 Task: Explore Airbnb cabins in Hilton Head Island. 
Action: Mouse moved to (605, 87)
Screenshot: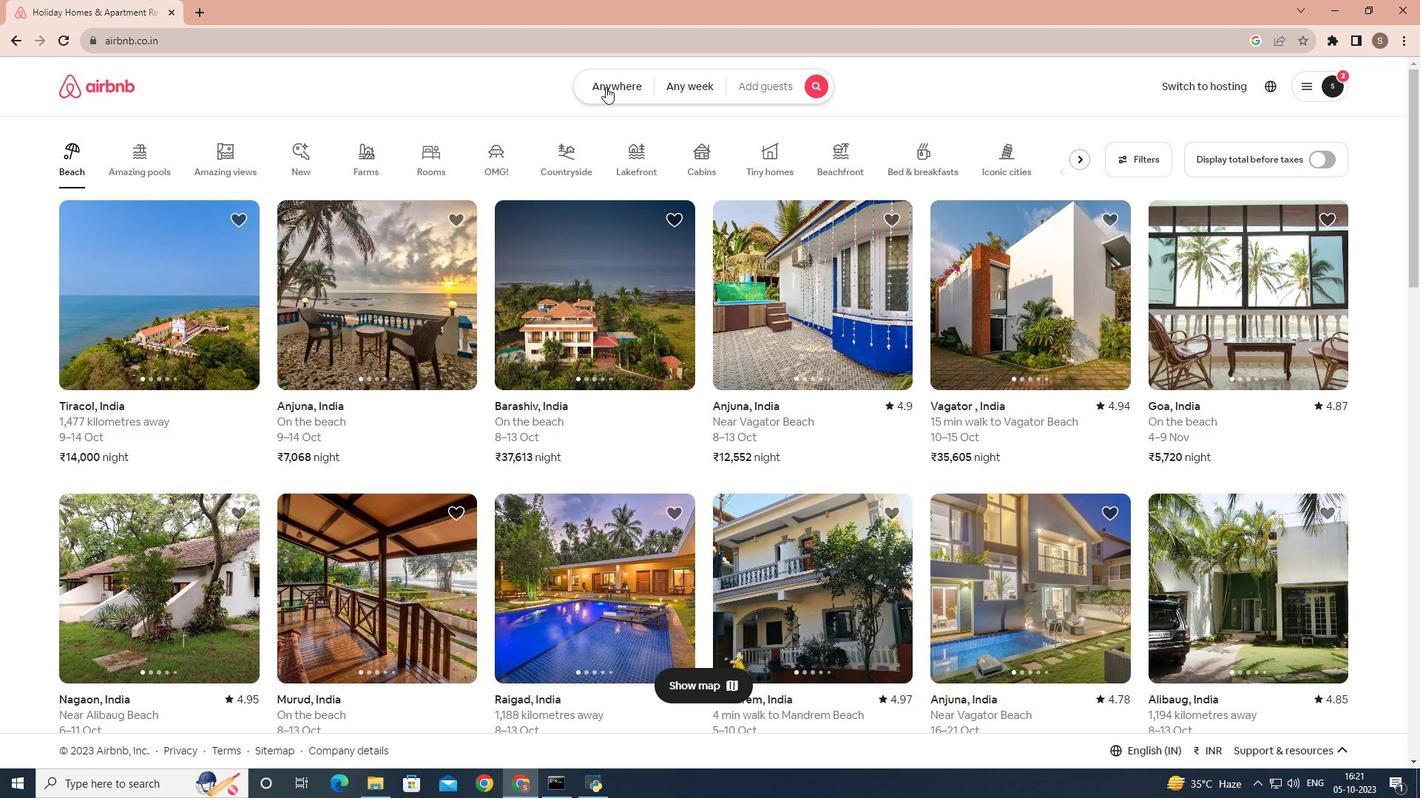 
Action: Mouse pressed left at (605, 87)
Screenshot: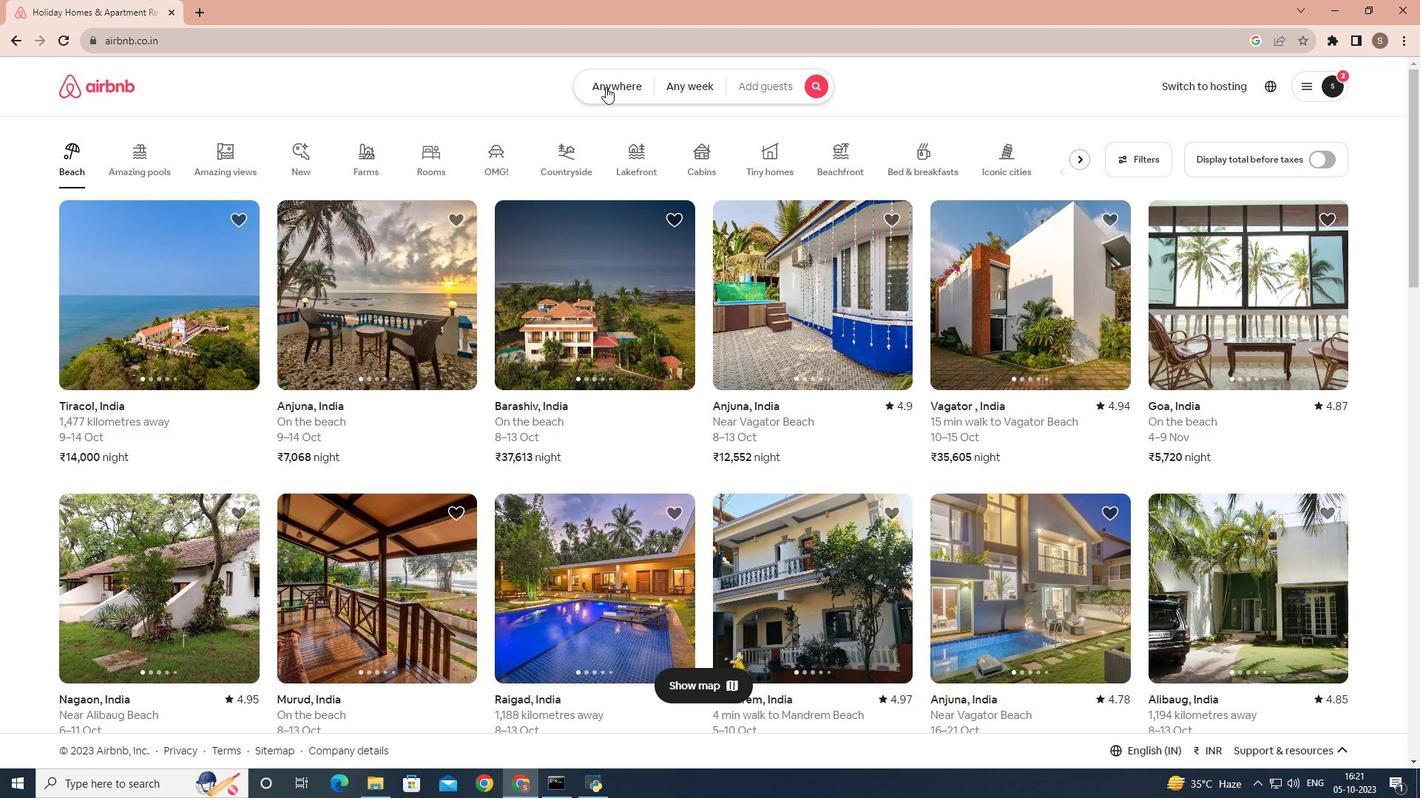 
Action: Mouse moved to (538, 133)
Screenshot: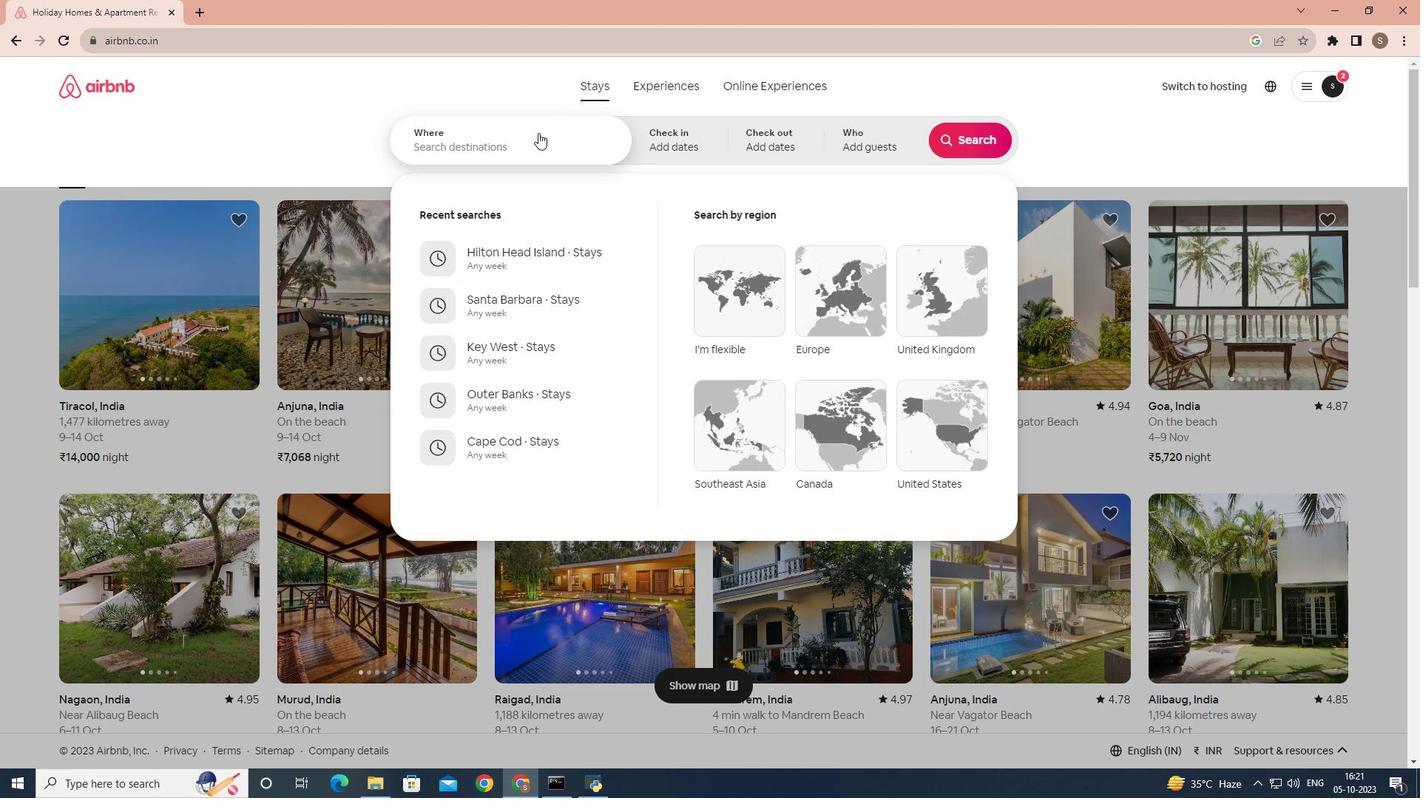 
Action: Mouse pressed left at (538, 133)
Screenshot: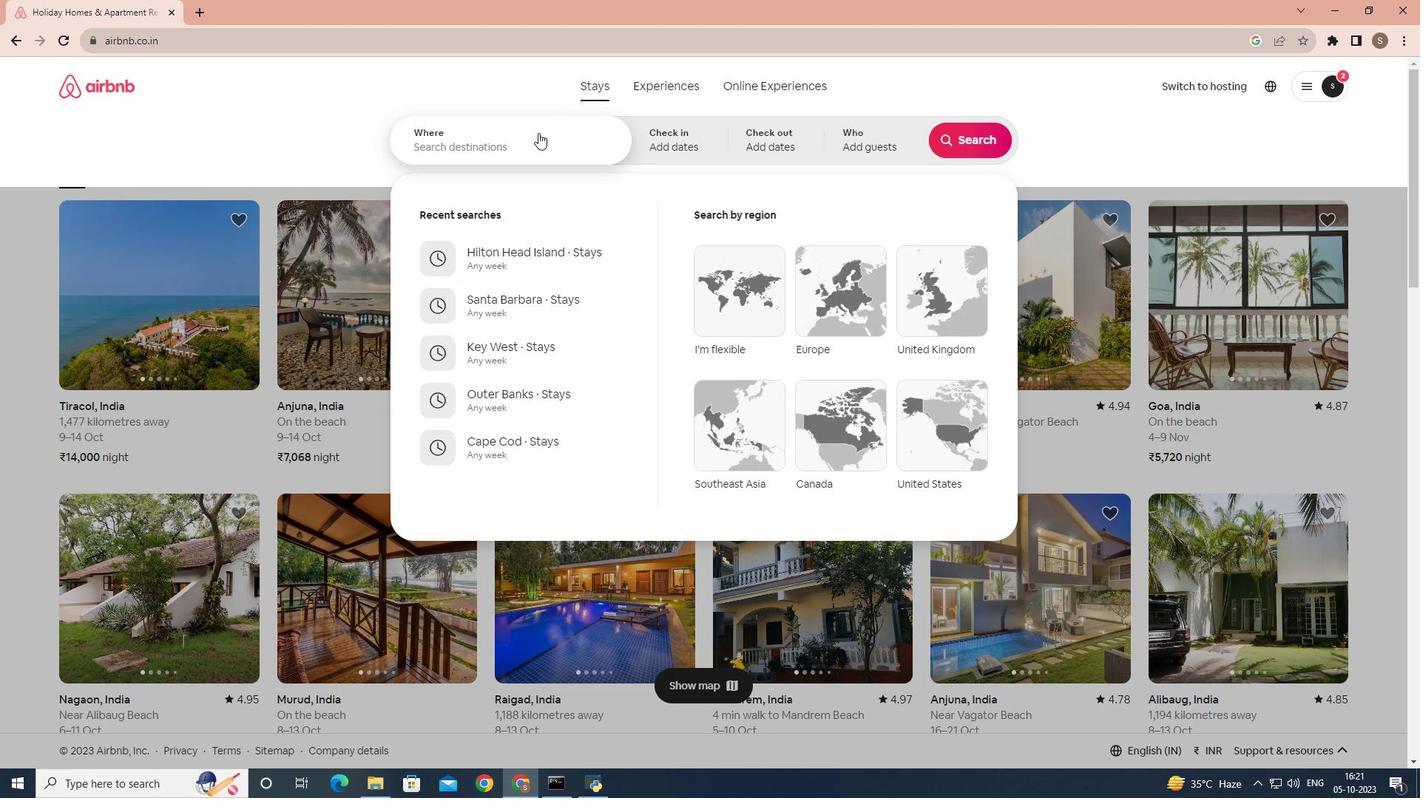 
Action: Mouse moved to (536, 136)
Screenshot: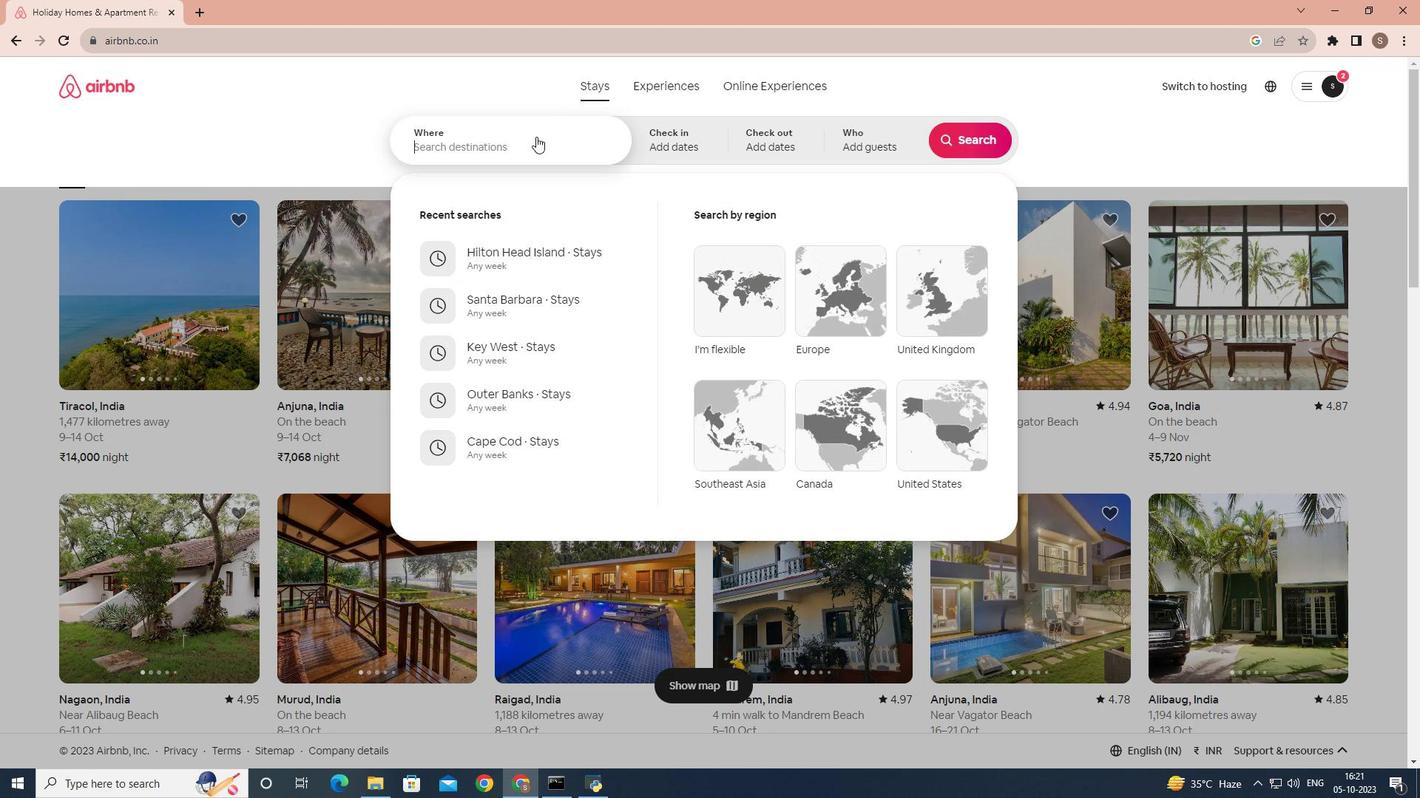 
Action: Key pressed <Key.shift_r>H
Screenshot: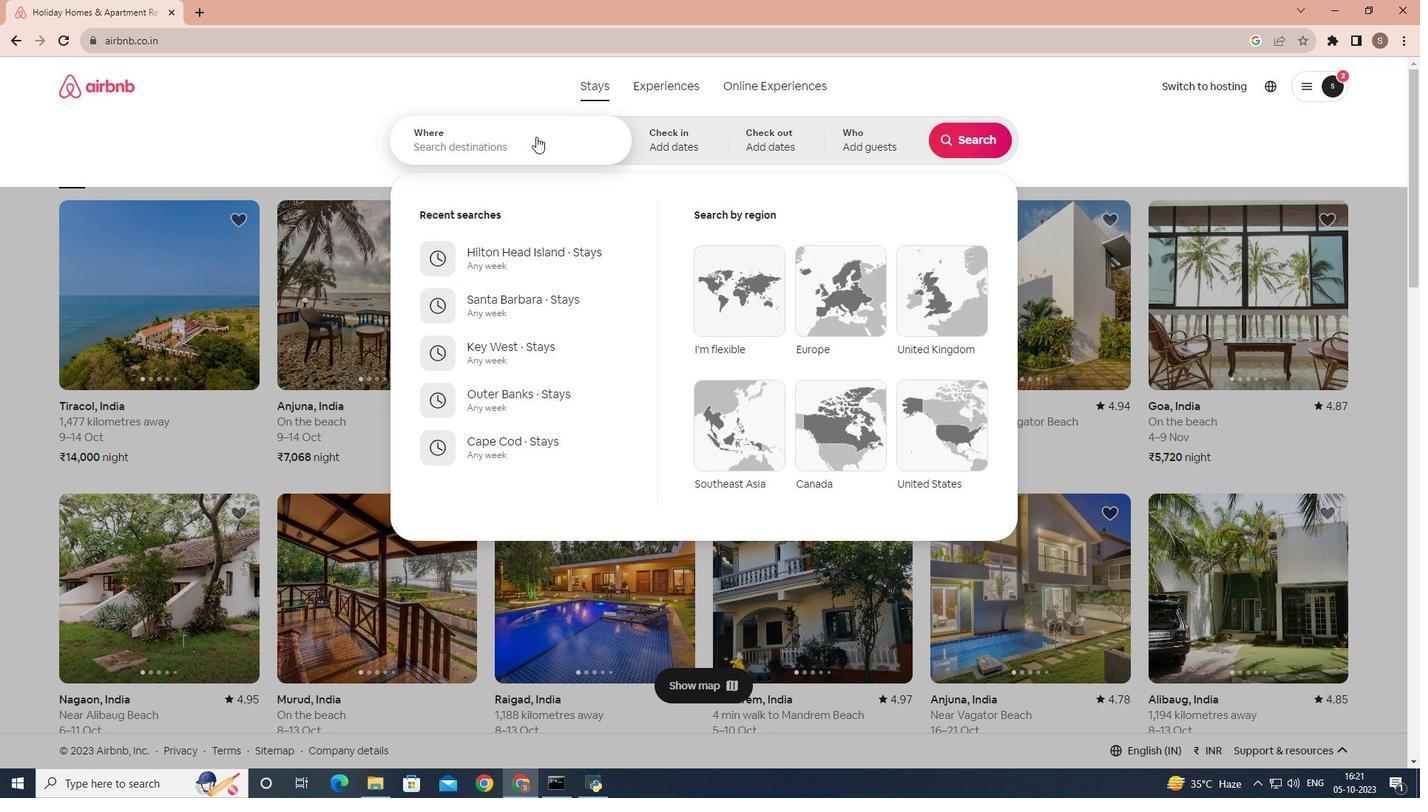 
Action: Mouse moved to (535, 137)
Screenshot: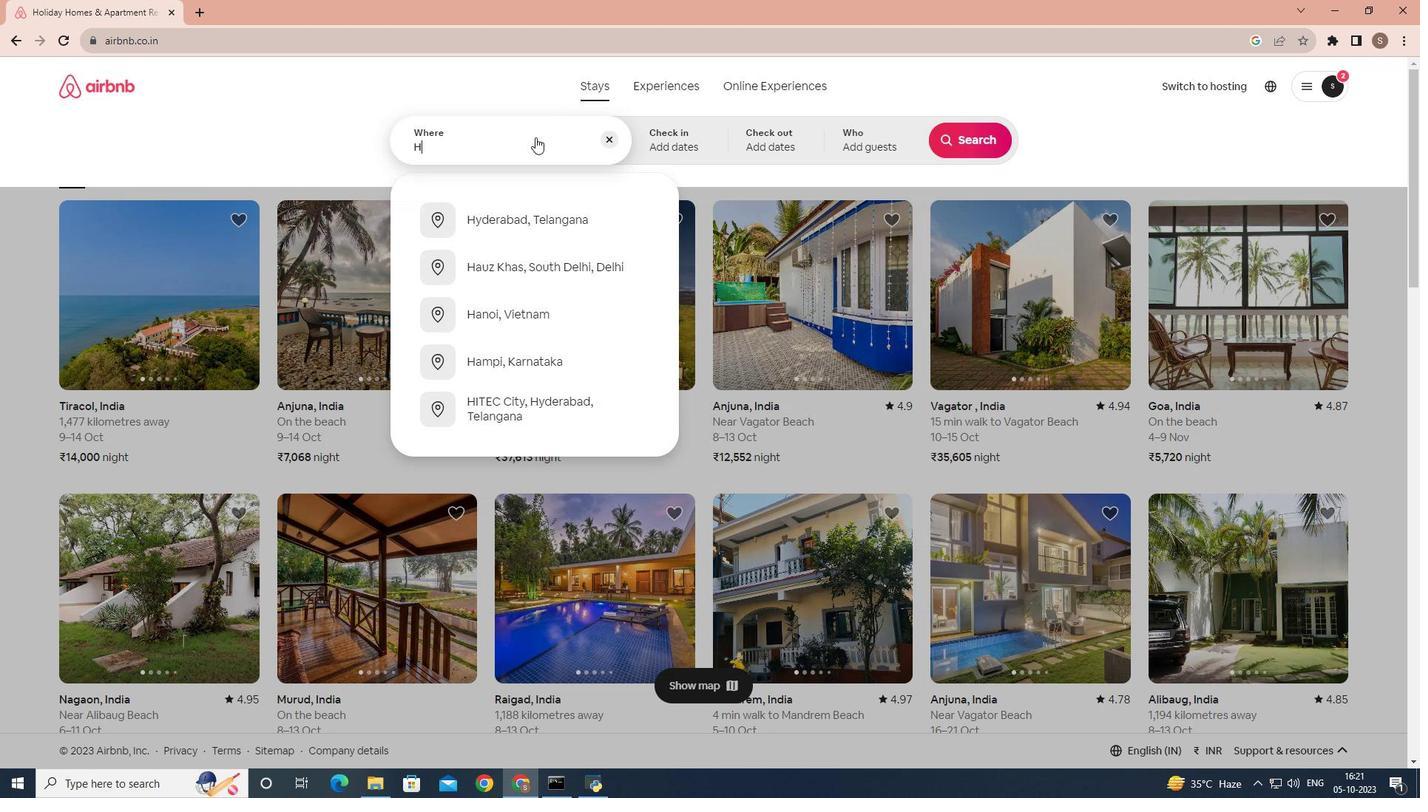 
Action: Key pressed ilton<Key.space>
Screenshot: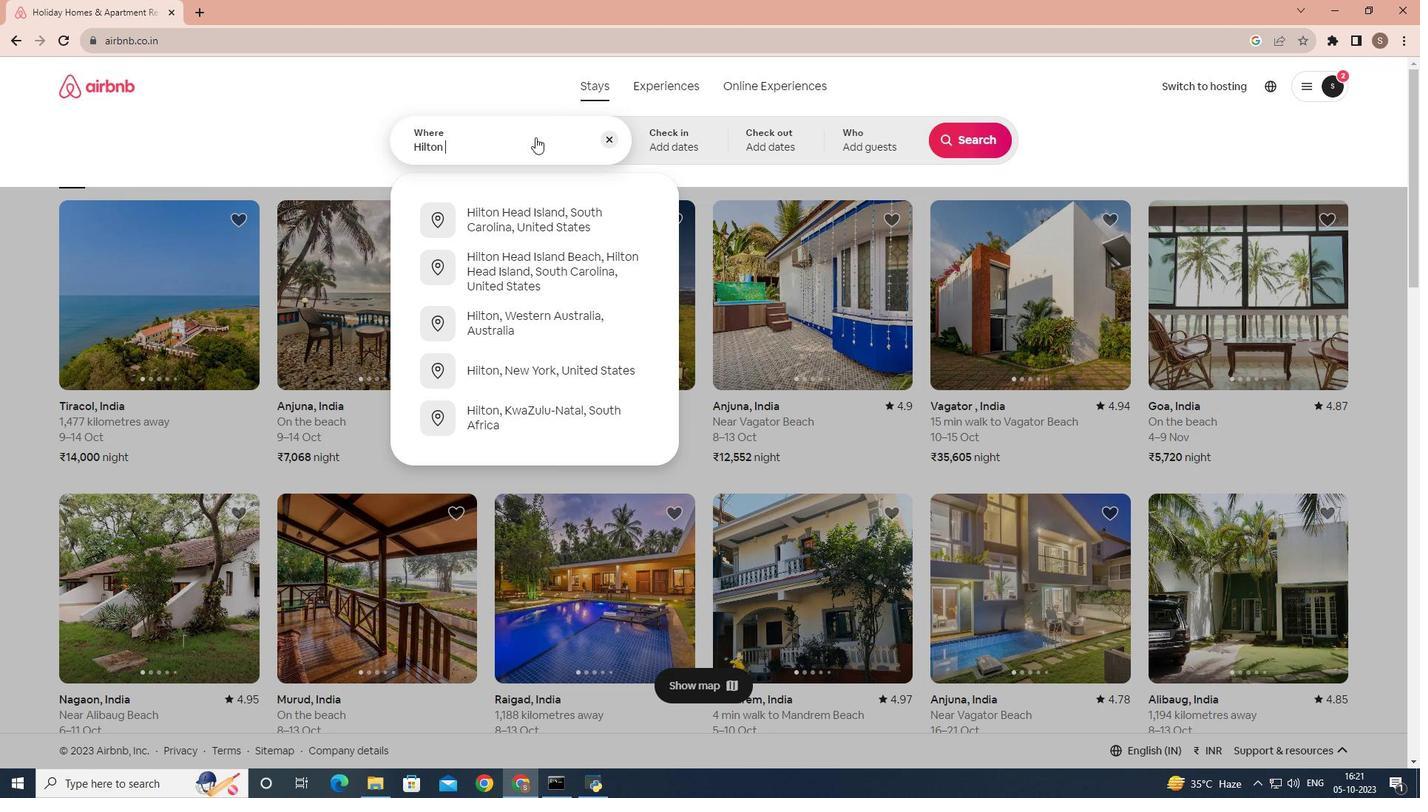 
Action: Mouse moved to (535, 137)
Screenshot: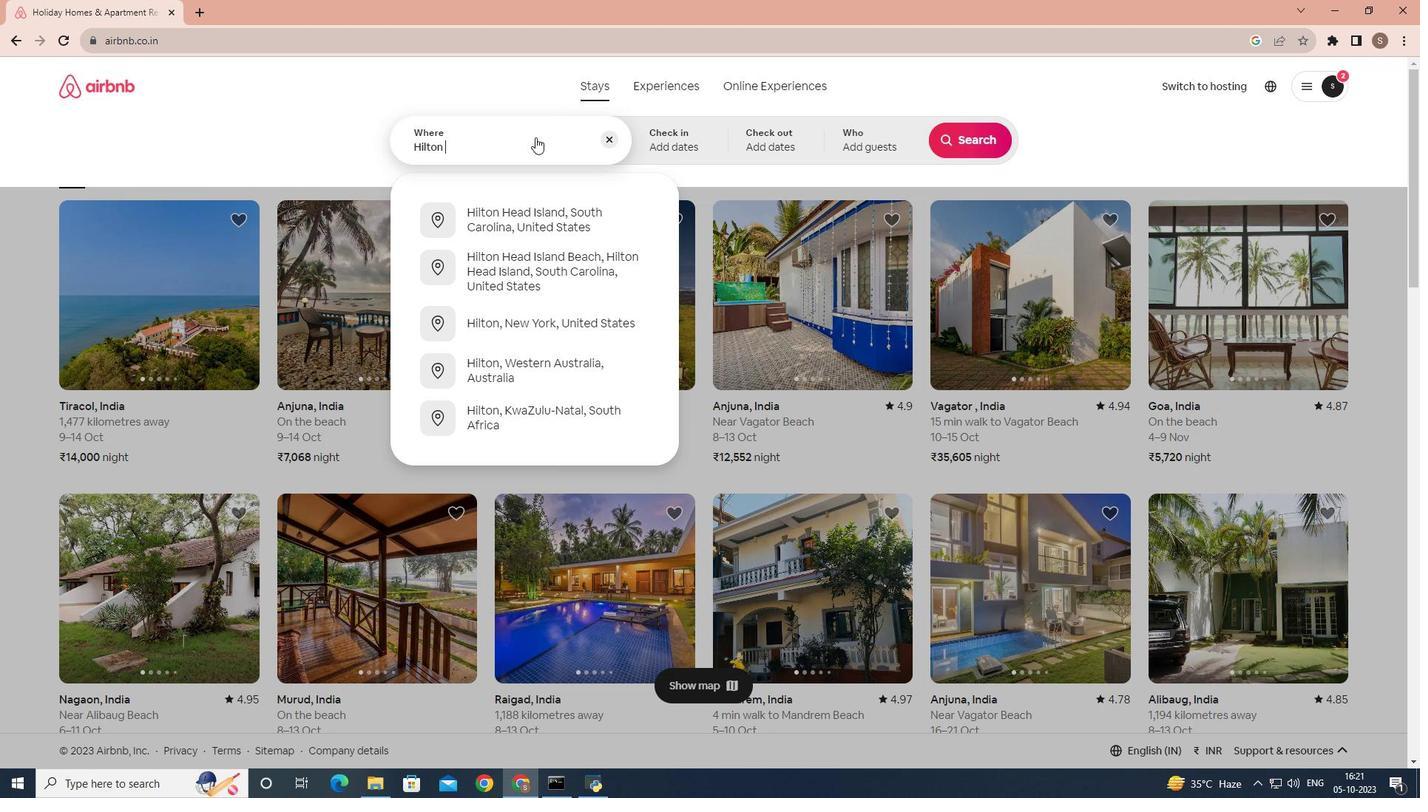 
Action: Key pressed <Key.shift>head<Key.space><Key.shift>island<Key.enter>
Screenshot: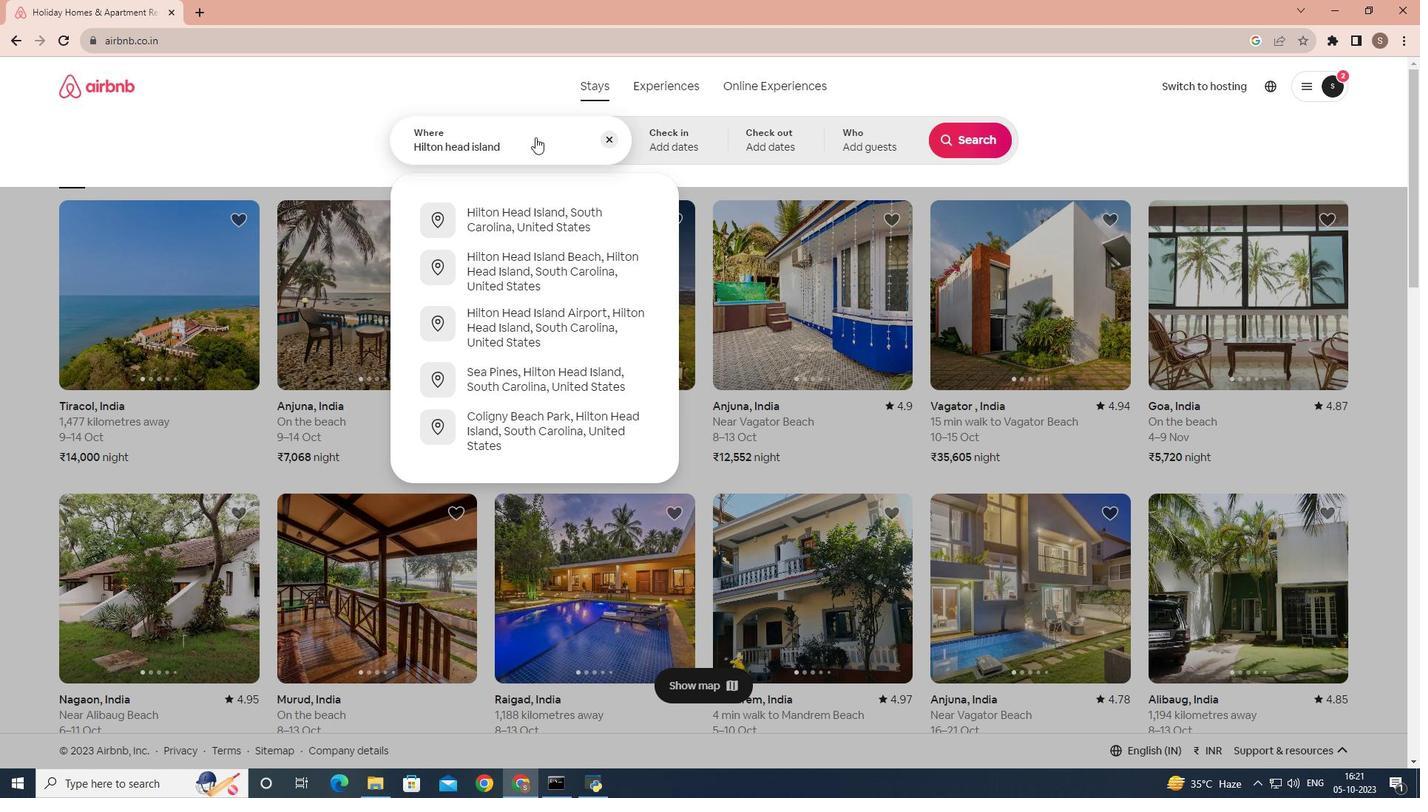 
Action: Mouse moved to (980, 141)
Screenshot: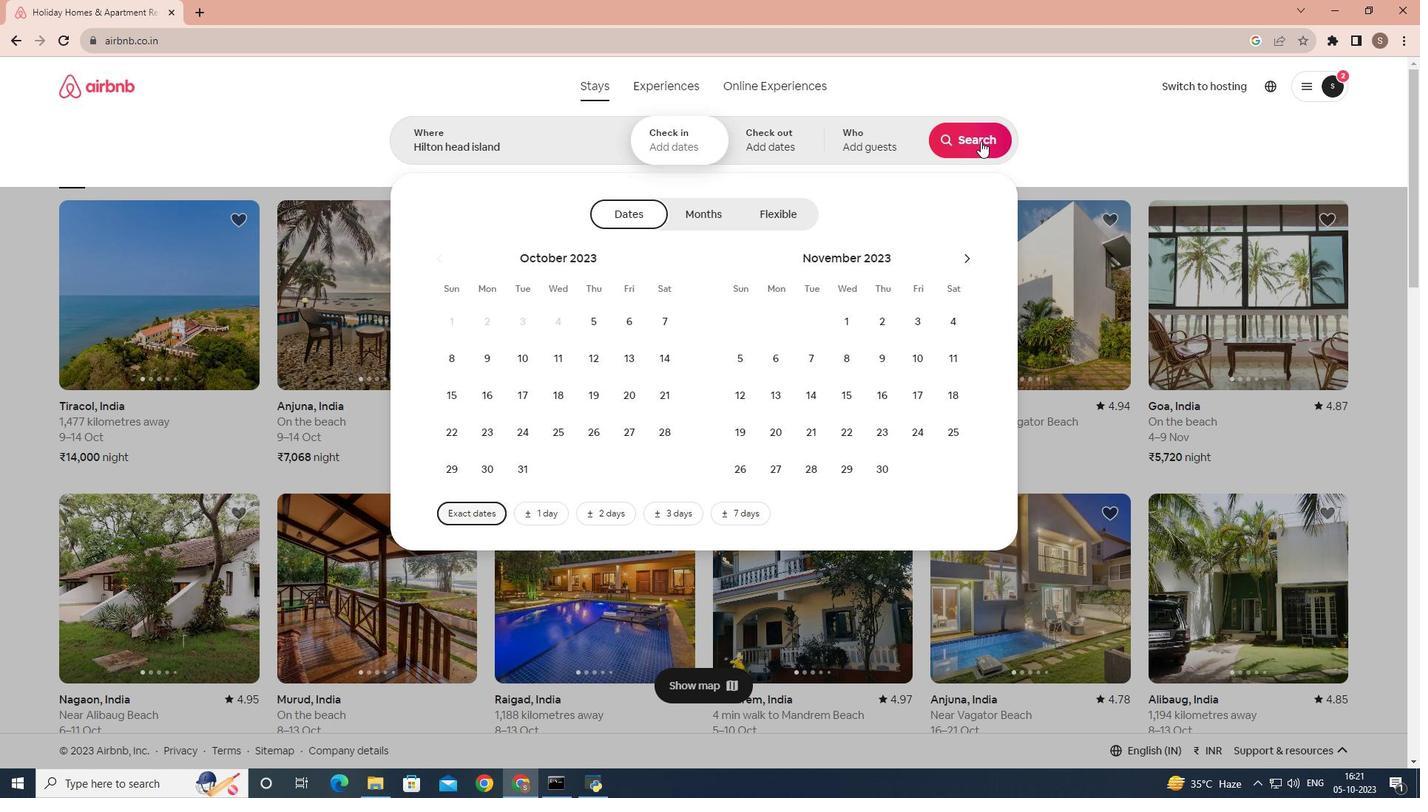 
Action: Mouse pressed left at (980, 141)
Screenshot: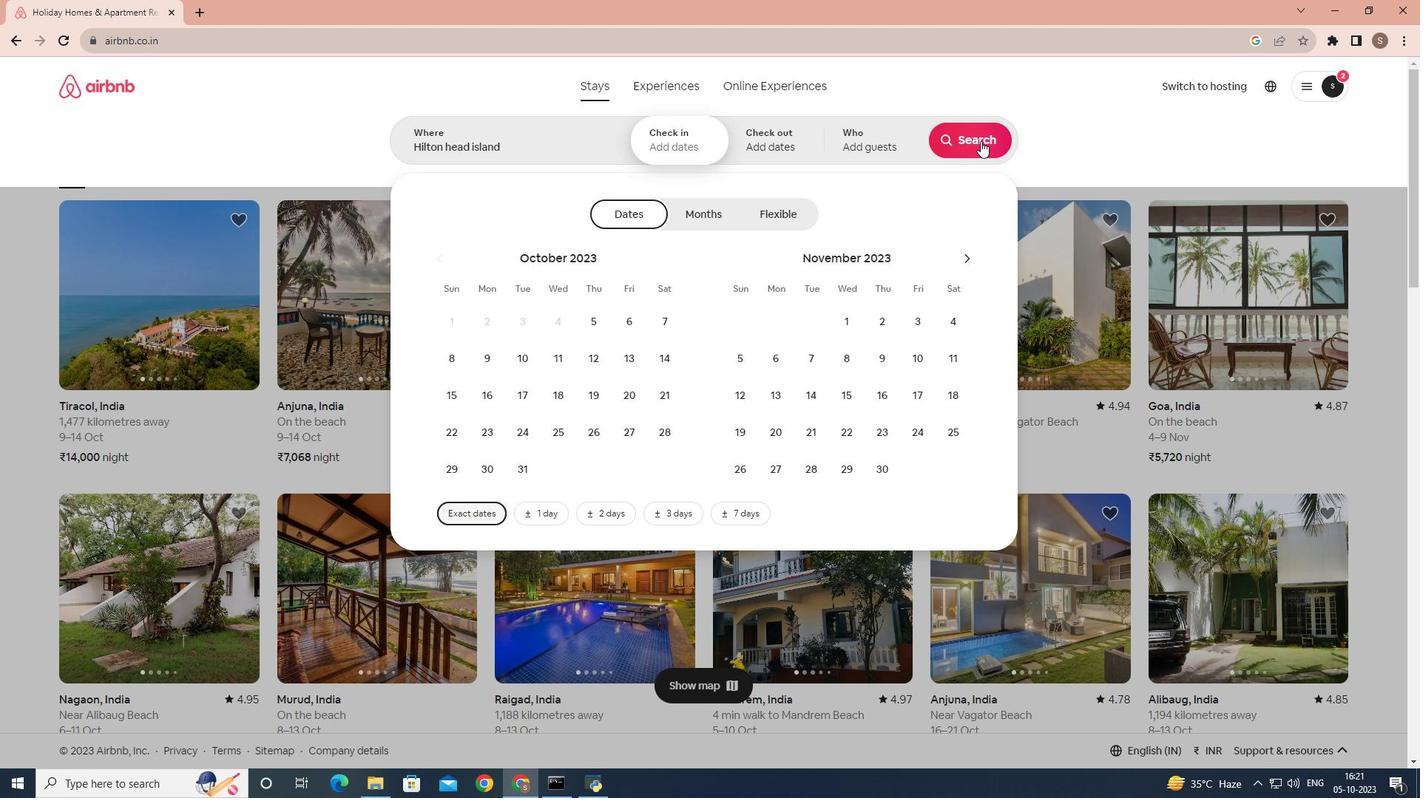 
Action: Mouse moved to (676, 153)
Screenshot: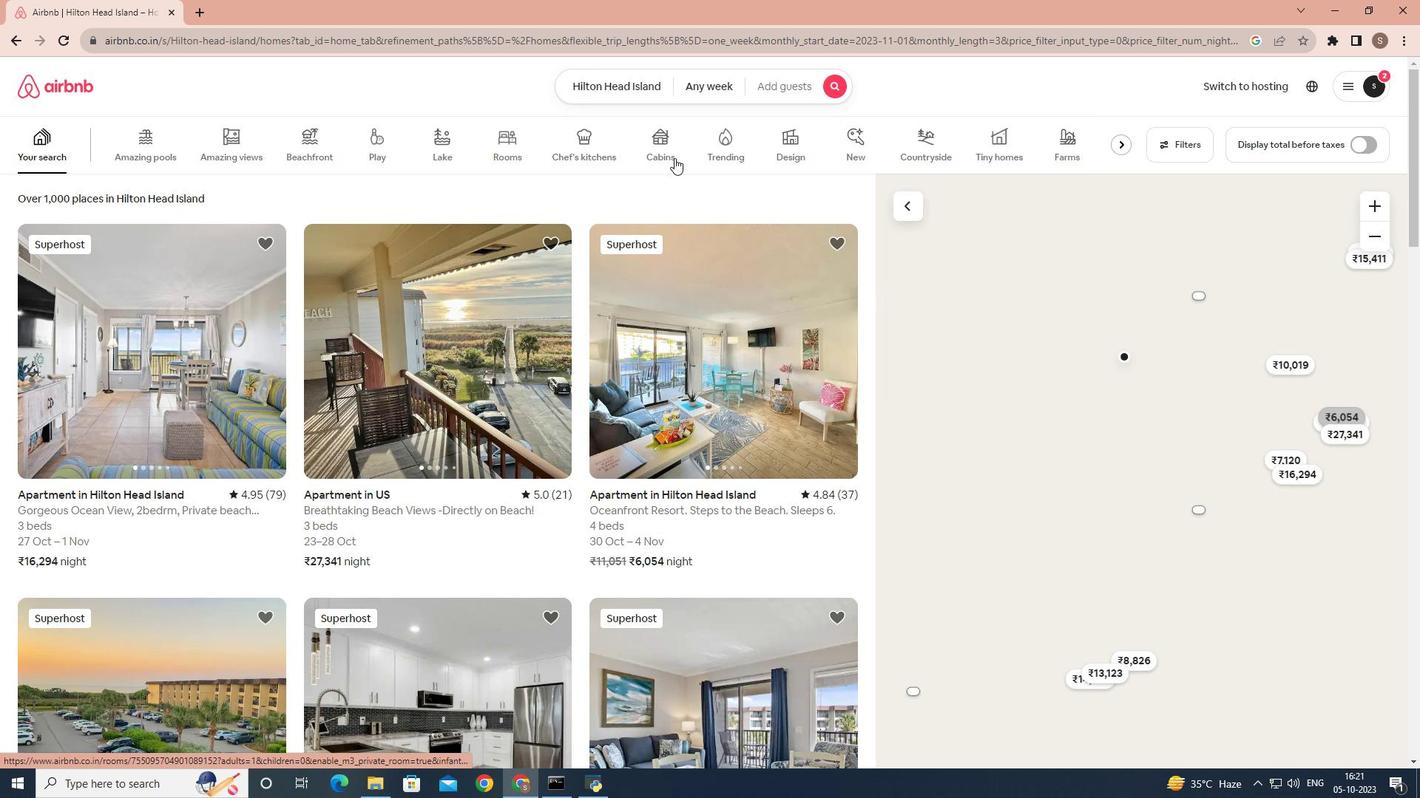 
Action: Mouse pressed left at (676, 153)
Screenshot: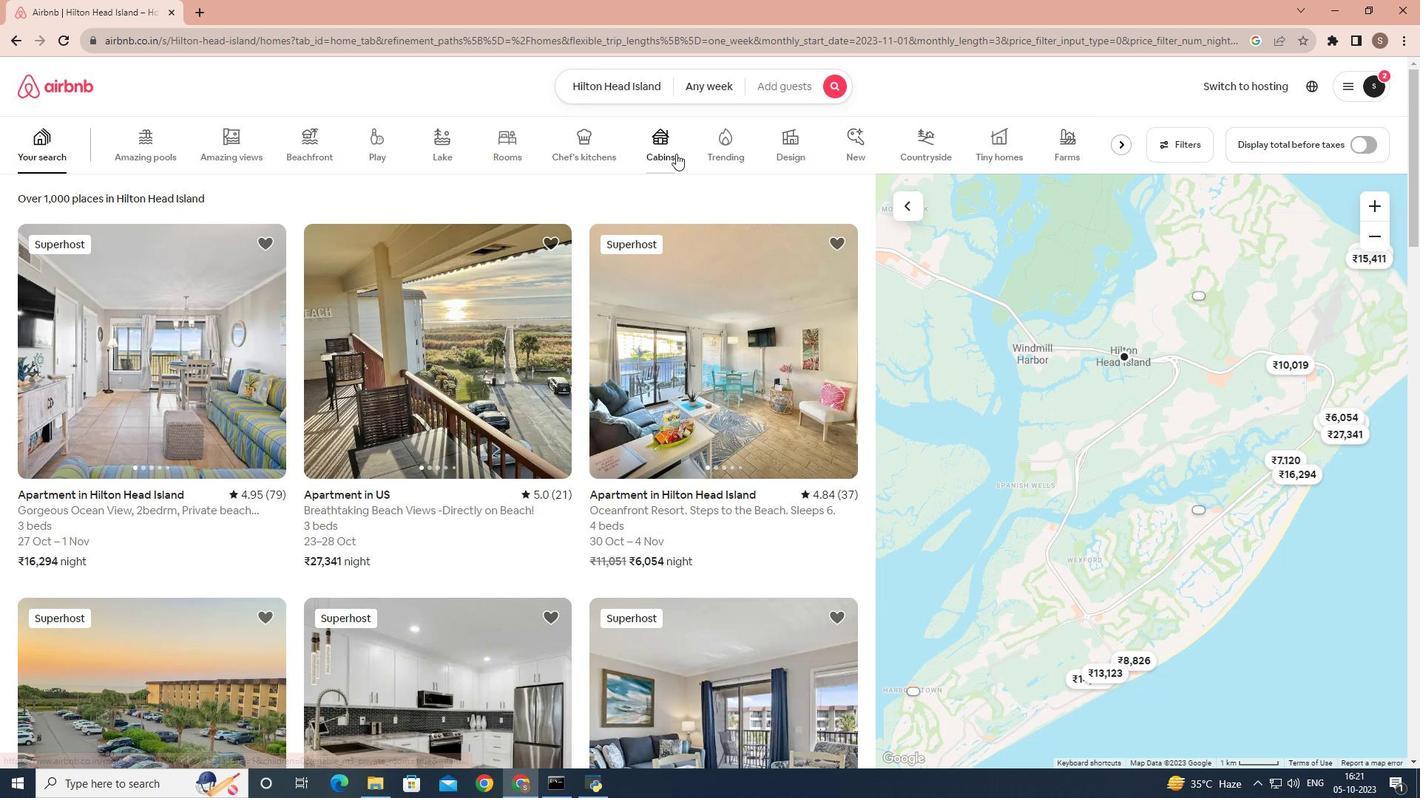 
Action: Mouse moved to (382, 358)
Screenshot: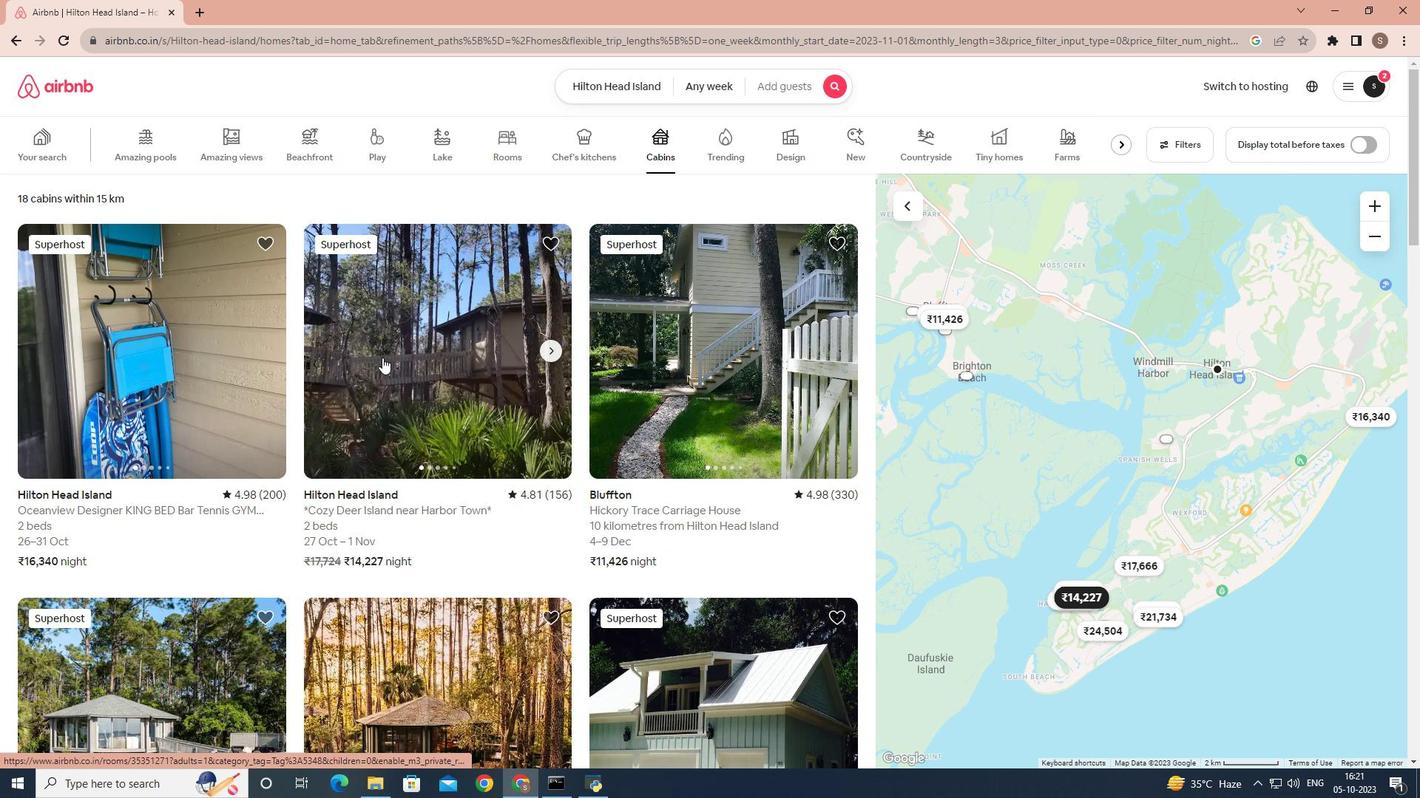 
Action: Mouse scrolled (382, 357) with delta (0, 0)
Screenshot: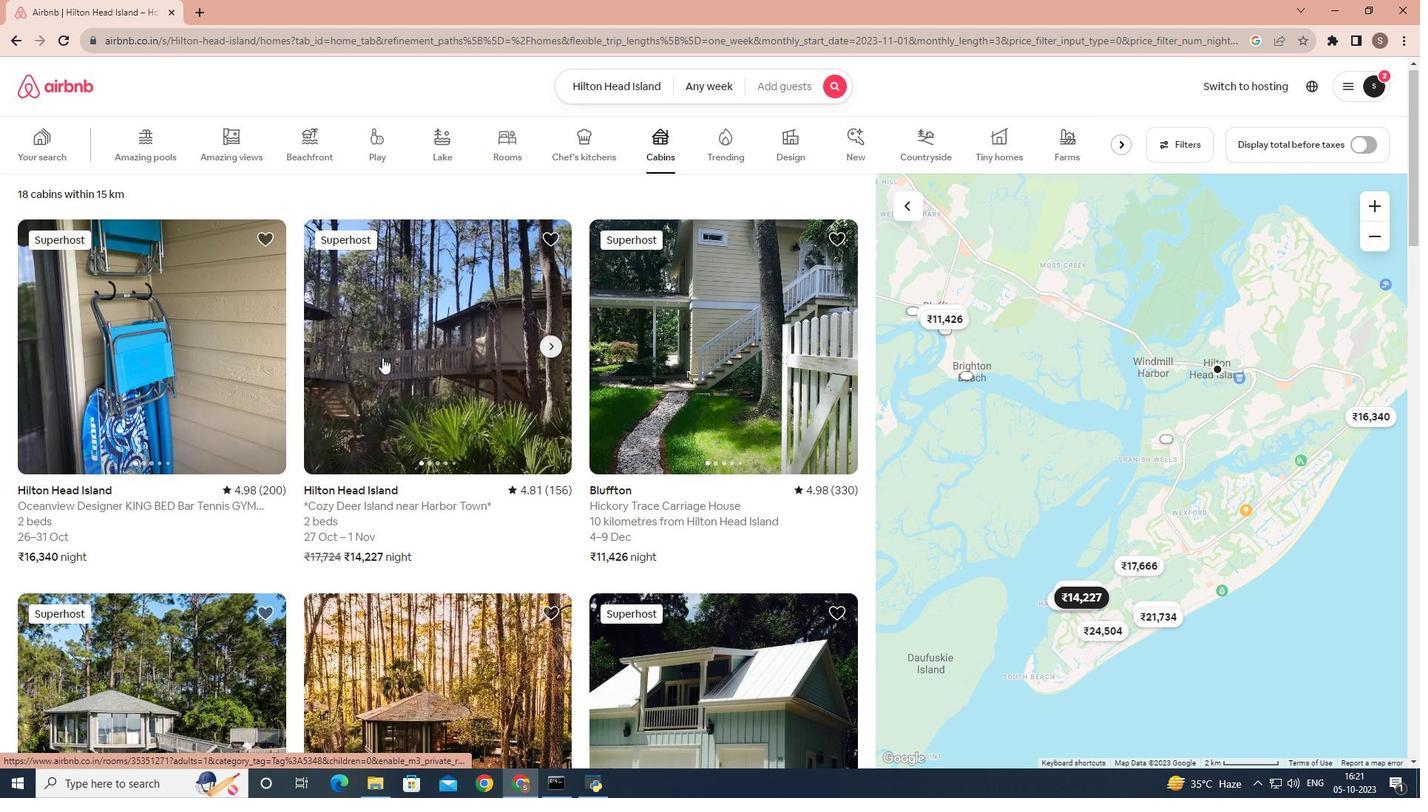 
Action: Mouse moved to (427, 315)
Screenshot: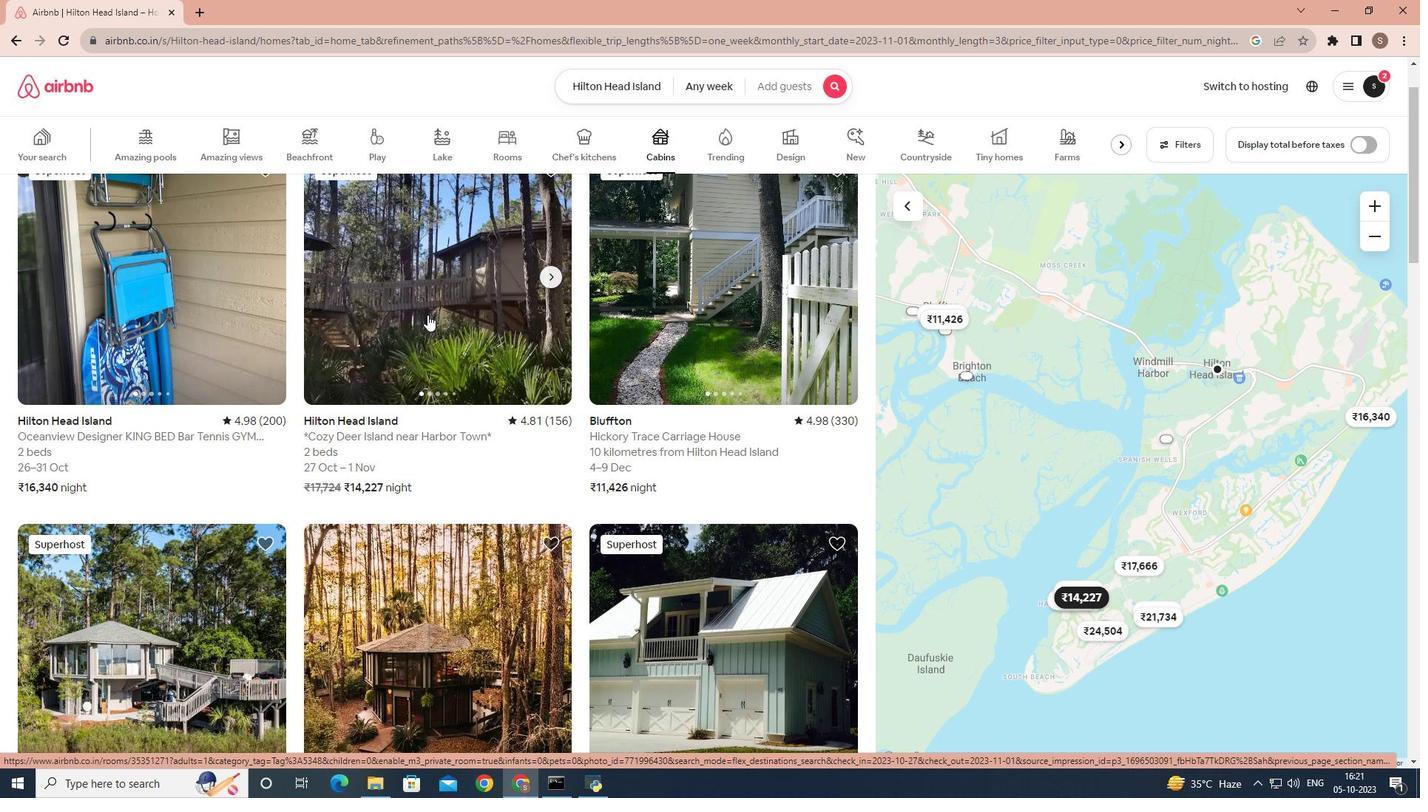 
Action: Mouse pressed left at (427, 315)
Screenshot: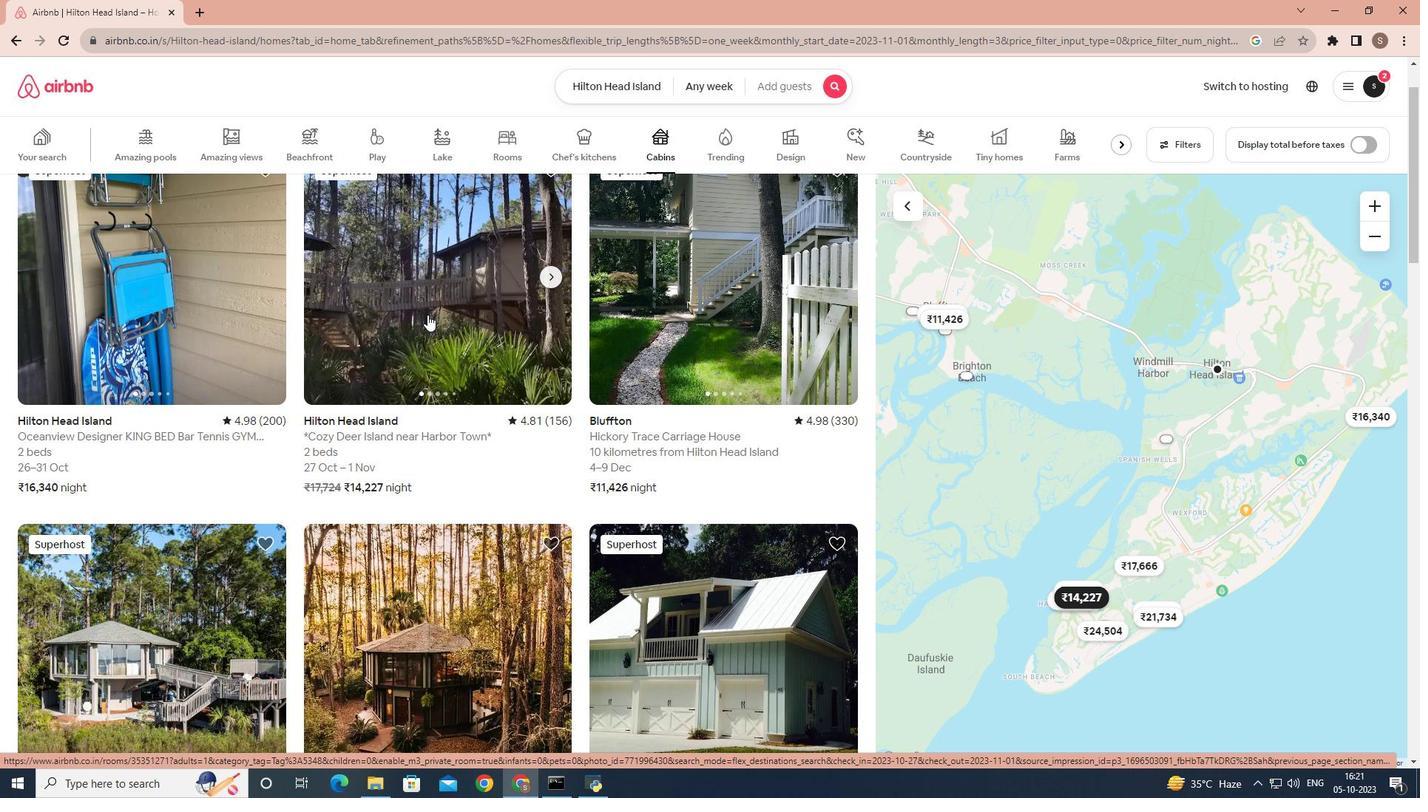 
Action: Mouse moved to (1058, 542)
Screenshot: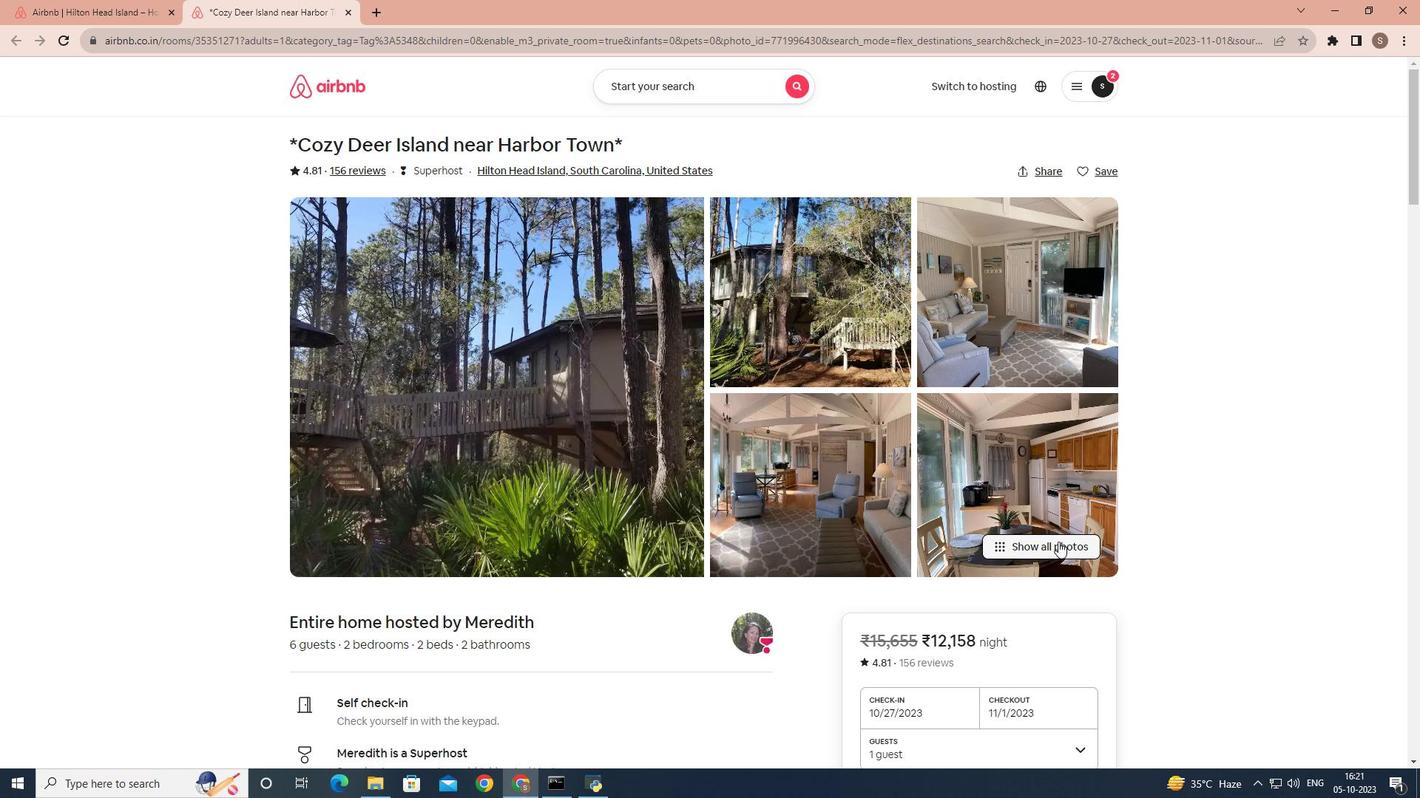 
Action: Mouse pressed left at (1058, 542)
Screenshot: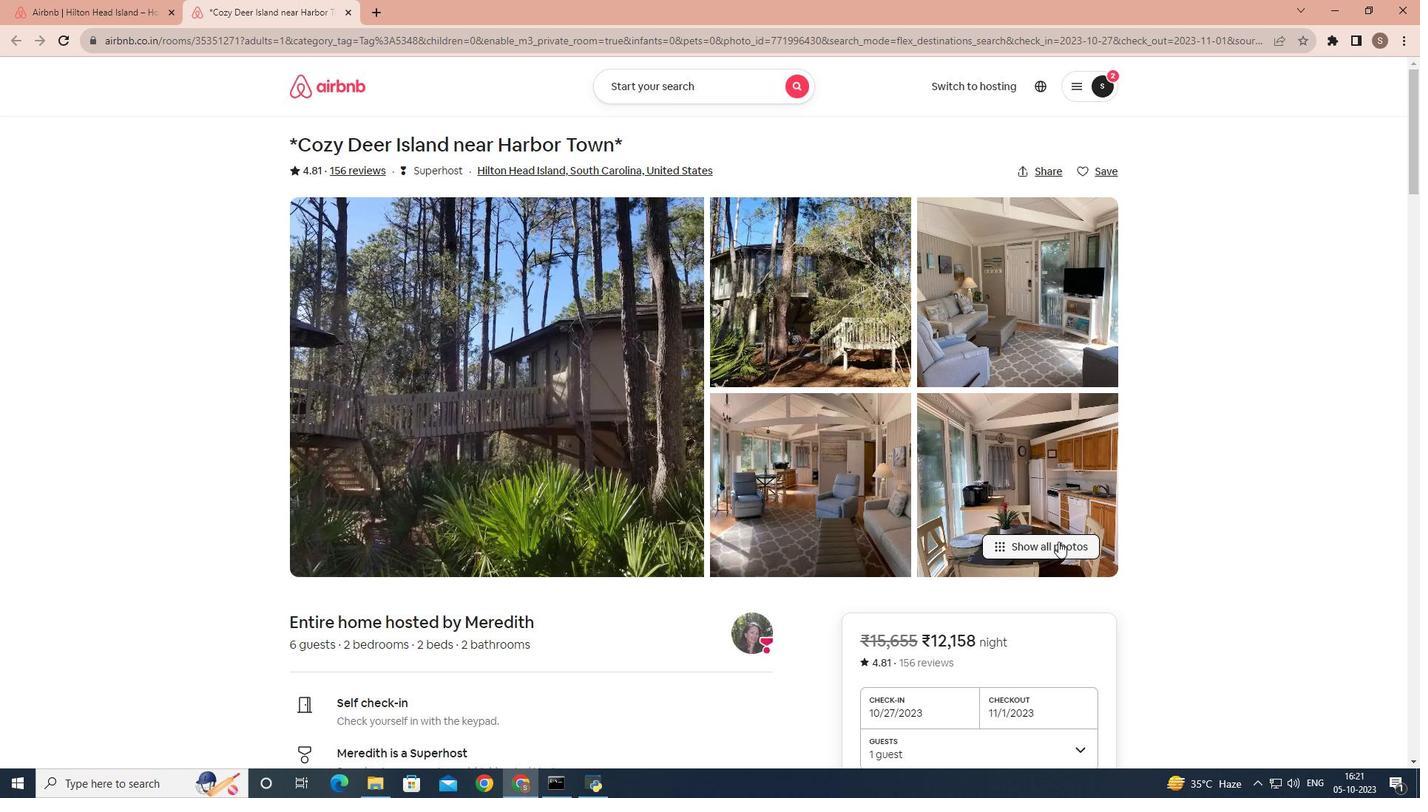 
Action: Mouse moved to (1057, 497)
Screenshot: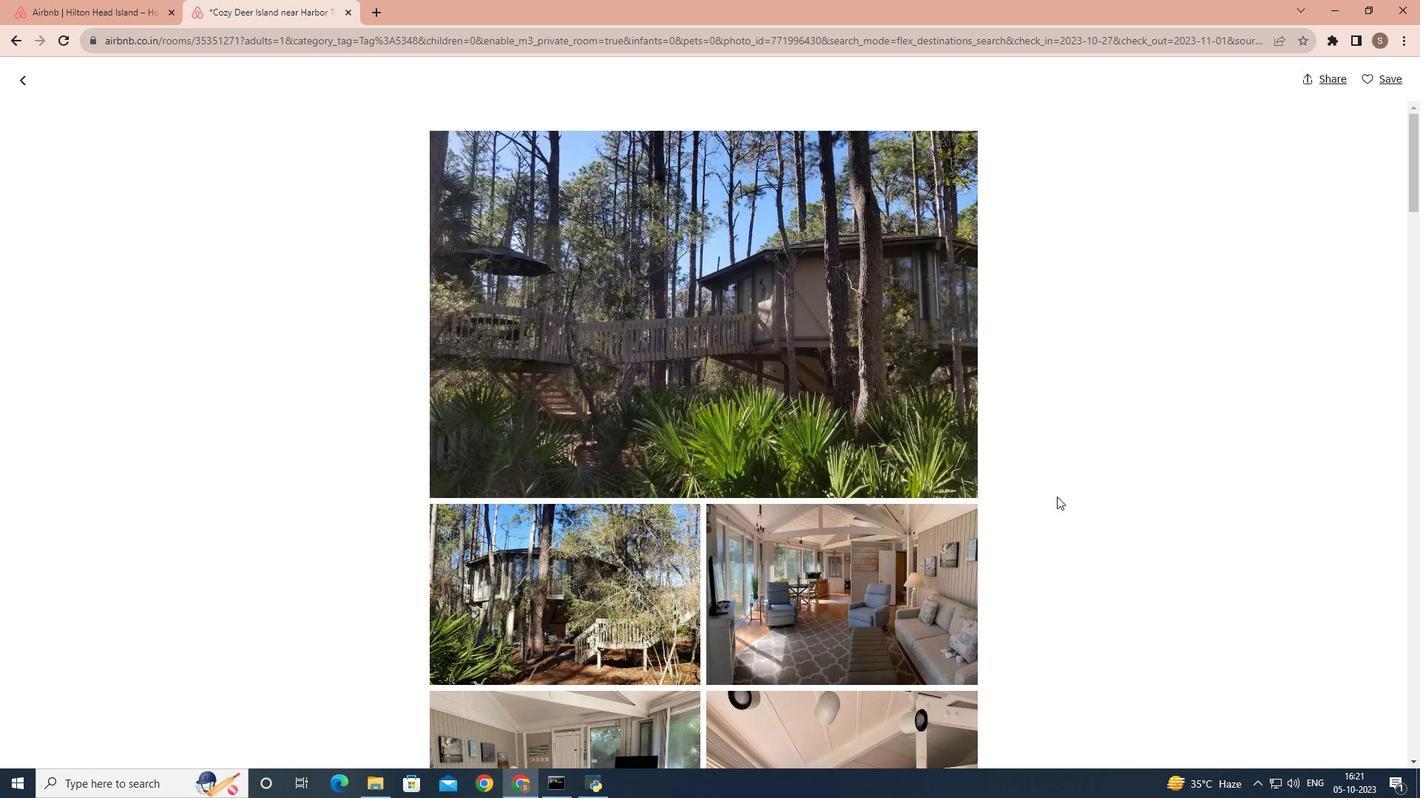 
Action: Mouse scrolled (1057, 496) with delta (0, 0)
Screenshot: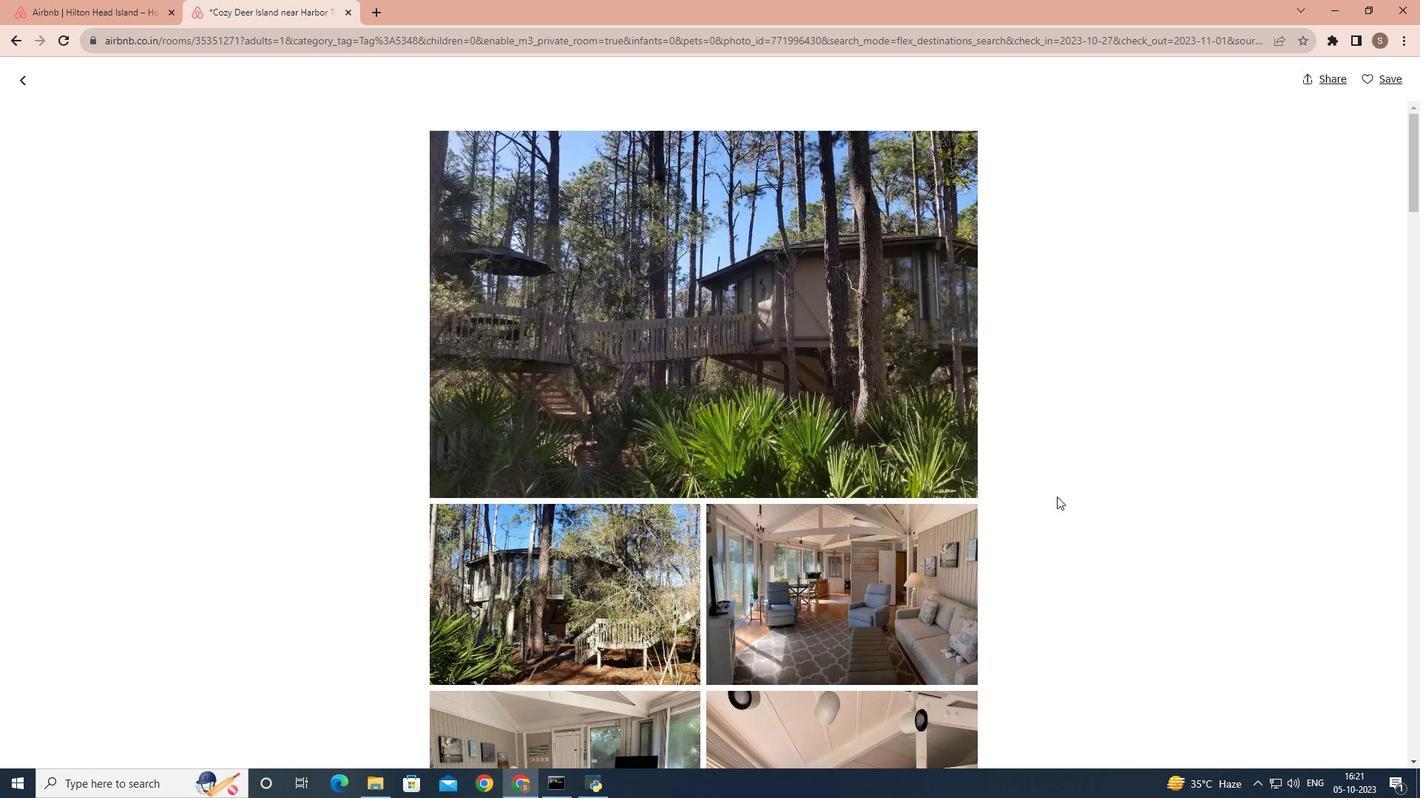 
Action: Mouse scrolled (1057, 496) with delta (0, 0)
Screenshot: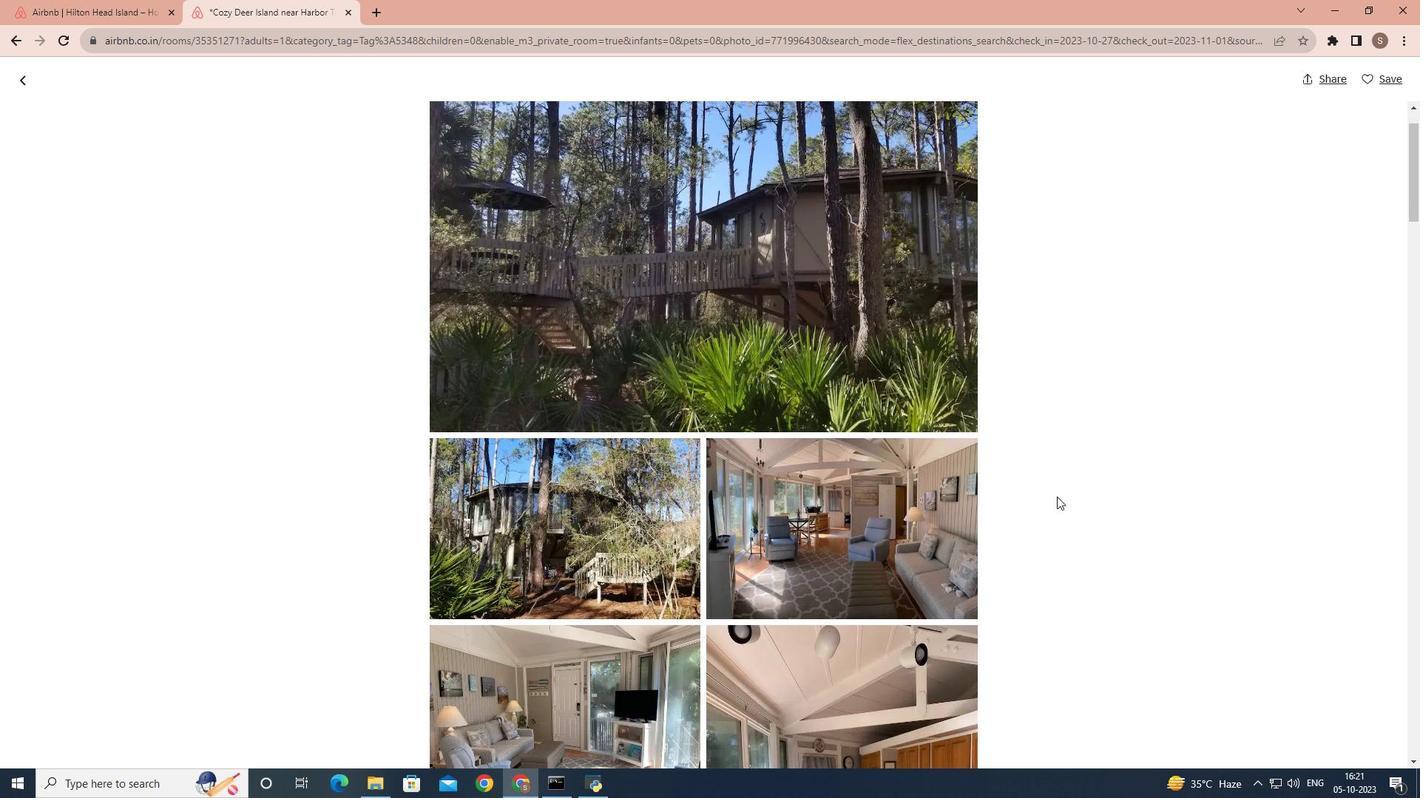 
Action: Mouse scrolled (1057, 496) with delta (0, 0)
Screenshot: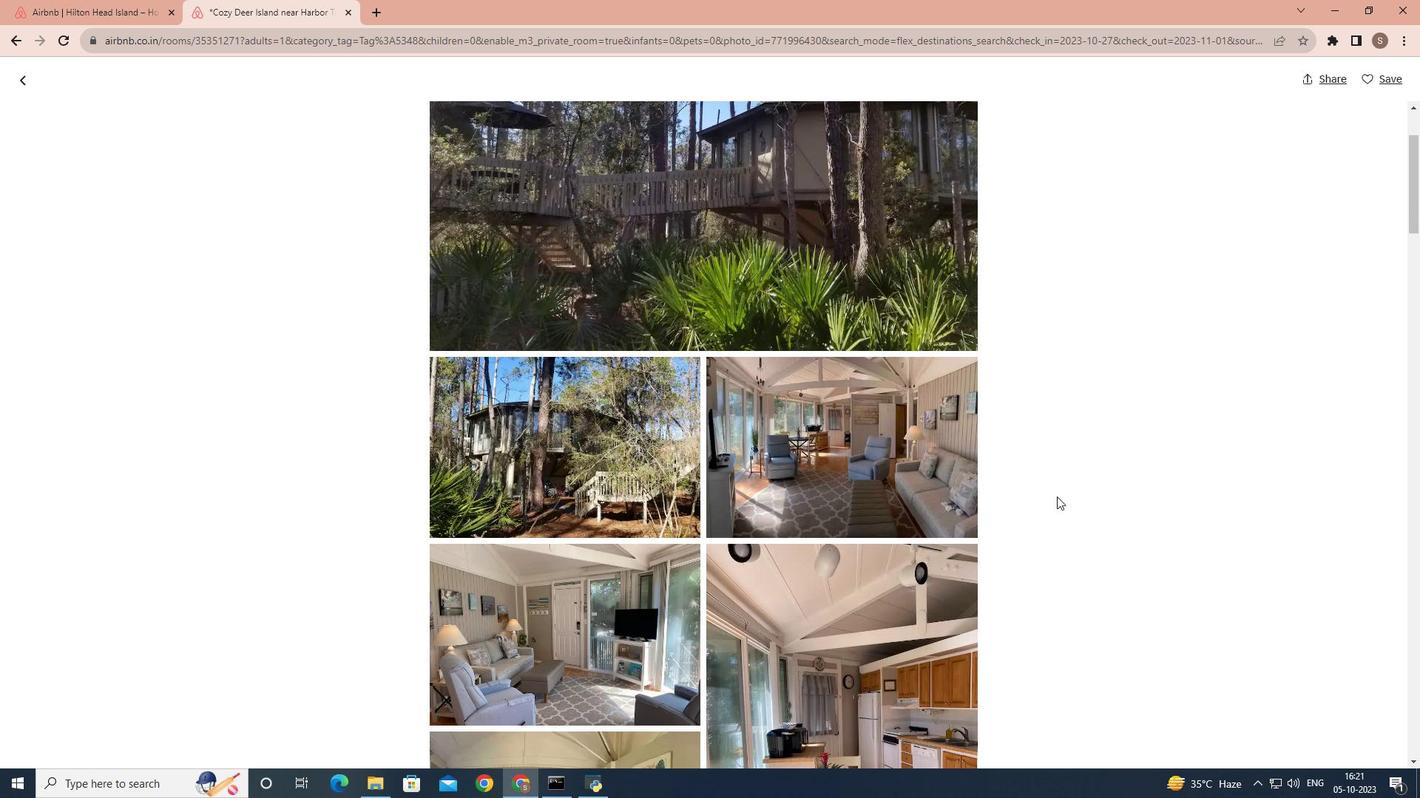 
Action: Mouse scrolled (1057, 496) with delta (0, 0)
Screenshot: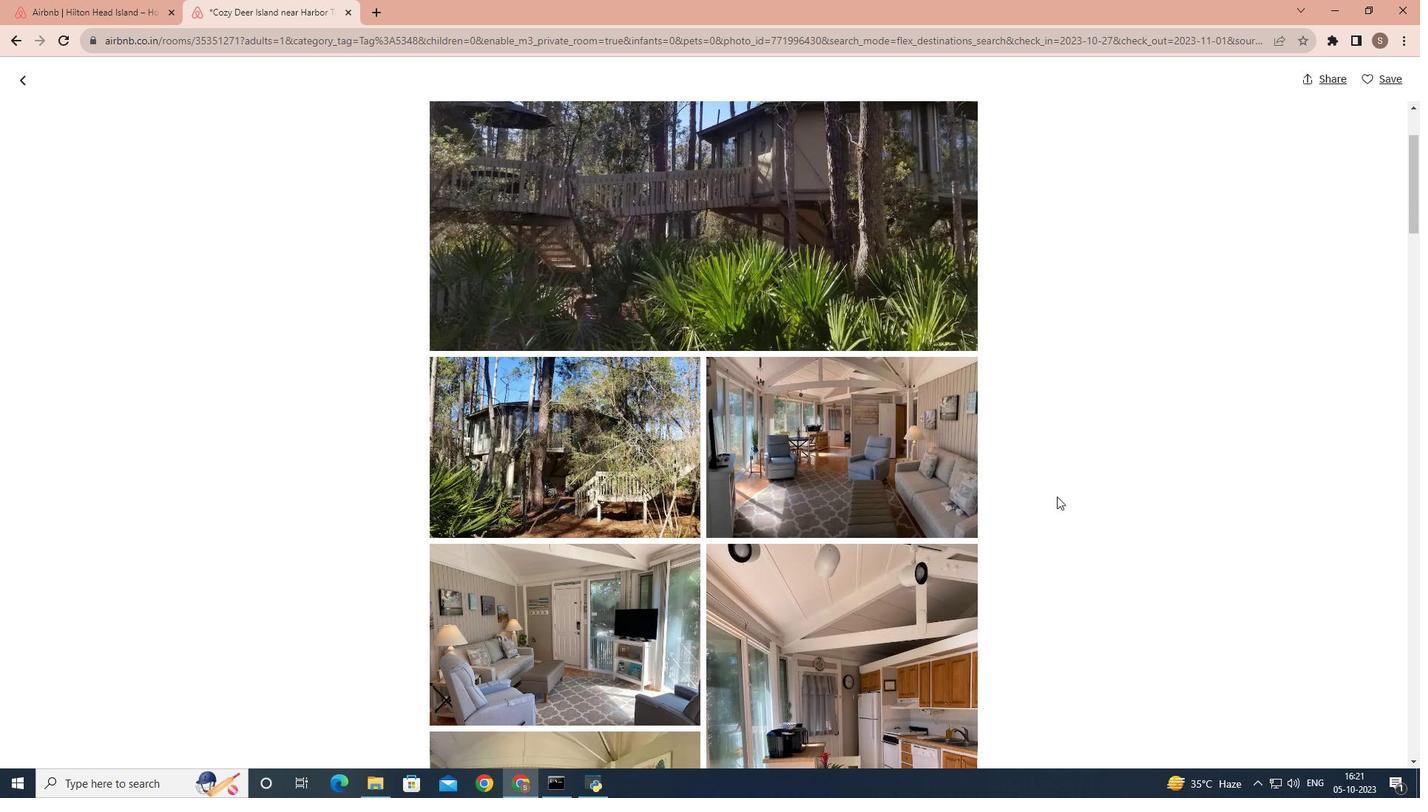 
Action: Mouse scrolled (1057, 496) with delta (0, 0)
Screenshot: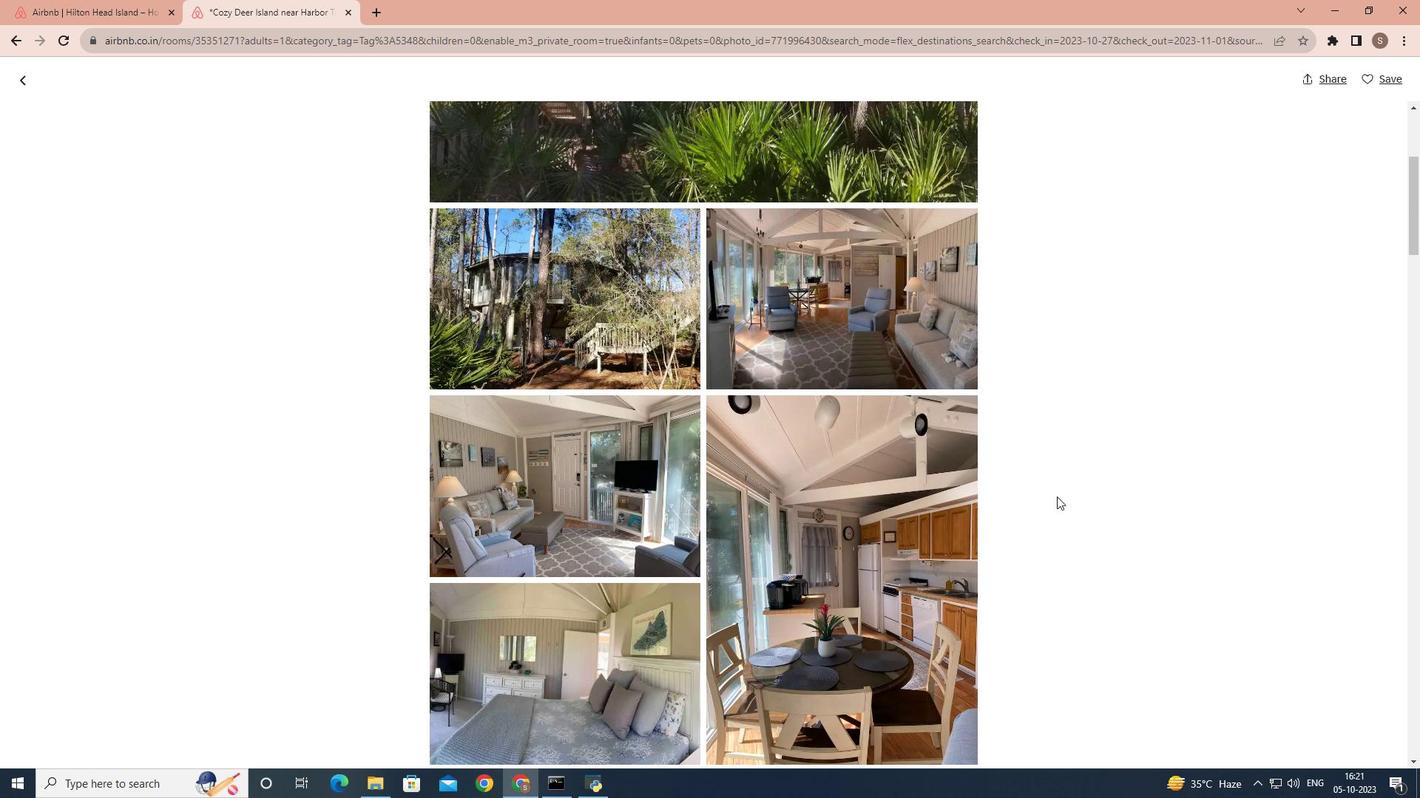 
Action: Mouse scrolled (1057, 496) with delta (0, 0)
Screenshot: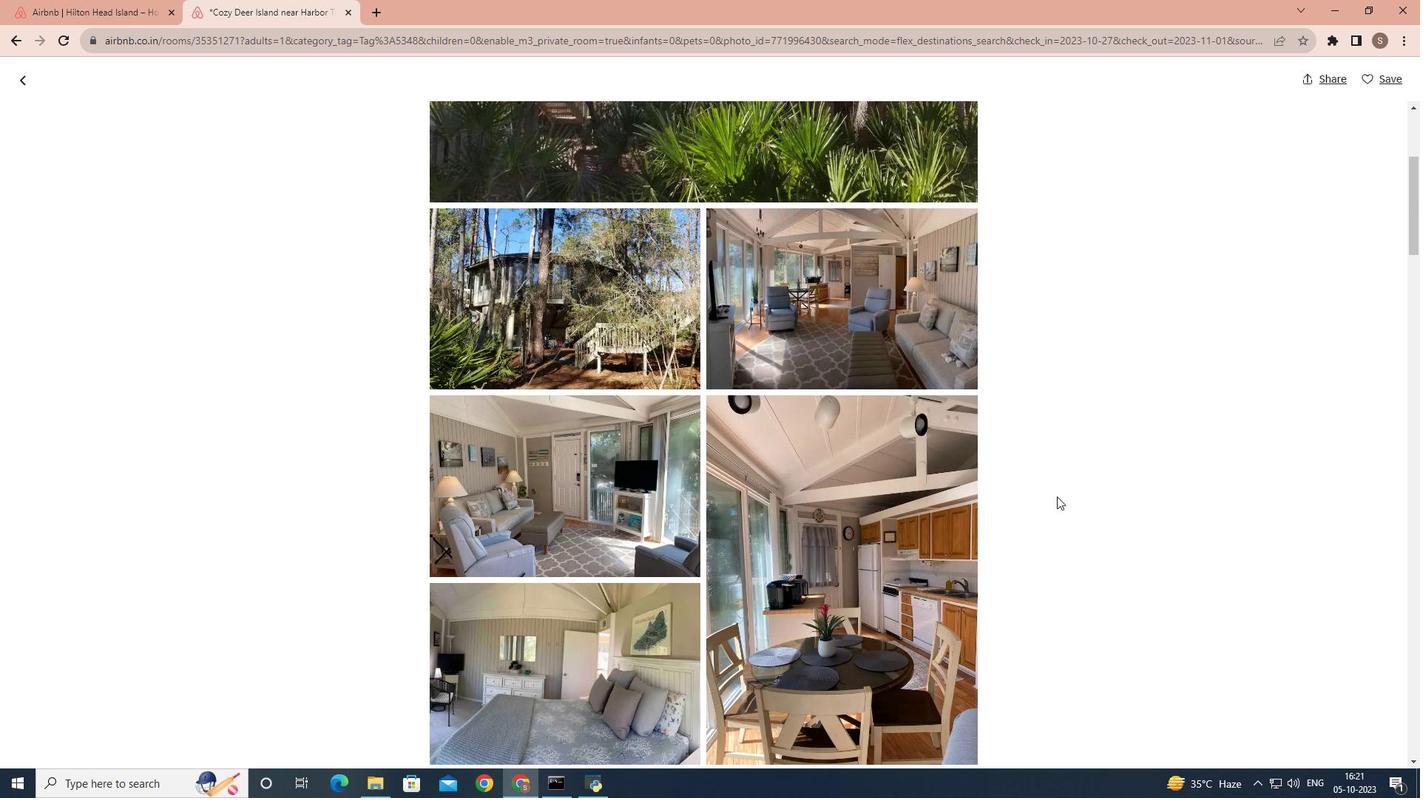 
Action: Mouse scrolled (1057, 496) with delta (0, 0)
Screenshot: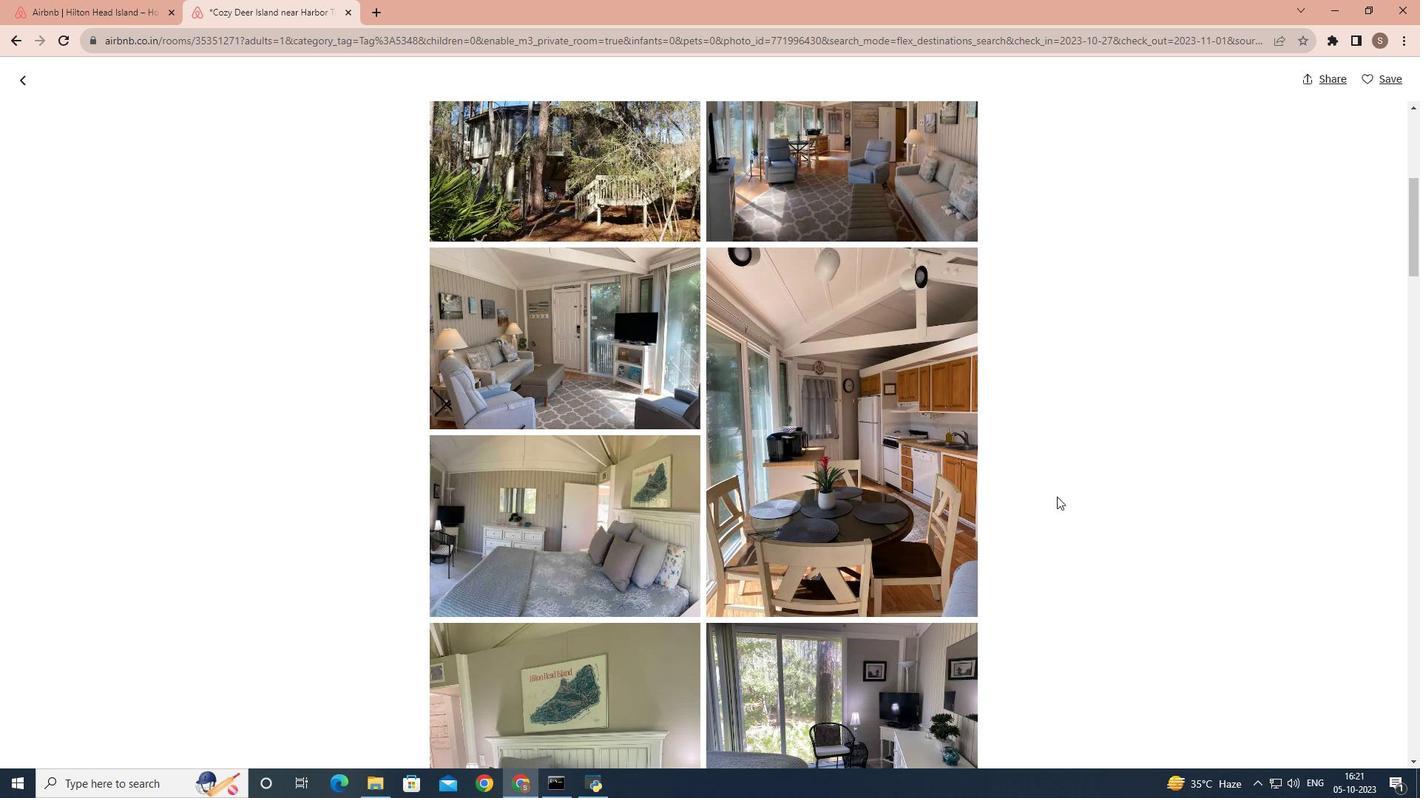 
Action: Mouse scrolled (1057, 496) with delta (0, 0)
Screenshot: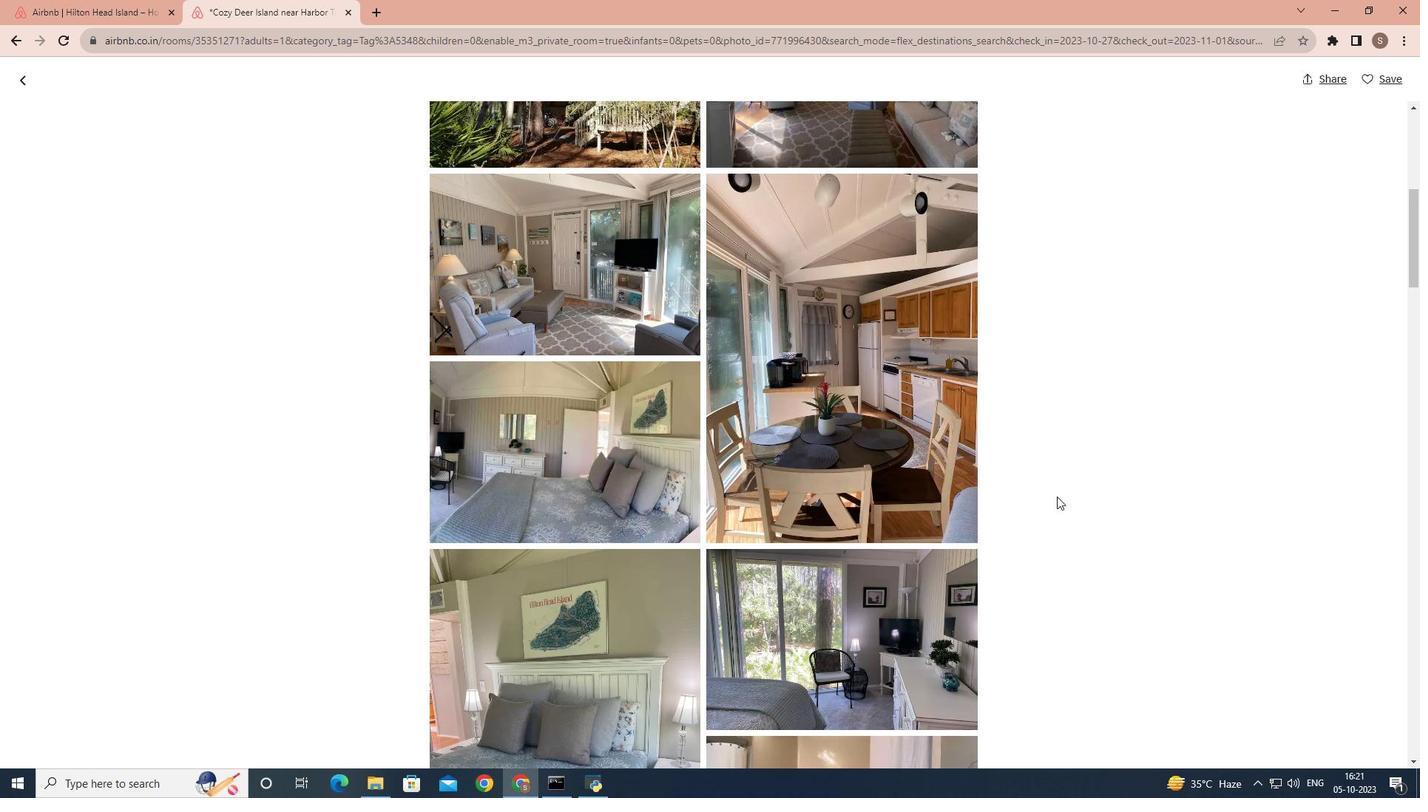 
Action: Mouse scrolled (1057, 496) with delta (0, 0)
Screenshot: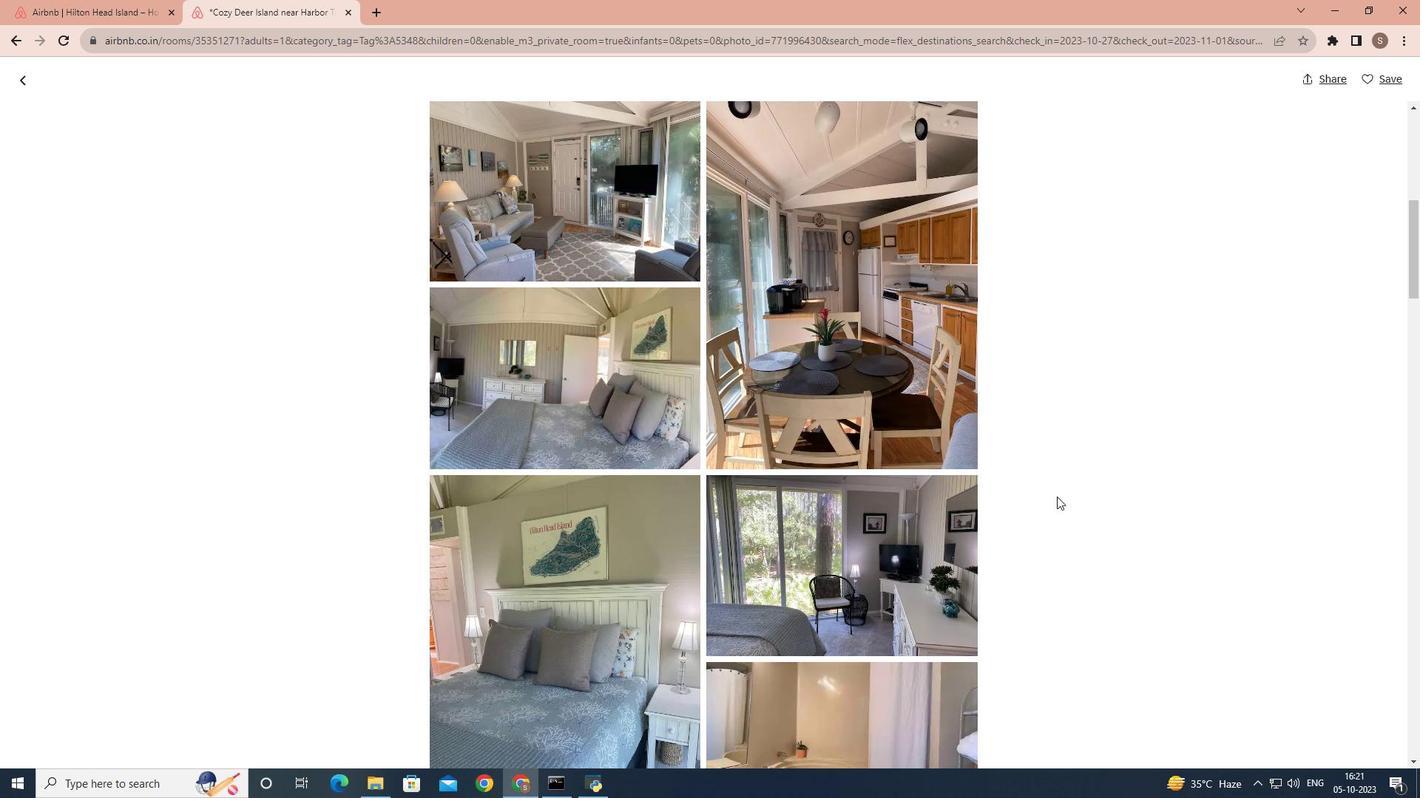 
Action: Mouse scrolled (1057, 496) with delta (0, 0)
Screenshot: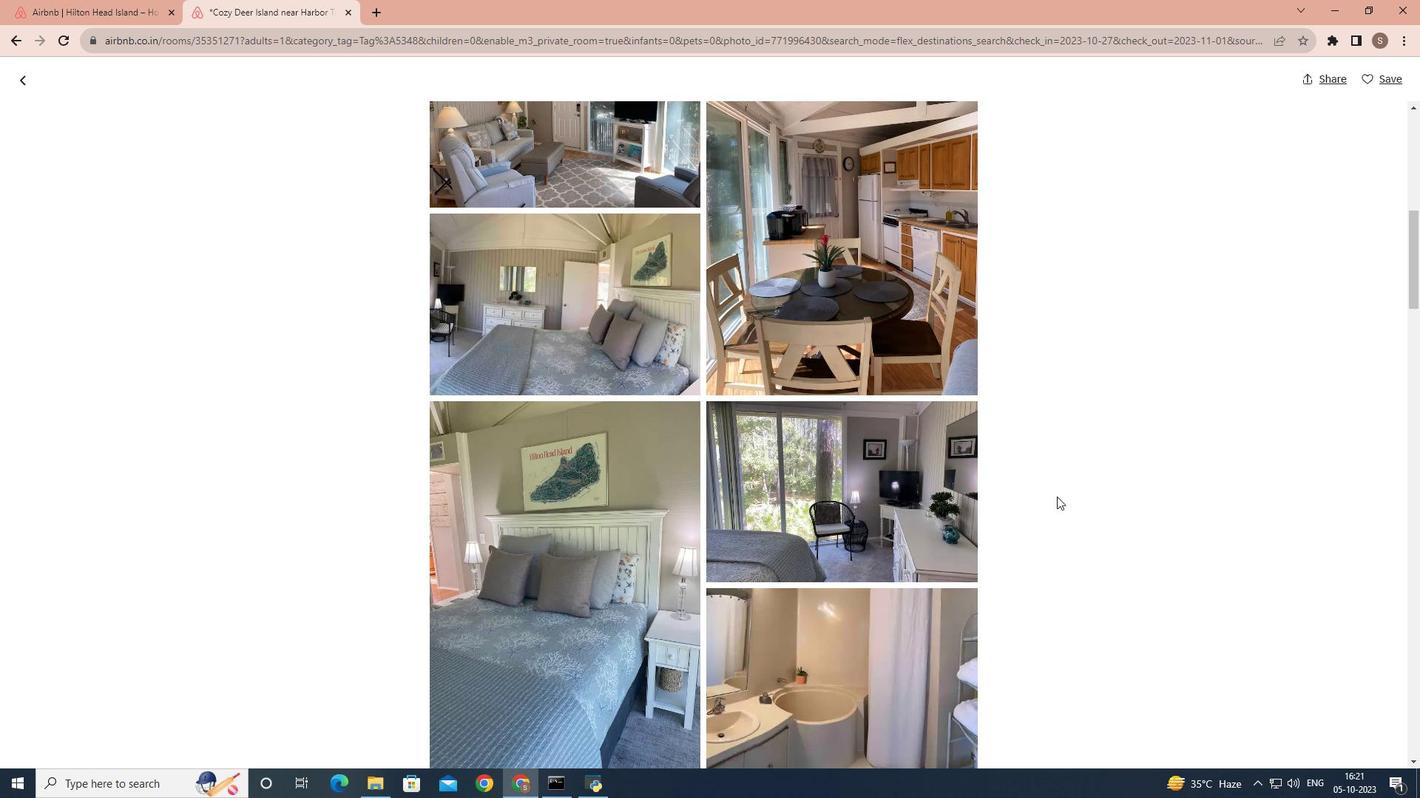
Action: Mouse scrolled (1057, 496) with delta (0, 0)
Screenshot: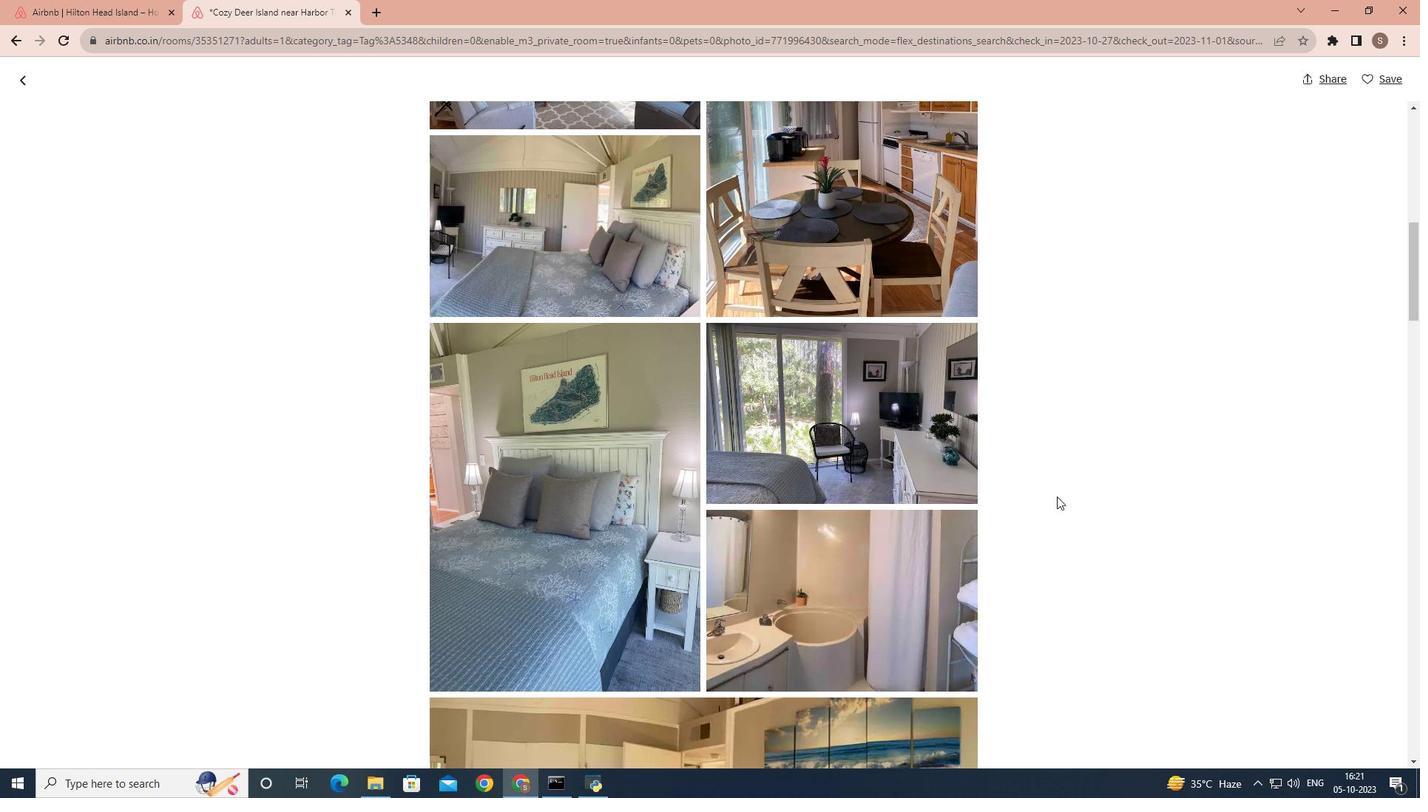 
Action: Mouse scrolled (1057, 496) with delta (0, 0)
Screenshot: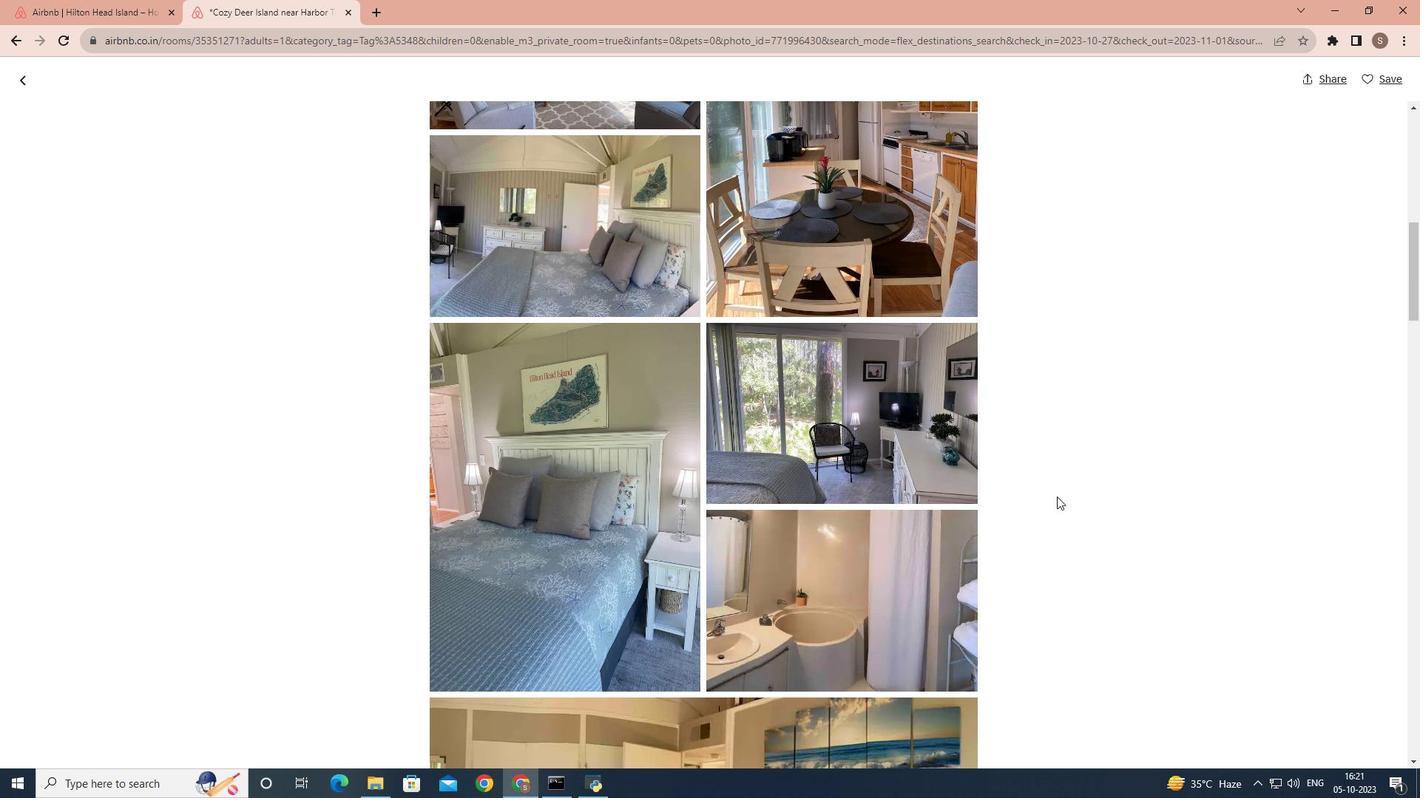 
Action: Mouse scrolled (1057, 496) with delta (0, 0)
Screenshot: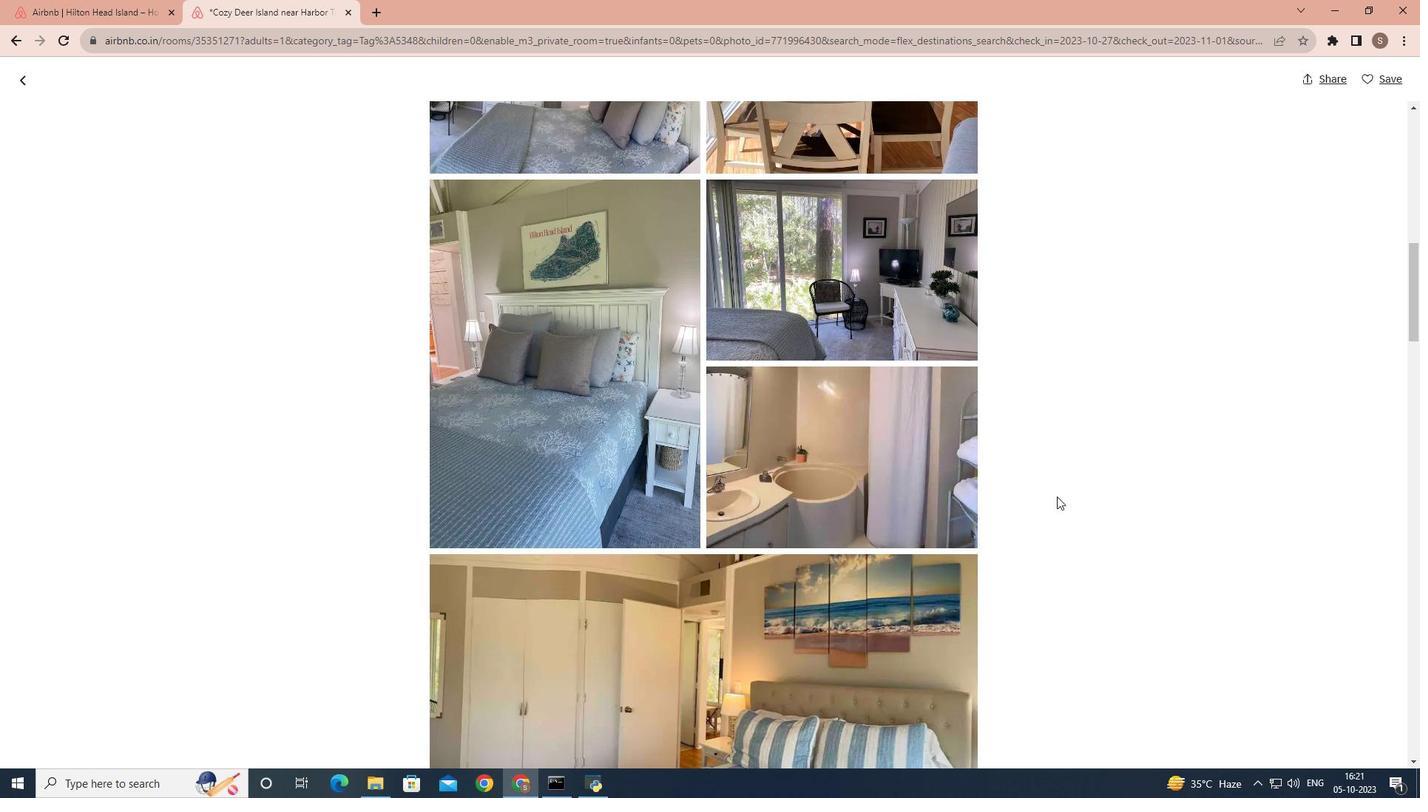 
Action: Mouse scrolled (1057, 496) with delta (0, 0)
Screenshot: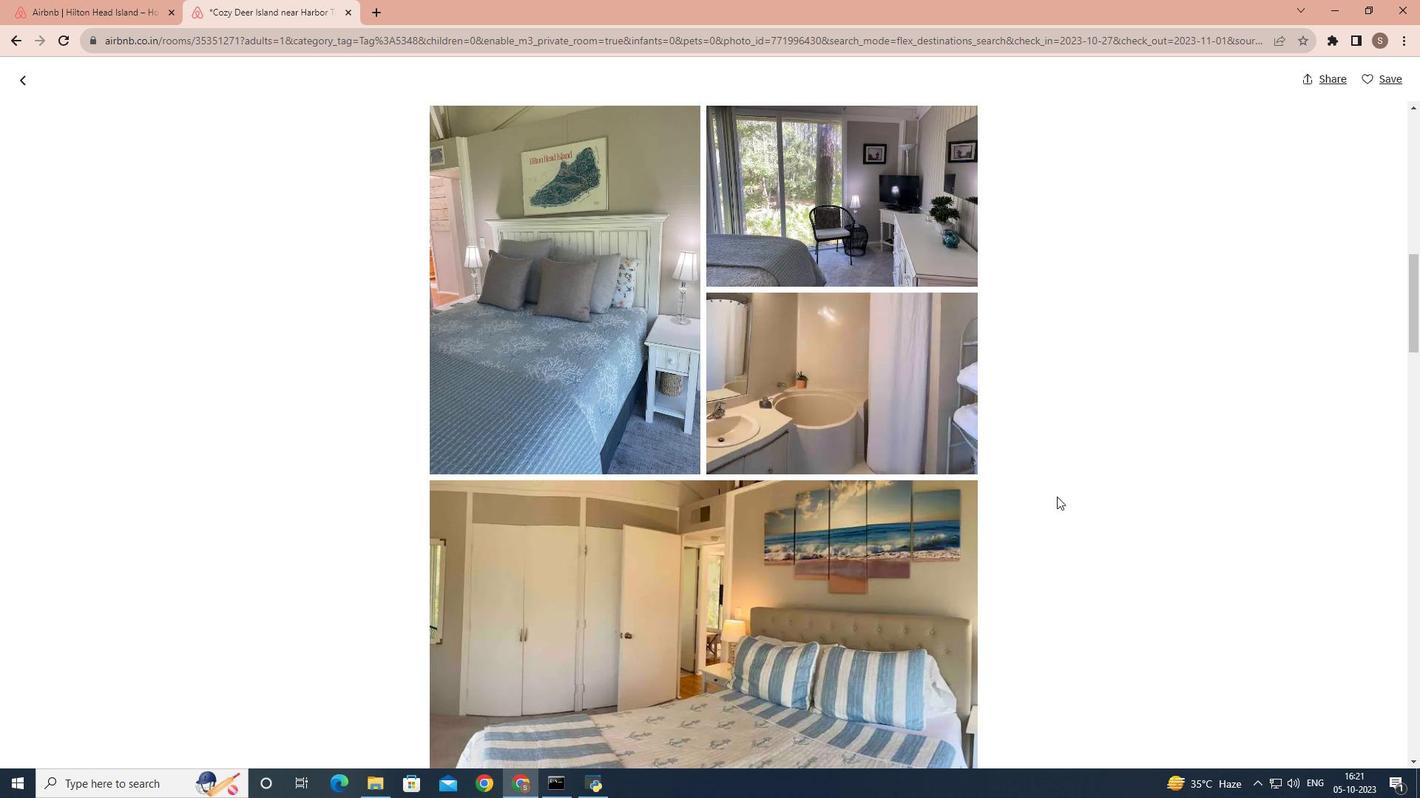 
Action: Mouse scrolled (1057, 496) with delta (0, 0)
Screenshot: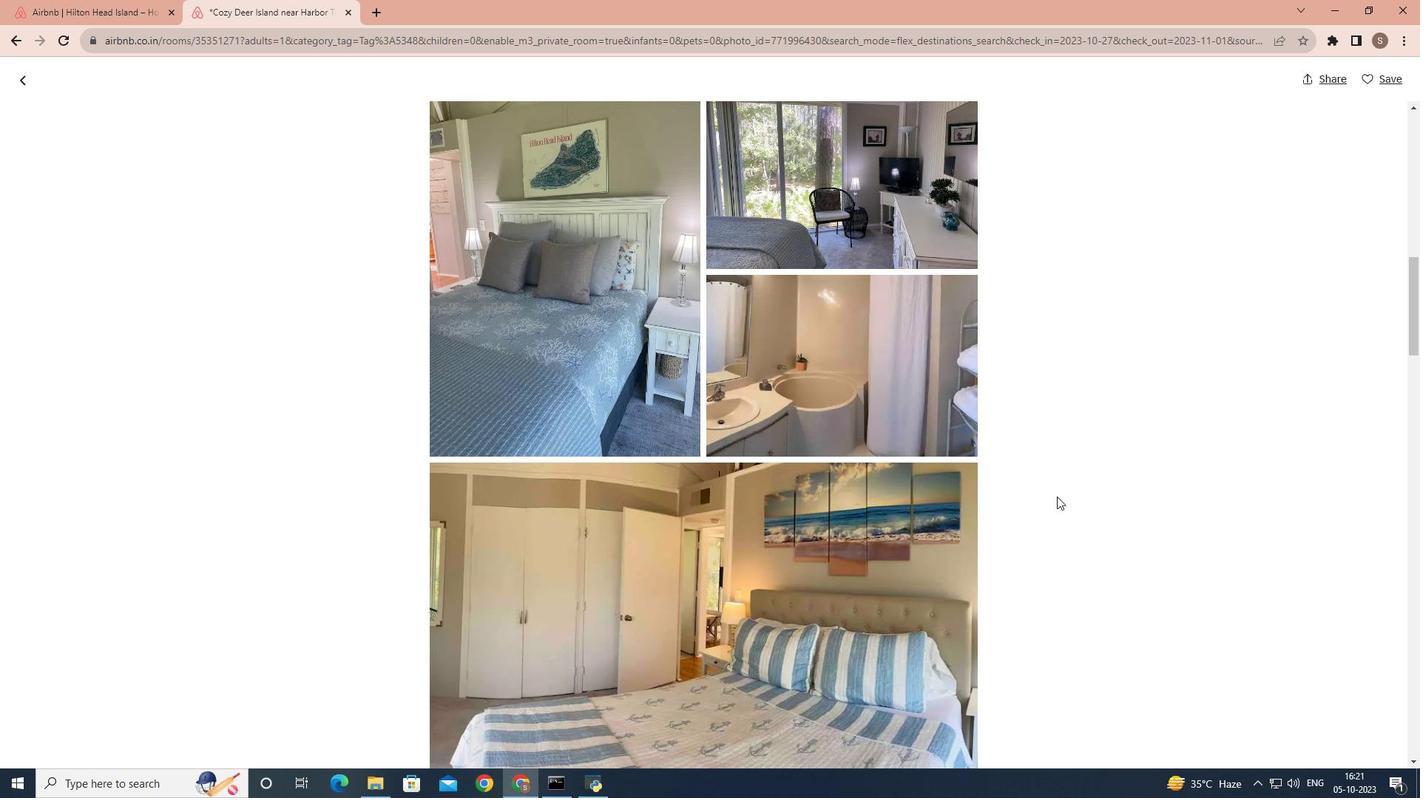 
Action: Mouse scrolled (1057, 496) with delta (0, 0)
Screenshot: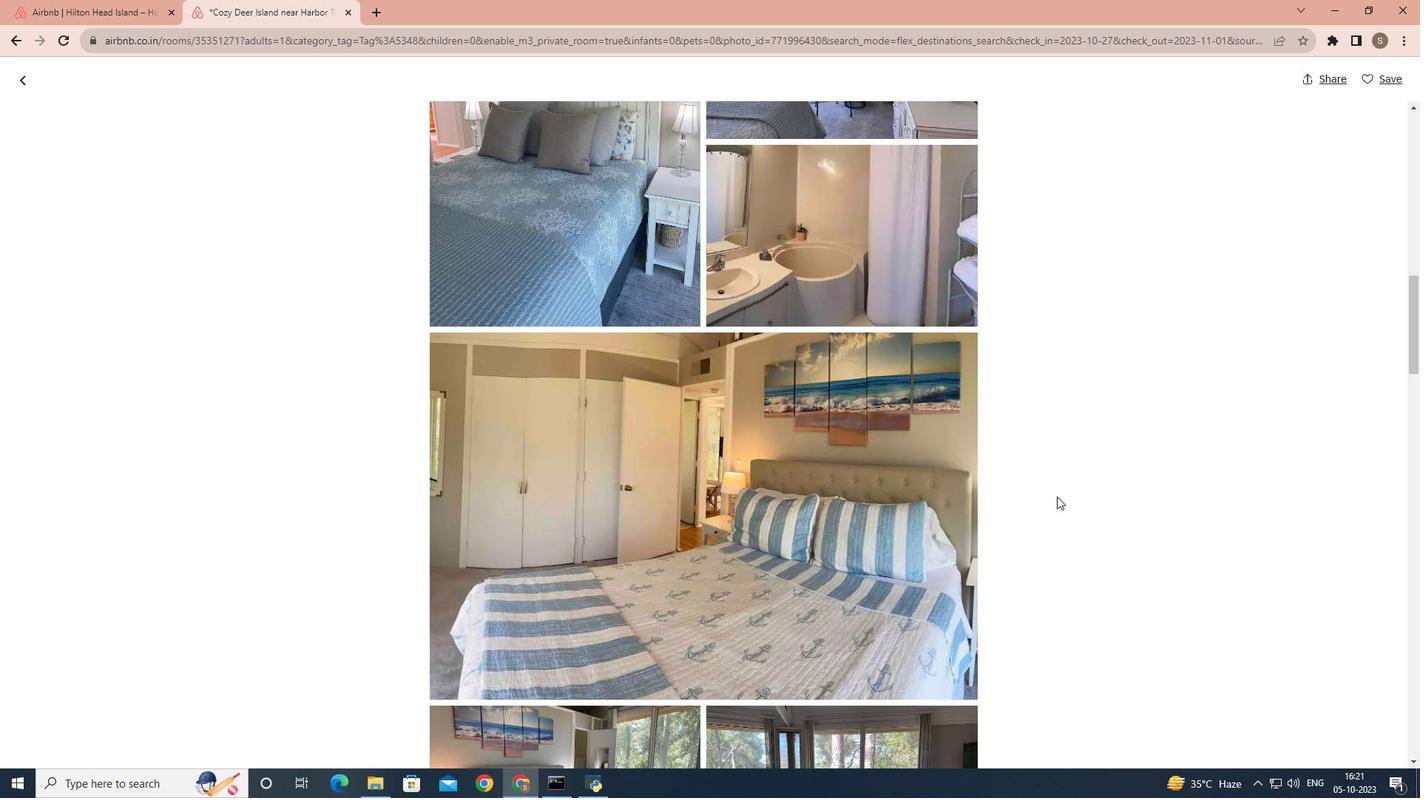 
Action: Mouse scrolled (1057, 496) with delta (0, 0)
Screenshot: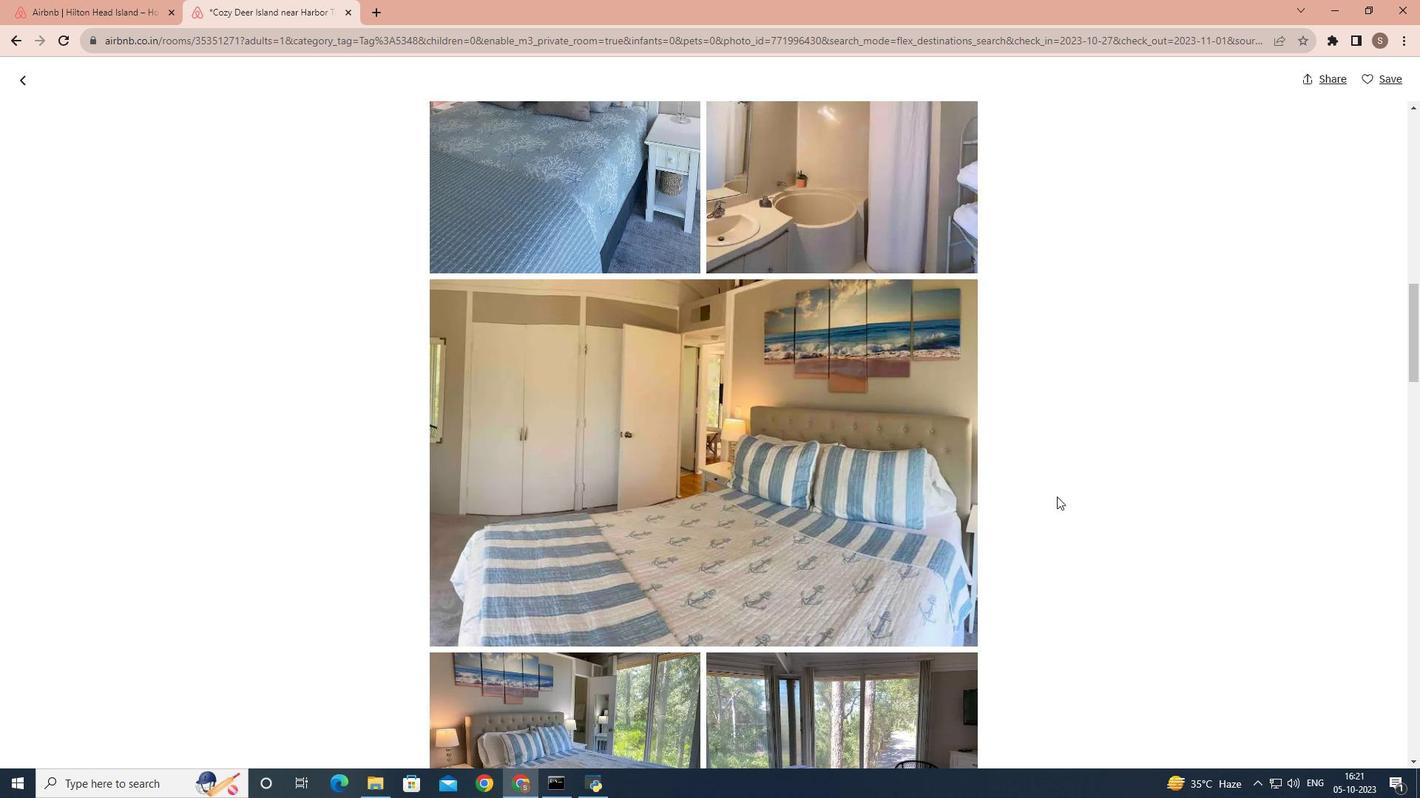 
Action: Mouse scrolled (1057, 496) with delta (0, 0)
Screenshot: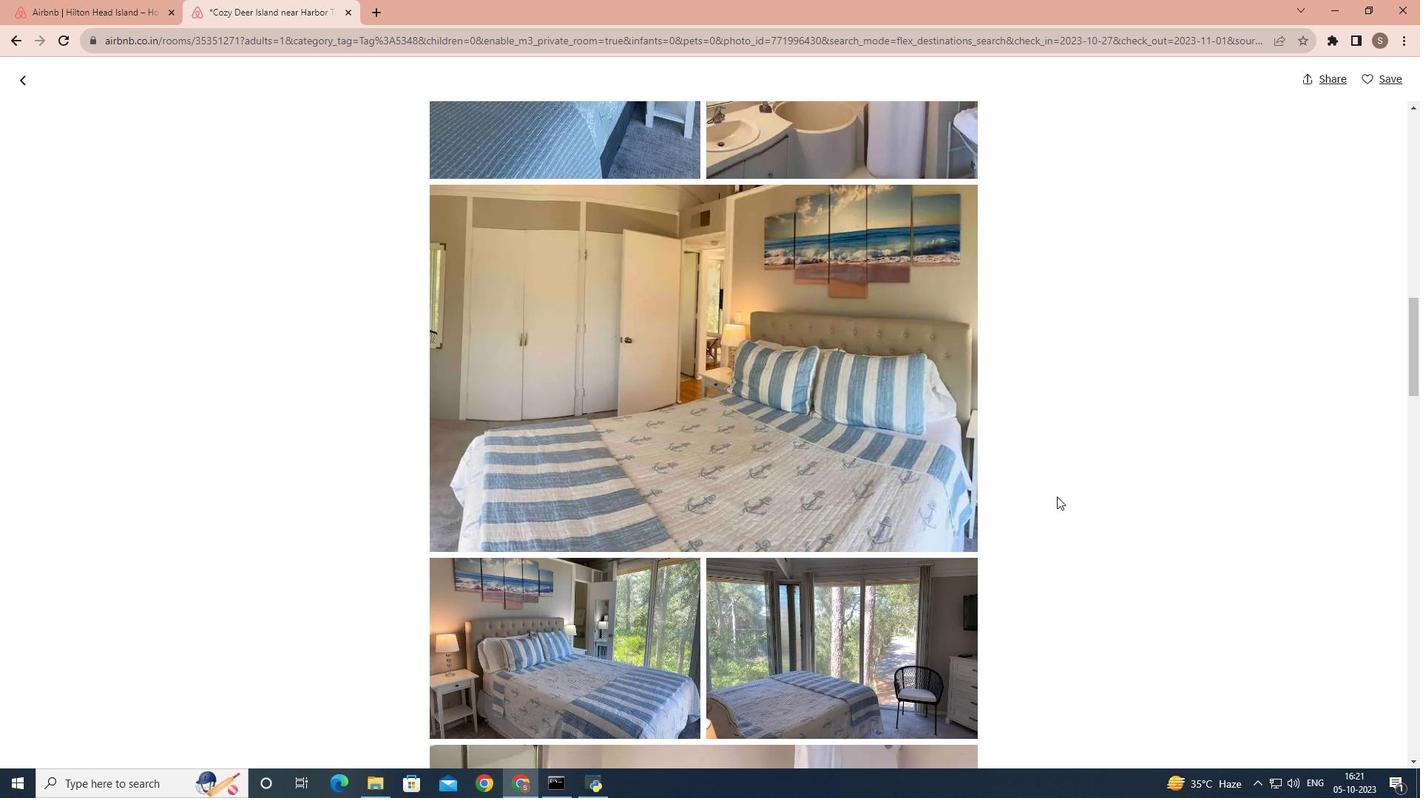 
Action: Mouse scrolled (1057, 496) with delta (0, 0)
Screenshot: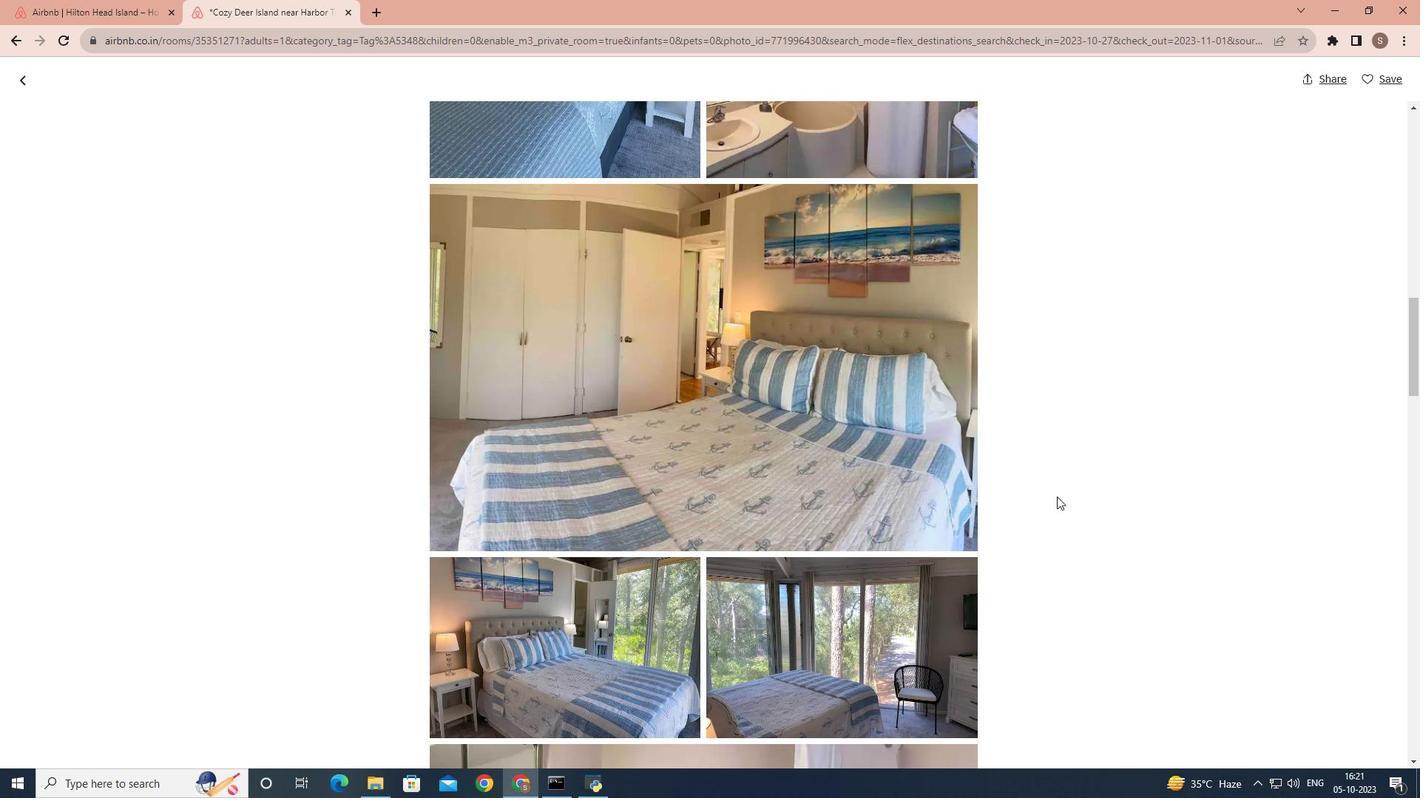 
Action: Mouse scrolled (1057, 496) with delta (0, 0)
Screenshot: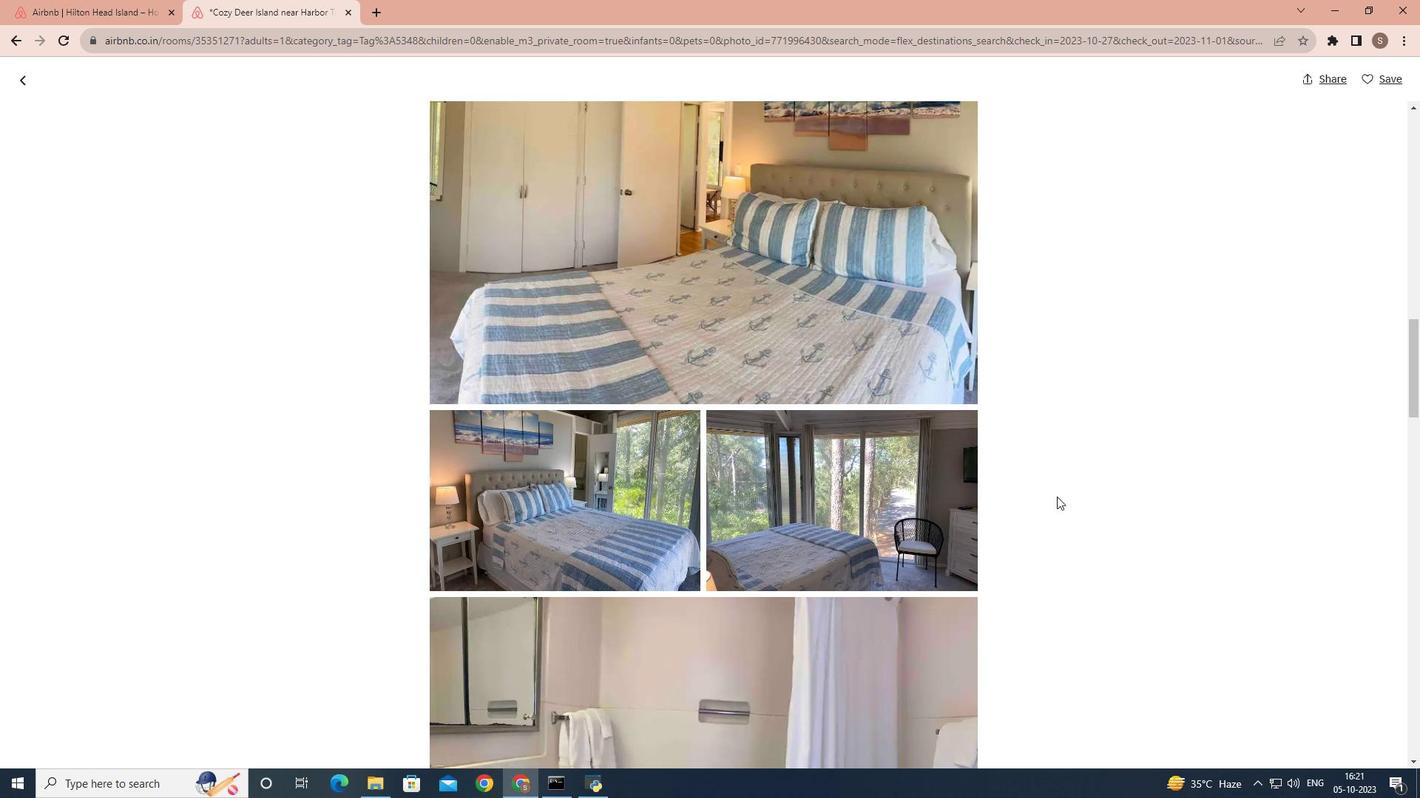 
Action: Mouse scrolled (1057, 496) with delta (0, 0)
Screenshot: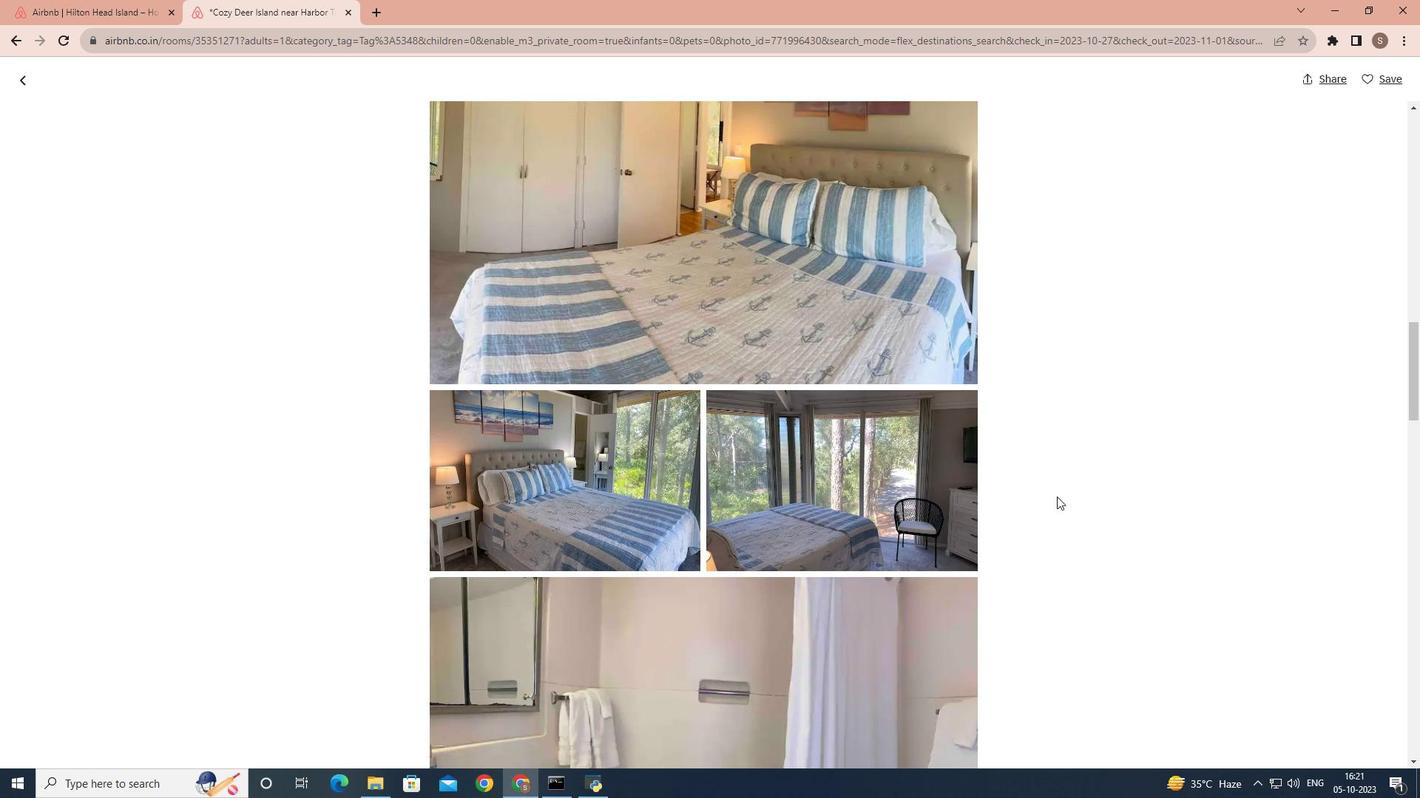 
Action: Mouse scrolled (1057, 496) with delta (0, 0)
Screenshot: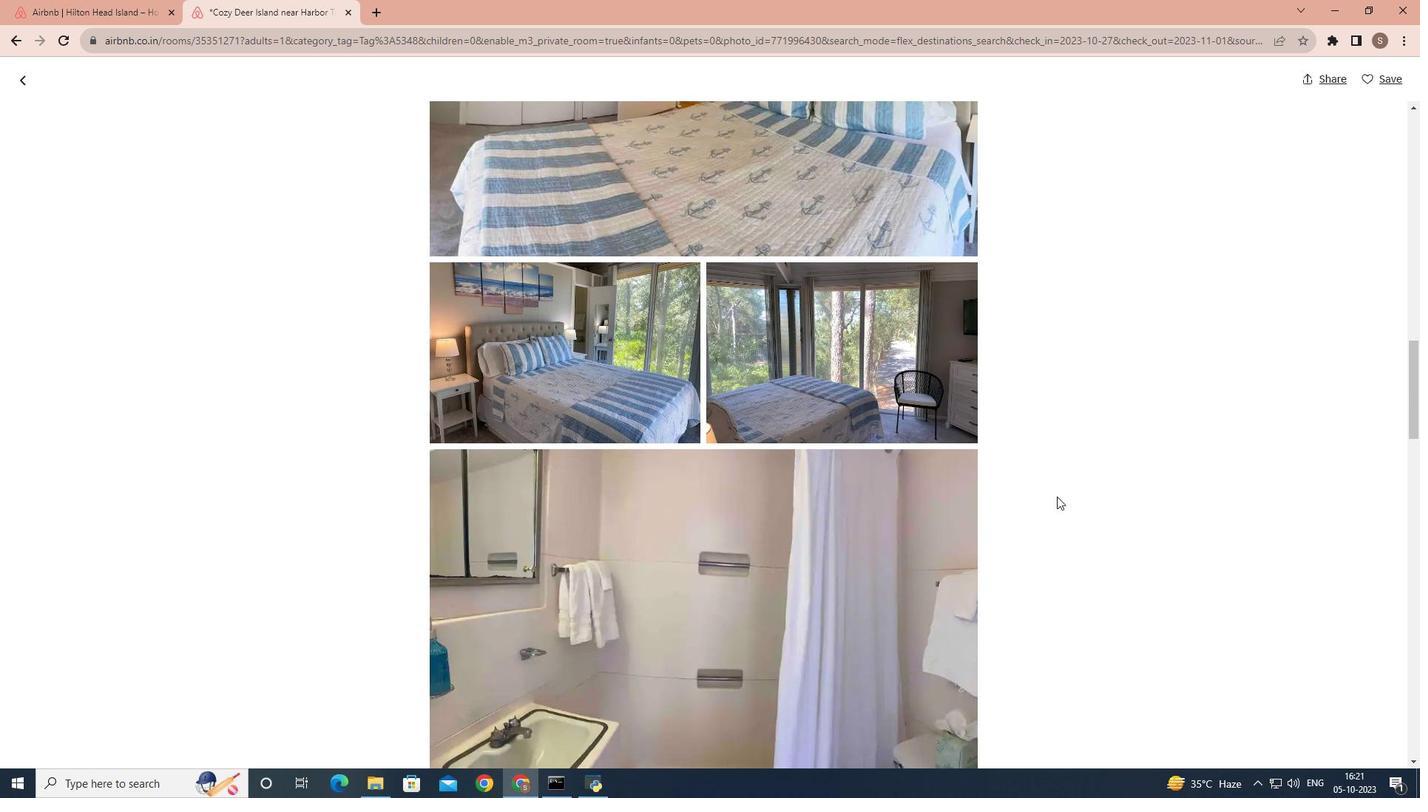
Action: Mouse scrolled (1057, 496) with delta (0, 0)
Screenshot: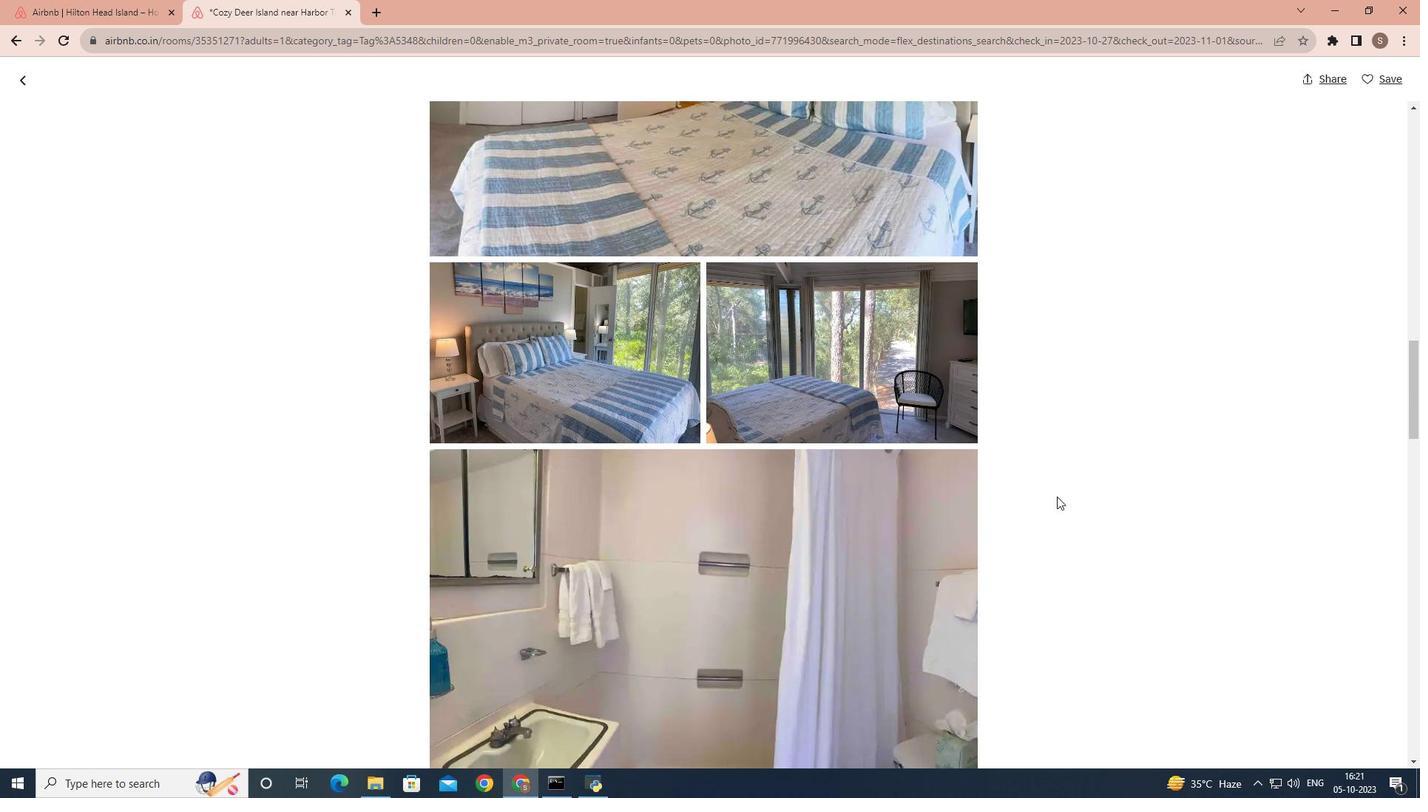
Action: Mouse scrolled (1057, 496) with delta (0, 0)
Screenshot: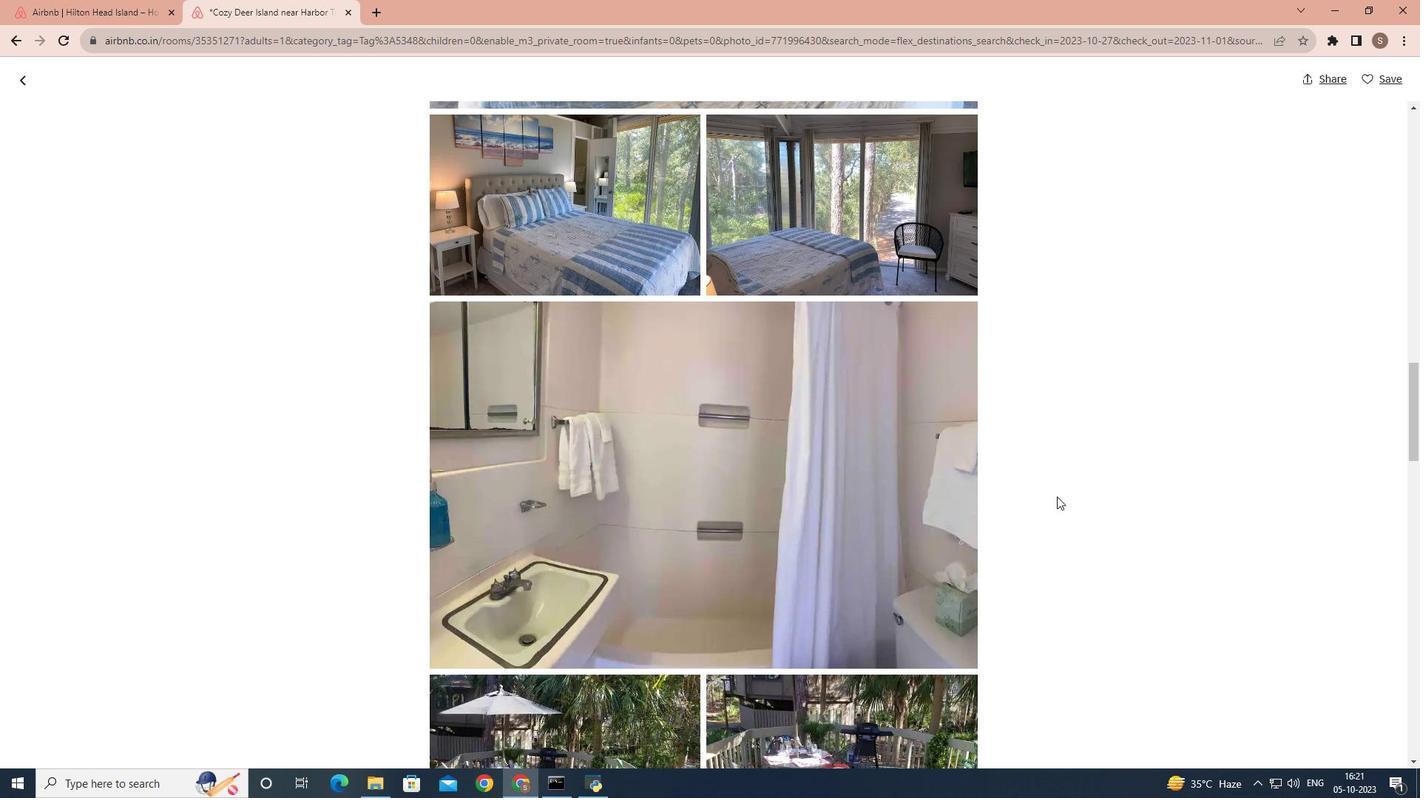 
Action: Mouse scrolled (1057, 496) with delta (0, 0)
Screenshot: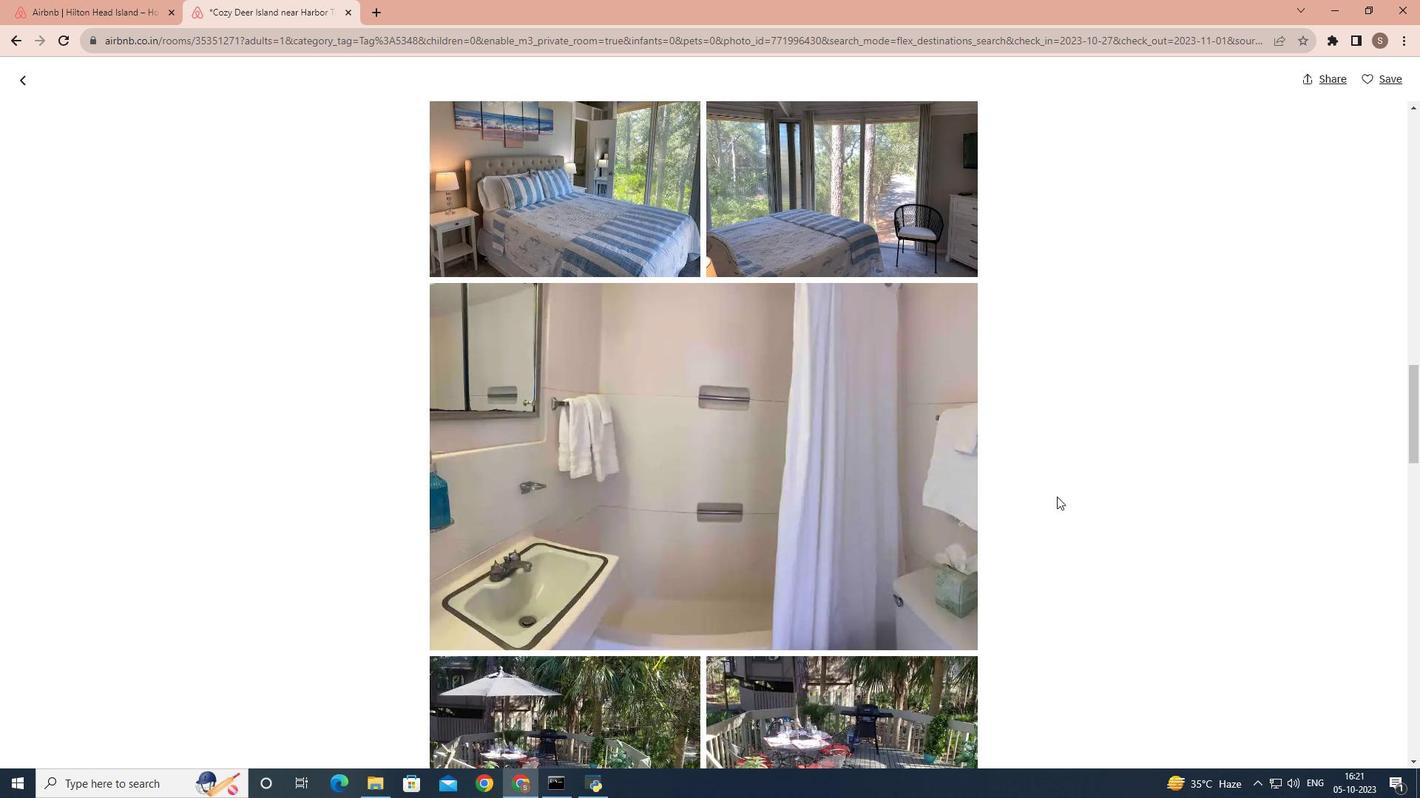 
Action: Mouse scrolled (1057, 496) with delta (0, 0)
Screenshot: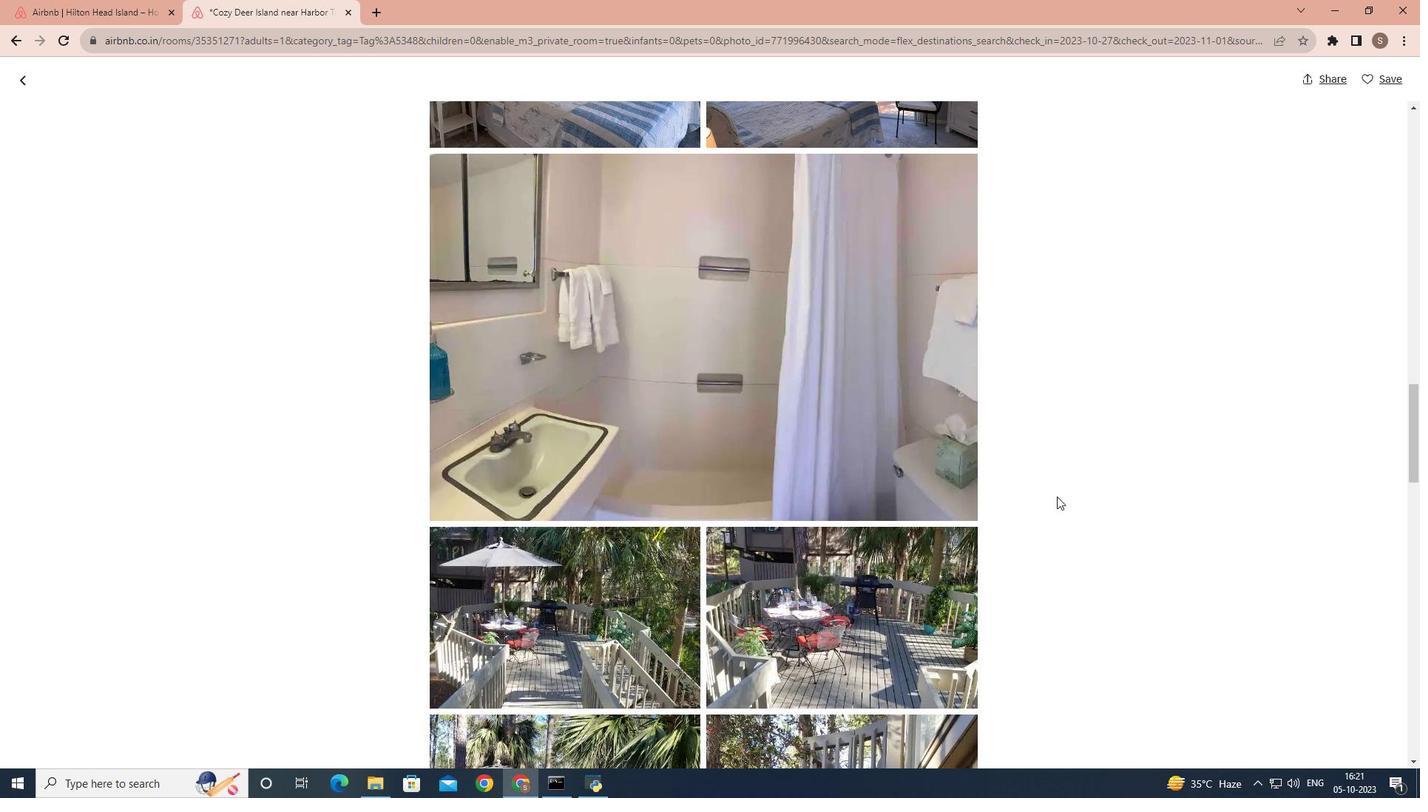 
Action: Mouse scrolled (1057, 496) with delta (0, 0)
Screenshot: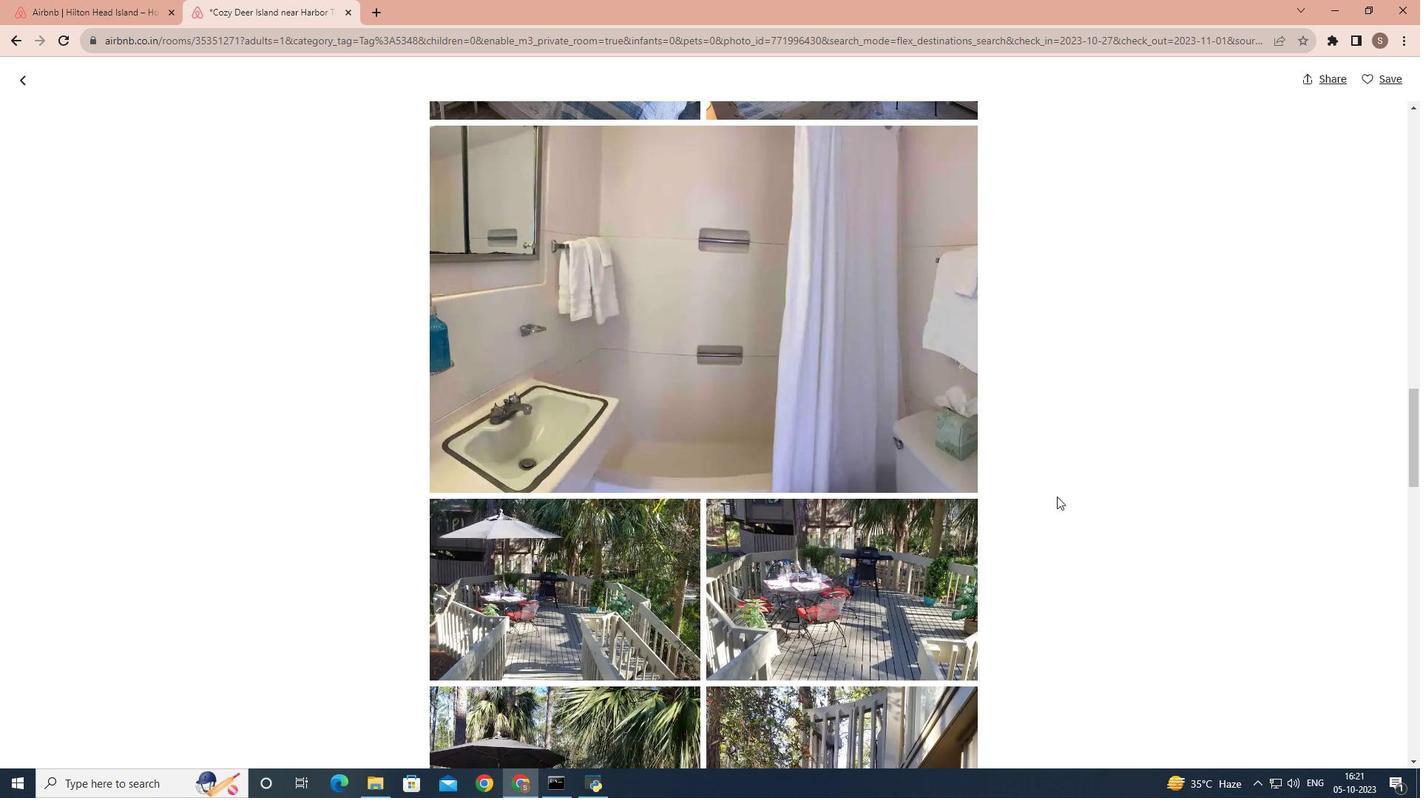 
Action: Mouse scrolled (1057, 496) with delta (0, 0)
Screenshot: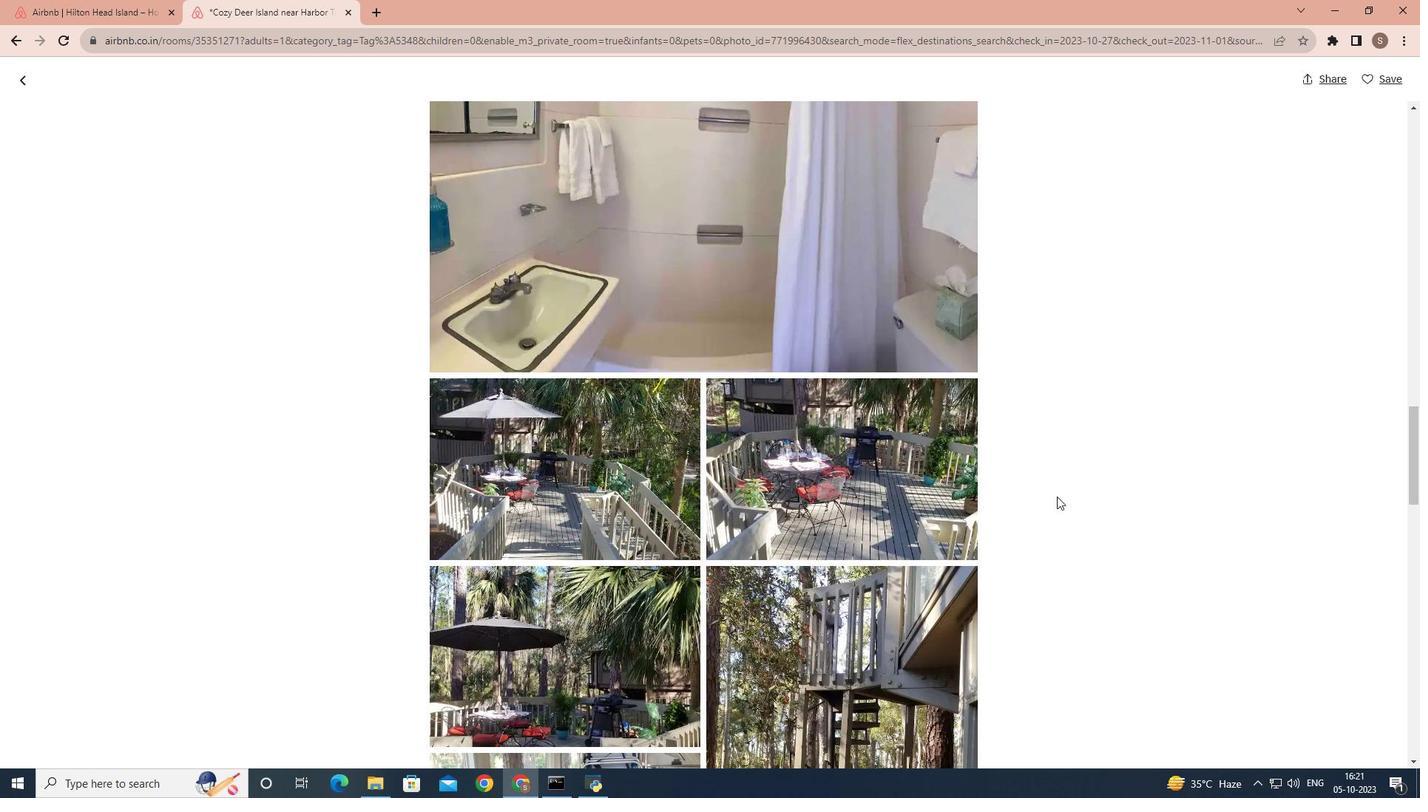 
Action: Mouse scrolled (1057, 496) with delta (0, 0)
Screenshot: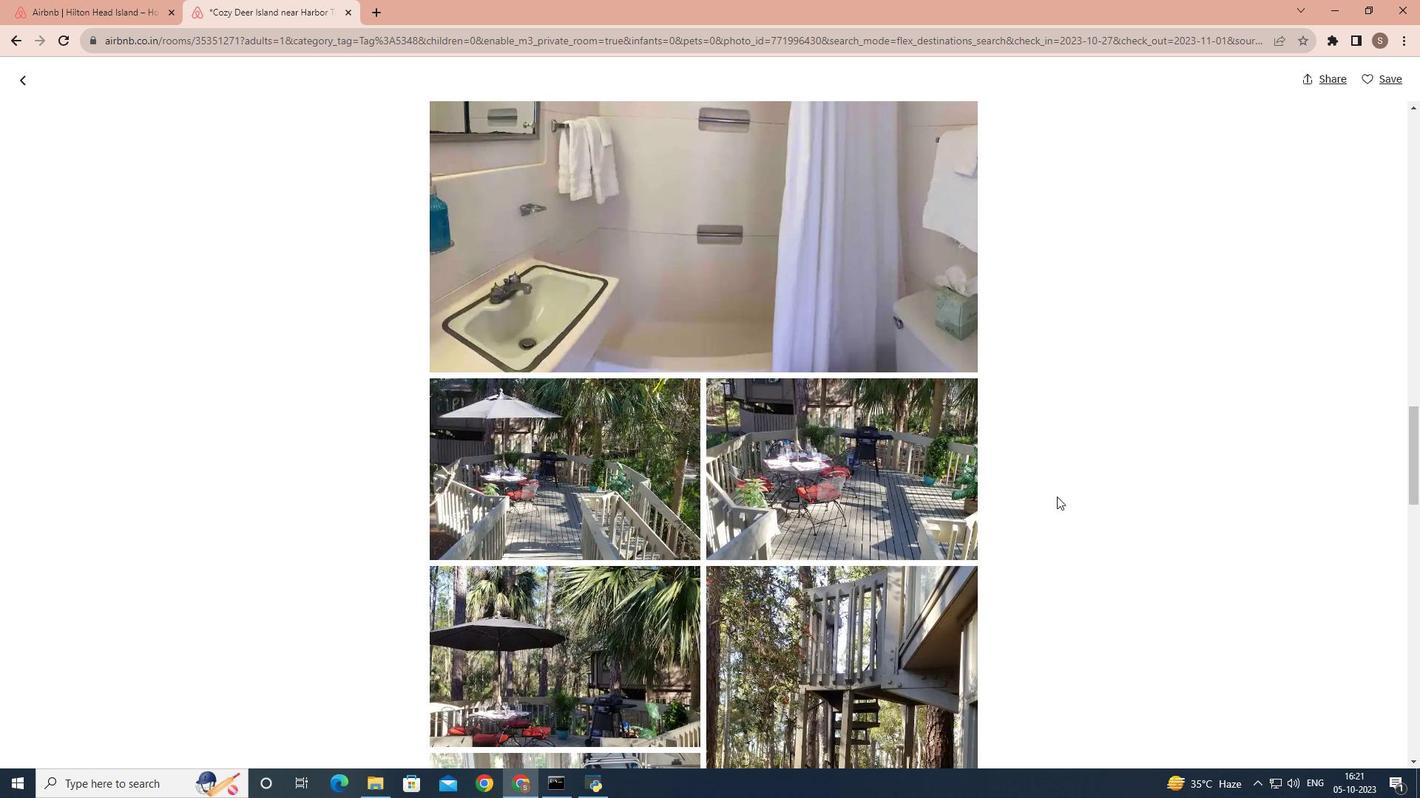 
Action: Mouse scrolled (1057, 496) with delta (0, 0)
Screenshot: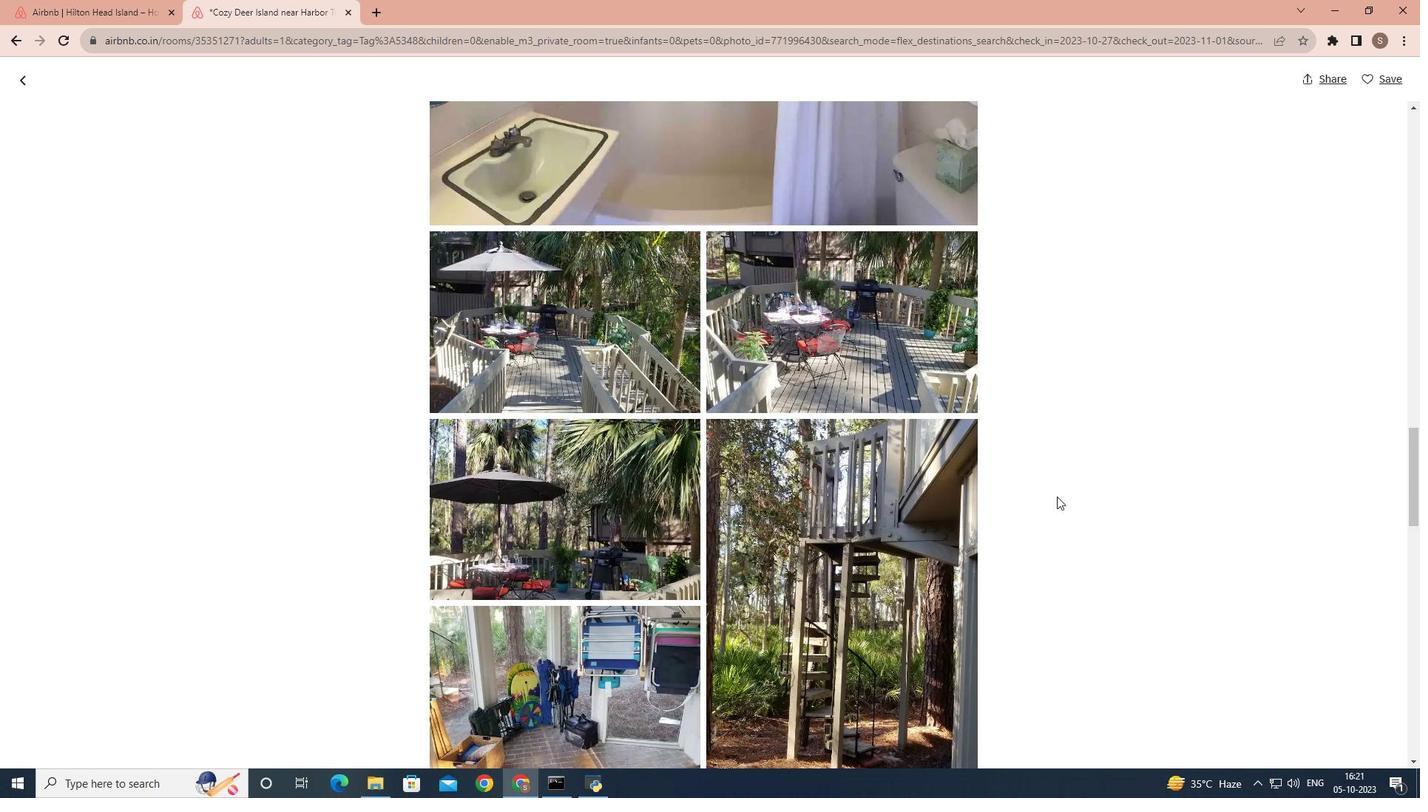 
Action: Mouse scrolled (1057, 496) with delta (0, 0)
Screenshot: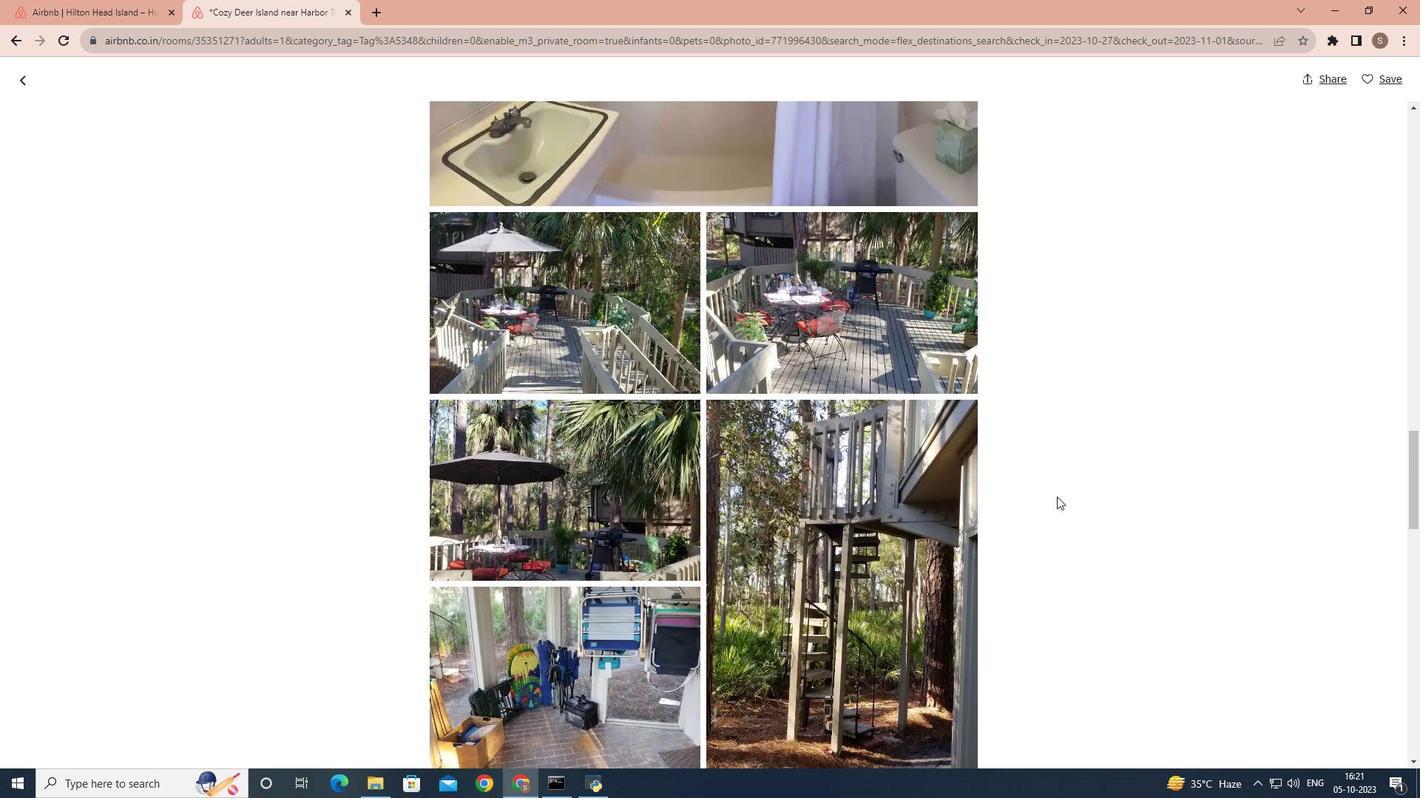 
Action: Mouse scrolled (1057, 496) with delta (0, 0)
Screenshot: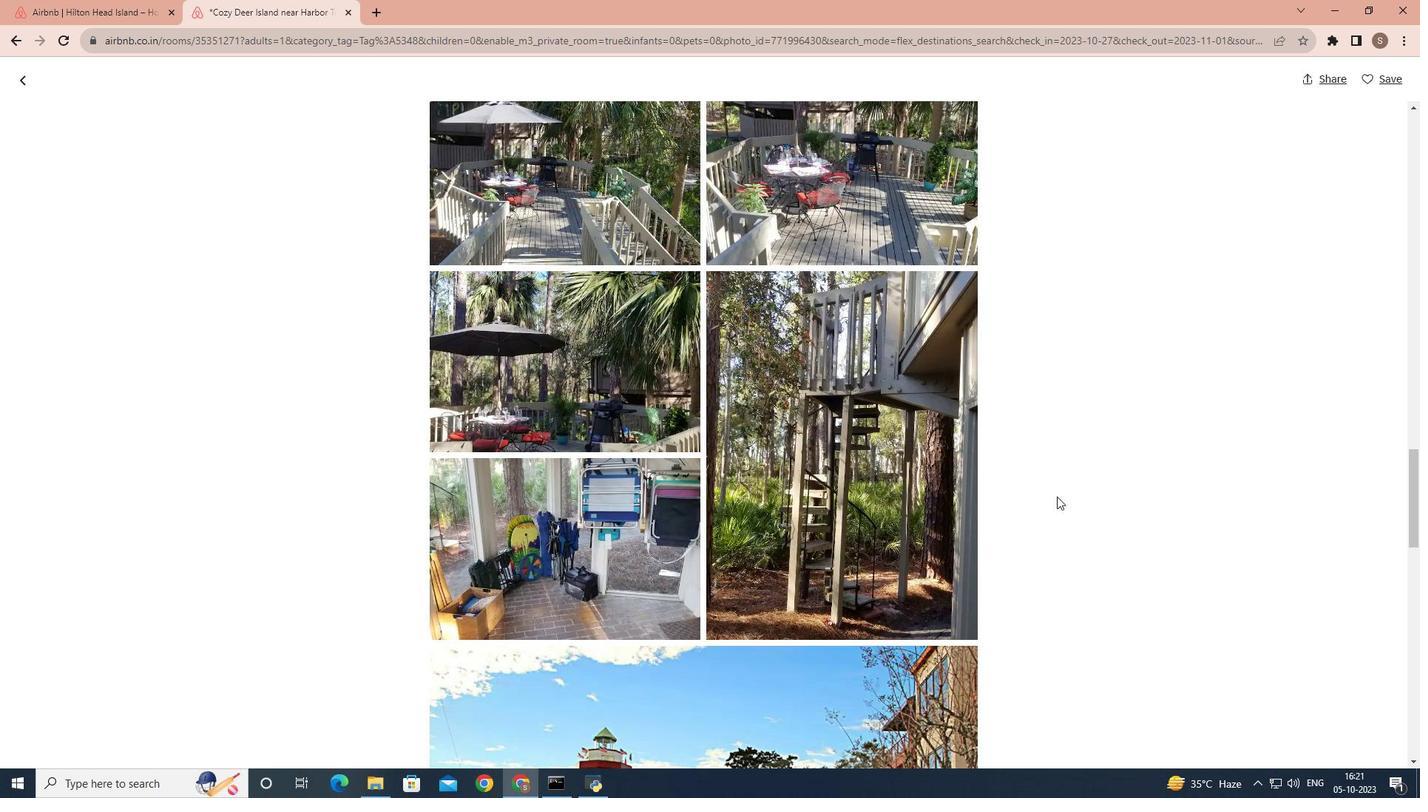 
Action: Mouse scrolled (1057, 496) with delta (0, 0)
Screenshot: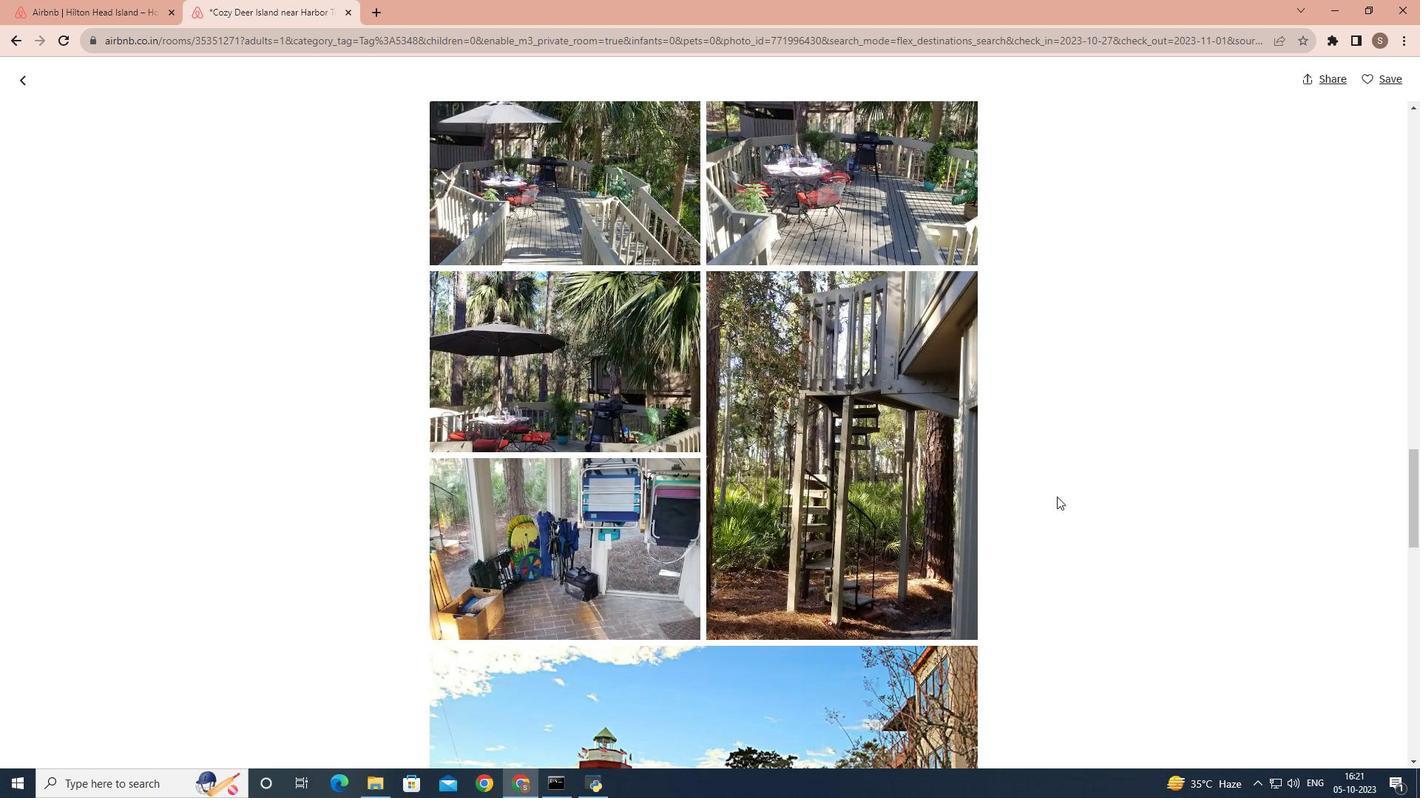 
Action: Mouse scrolled (1057, 496) with delta (0, 0)
Screenshot: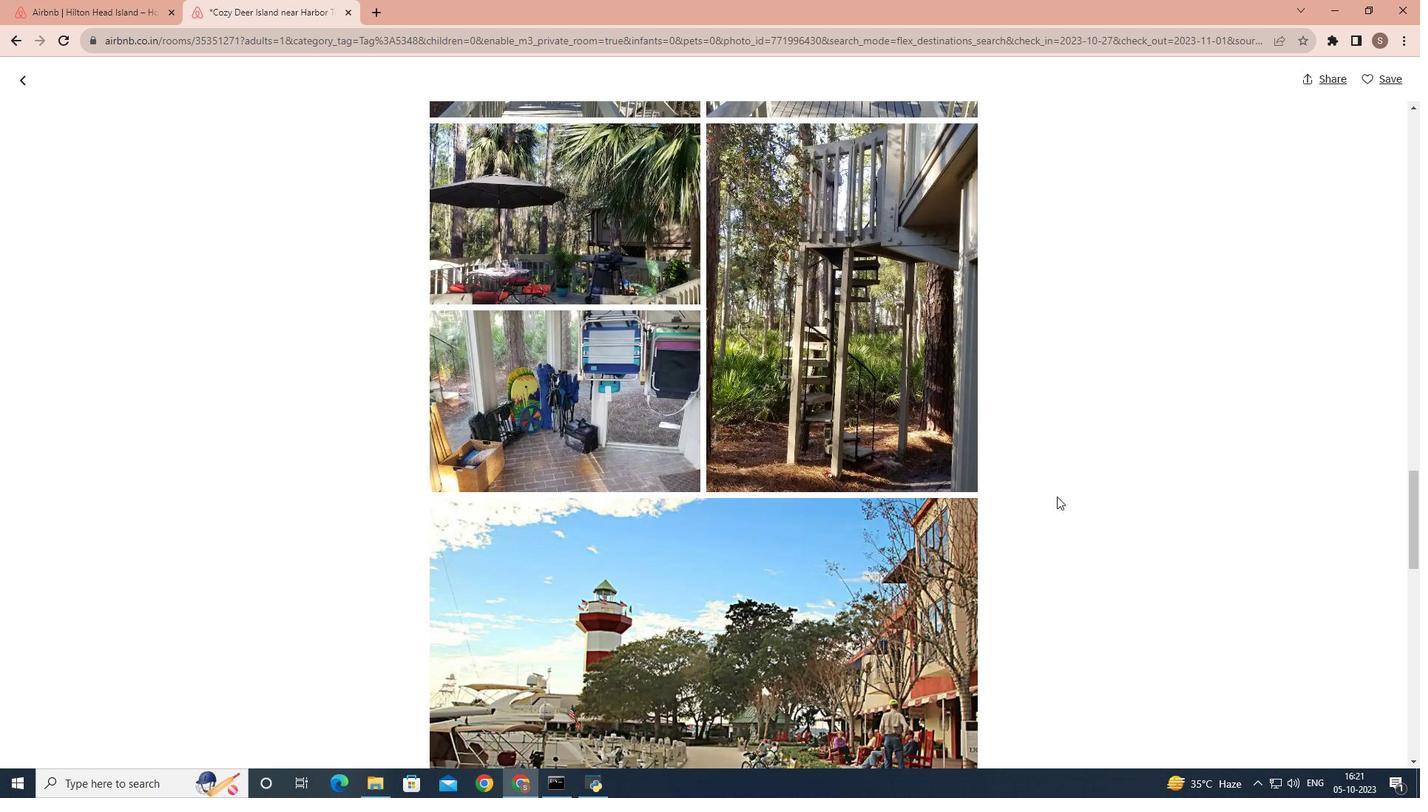 
Action: Mouse scrolled (1057, 496) with delta (0, 0)
Screenshot: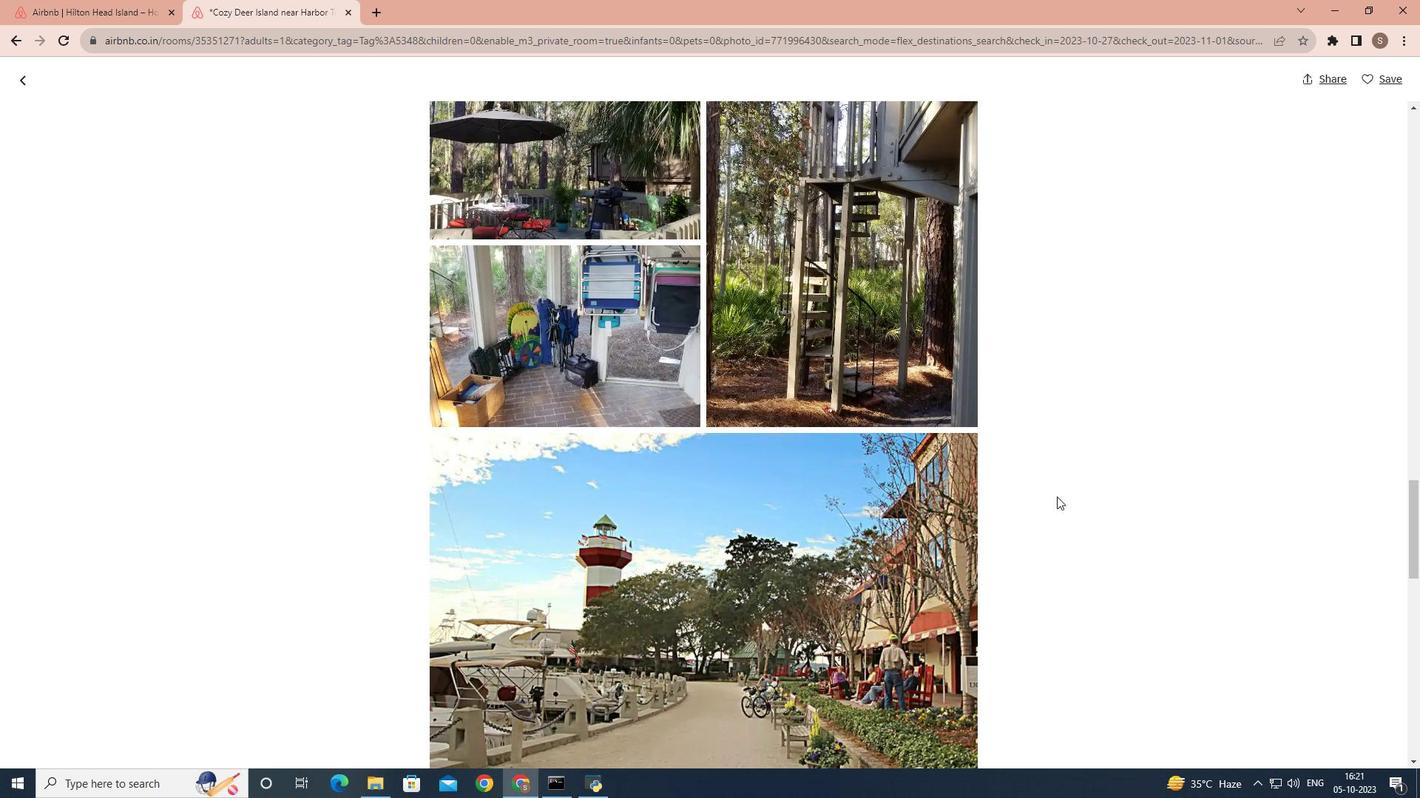 
Action: Mouse scrolled (1057, 496) with delta (0, 0)
Screenshot: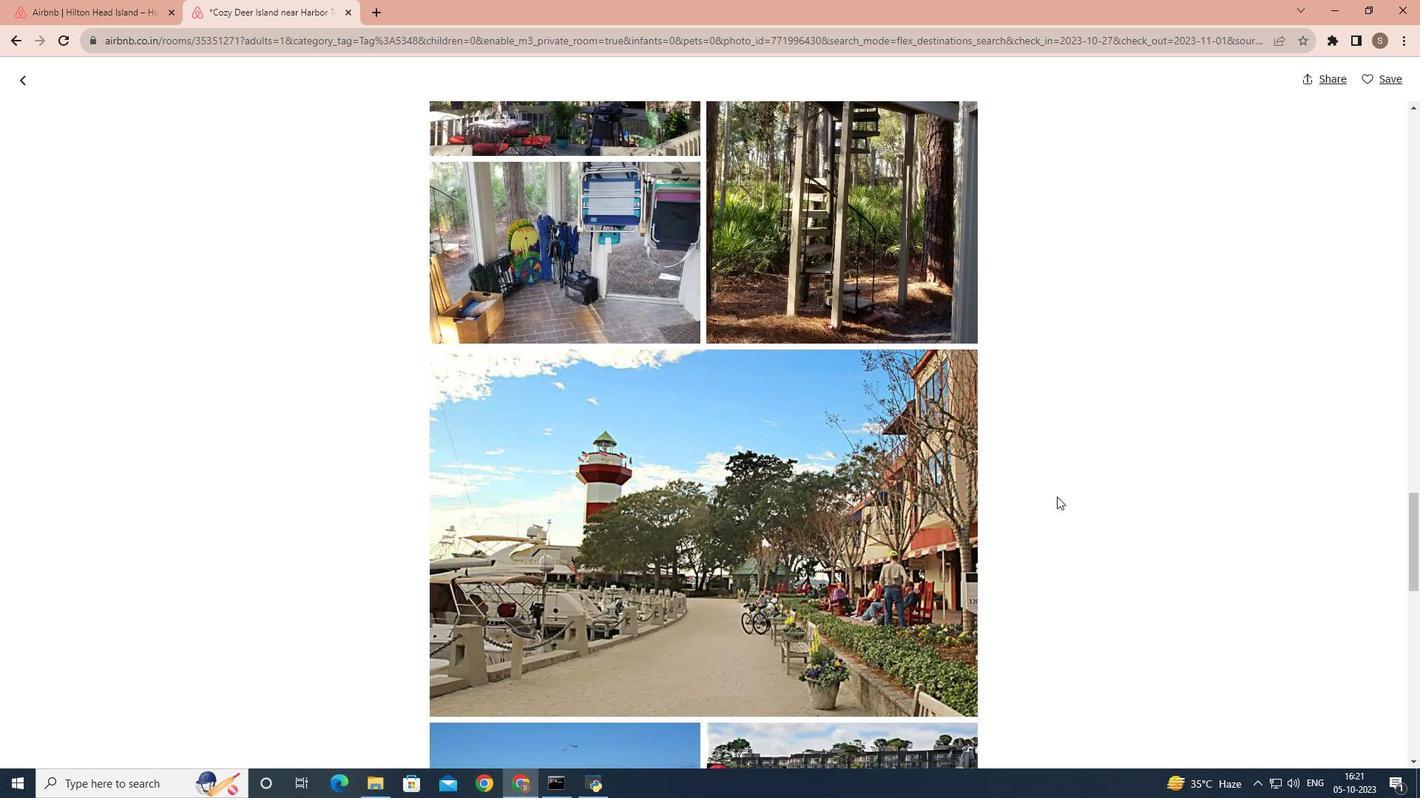 
Action: Mouse scrolled (1057, 496) with delta (0, 0)
Screenshot: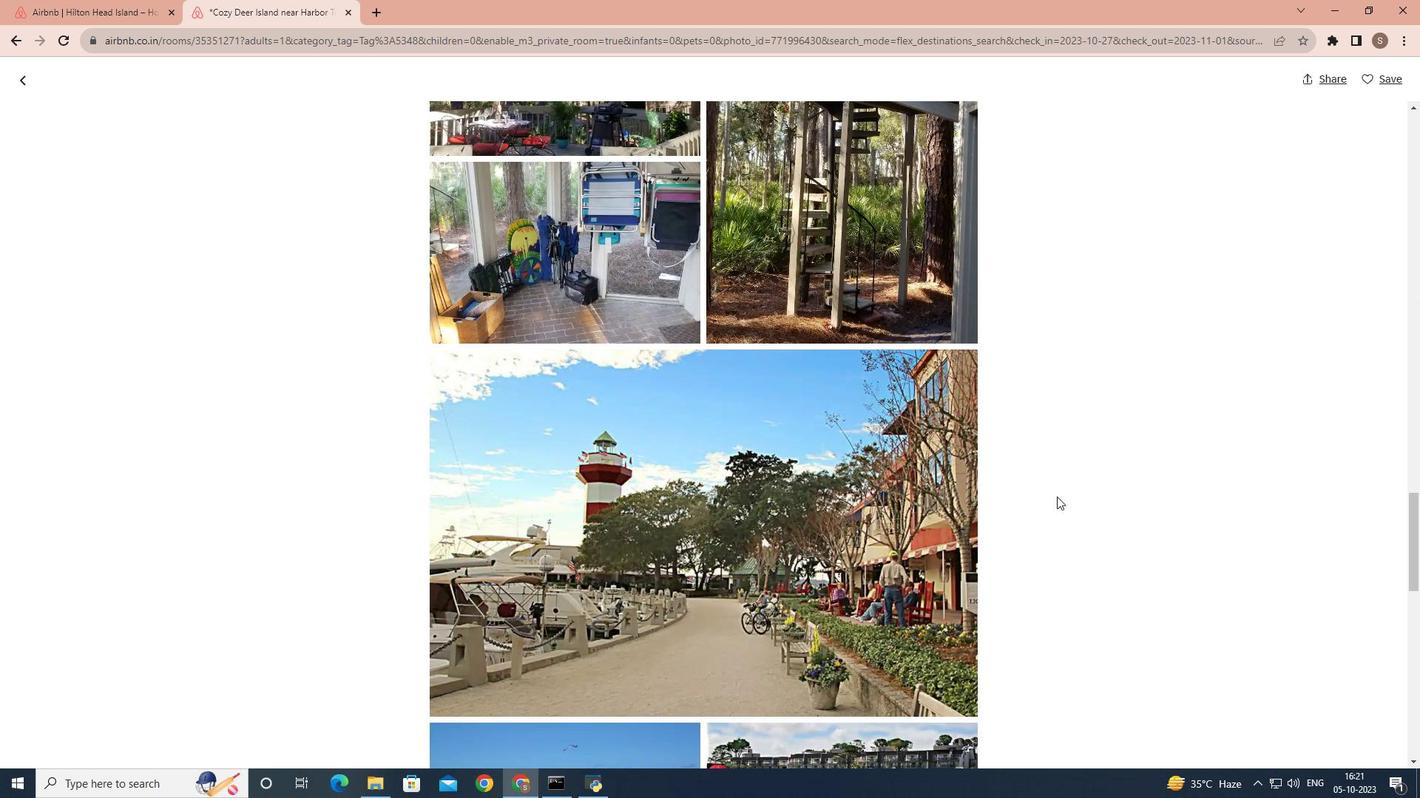 
Action: Mouse scrolled (1057, 496) with delta (0, 0)
Screenshot: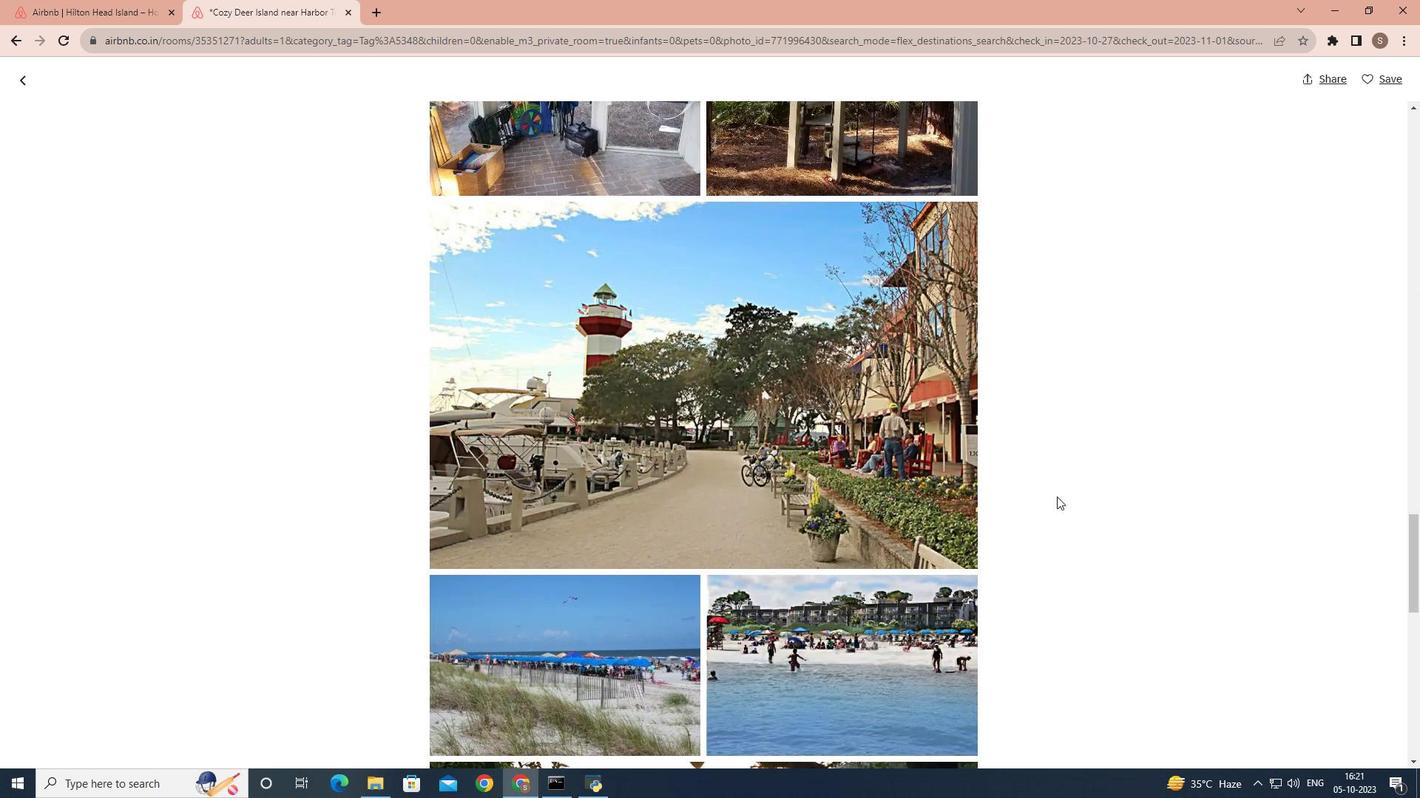 
Action: Mouse scrolled (1057, 496) with delta (0, 0)
Screenshot: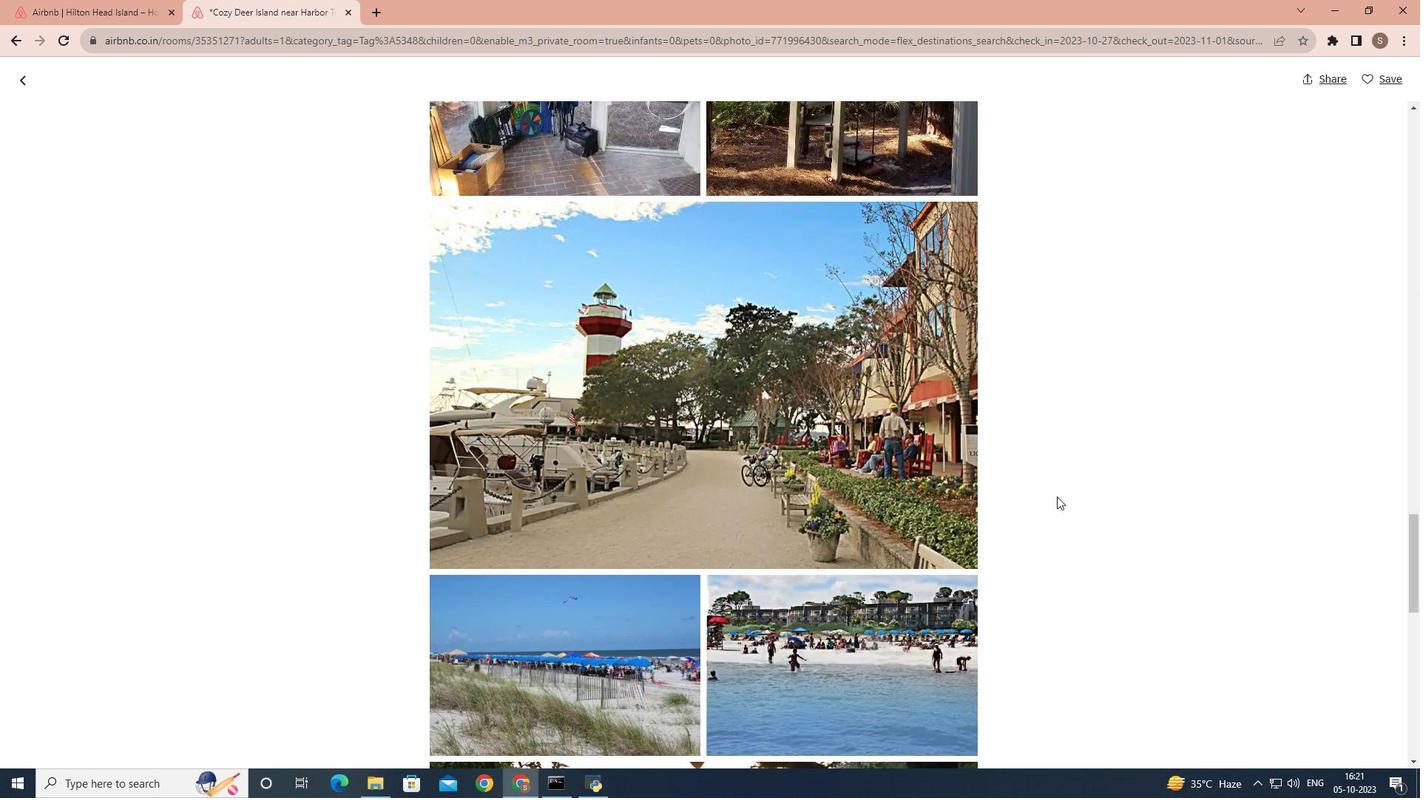 
Action: Mouse scrolled (1057, 496) with delta (0, 0)
Screenshot: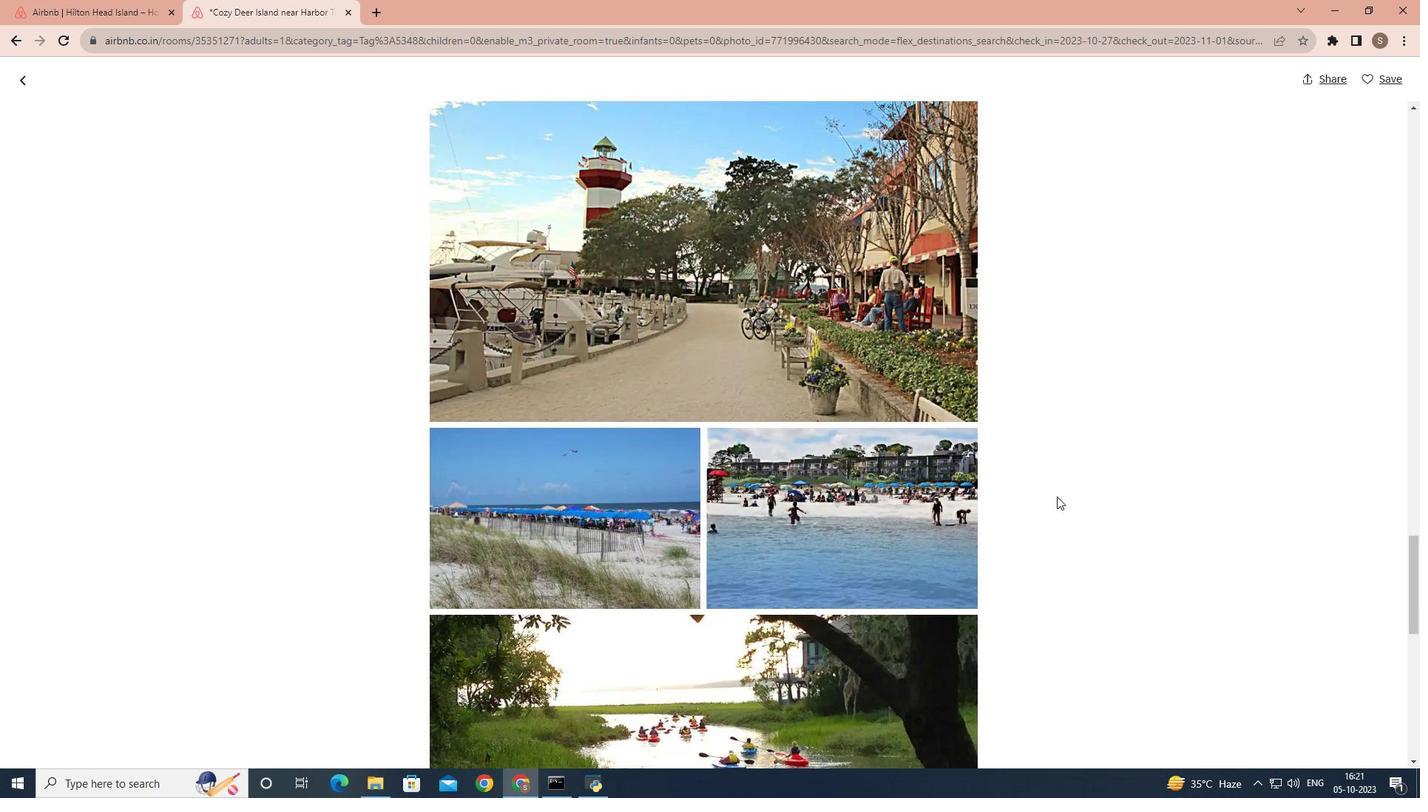 
Action: Mouse scrolled (1057, 496) with delta (0, 0)
Screenshot: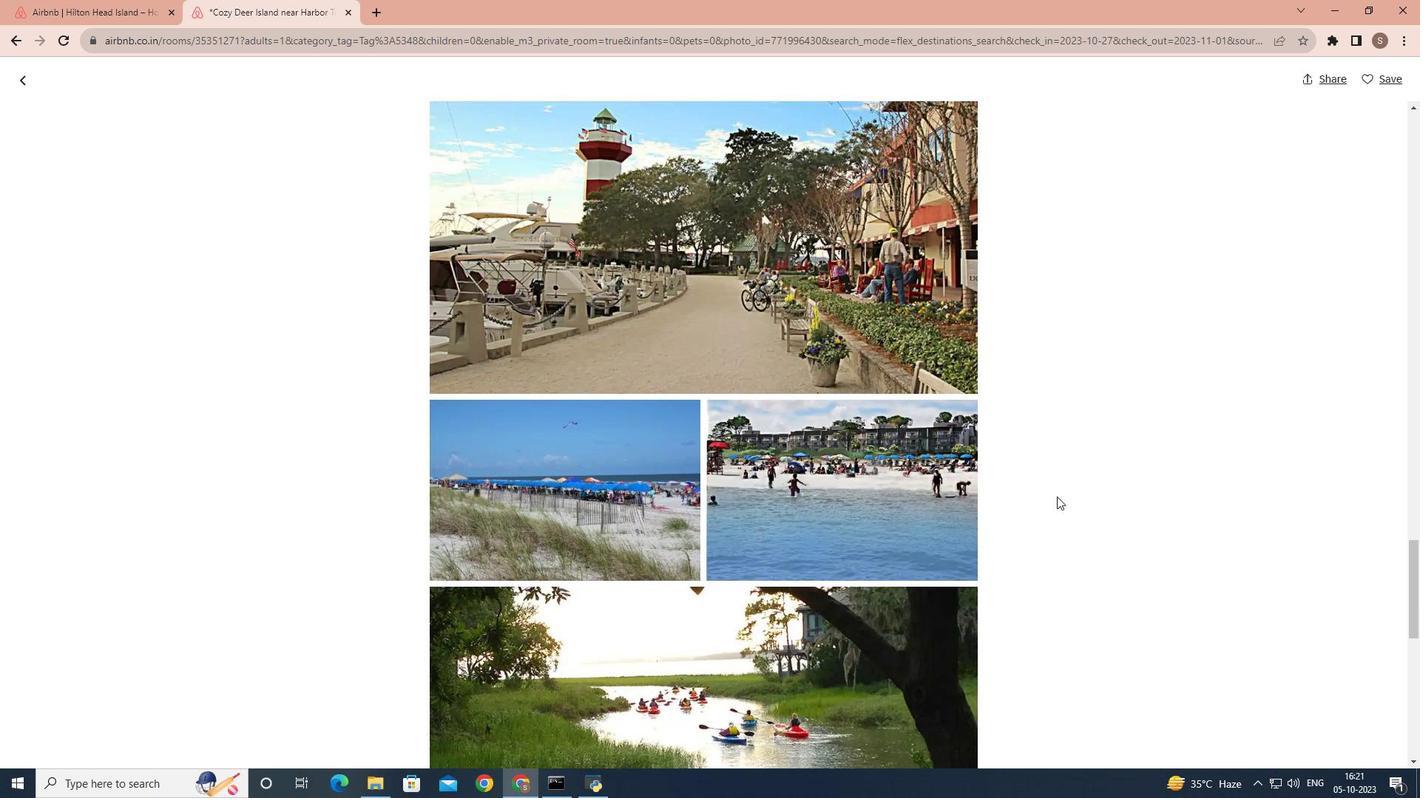 
Action: Mouse scrolled (1057, 496) with delta (0, 0)
Screenshot: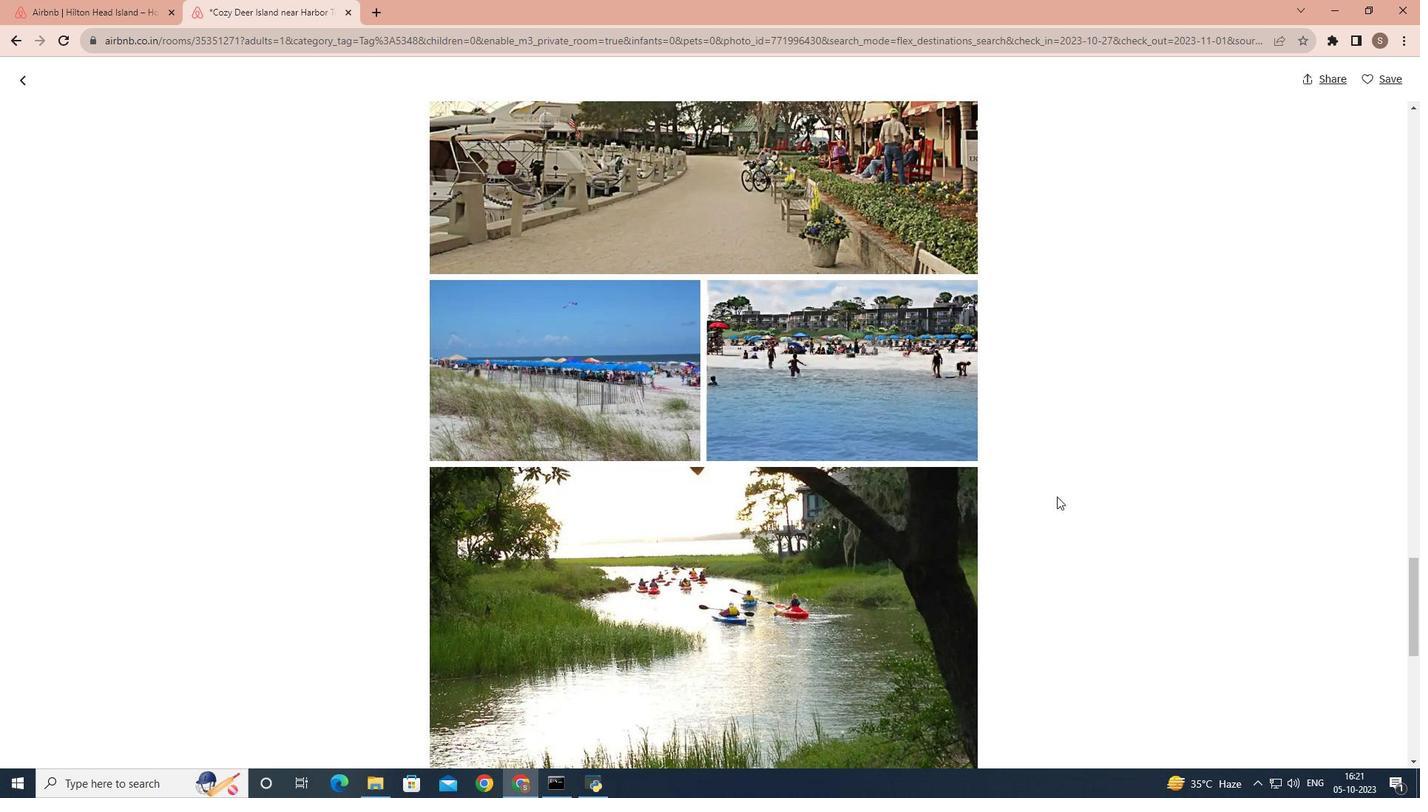 
Action: Mouse scrolled (1057, 496) with delta (0, 0)
Screenshot: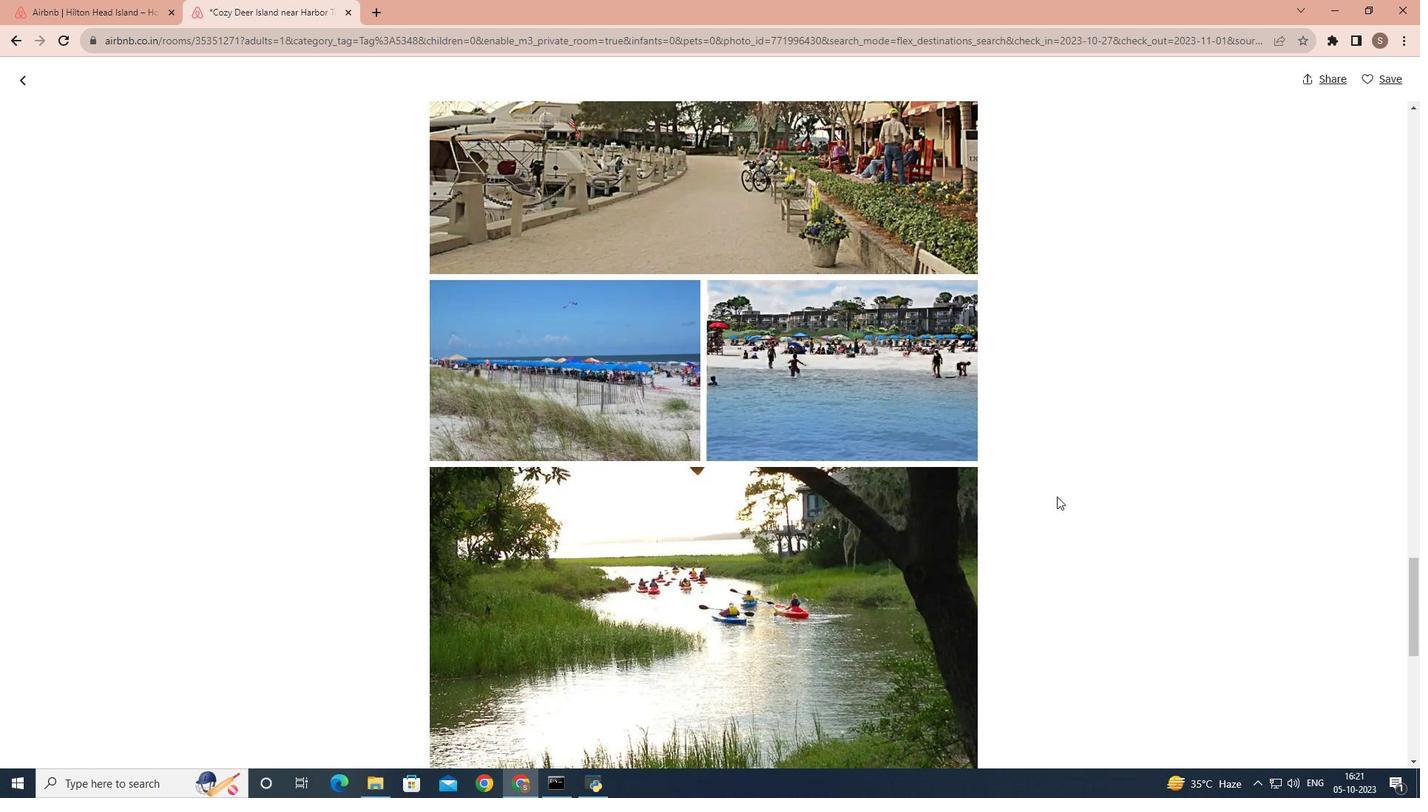 
Action: Mouse scrolled (1057, 496) with delta (0, 0)
Screenshot: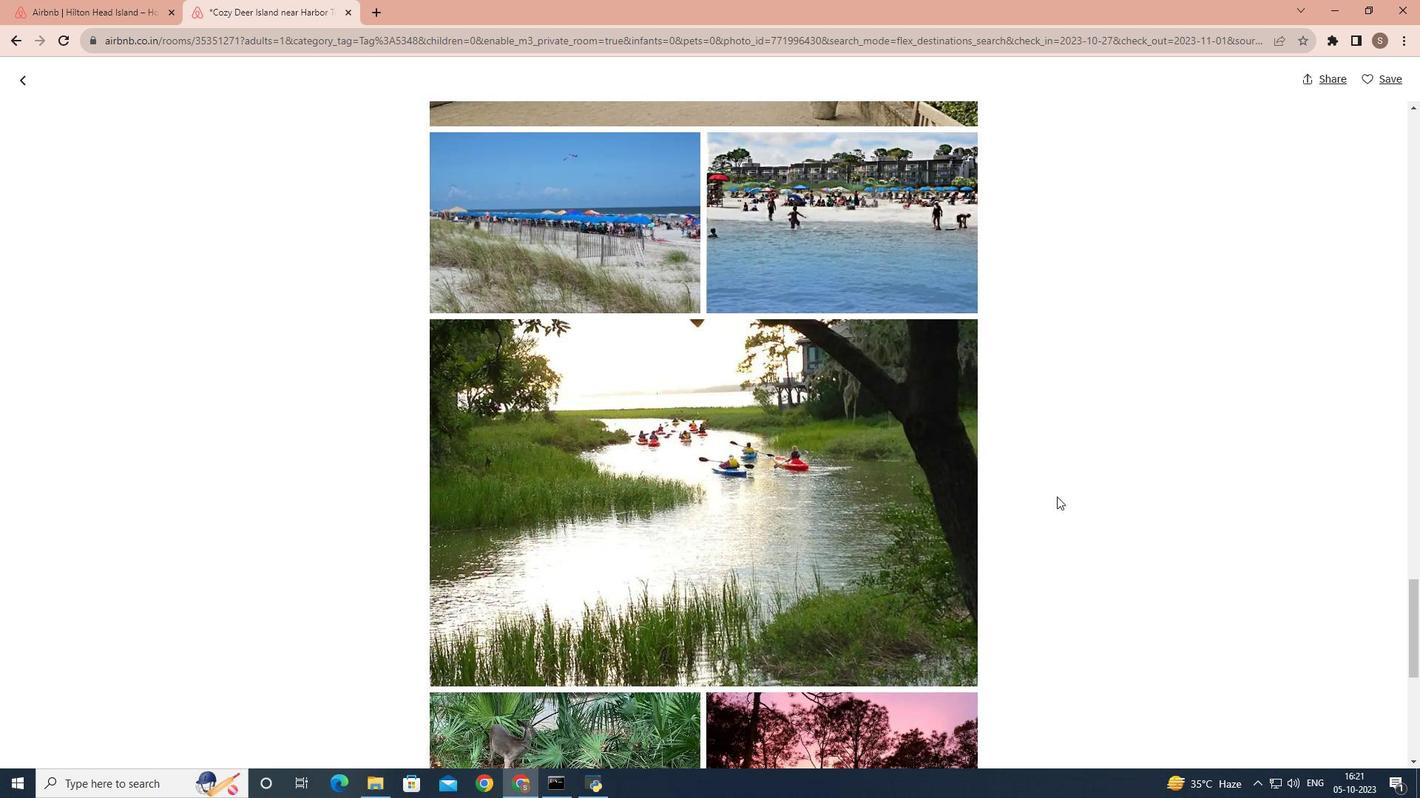 
Action: Mouse scrolled (1057, 496) with delta (0, 0)
Screenshot: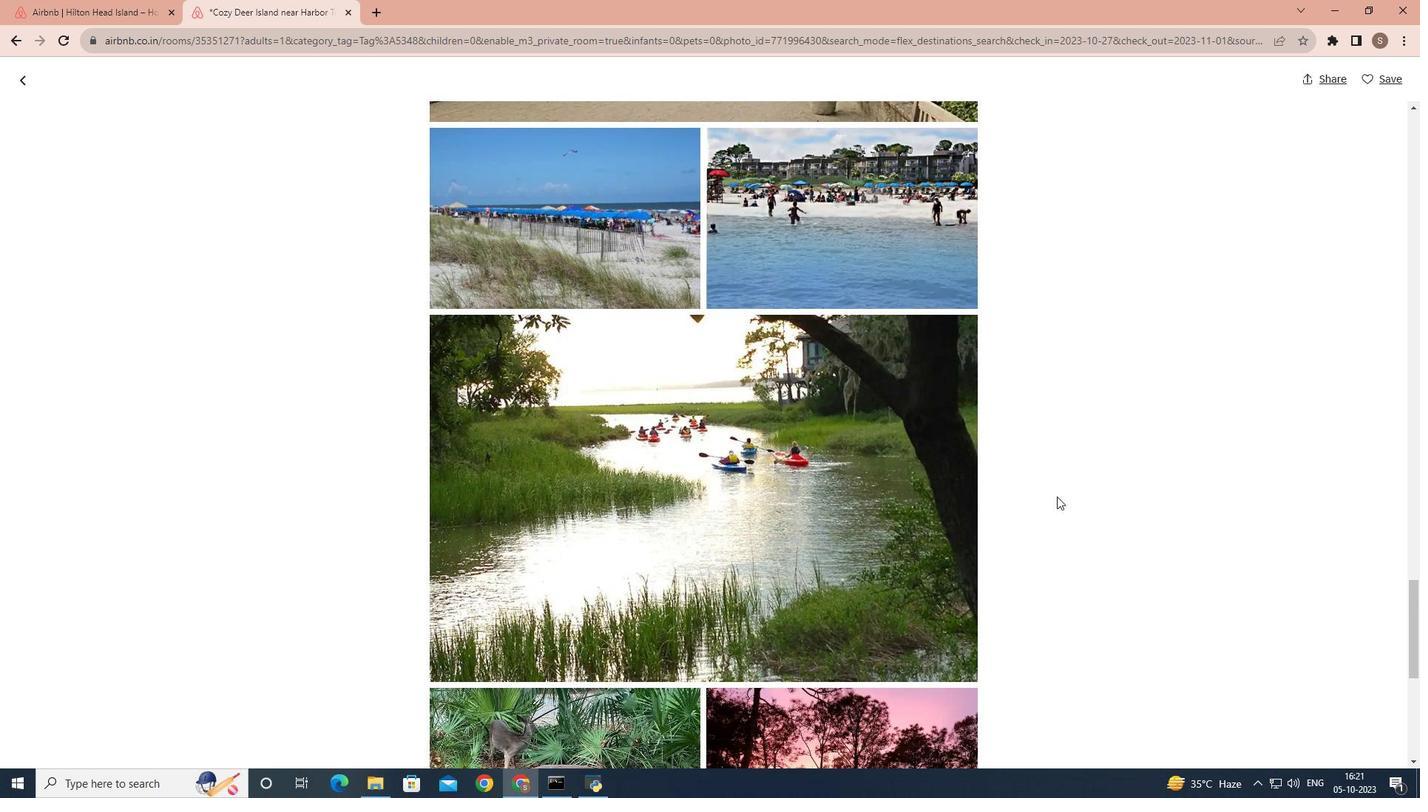 
Action: Mouse scrolled (1057, 496) with delta (0, 0)
Screenshot: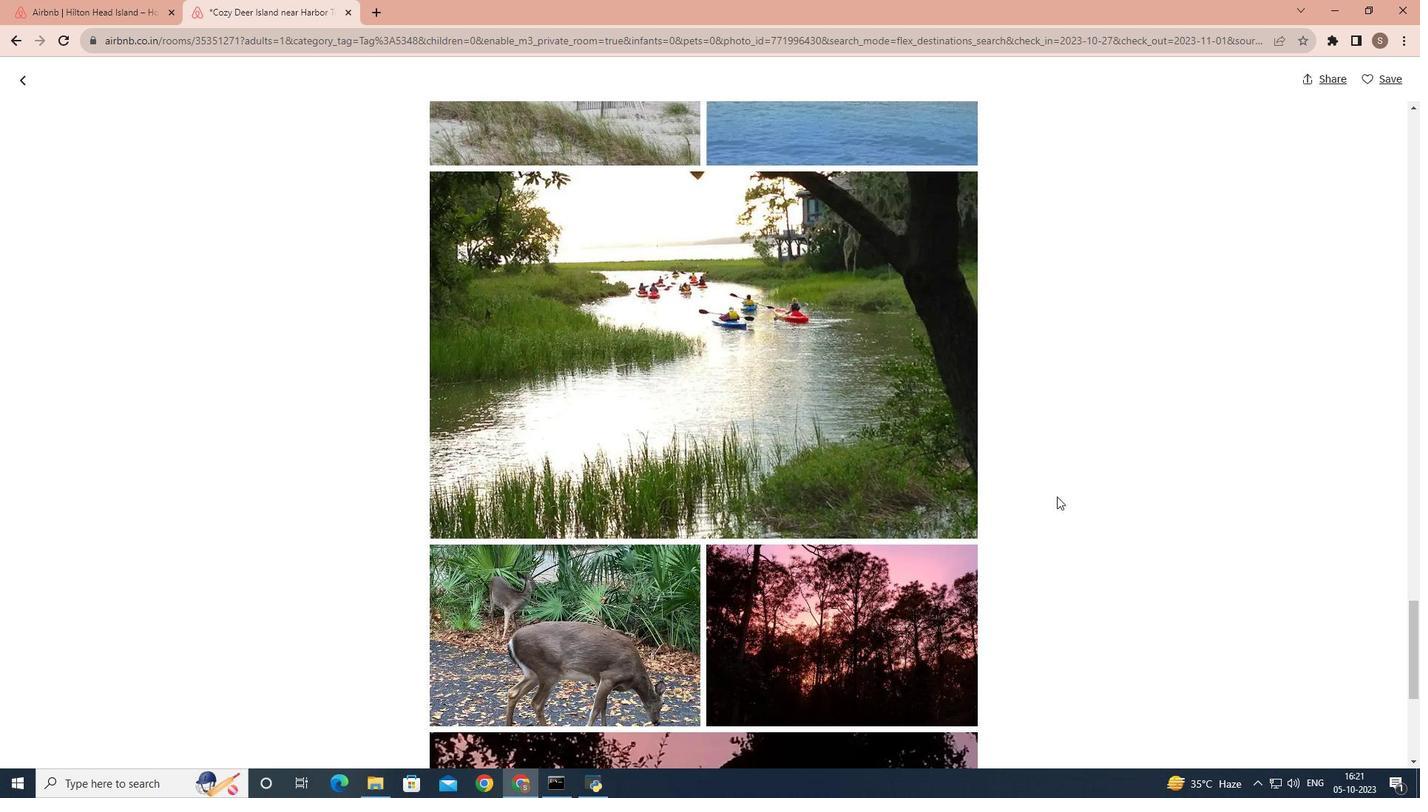
Action: Mouse scrolled (1057, 496) with delta (0, 0)
Screenshot: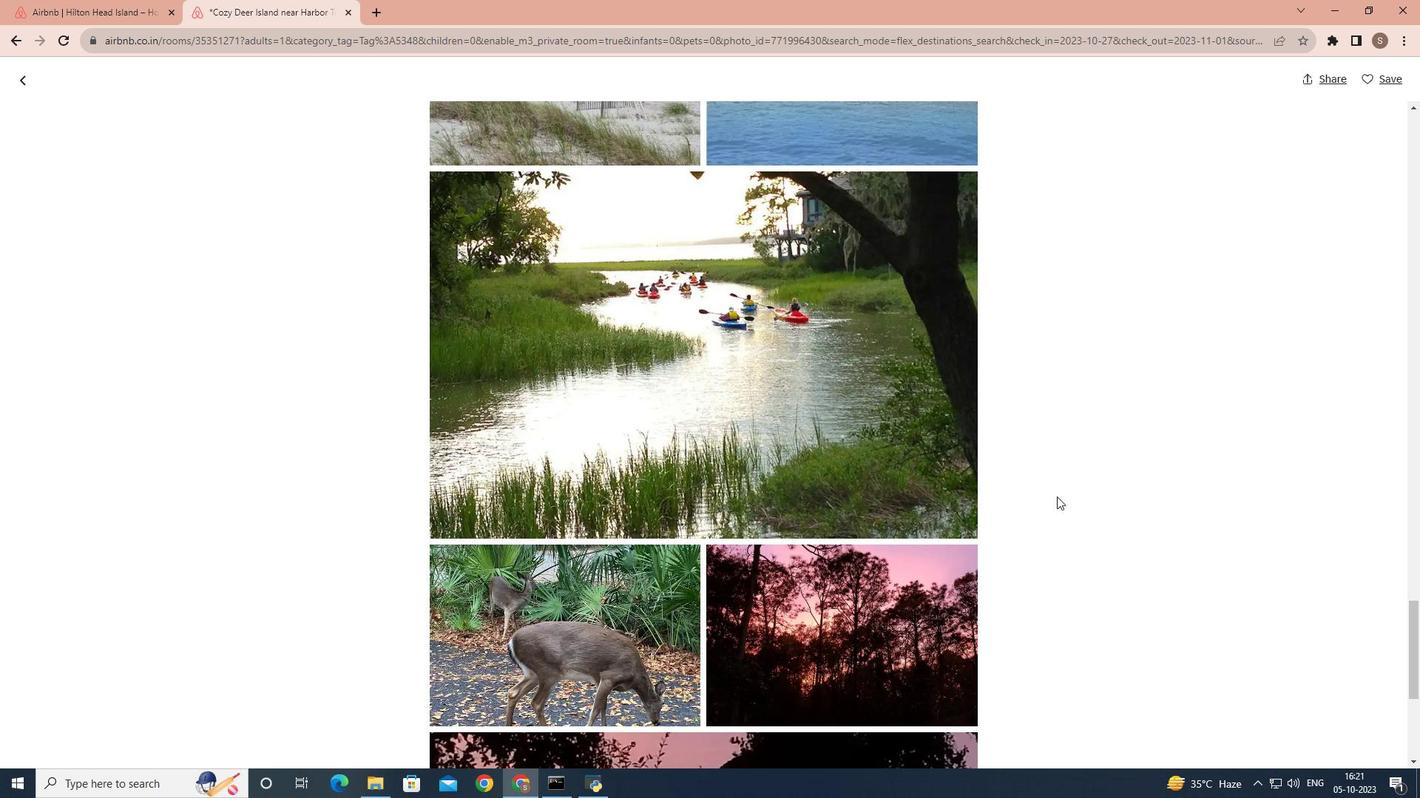 
Action: Mouse scrolled (1057, 496) with delta (0, 0)
Screenshot: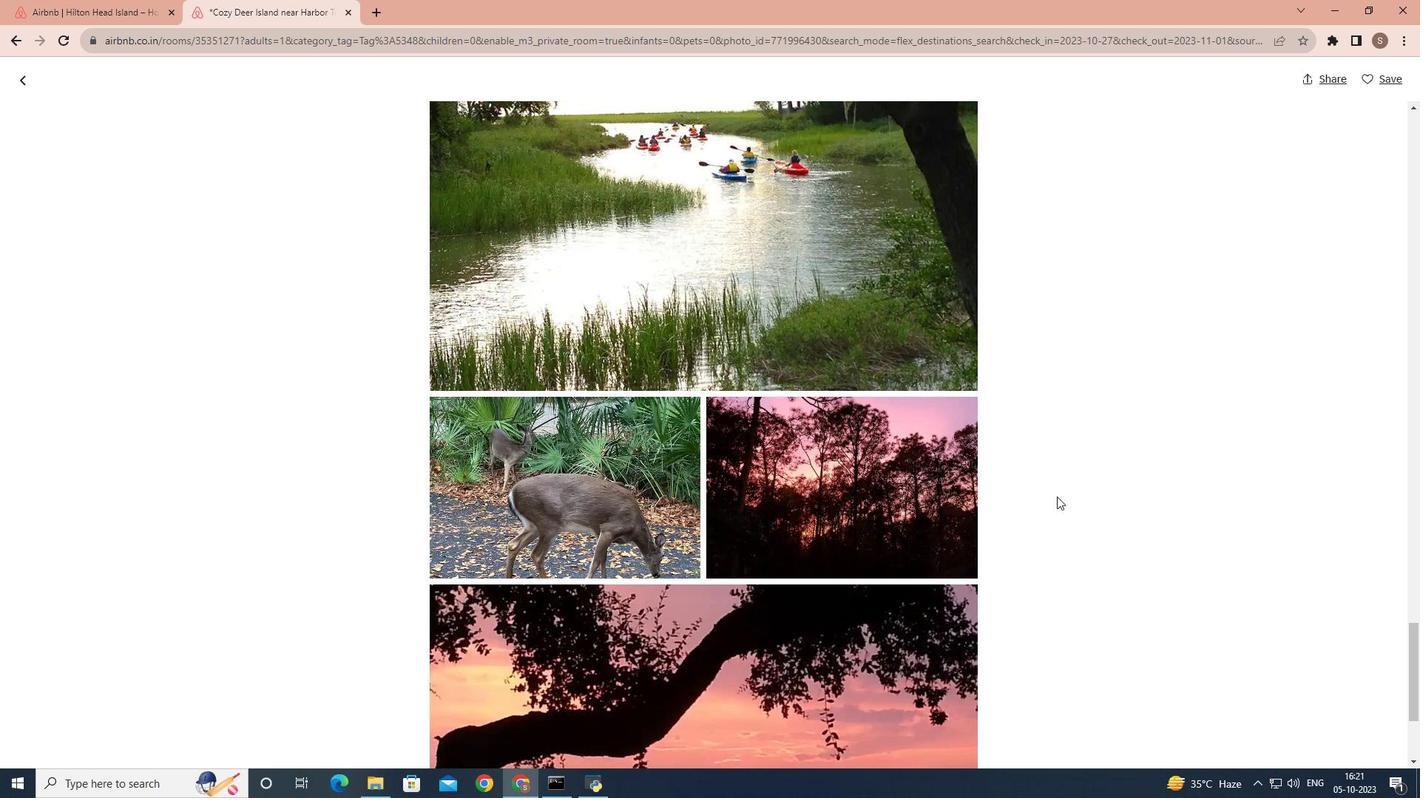 
Action: Mouse scrolled (1057, 496) with delta (0, 0)
Screenshot: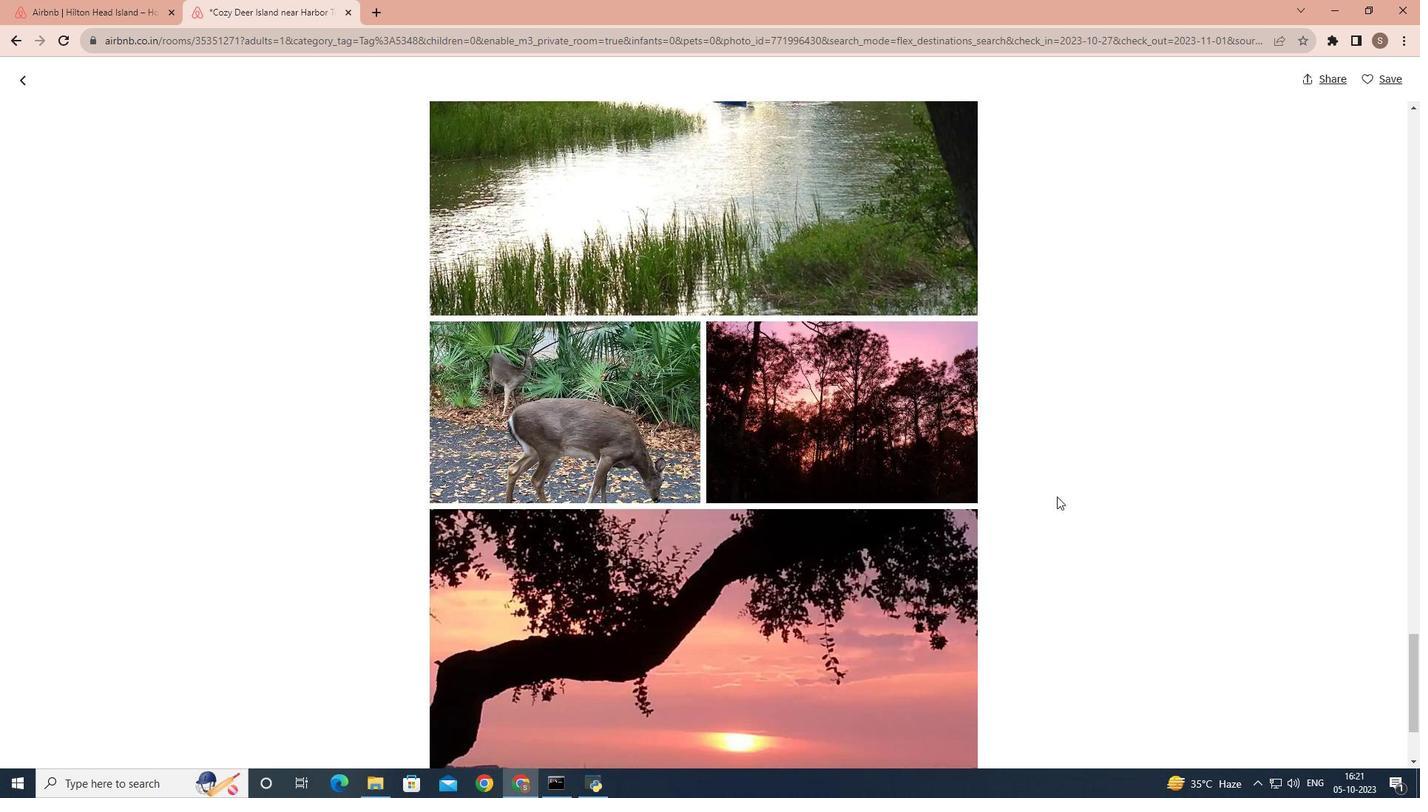 
Action: Mouse scrolled (1057, 496) with delta (0, 0)
Screenshot: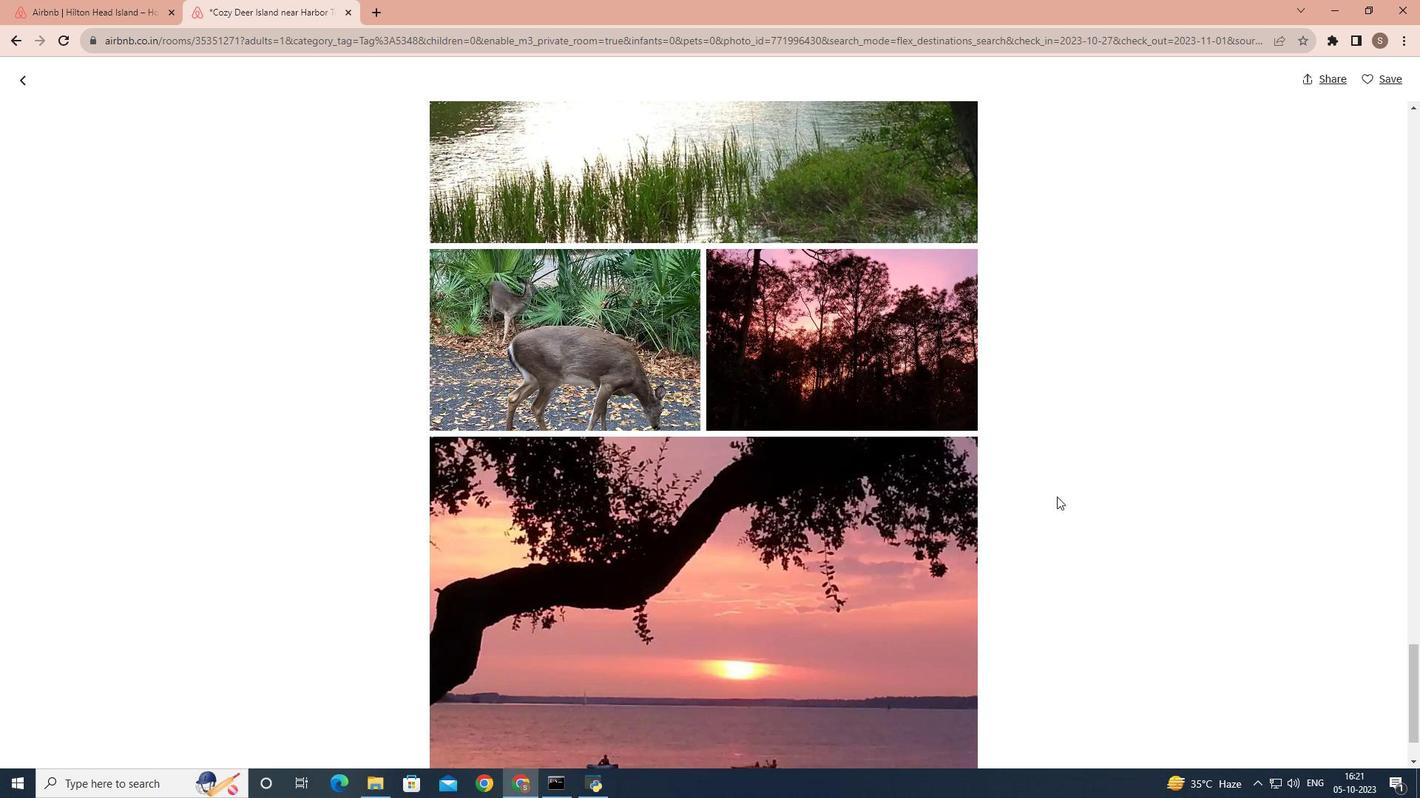 
Action: Mouse scrolled (1057, 496) with delta (0, 0)
Screenshot: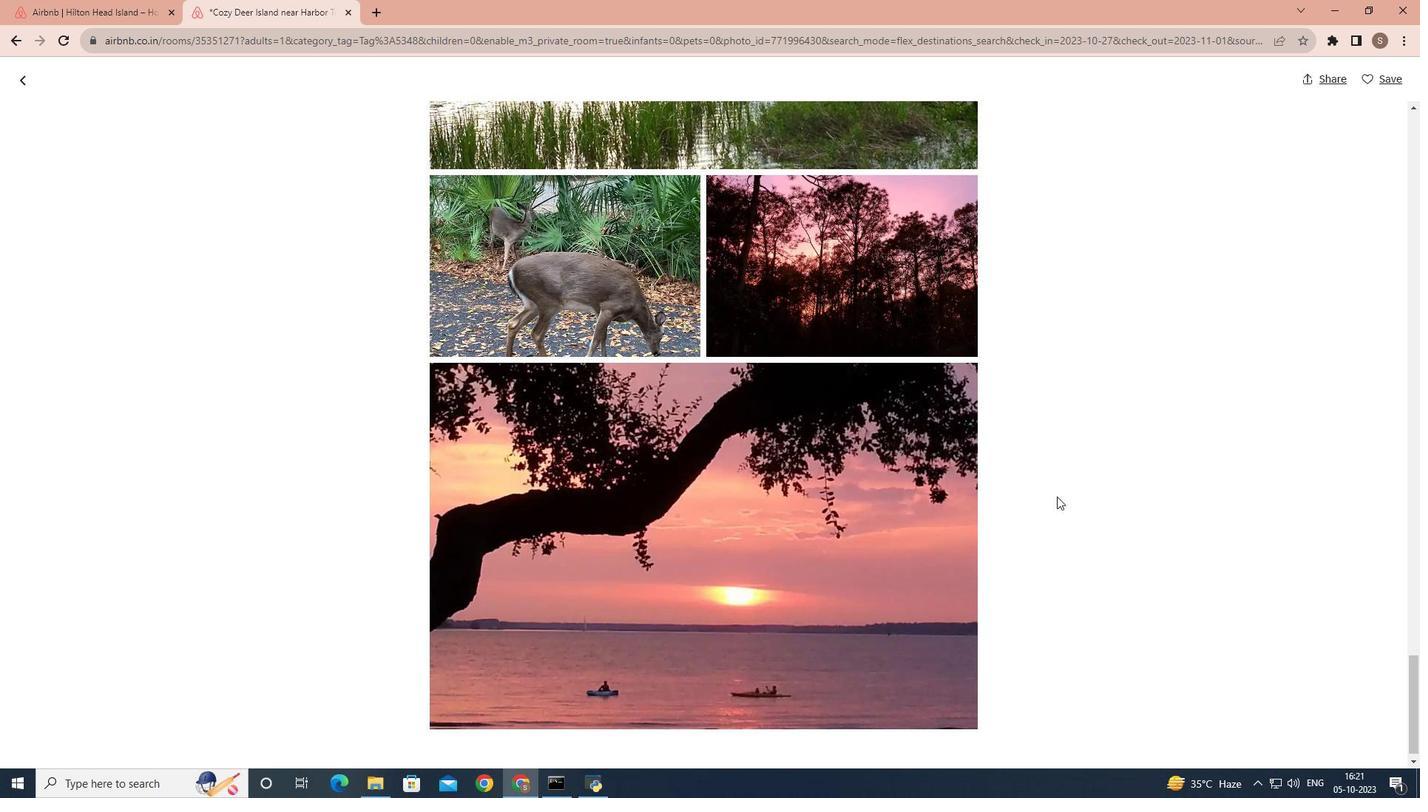 
Action: Mouse scrolled (1057, 496) with delta (0, 0)
Screenshot: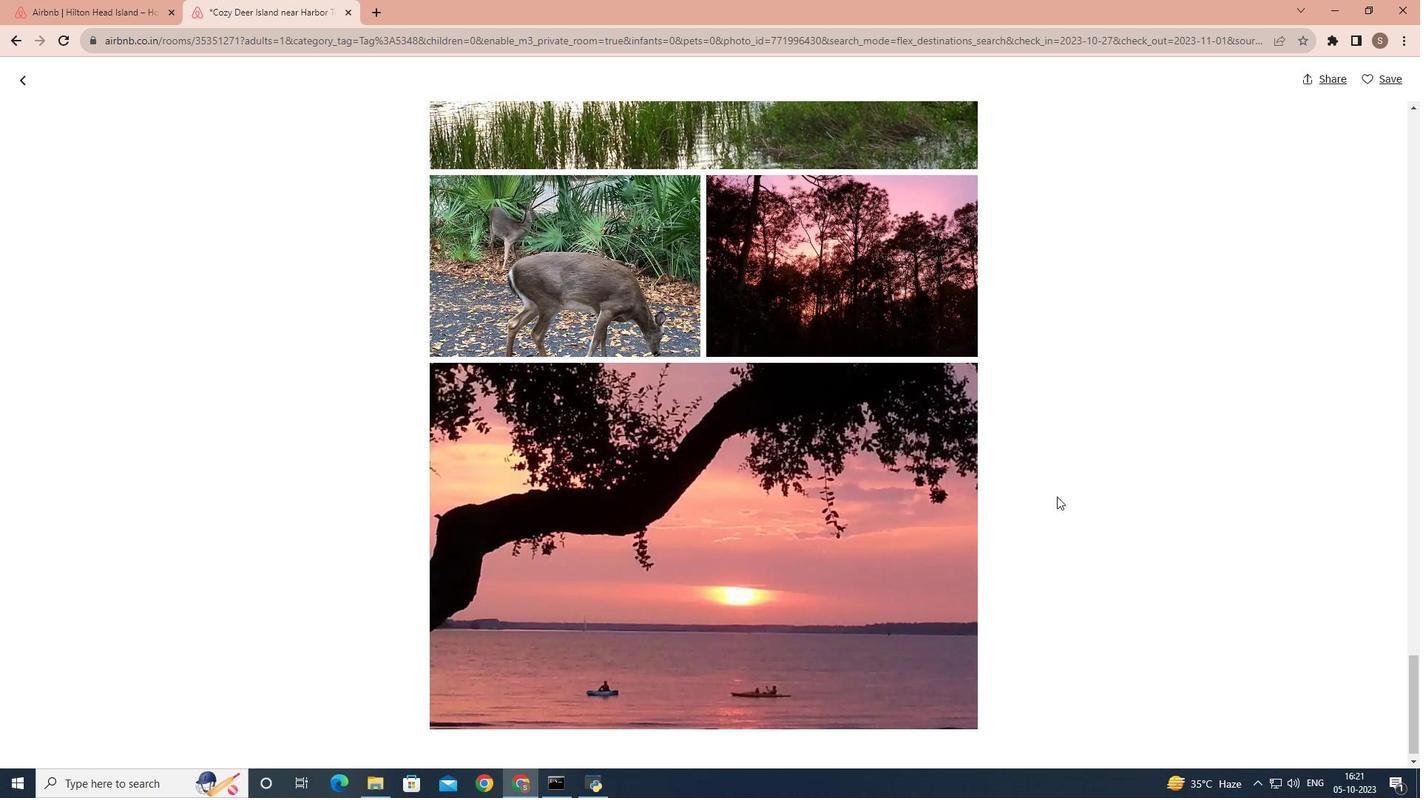 
Action: Mouse scrolled (1057, 496) with delta (0, 0)
Screenshot: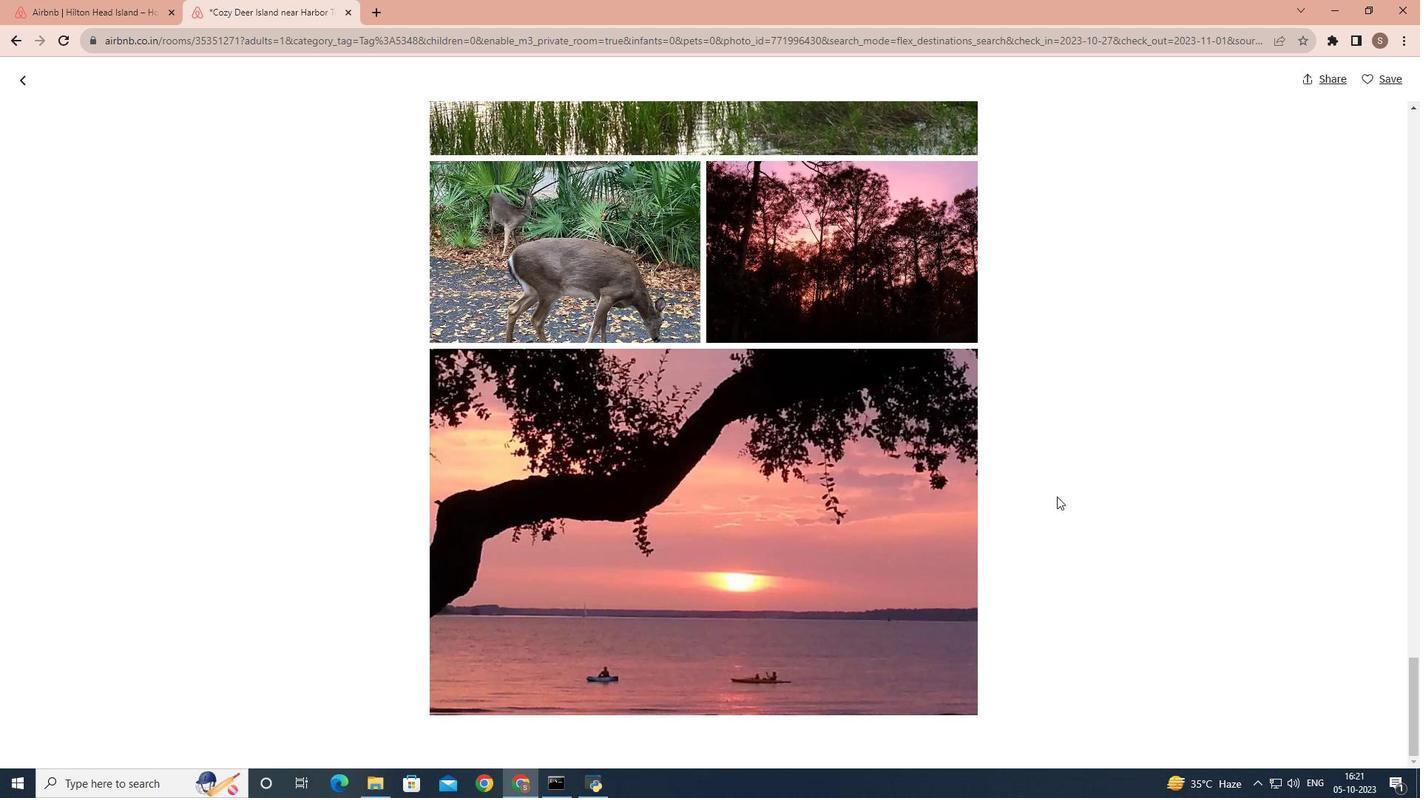 
Action: Mouse scrolled (1057, 496) with delta (0, 0)
Screenshot: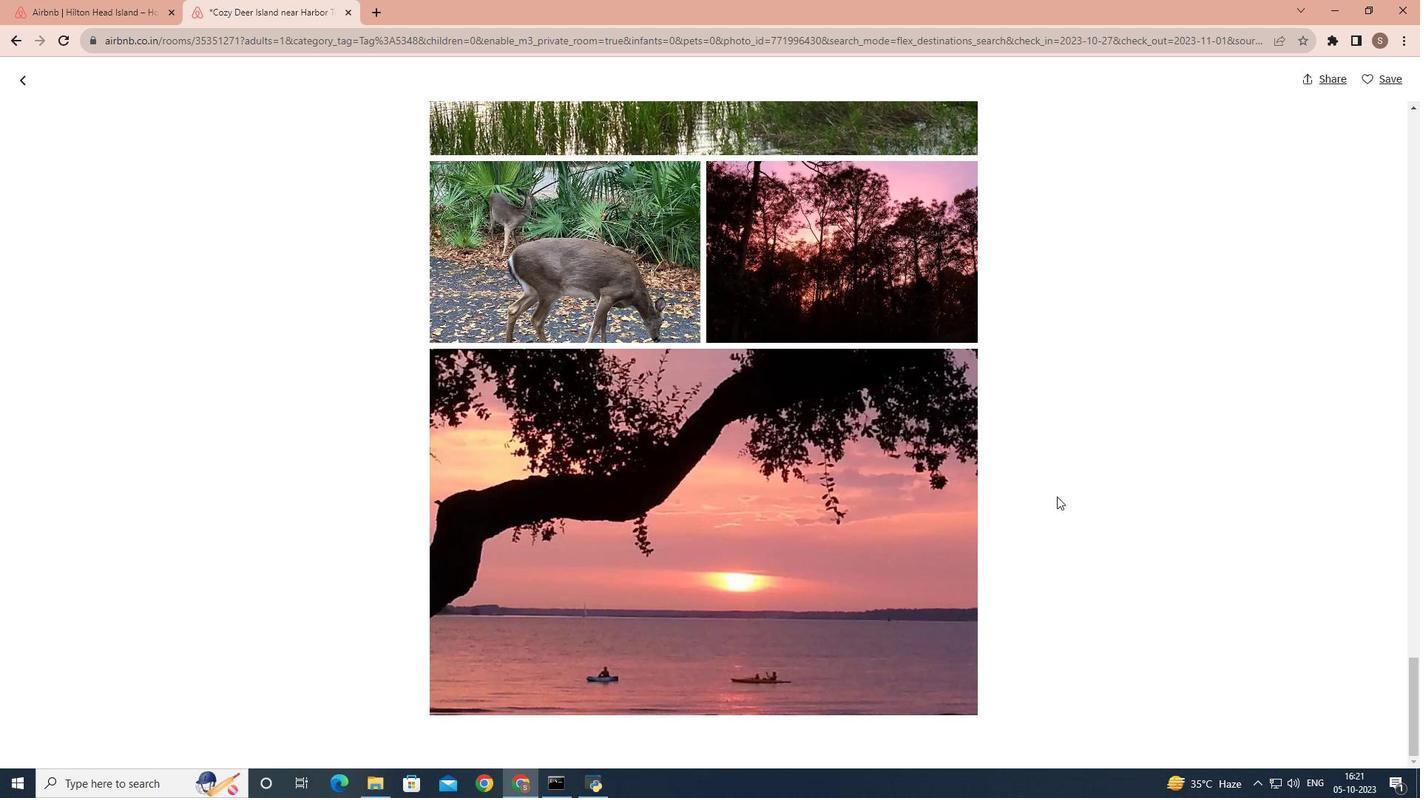 
Action: Mouse moved to (25, 78)
Screenshot: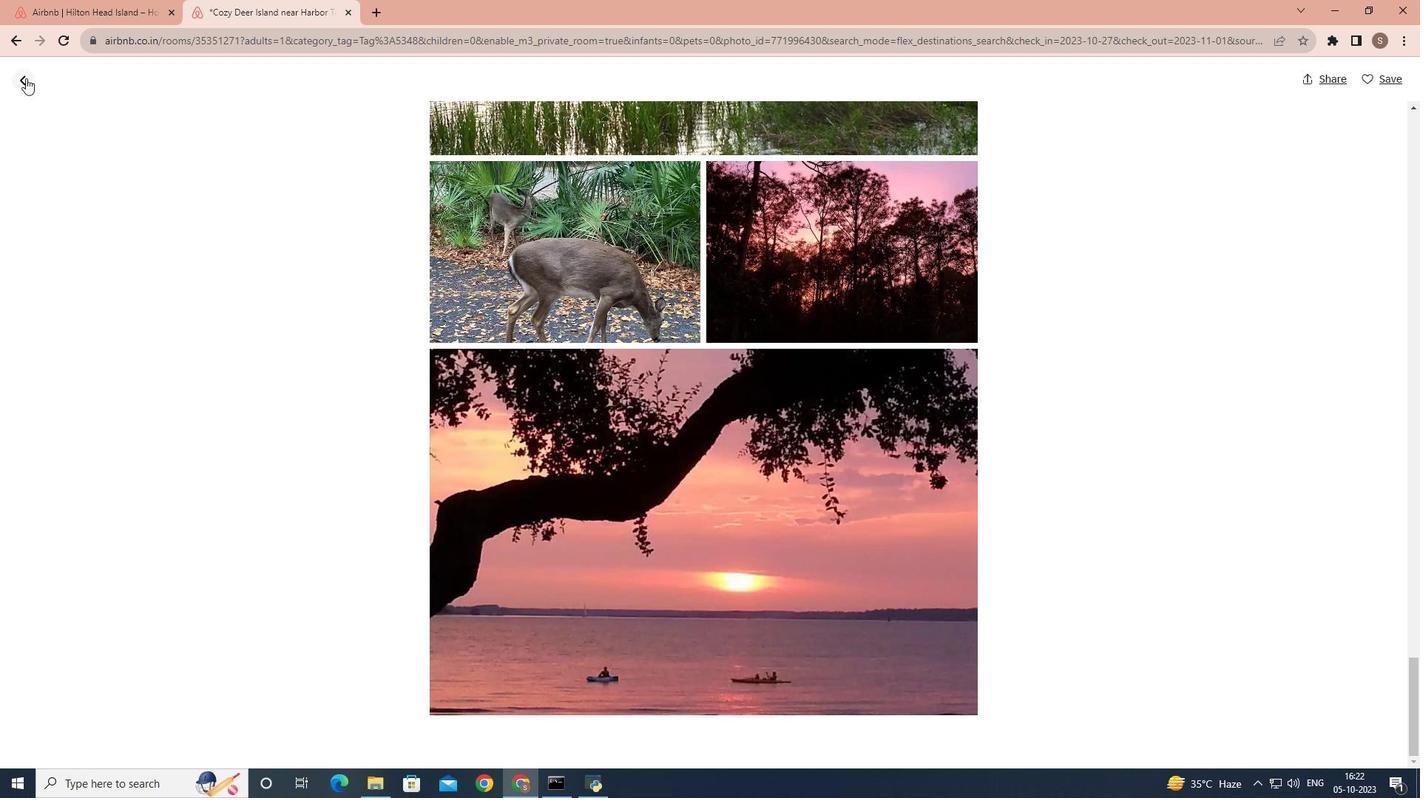 
Action: Mouse pressed left at (25, 78)
Screenshot: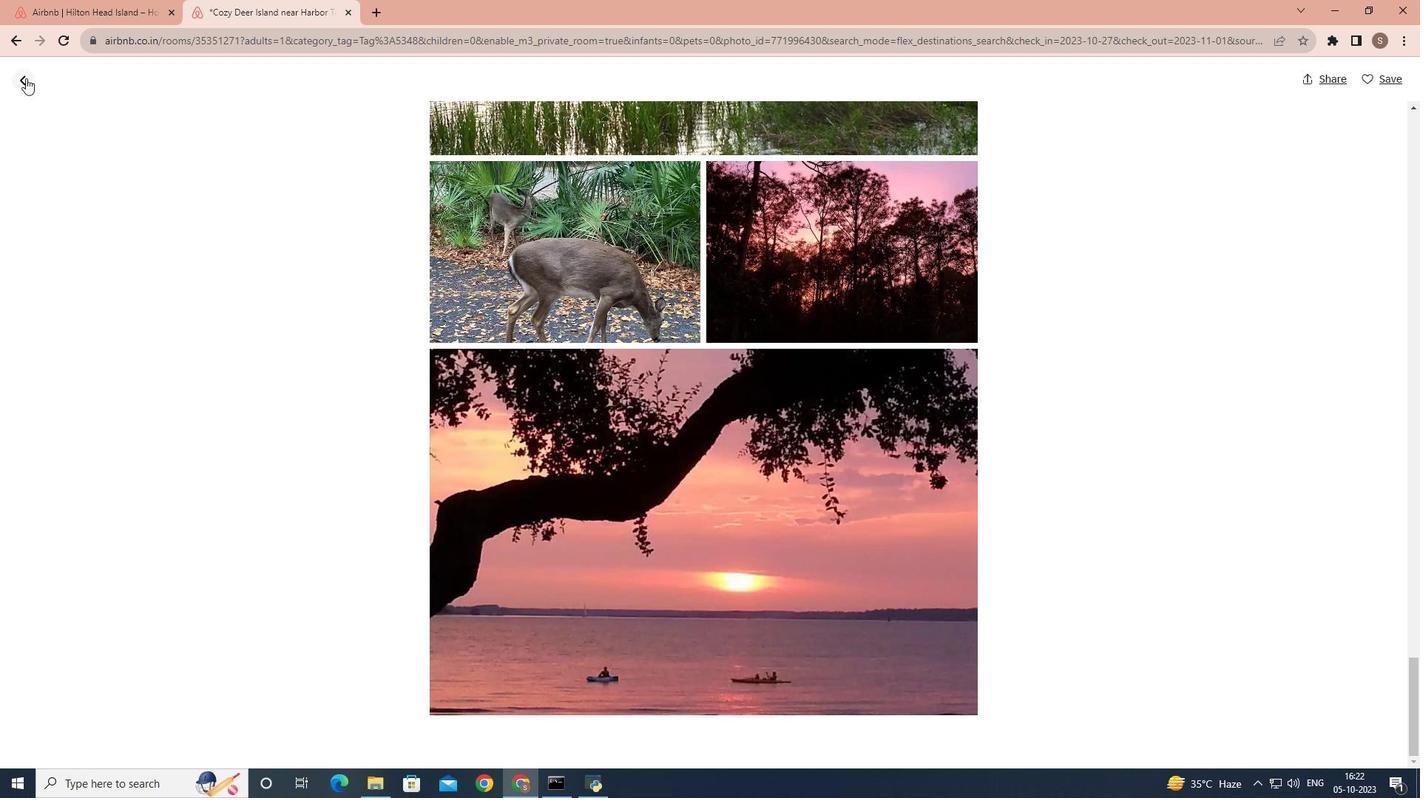 
Action: Mouse moved to (575, 281)
Screenshot: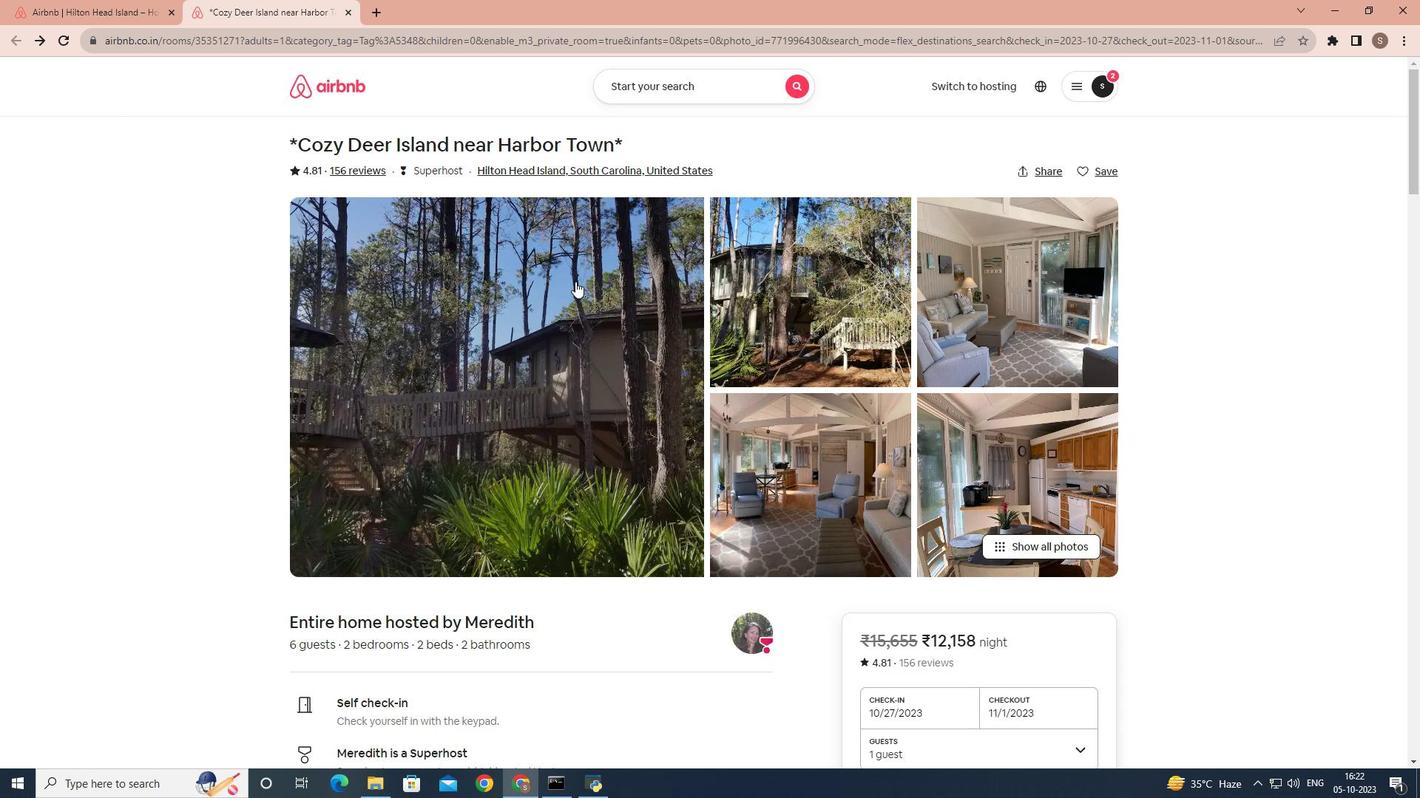 
Action: Mouse scrolled (575, 281) with delta (0, 0)
Screenshot: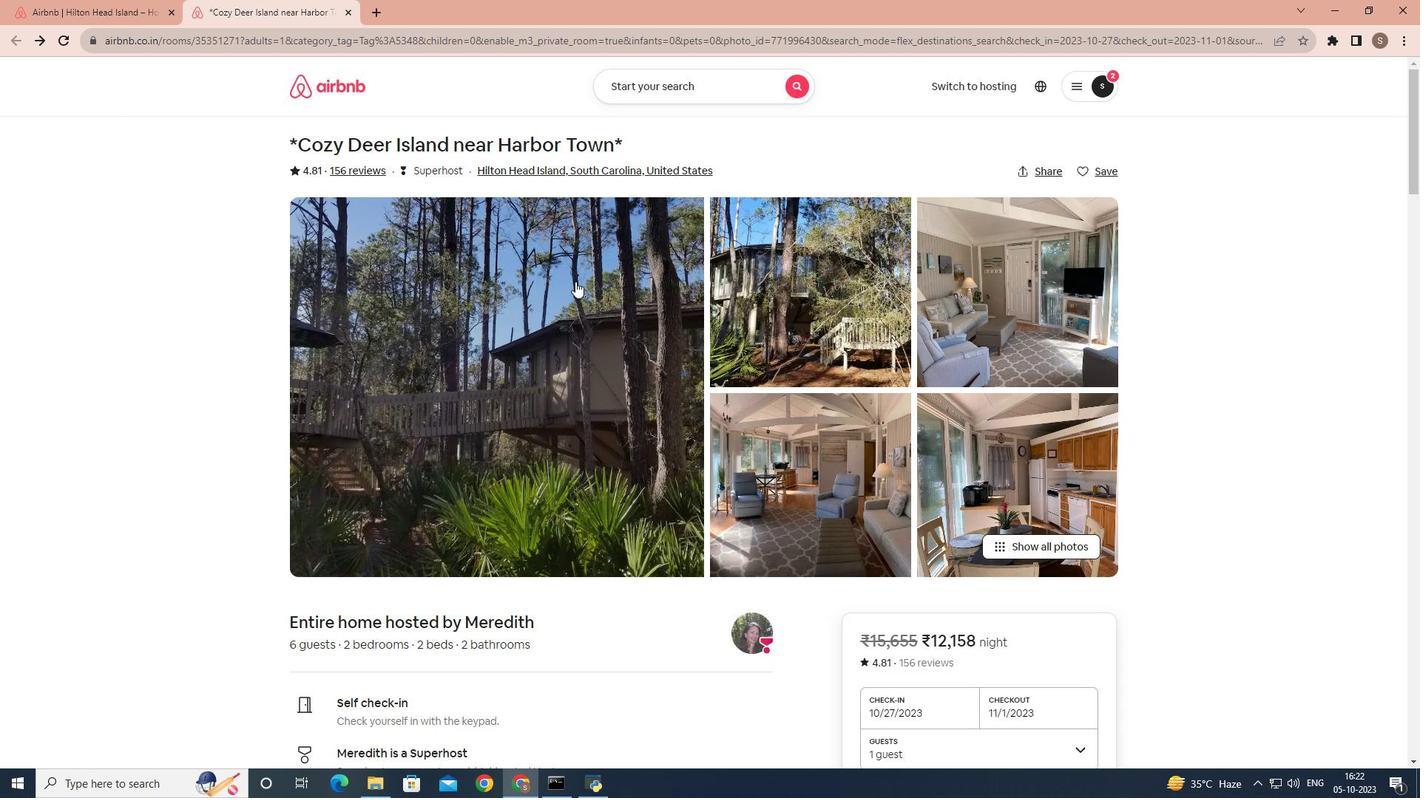 
Action: Mouse scrolled (575, 281) with delta (0, 0)
Screenshot: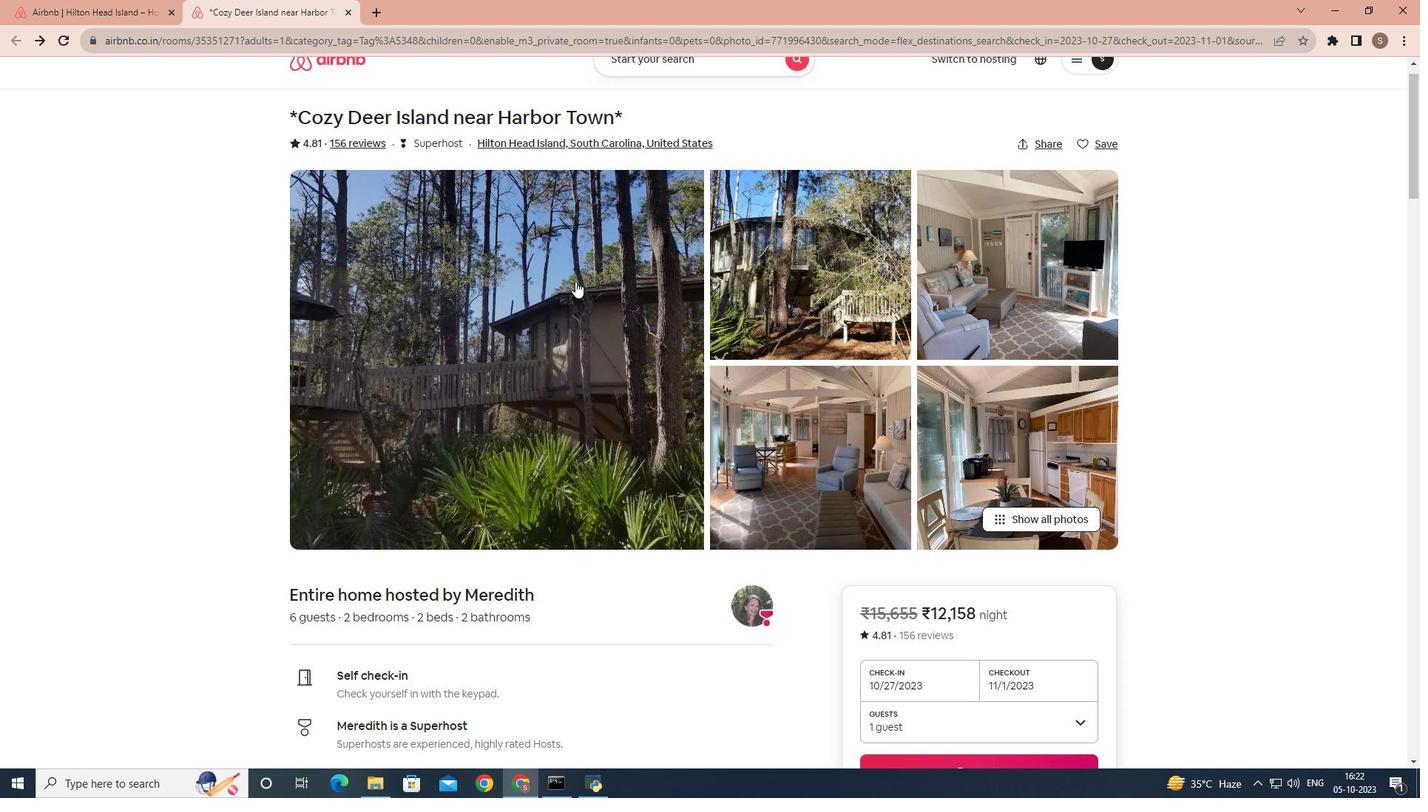 
Action: Mouse scrolled (575, 281) with delta (0, 0)
Screenshot: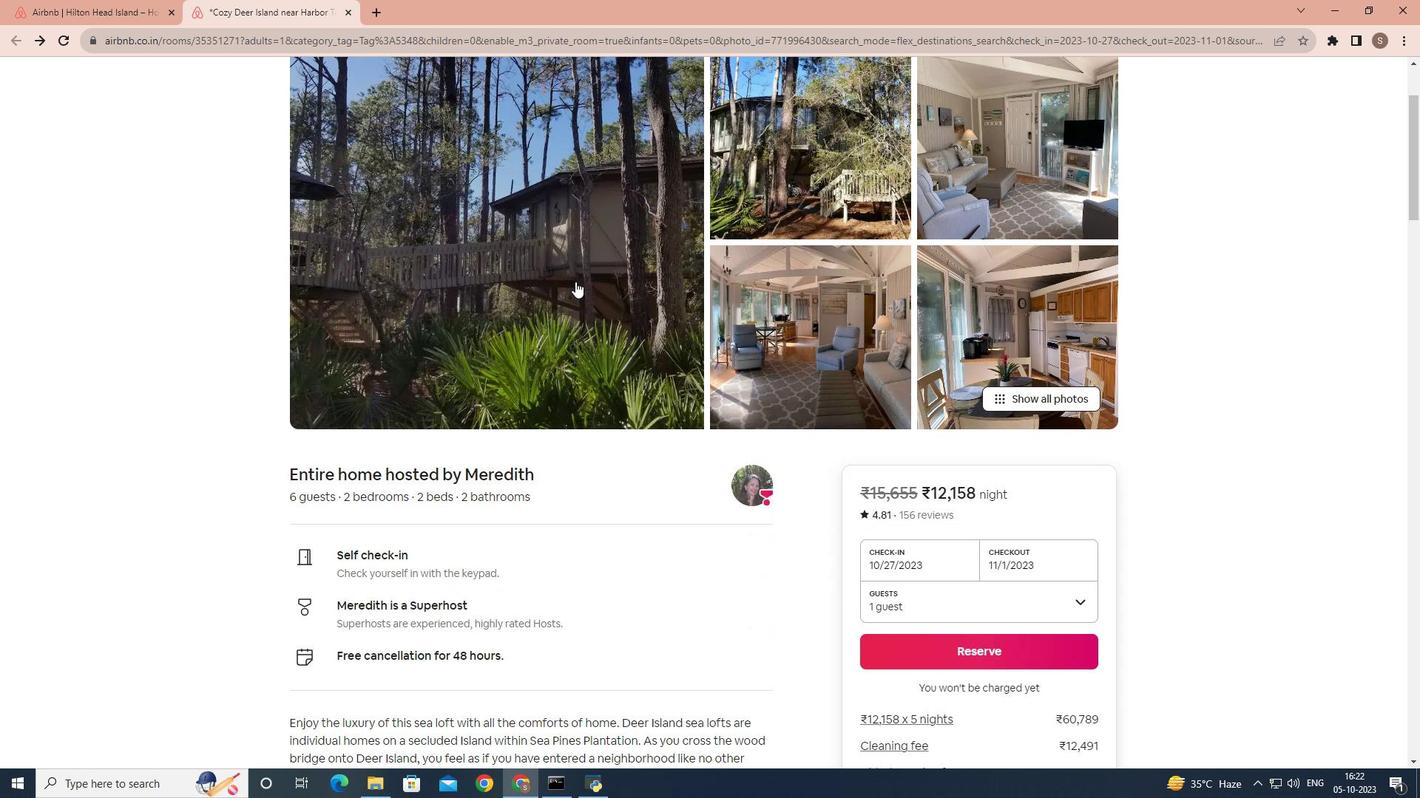 
Action: Mouse scrolled (575, 281) with delta (0, 0)
Screenshot: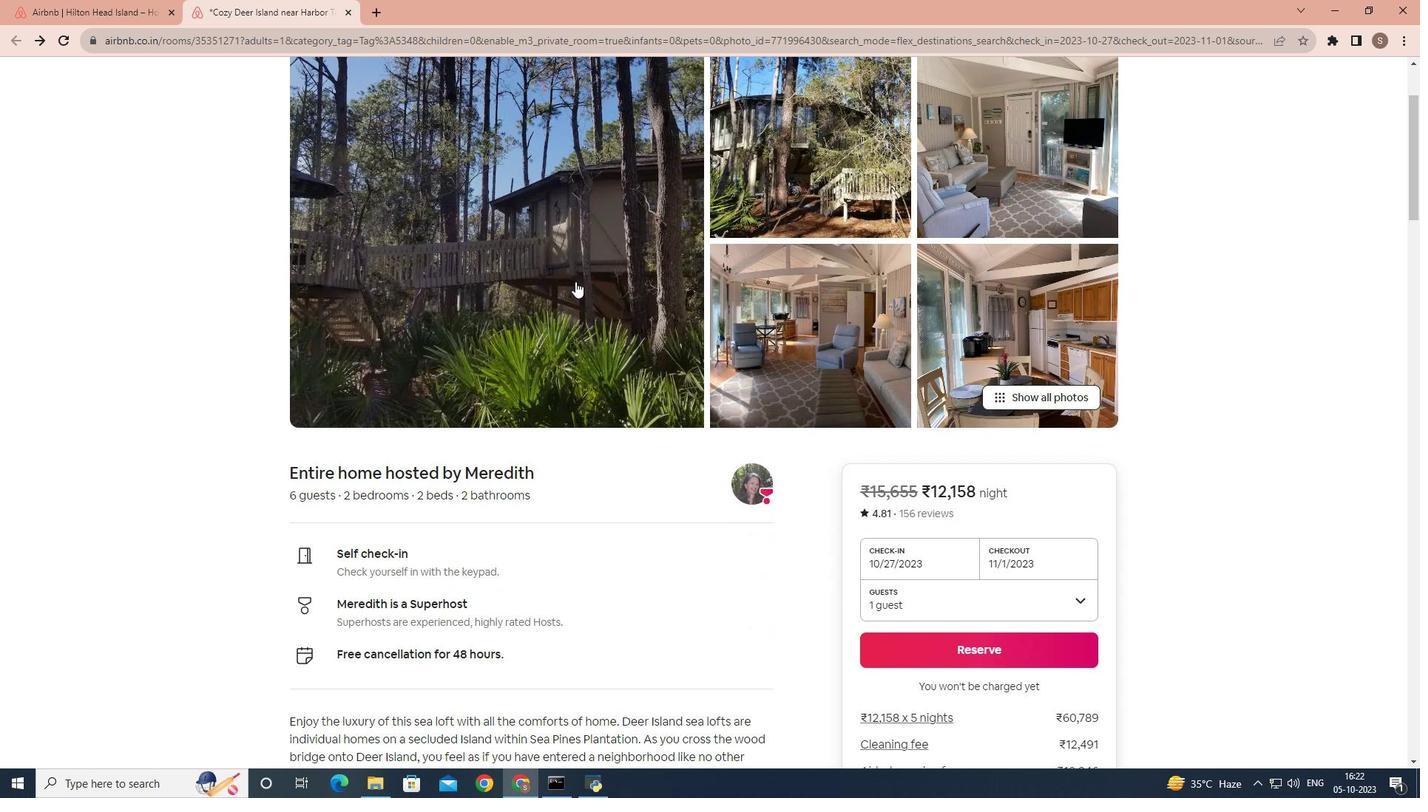 
Action: Mouse scrolled (575, 281) with delta (0, 0)
Screenshot: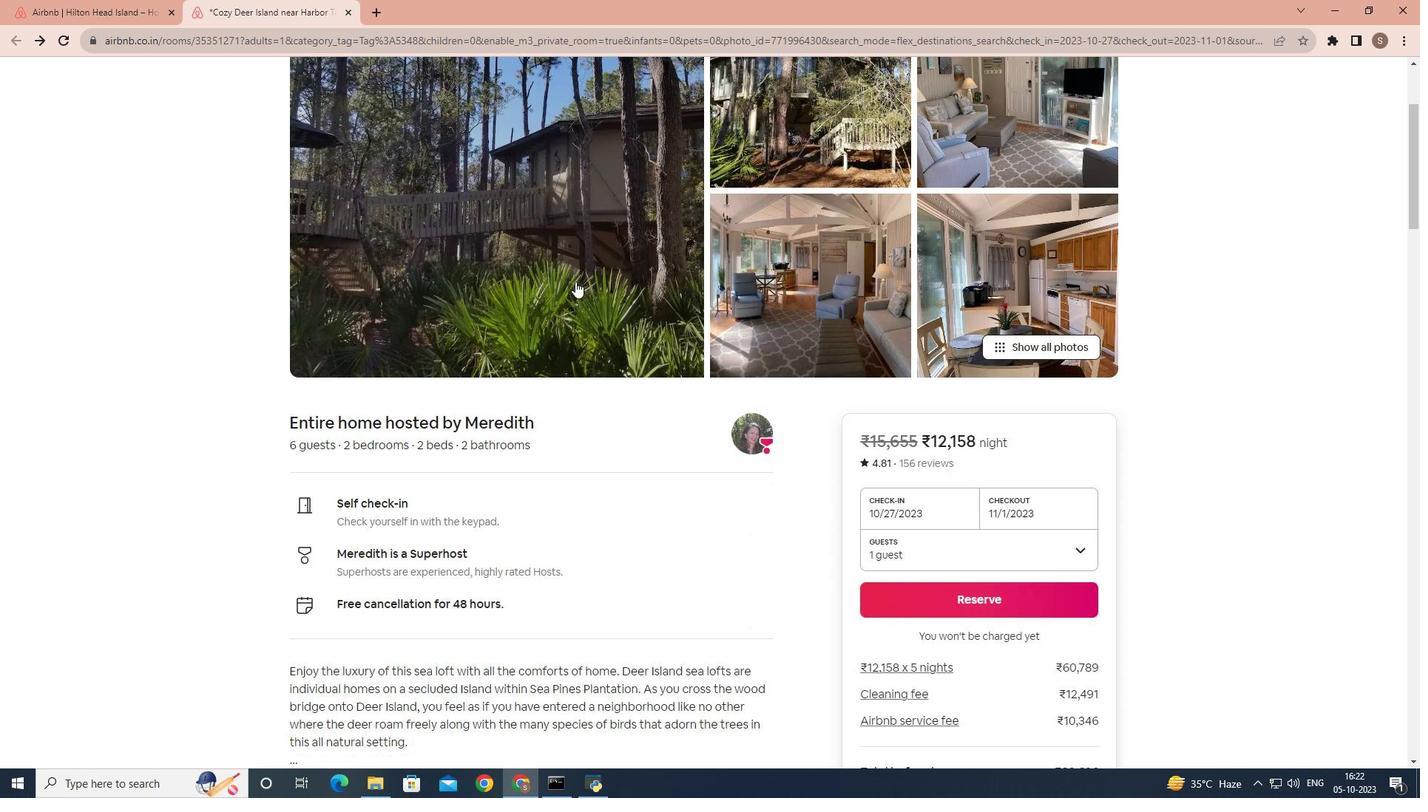 
Action: Mouse scrolled (575, 281) with delta (0, 0)
Screenshot: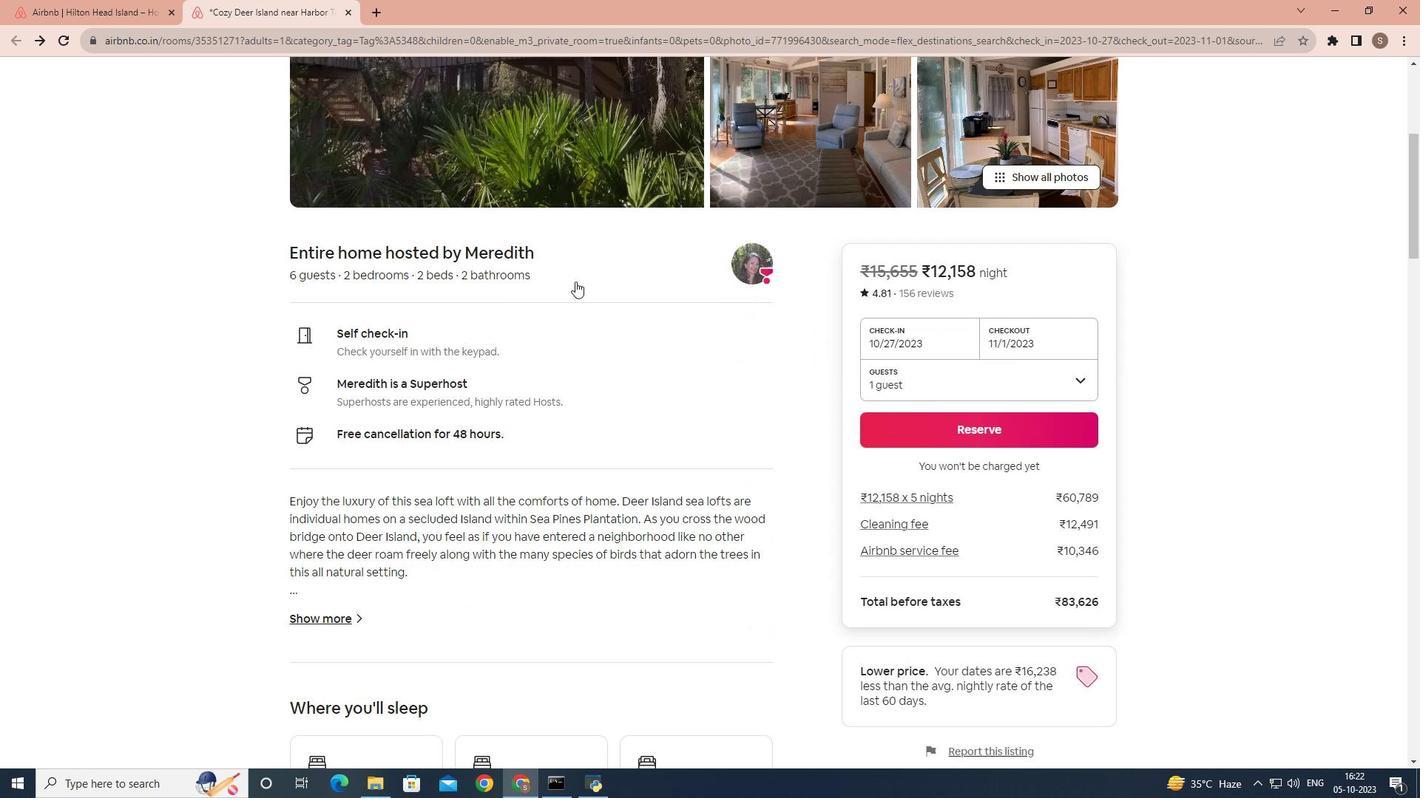 
Action: Mouse scrolled (575, 281) with delta (0, 0)
Screenshot: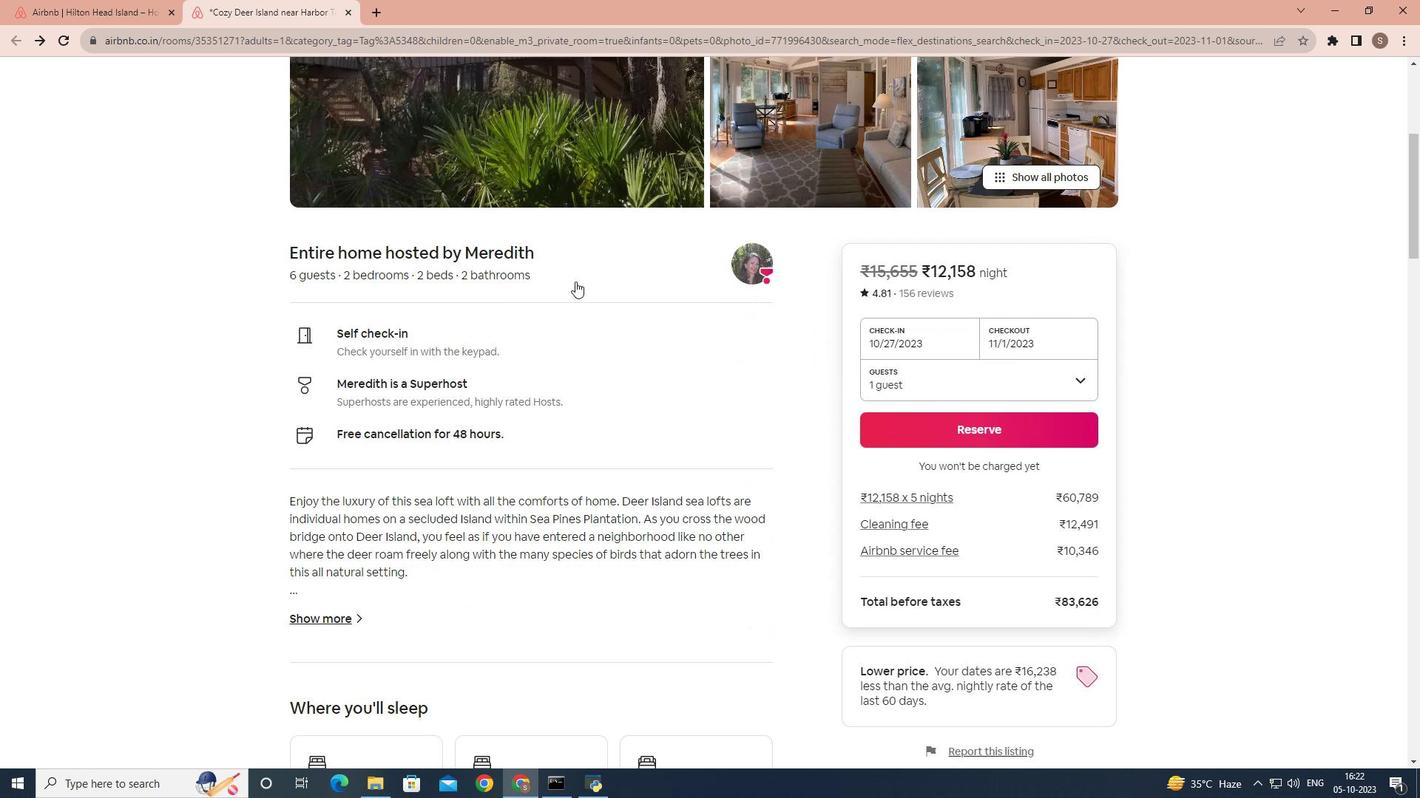 
Action: Mouse scrolled (575, 281) with delta (0, 0)
Screenshot: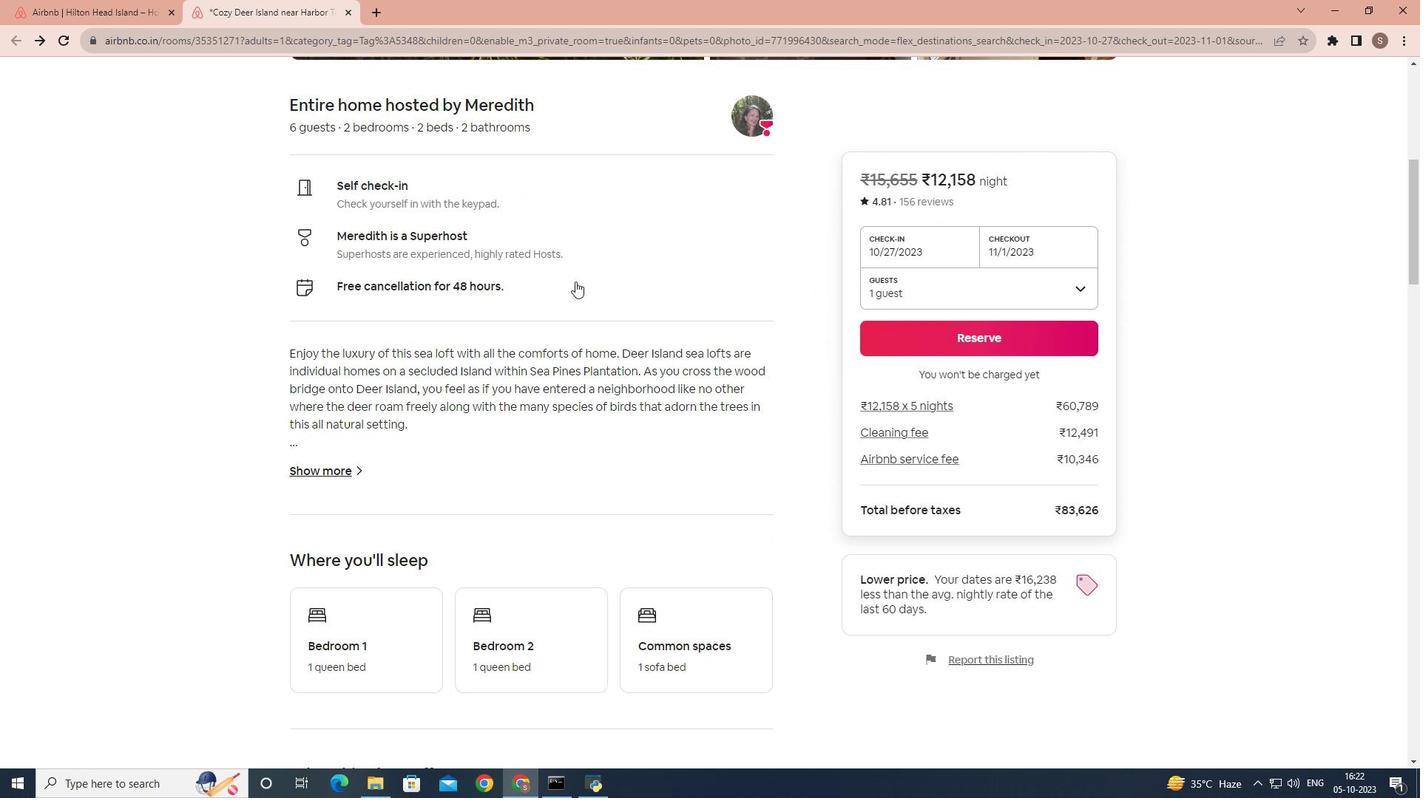 
Action: Mouse scrolled (575, 281) with delta (0, 0)
Screenshot: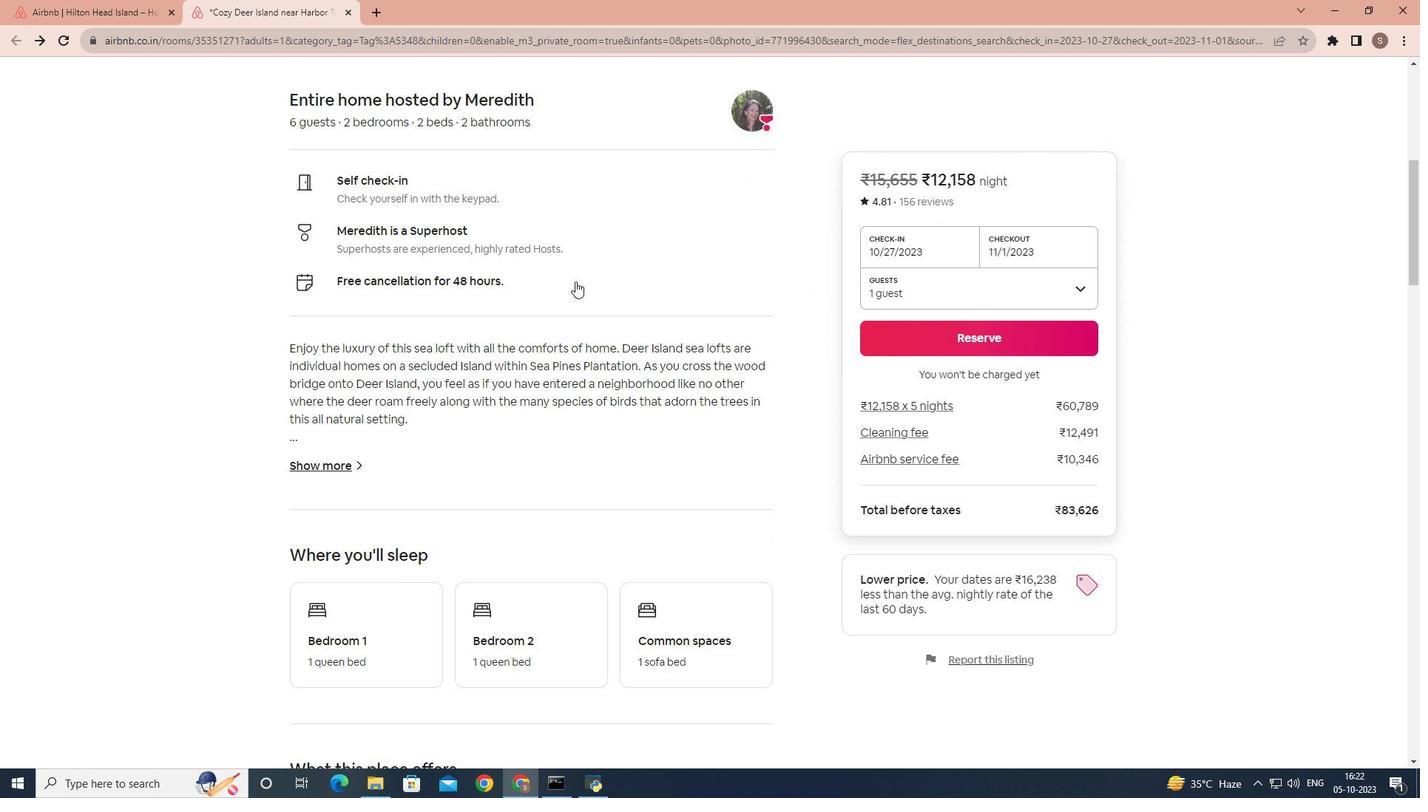 
Action: Mouse moved to (340, 319)
Screenshot: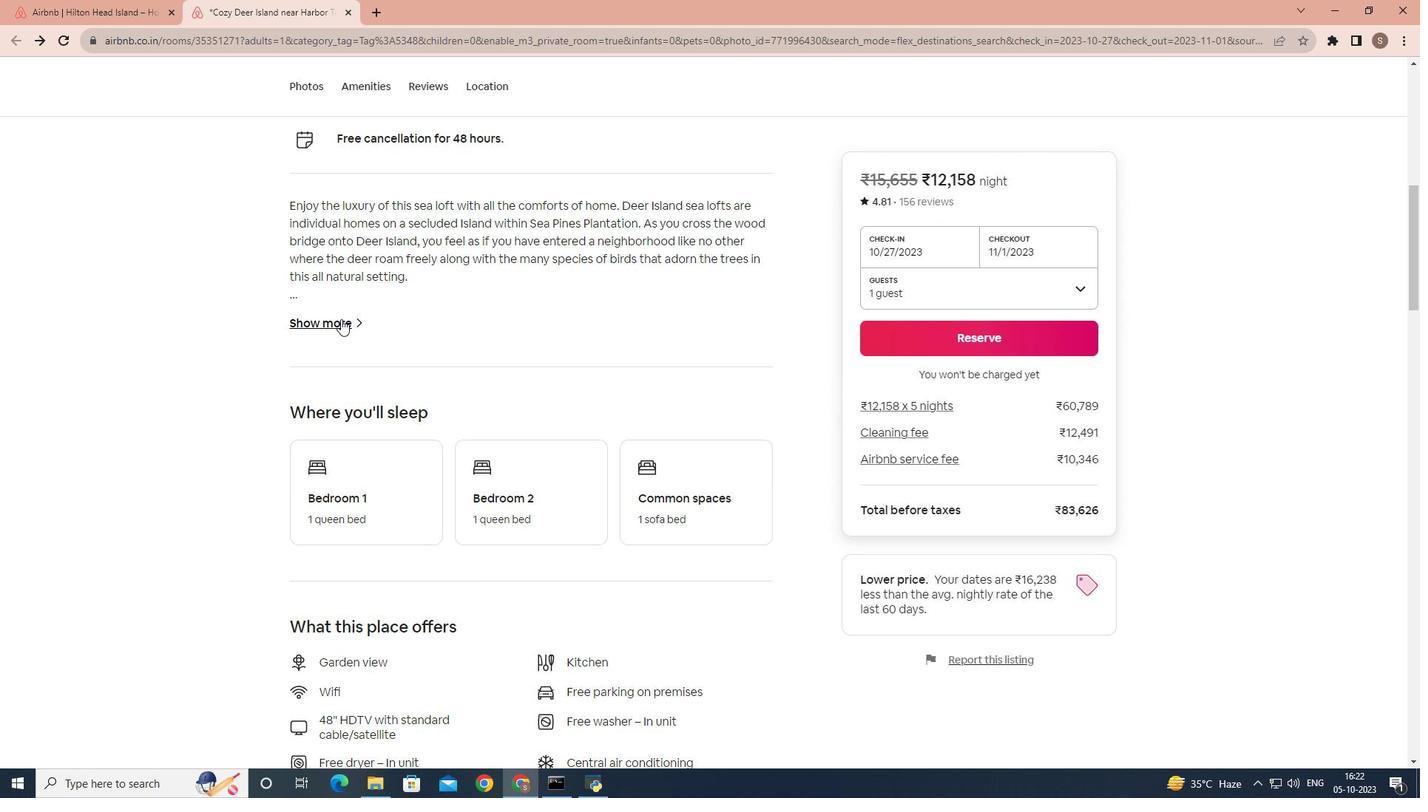 
Action: Mouse pressed left at (340, 319)
Screenshot: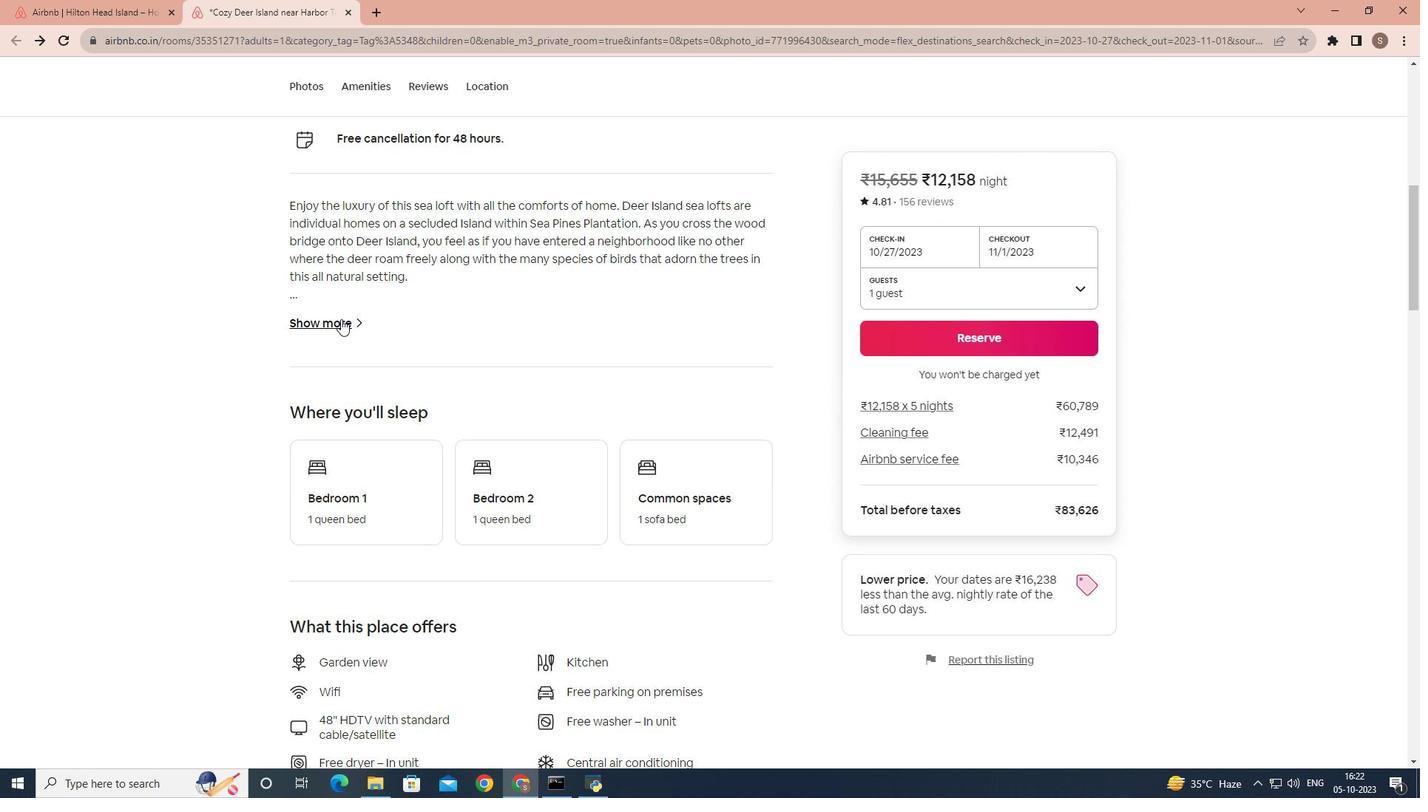
Action: Mouse moved to (581, 330)
Screenshot: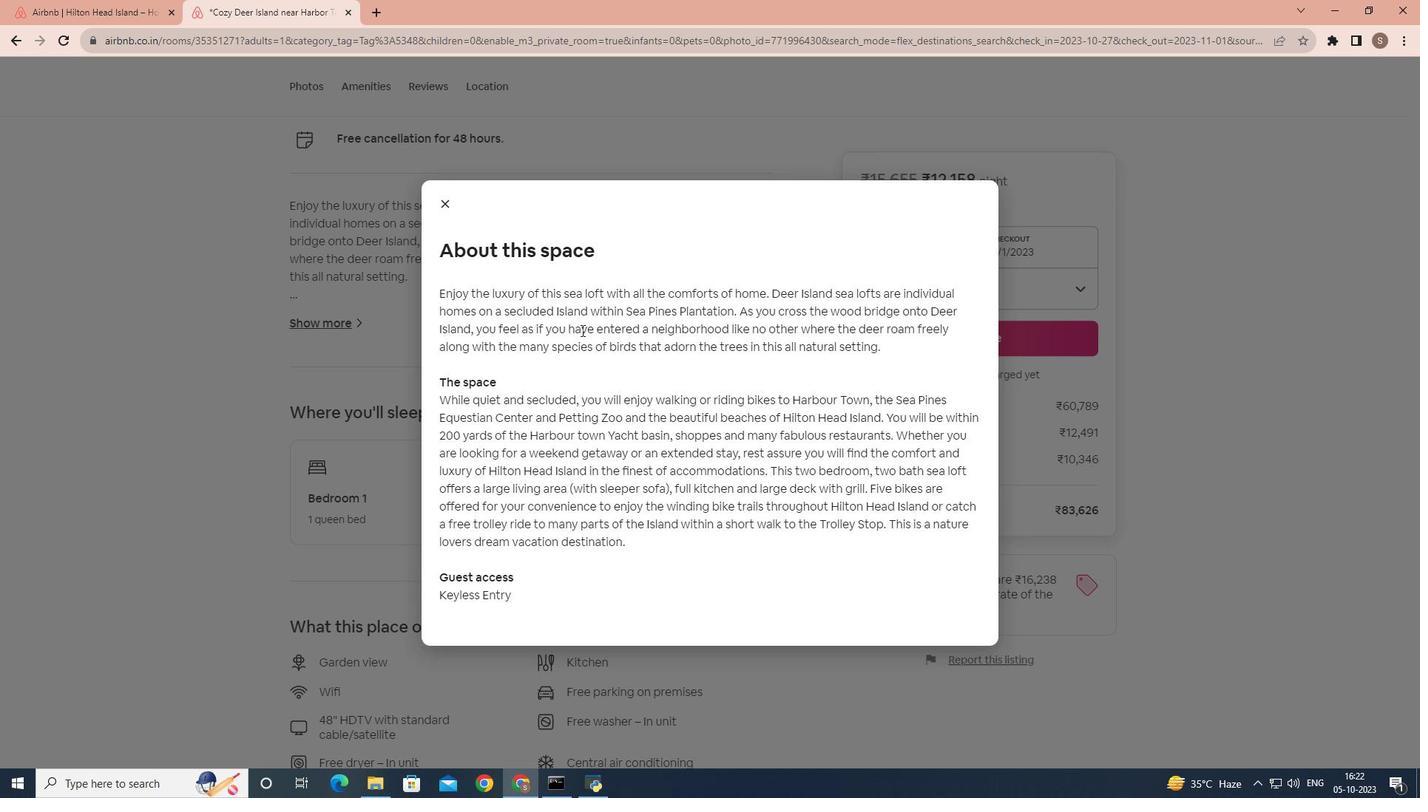 
Action: Mouse scrolled (581, 329) with delta (0, 0)
Screenshot: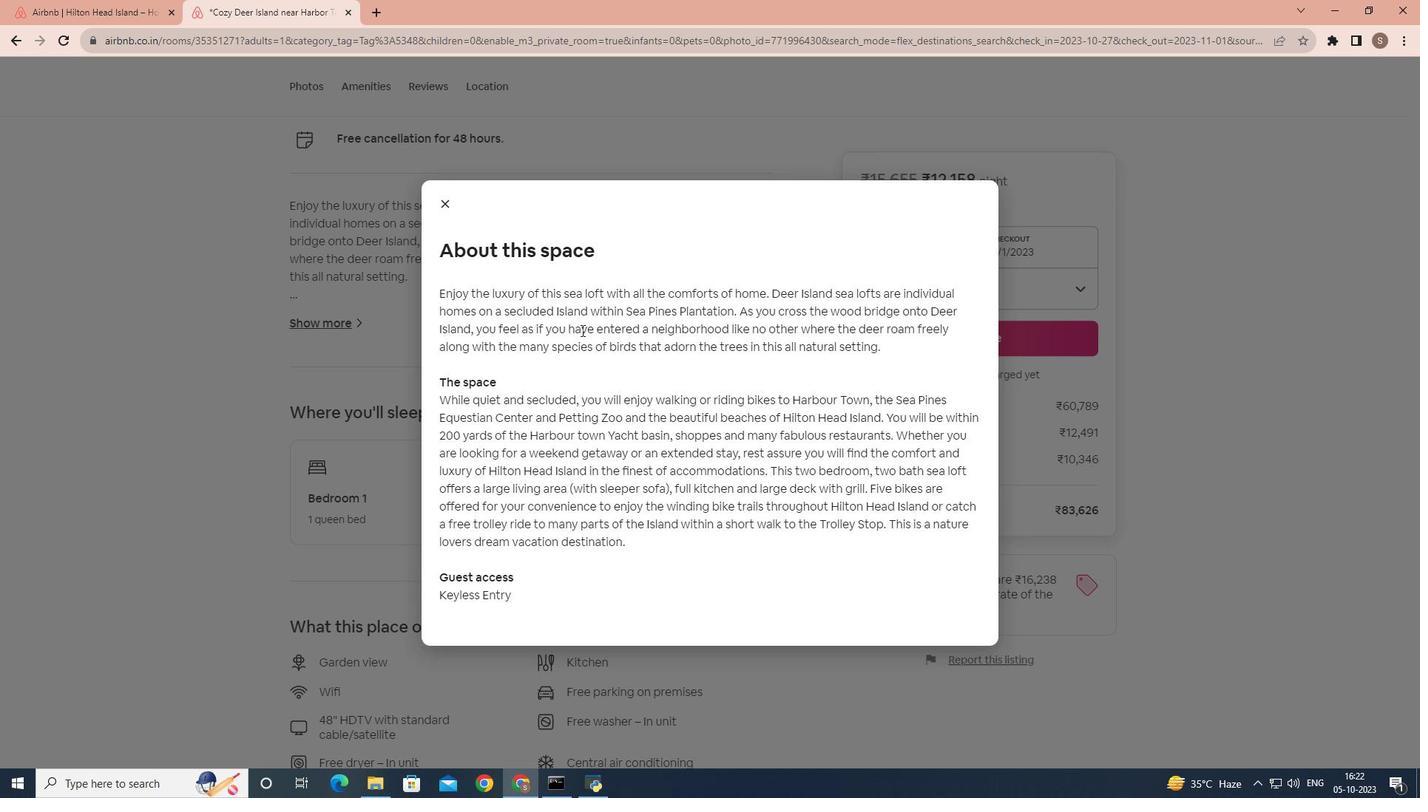 
Action: Mouse scrolled (581, 329) with delta (0, 0)
Screenshot: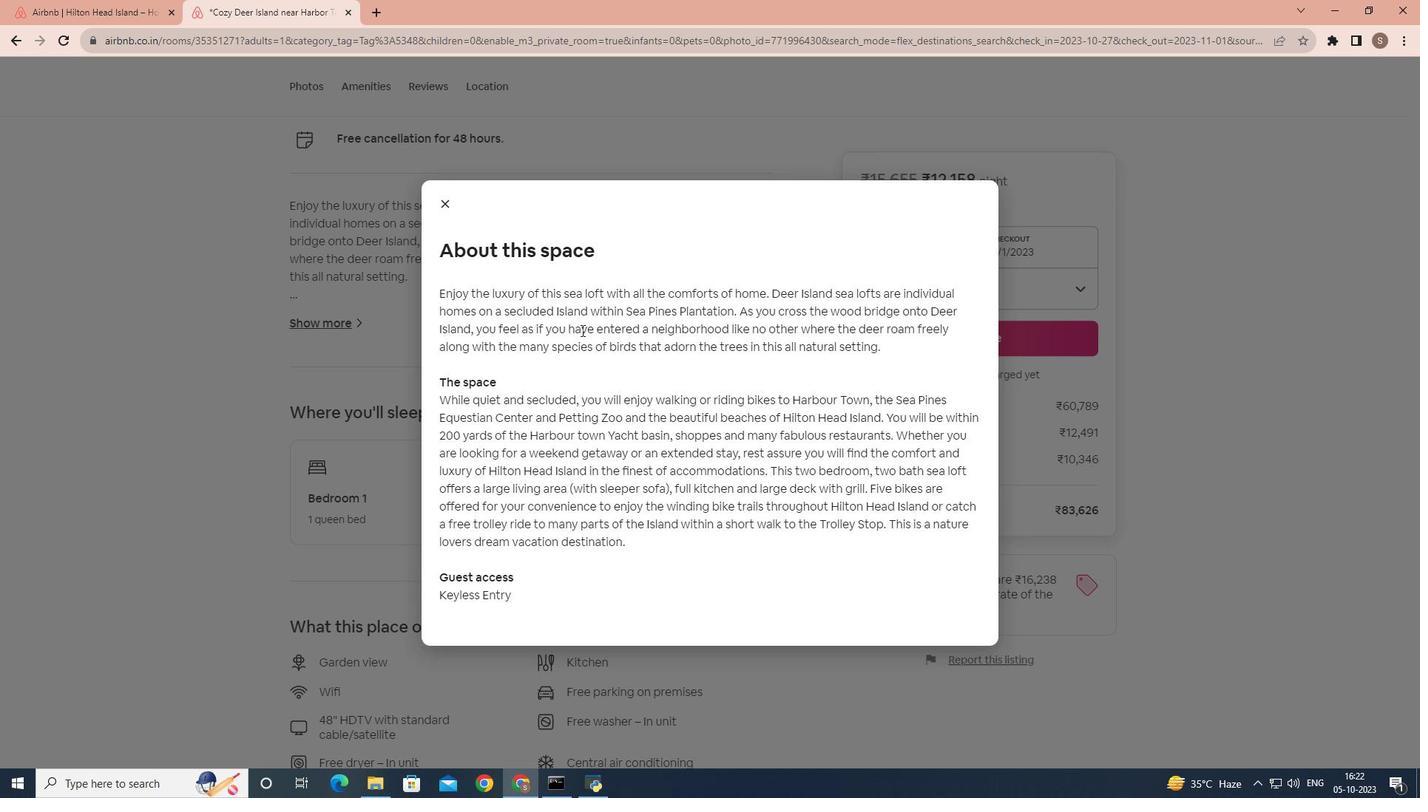 
Action: Mouse moved to (446, 206)
Screenshot: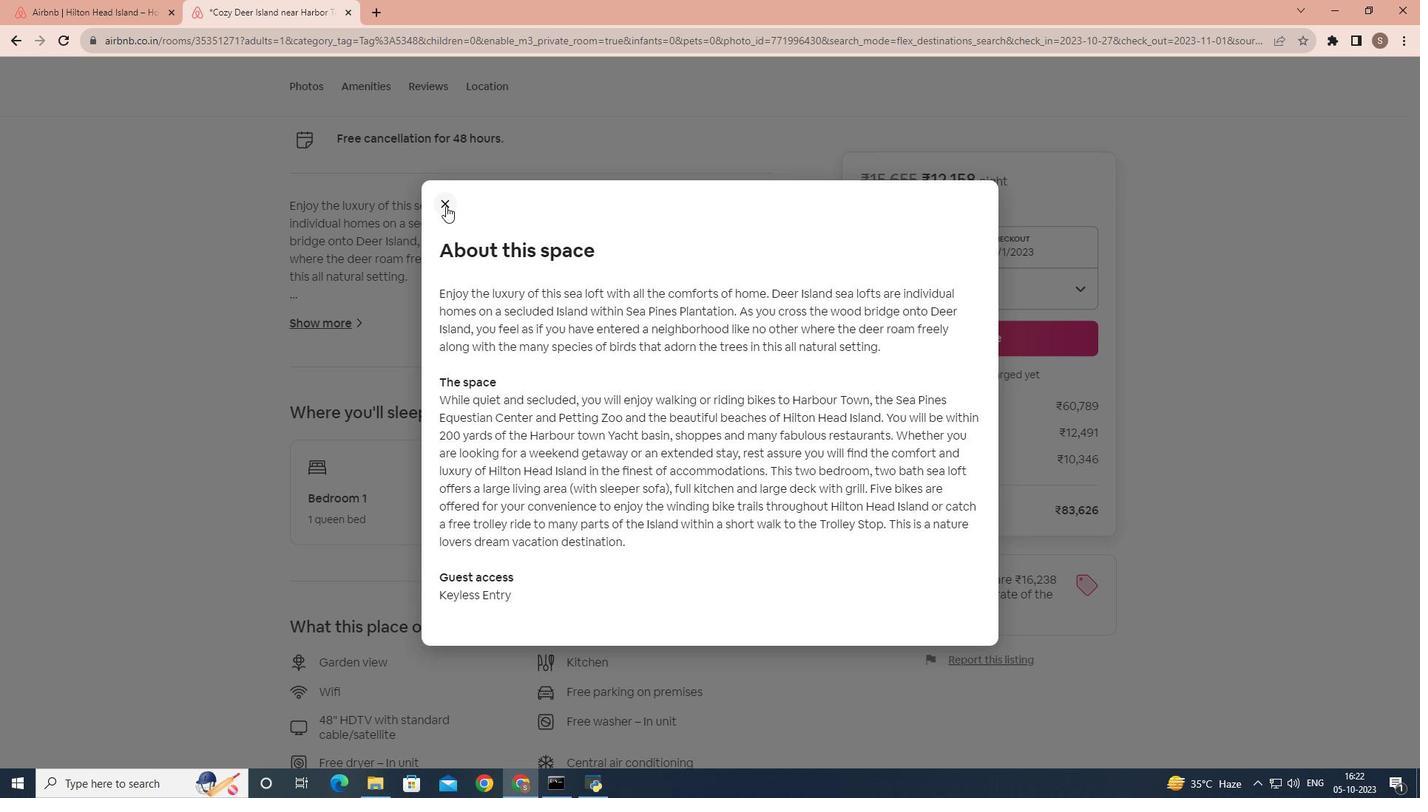
Action: Mouse pressed left at (446, 206)
Screenshot: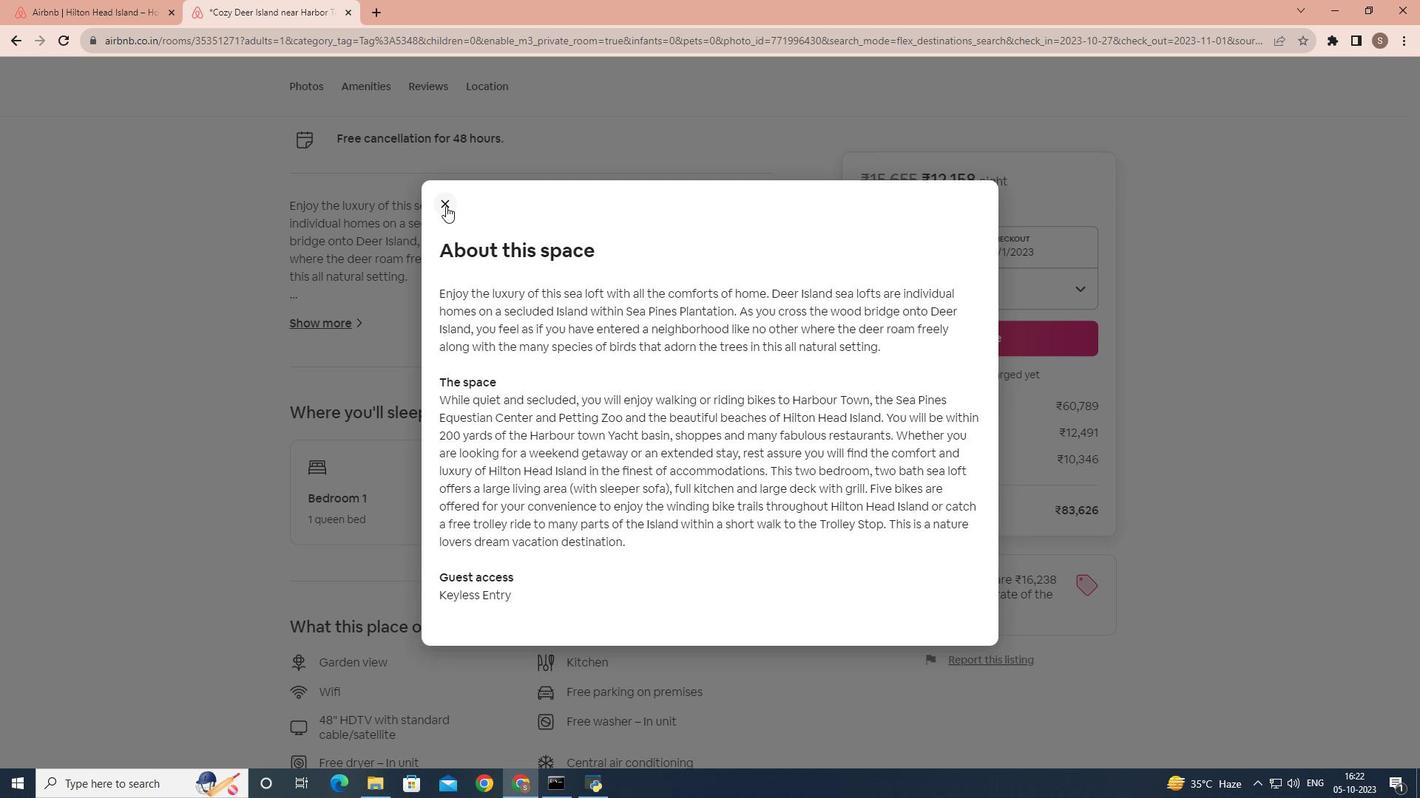 
Action: Mouse moved to (471, 298)
Screenshot: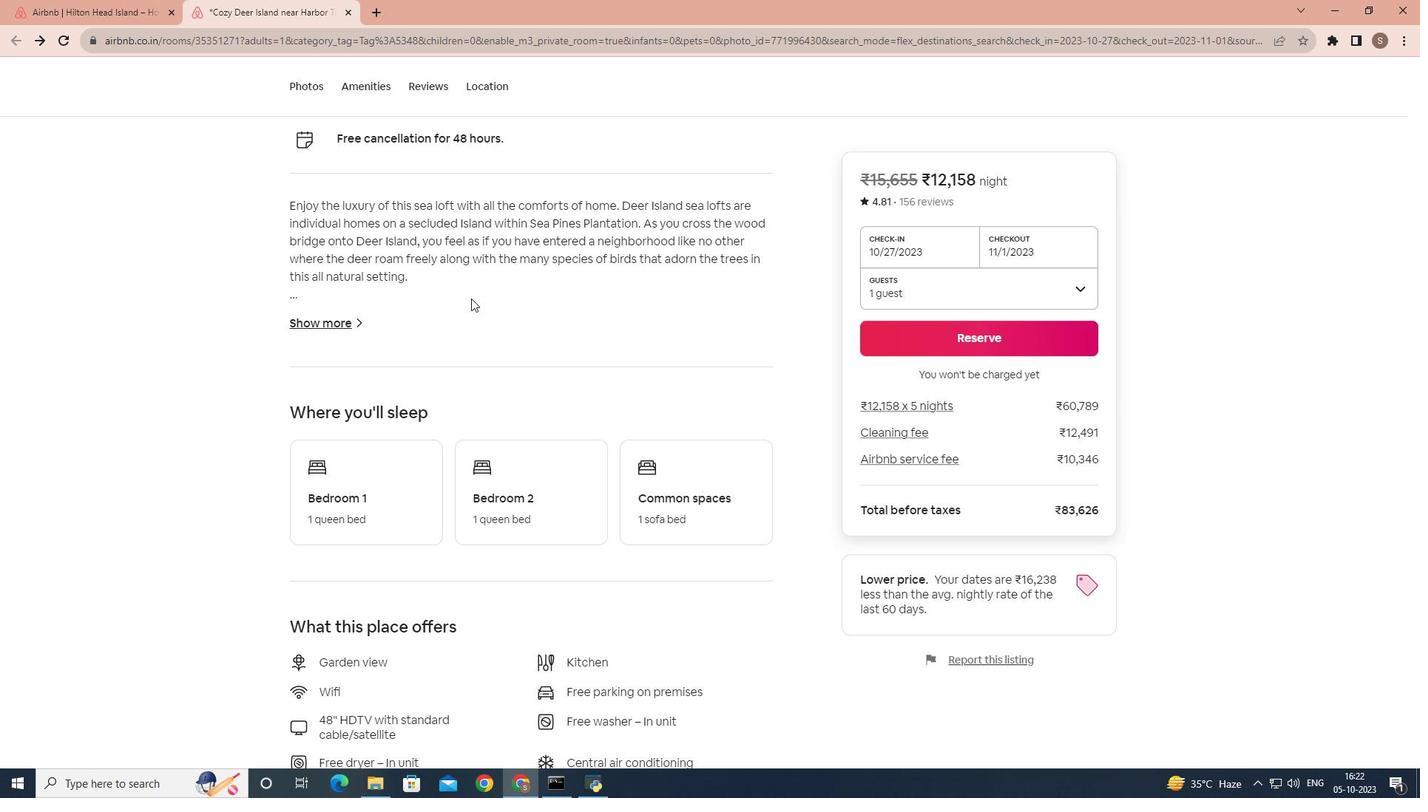 
Action: Mouse scrolled (471, 298) with delta (0, 0)
Screenshot: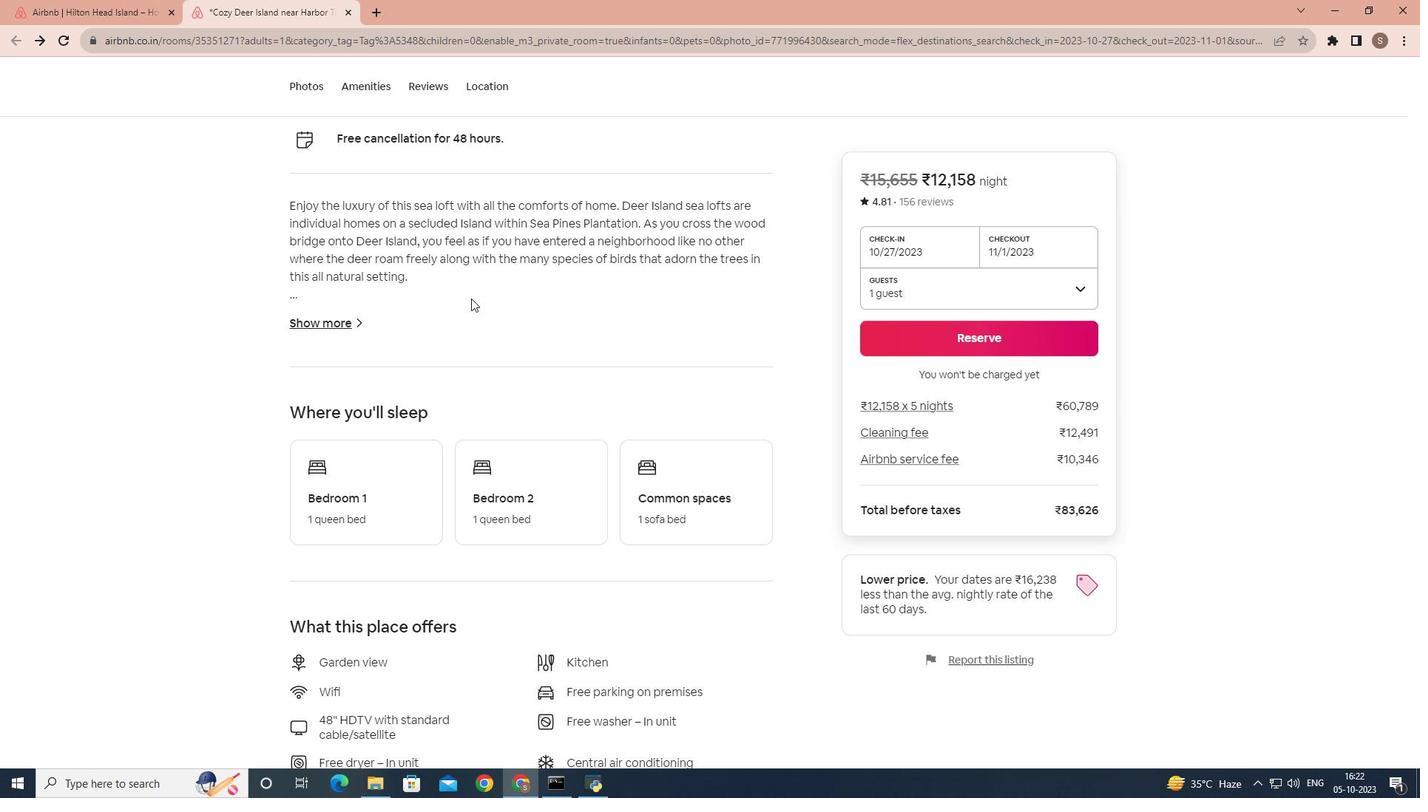 
Action: Mouse moved to (471, 299)
Screenshot: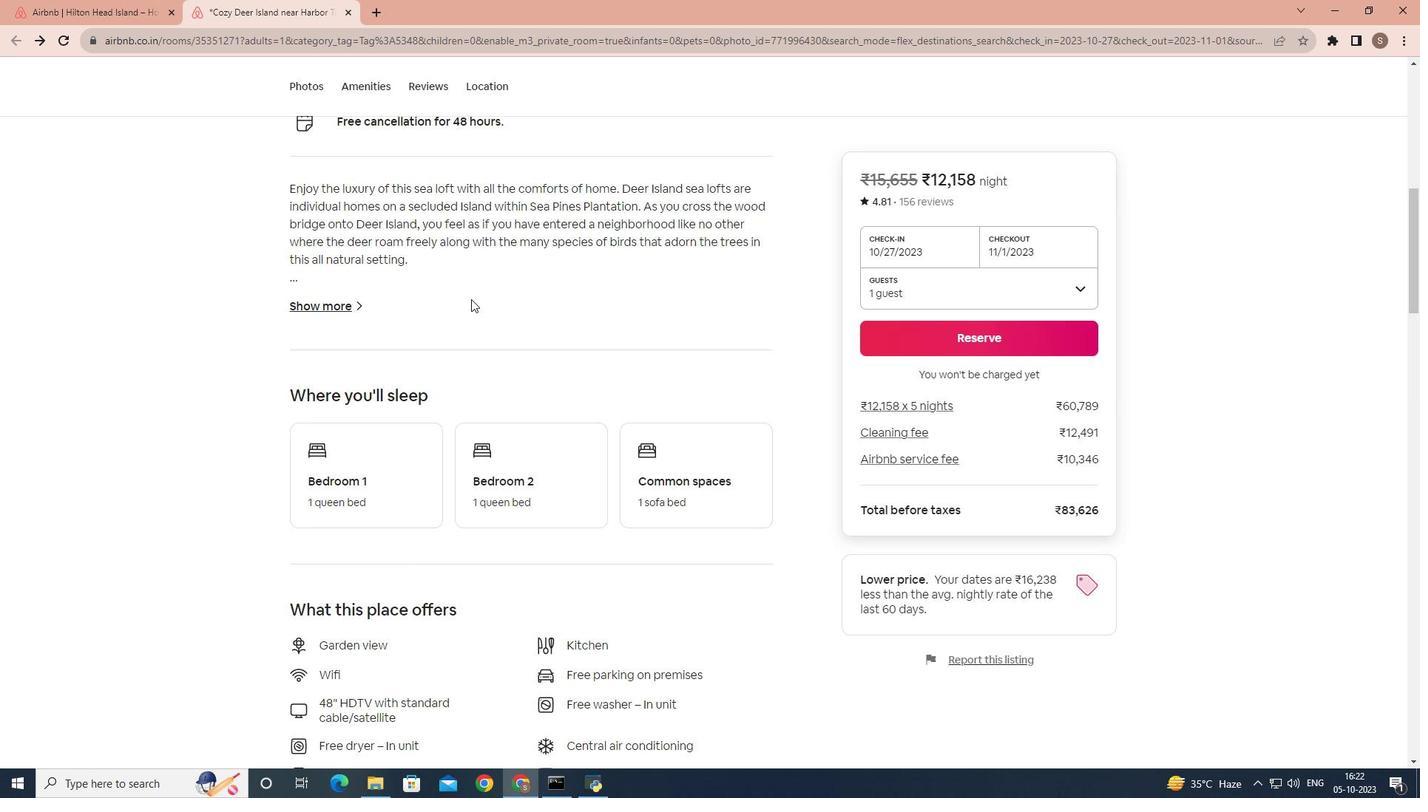 
Action: Mouse scrolled (471, 298) with delta (0, 0)
Screenshot: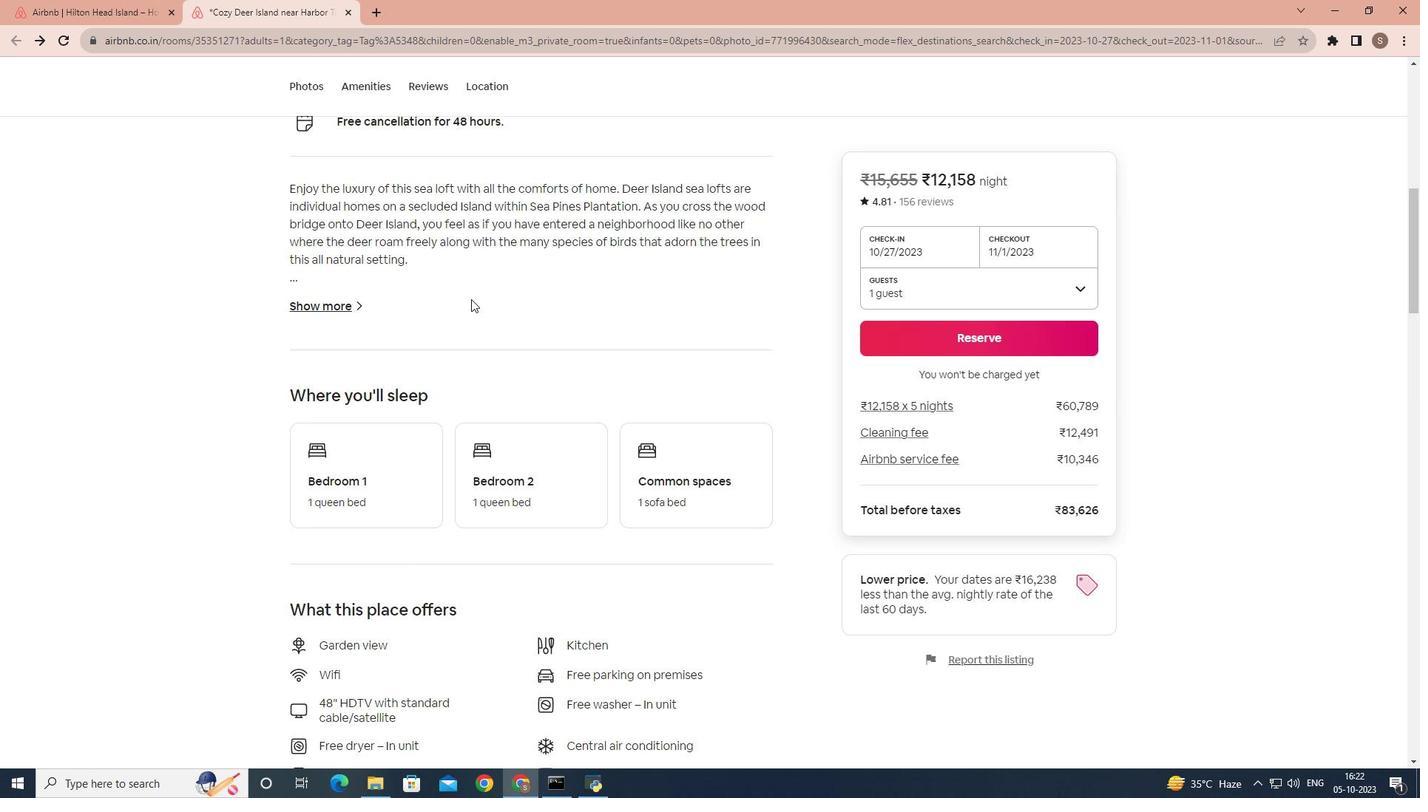 
Action: Mouse scrolled (471, 298) with delta (0, 0)
Screenshot: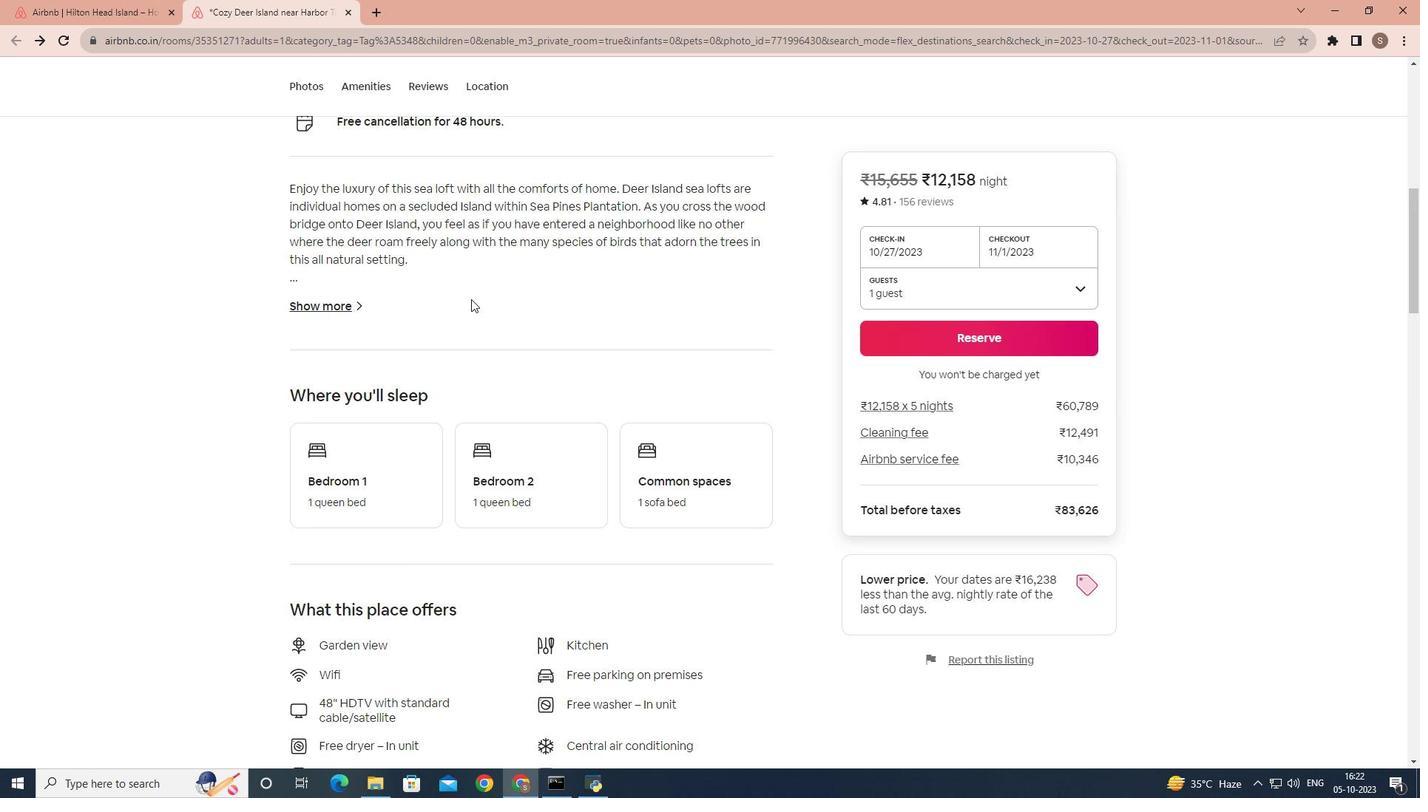 
Action: Mouse moved to (471, 299)
Screenshot: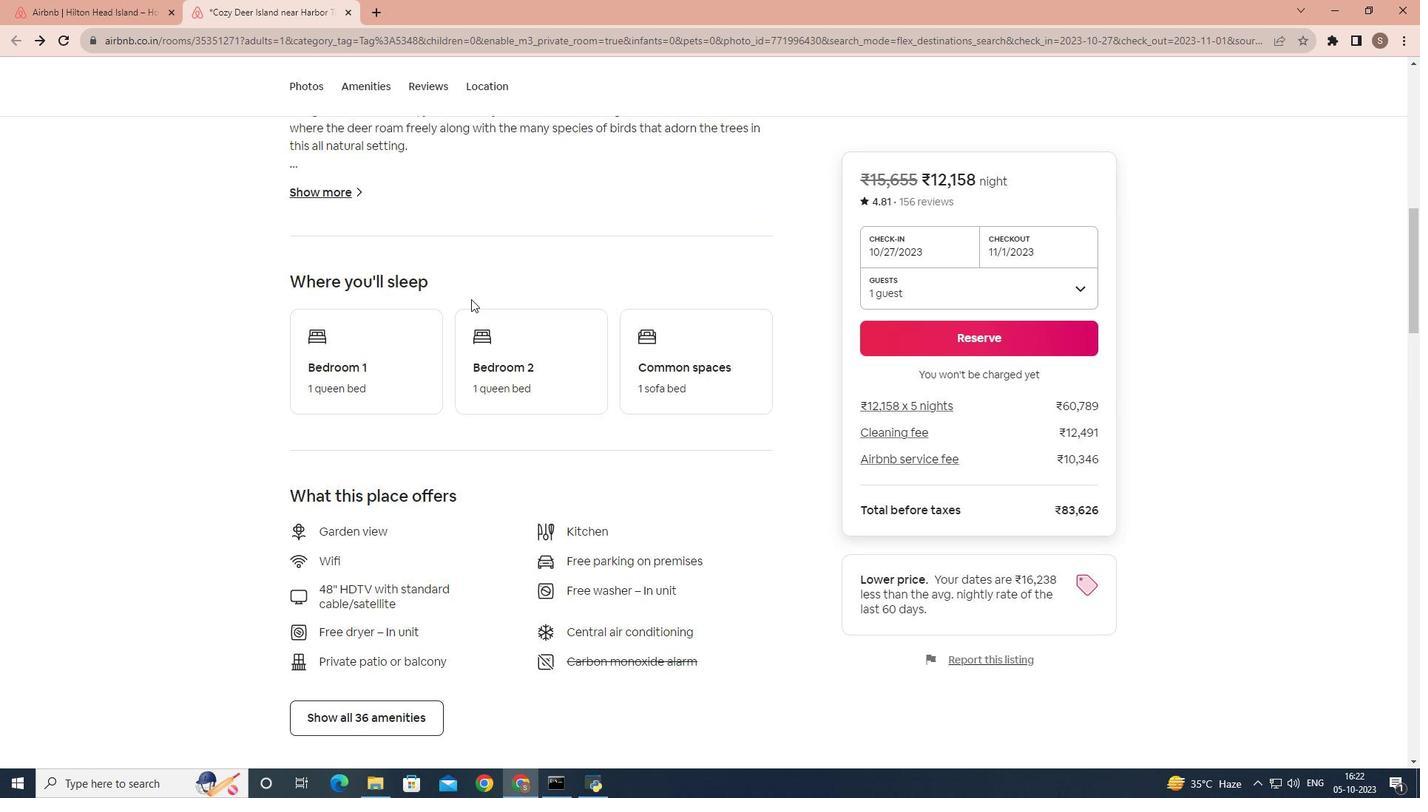 
Action: Mouse scrolled (471, 298) with delta (0, 0)
Screenshot: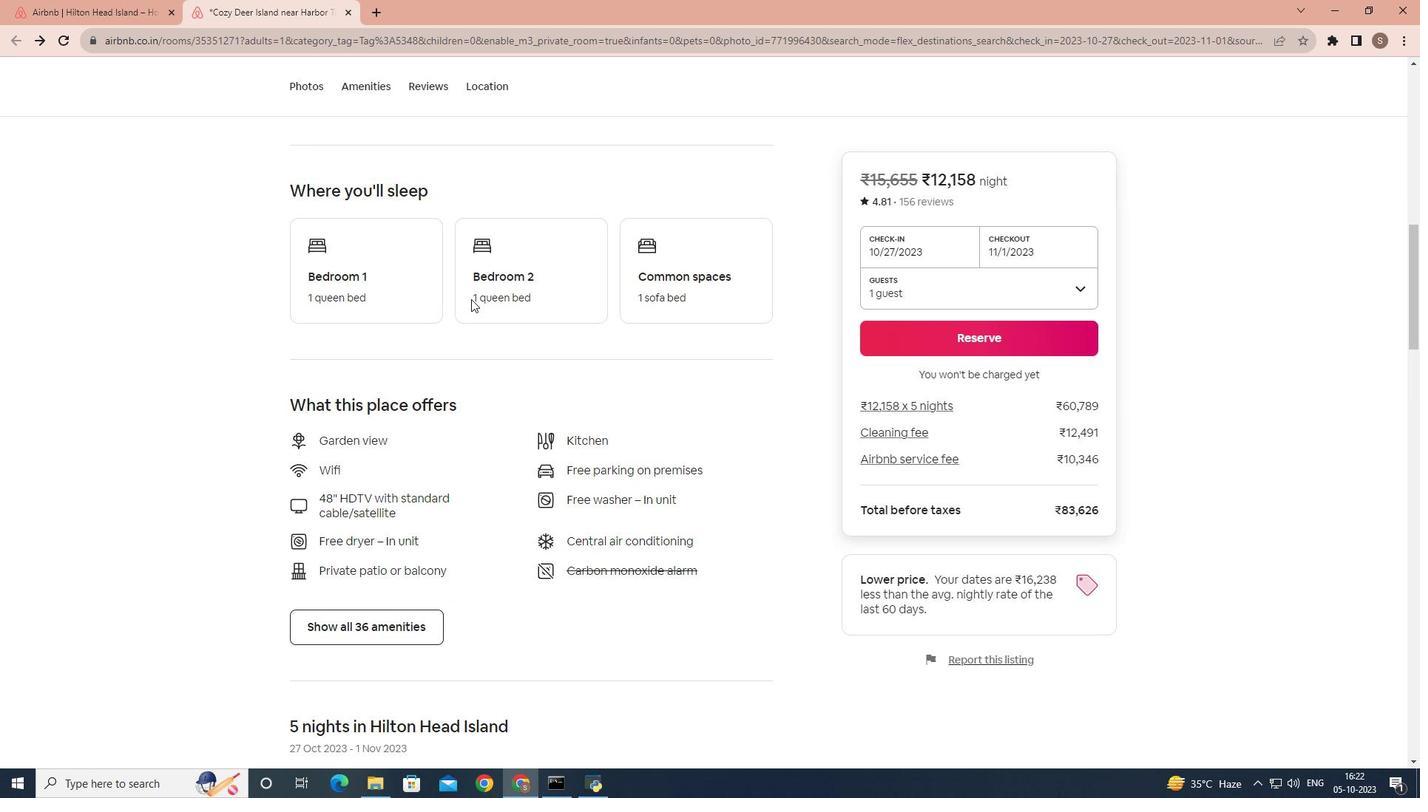 
Action: Mouse scrolled (471, 298) with delta (0, 0)
Screenshot: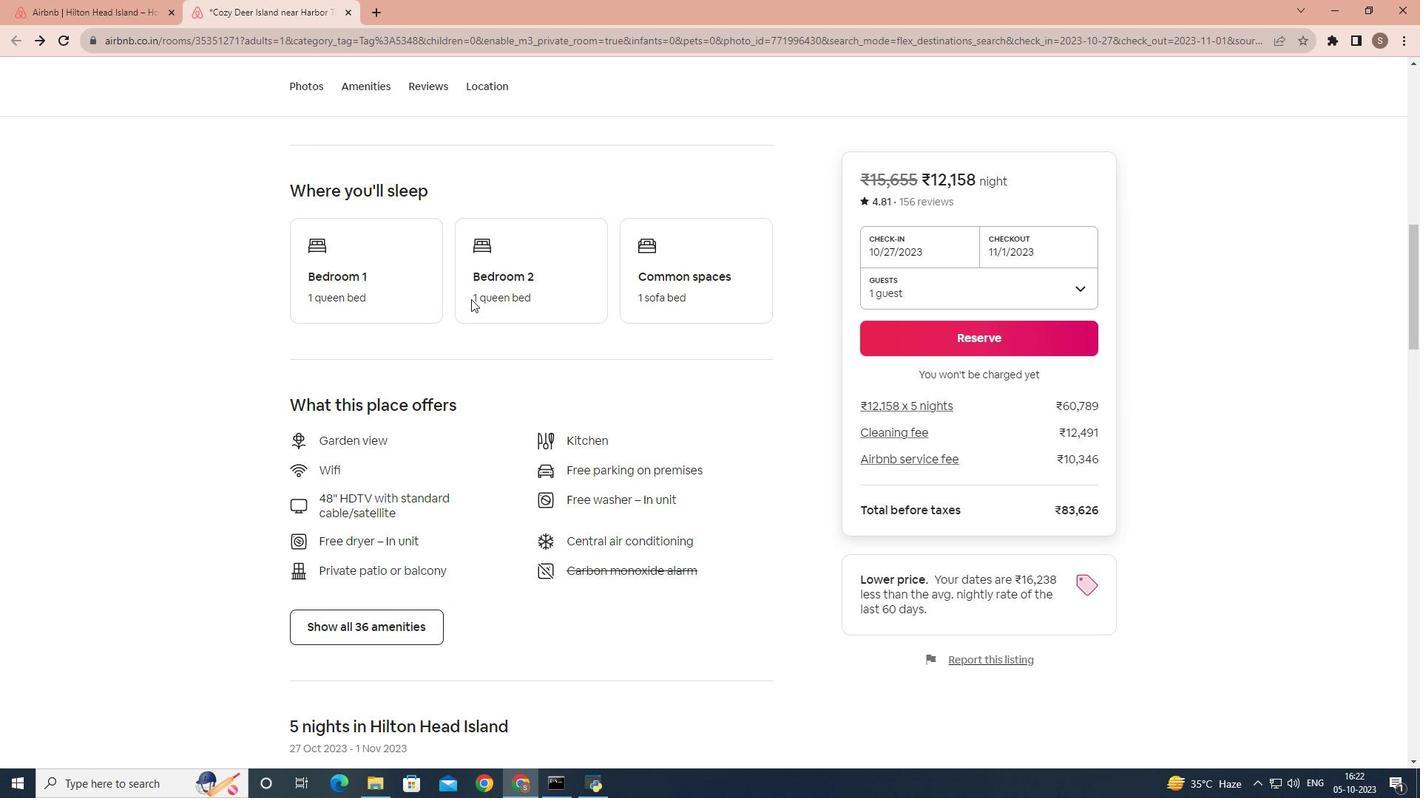 
Action: Mouse scrolled (471, 298) with delta (0, 0)
Screenshot: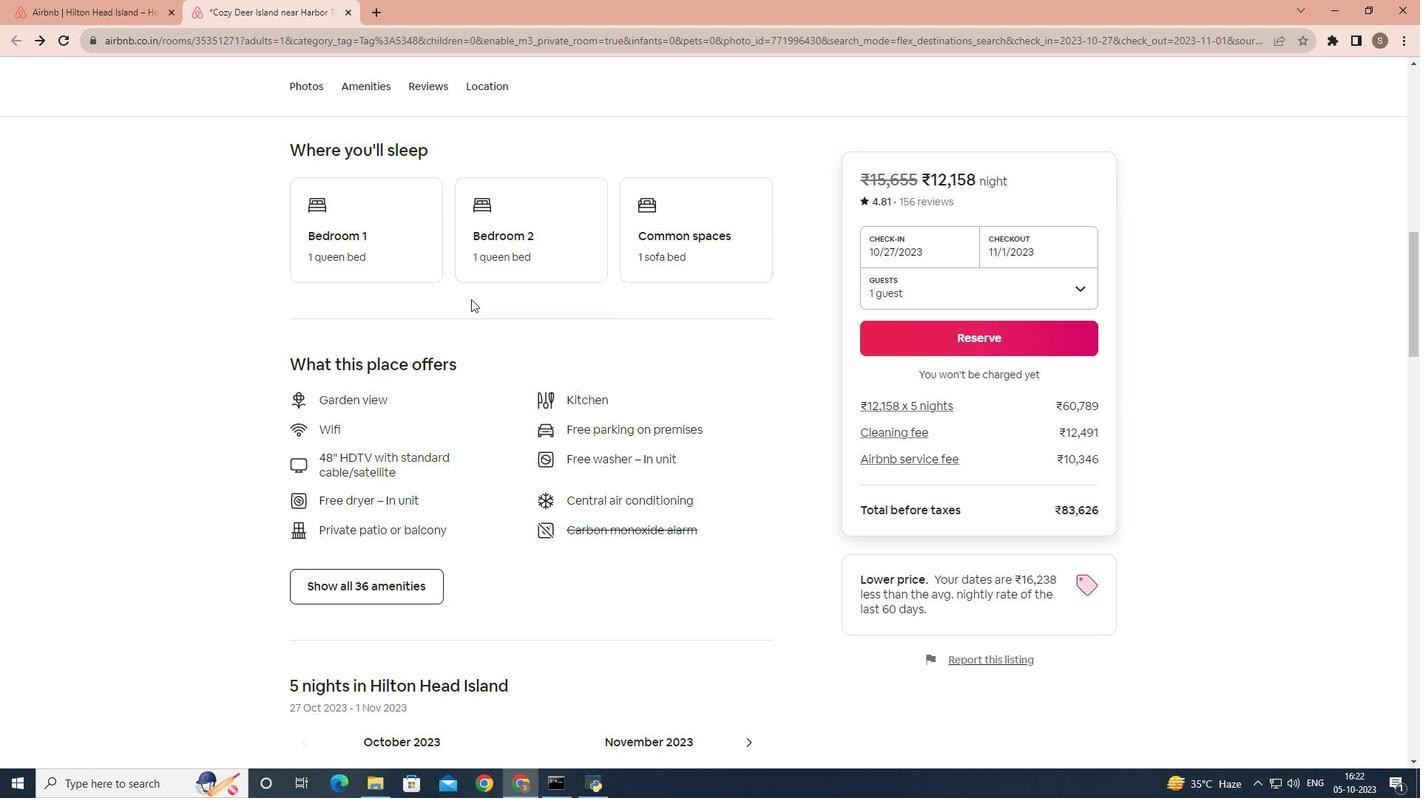 
Action: Mouse moved to (403, 398)
Screenshot: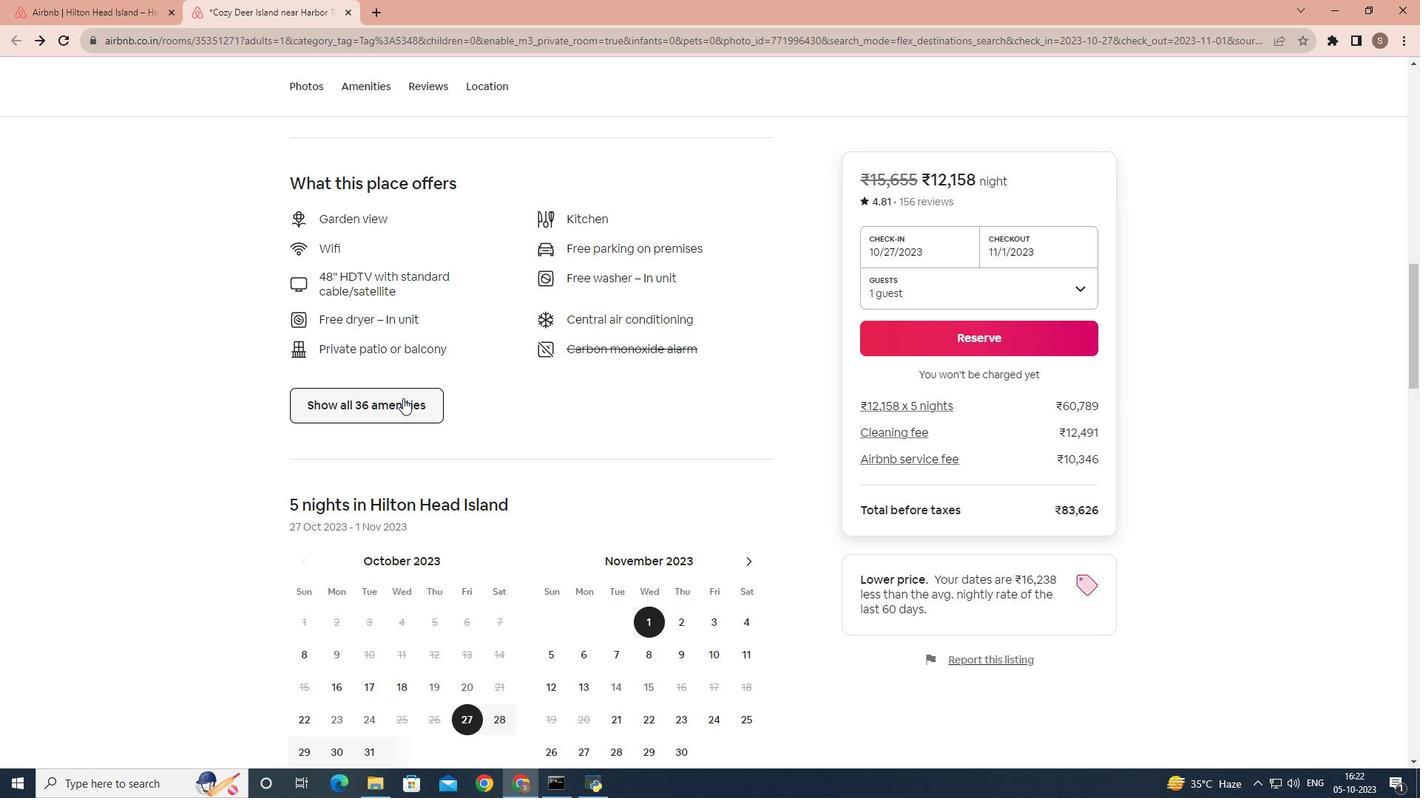 
Action: Mouse pressed left at (403, 398)
Screenshot: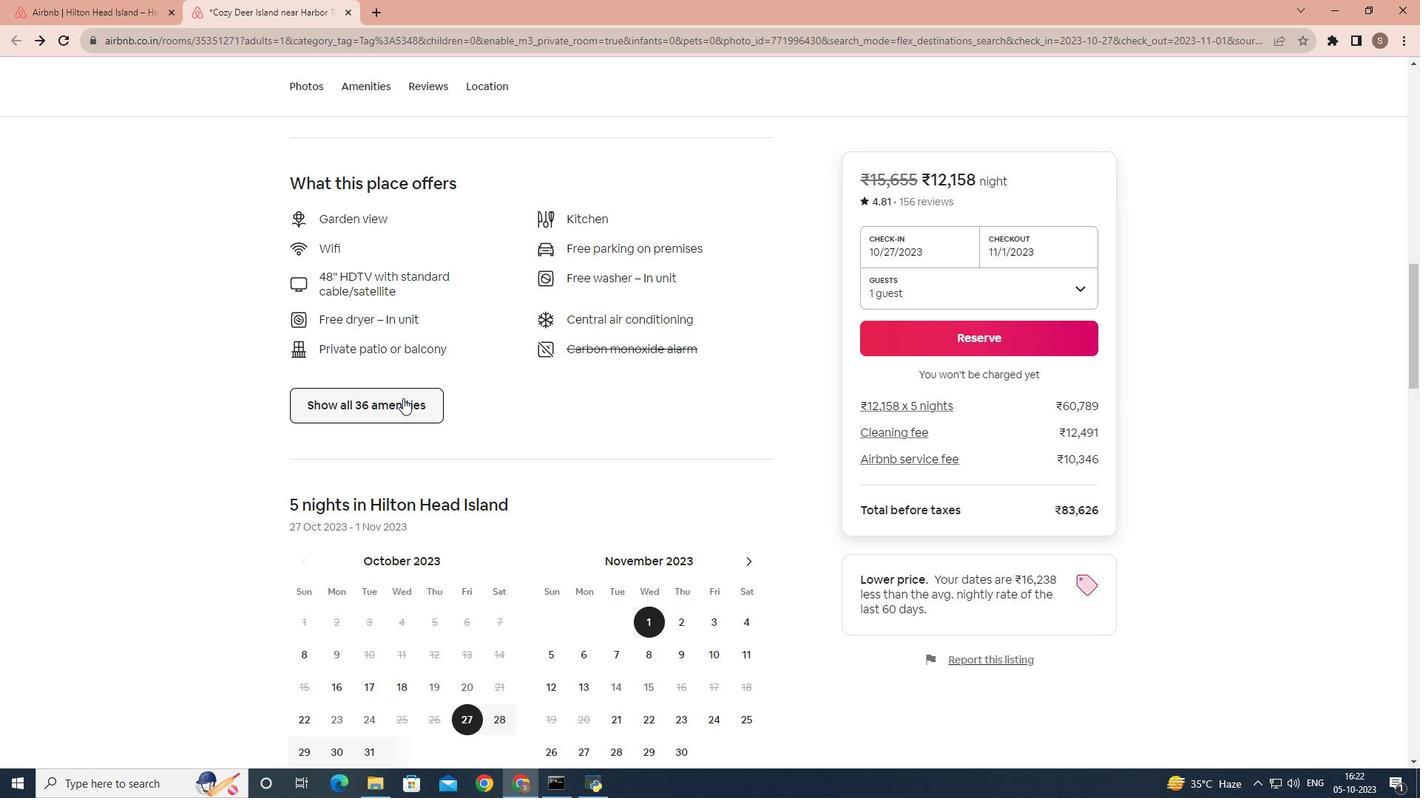 
Action: Mouse moved to (585, 381)
Screenshot: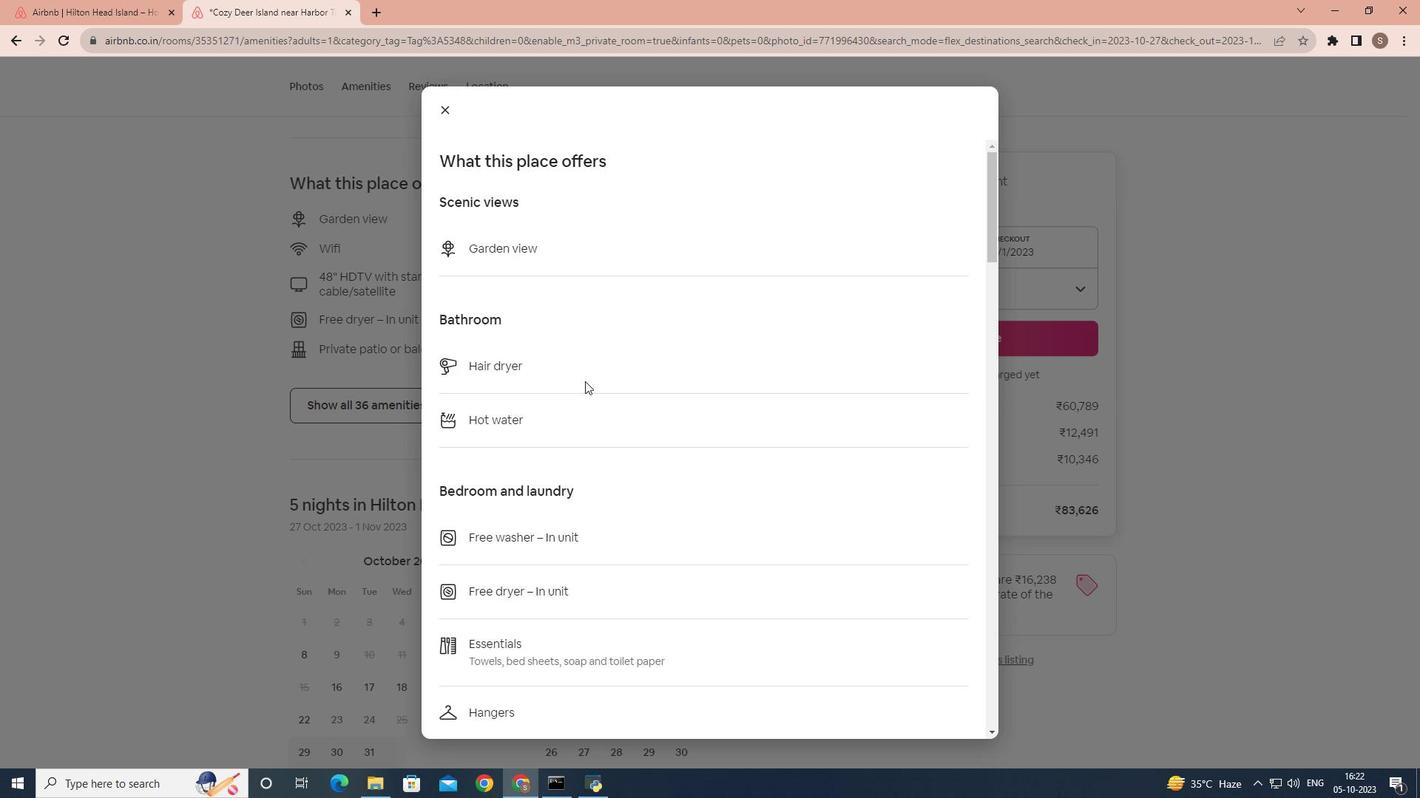 
Action: Mouse scrolled (585, 380) with delta (0, 0)
Screenshot: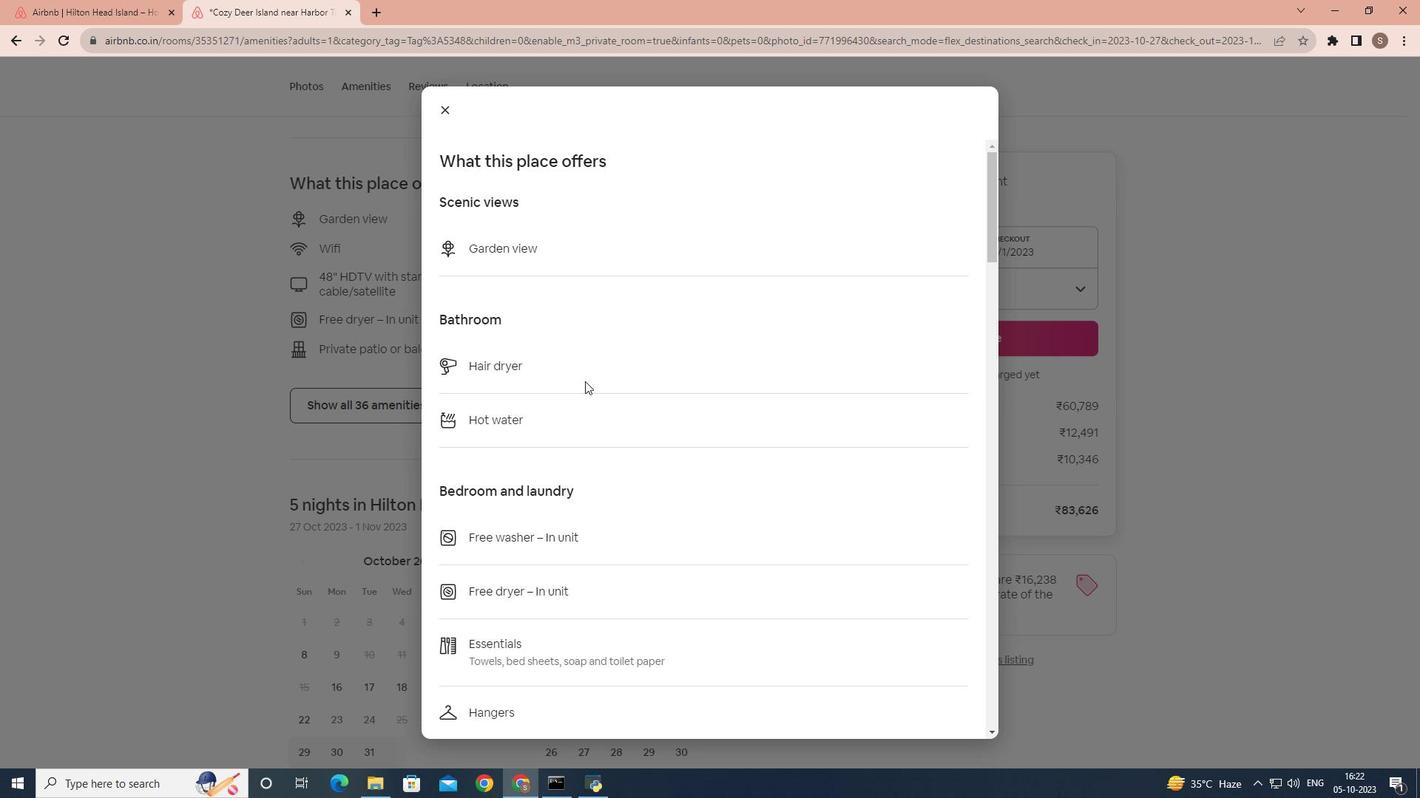 
Action: Mouse scrolled (585, 380) with delta (0, 0)
Screenshot: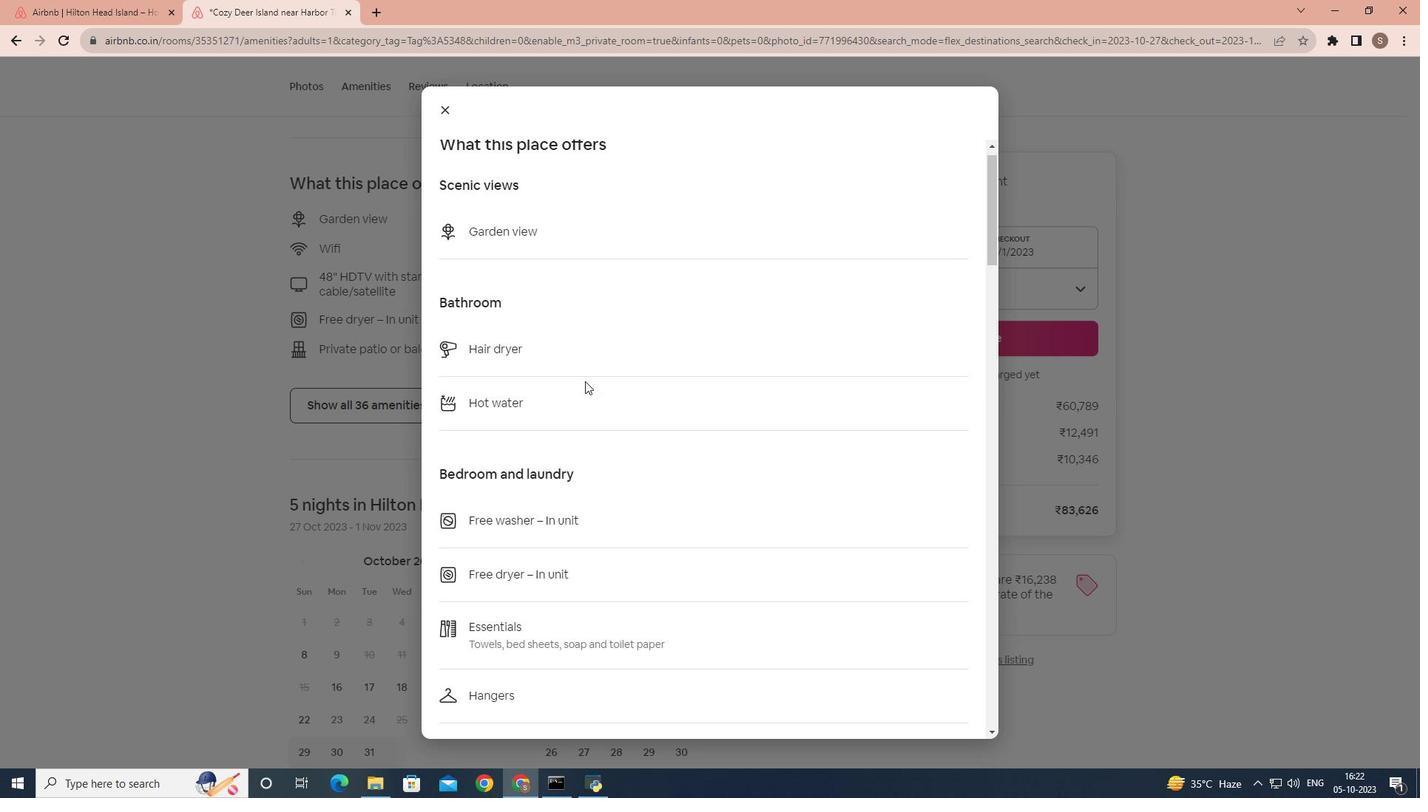 
Action: Mouse scrolled (585, 380) with delta (0, 0)
Screenshot: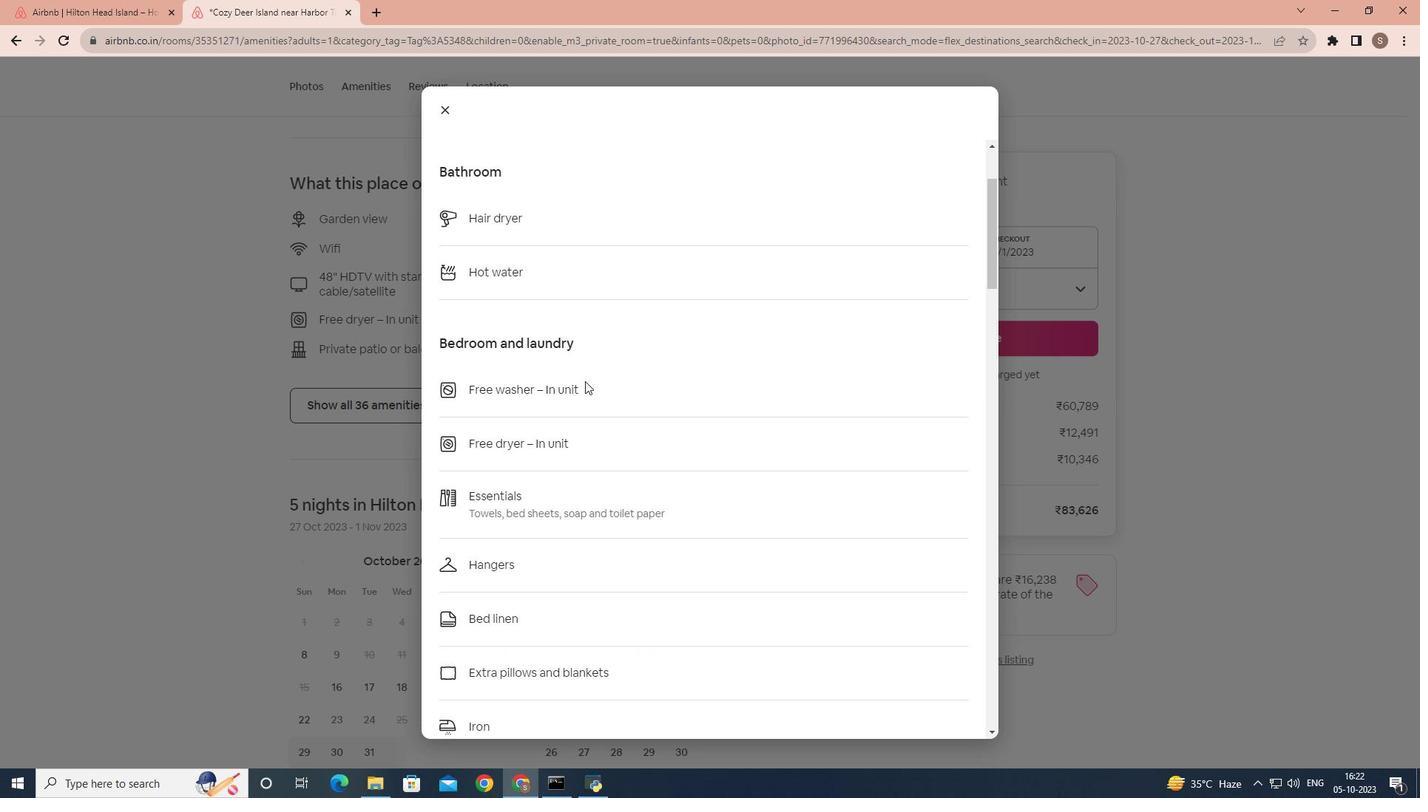 
Action: Mouse scrolled (585, 380) with delta (0, 0)
Screenshot: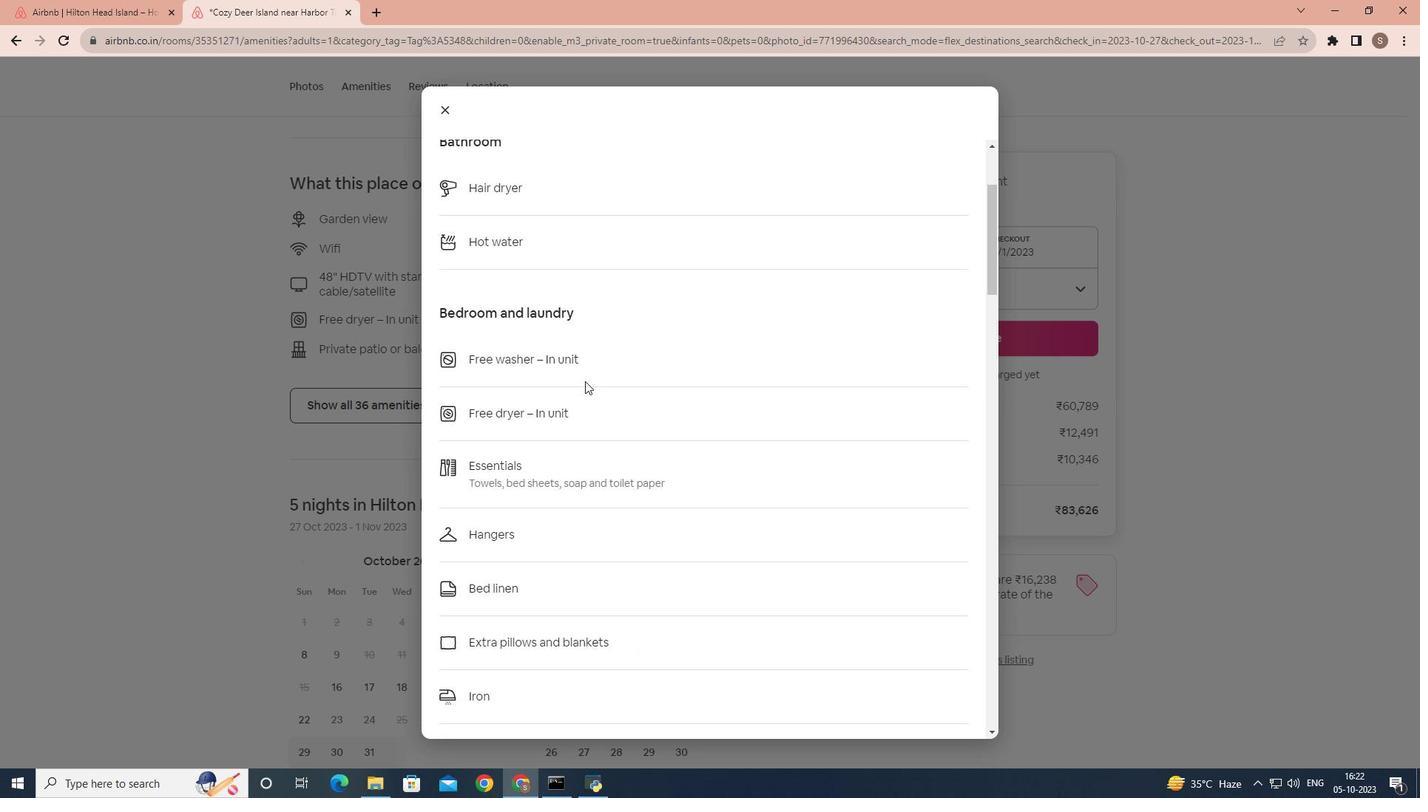 
Action: Mouse scrolled (585, 380) with delta (0, 0)
Screenshot: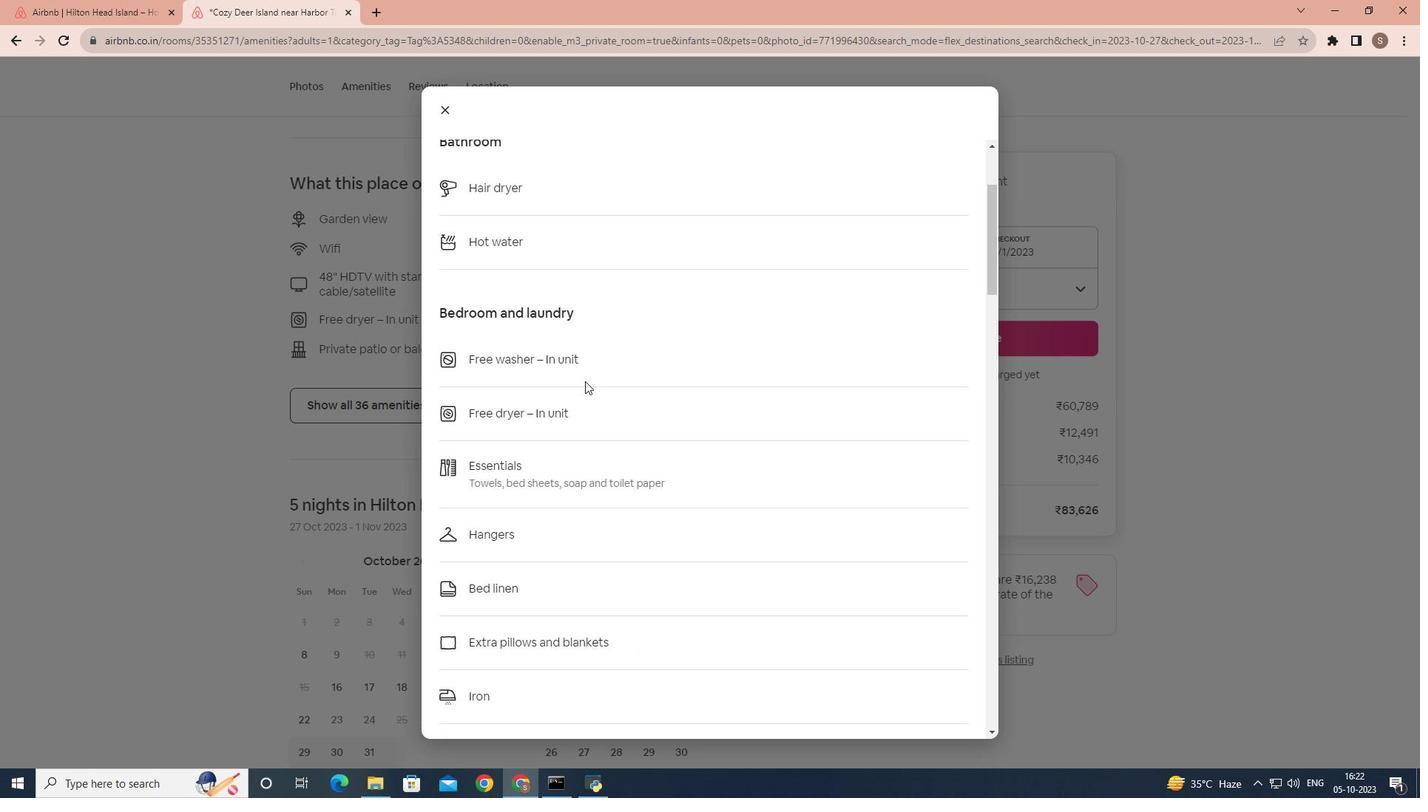 
Action: Mouse scrolled (585, 380) with delta (0, 0)
Screenshot: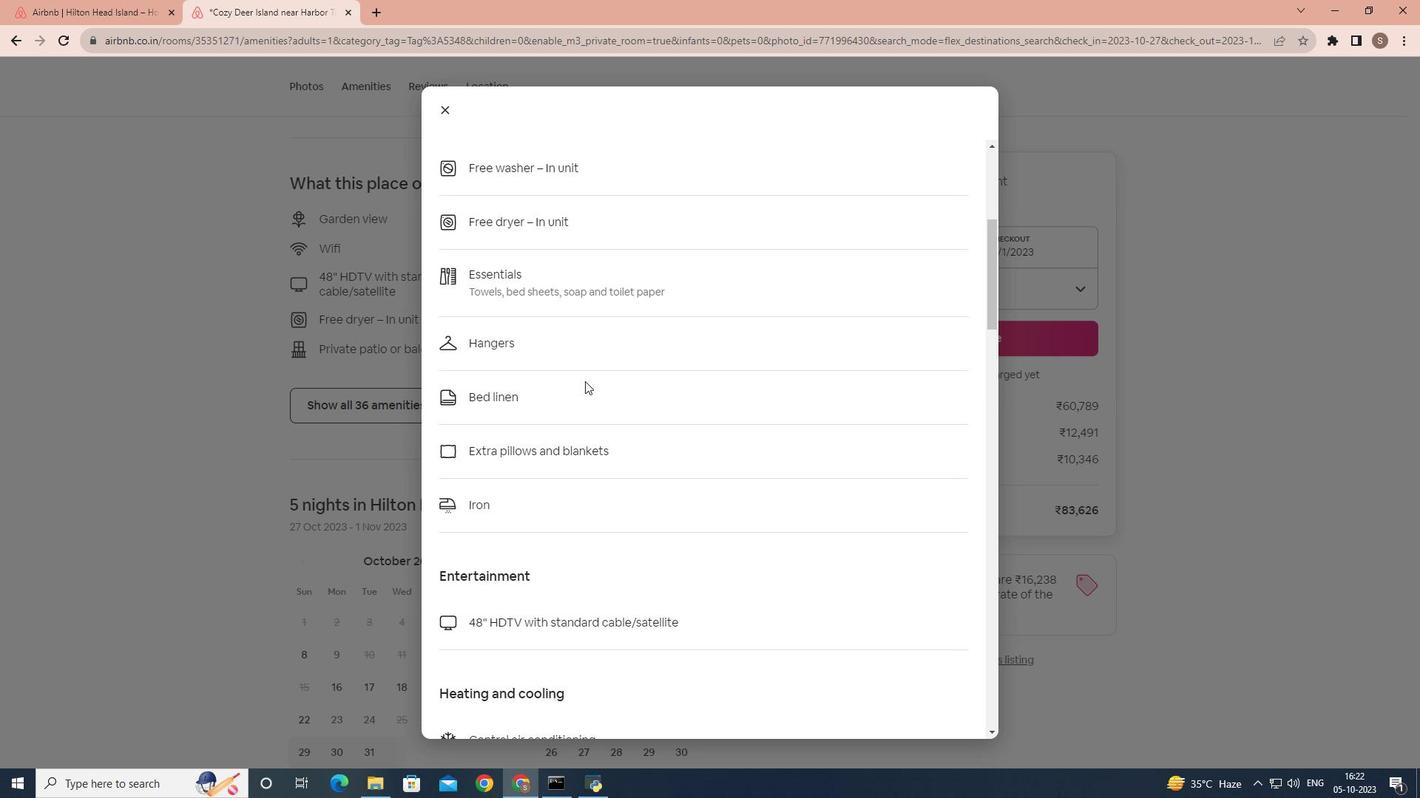 
Action: Mouse scrolled (585, 380) with delta (0, 0)
Screenshot: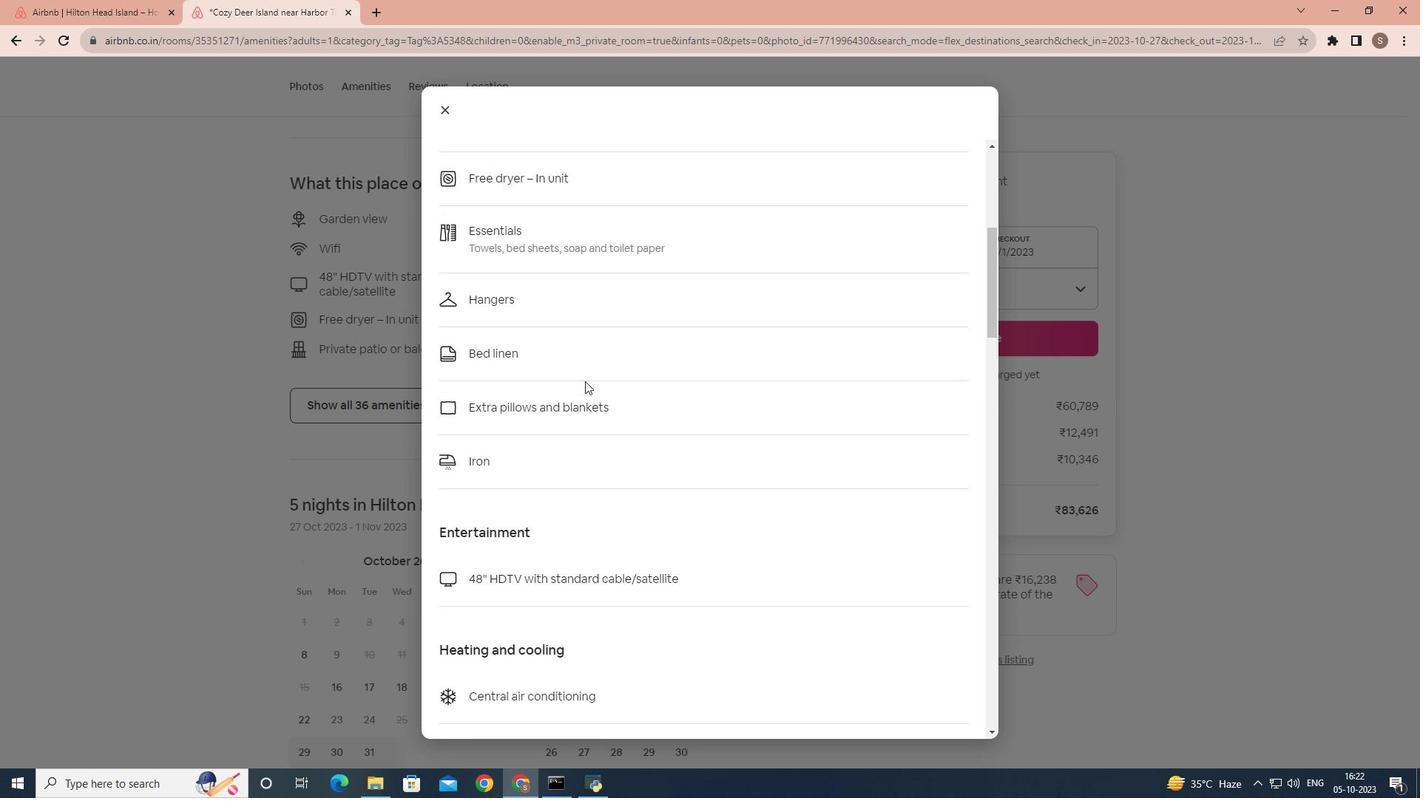 
Action: Mouse scrolled (585, 380) with delta (0, 0)
Screenshot: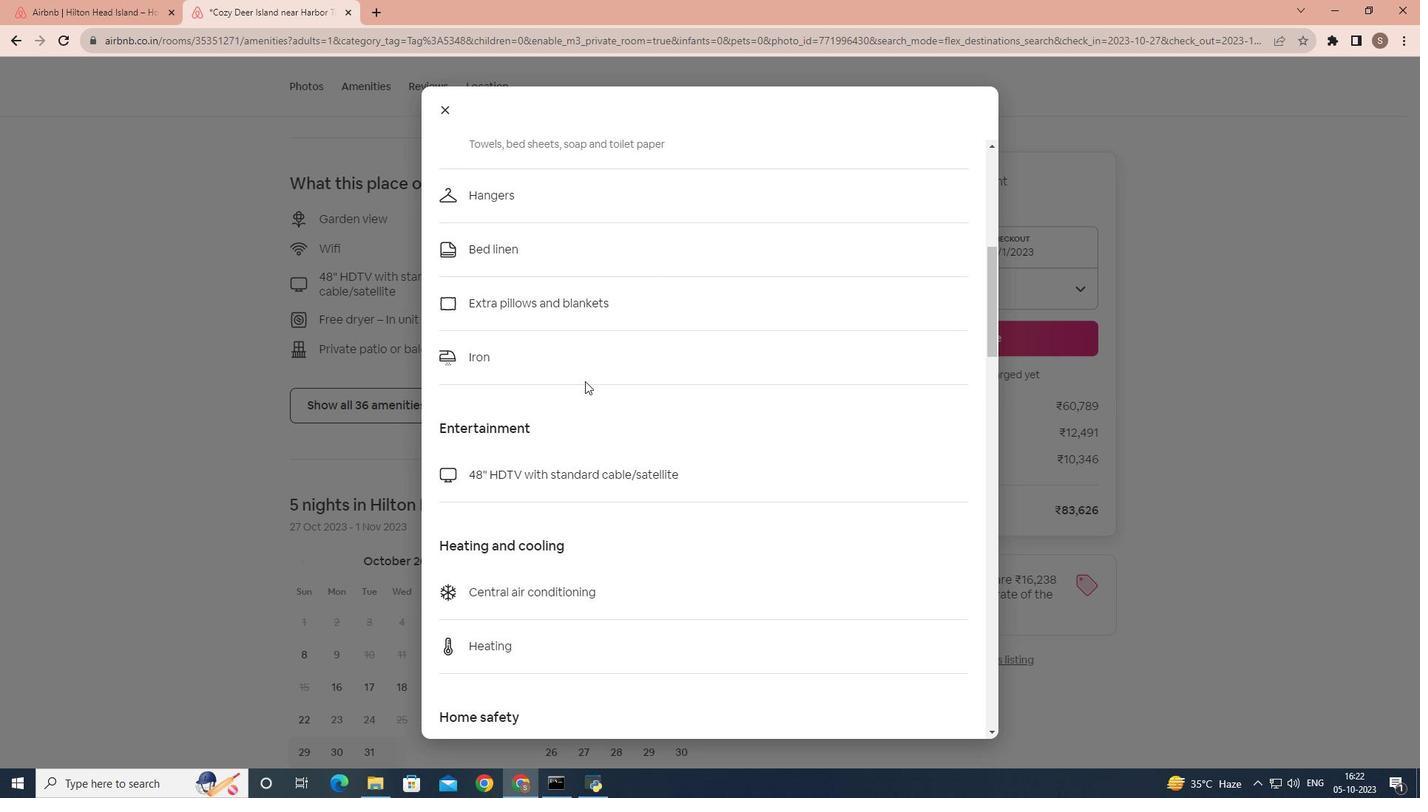 
Action: Mouse scrolled (585, 380) with delta (0, 0)
Screenshot: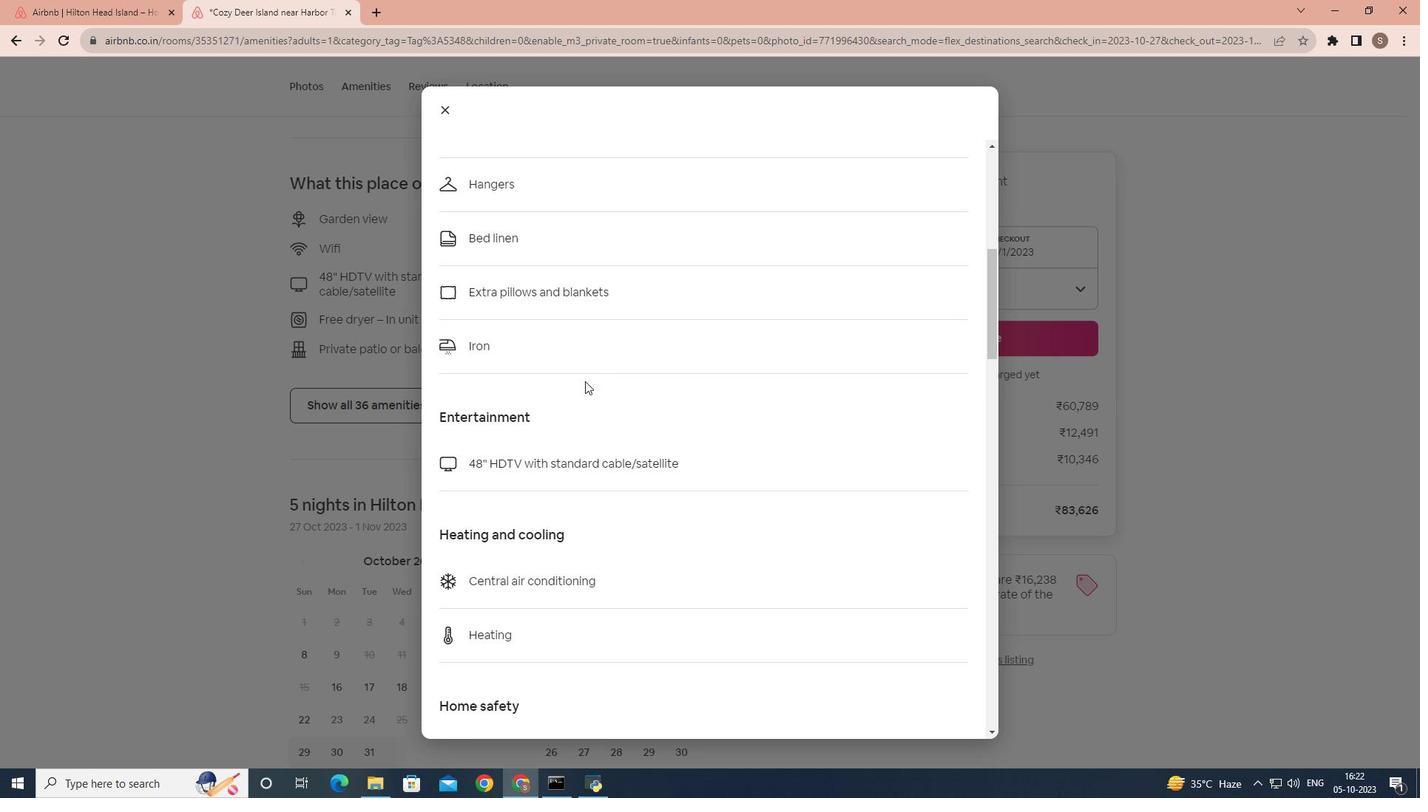 
Action: Mouse scrolled (585, 380) with delta (0, 0)
Screenshot: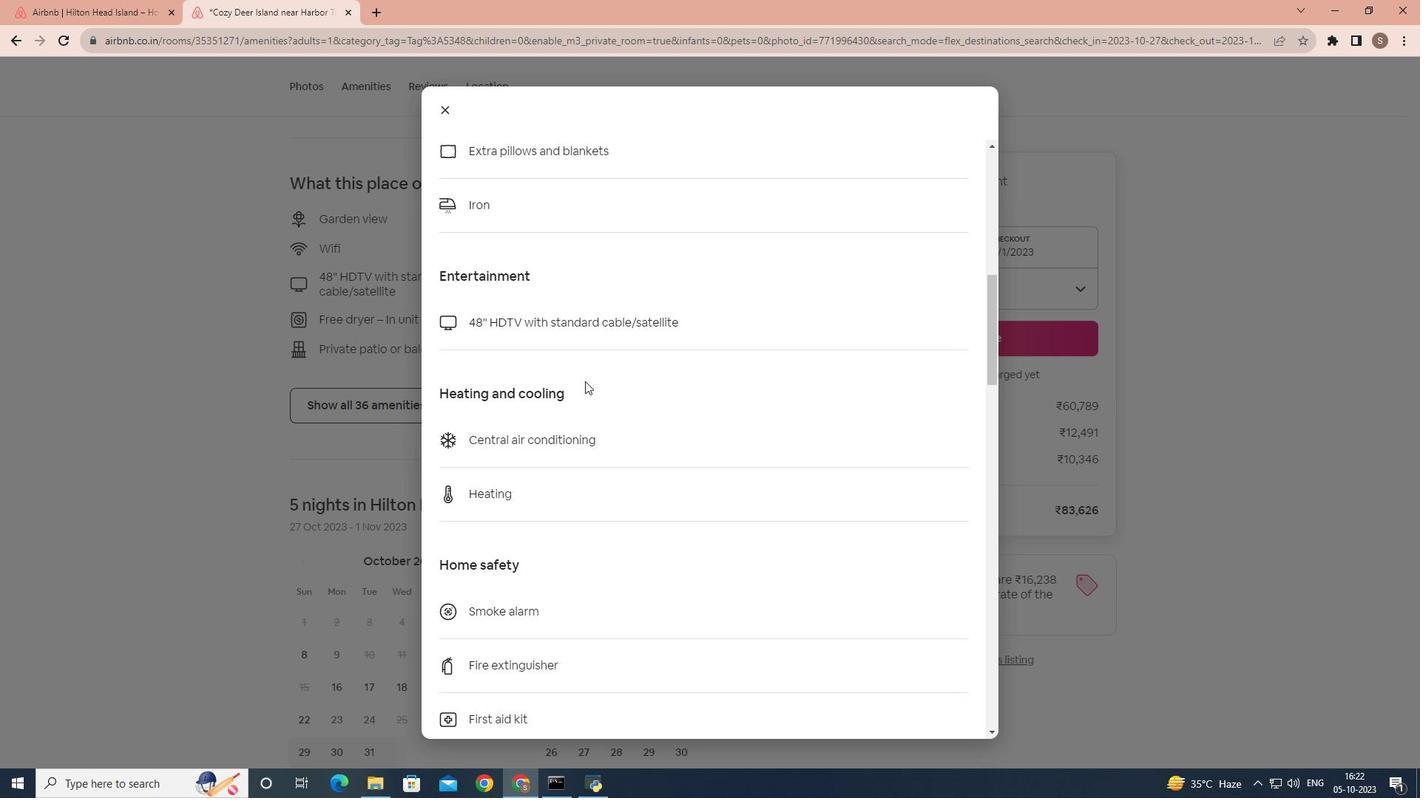 
Action: Mouse scrolled (585, 380) with delta (0, 0)
Screenshot: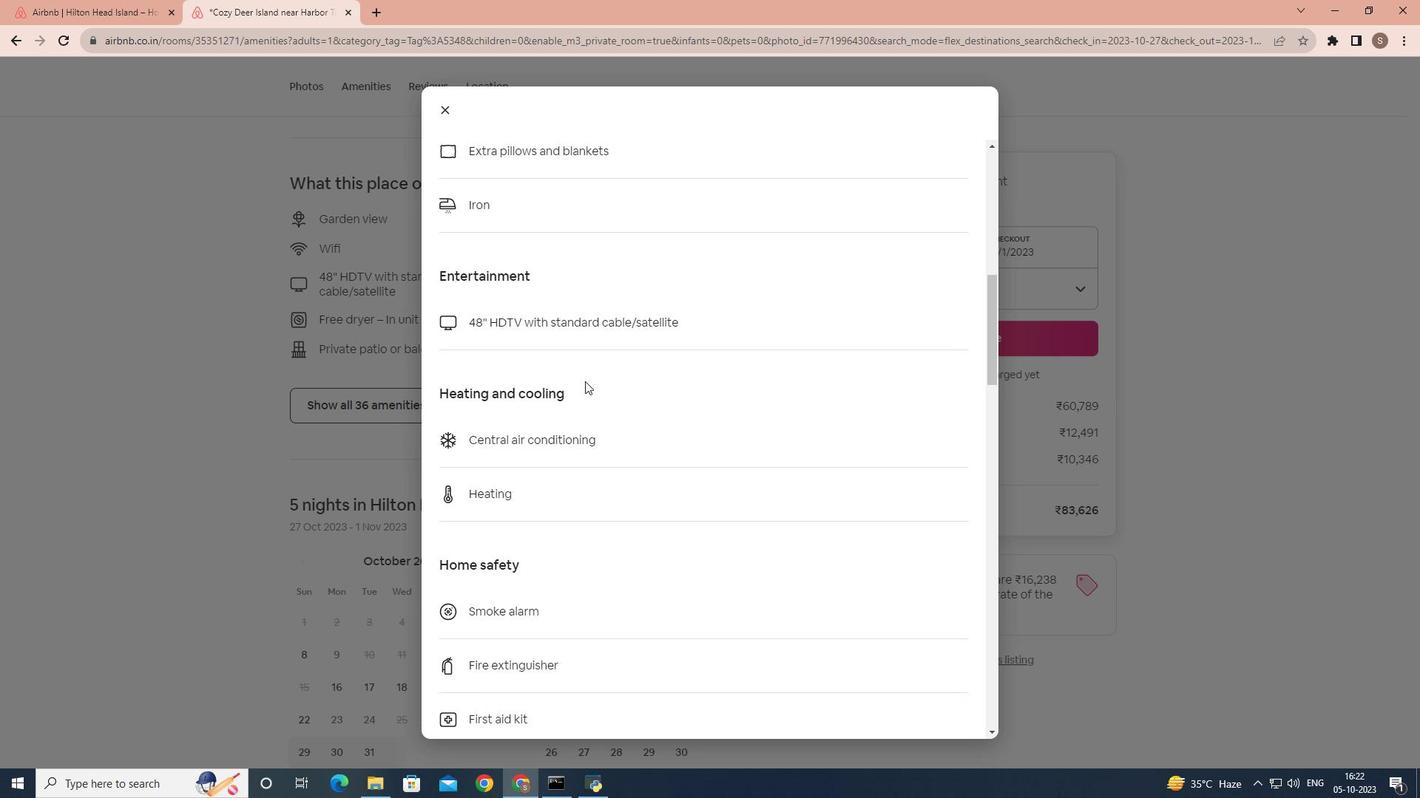 
Action: Mouse scrolled (585, 380) with delta (0, 0)
Screenshot: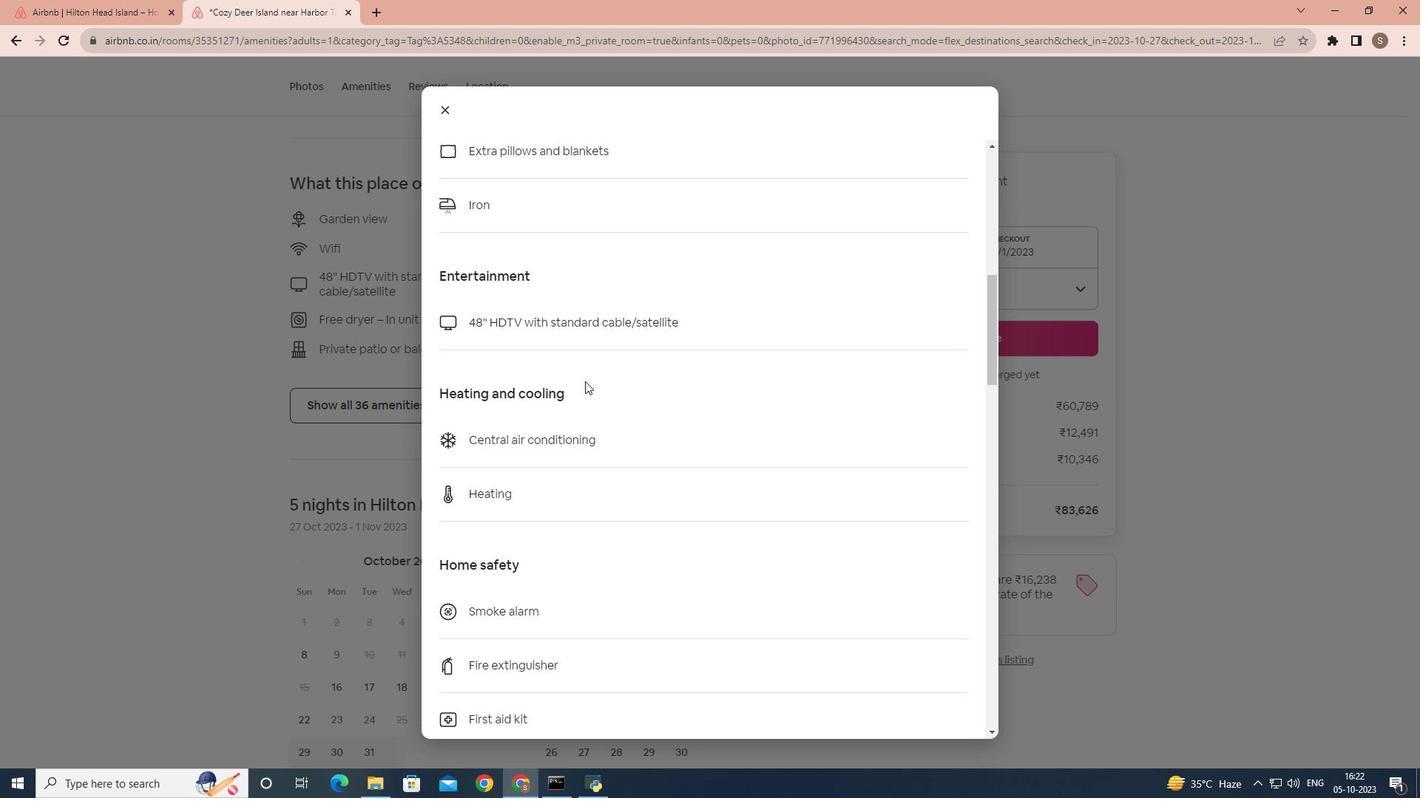 
Action: Mouse scrolled (585, 380) with delta (0, 0)
Screenshot: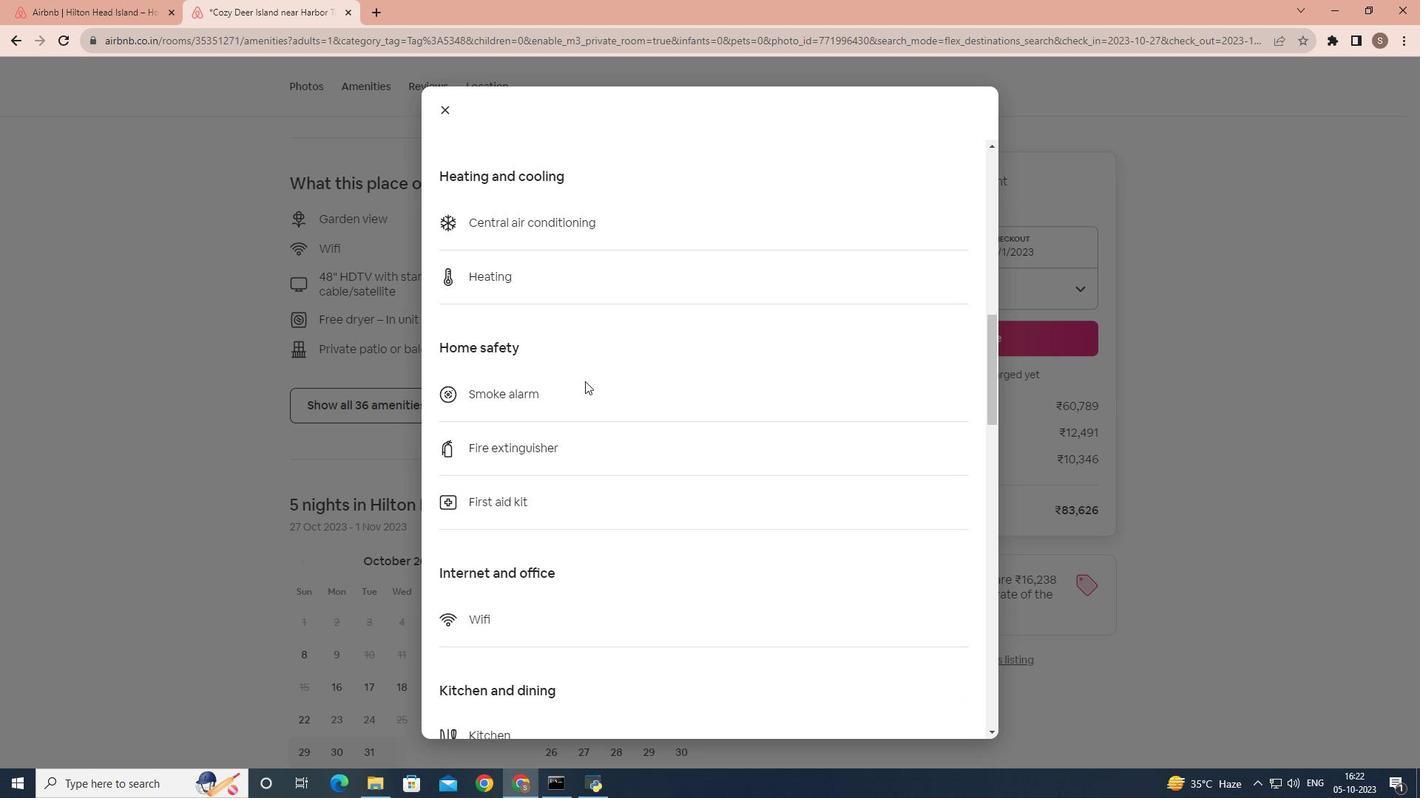 
Action: Mouse scrolled (585, 380) with delta (0, 0)
Screenshot: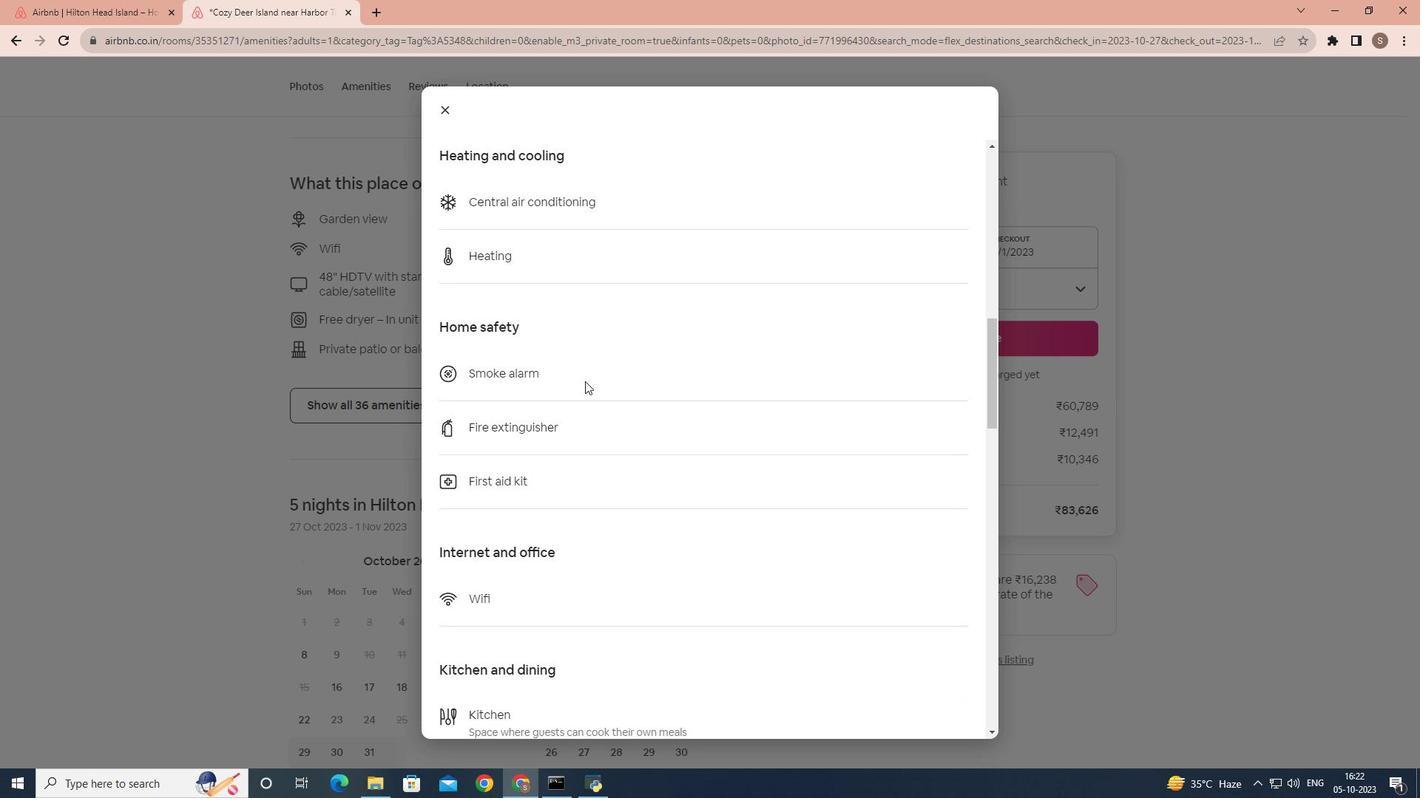 
Action: Mouse scrolled (585, 380) with delta (0, 0)
Screenshot: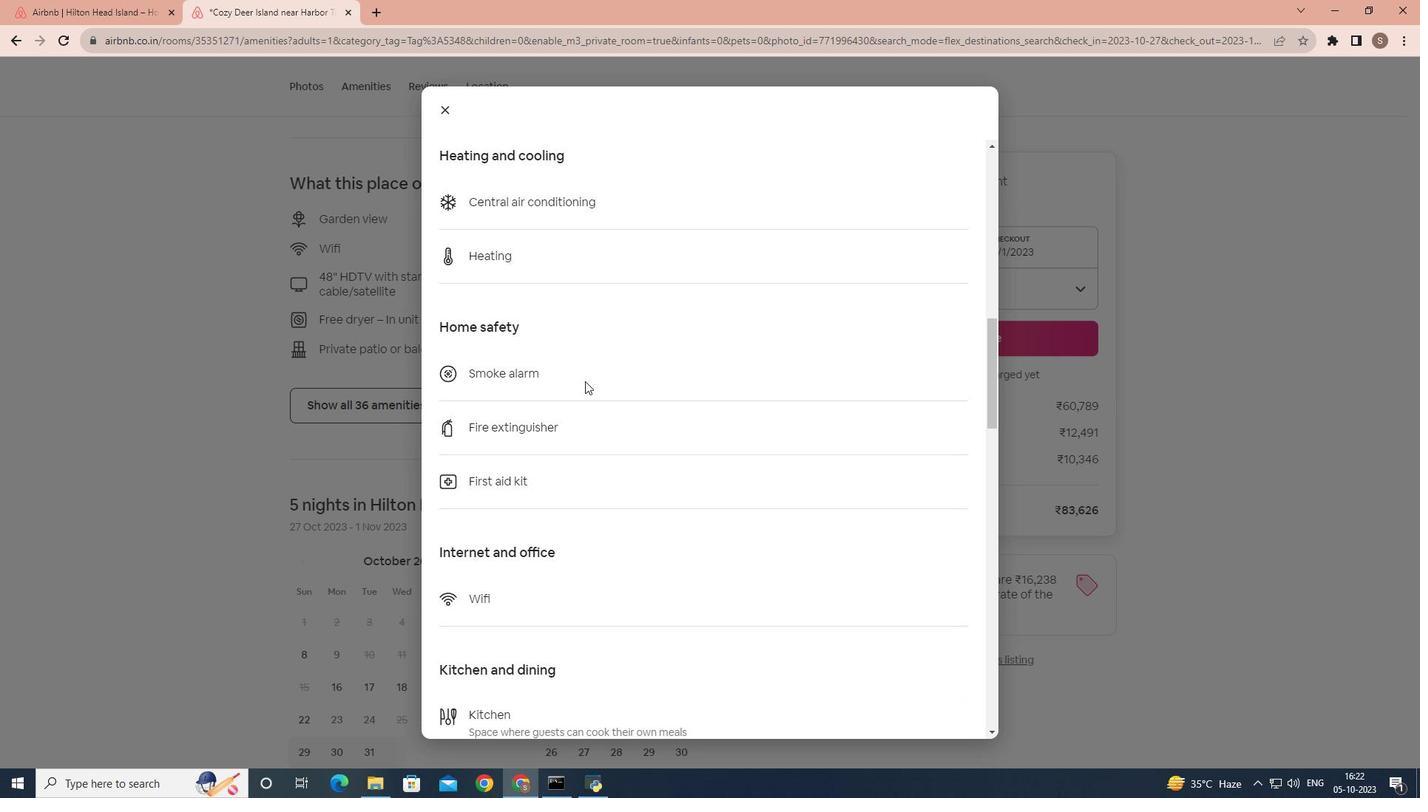 
Action: Mouse scrolled (585, 380) with delta (0, 0)
Screenshot: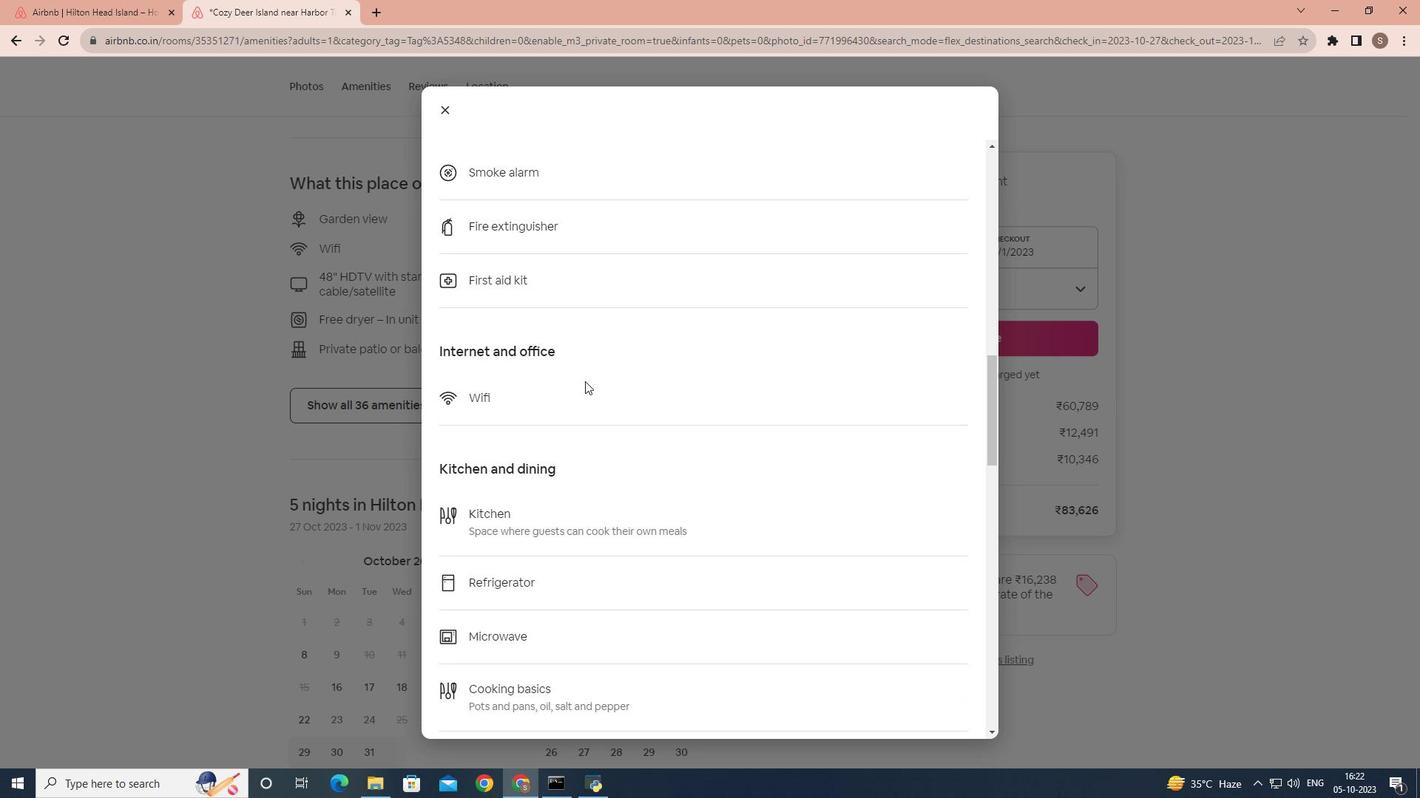 
Action: Mouse scrolled (585, 380) with delta (0, 0)
Screenshot: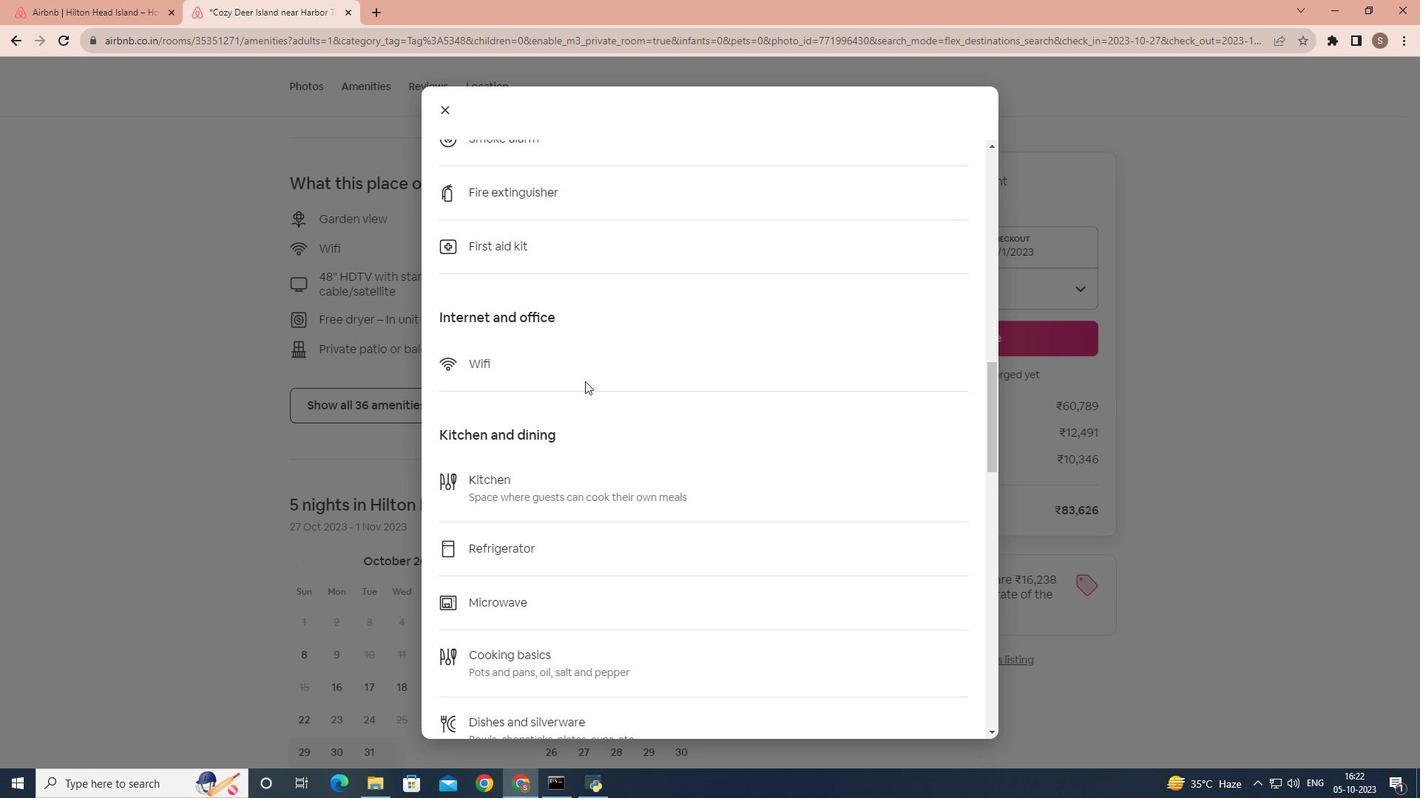 
Action: Mouse scrolled (585, 380) with delta (0, 0)
Screenshot: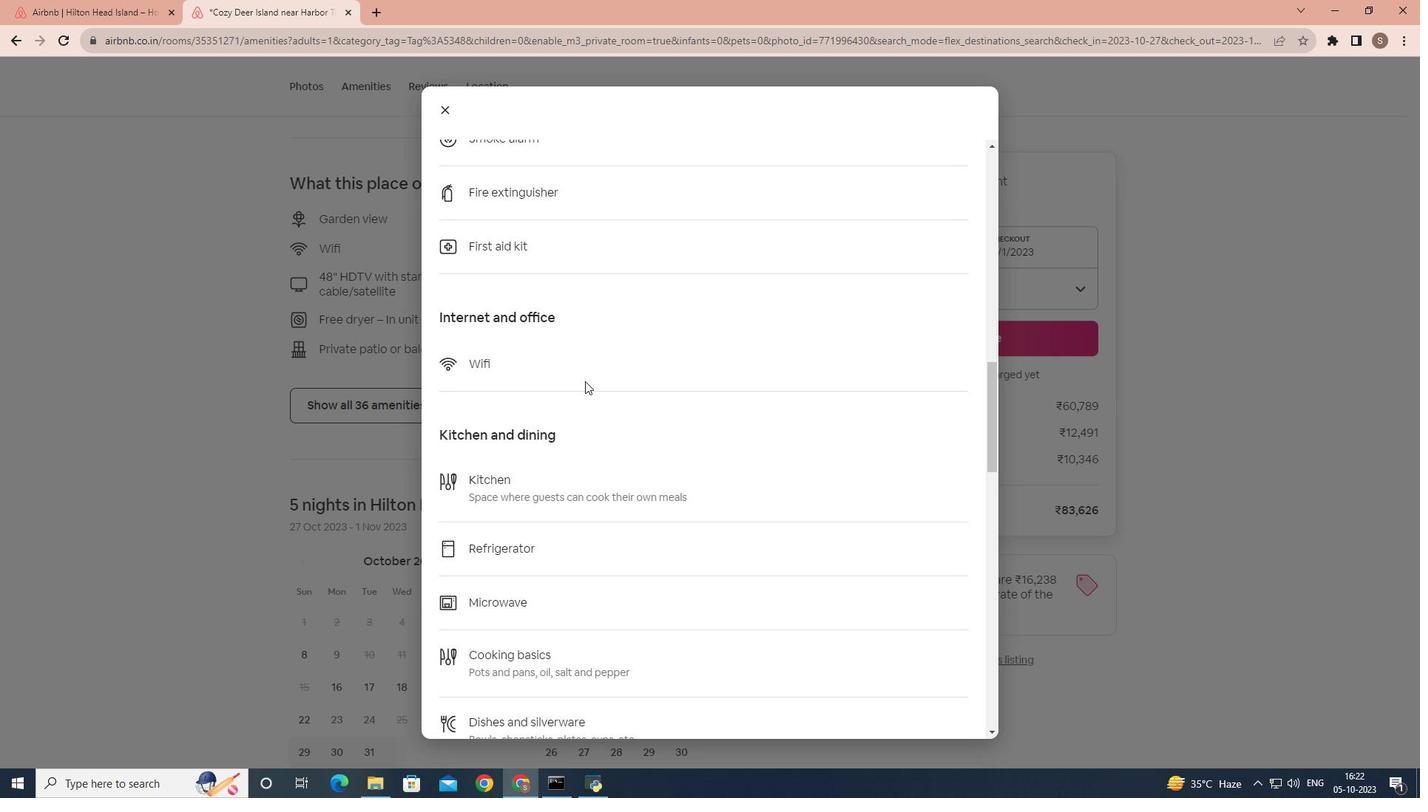 
Action: Mouse scrolled (585, 380) with delta (0, 0)
Screenshot: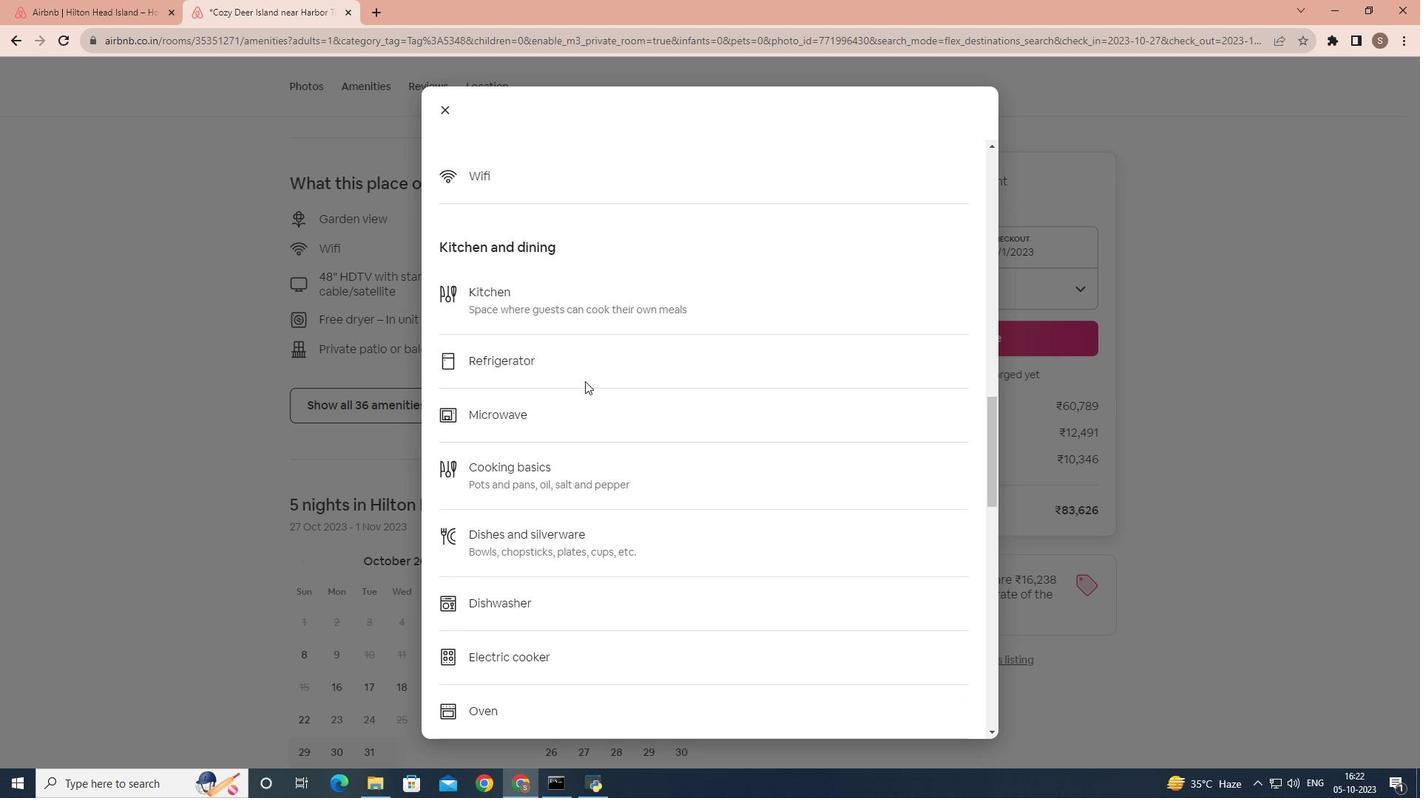 
Action: Mouse scrolled (585, 380) with delta (0, 0)
Screenshot: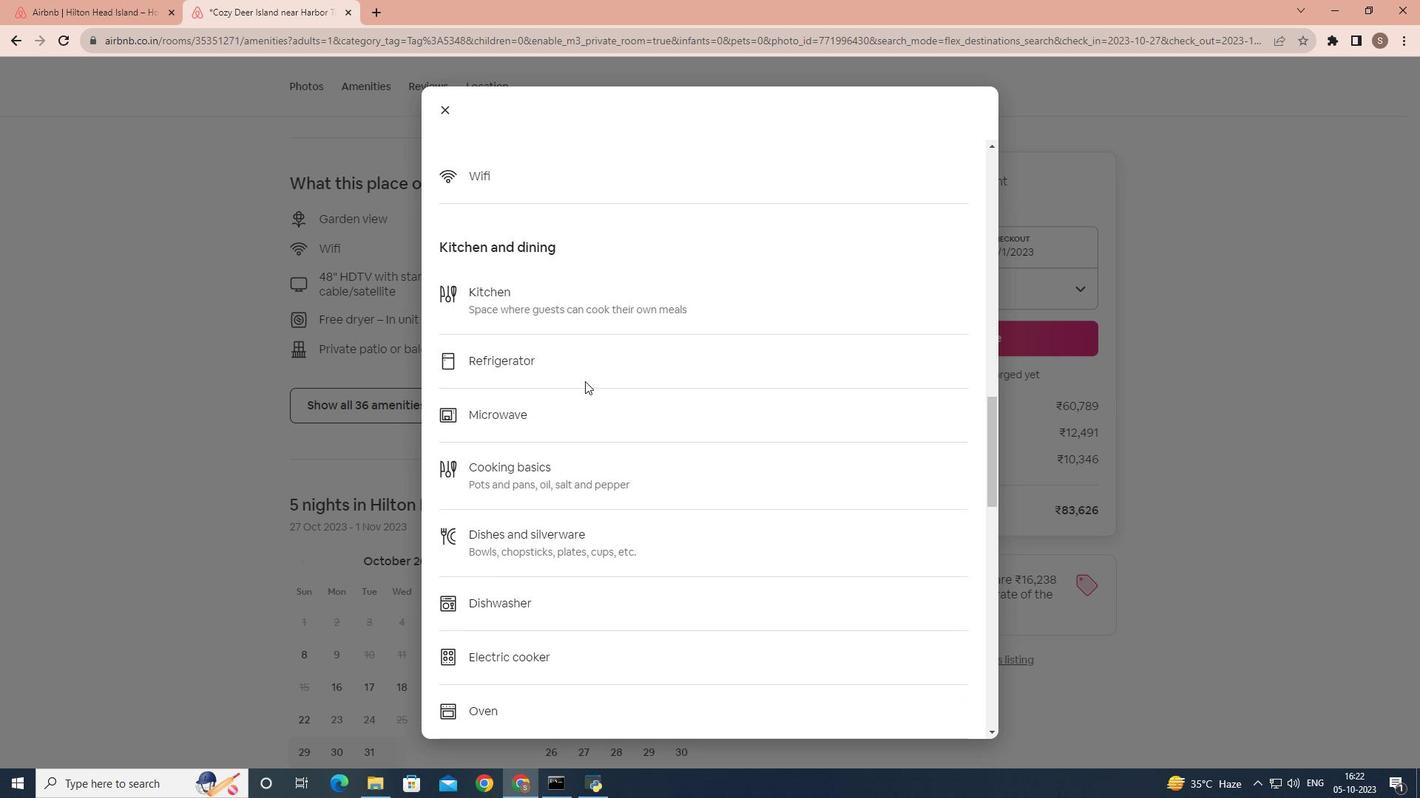 
Action: Mouse scrolled (585, 380) with delta (0, 0)
Screenshot: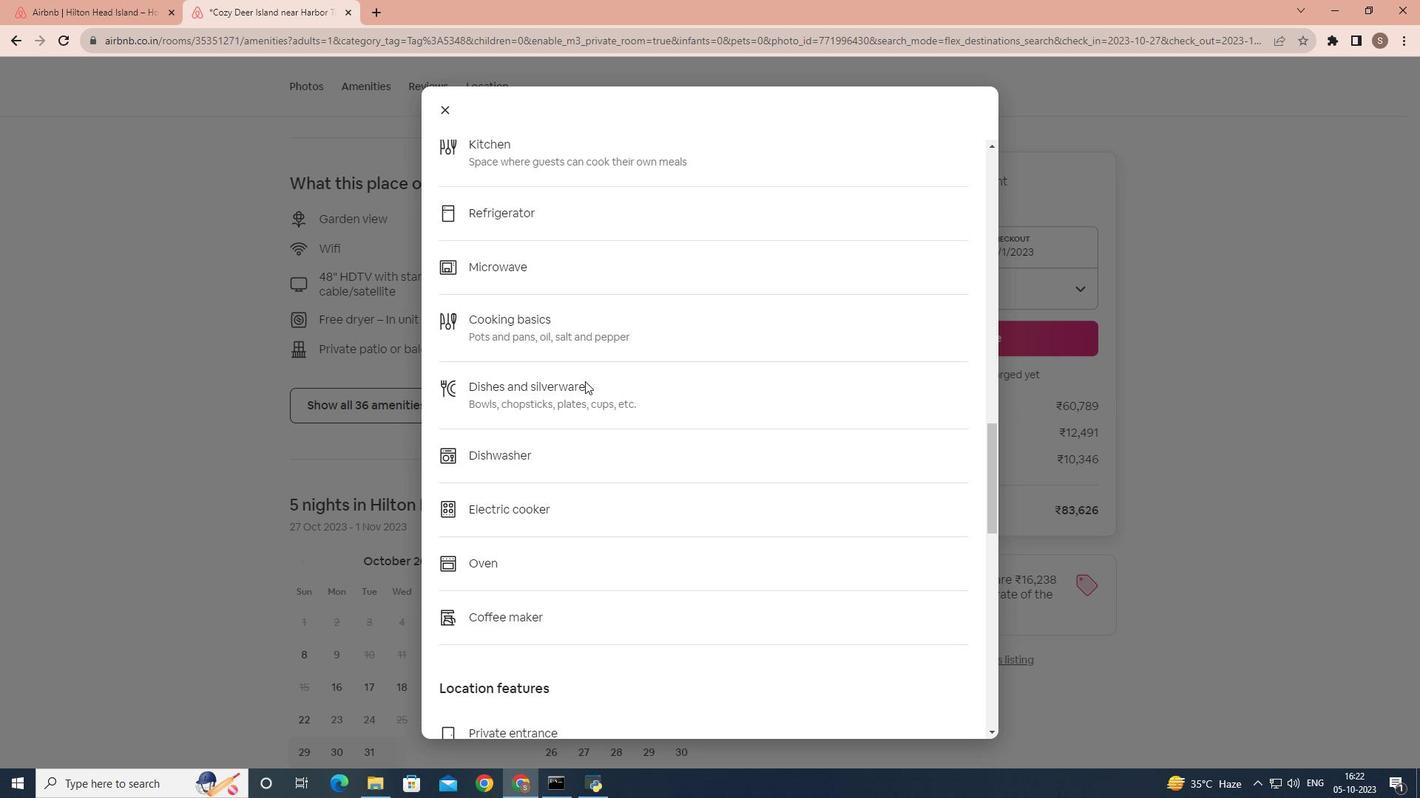 
Action: Mouse scrolled (585, 380) with delta (0, 0)
Screenshot: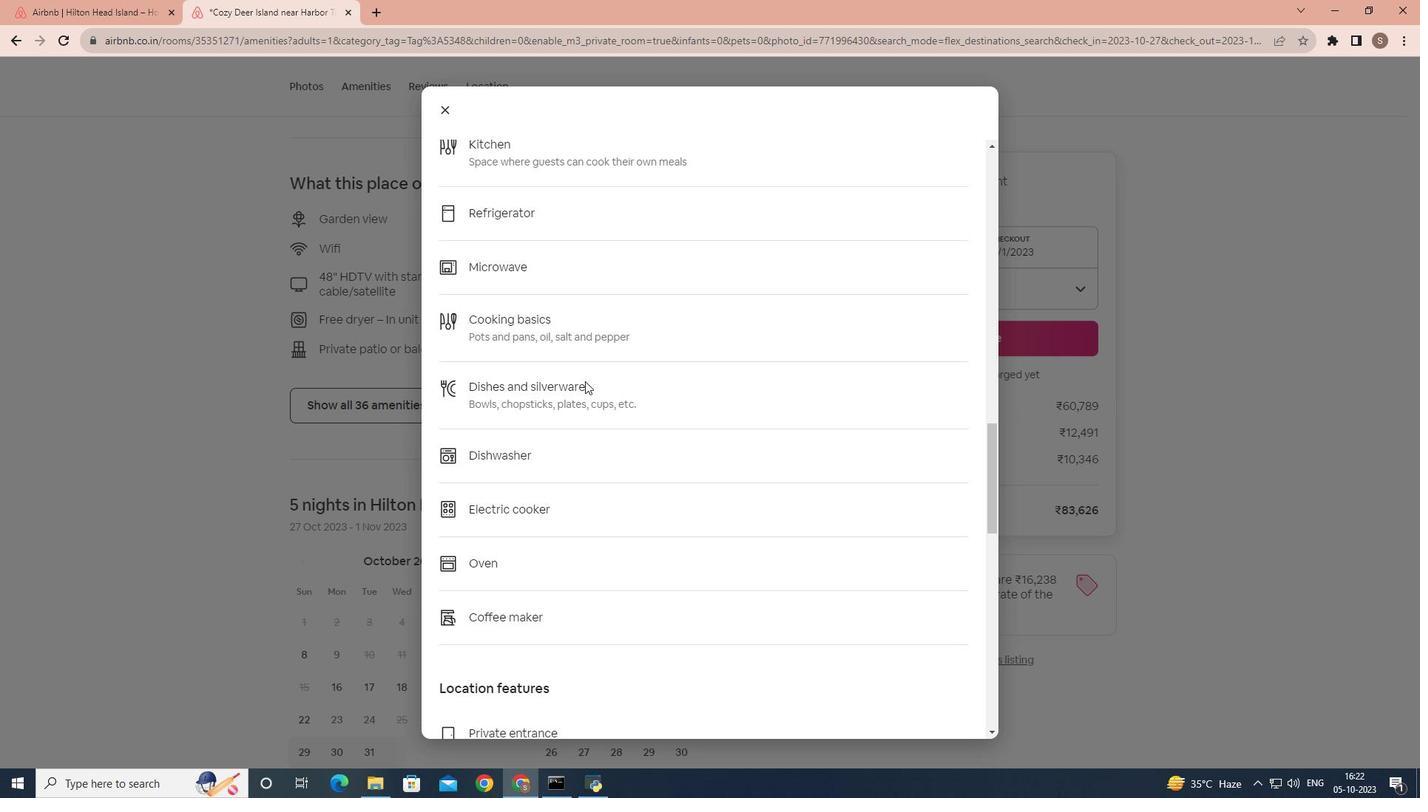 
Action: Mouse scrolled (585, 380) with delta (0, 0)
Screenshot: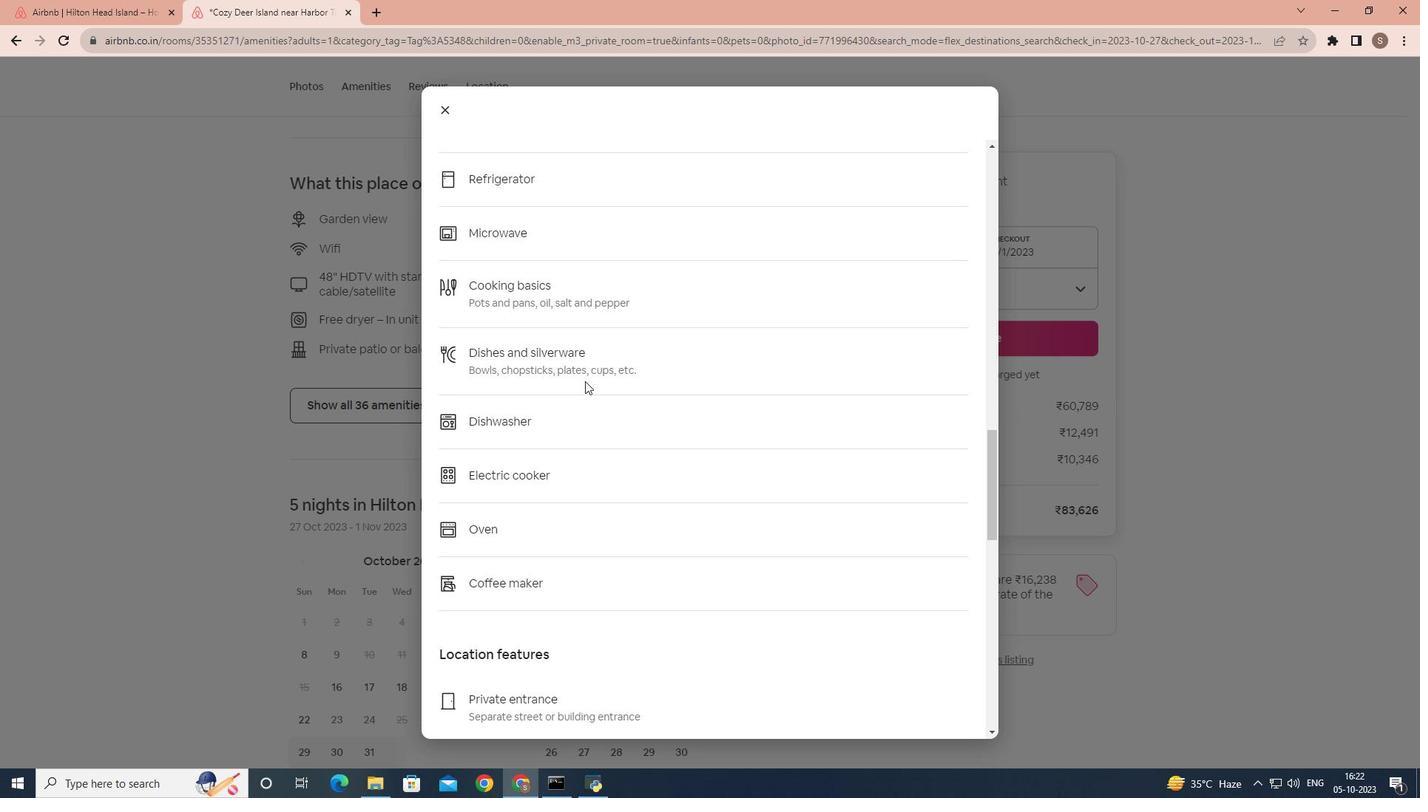 
Action: Mouse scrolled (585, 380) with delta (0, 0)
Screenshot: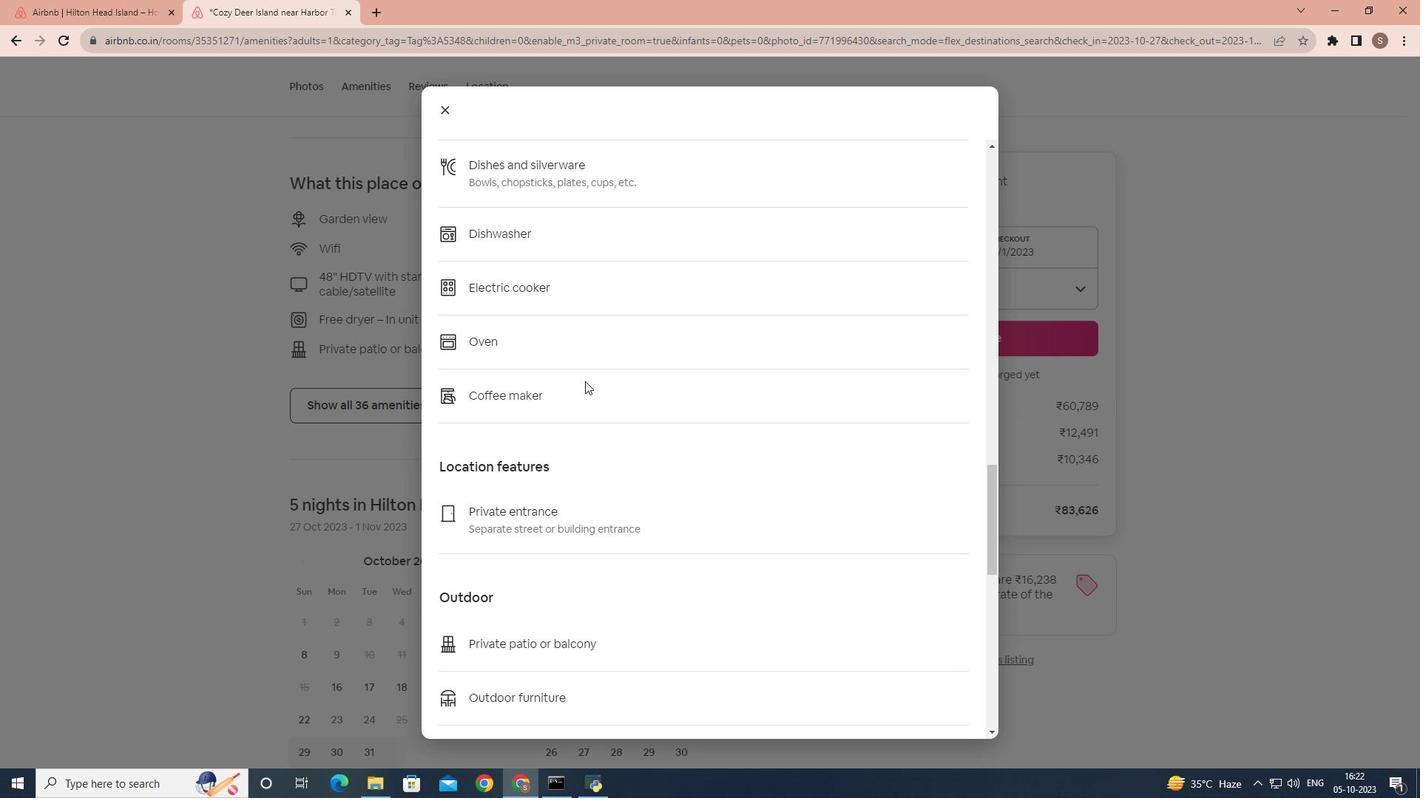 
Action: Mouse scrolled (585, 380) with delta (0, 0)
Screenshot: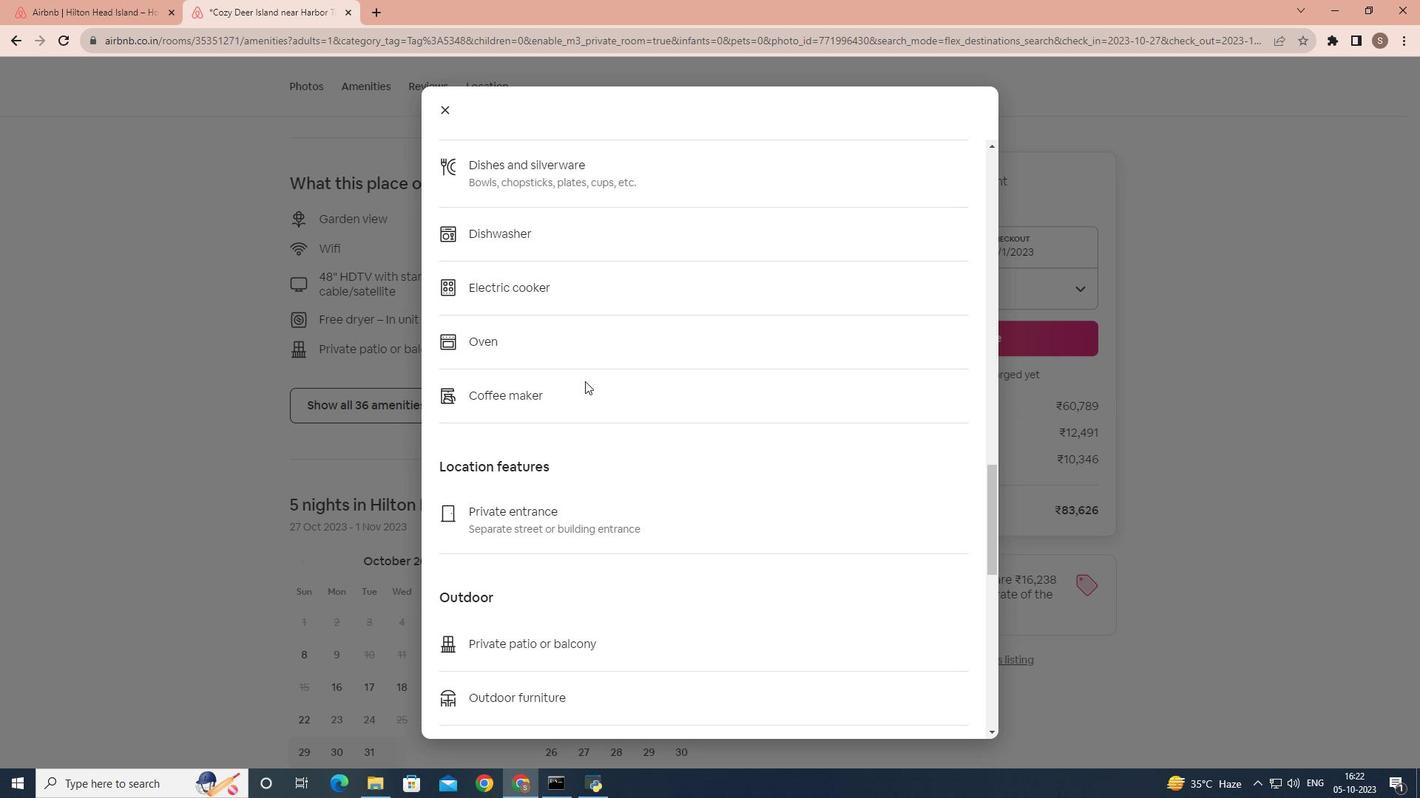 
Action: Mouse moved to (585, 380)
Screenshot: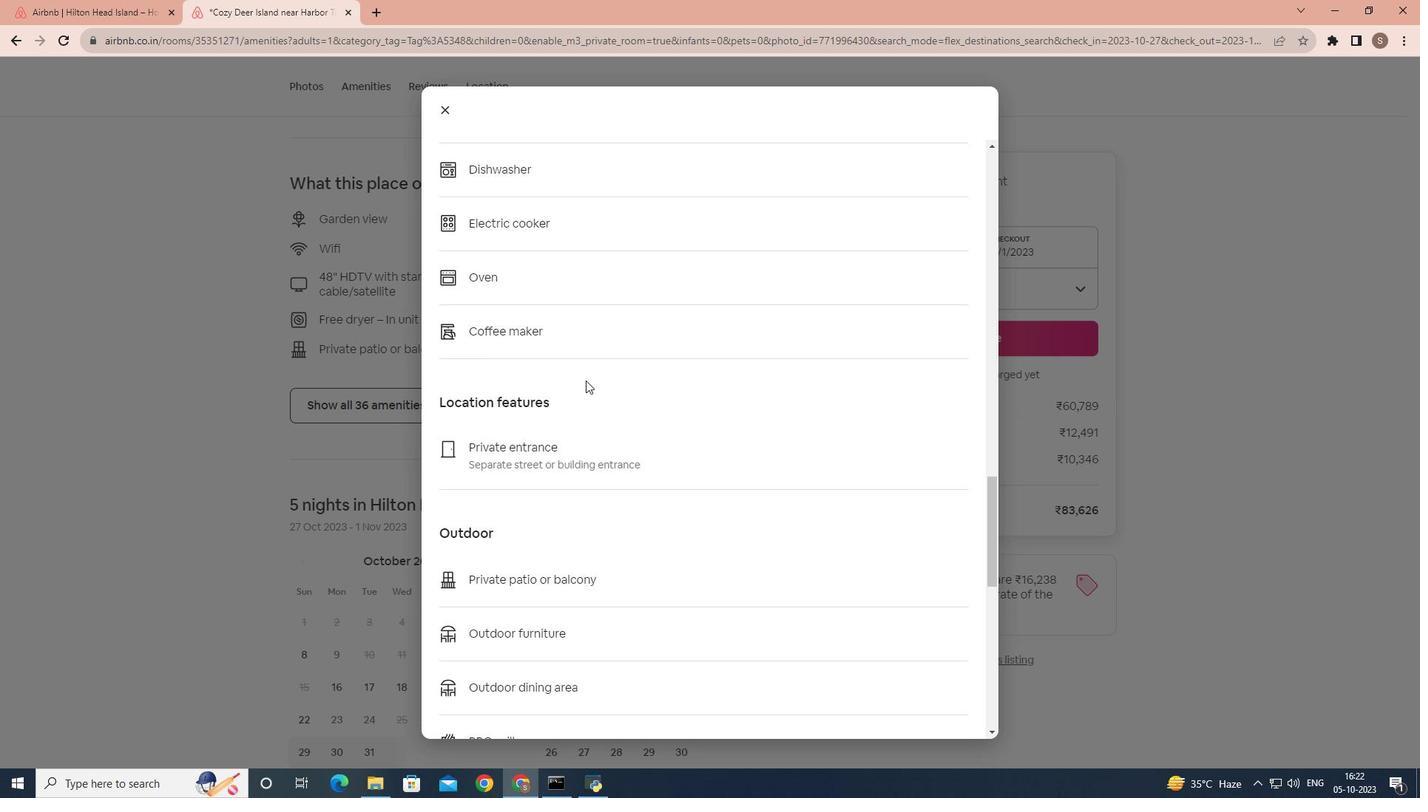 
Action: Mouse scrolled (585, 380) with delta (0, 0)
Screenshot: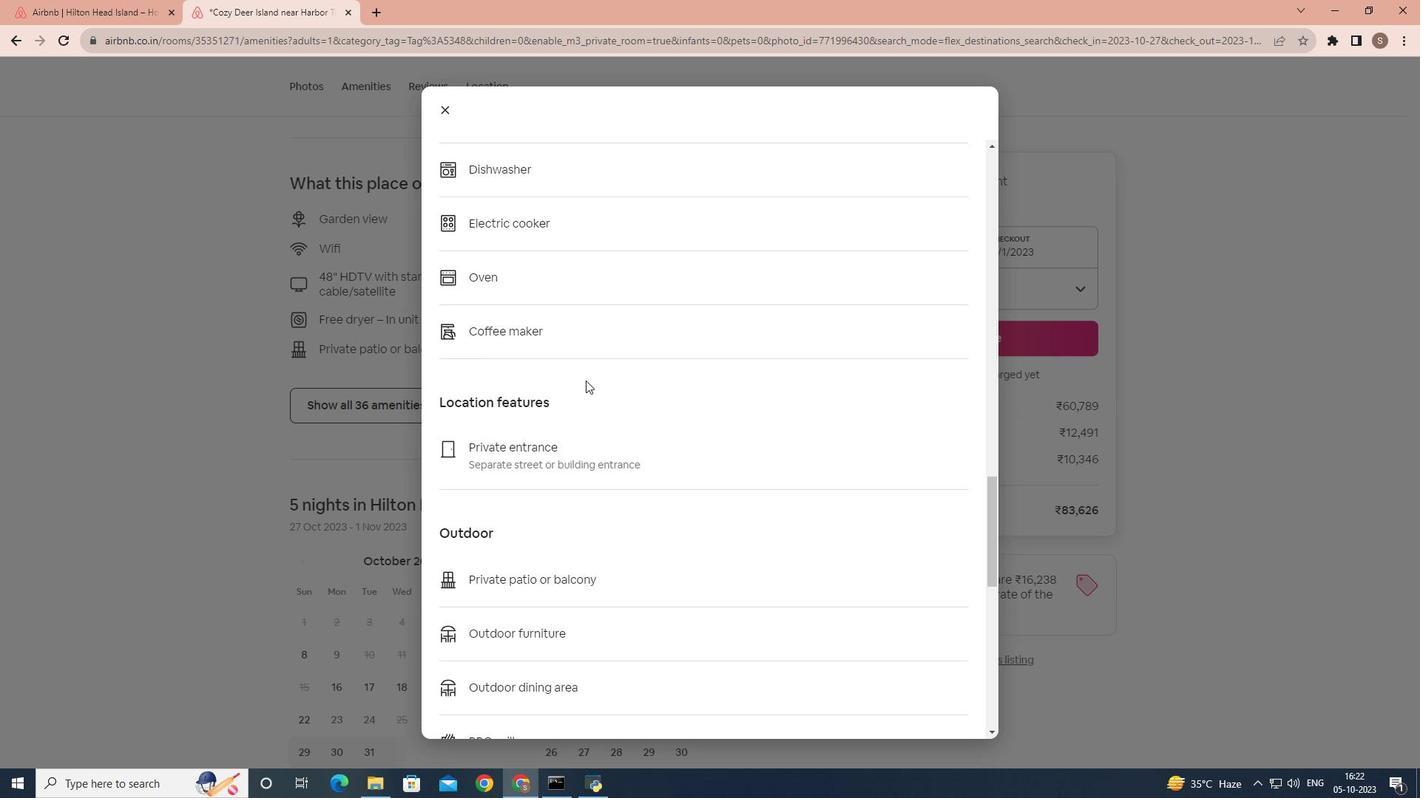 
Action: Mouse moved to (588, 378)
Screenshot: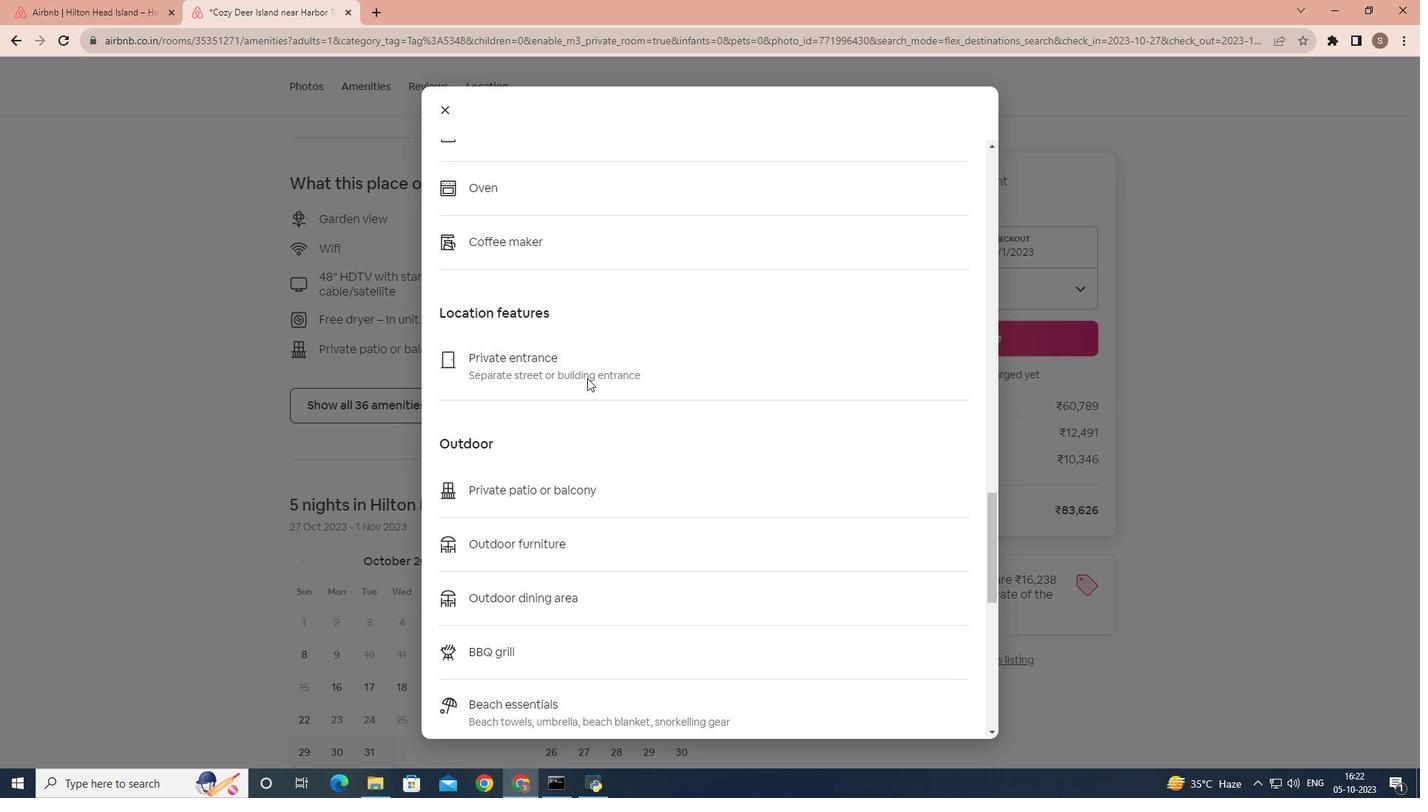 
Action: Mouse scrolled (588, 377) with delta (0, 0)
Screenshot: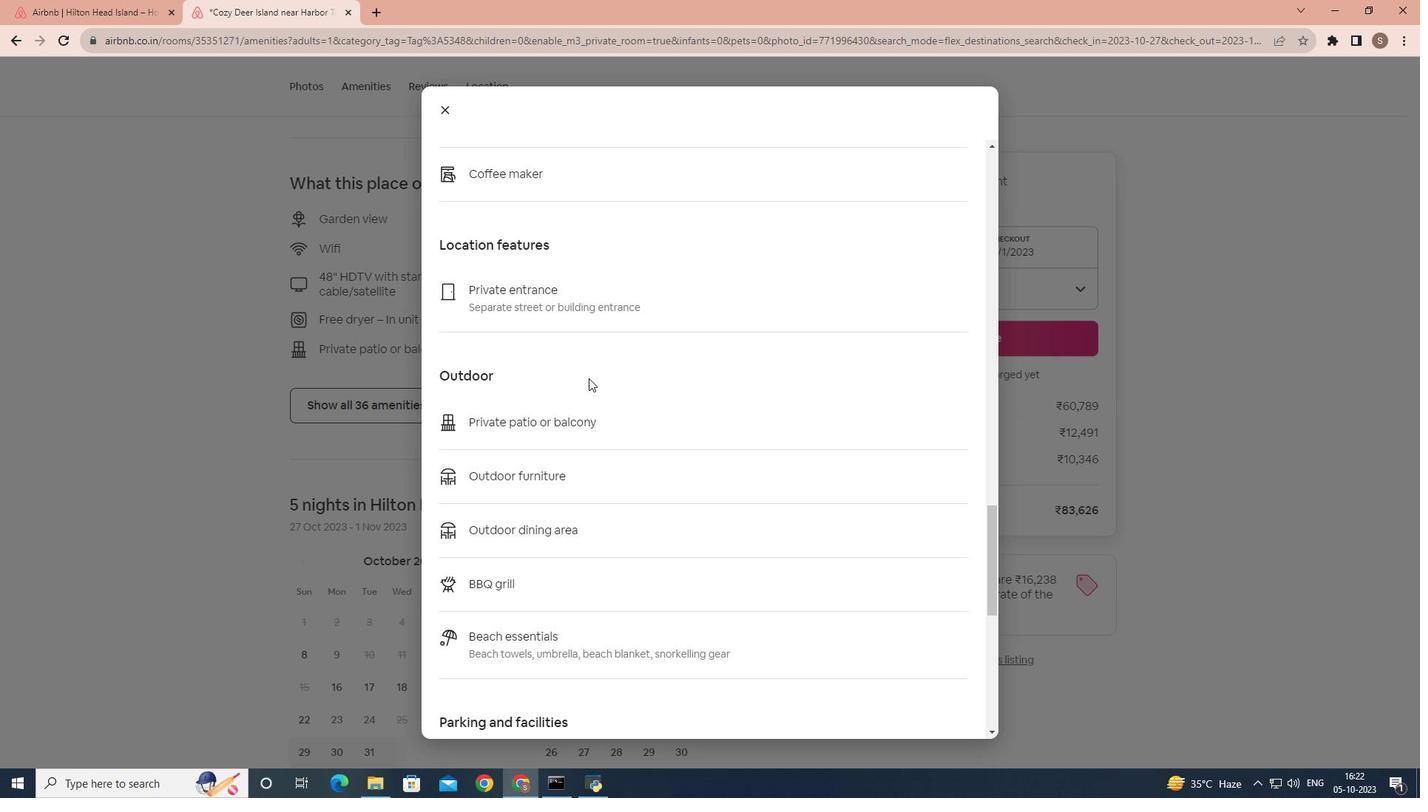 
Action: Mouse scrolled (588, 377) with delta (0, 0)
Screenshot: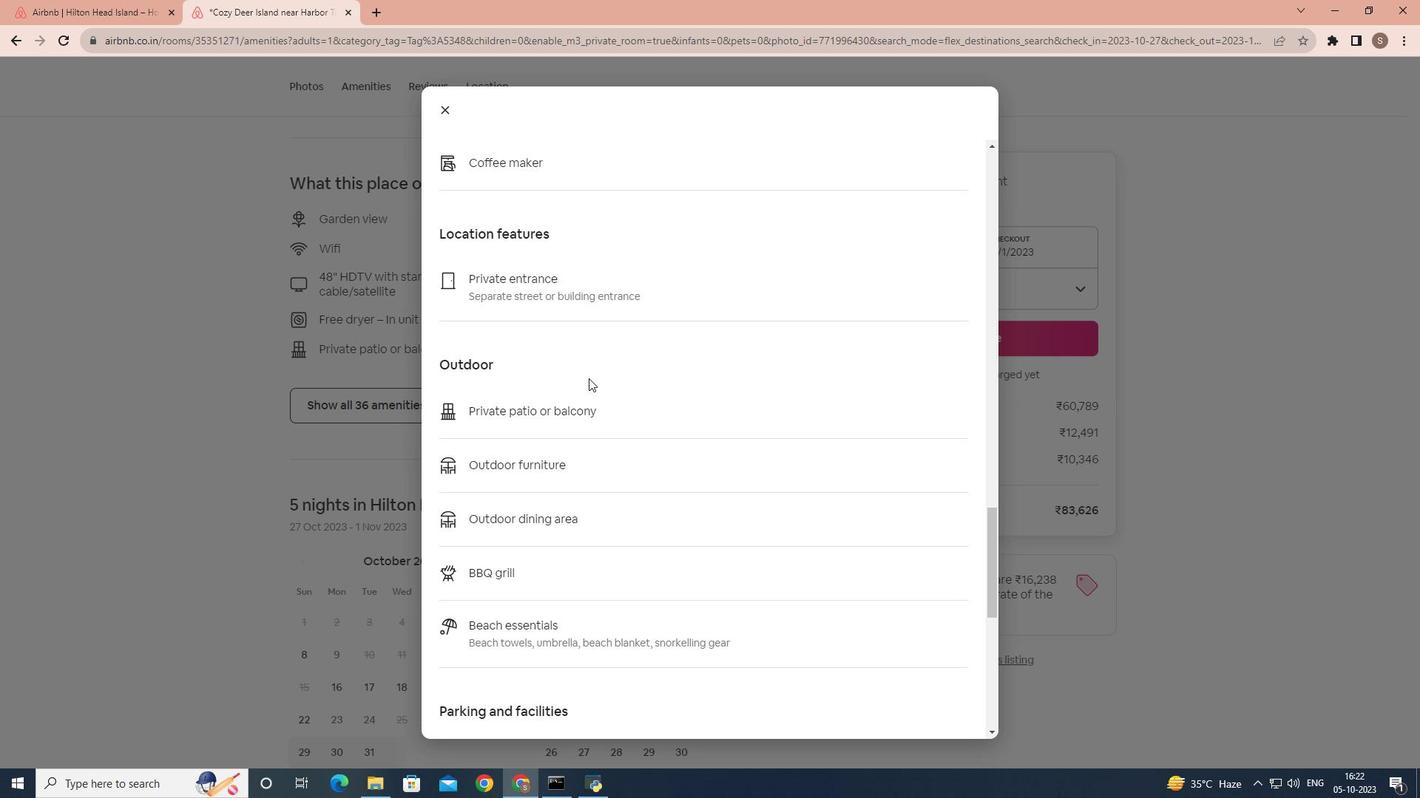 
Action: Mouse scrolled (588, 377) with delta (0, 0)
Screenshot: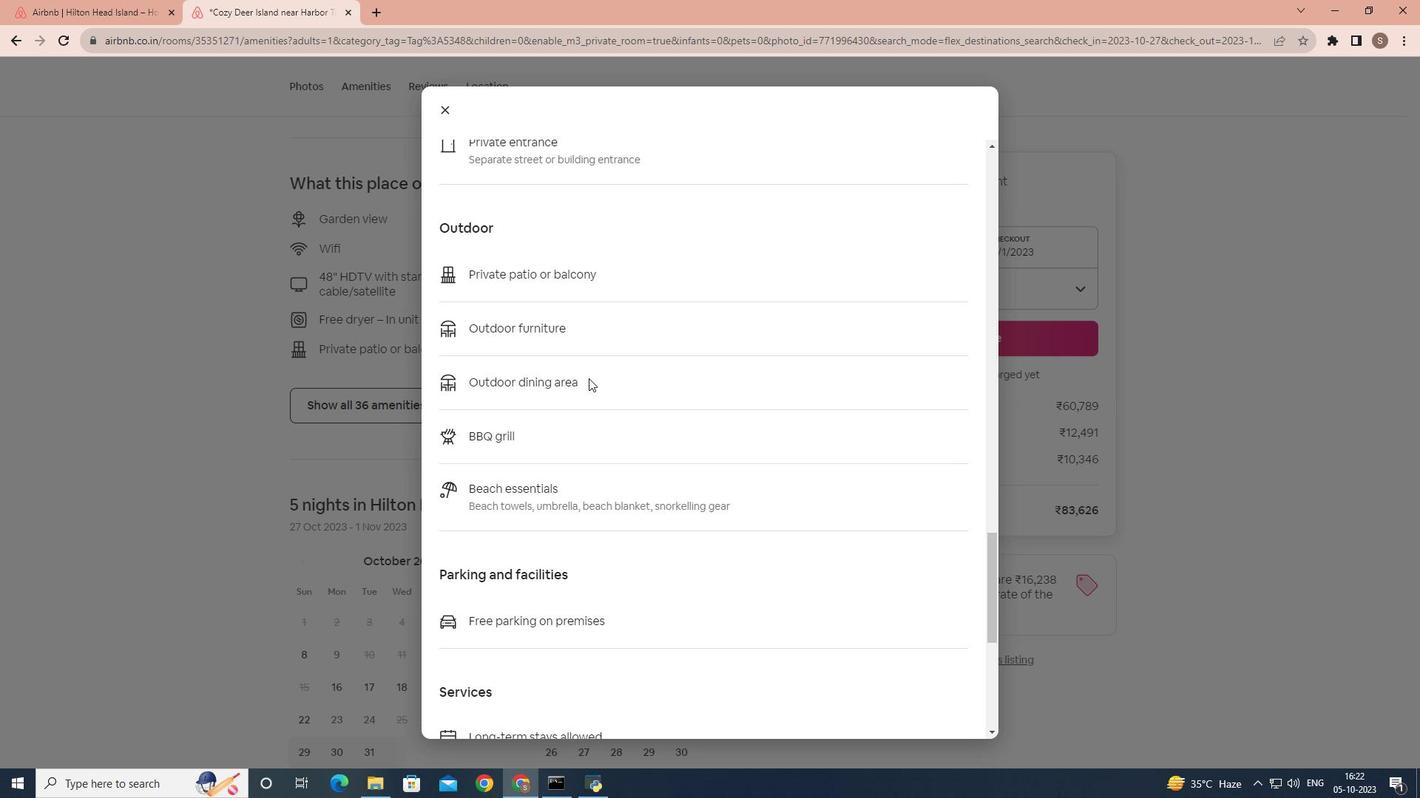 
Action: Mouse scrolled (588, 377) with delta (0, 0)
Screenshot: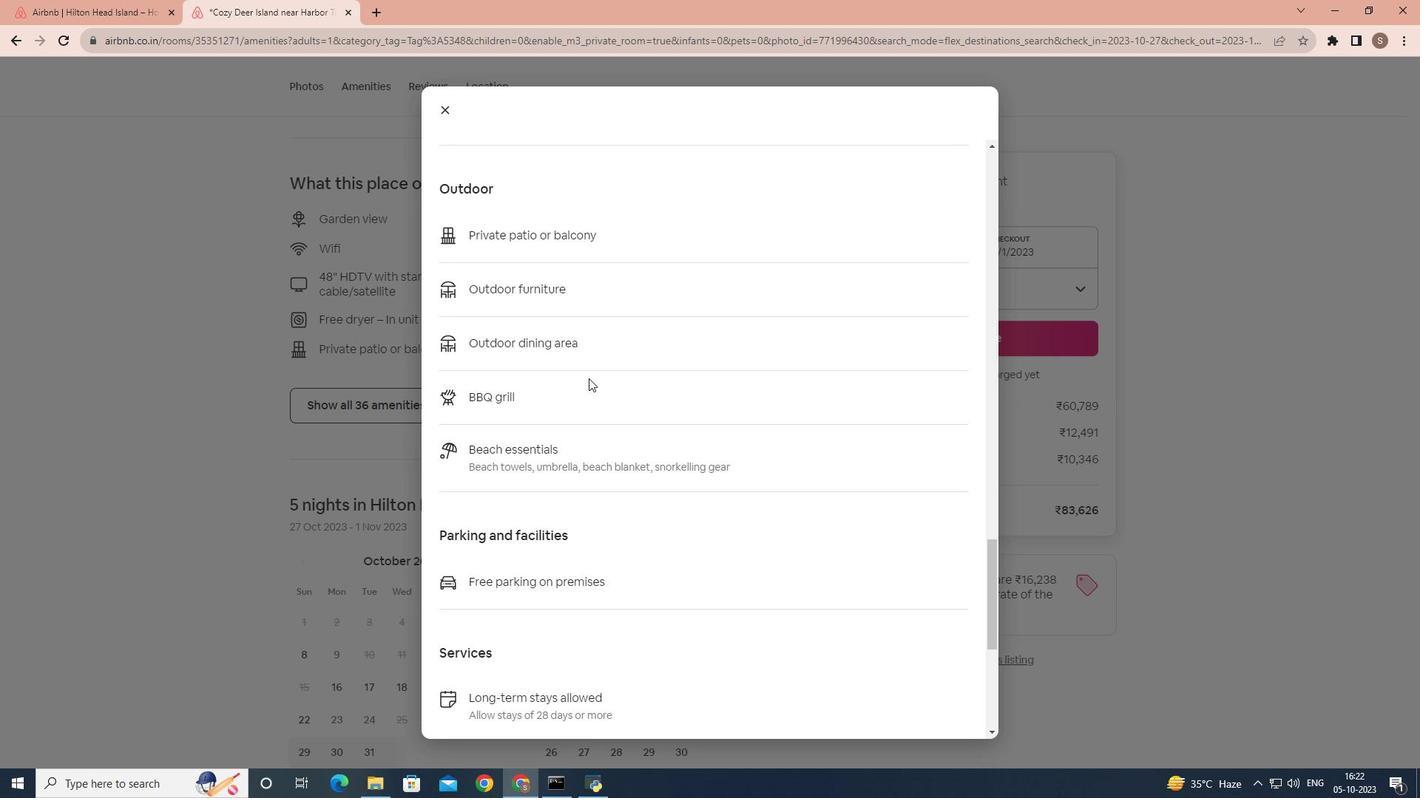 
Action: Mouse scrolled (588, 377) with delta (0, 0)
Screenshot: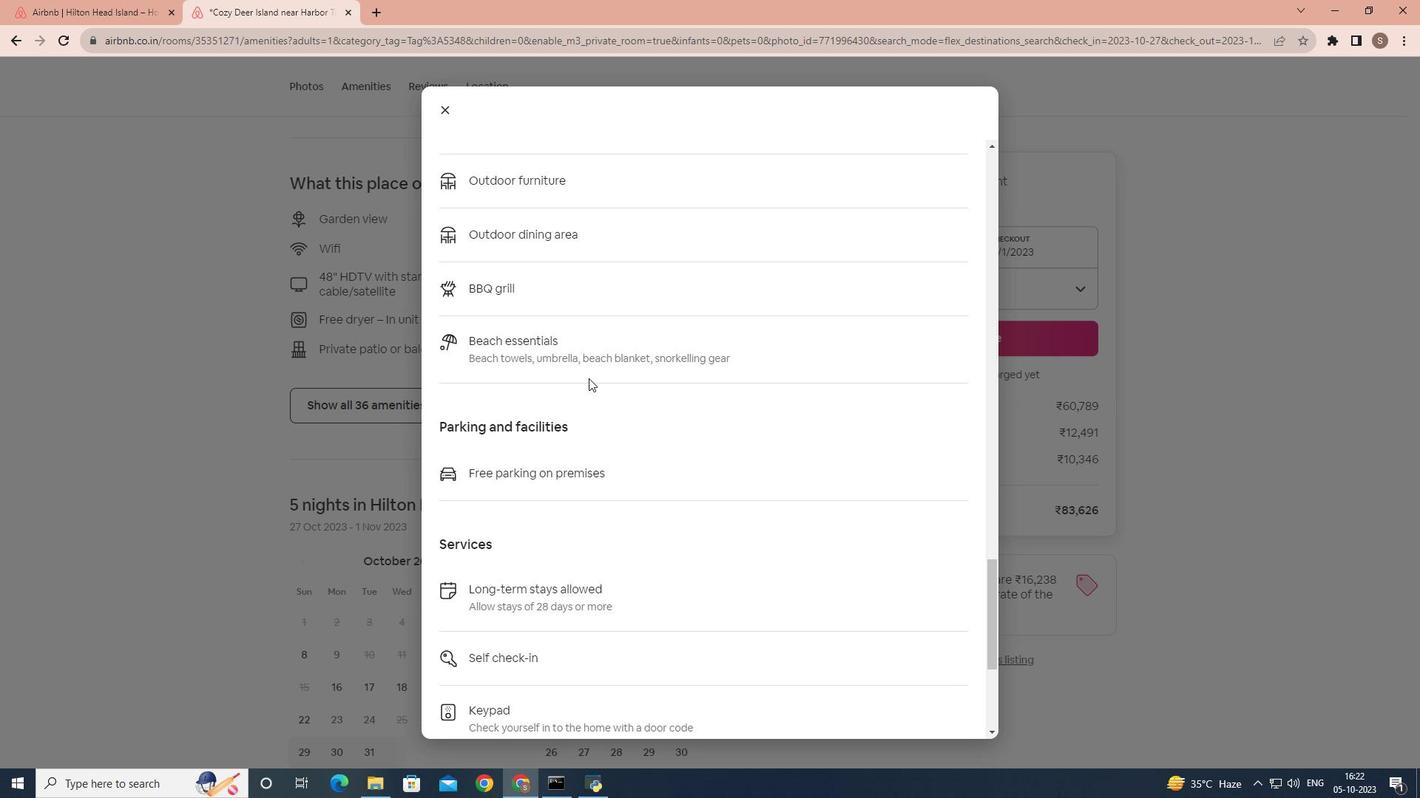 
Action: Mouse scrolled (588, 377) with delta (0, 0)
Screenshot: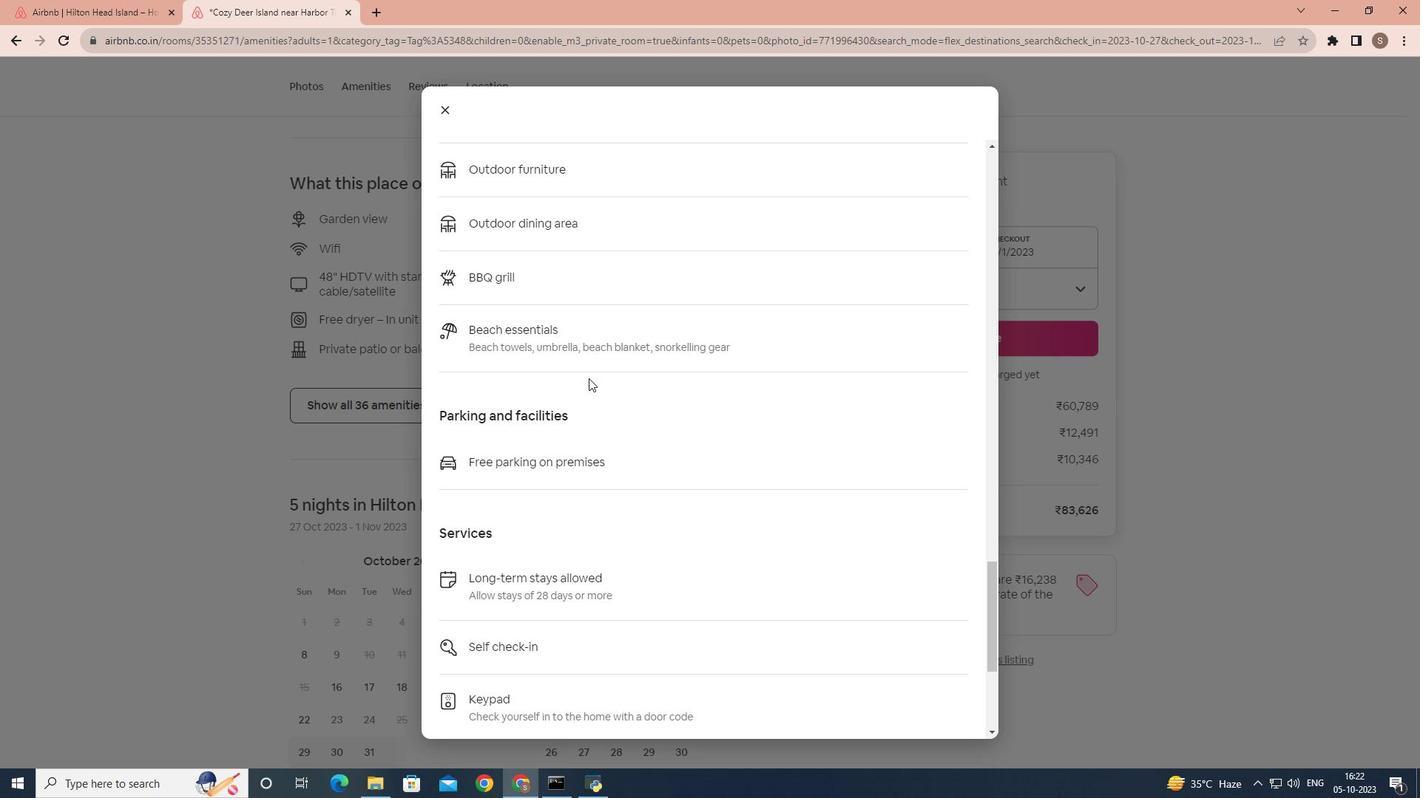 
Action: Mouse scrolled (588, 377) with delta (0, 0)
Screenshot: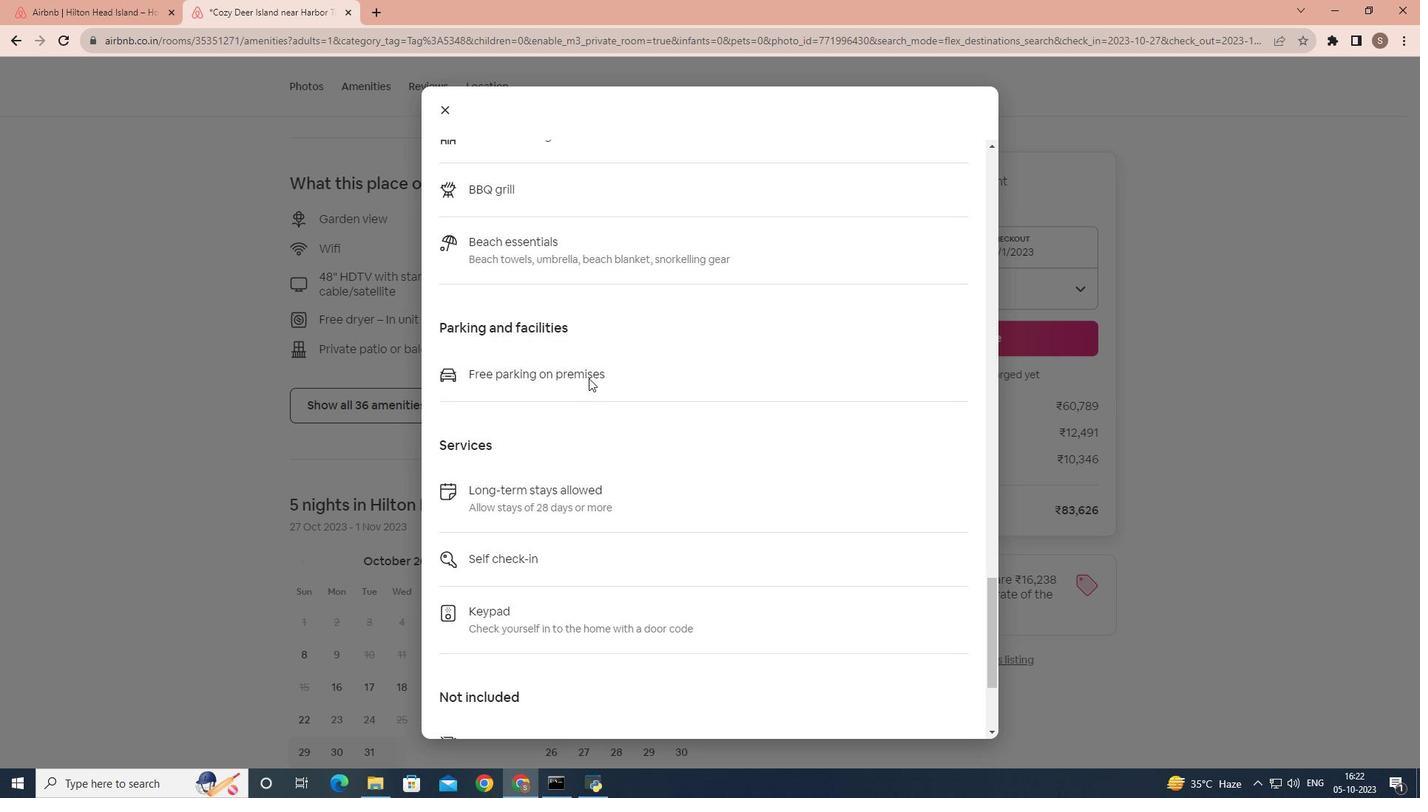 
Action: Mouse scrolled (588, 377) with delta (0, 0)
Screenshot: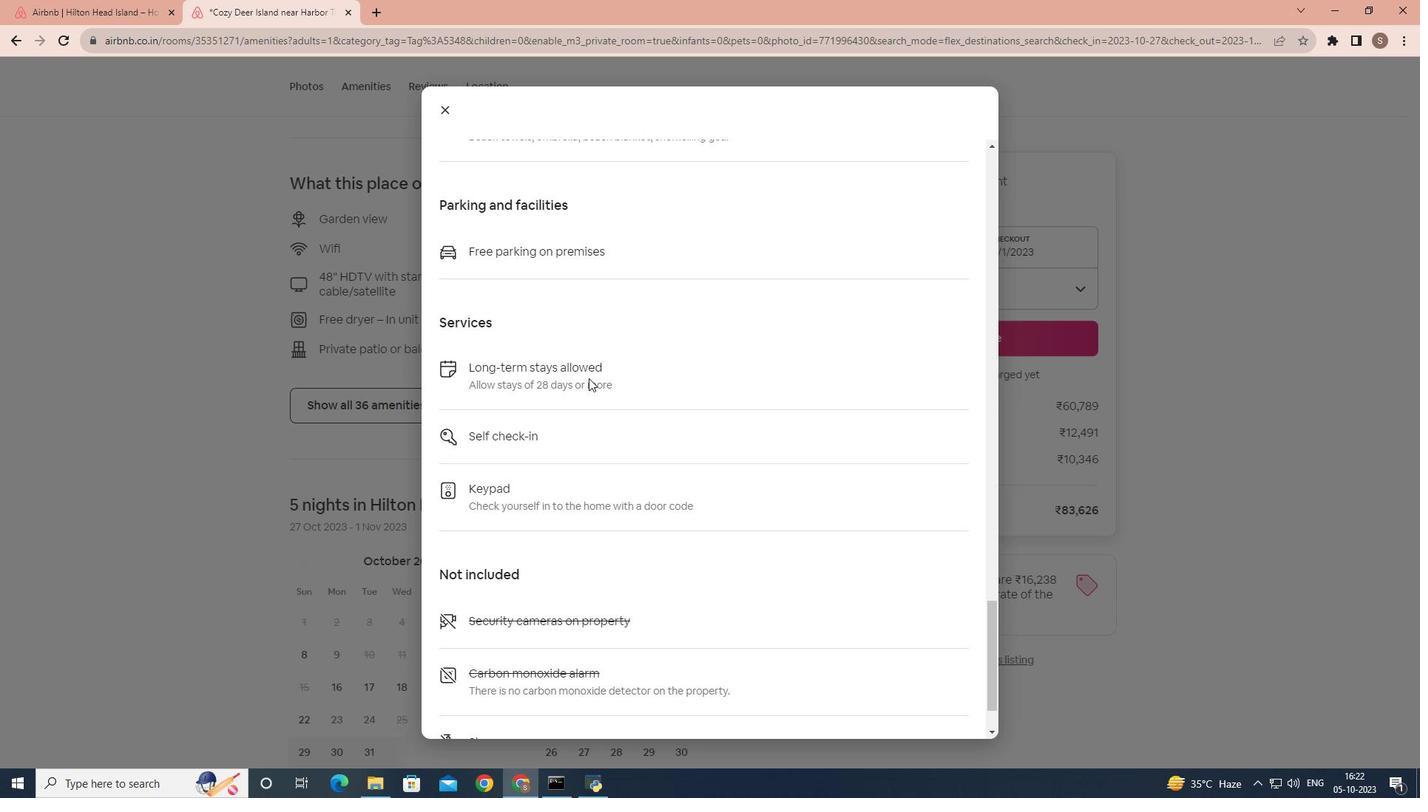 
Action: Mouse scrolled (588, 377) with delta (0, 0)
Screenshot: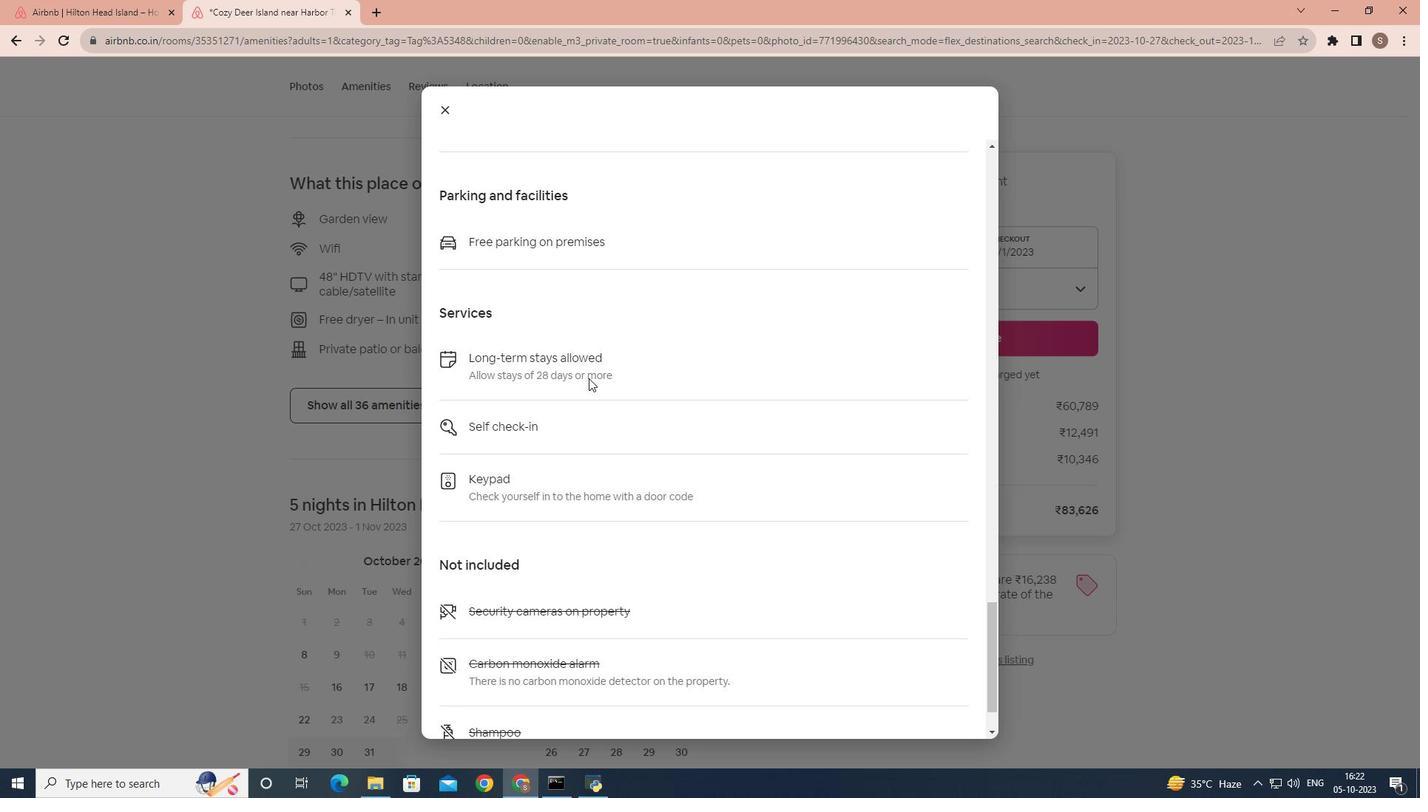 
Action: Mouse scrolled (588, 377) with delta (0, 0)
Screenshot: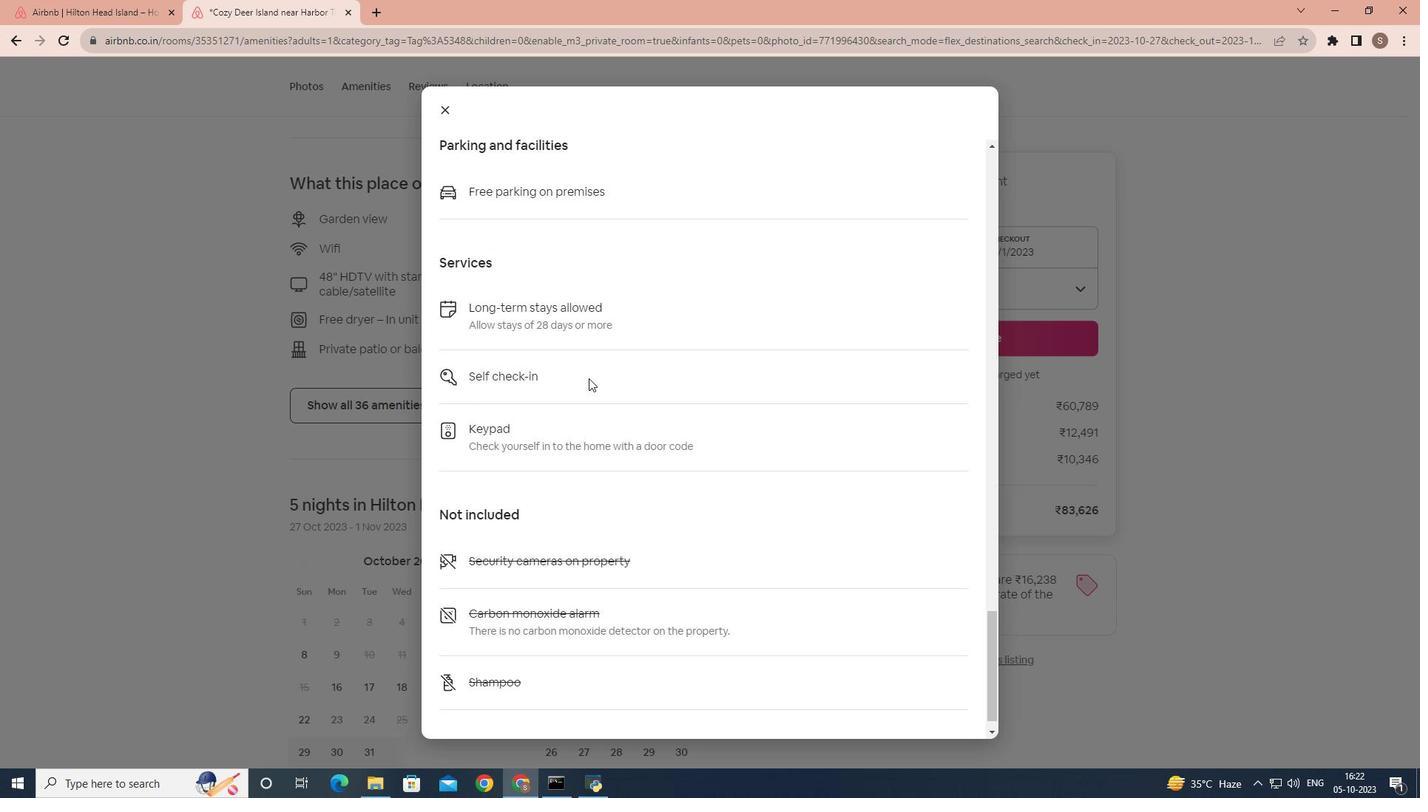 
Action: Mouse moved to (588, 377)
Screenshot: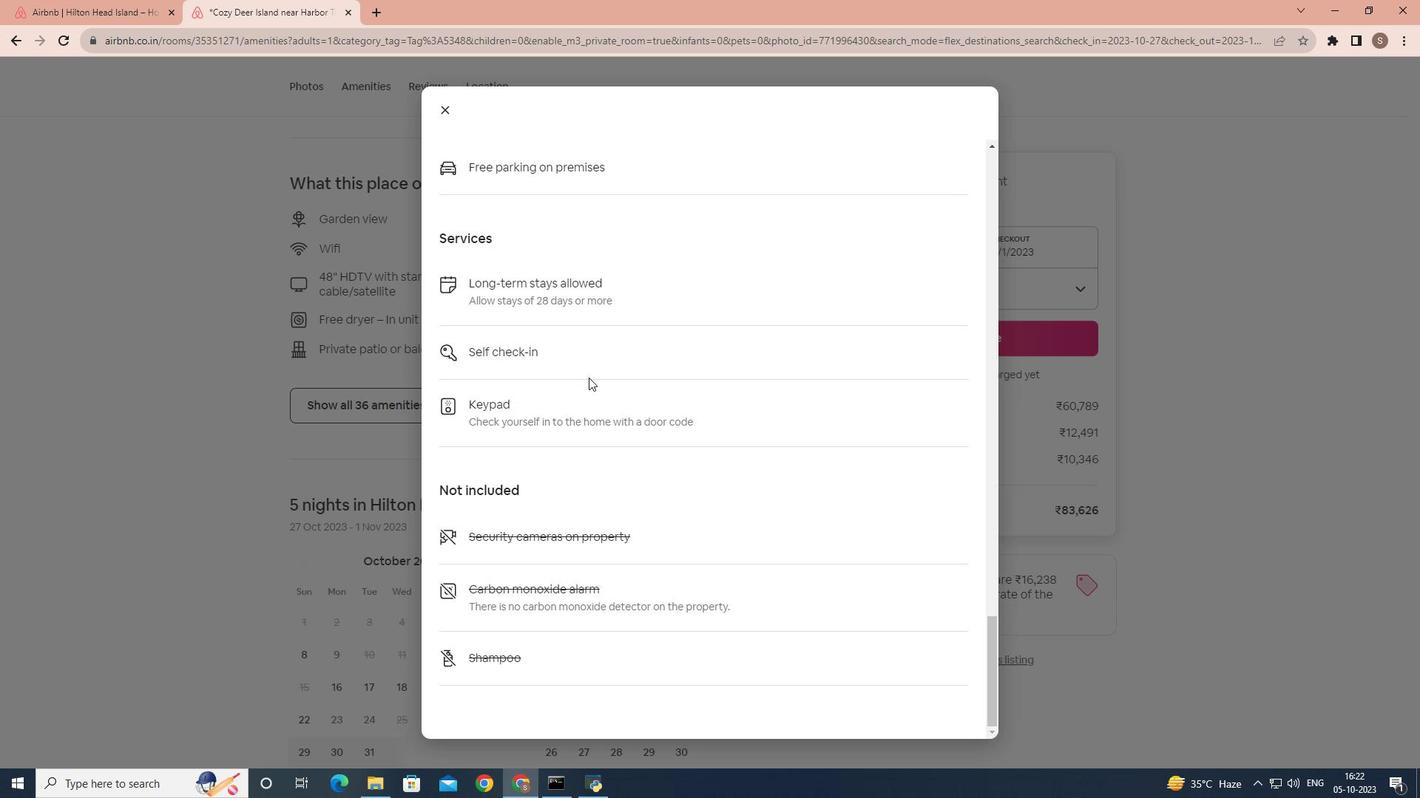 
Action: Mouse scrolled (588, 377) with delta (0, 0)
Screenshot: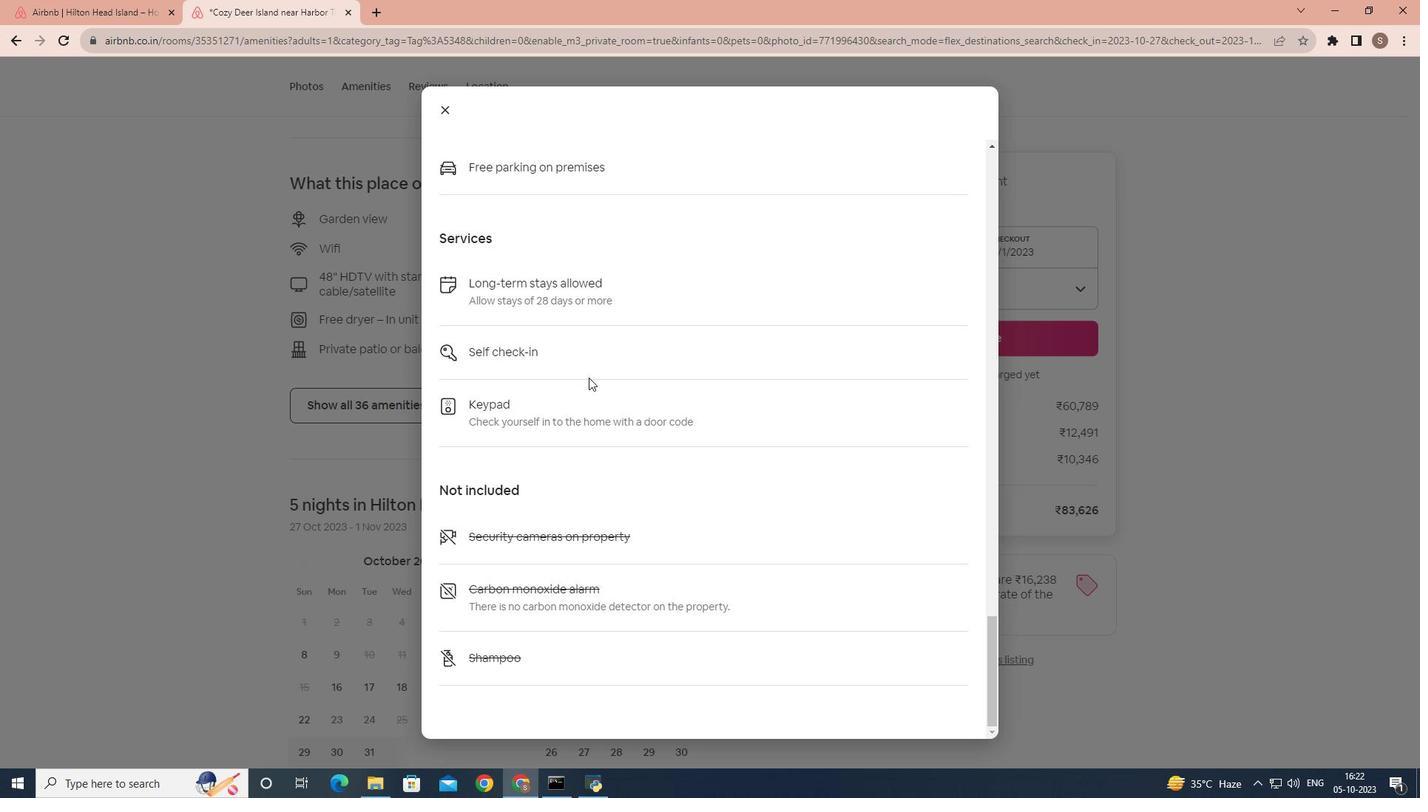 
Action: Mouse scrolled (588, 377) with delta (0, 0)
Screenshot: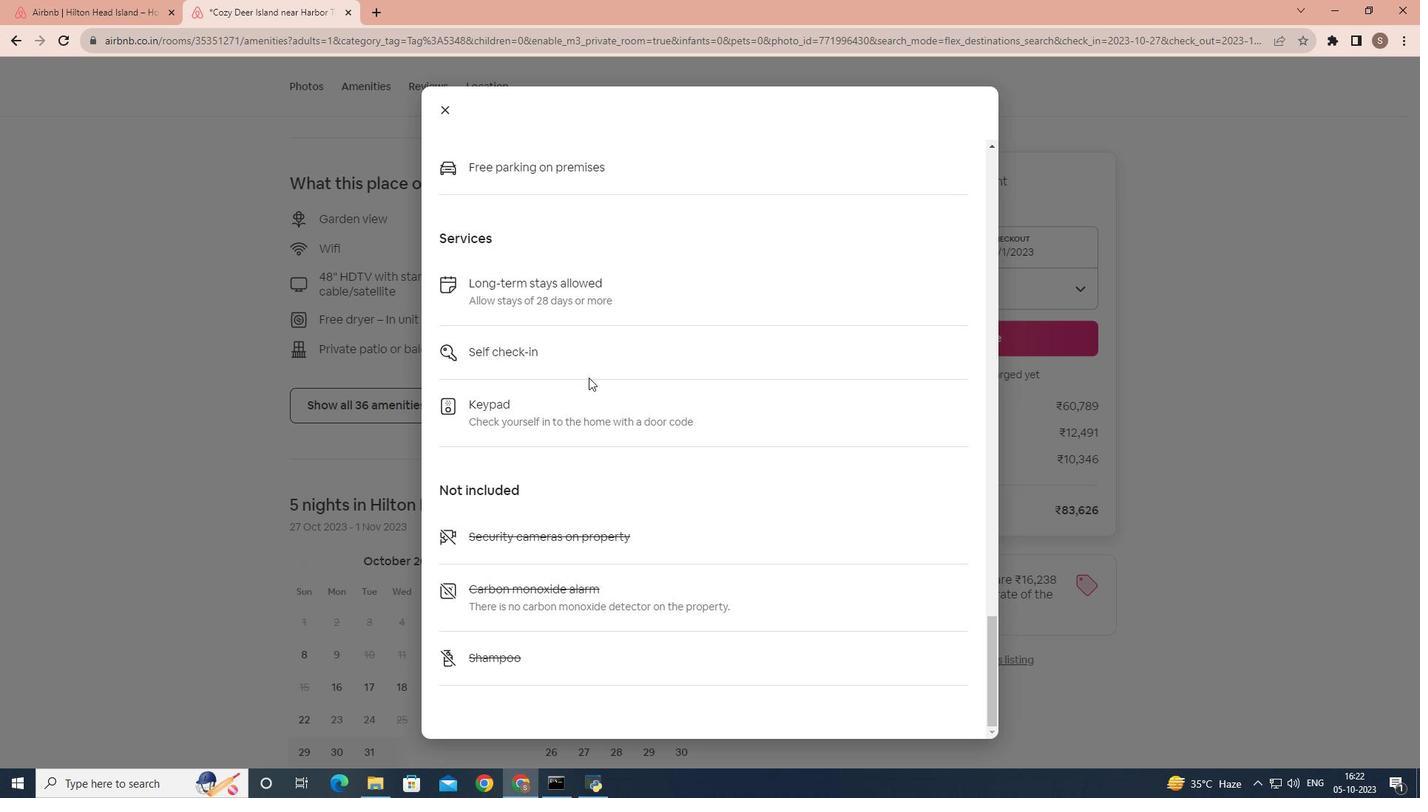 
Action: Mouse scrolled (588, 377) with delta (0, 0)
Screenshot: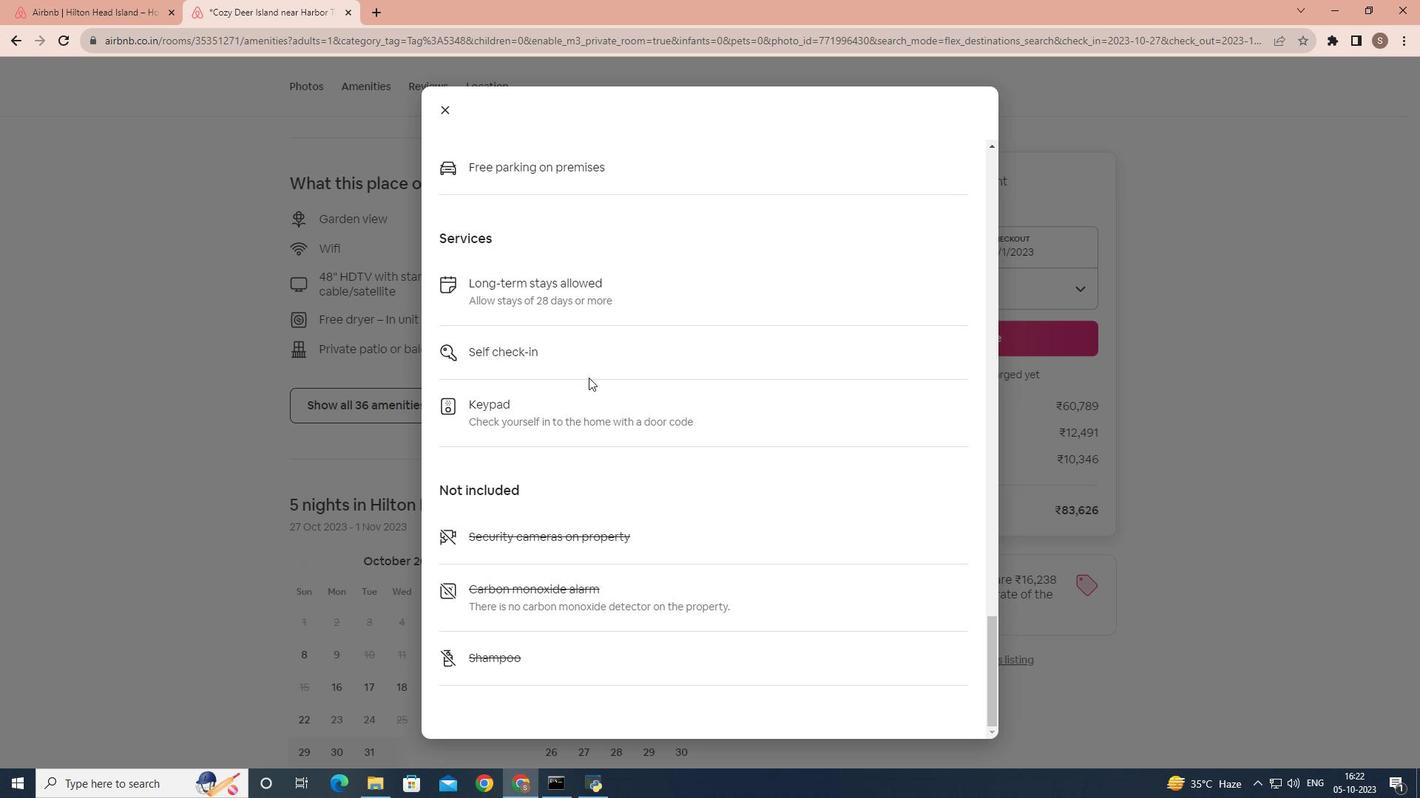 
Action: Mouse scrolled (588, 377) with delta (0, 0)
Screenshot: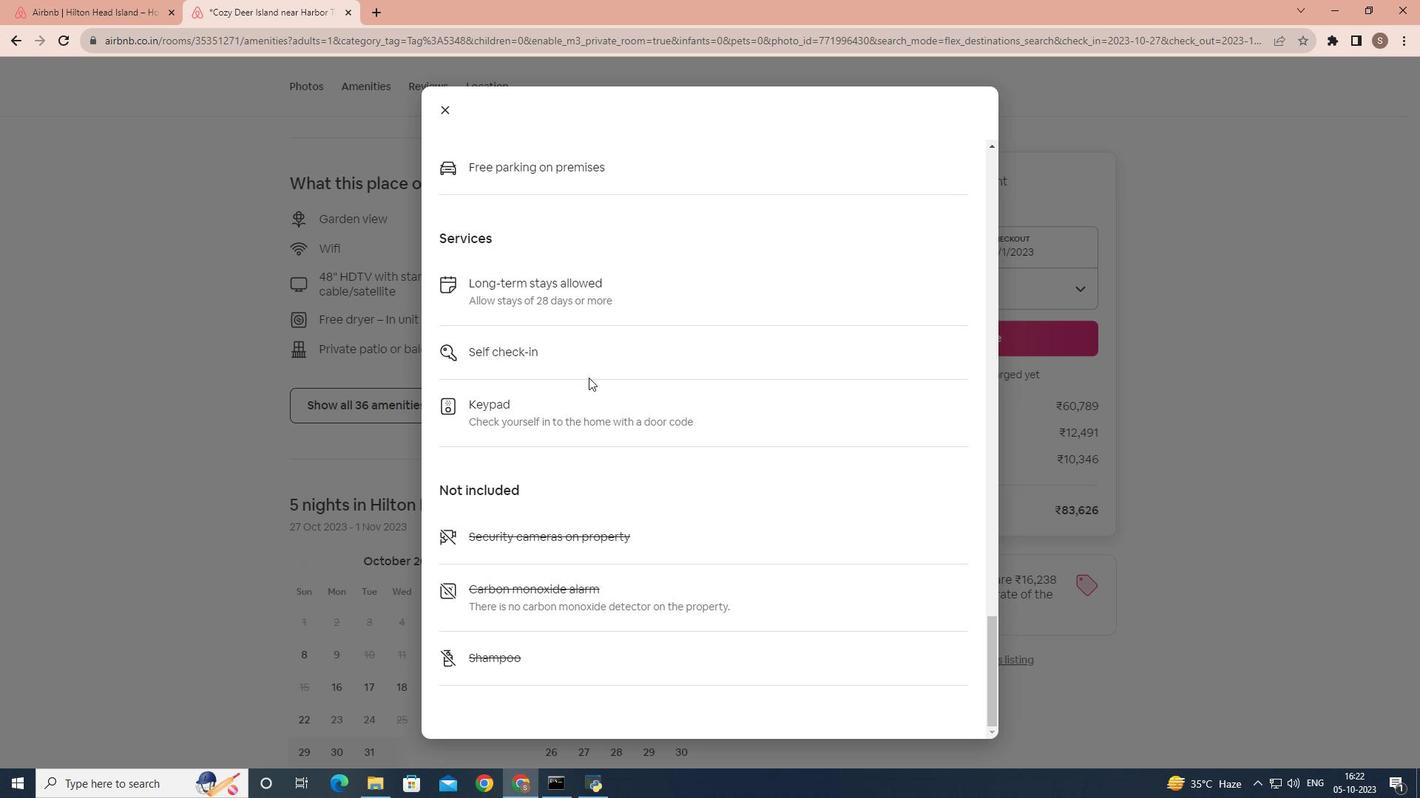 
Action: Mouse moved to (433, 110)
Screenshot: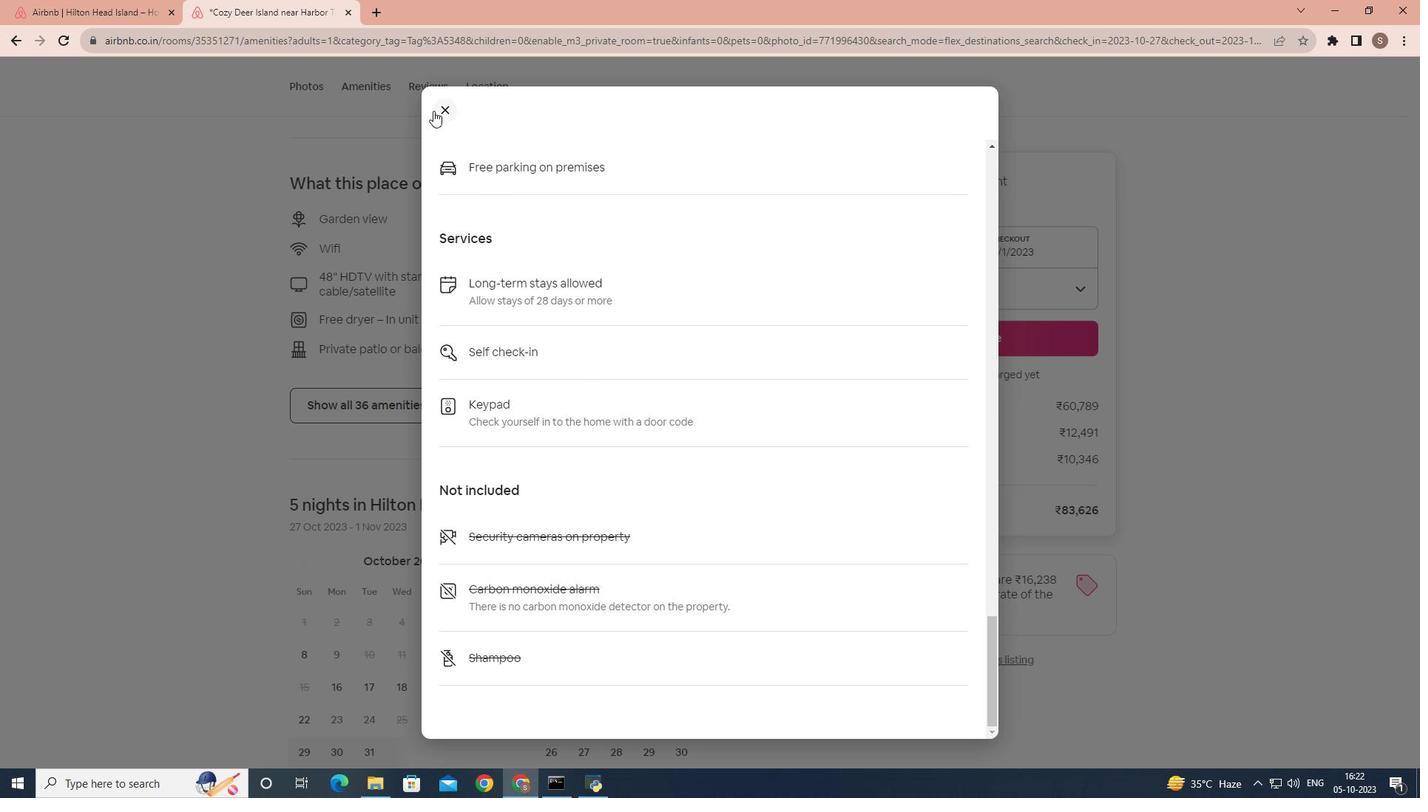 
Action: Mouse pressed left at (433, 110)
Screenshot: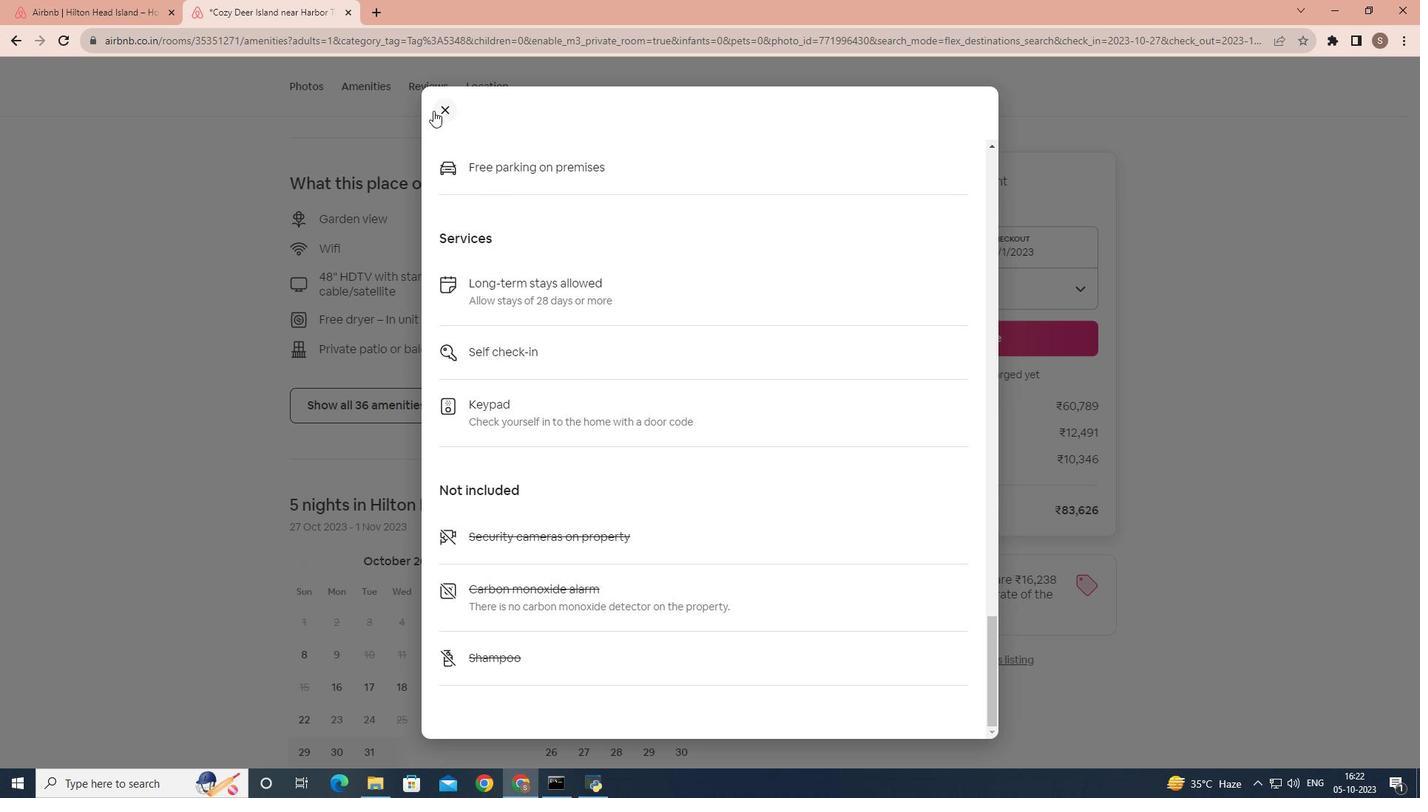 
Action: Mouse moved to (443, 111)
Screenshot: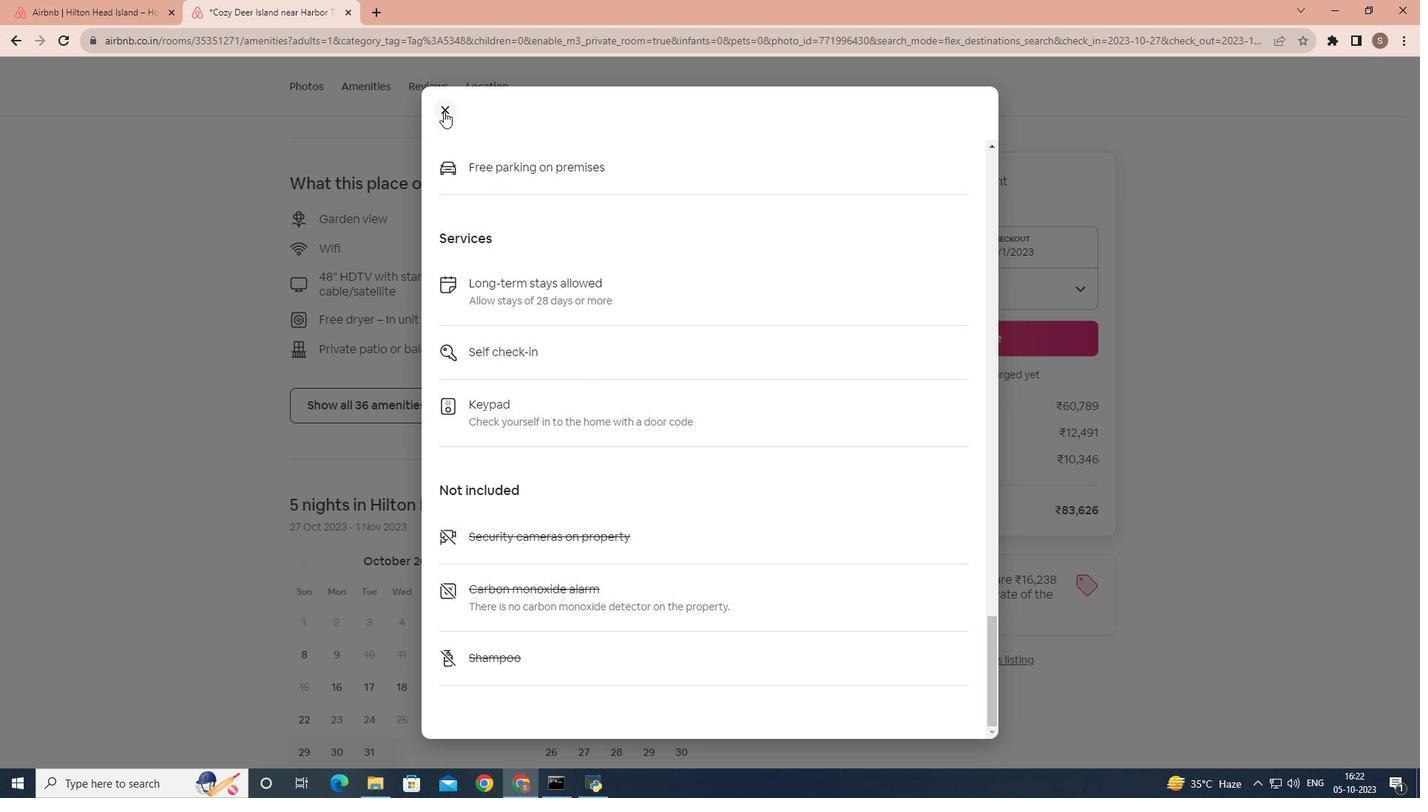 
Action: Mouse pressed left at (443, 111)
Screenshot: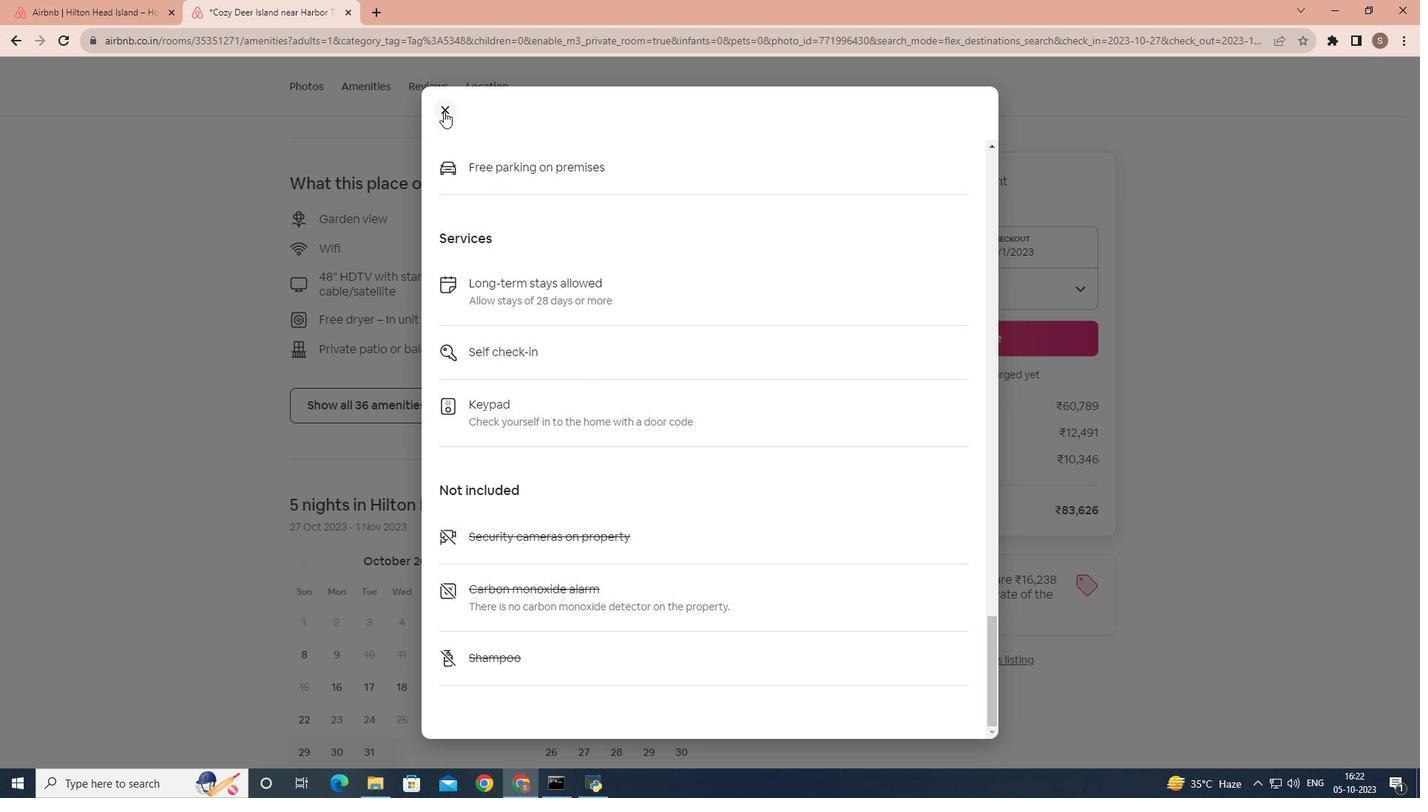 
Action: Mouse moved to (548, 332)
Screenshot: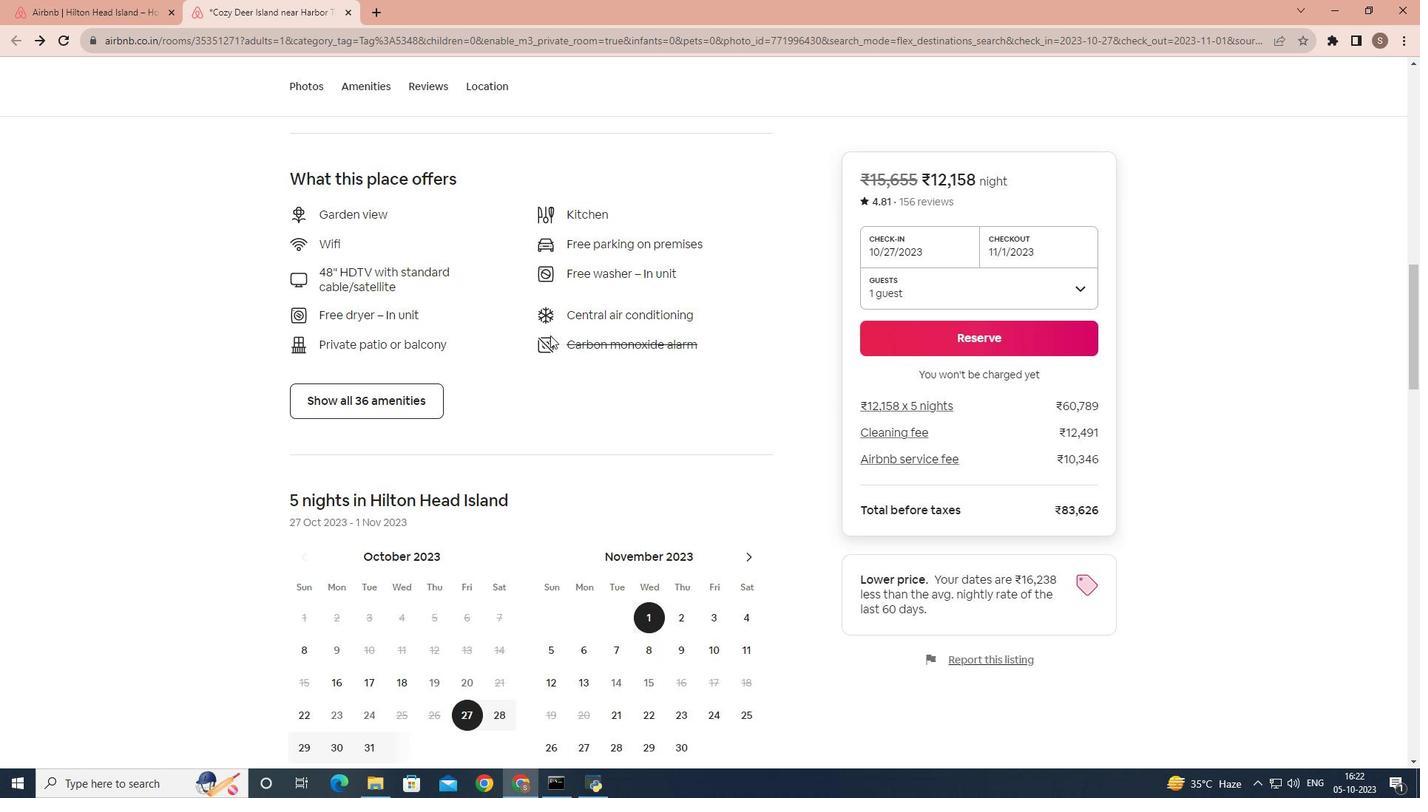 
Action: Mouse scrolled (548, 332) with delta (0, 0)
Screenshot: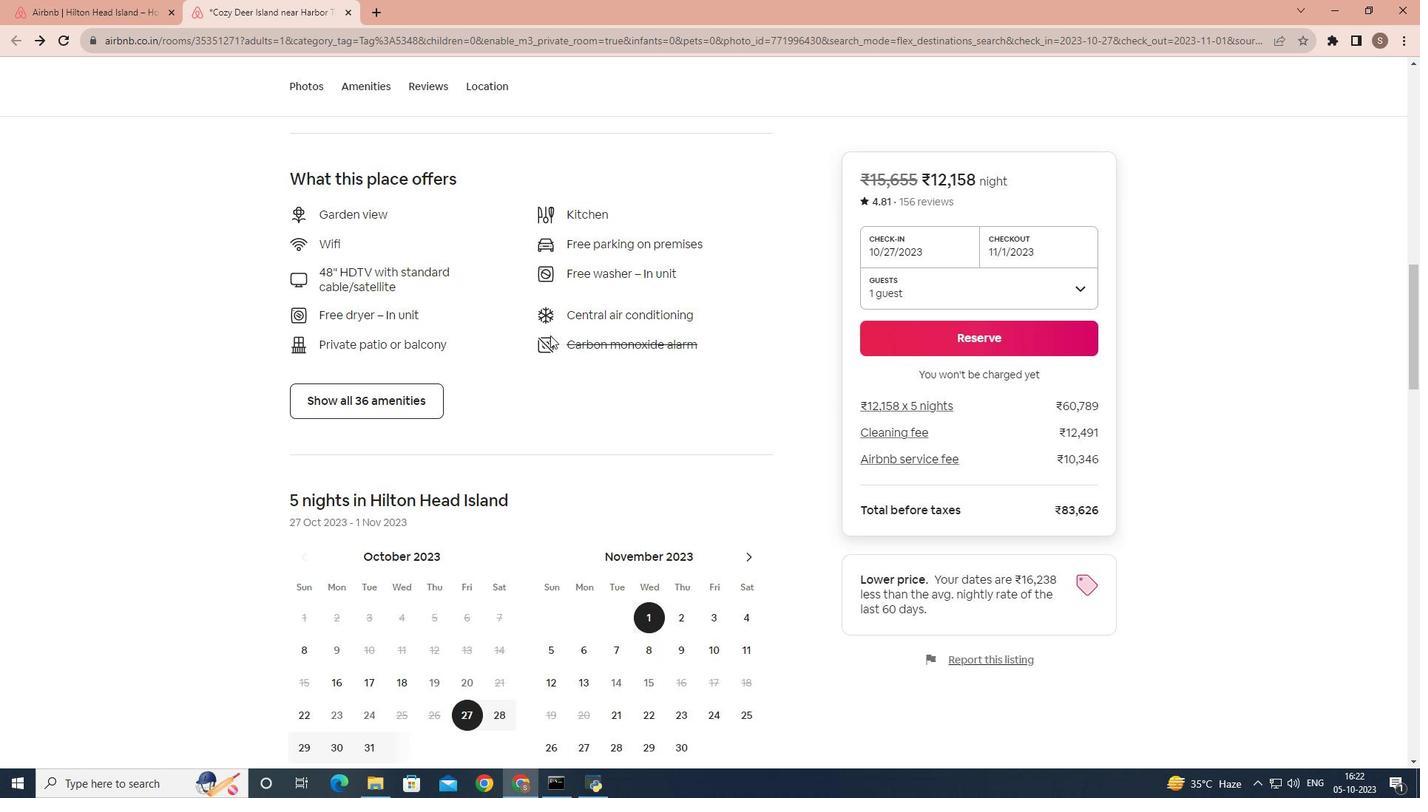 
Action: Mouse moved to (550, 335)
Screenshot: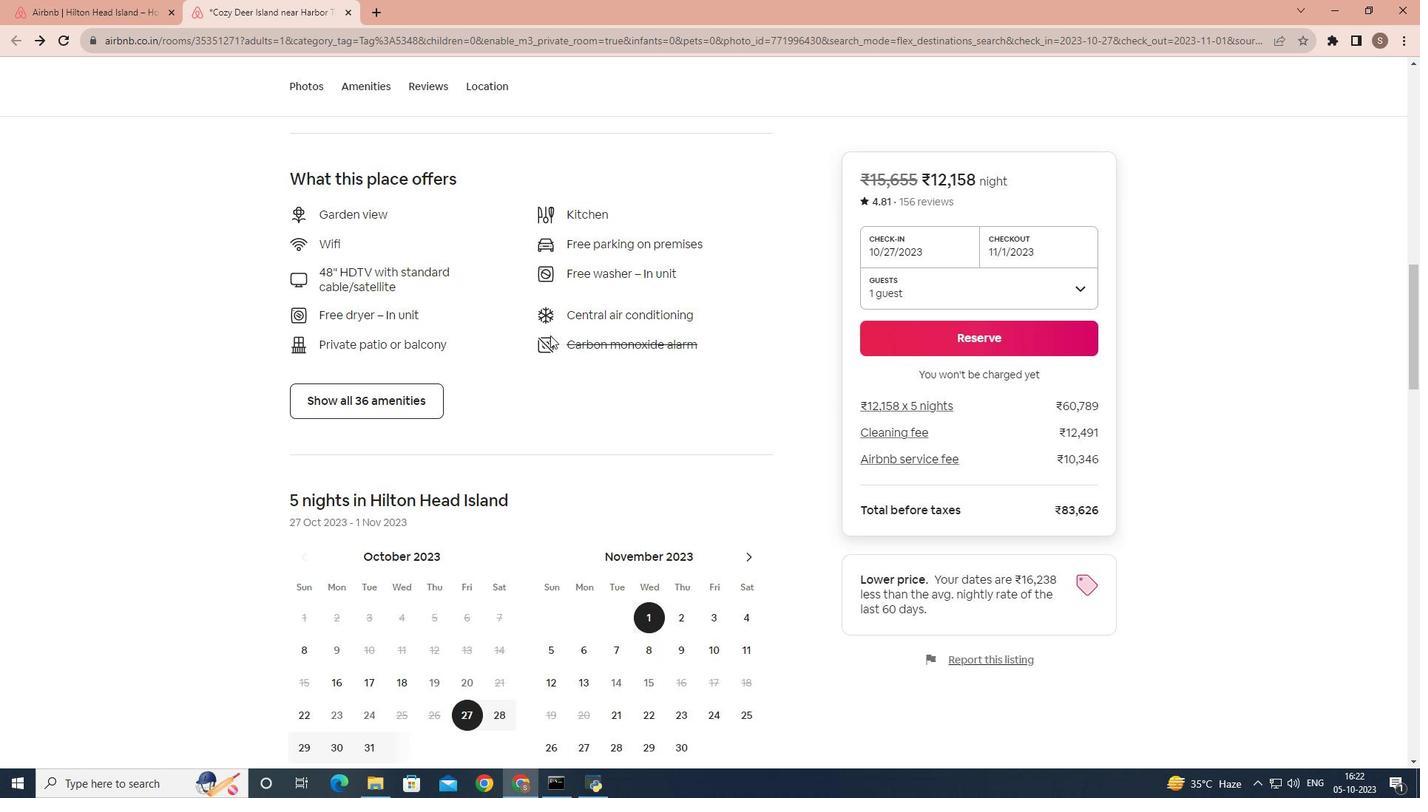 
Action: Mouse scrolled (550, 335) with delta (0, 0)
Screenshot: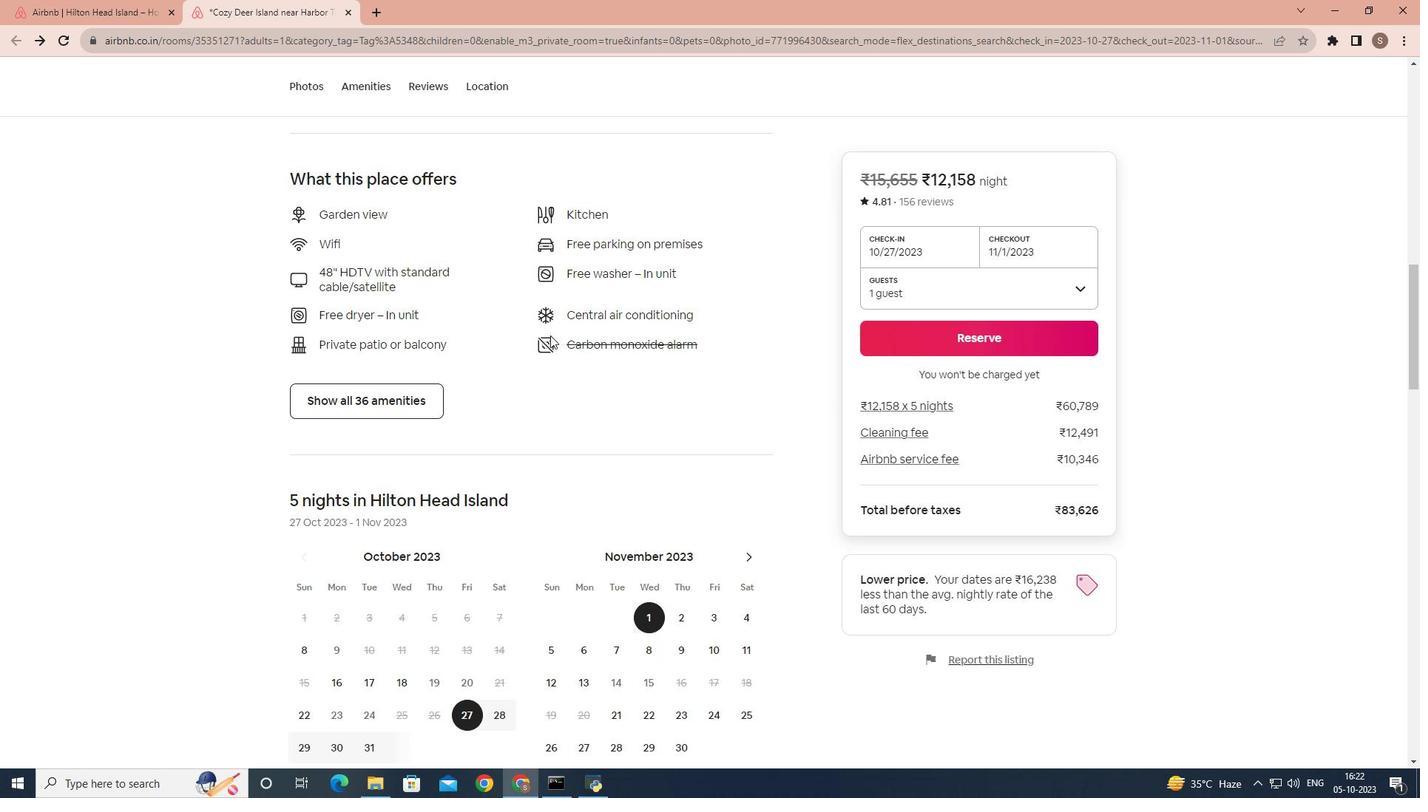 
Action: Mouse scrolled (550, 335) with delta (0, 0)
Screenshot: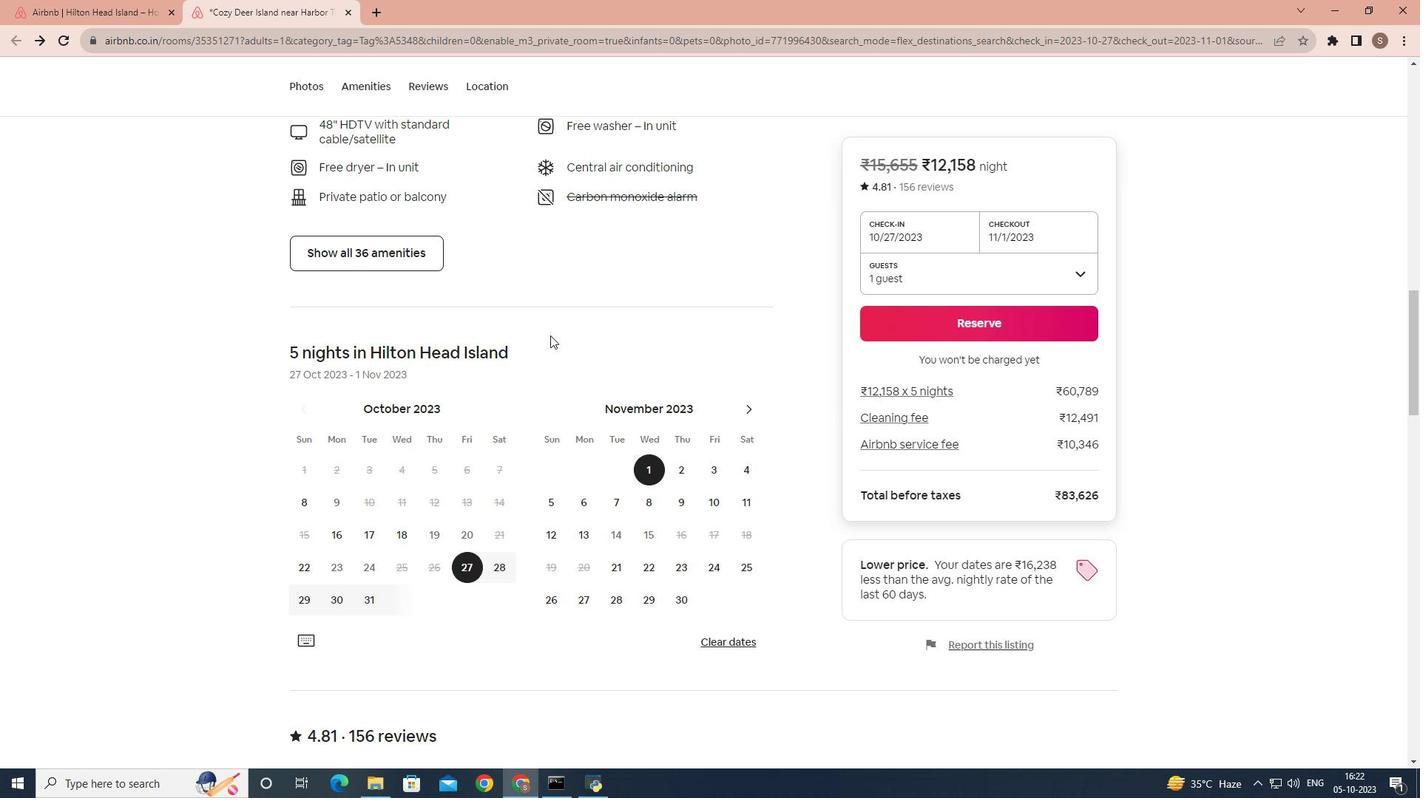 
Action: Mouse scrolled (550, 335) with delta (0, 0)
Screenshot: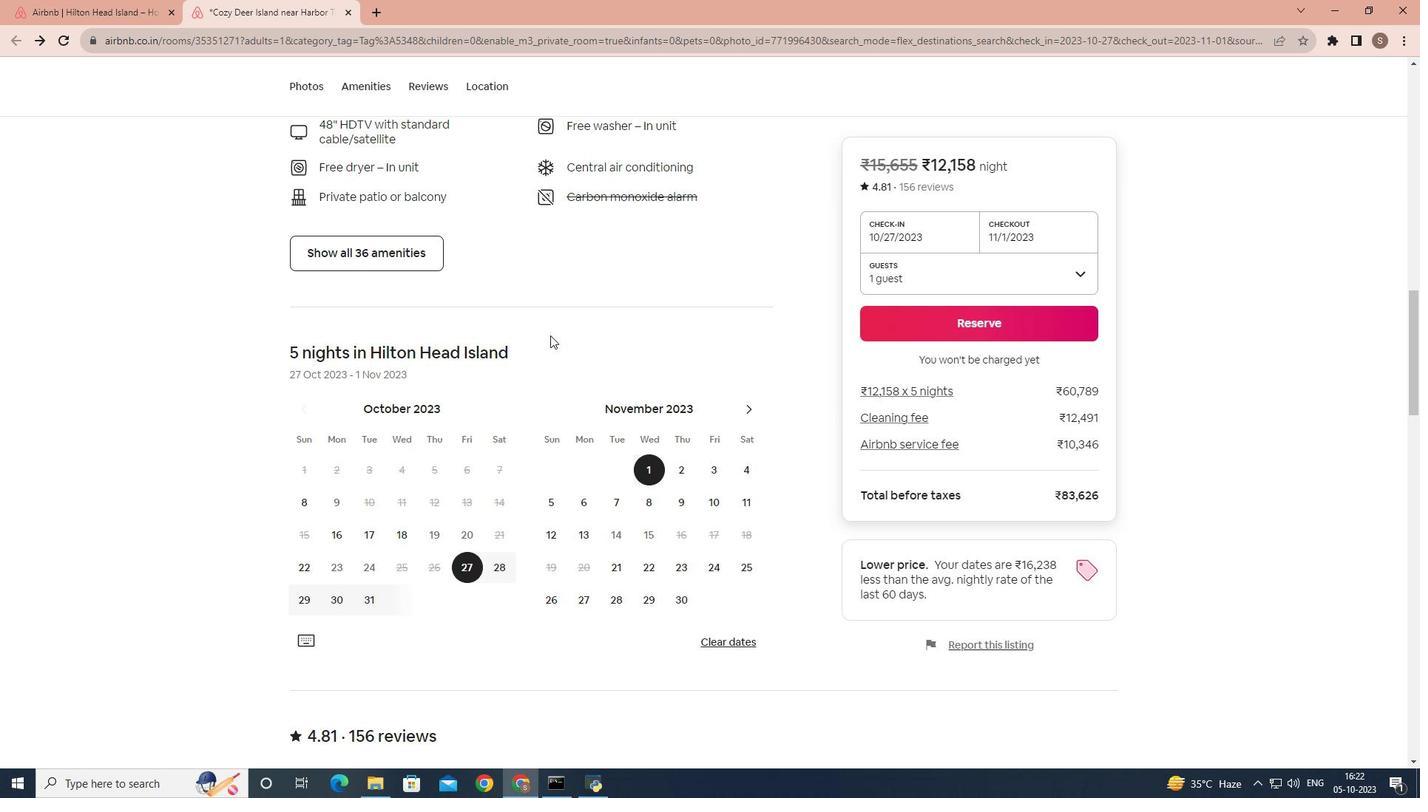 
Action: Mouse scrolled (550, 335) with delta (0, 0)
Screenshot: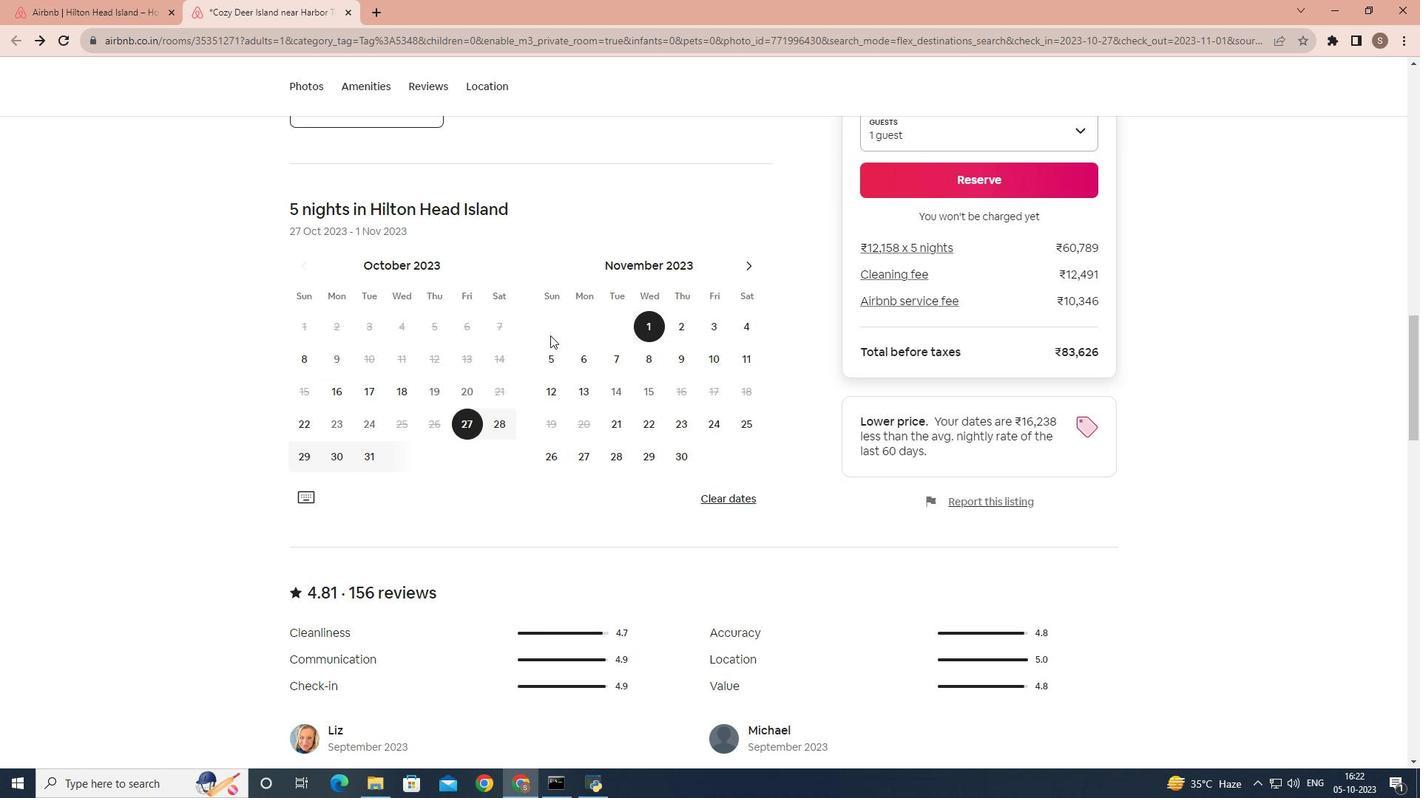 
Action: Mouse scrolled (550, 335) with delta (0, 0)
Screenshot: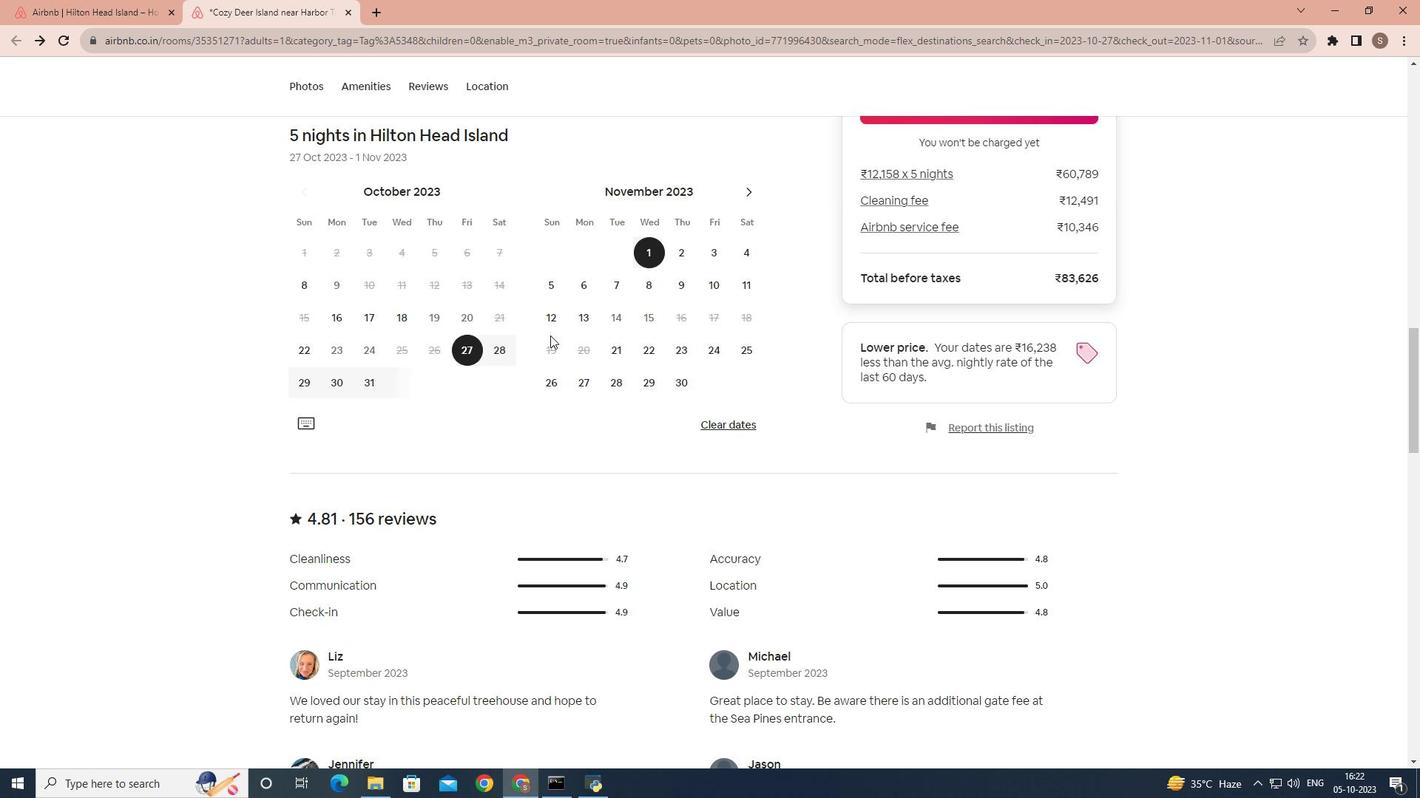 
Action: Mouse scrolled (550, 335) with delta (0, 0)
Screenshot: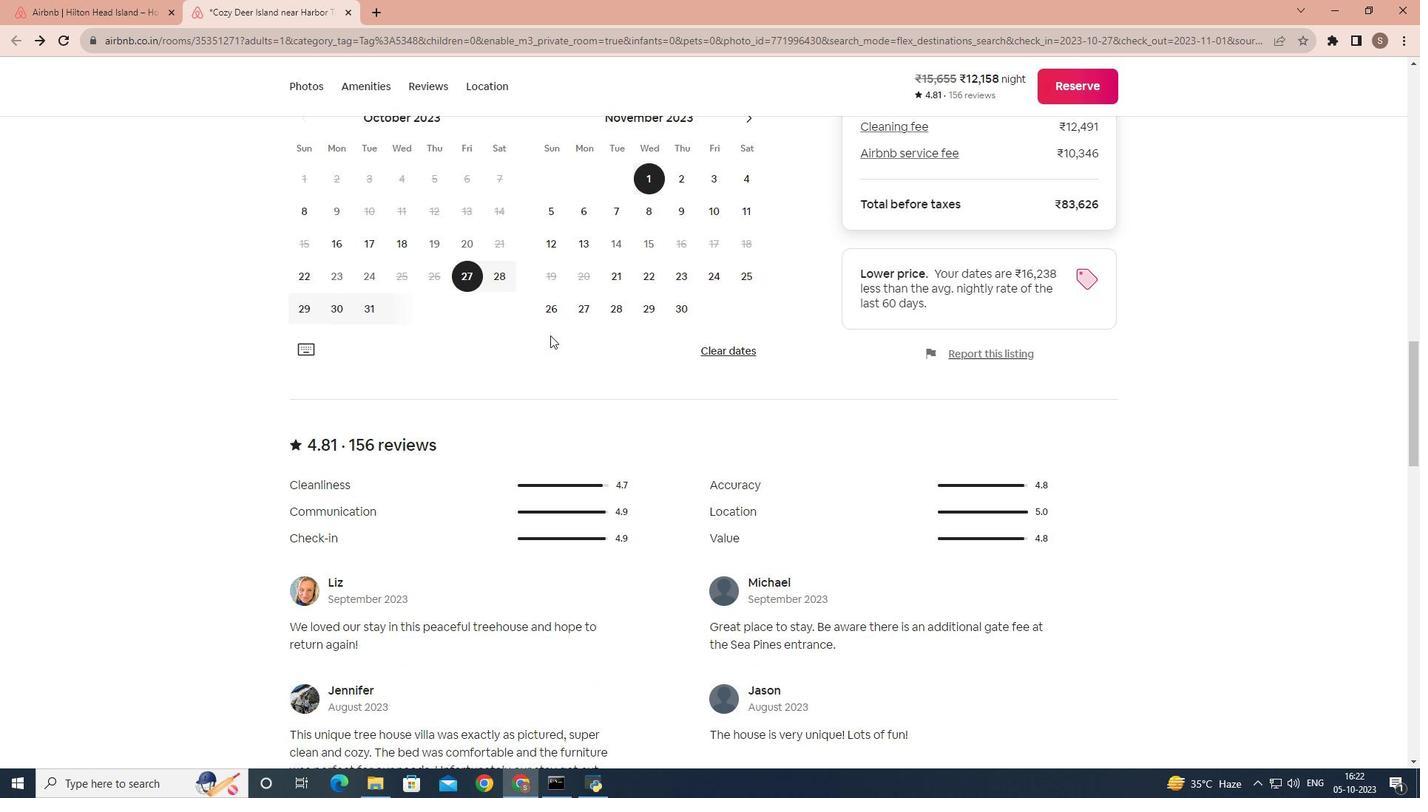
Action: Mouse scrolled (550, 335) with delta (0, 0)
Screenshot: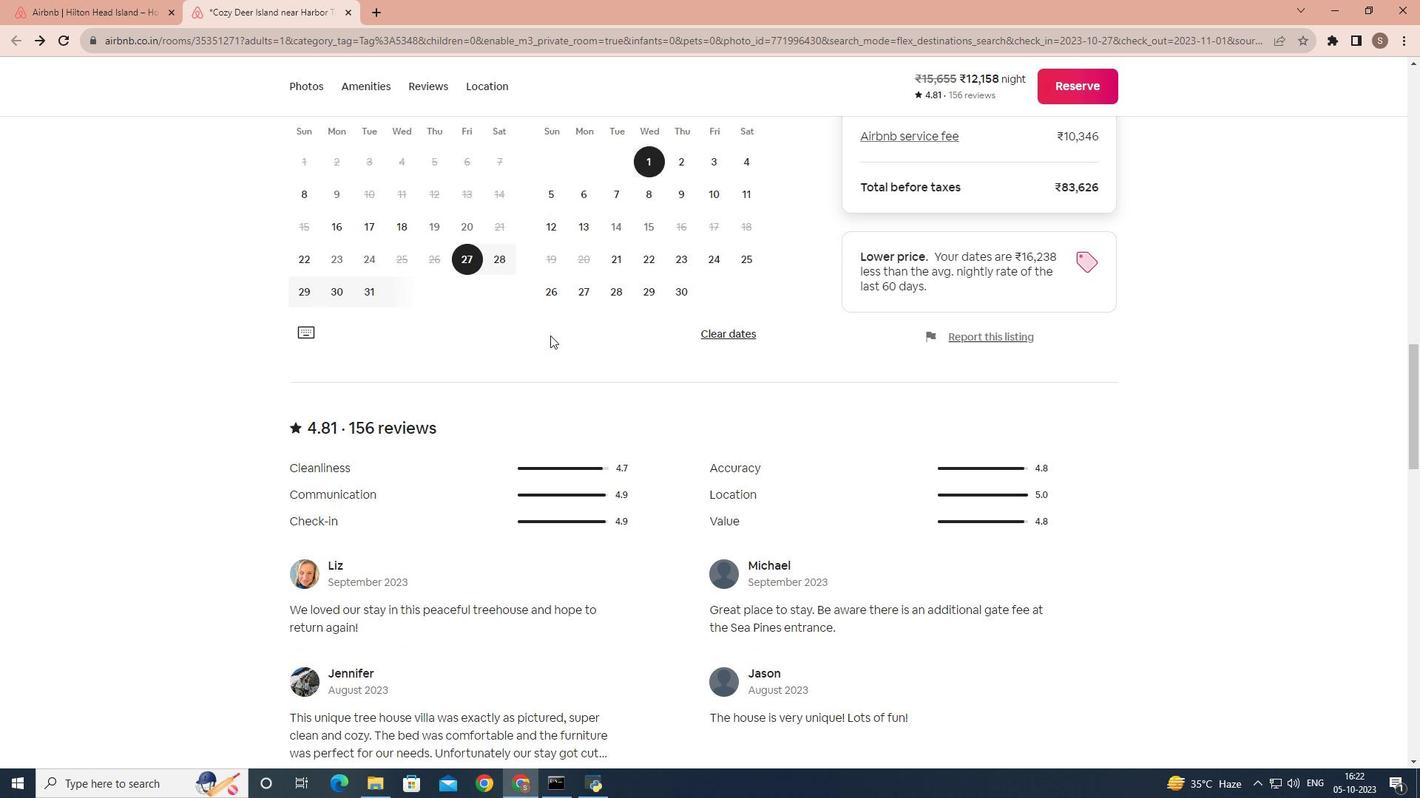 
Action: Mouse scrolled (550, 335) with delta (0, 0)
Screenshot: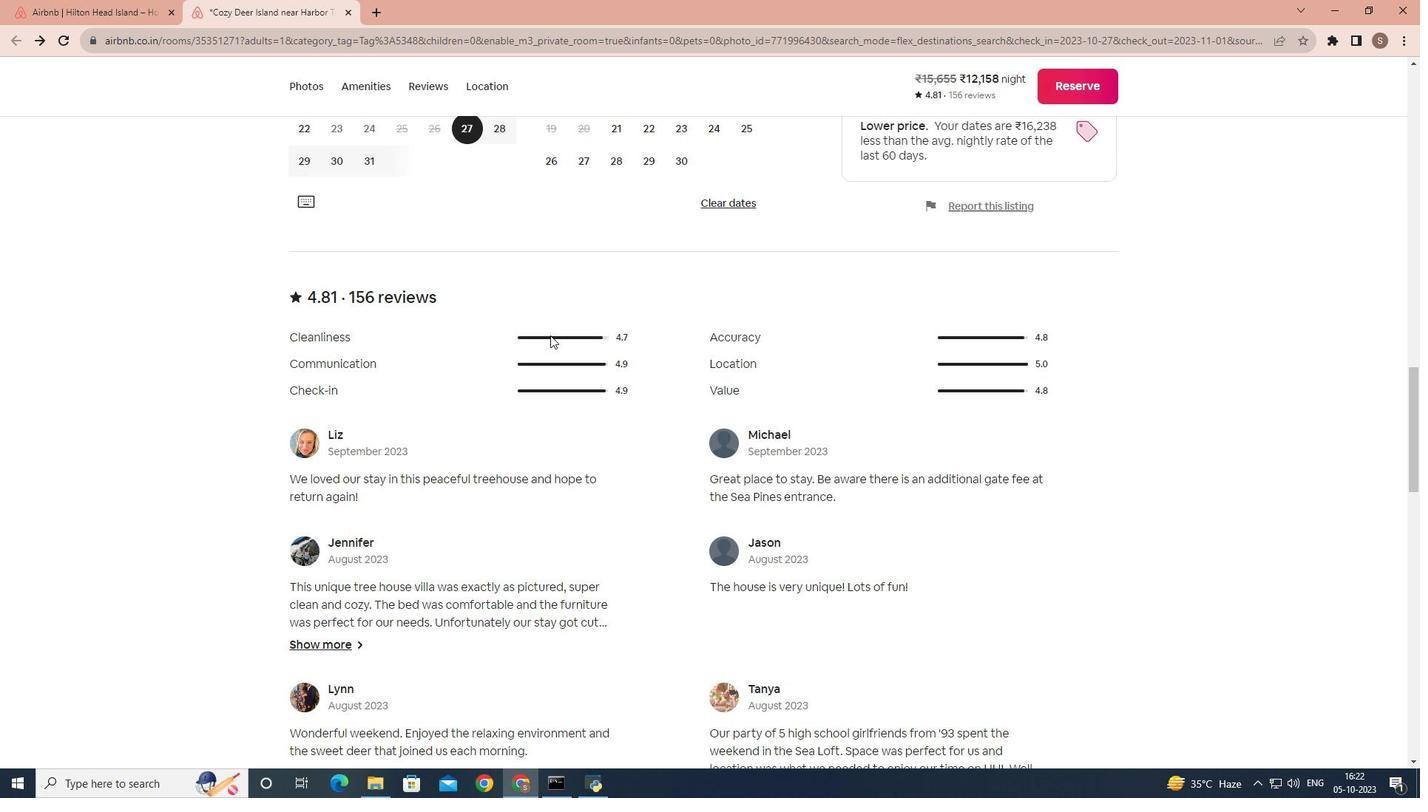 
Action: Mouse scrolled (550, 335) with delta (0, 0)
Screenshot: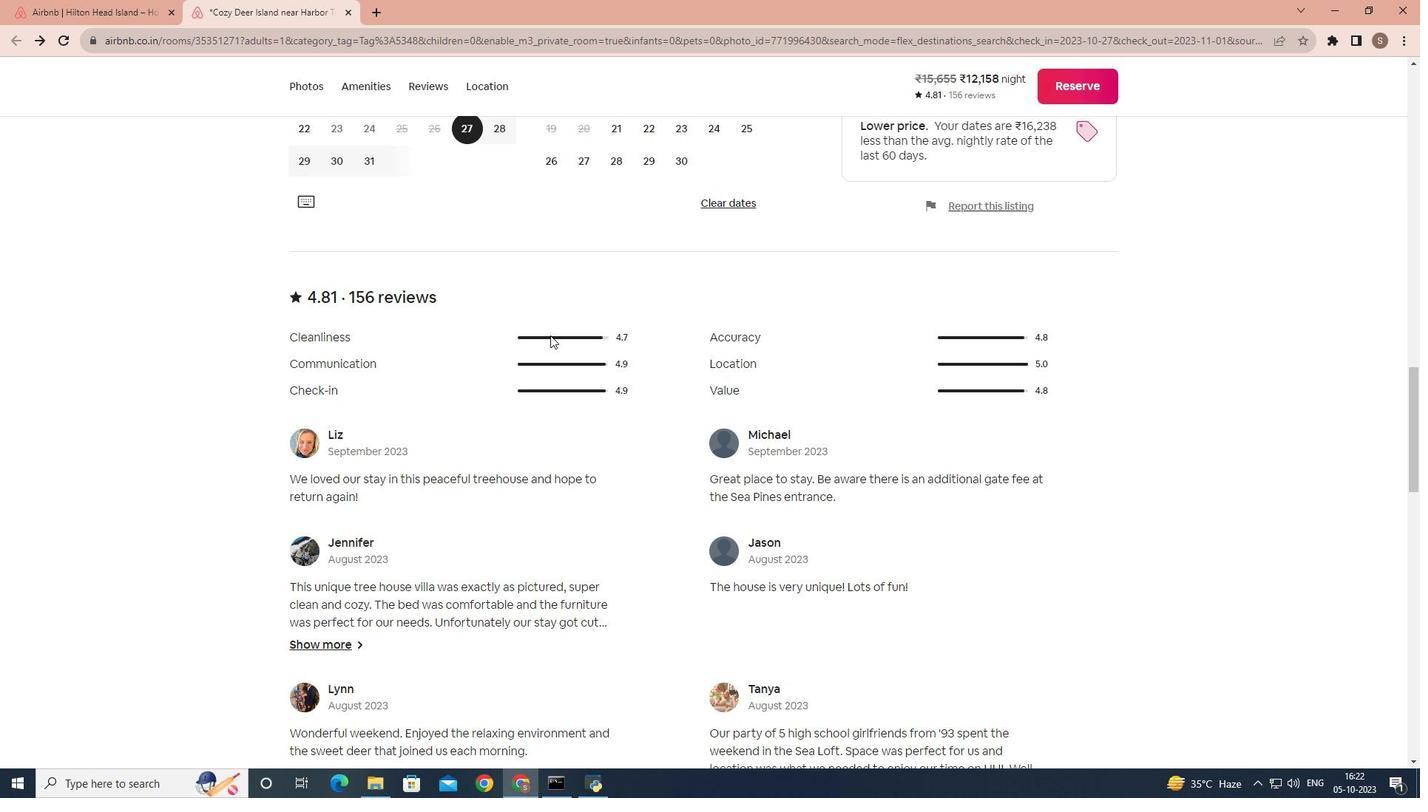 
Action: Mouse scrolled (550, 335) with delta (0, 0)
Screenshot: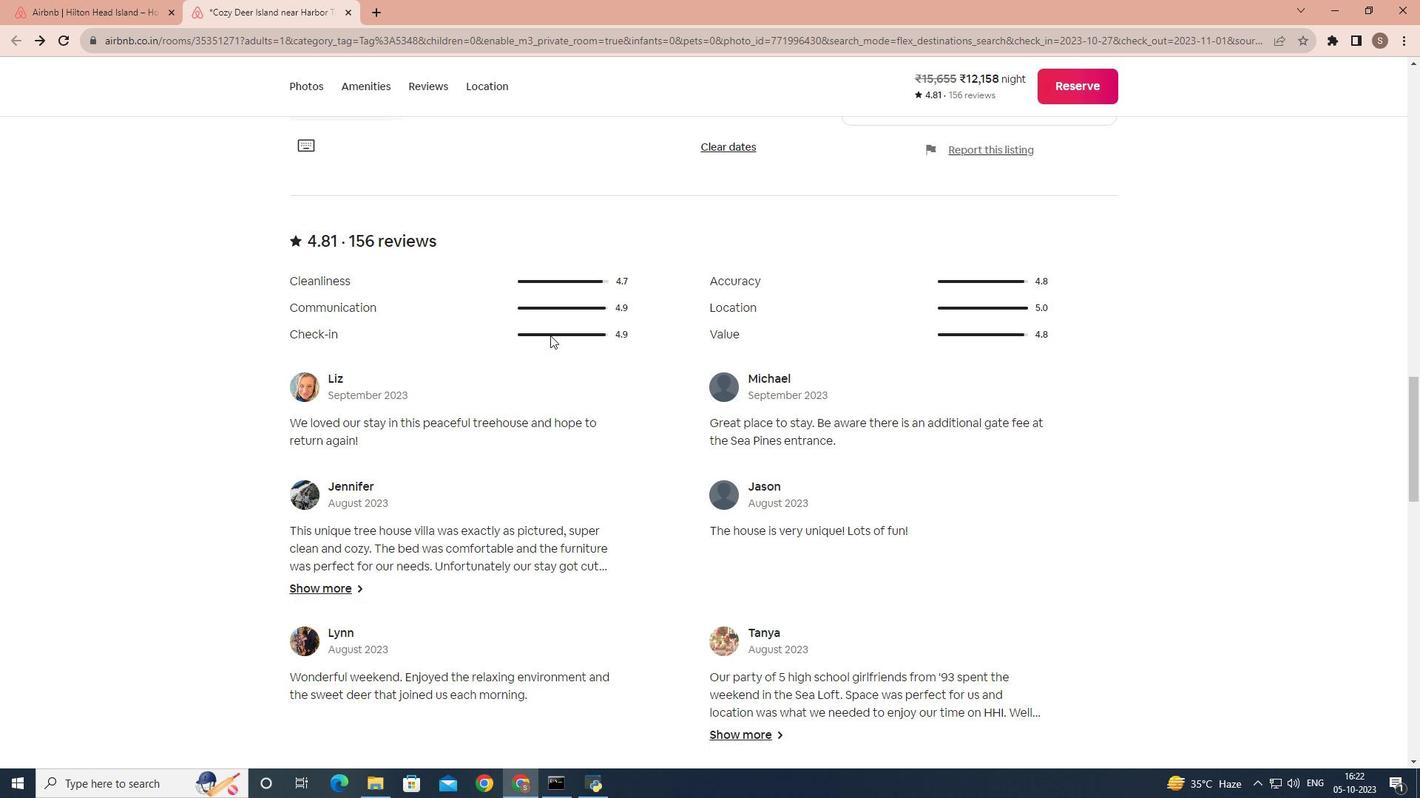 
Action: Mouse scrolled (550, 335) with delta (0, 0)
Screenshot: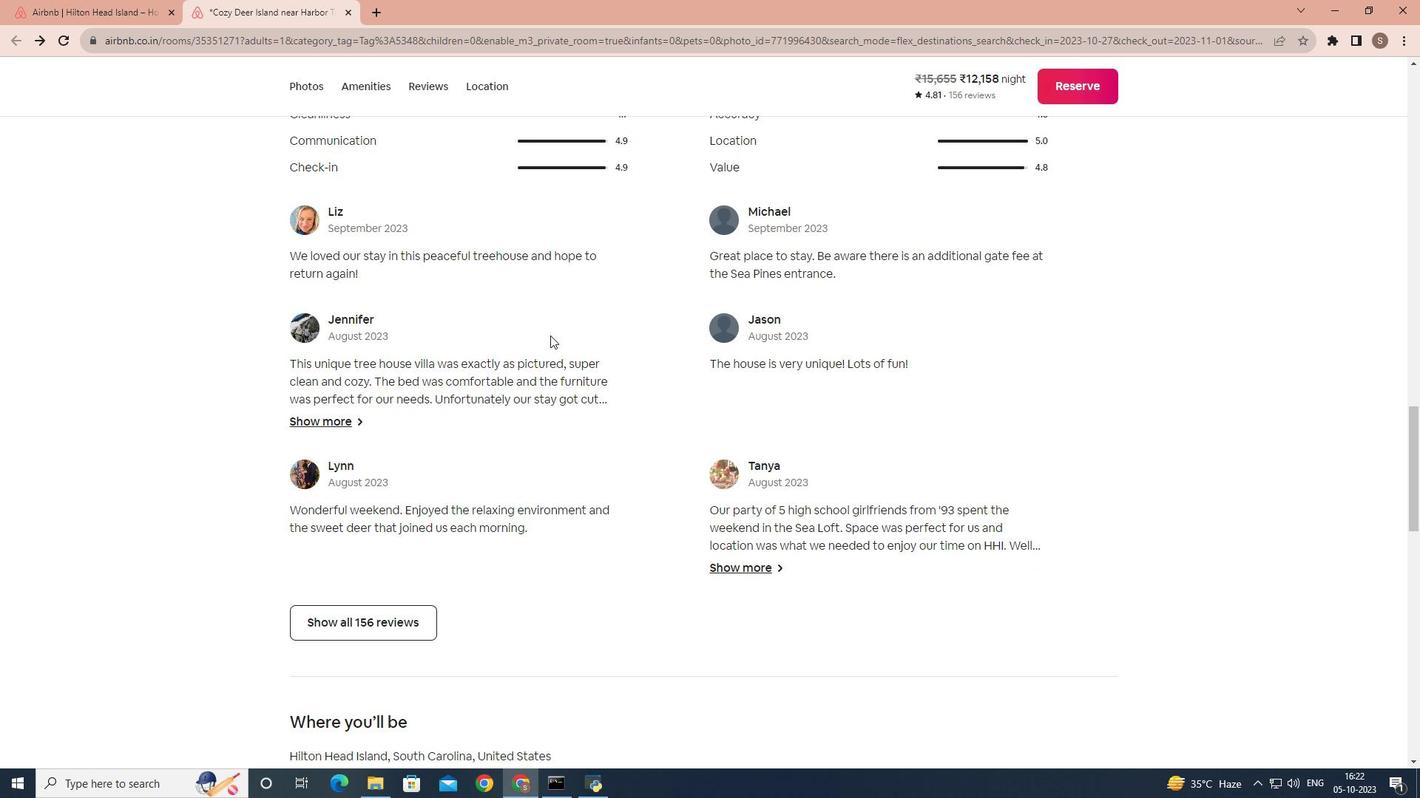 
Action: Mouse scrolled (550, 335) with delta (0, 0)
Screenshot: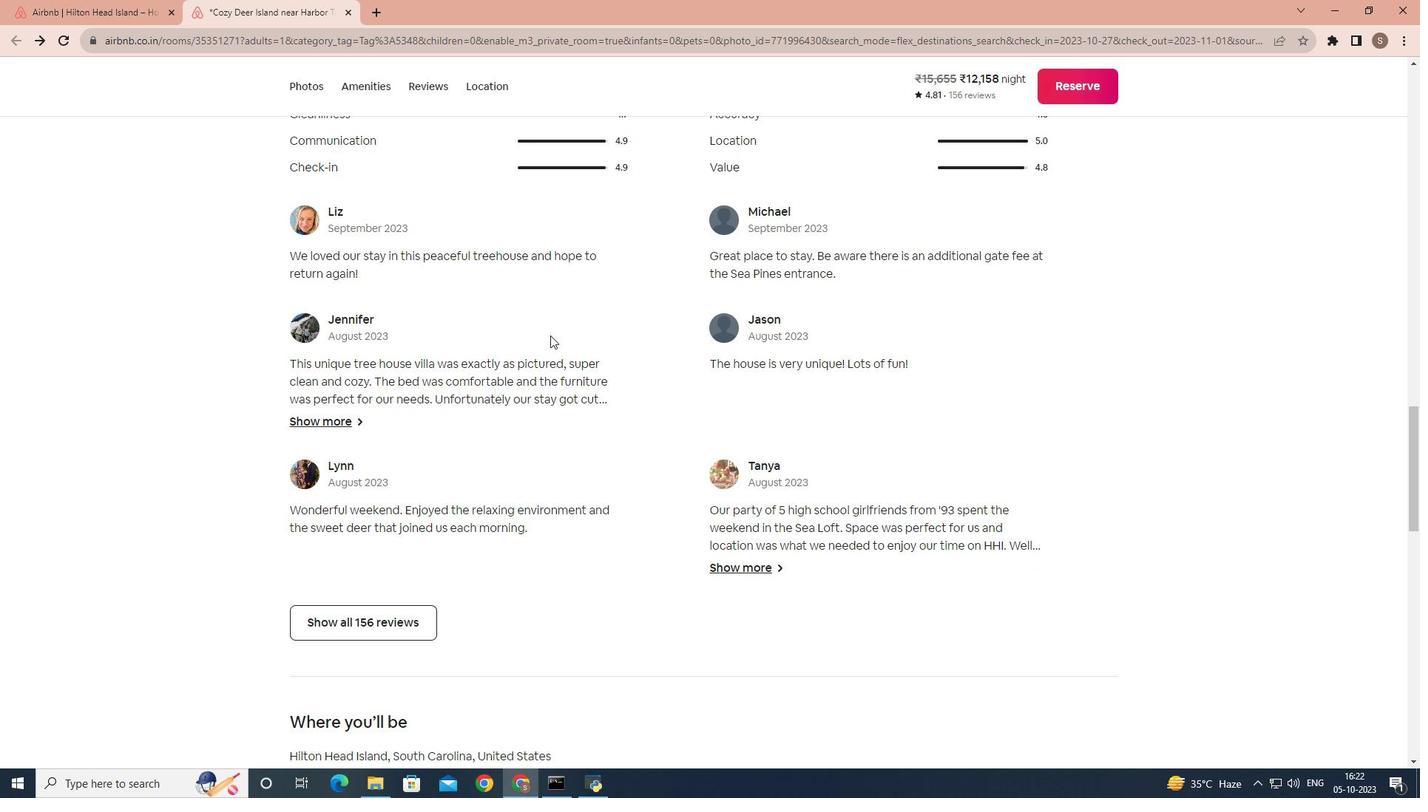 
Action: Mouse moved to (410, 522)
Screenshot: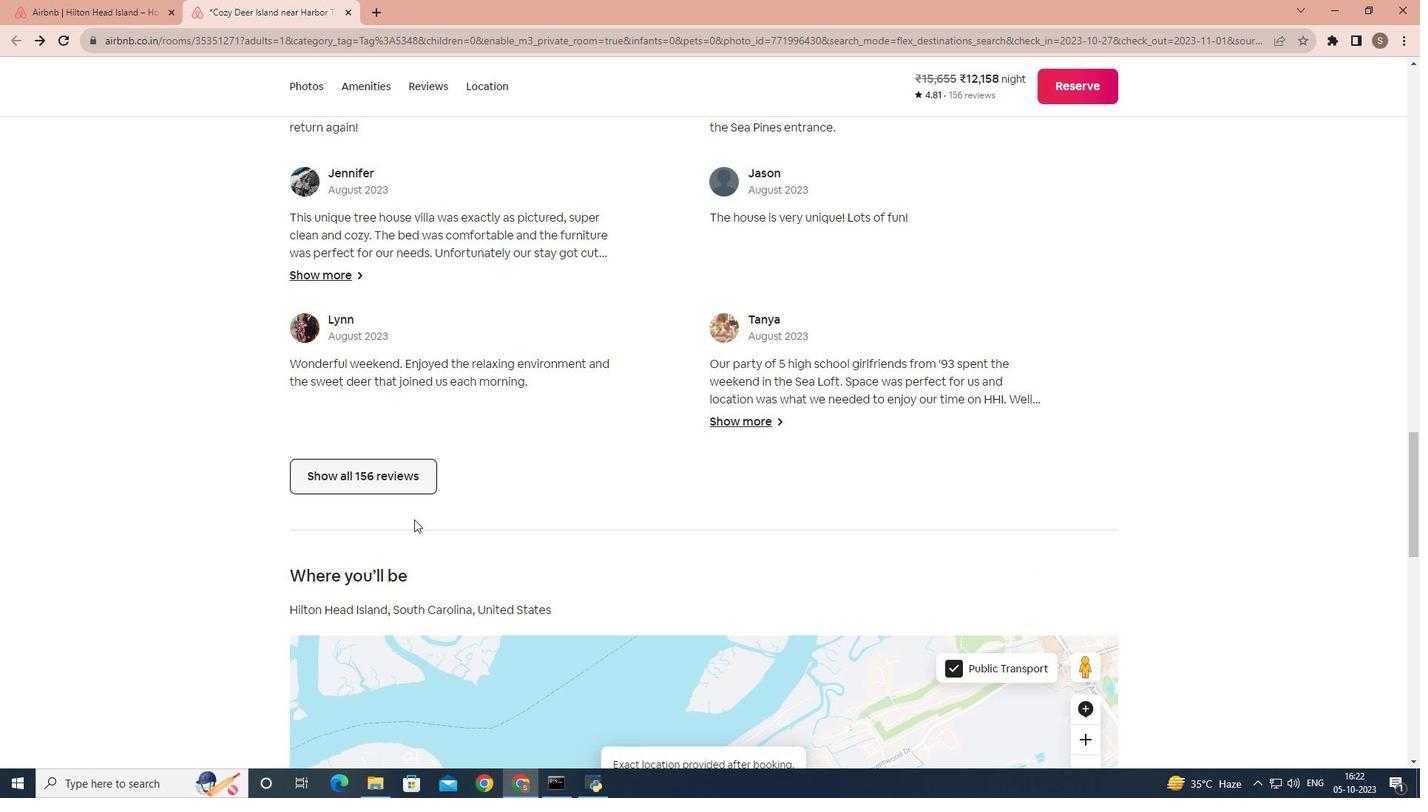 
Action: Mouse pressed left at (410, 522)
Screenshot: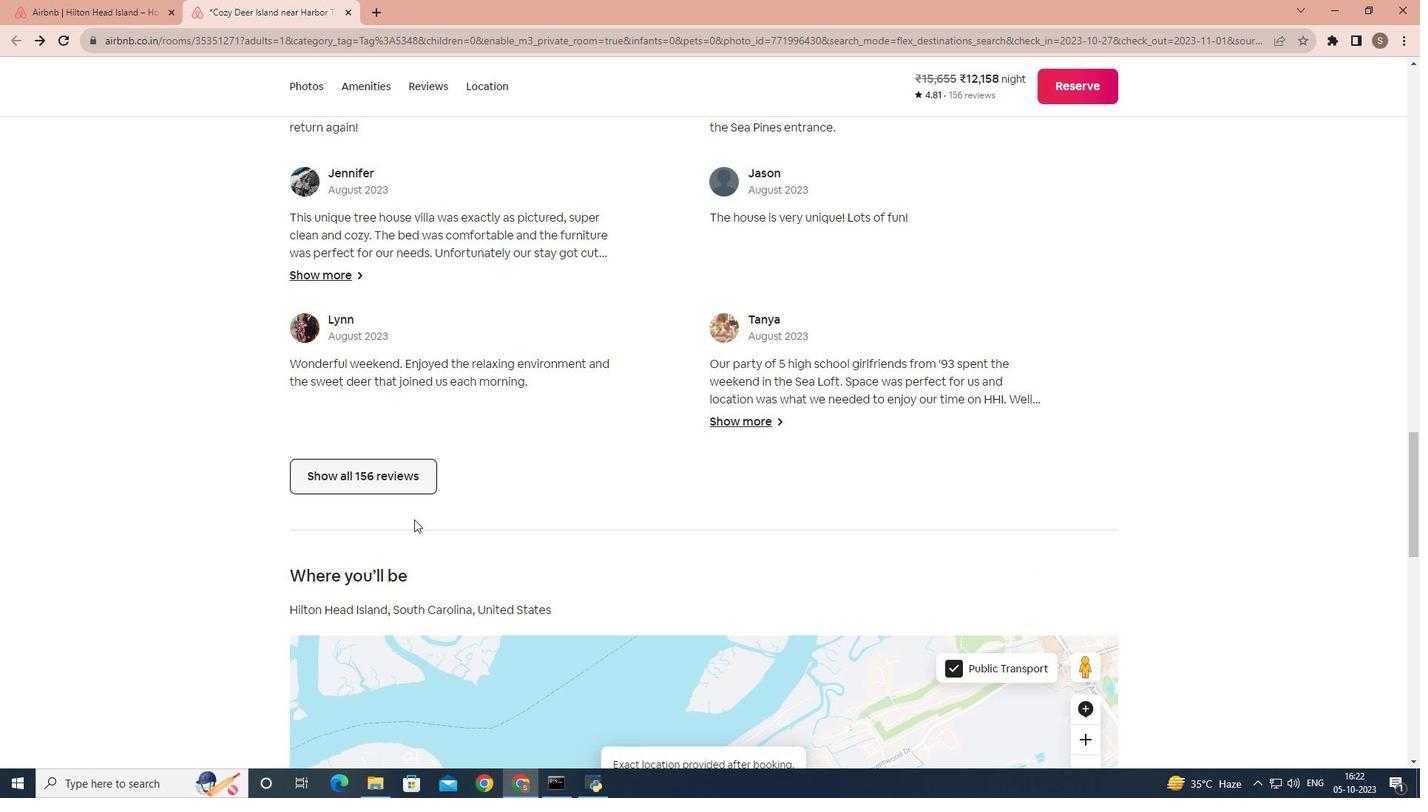 
Action: Mouse moved to (403, 474)
Screenshot: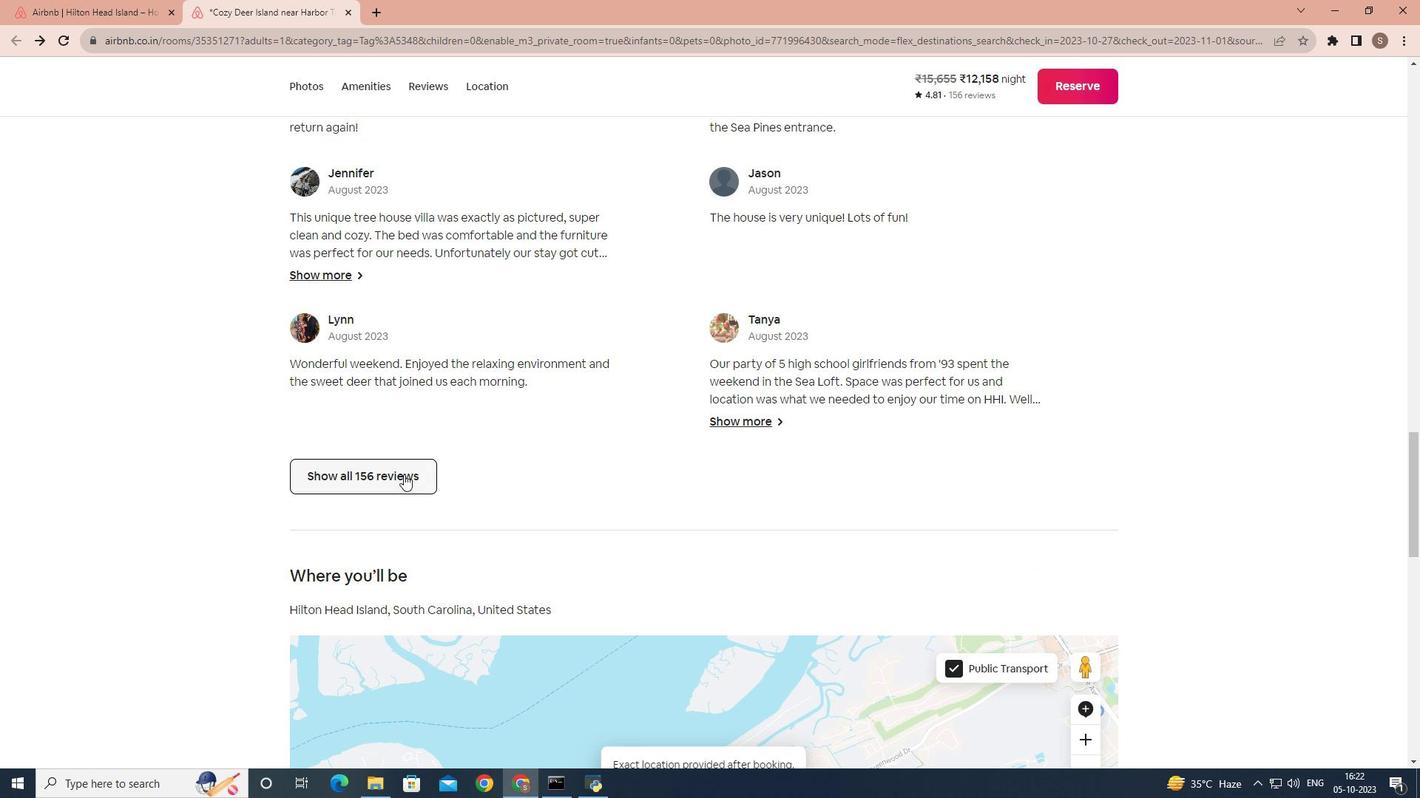 
Action: Mouse pressed left at (403, 474)
Screenshot: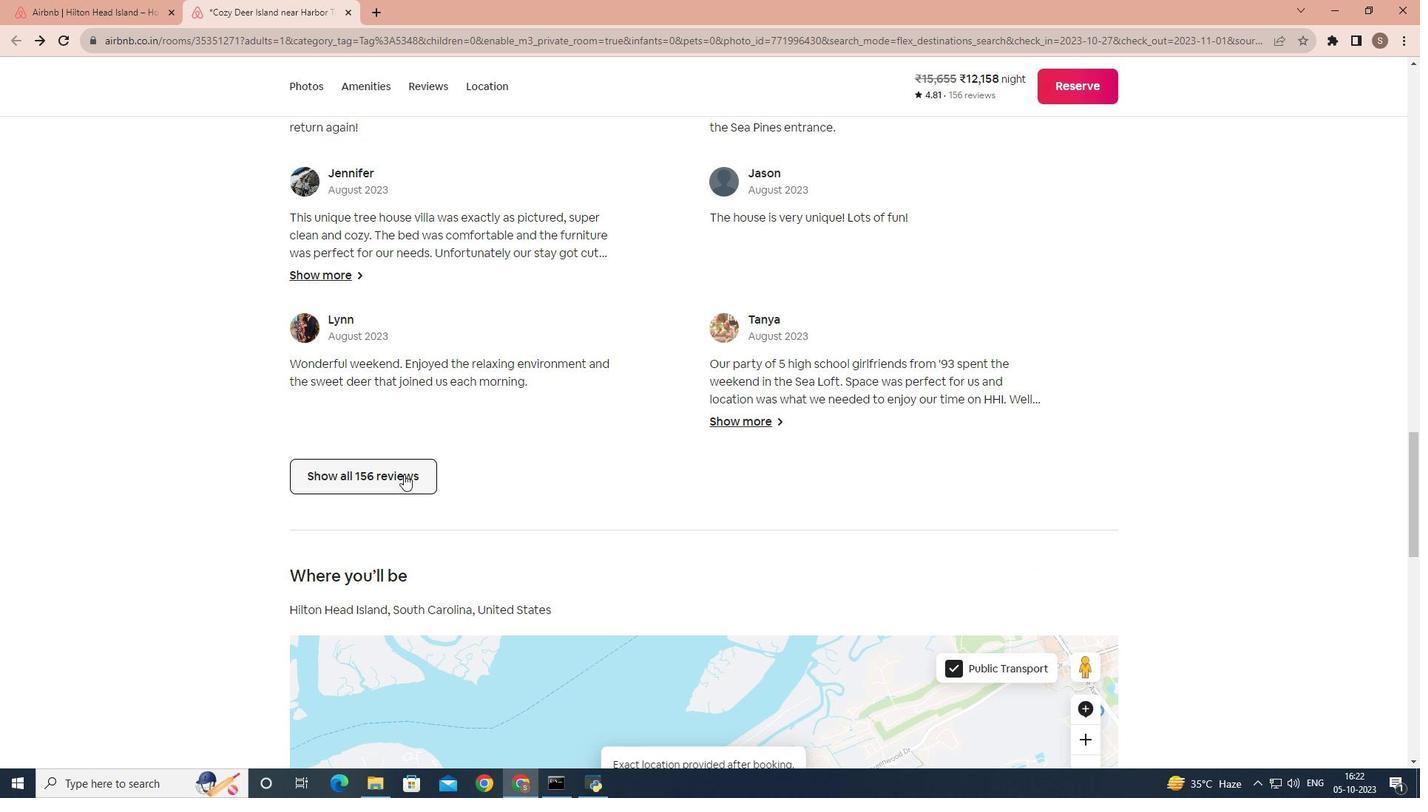 
Action: Mouse moved to (602, 471)
Screenshot: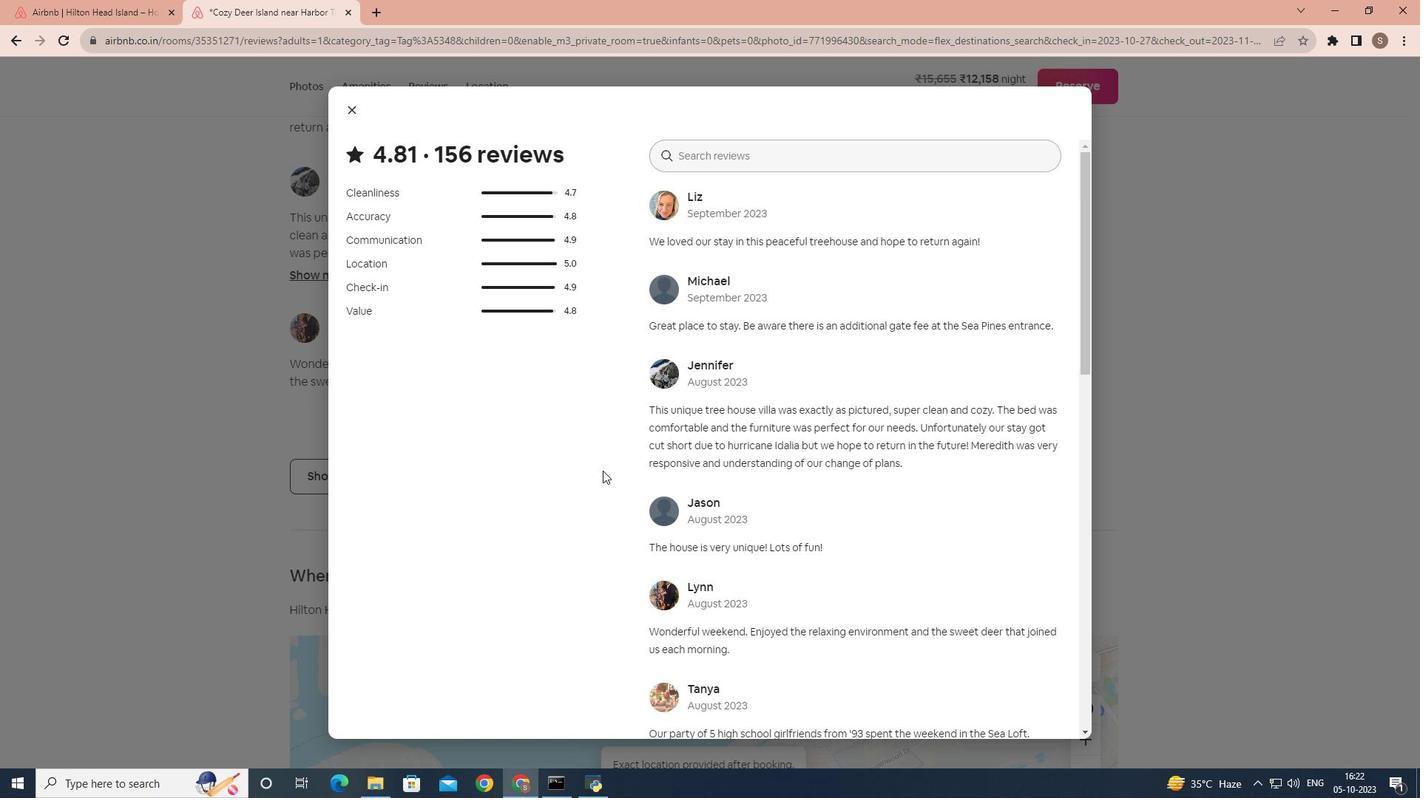 
Action: Mouse scrolled (602, 470) with delta (0, 0)
Screenshot: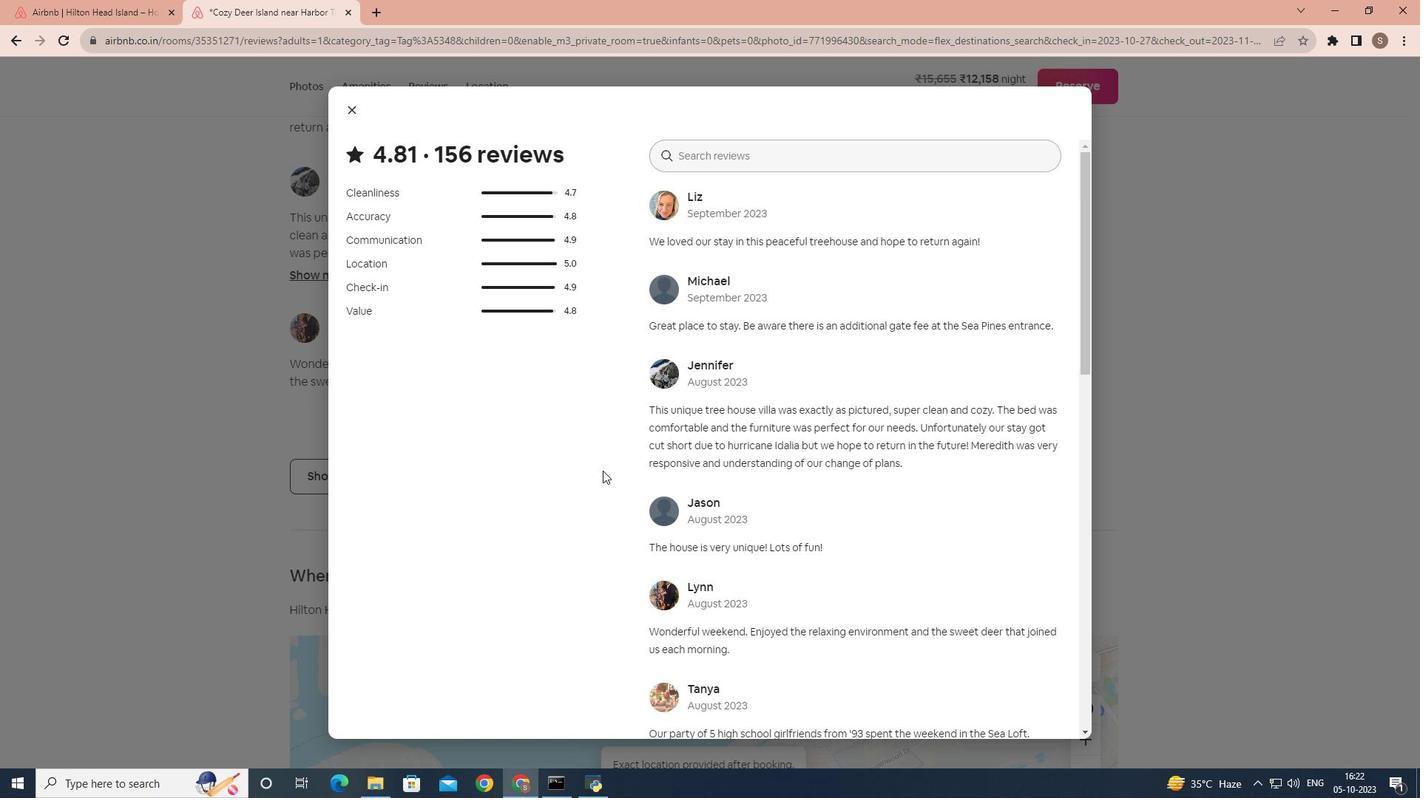 
Action: Mouse scrolled (602, 470) with delta (0, 0)
Screenshot: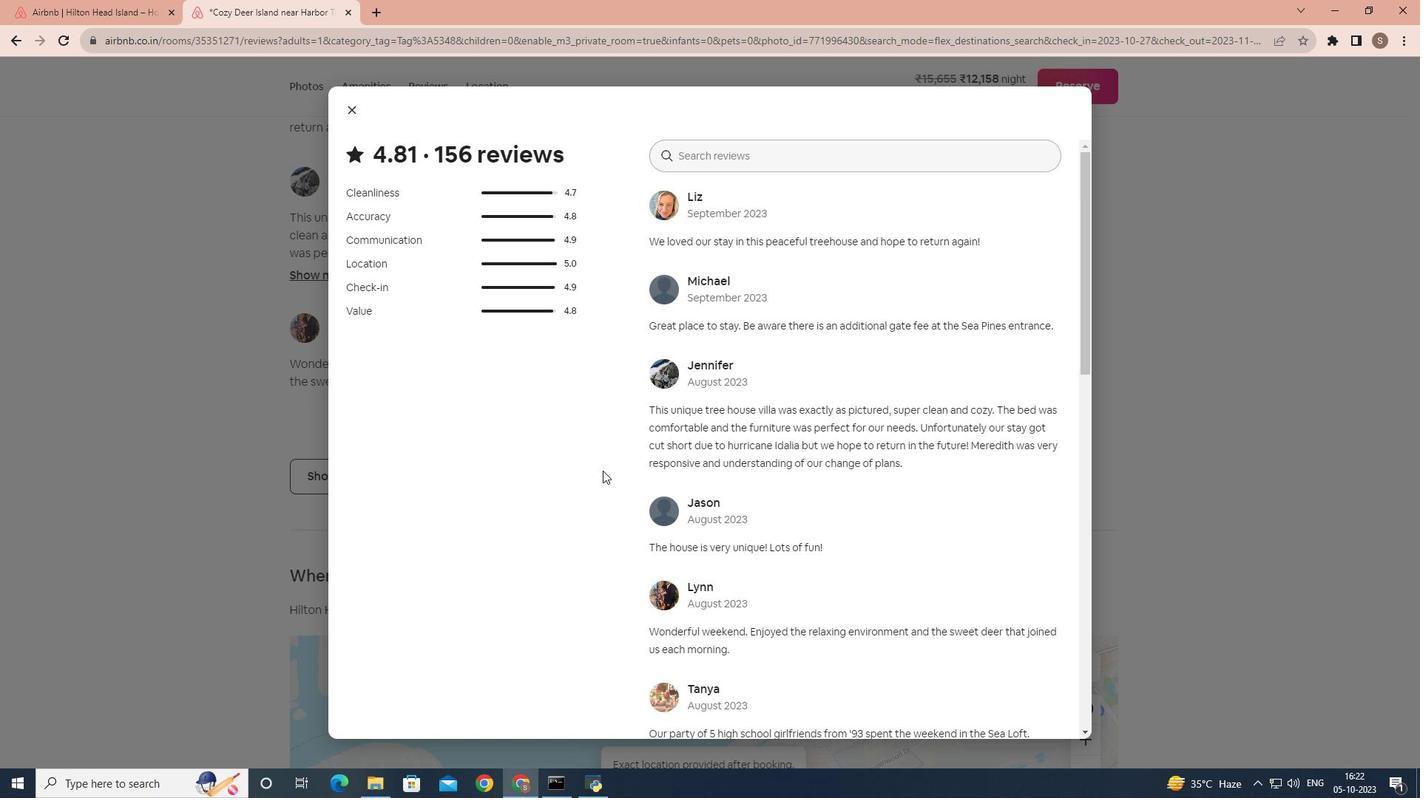 
Action: Mouse moved to (625, 465)
Screenshot: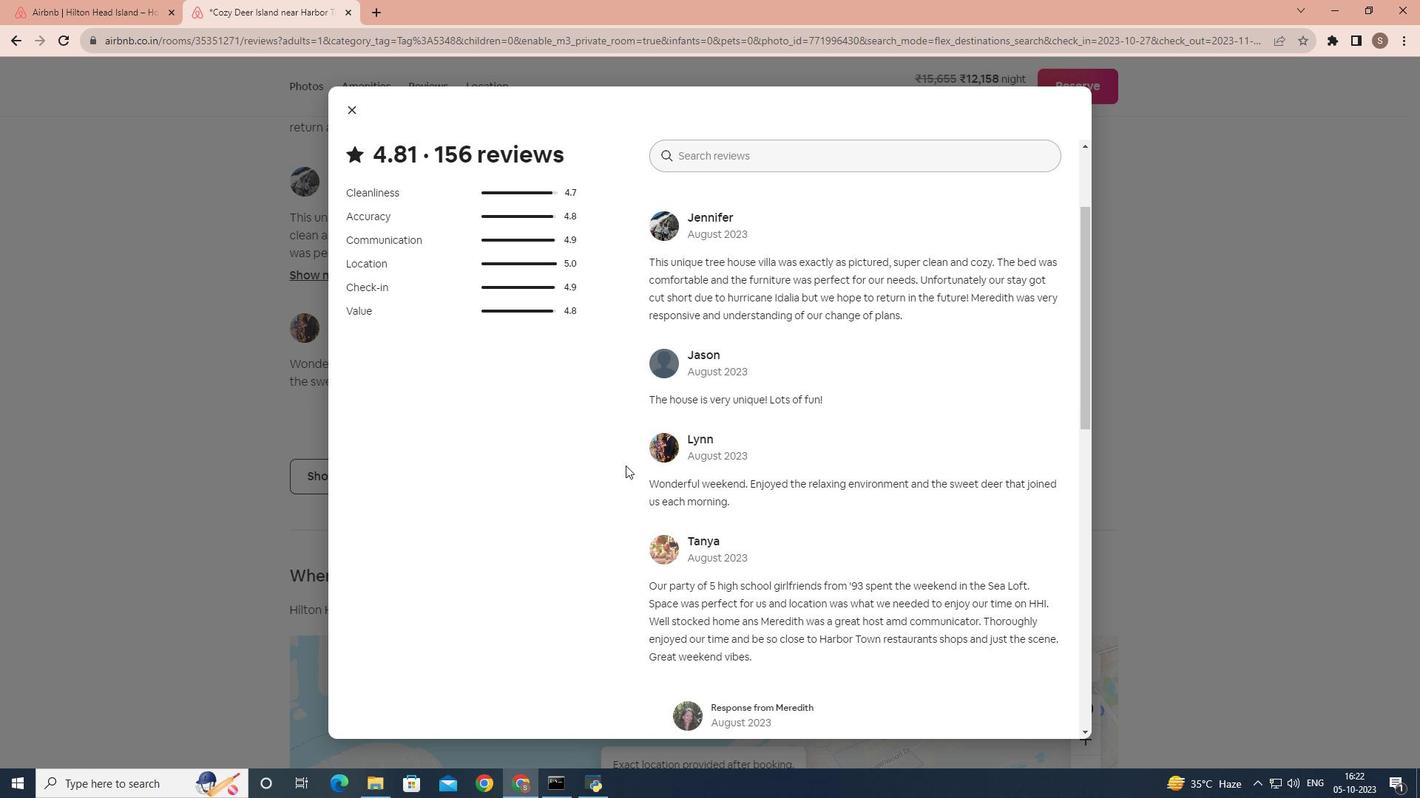 
Action: Mouse scrolled (625, 465) with delta (0, 0)
Screenshot: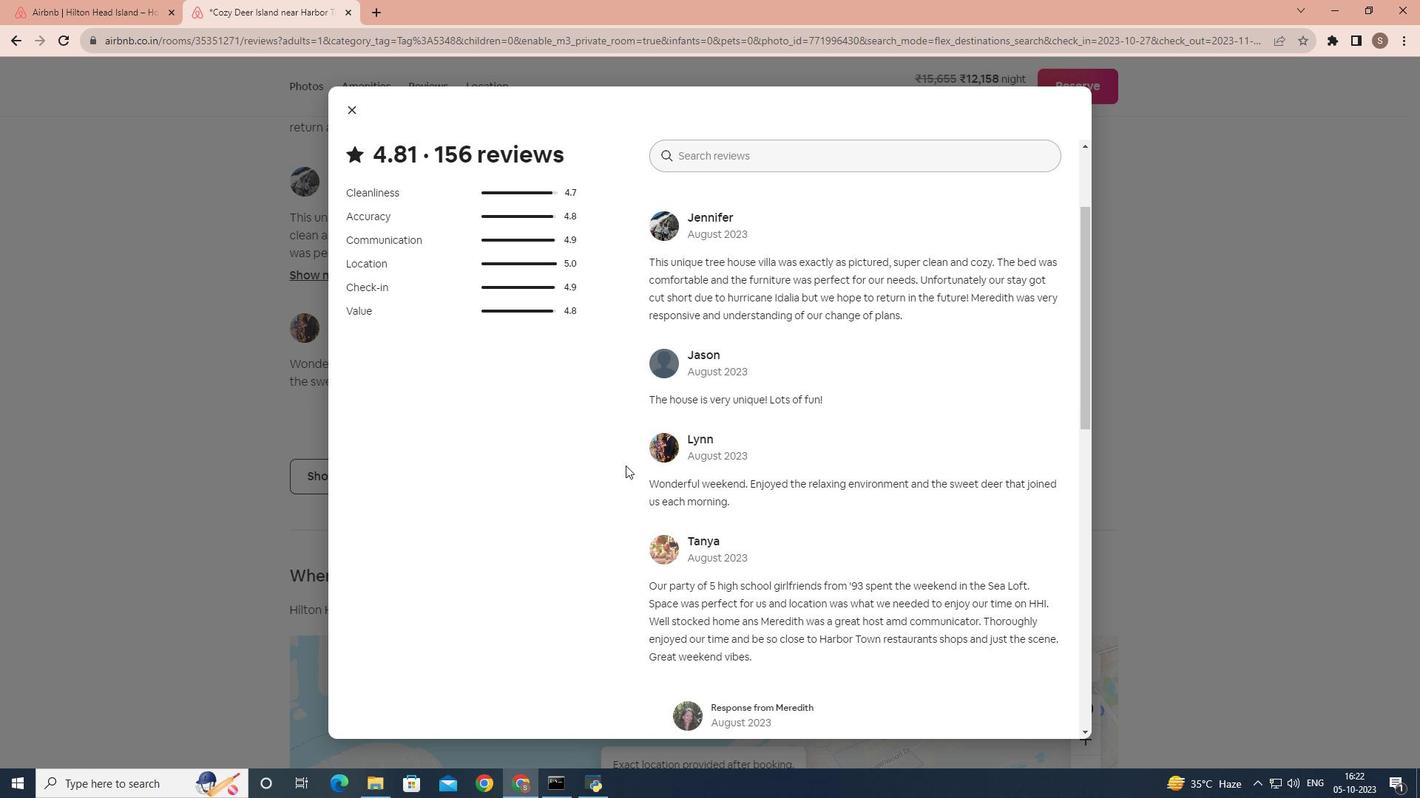 
Action: Mouse scrolled (625, 465) with delta (0, 0)
Screenshot: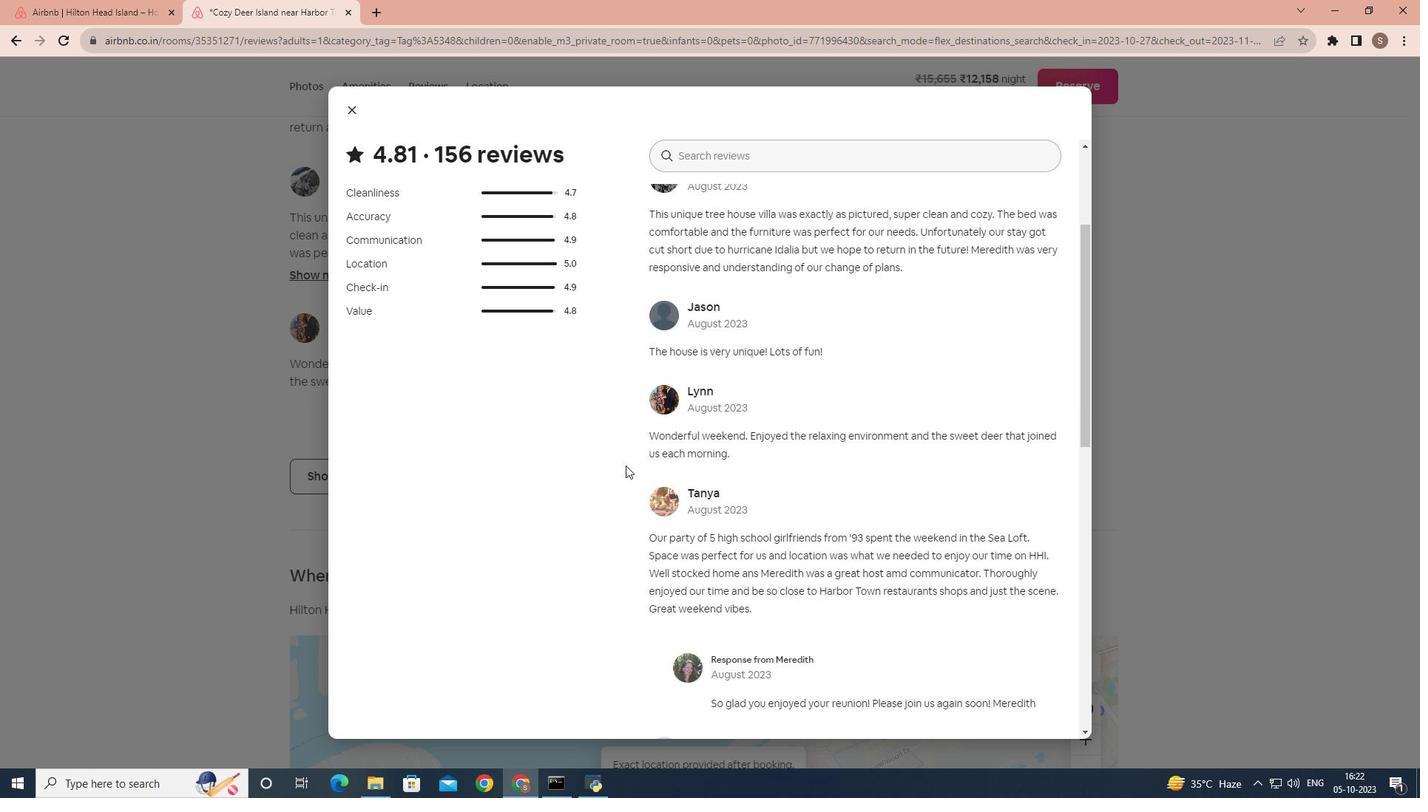 
Action: Mouse scrolled (625, 465) with delta (0, 0)
Screenshot: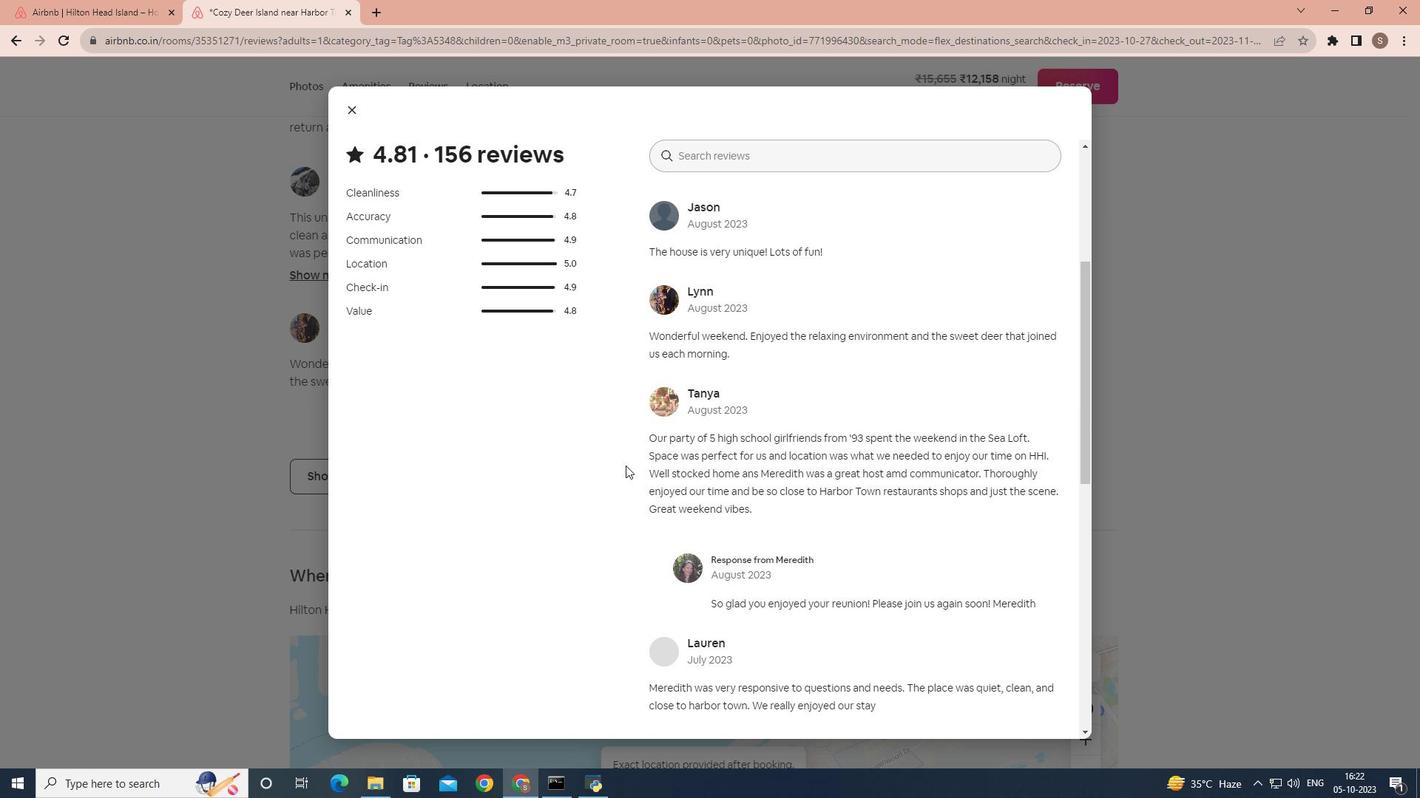 
Action: Mouse moved to (646, 451)
Screenshot: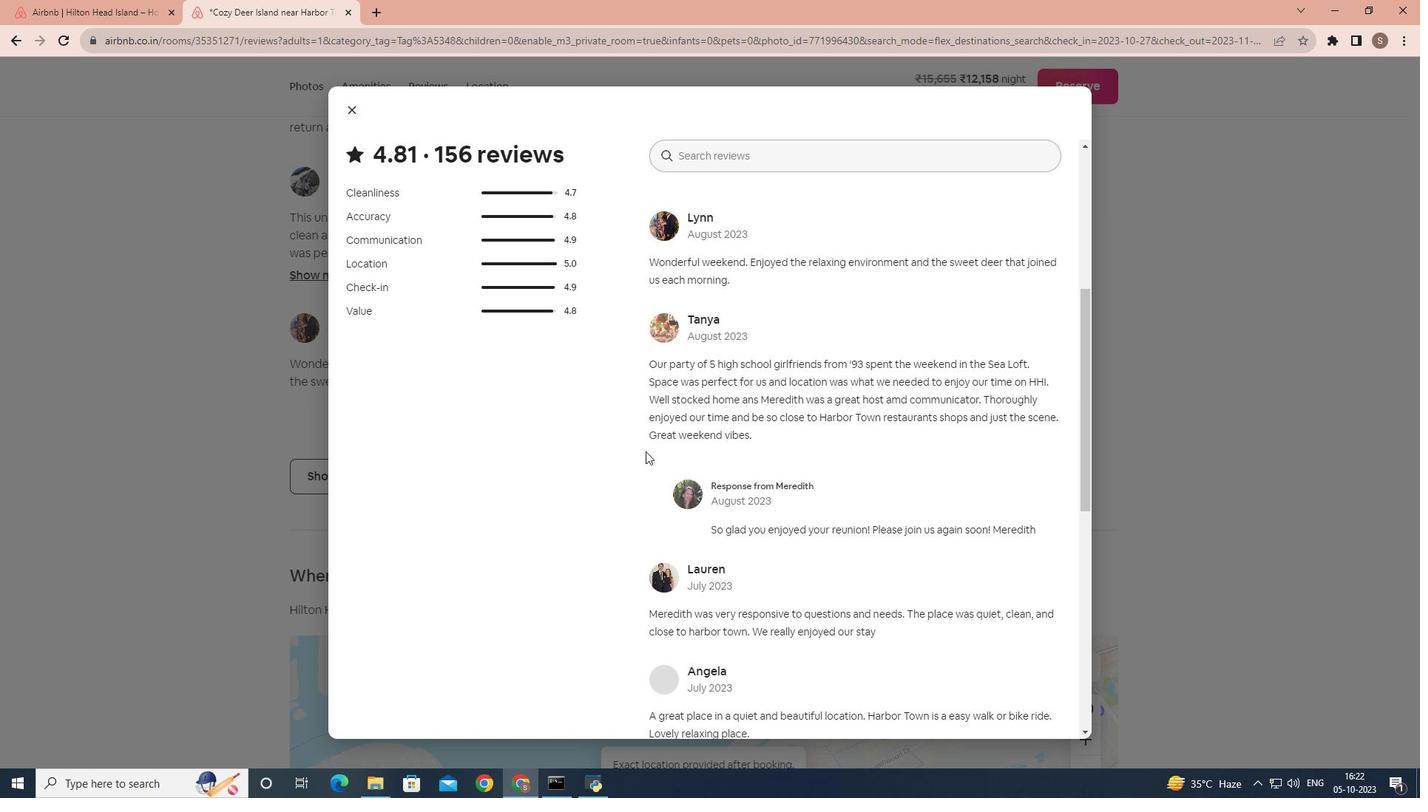 
Action: Mouse scrolled (646, 450) with delta (0, 0)
Screenshot: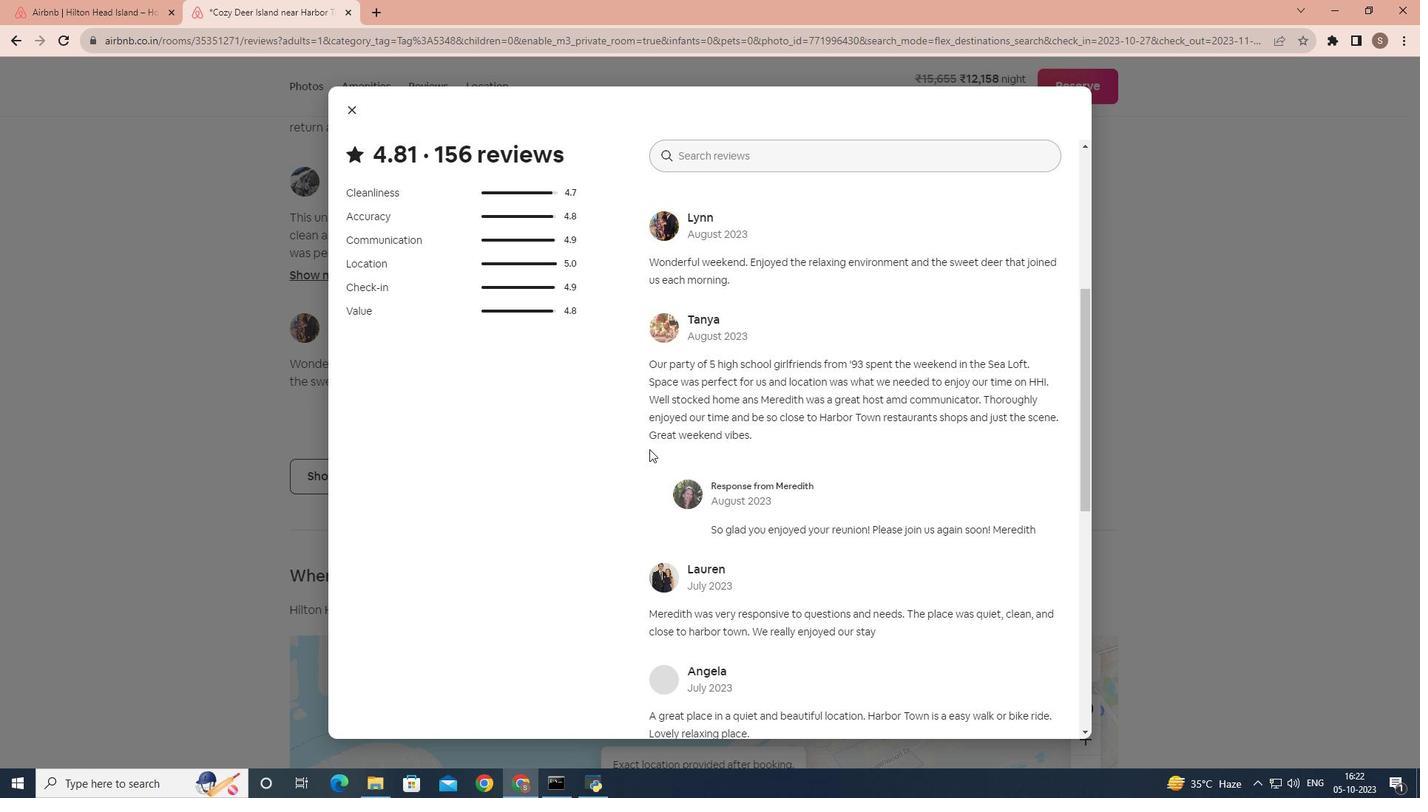 
Action: Mouse moved to (650, 449)
Screenshot: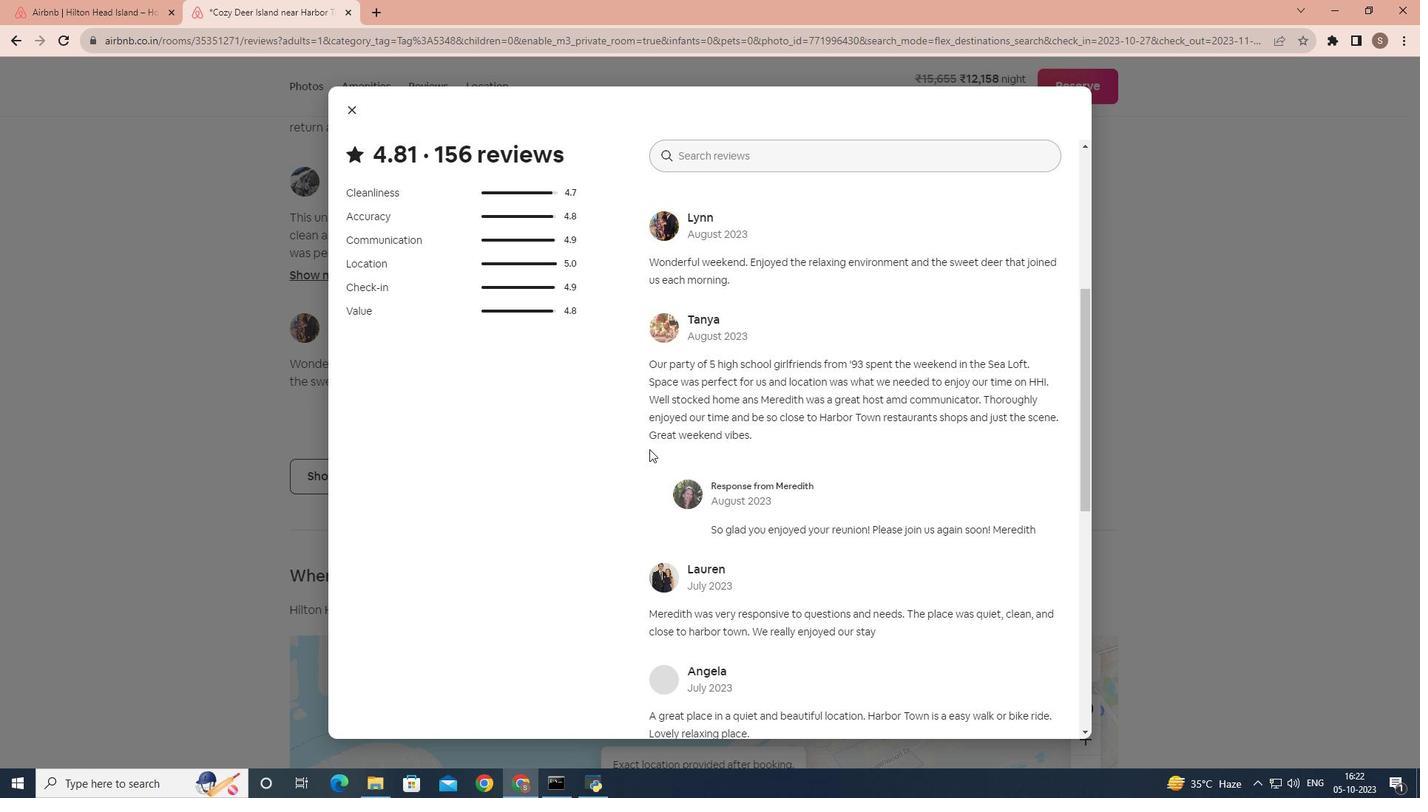 
Action: Mouse scrolled (650, 448) with delta (0, 0)
Screenshot: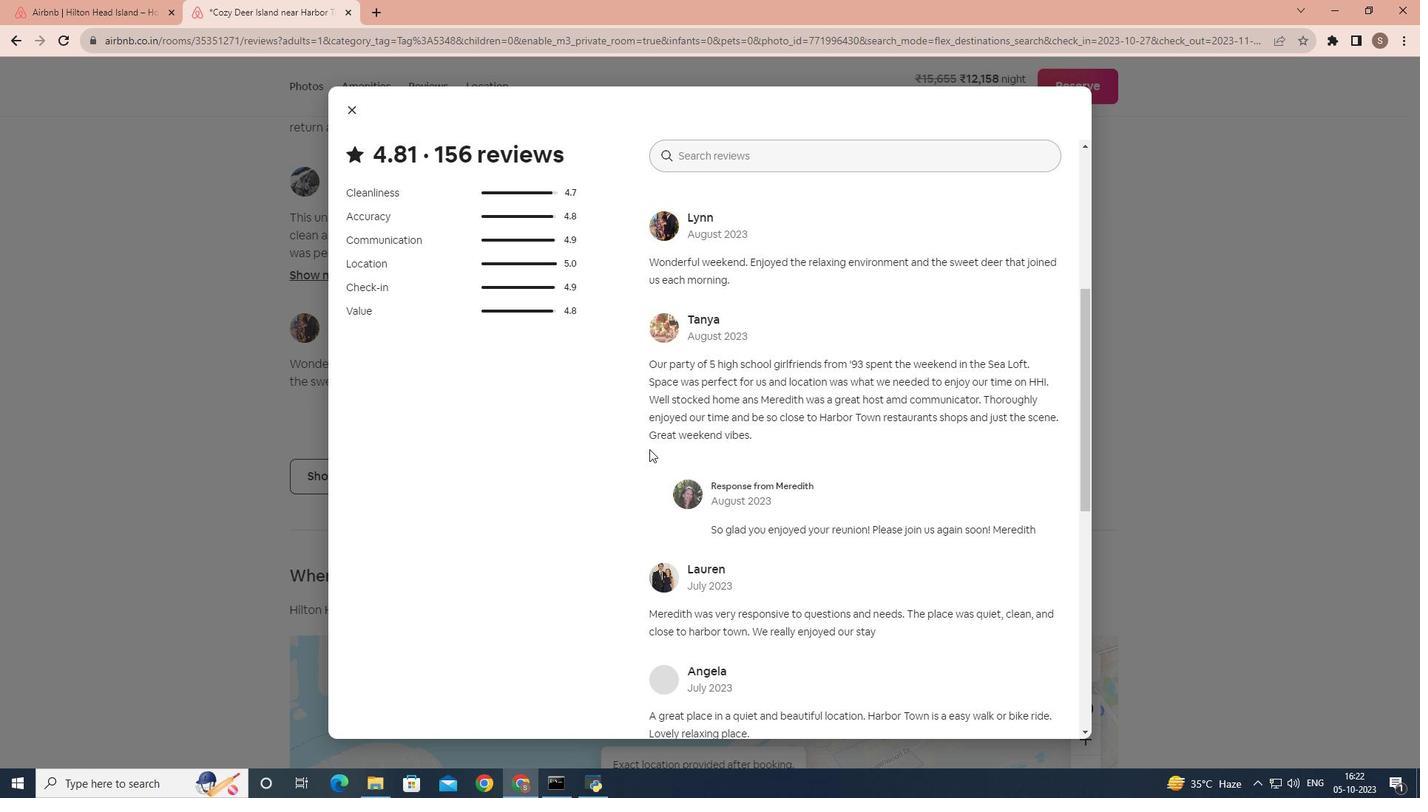 
Action: Mouse moved to (650, 448)
Screenshot: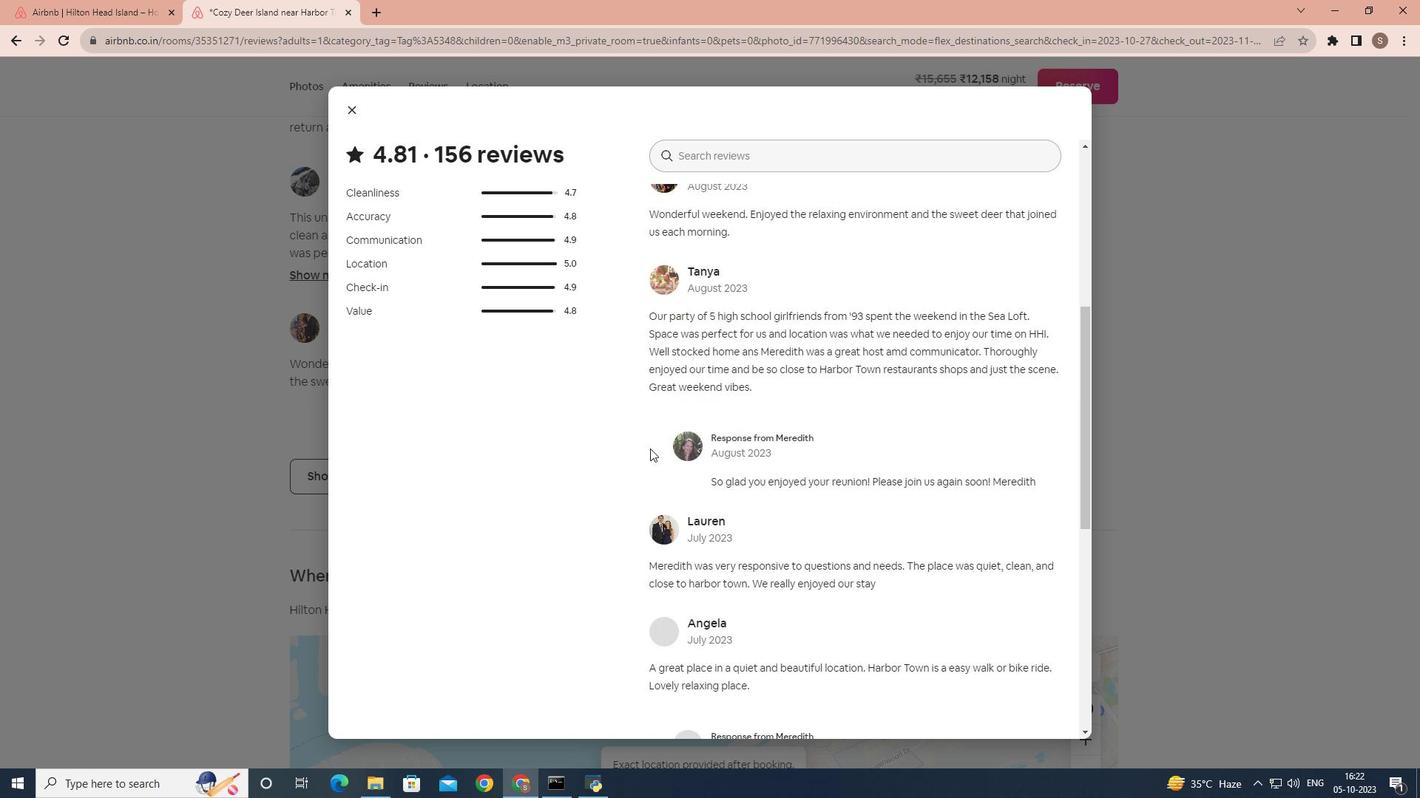 
Action: Mouse scrolled (650, 448) with delta (0, 0)
Screenshot: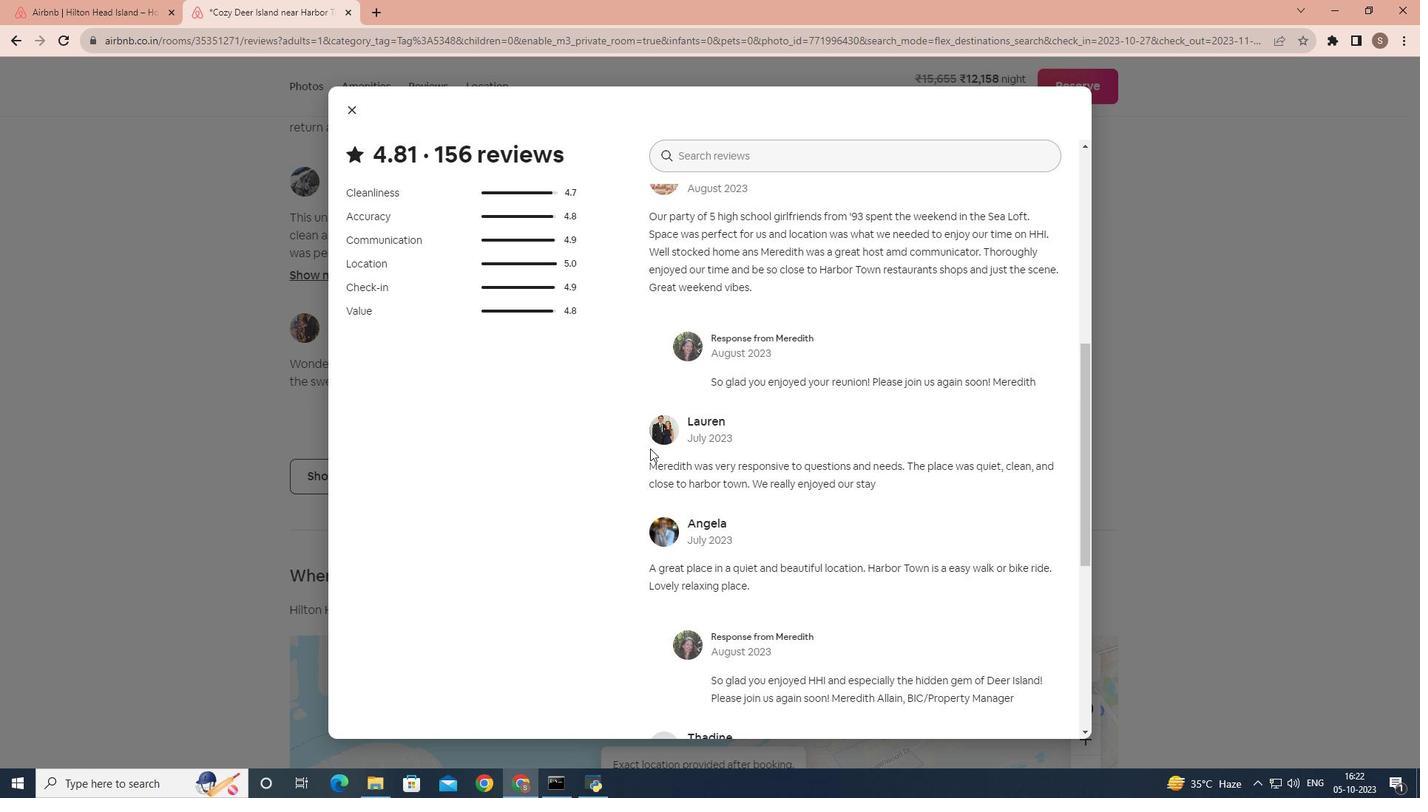 
Action: Mouse moved to (650, 448)
Screenshot: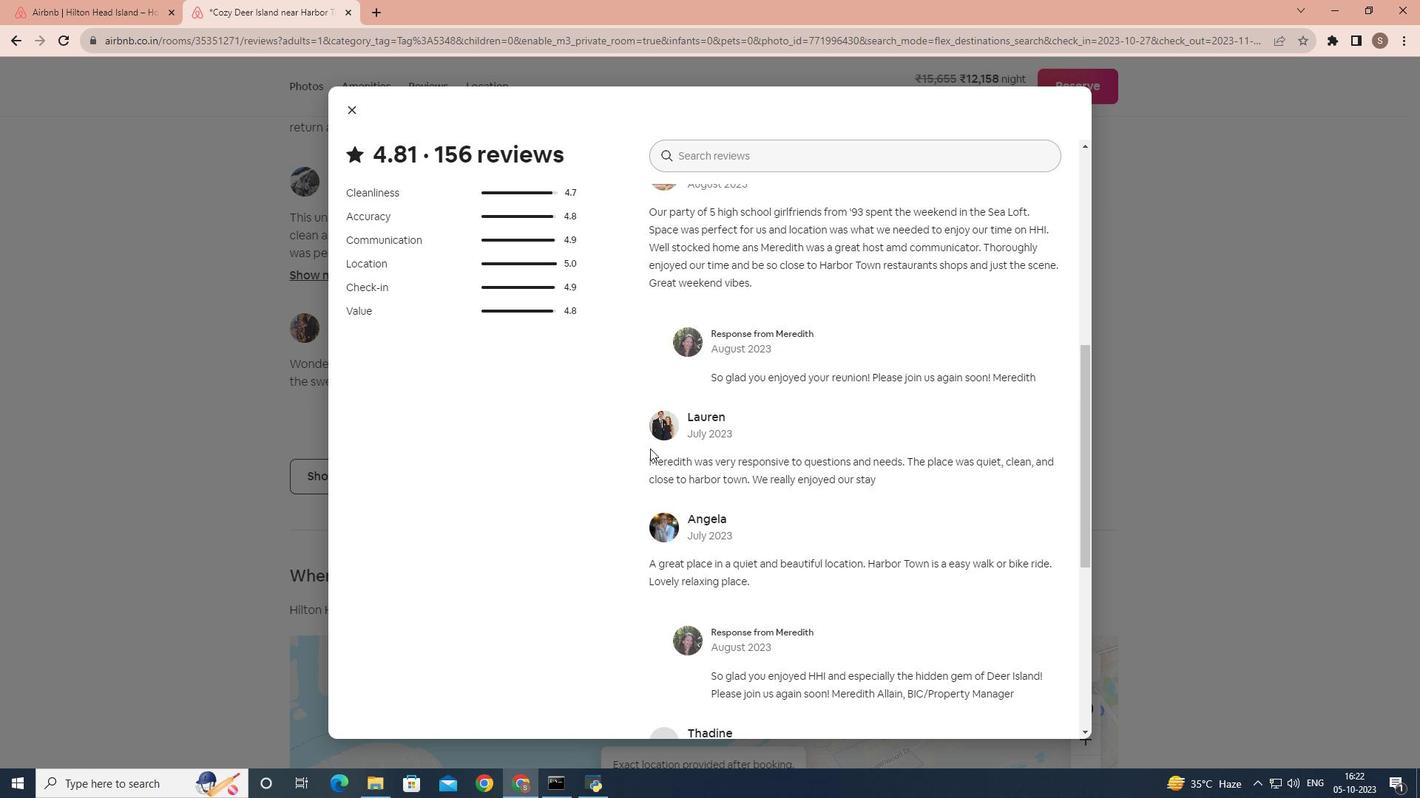 
Action: Mouse scrolled (650, 448) with delta (0, 0)
Screenshot: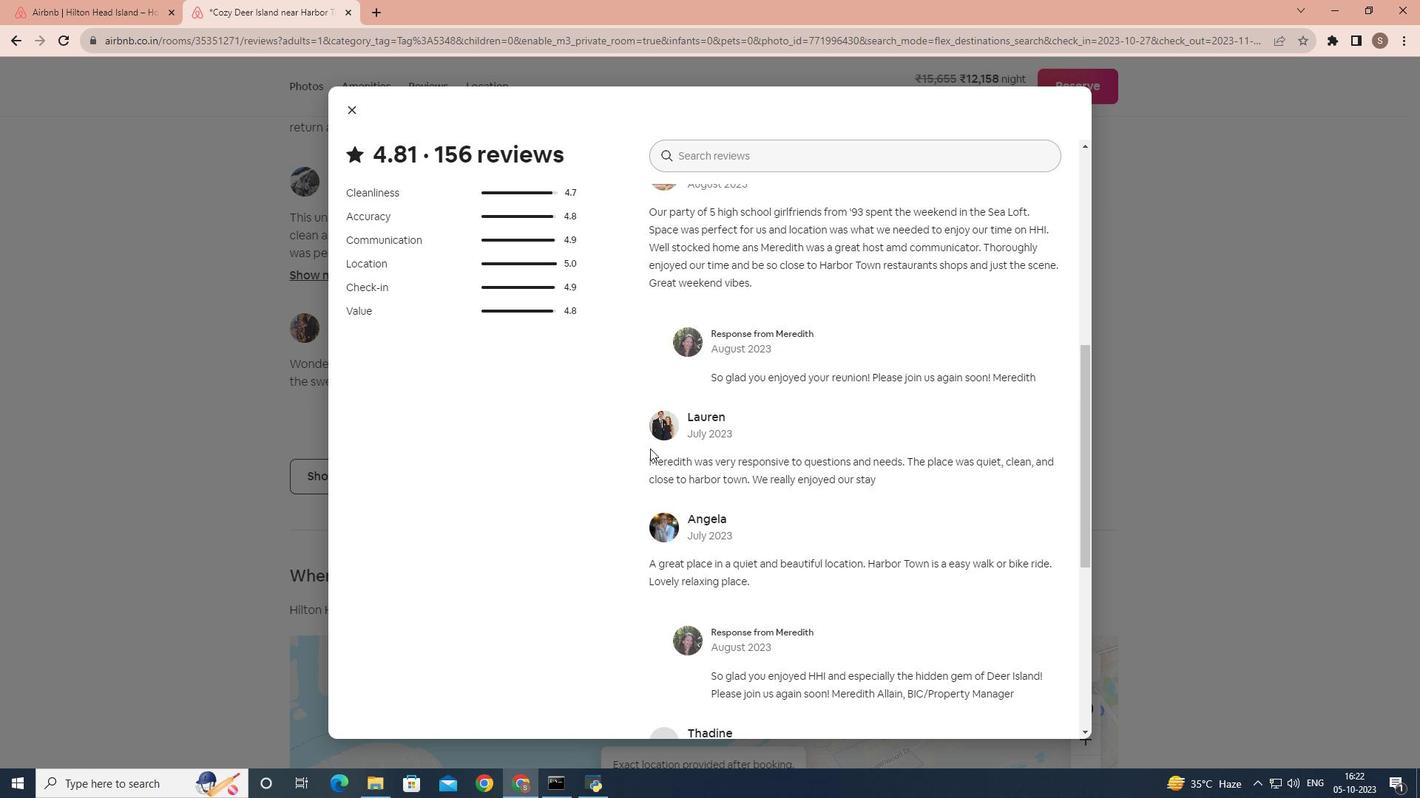 
Action: Mouse scrolled (650, 448) with delta (0, 0)
Screenshot: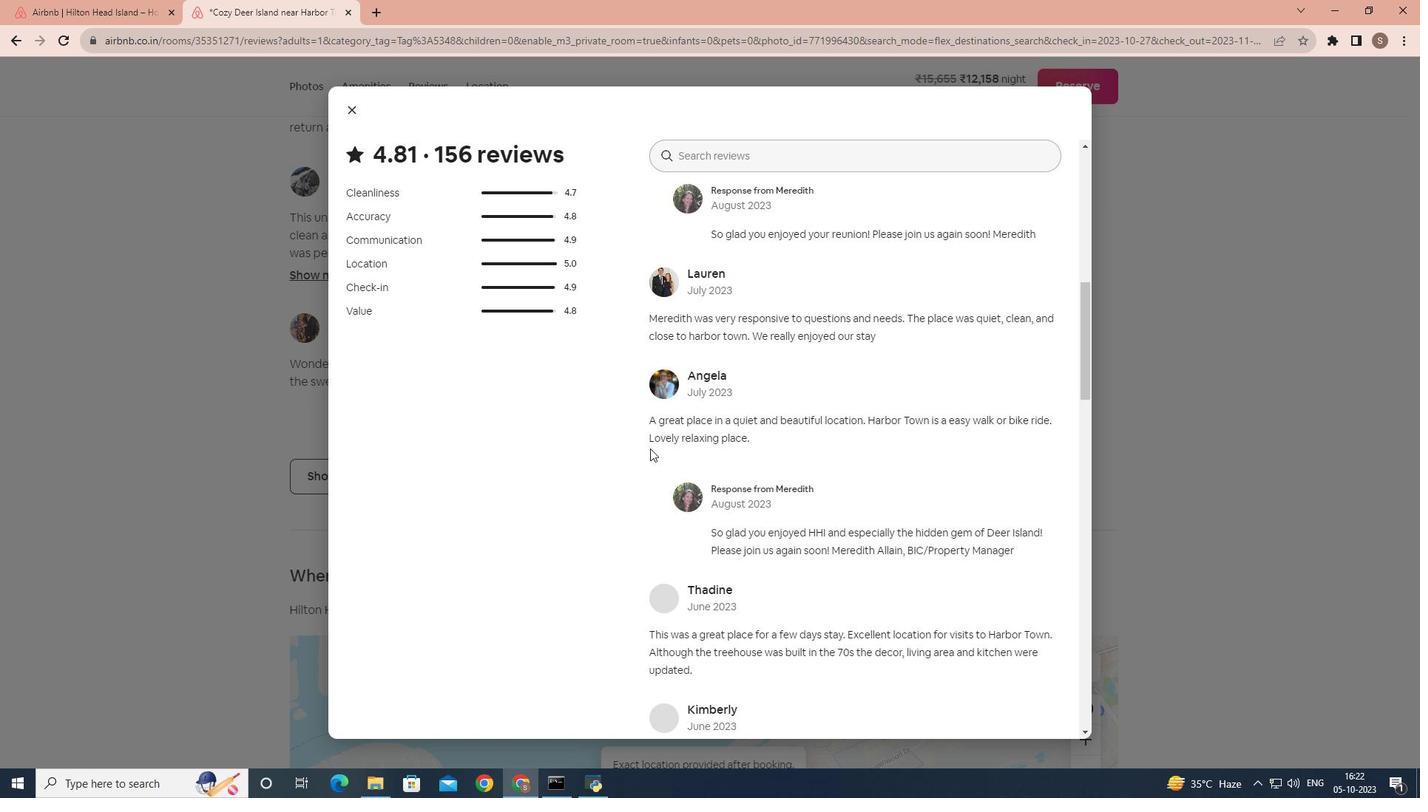 
Action: Mouse scrolled (650, 448) with delta (0, 0)
Screenshot: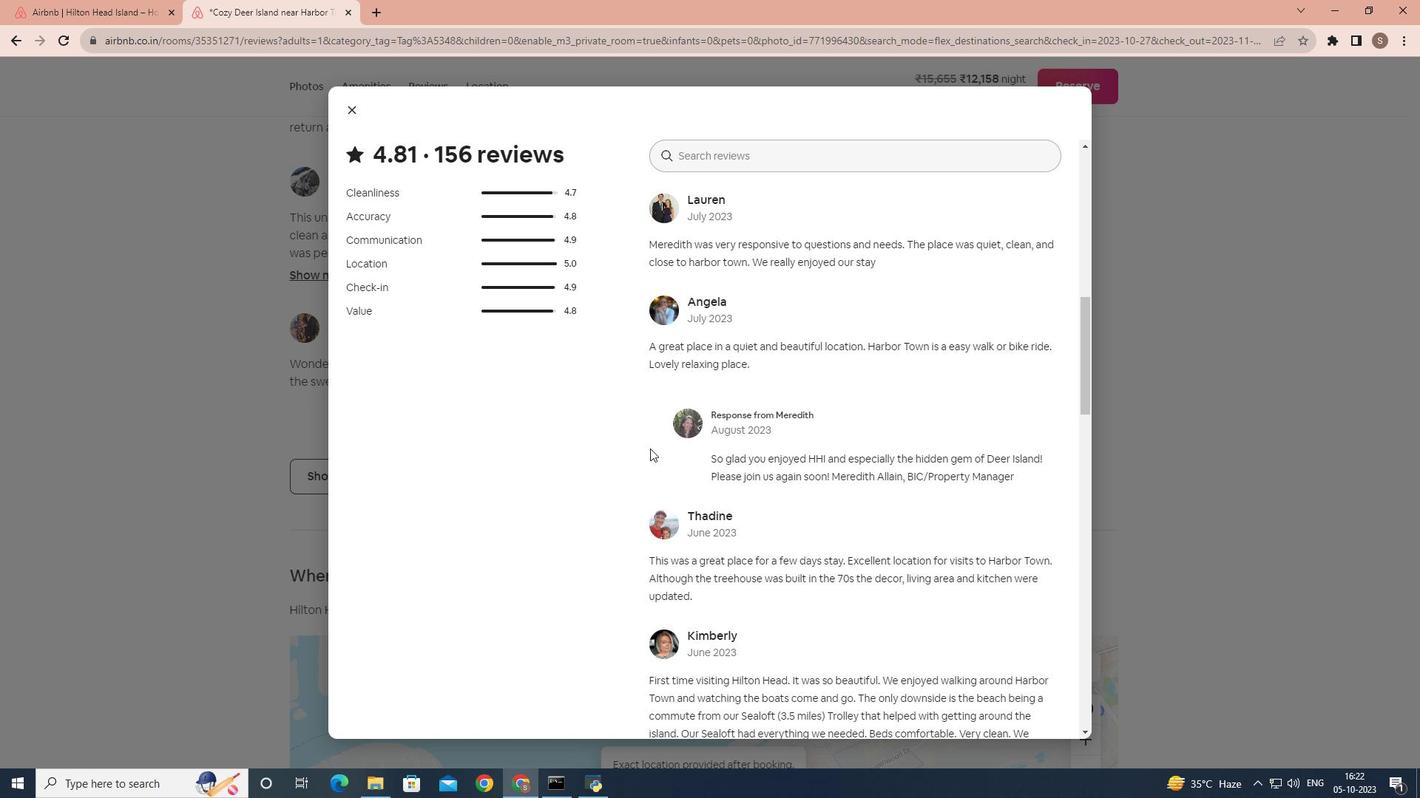 
Action: Mouse moved to (651, 450)
Screenshot: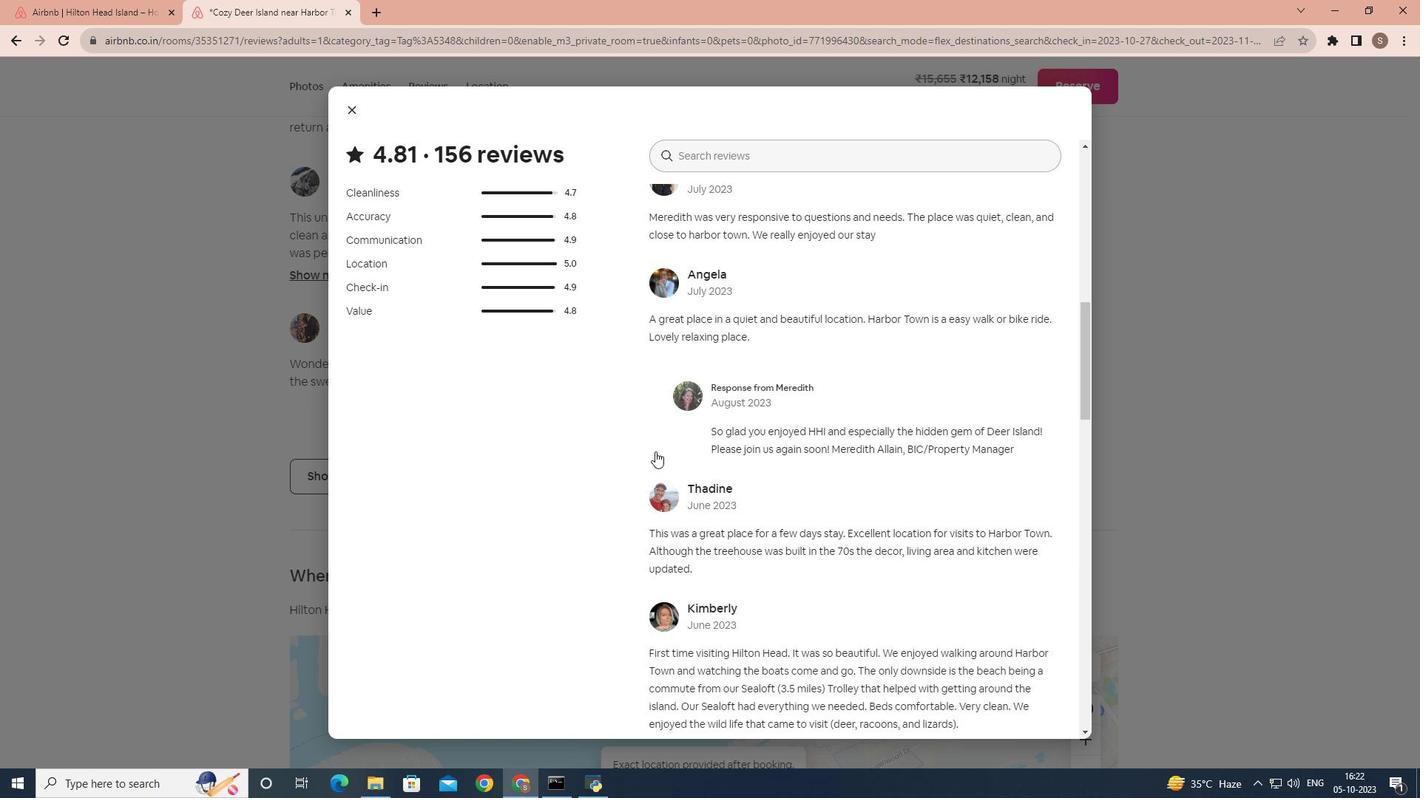 
Action: Mouse scrolled (651, 449) with delta (0, 0)
Screenshot: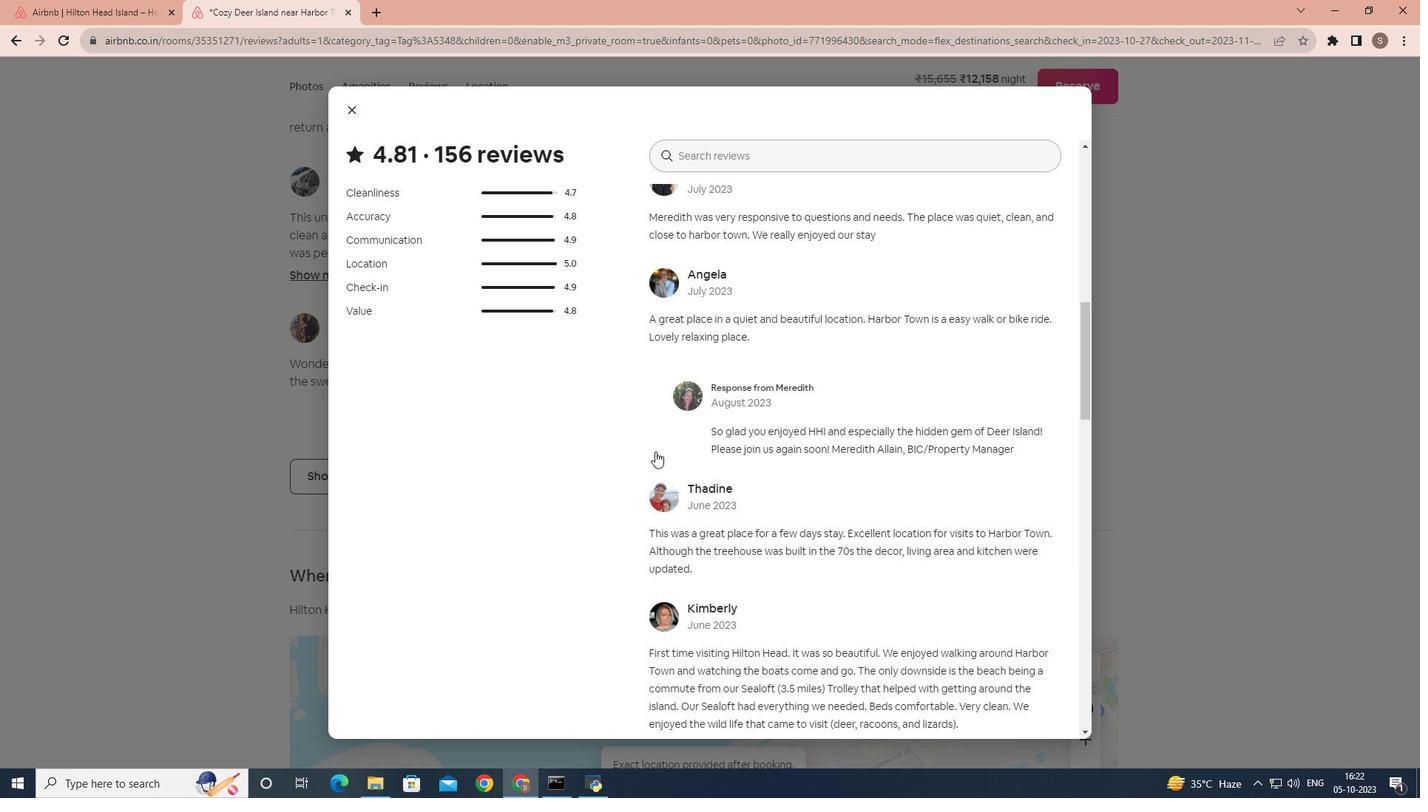 
Action: Mouse moved to (662, 448)
Screenshot: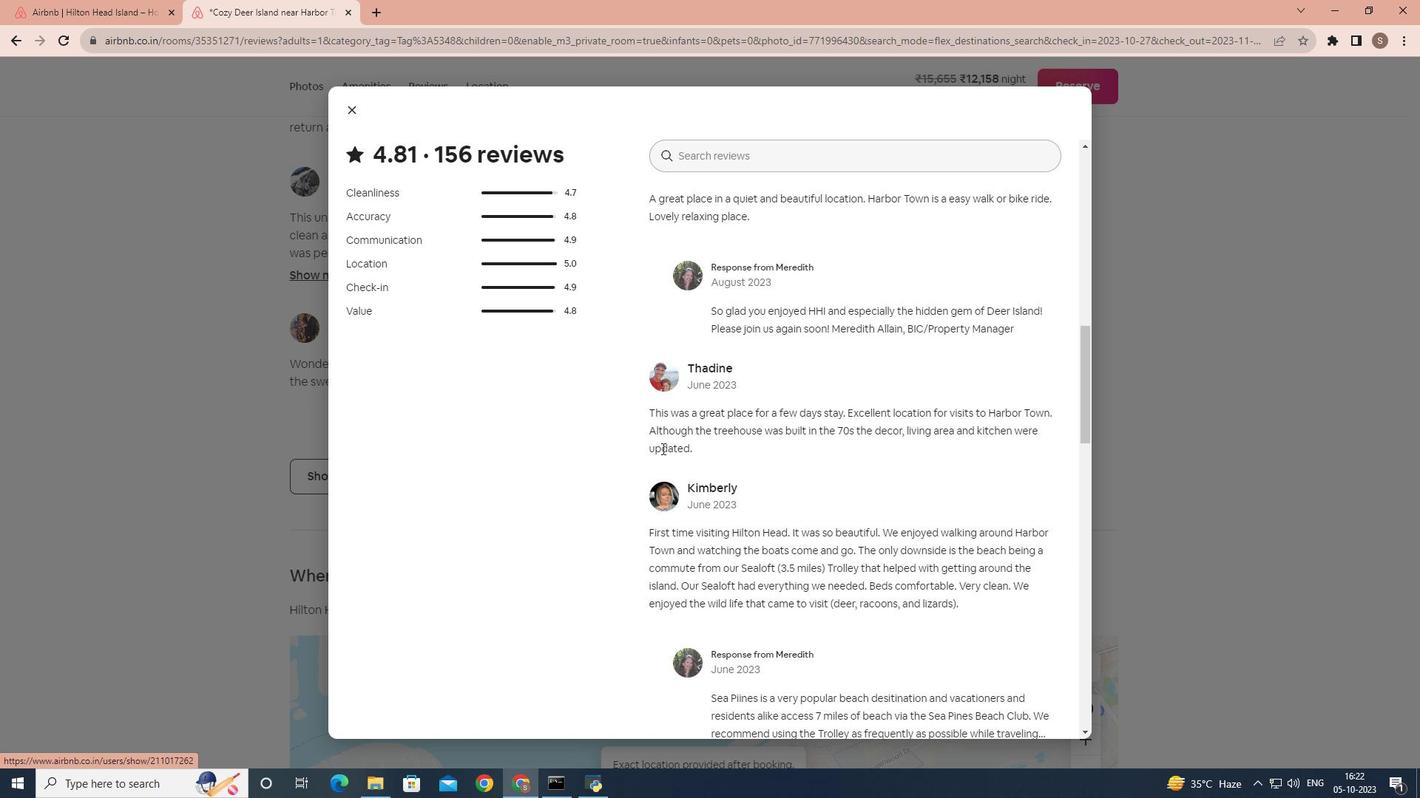 
Action: Mouse scrolled (662, 447) with delta (0, 0)
Screenshot: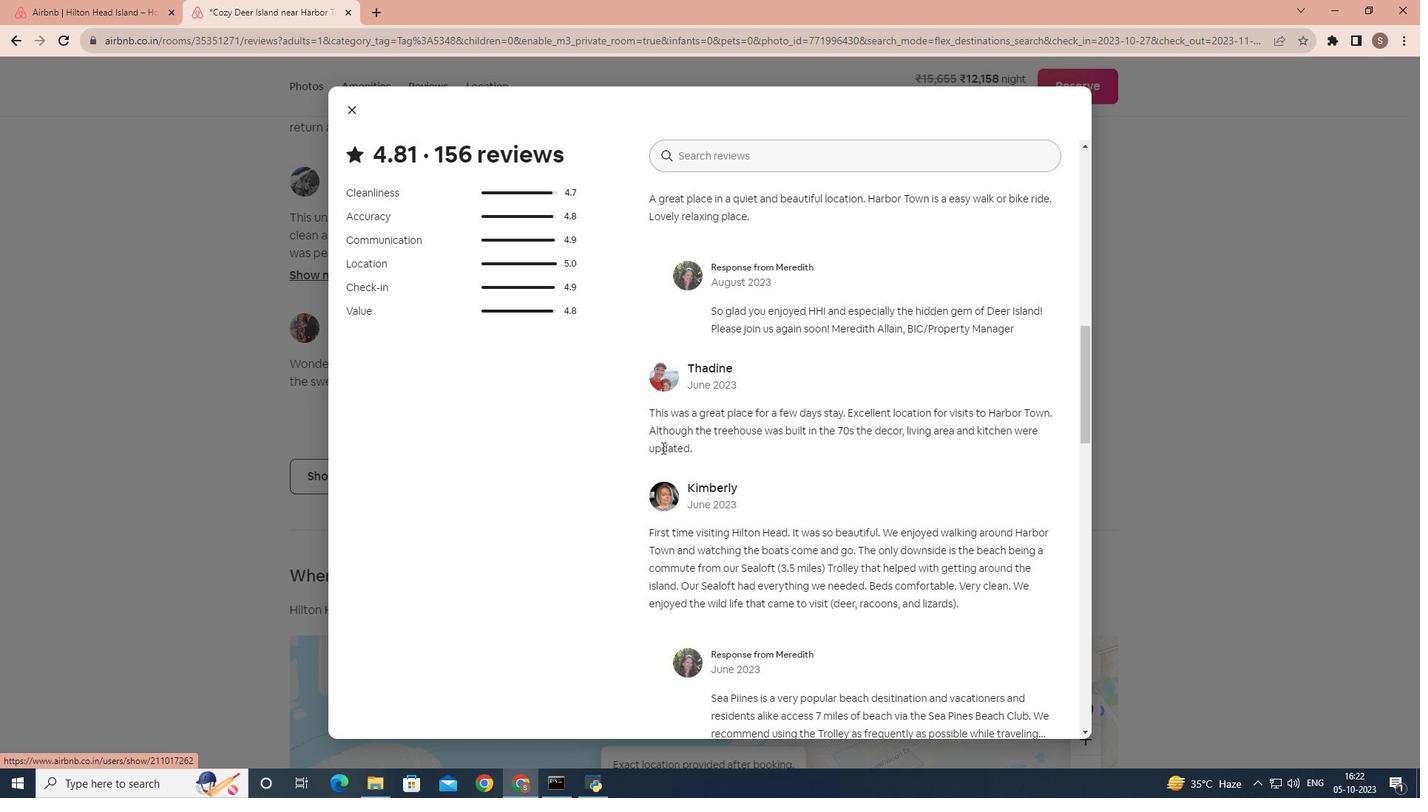 
Action: Mouse scrolled (662, 447) with delta (0, 0)
Screenshot: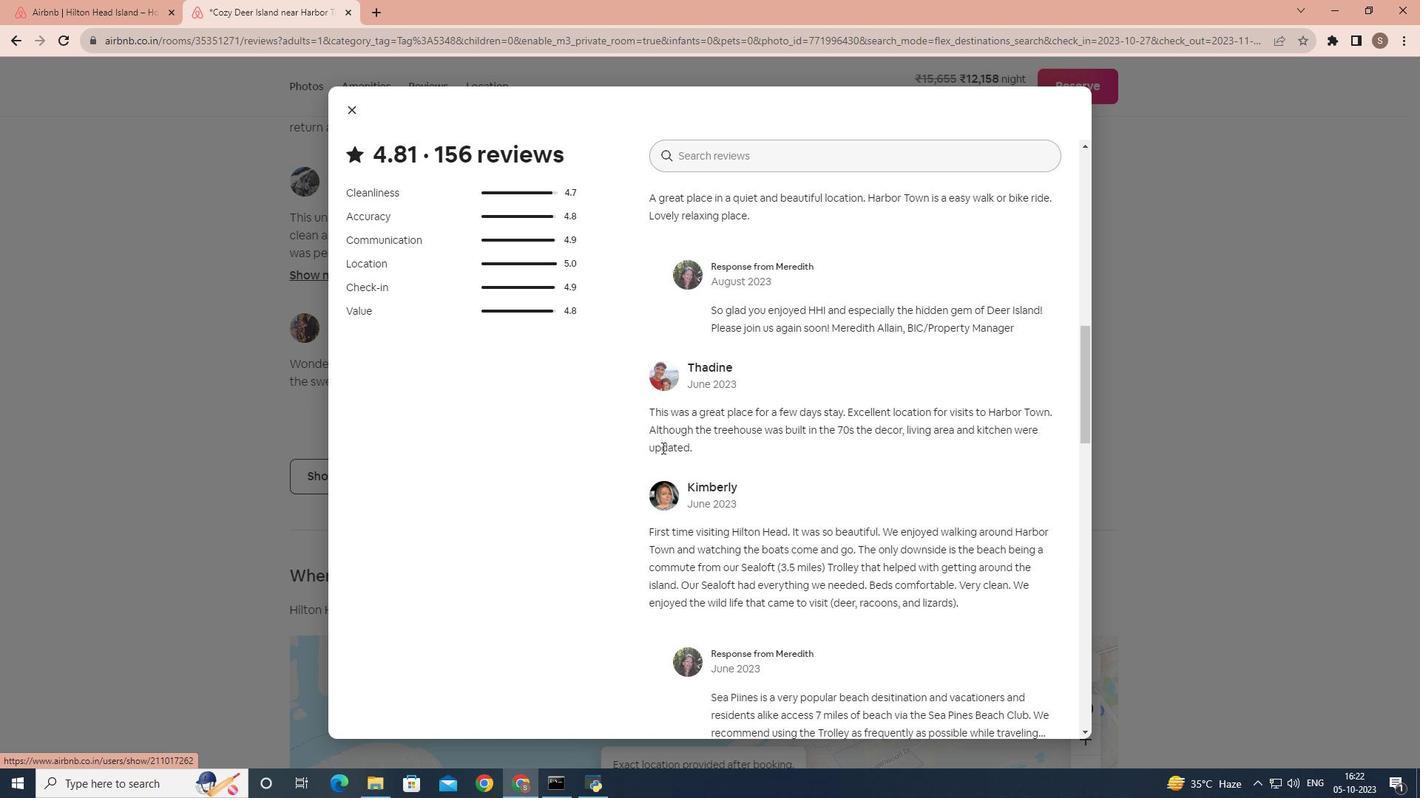 
Action: Mouse scrolled (662, 447) with delta (0, 0)
Screenshot: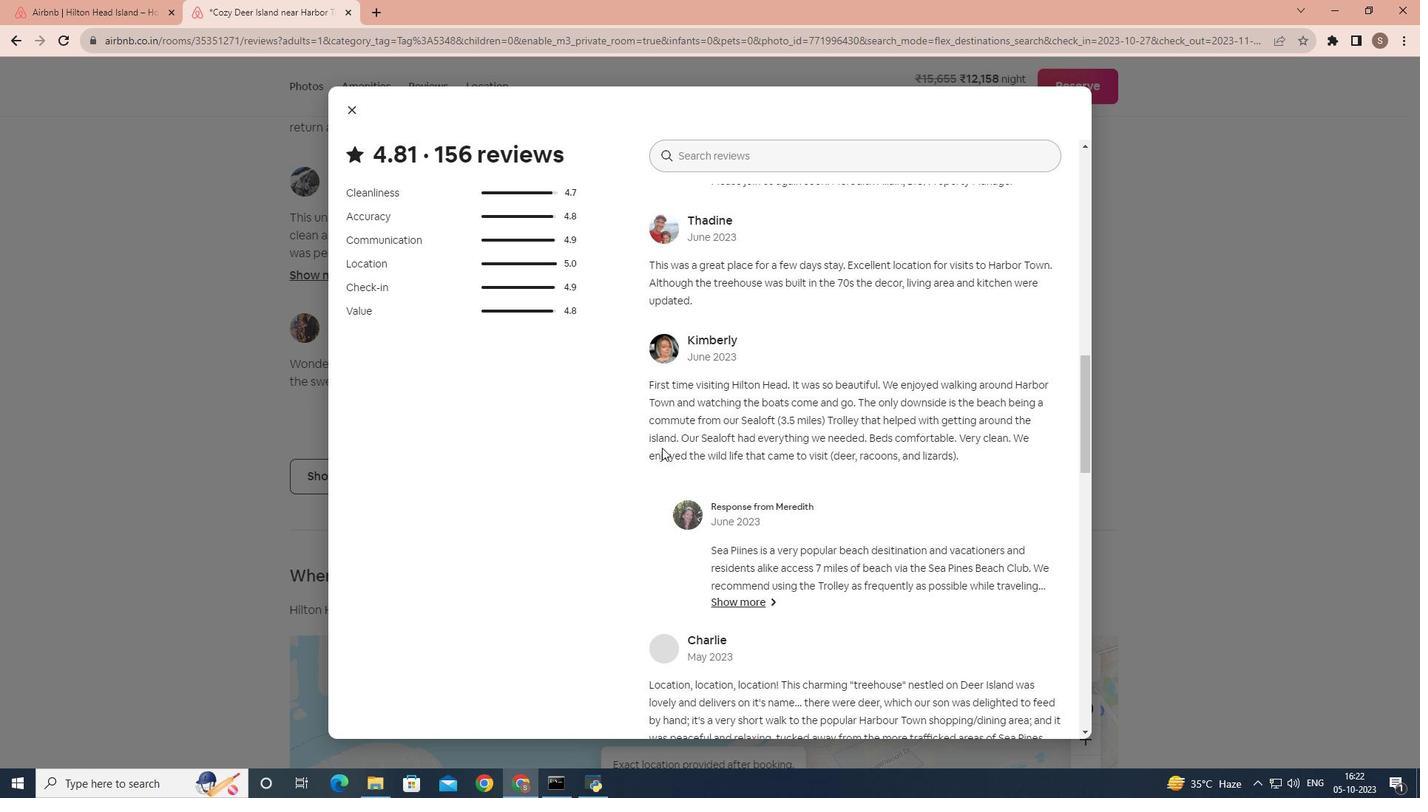 
Action: Mouse scrolled (662, 447) with delta (0, 0)
Screenshot: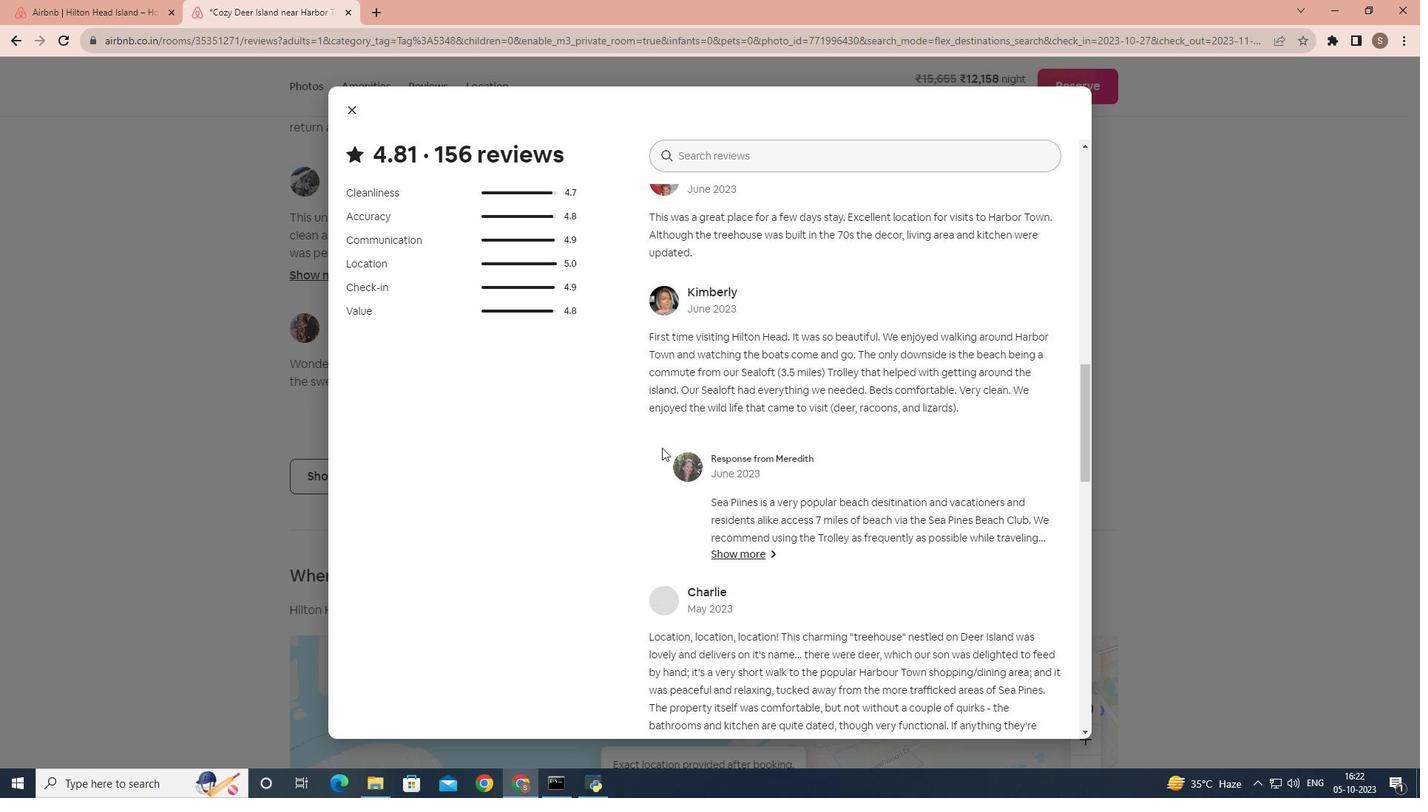 
Action: Mouse scrolled (662, 447) with delta (0, 0)
Screenshot: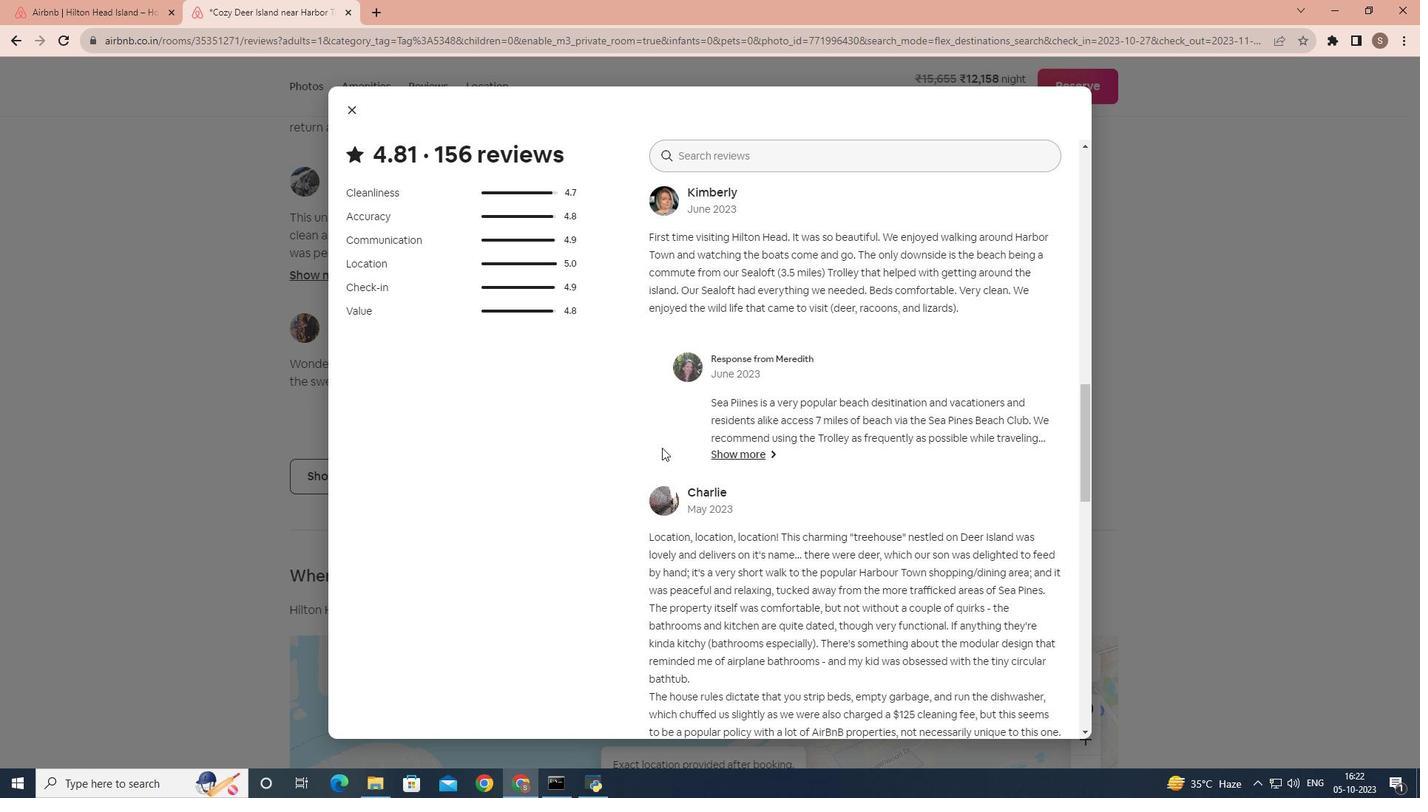 
Action: Mouse scrolled (662, 447) with delta (0, 0)
Screenshot: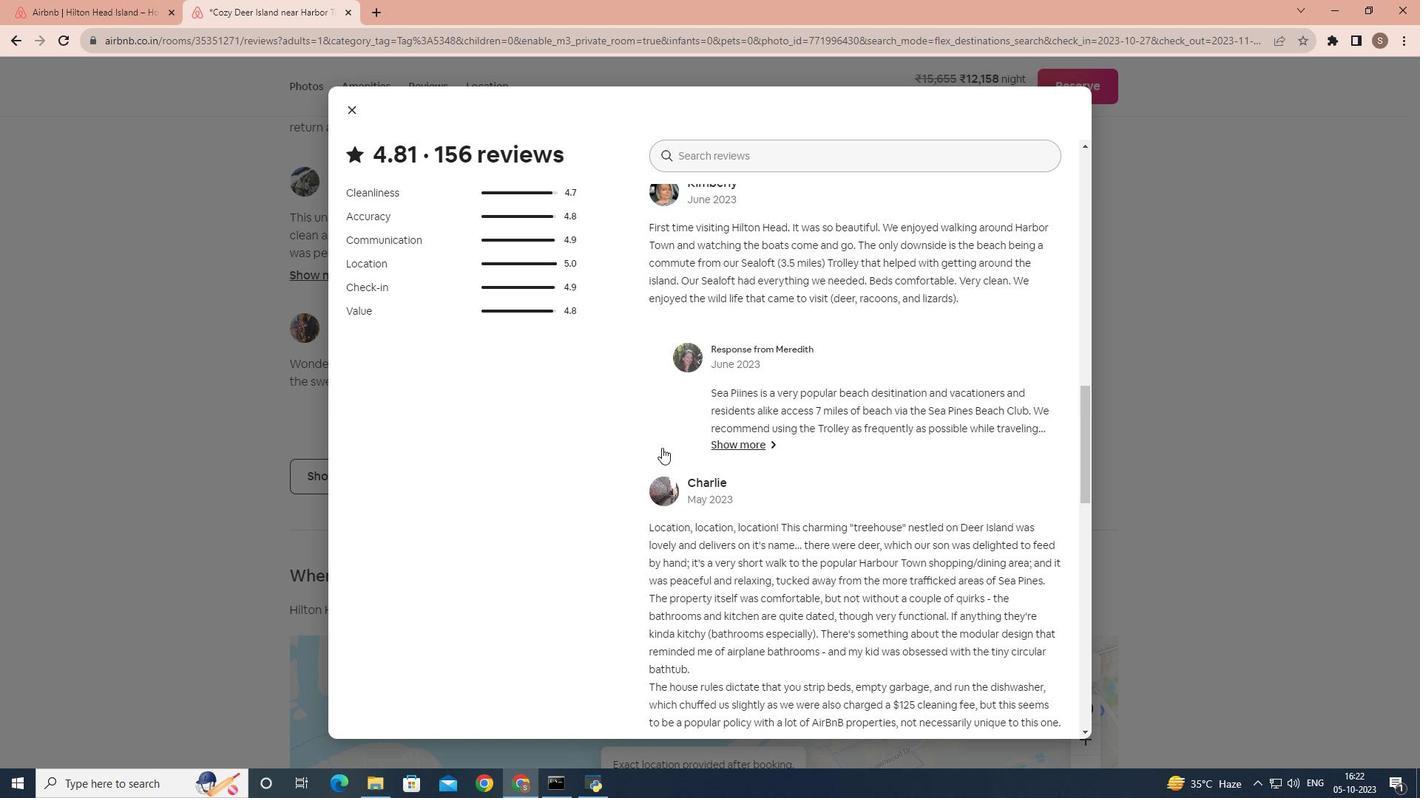
Action: Mouse scrolled (662, 447) with delta (0, 0)
Screenshot: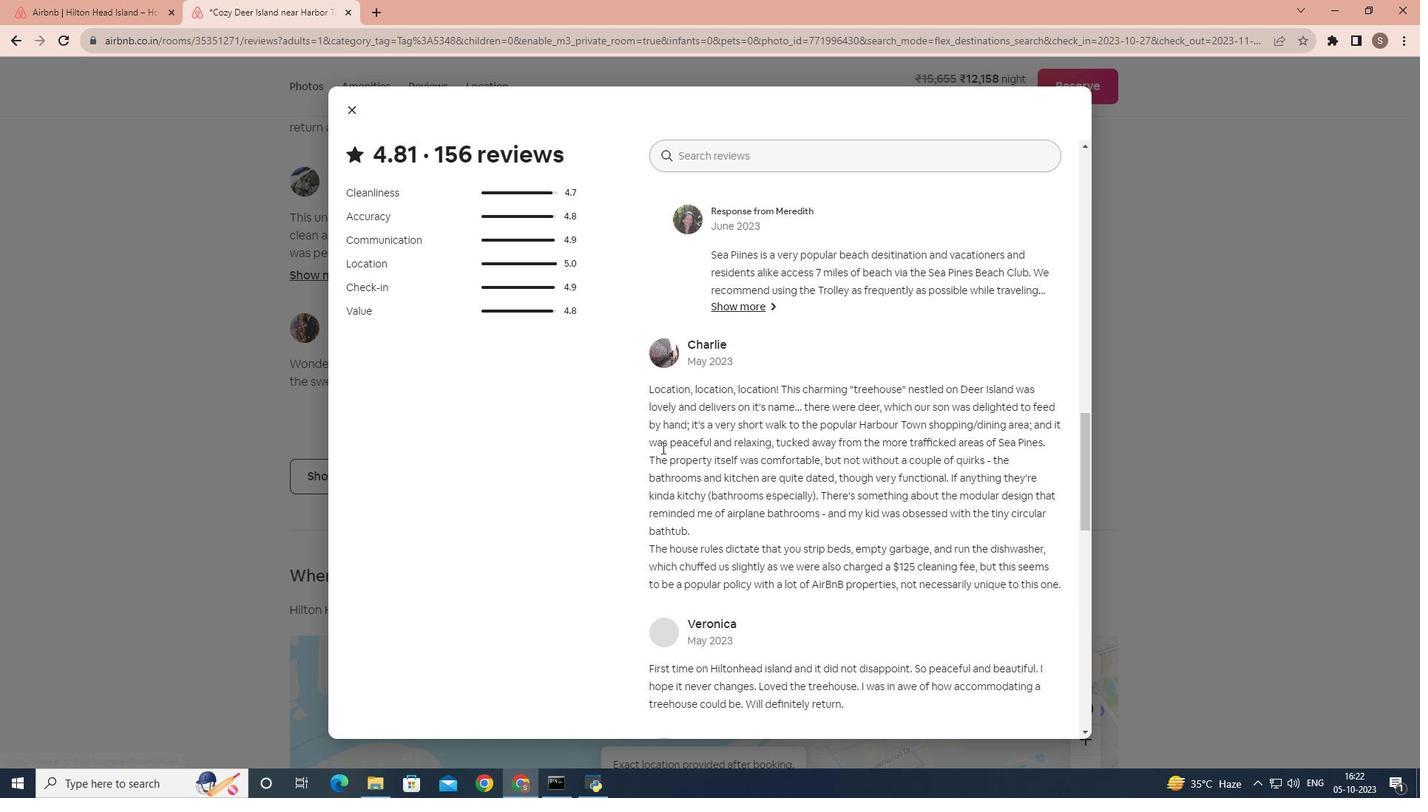 
Action: Mouse scrolled (662, 447) with delta (0, 0)
Screenshot: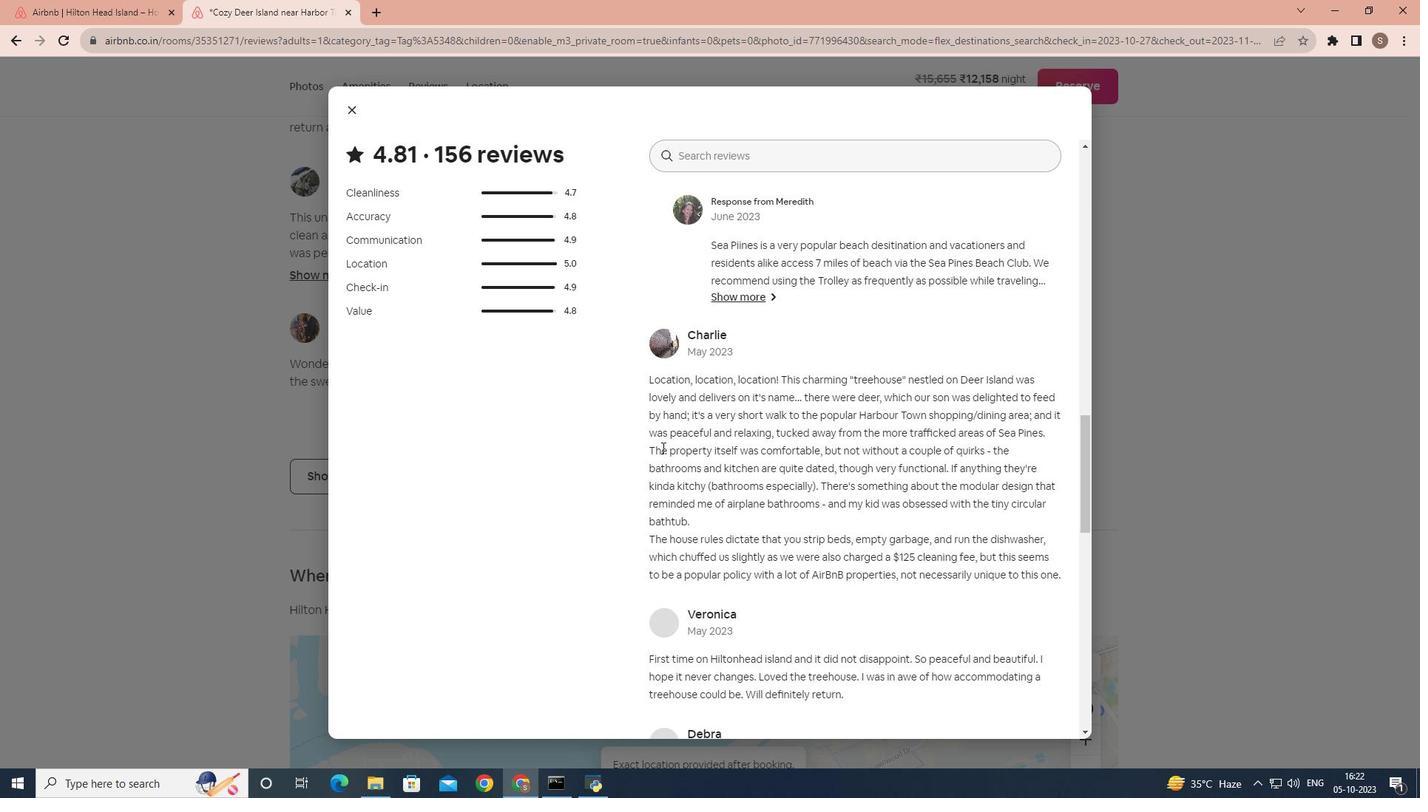 
Action: Mouse scrolled (662, 447) with delta (0, 0)
Screenshot: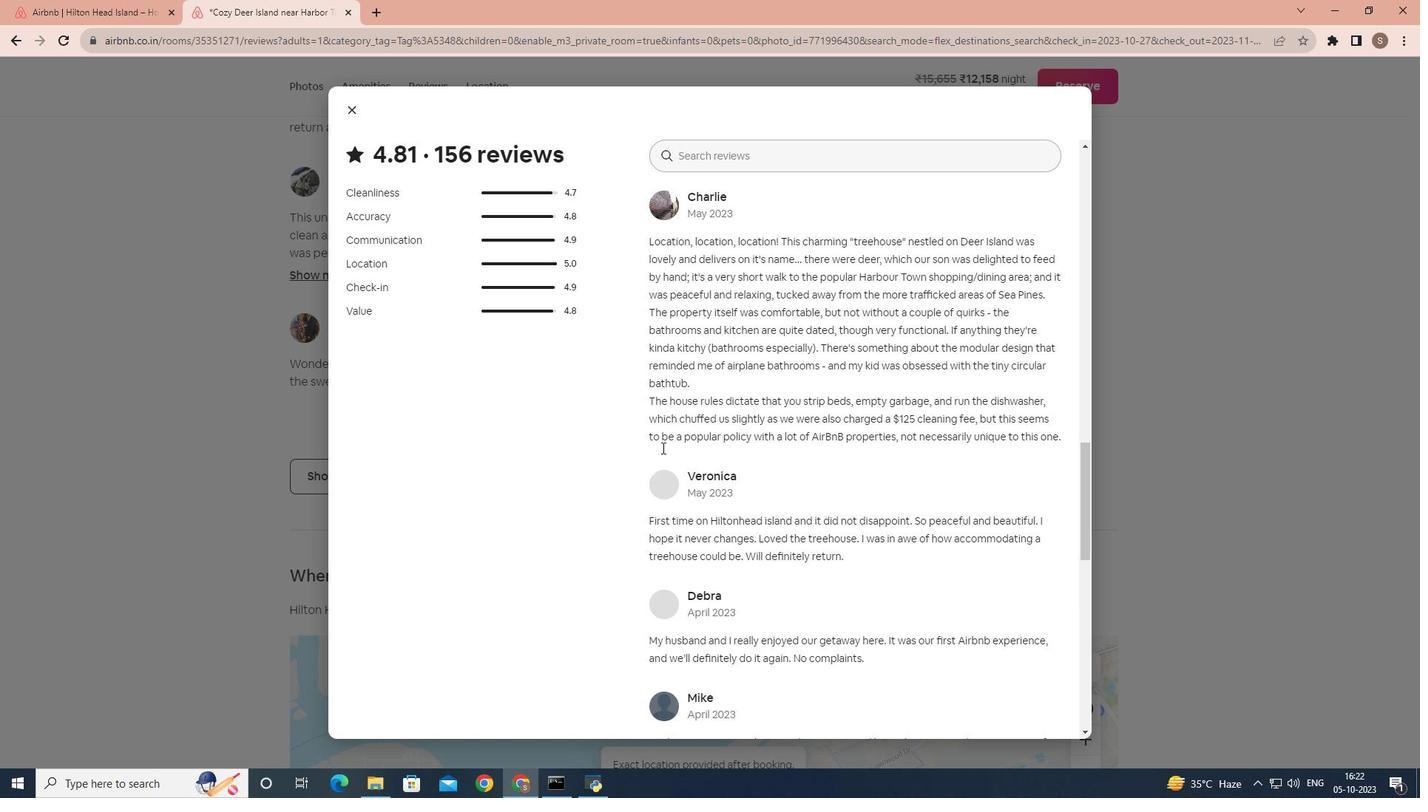 
Action: Mouse scrolled (662, 447) with delta (0, 0)
Screenshot: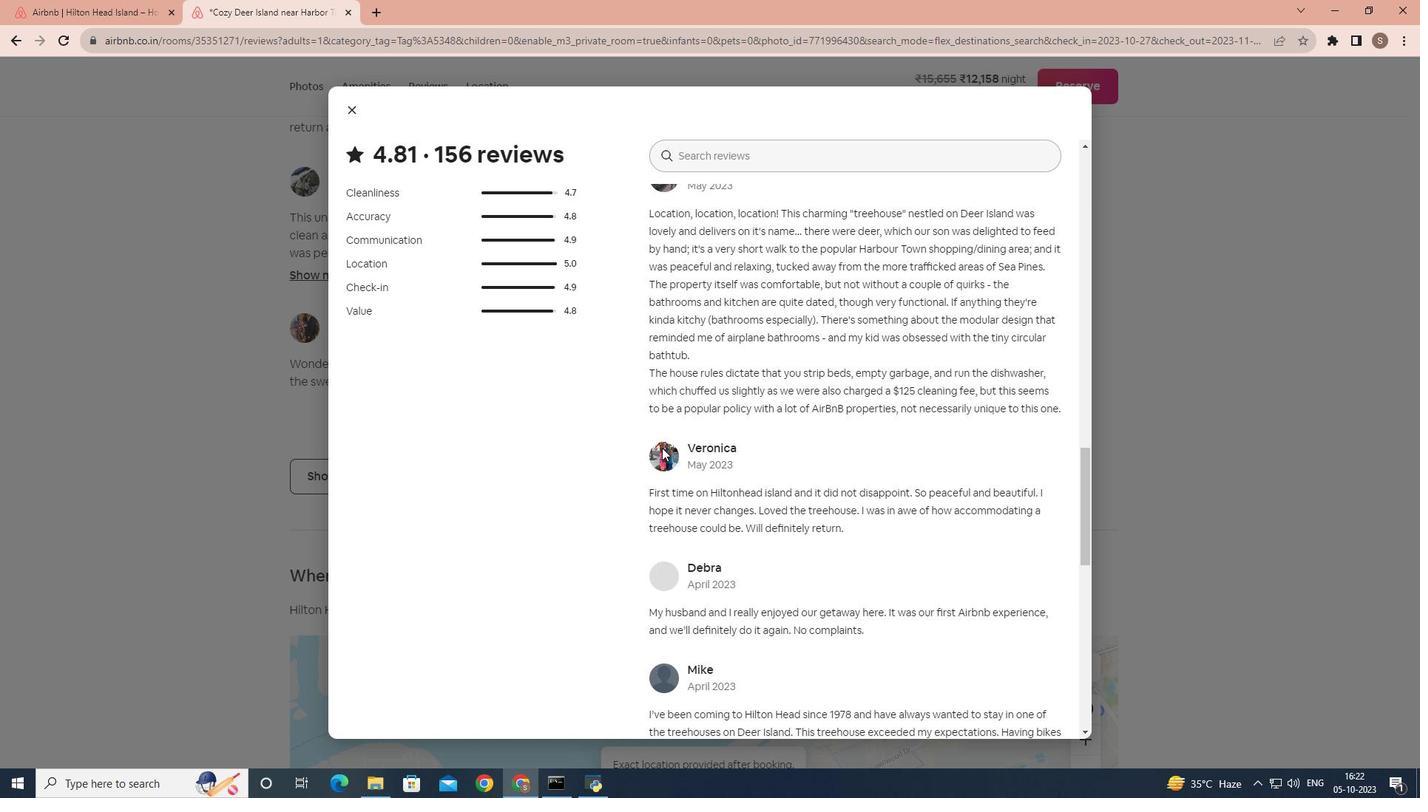 
Action: Mouse scrolled (662, 447) with delta (0, 0)
Screenshot: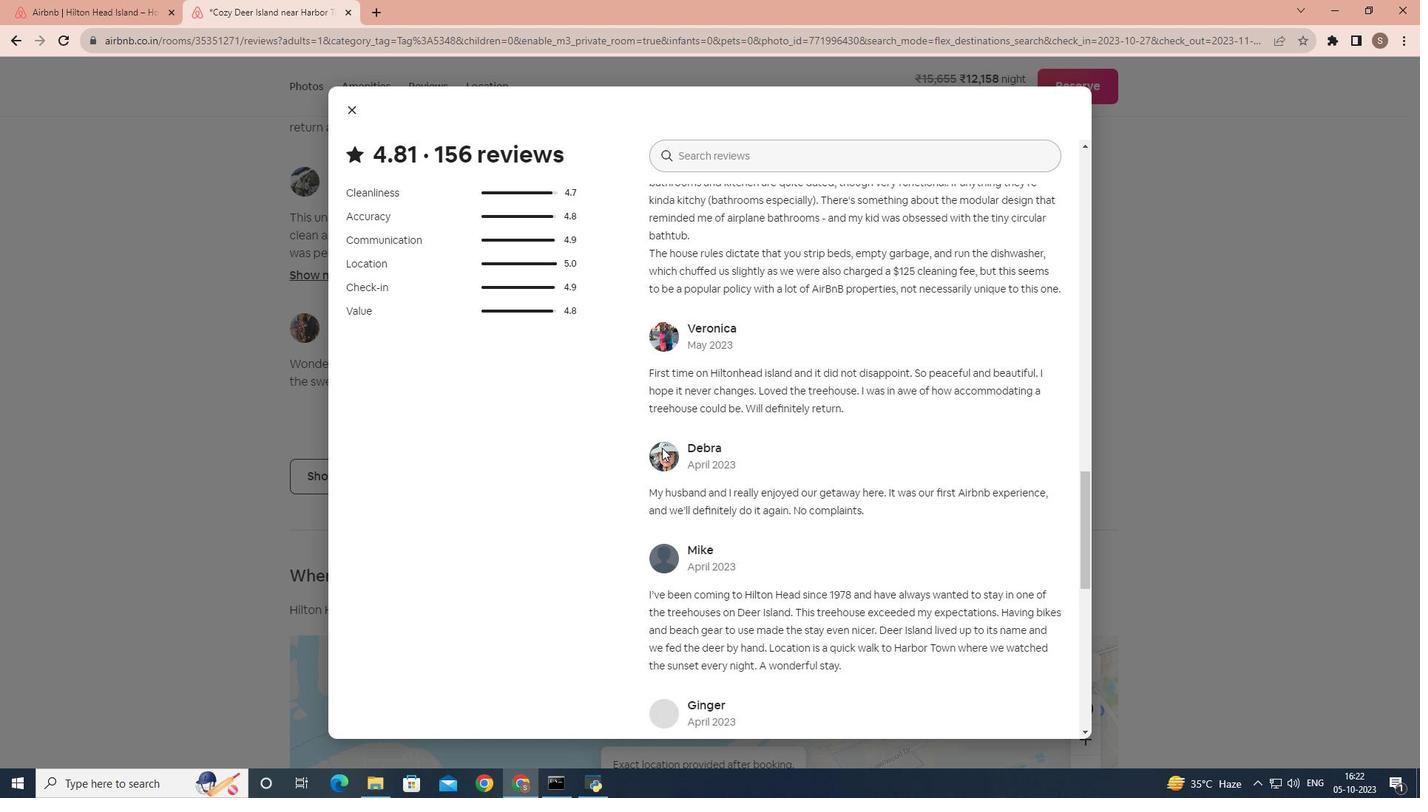 
Action: Mouse scrolled (662, 447) with delta (0, 0)
Screenshot: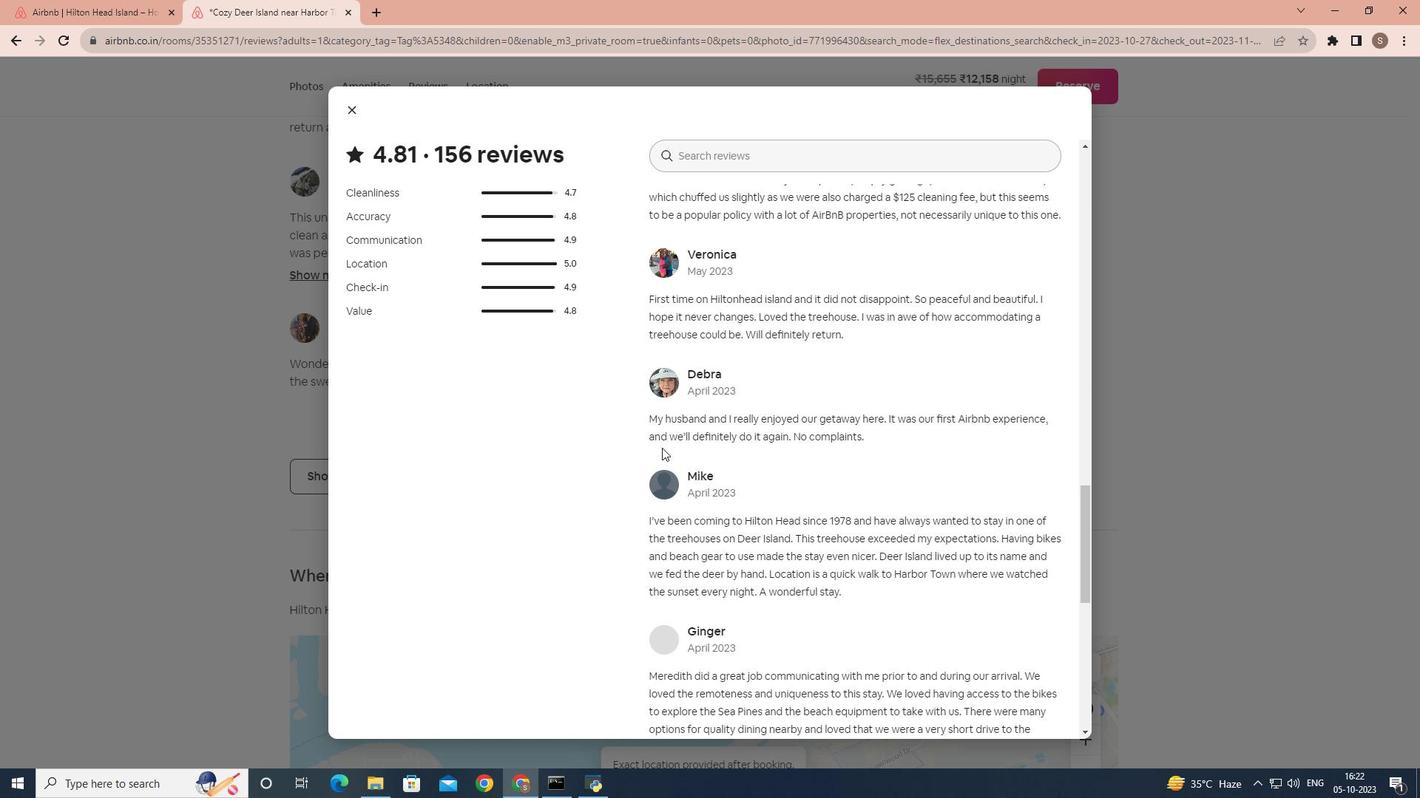 
Action: Mouse scrolled (662, 447) with delta (0, 0)
Screenshot: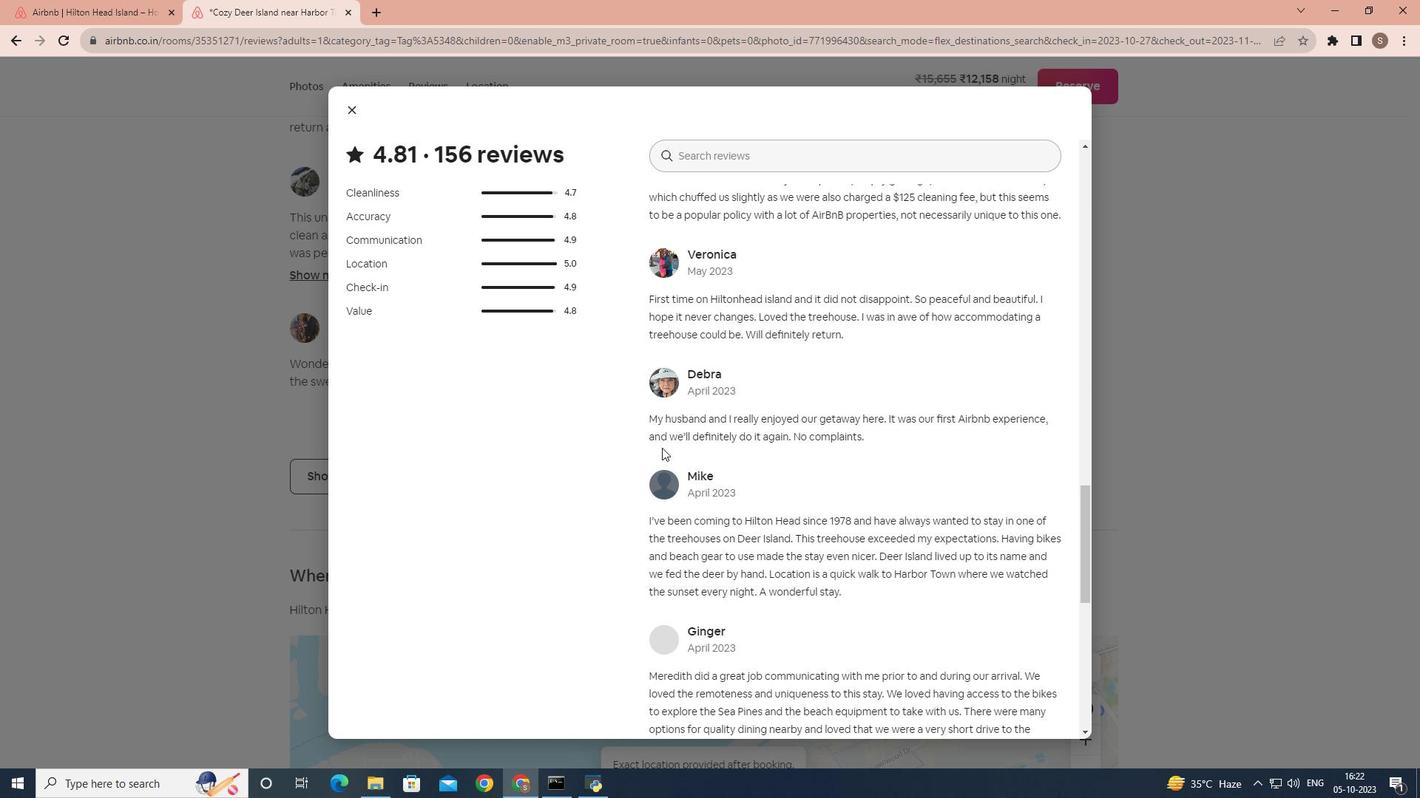 
Action: Mouse scrolled (662, 447) with delta (0, 0)
Screenshot: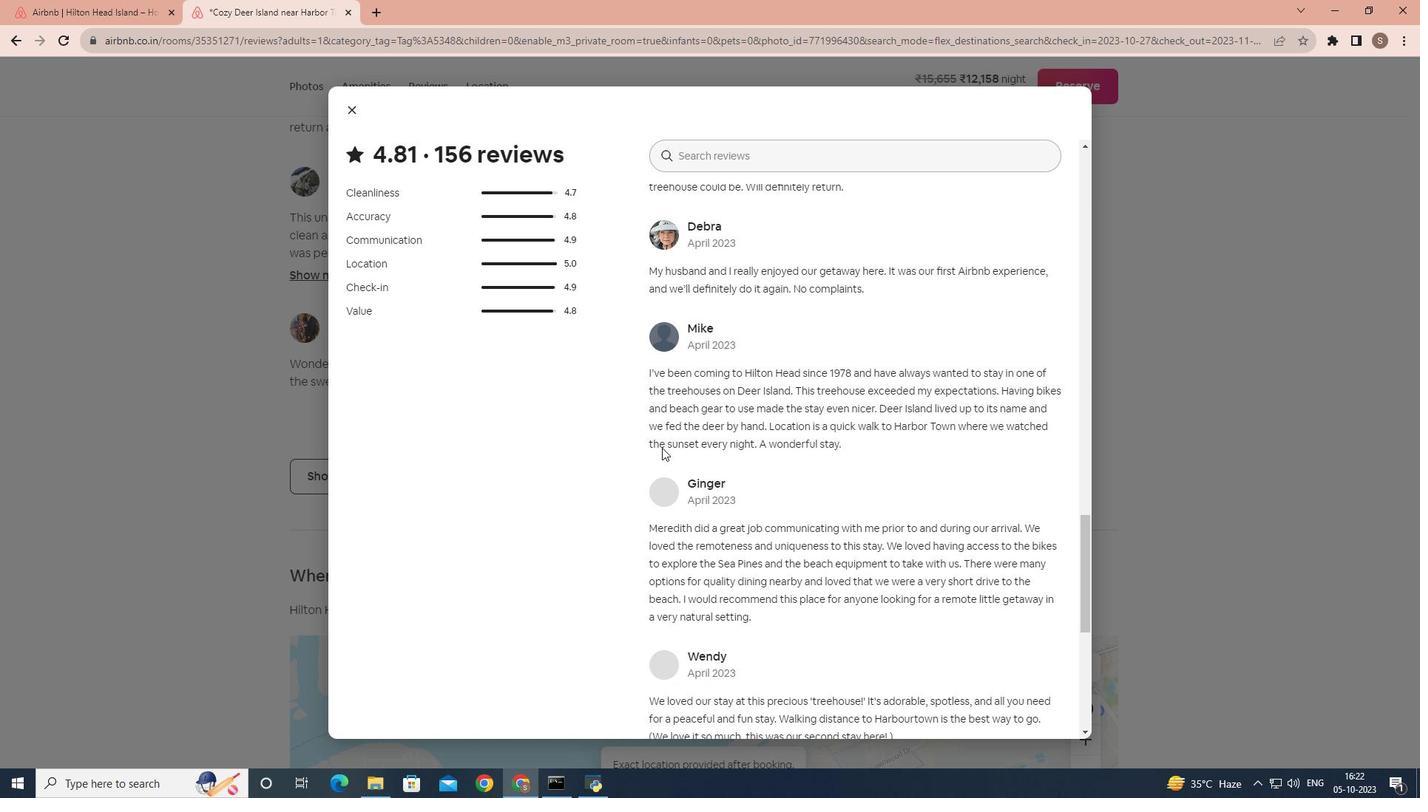 
Action: Mouse scrolled (662, 447) with delta (0, 0)
Screenshot: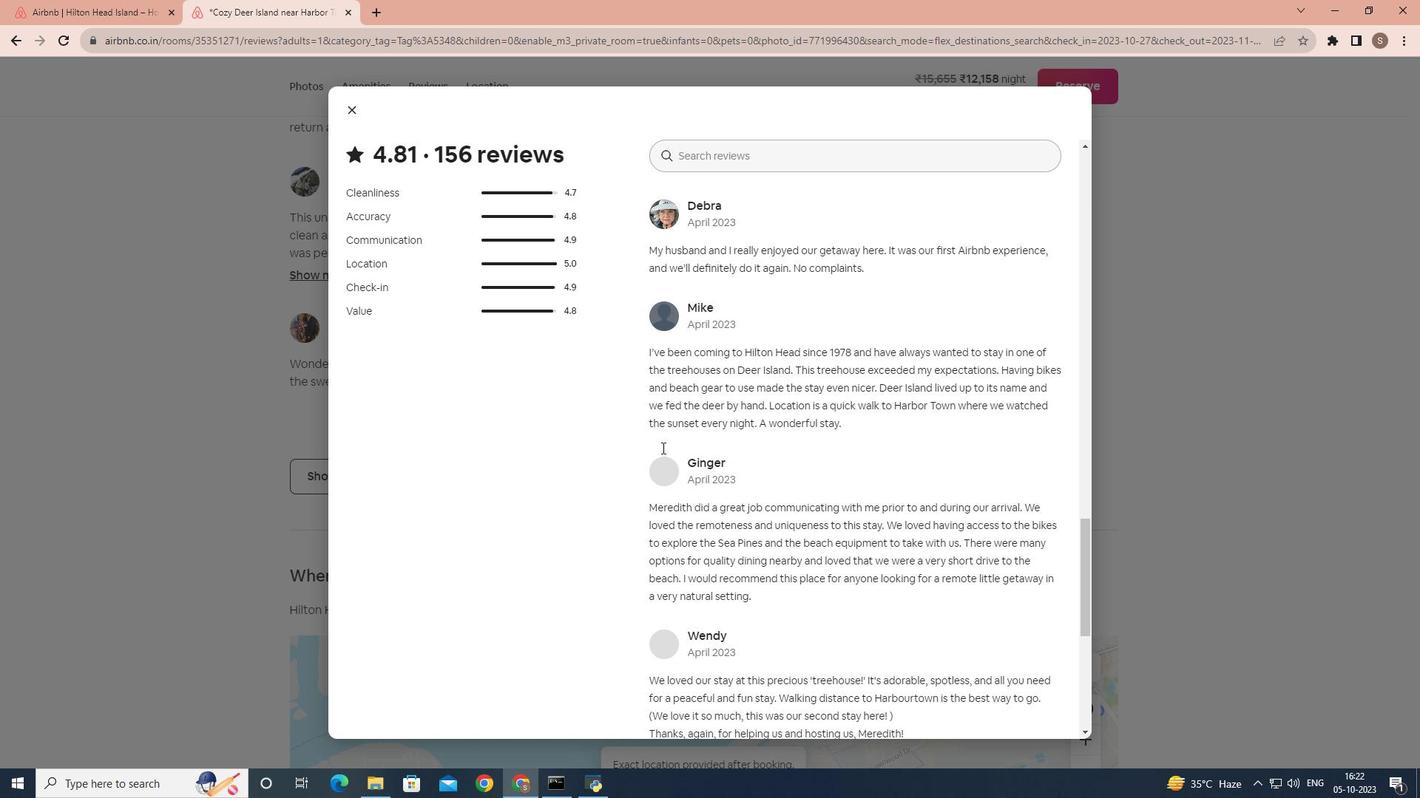 
Action: Mouse scrolled (662, 447) with delta (0, 0)
Screenshot: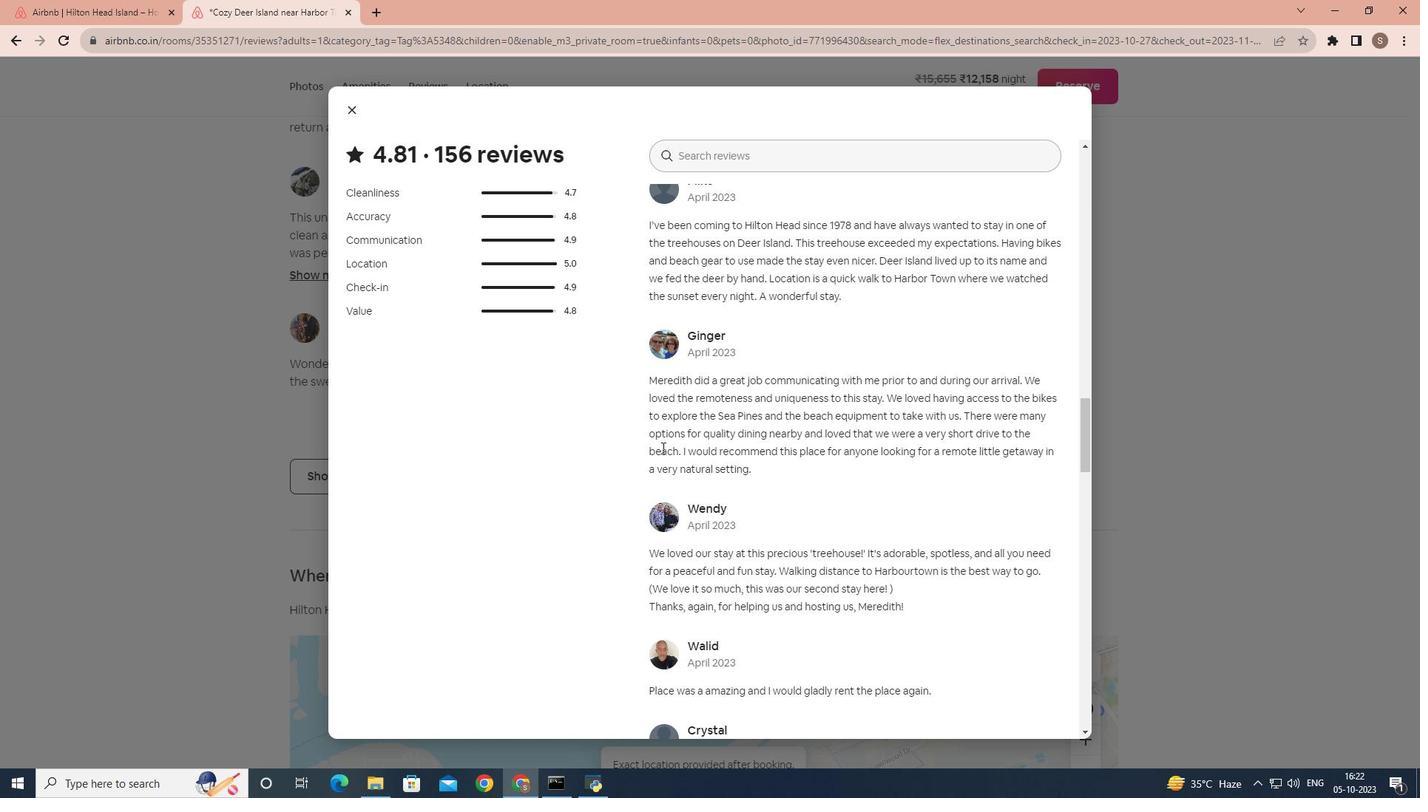 
Action: Mouse scrolled (662, 447) with delta (0, 0)
Screenshot: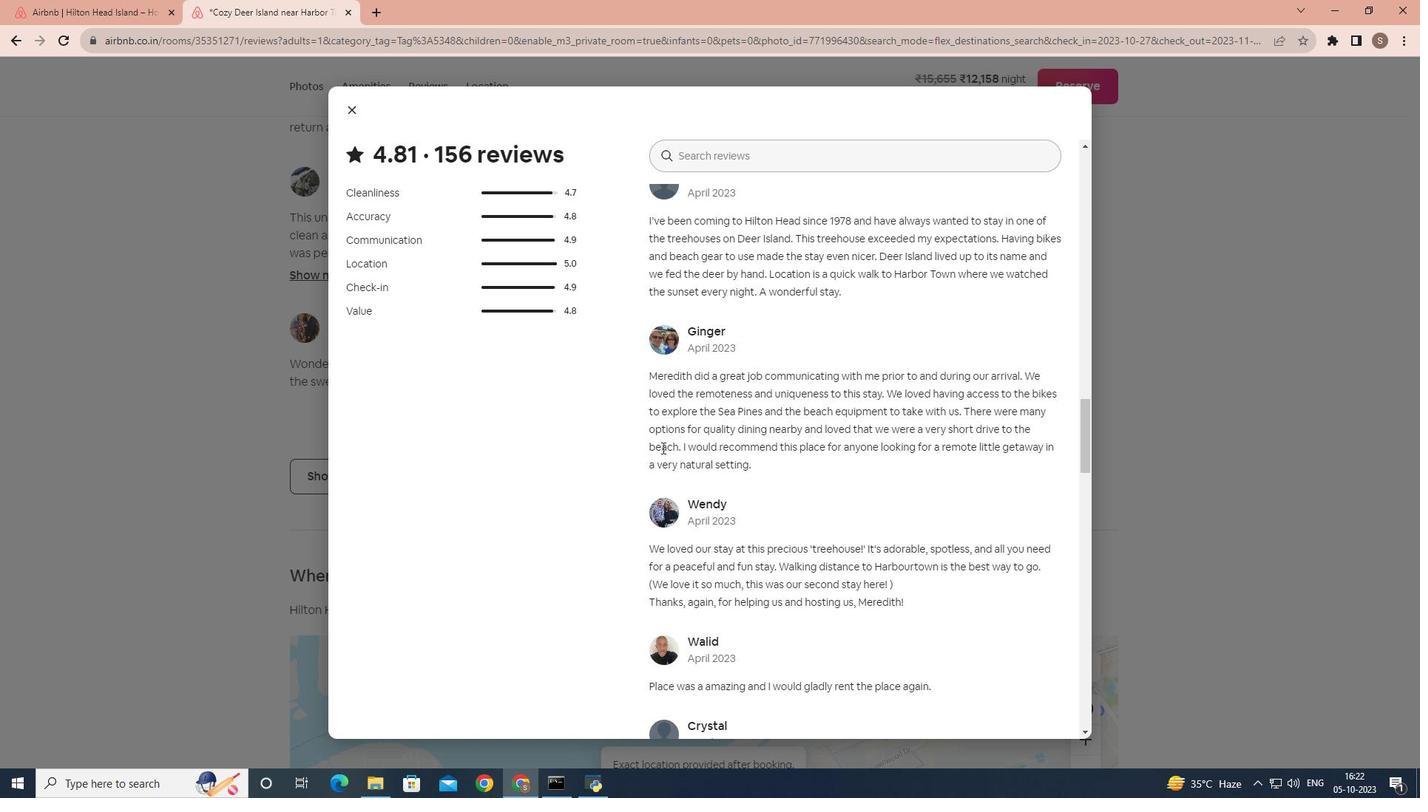 
Action: Mouse scrolled (662, 447) with delta (0, 0)
Screenshot: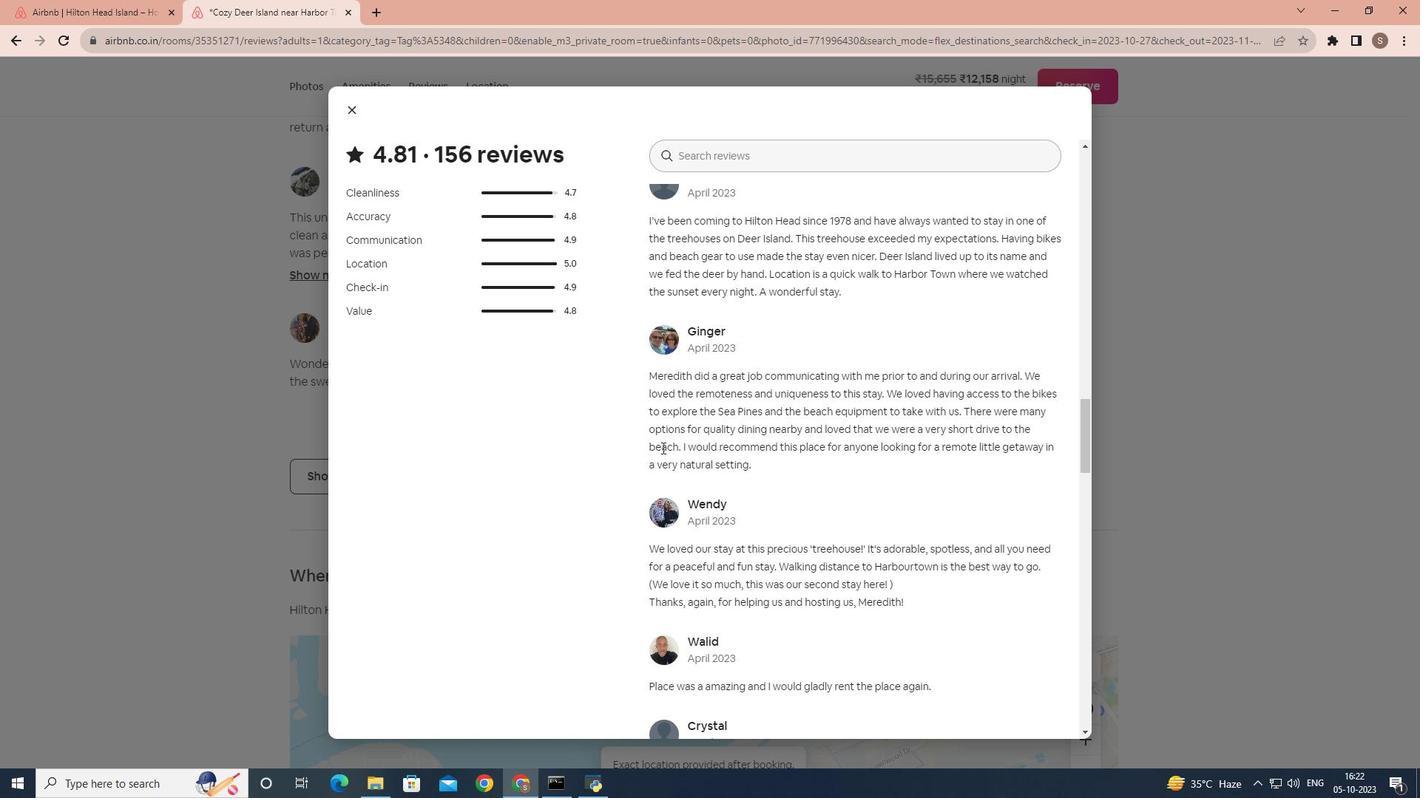 
Action: Mouse scrolled (662, 447) with delta (0, 0)
Screenshot: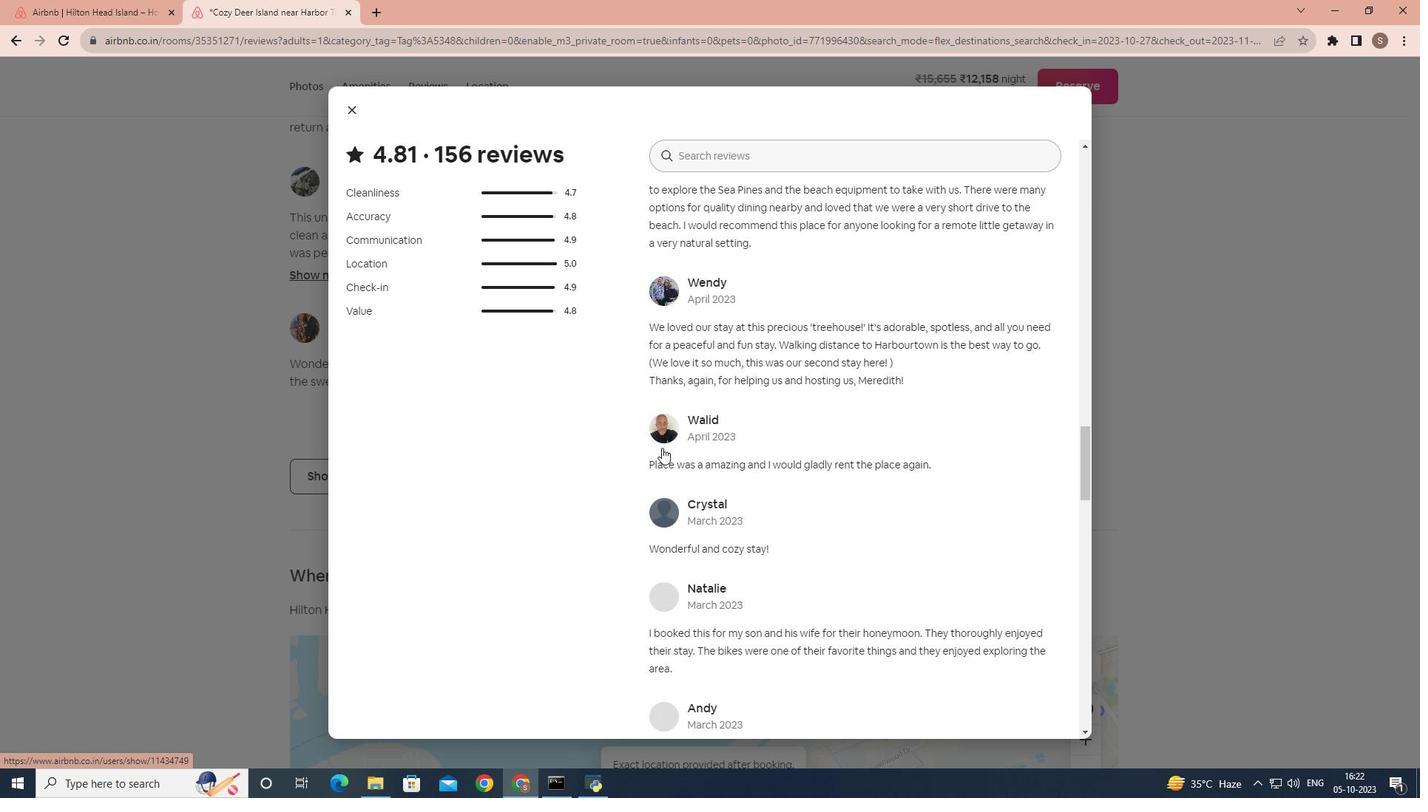 
Action: Mouse scrolled (662, 447) with delta (0, 0)
Screenshot: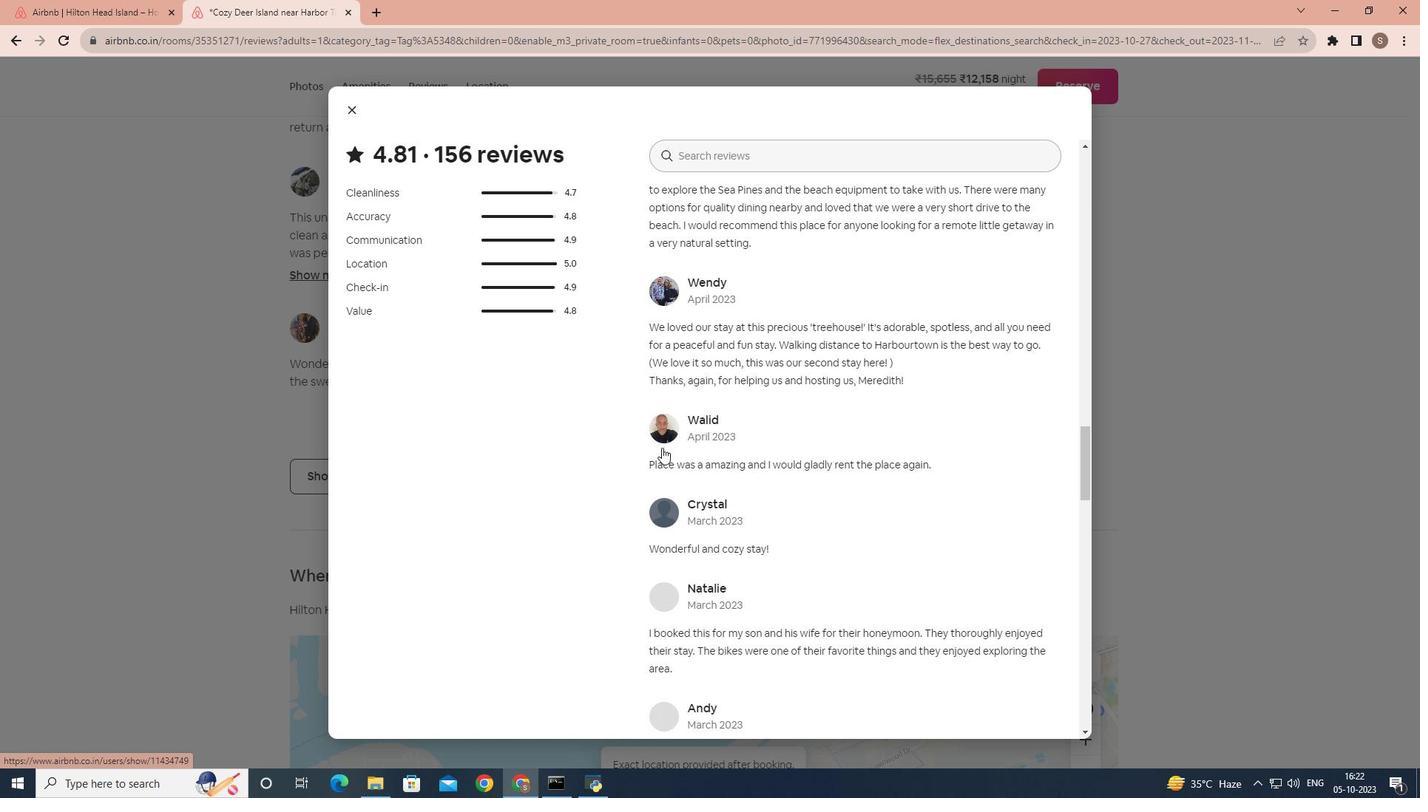 
Action: Mouse scrolled (662, 447) with delta (0, 0)
Screenshot: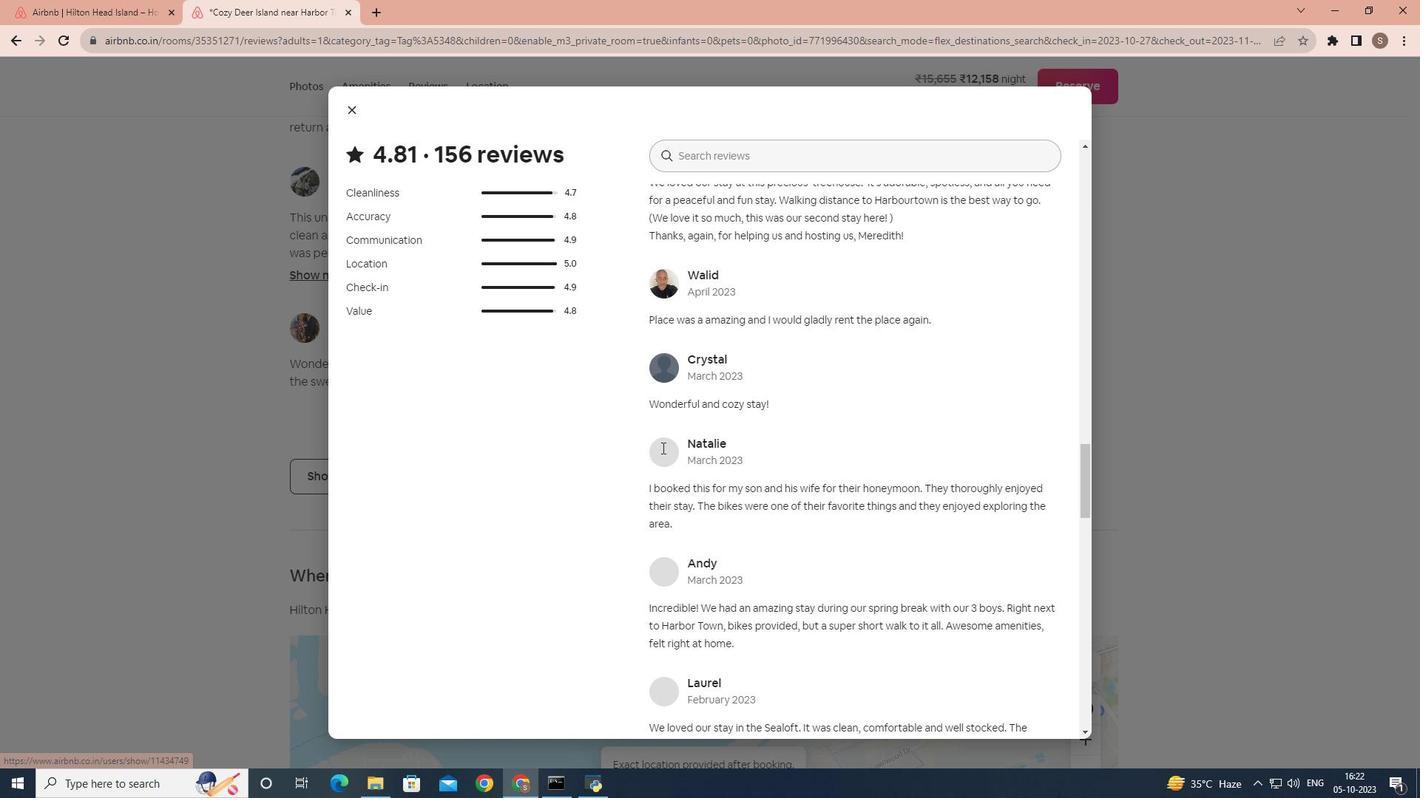 
Action: Mouse scrolled (662, 447) with delta (0, 0)
Screenshot: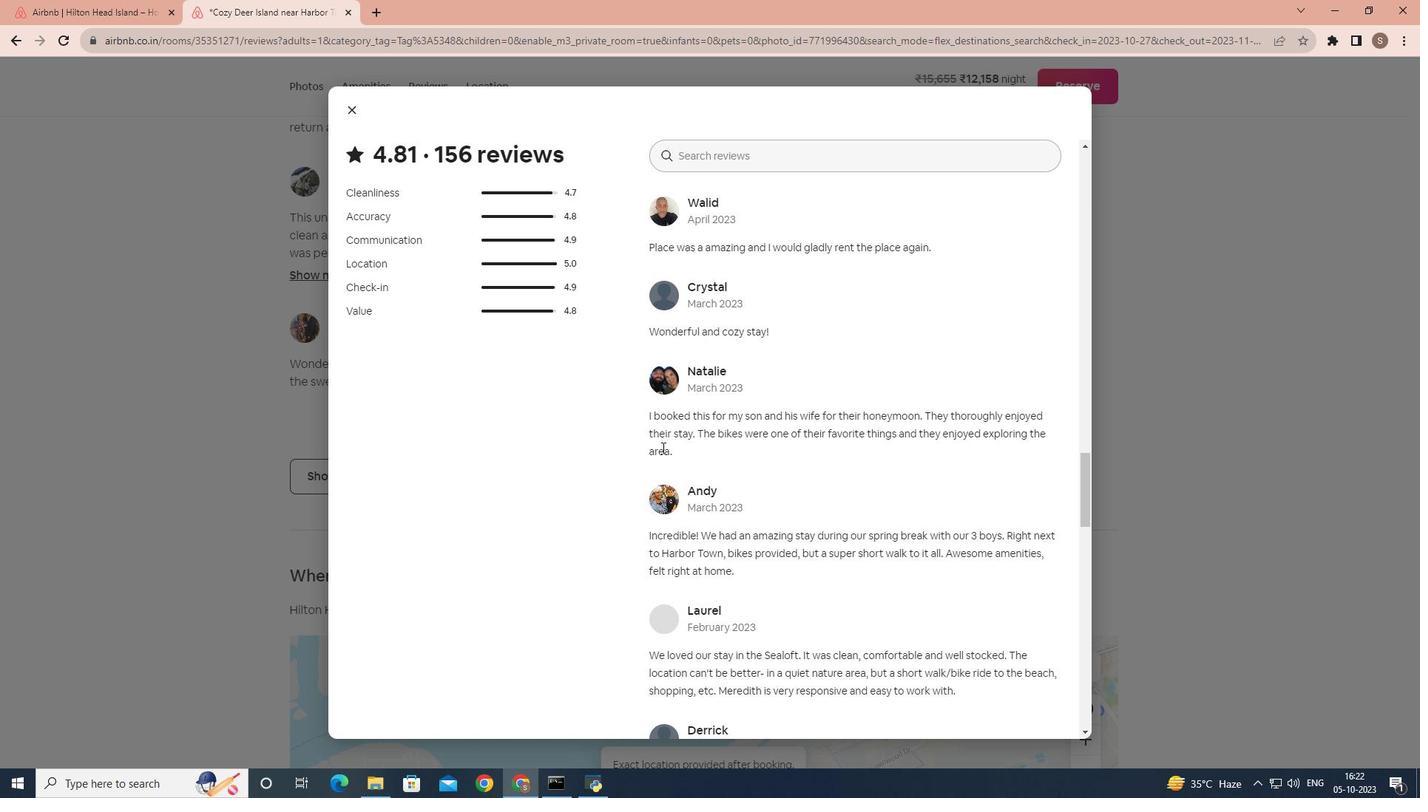 
Action: Mouse scrolled (662, 447) with delta (0, 0)
Screenshot: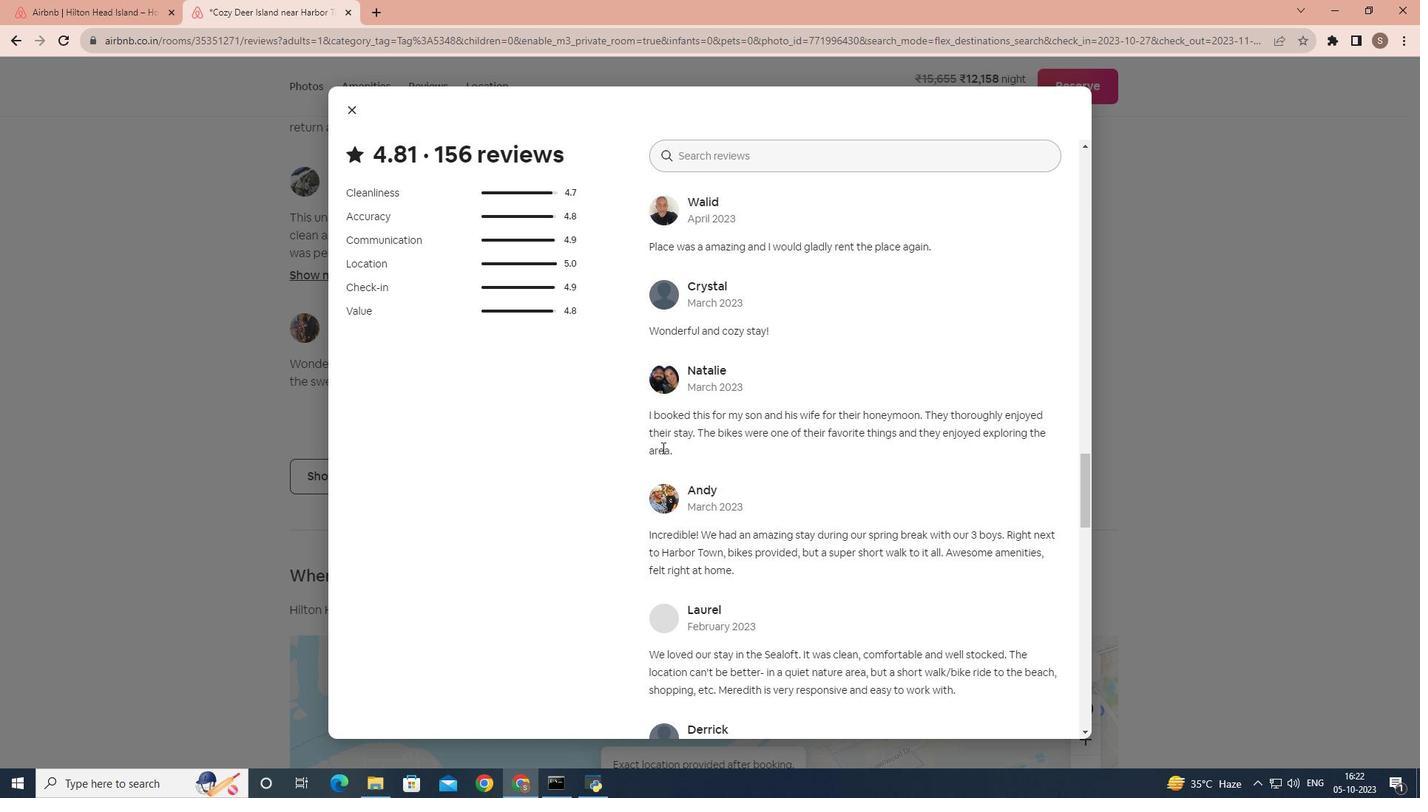 
Action: Mouse scrolled (662, 447) with delta (0, 0)
Screenshot: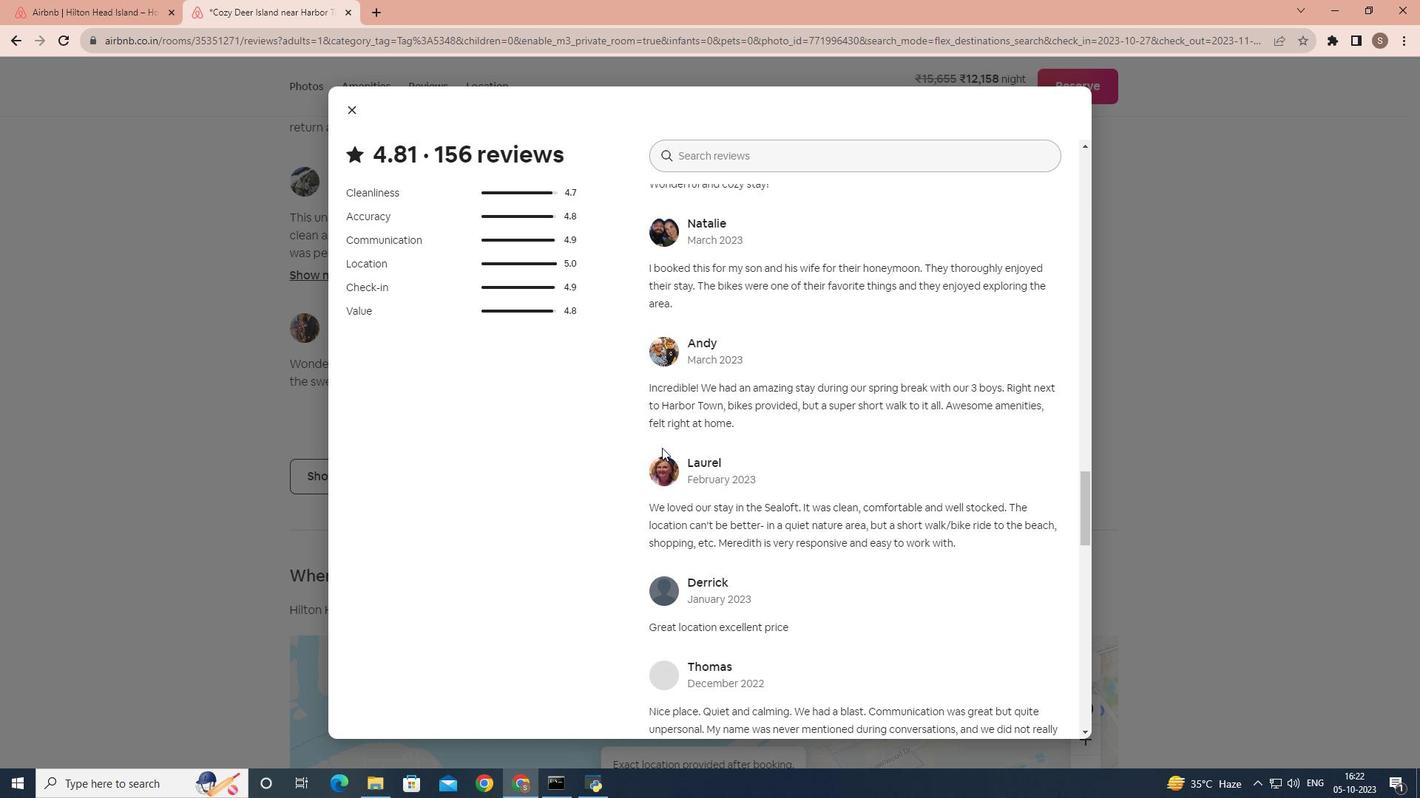 
Action: Mouse scrolled (662, 447) with delta (0, 0)
Screenshot: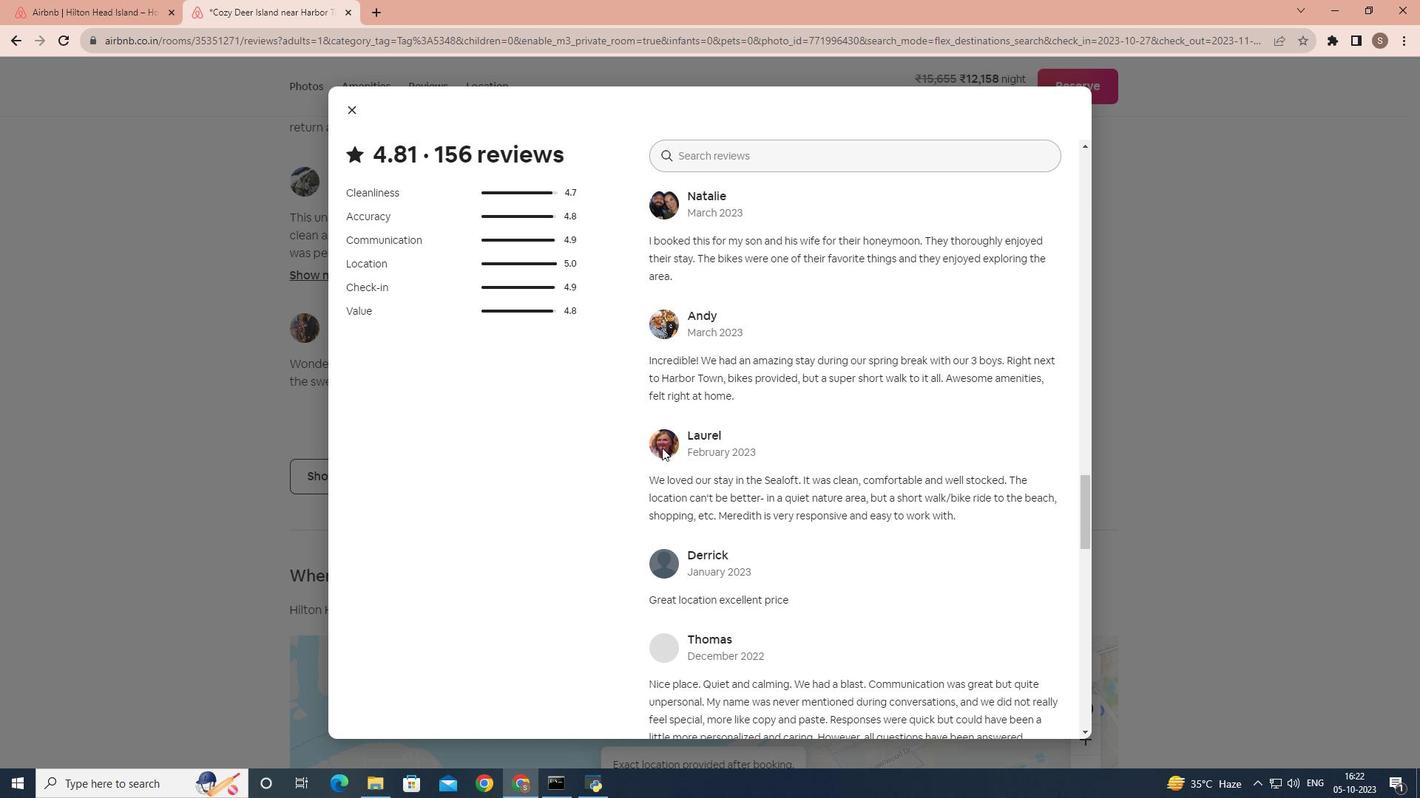 
Action: Mouse scrolled (662, 447) with delta (0, 0)
Screenshot: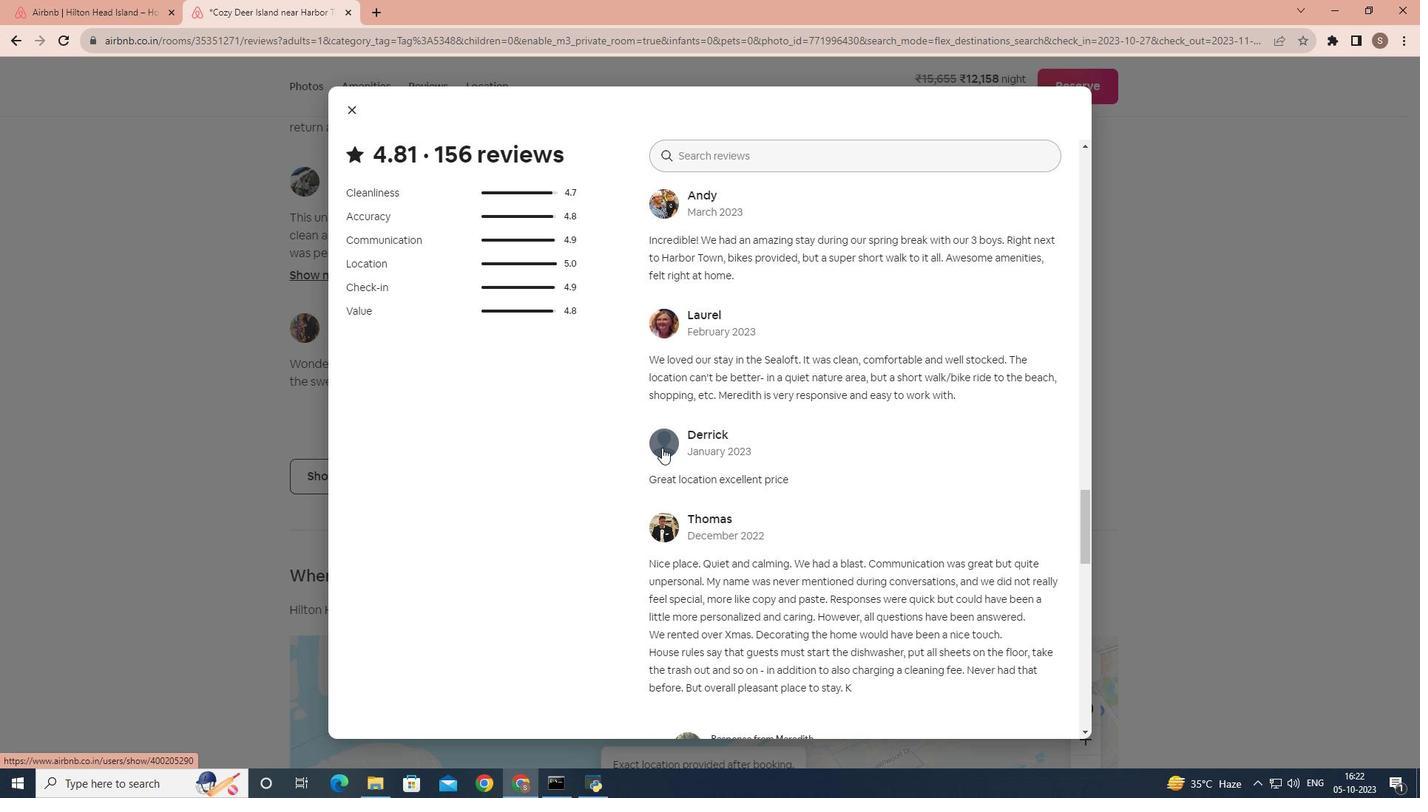 
Action: Mouse scrolled (662, 447) with delta (0, 0)
Screenshot: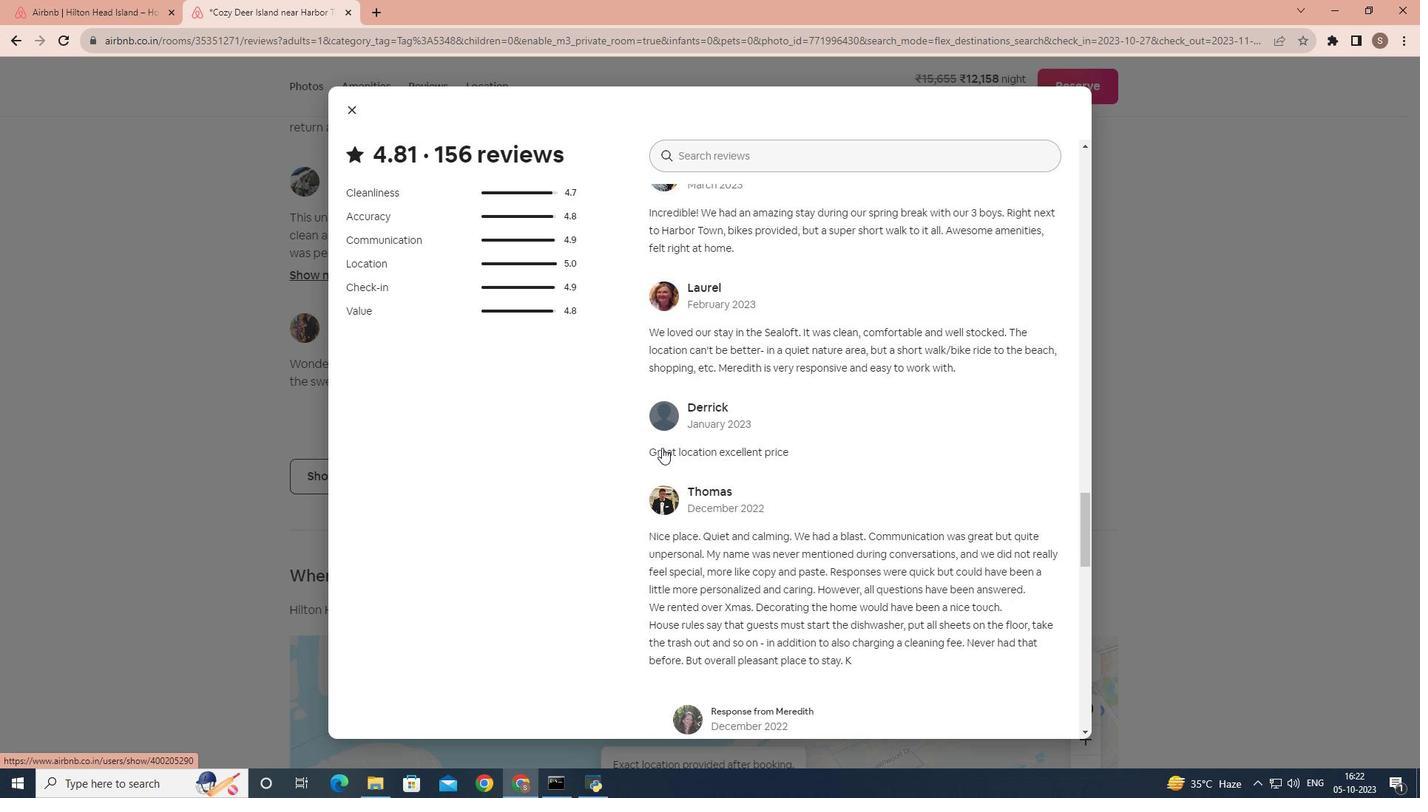 
Action: Mouse scrolled (662, 447) with delta (0, 0)
Screenshot: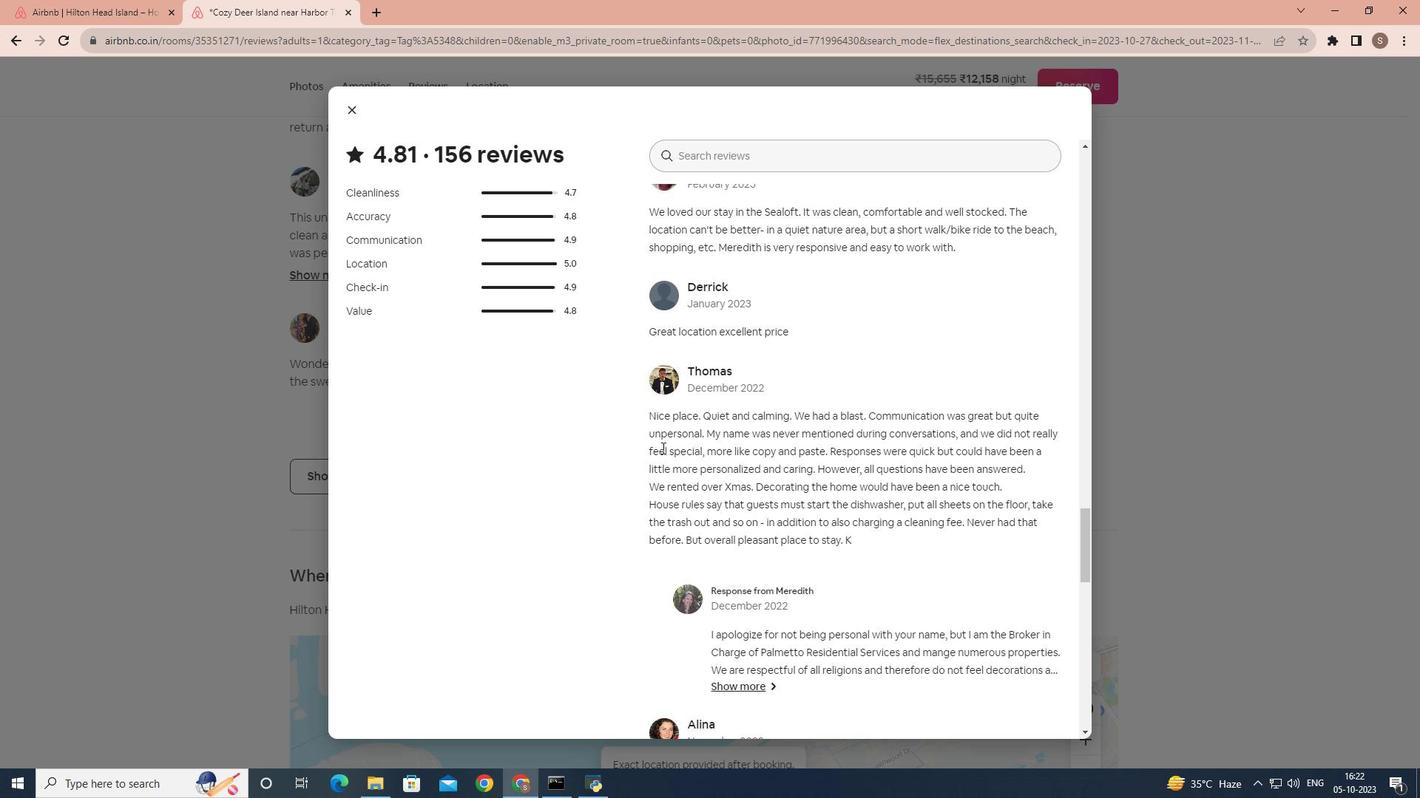 
Action: Mouse scrolled (662, 447) with delta (0, 0)
Screenshot: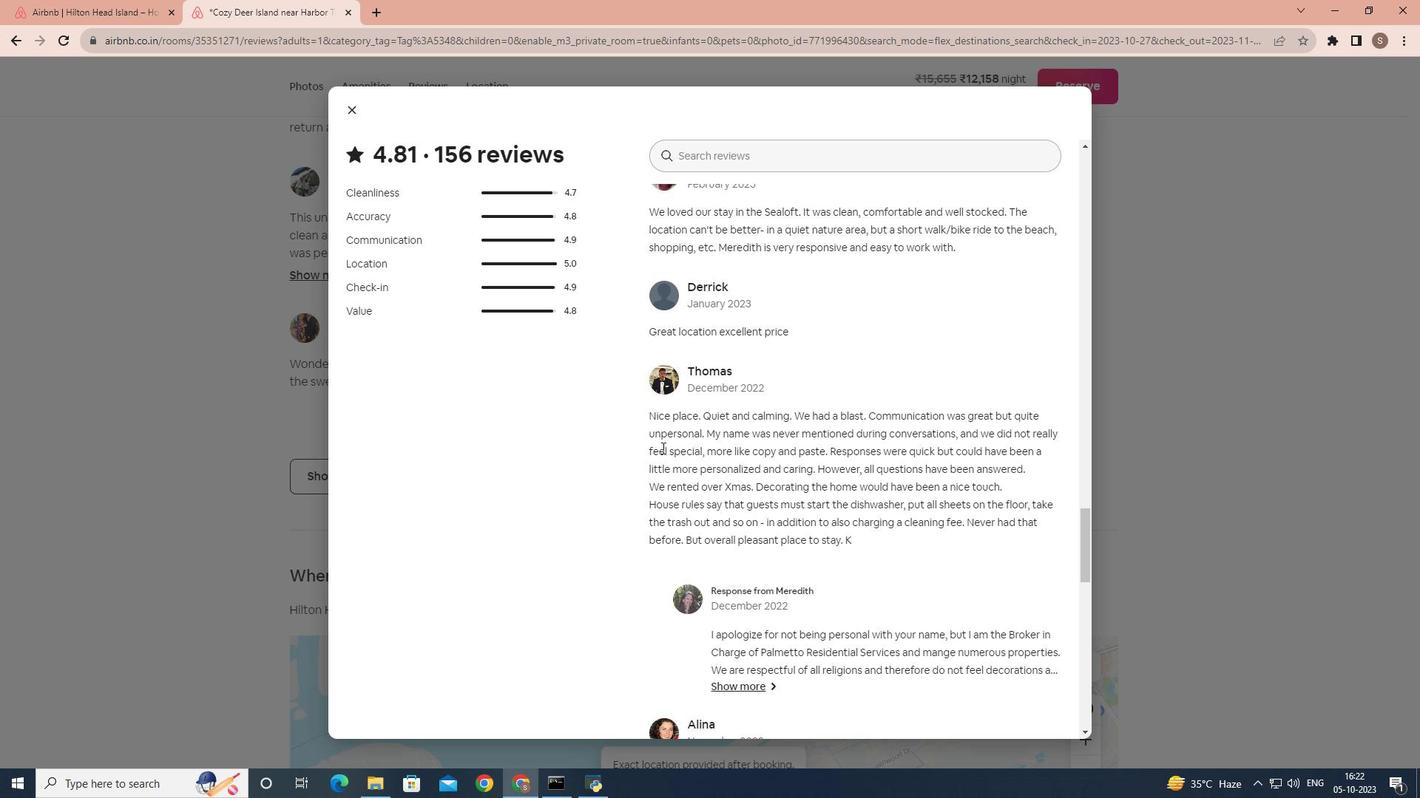 
Action: Mouse scrolled (662, 447) with delta (0, 0)
Screenshot: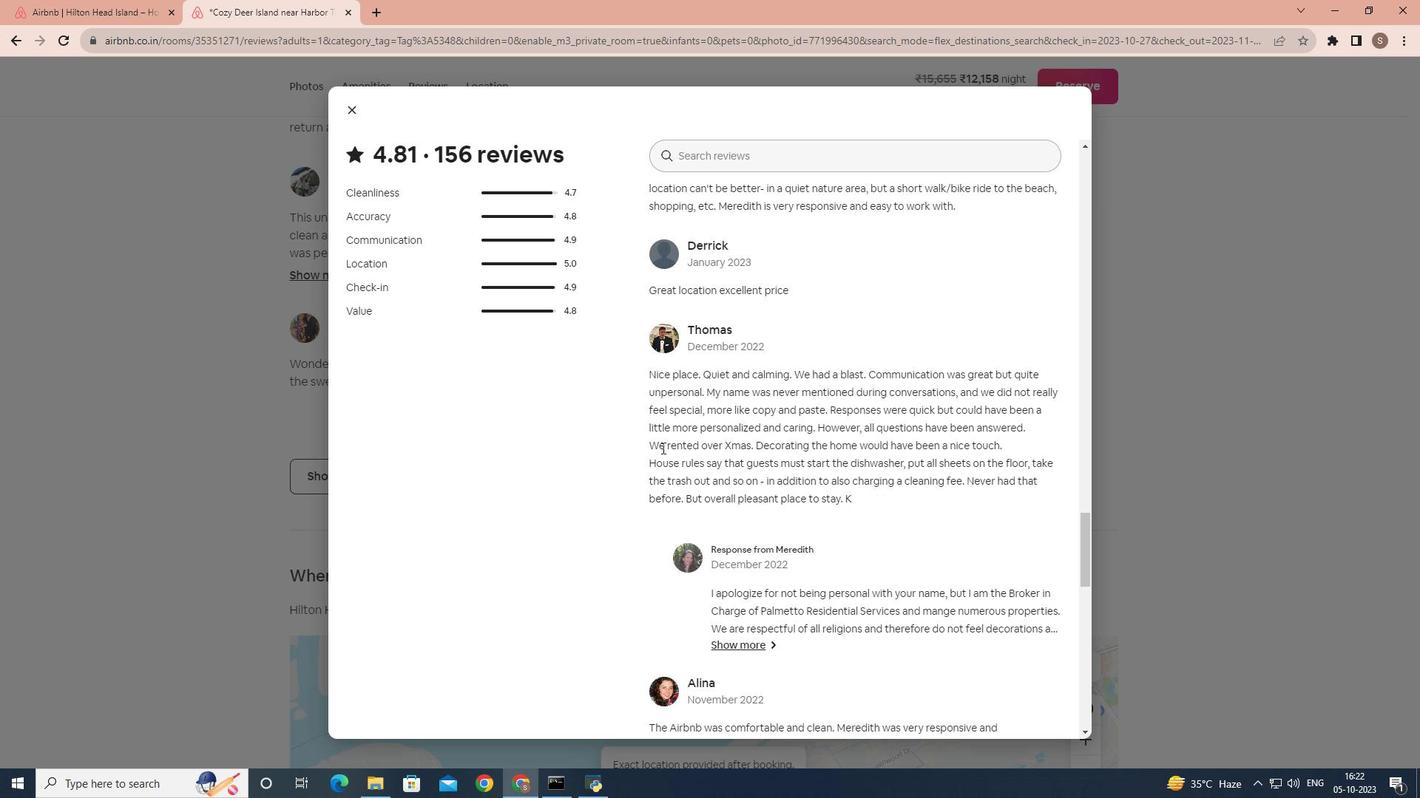 
Action: Mouse scrolled (662, 447) with delta (0, 0)
Screenshot: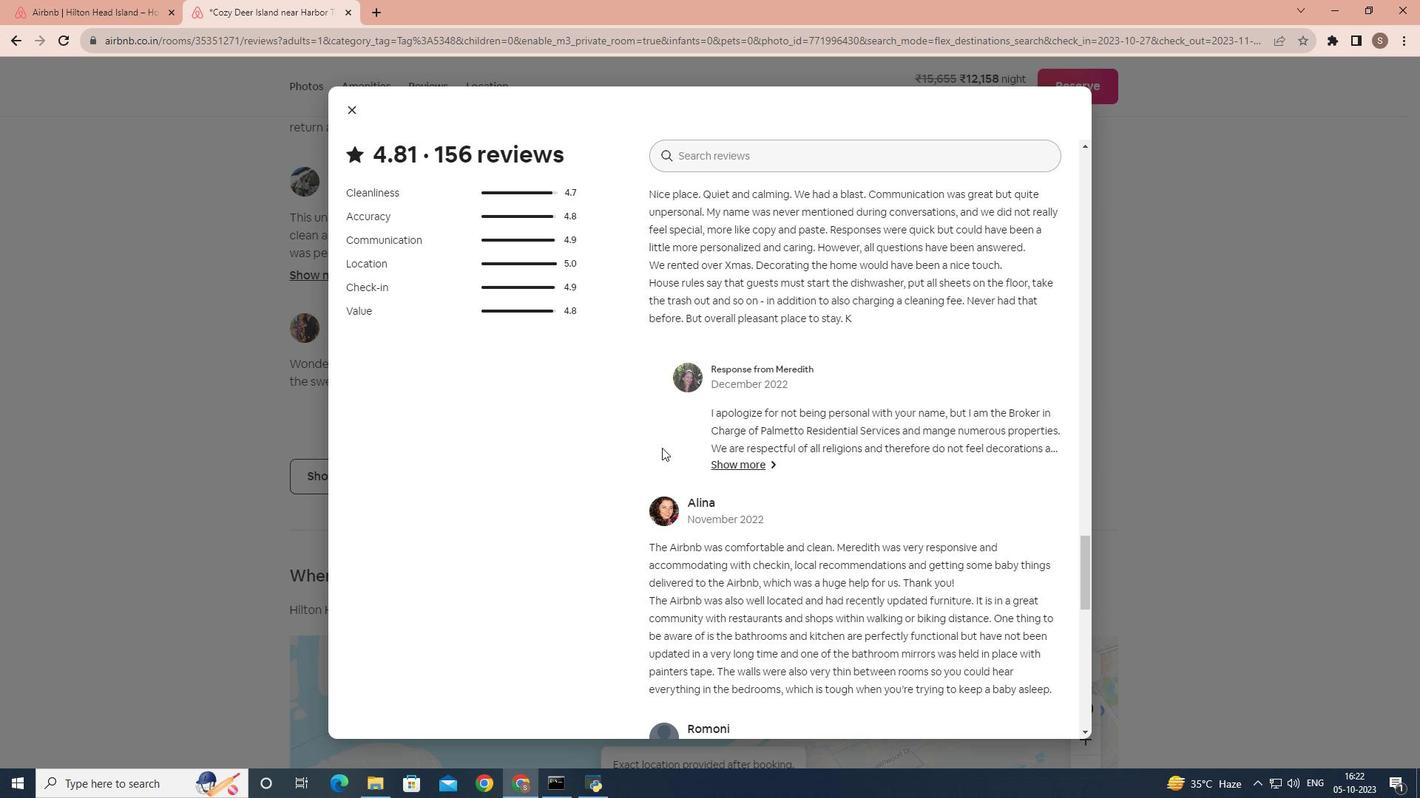 
Action: Mouse scrolled (662, 447) with delta (0, 0)
Screenshot: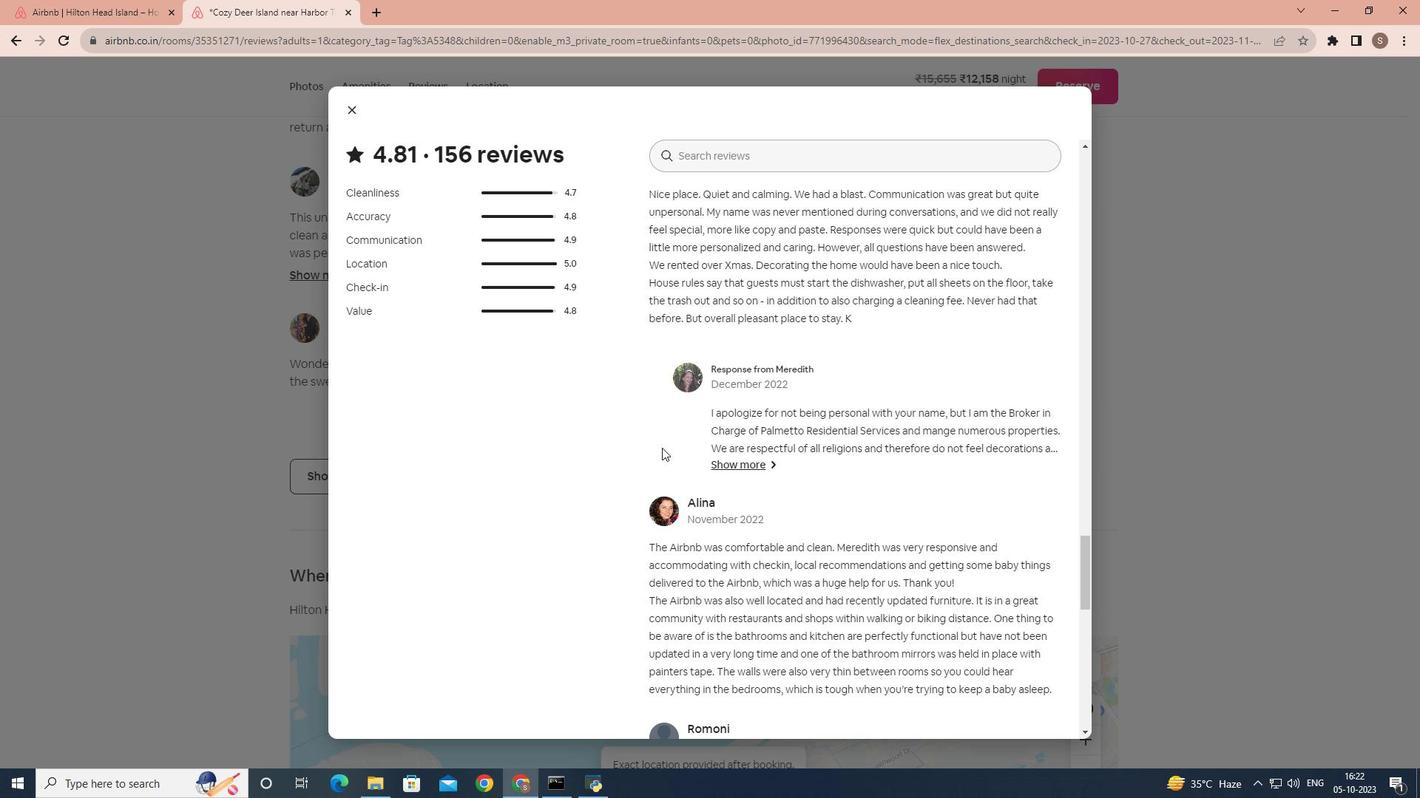 
Action: Mouse scrolled (662, 447) with delta (0, 0)
Screenshot: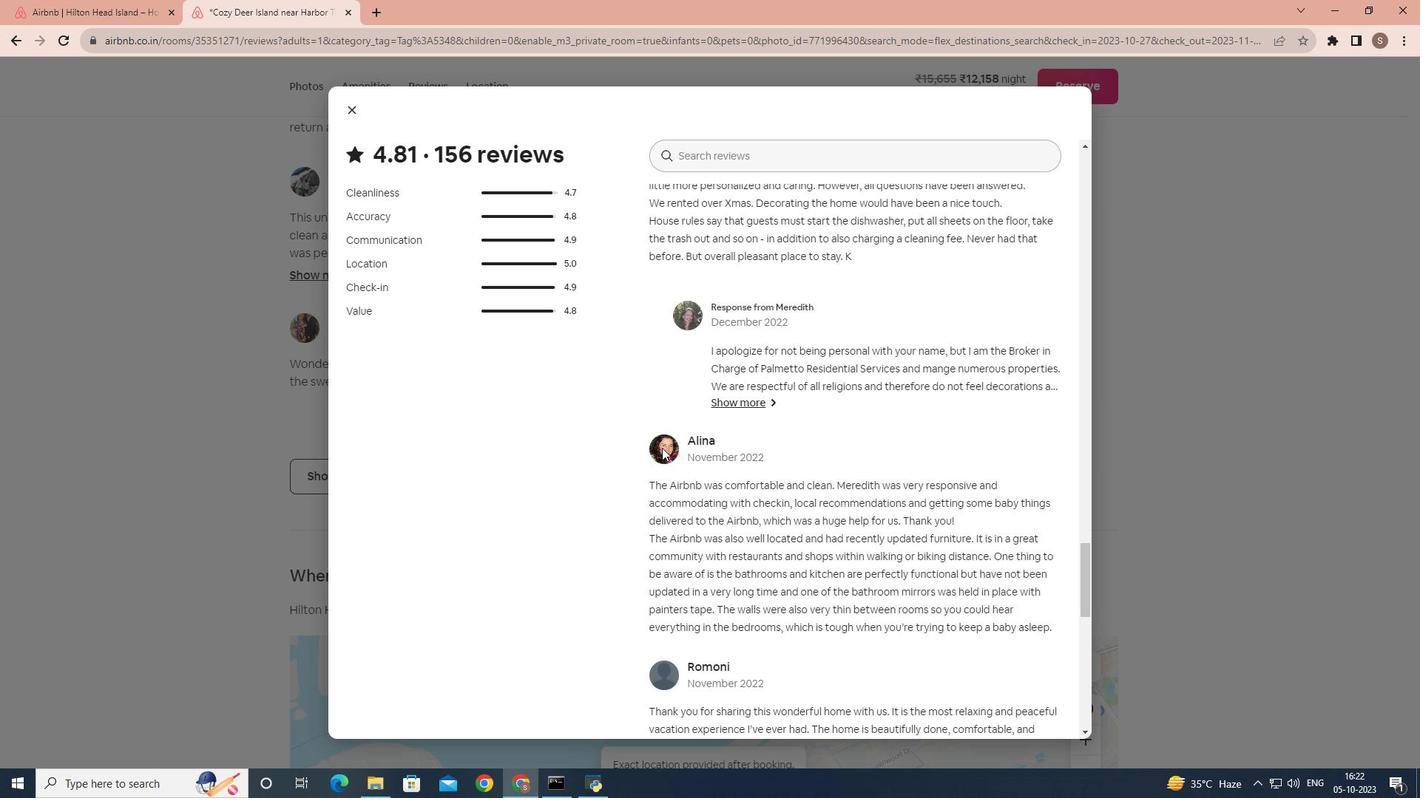
Action: Mouse scrolled (662, 447) with delta (0, 0)
Screenshot: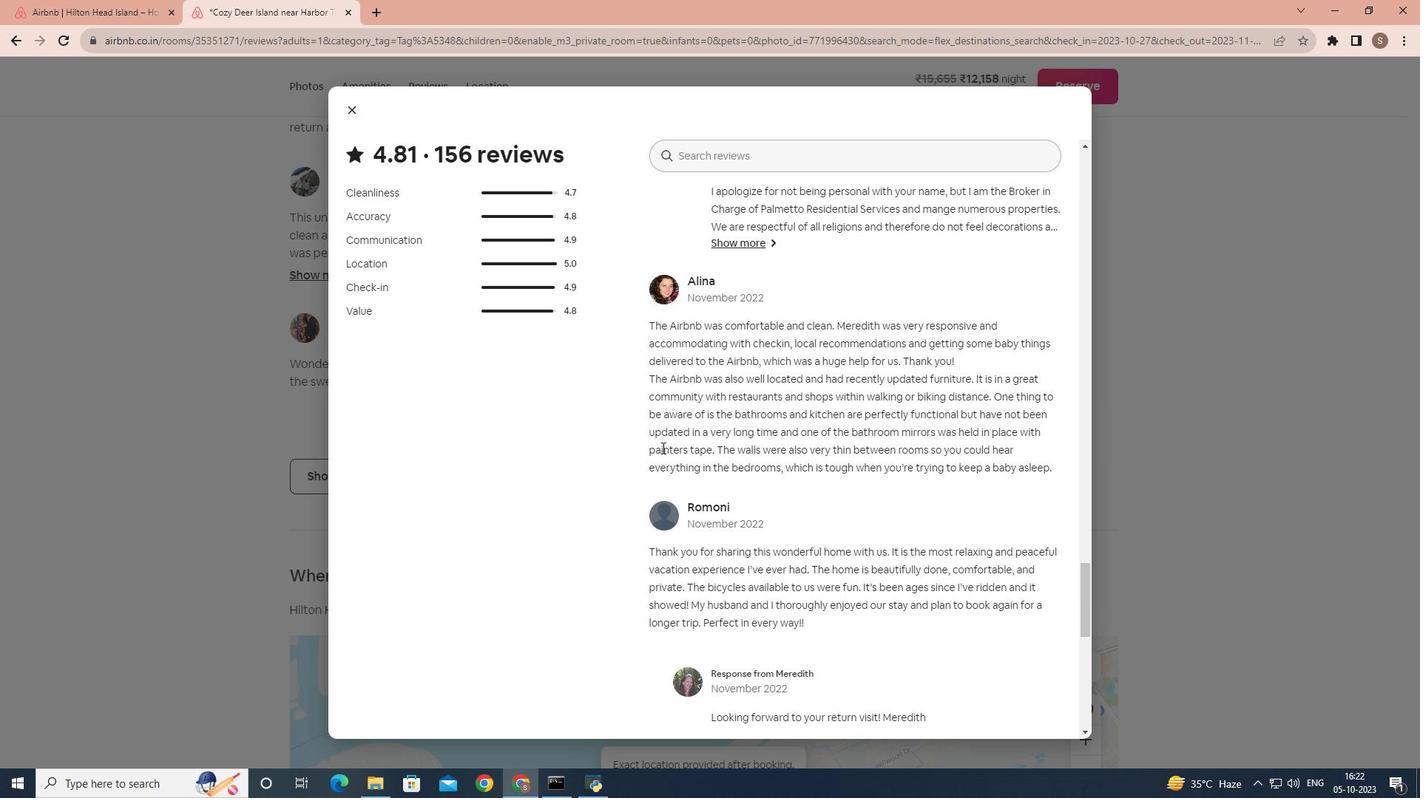 
Action: Mouse scrolled (662, 447) with delta (0, 0)
Screenshot: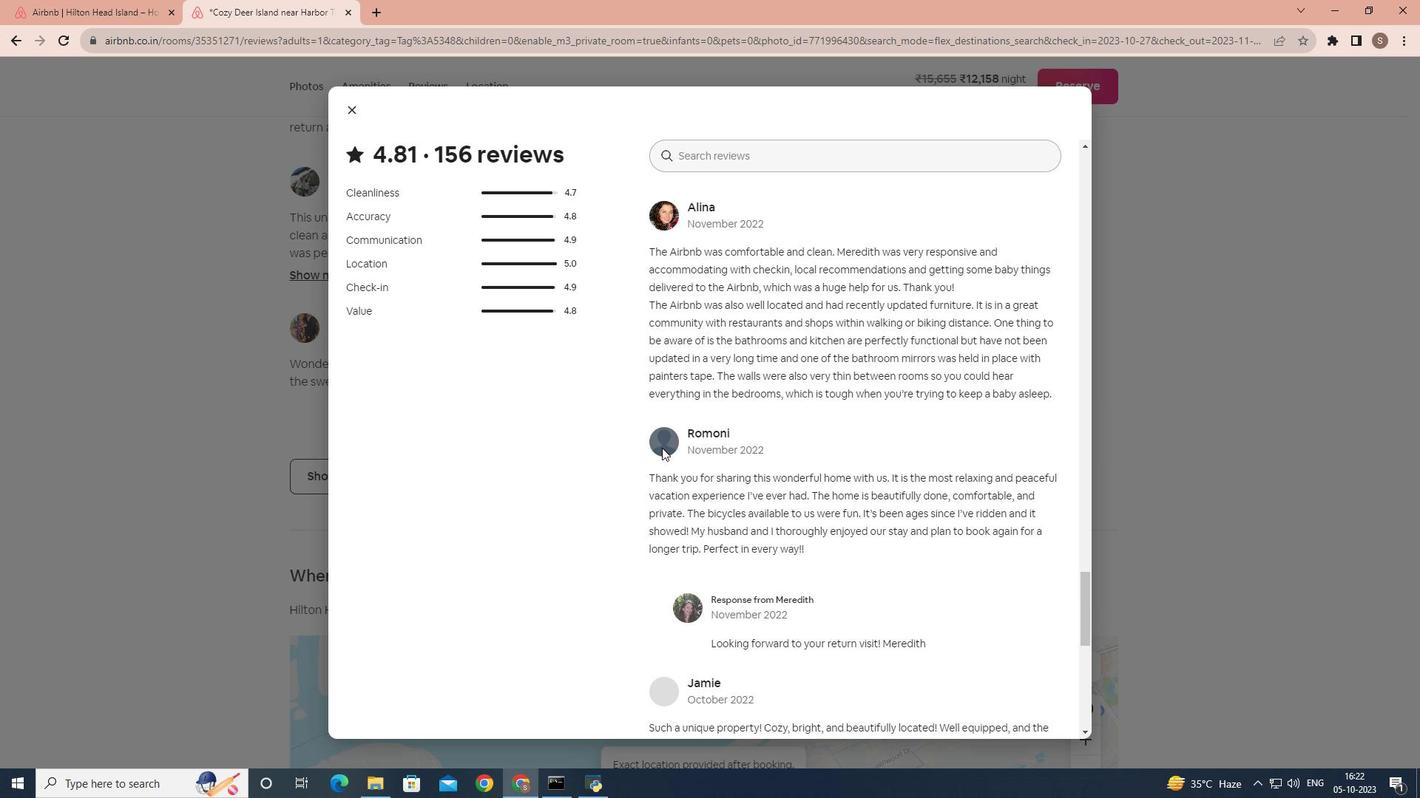 
Action: Mouse scrolled (662, 447) with delta (0, 0)
Screenshot: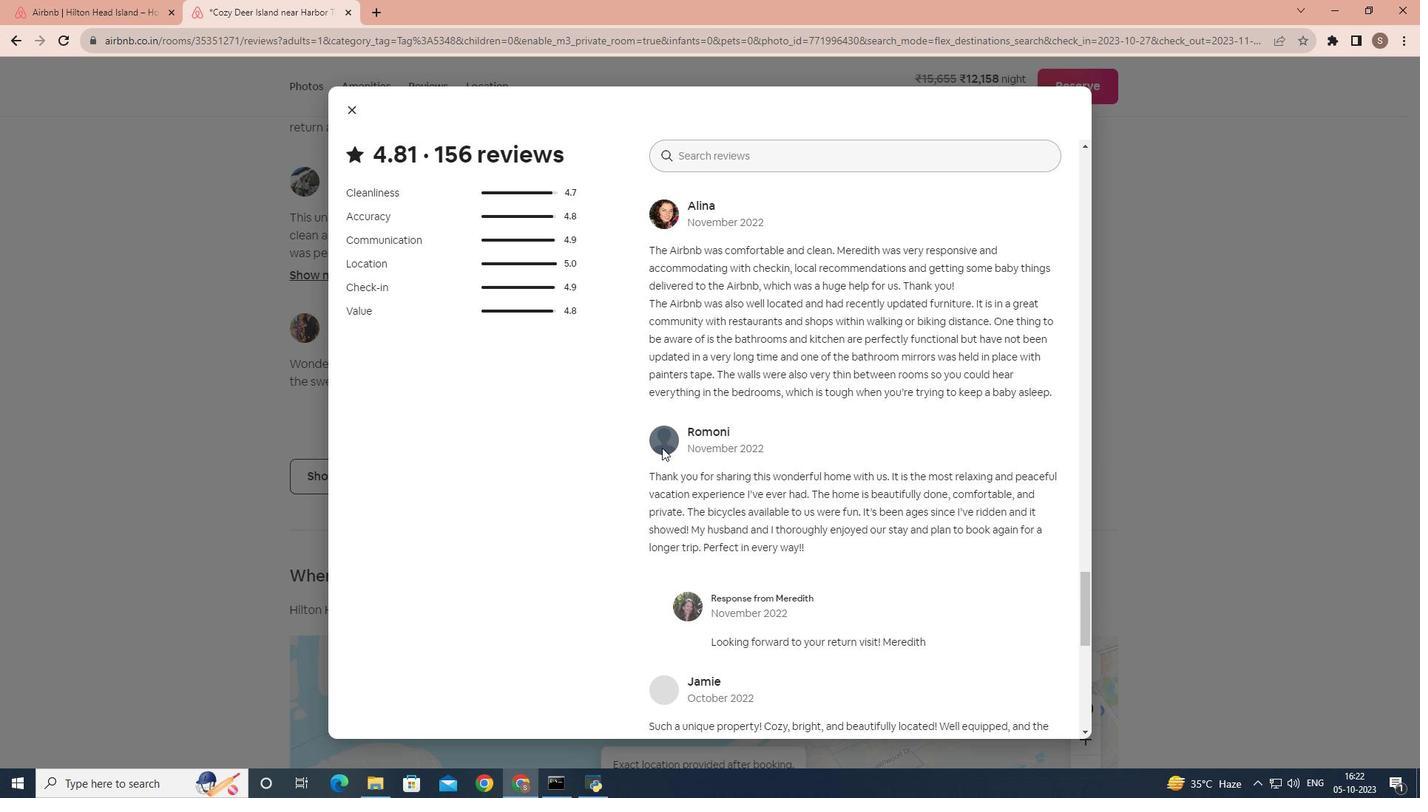 
Action: Mouse moved to (662, 447)
Screenshot: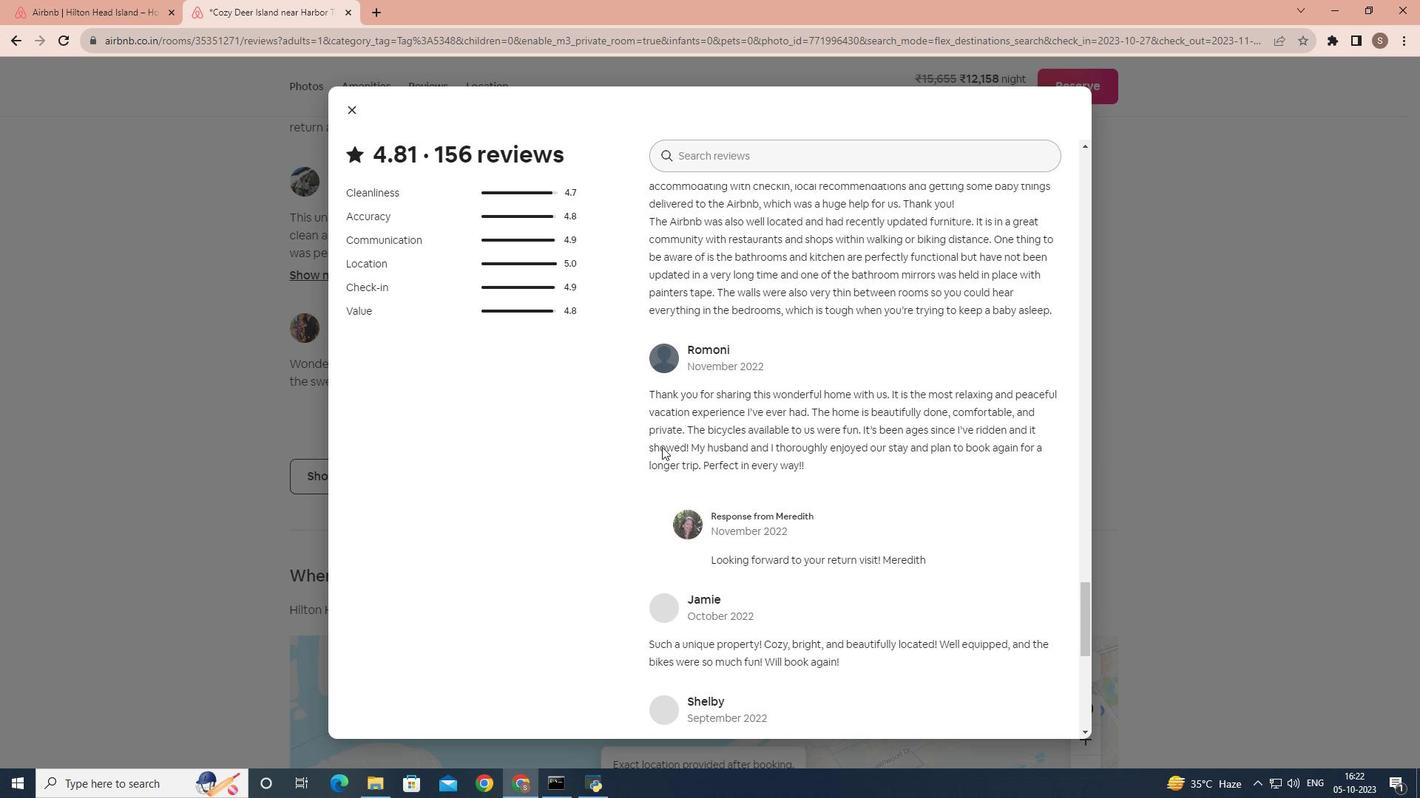 
Action: Mouse scrolled (662, 446) with delta (0, 0)
Screenshot: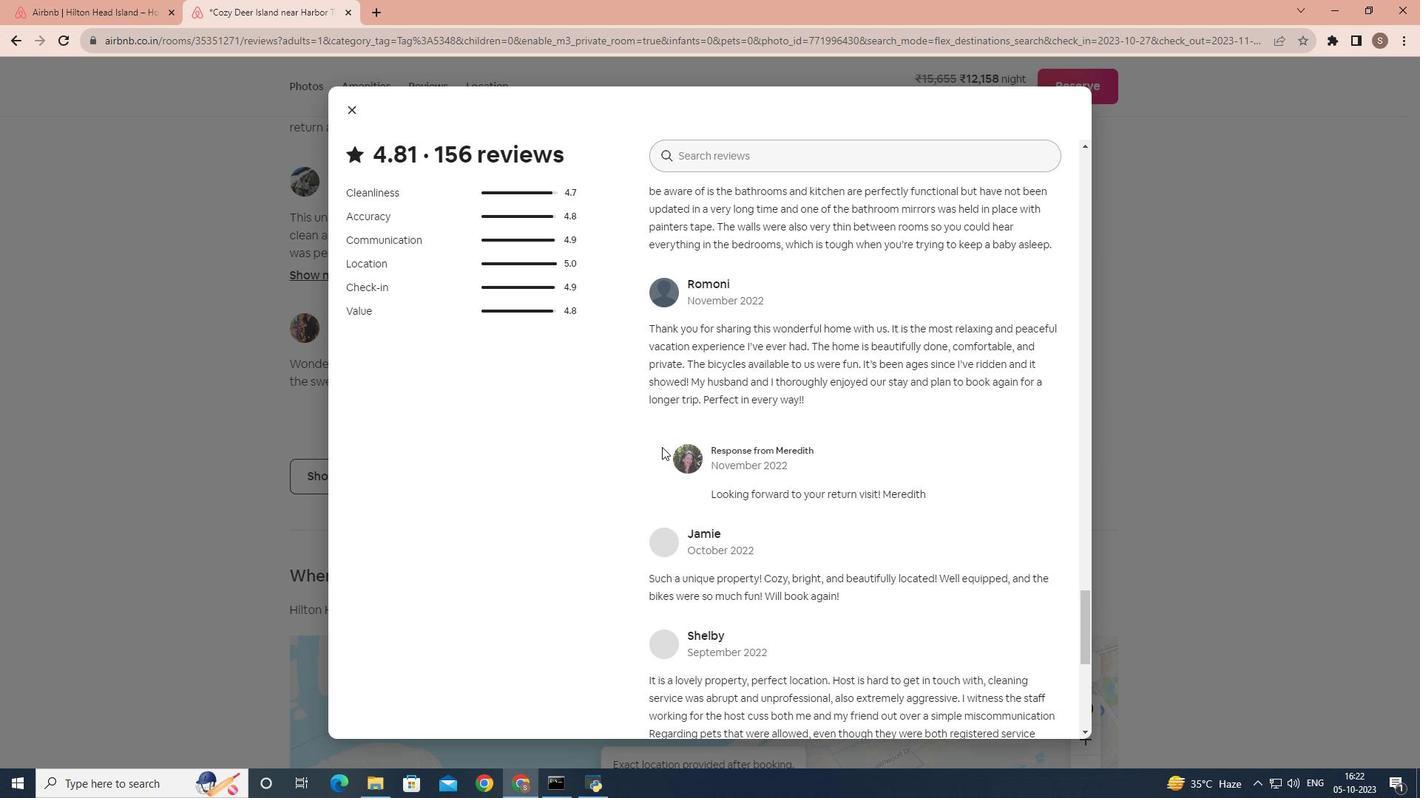 
Action: Mouse scrolled (662, 446) with delta (0, 0)
Screenshot: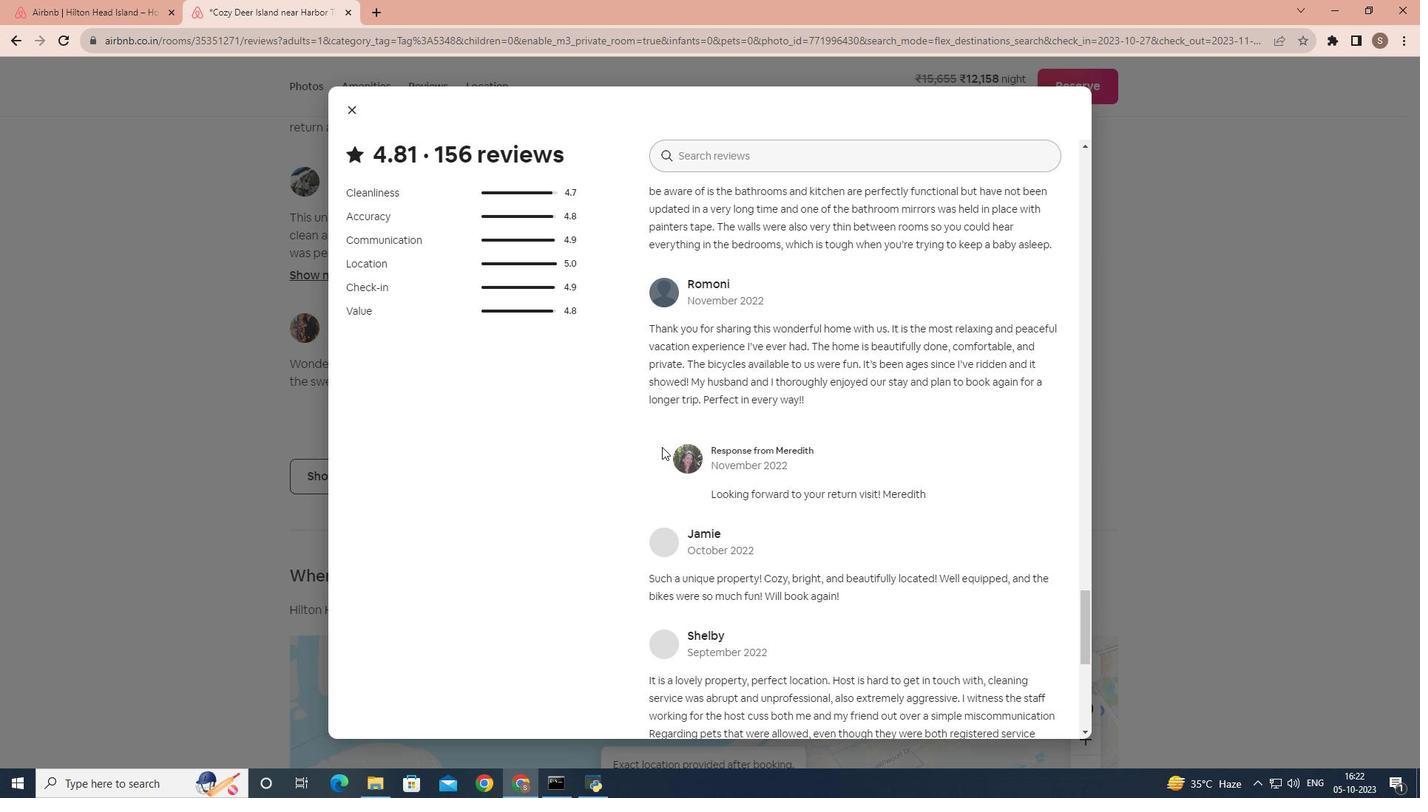 
Action: Mouse scrolled (662, 446) with delta (0, 0)
Screenshot: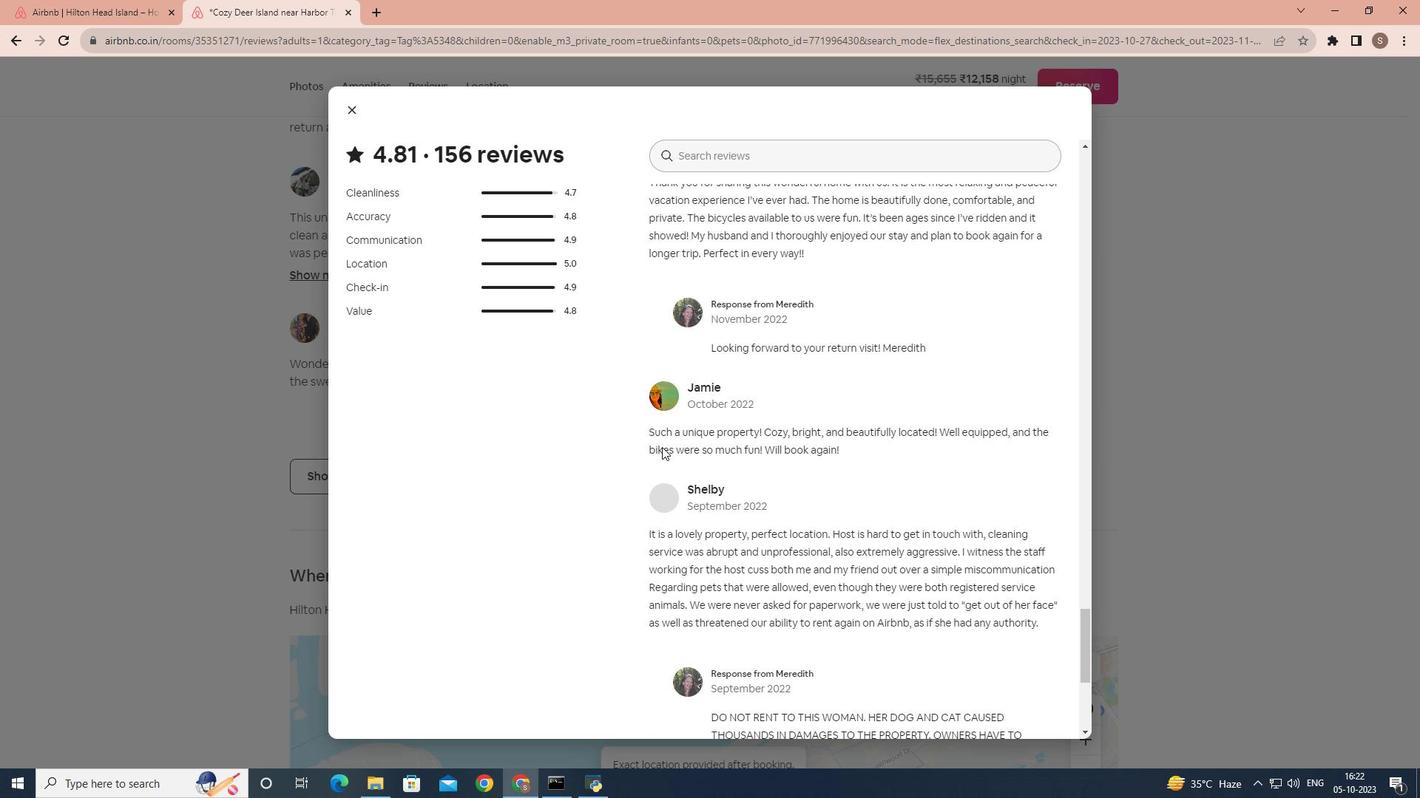 
Action: Mouse scrolled (662, 446) with delta (0, 0)
Screenshot: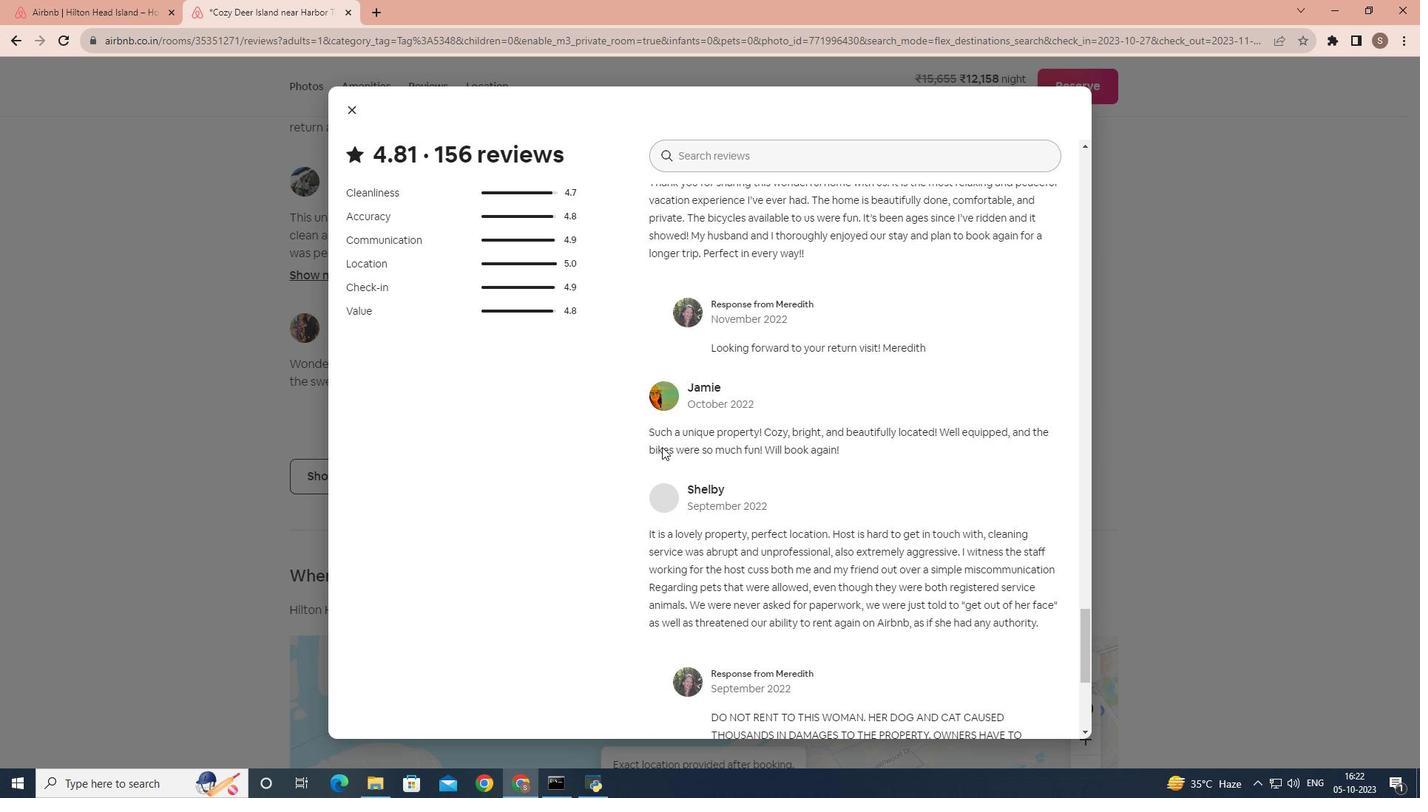 
Action: Mouse scrolled (662, 446) with delta (0, 0)
Screenshot: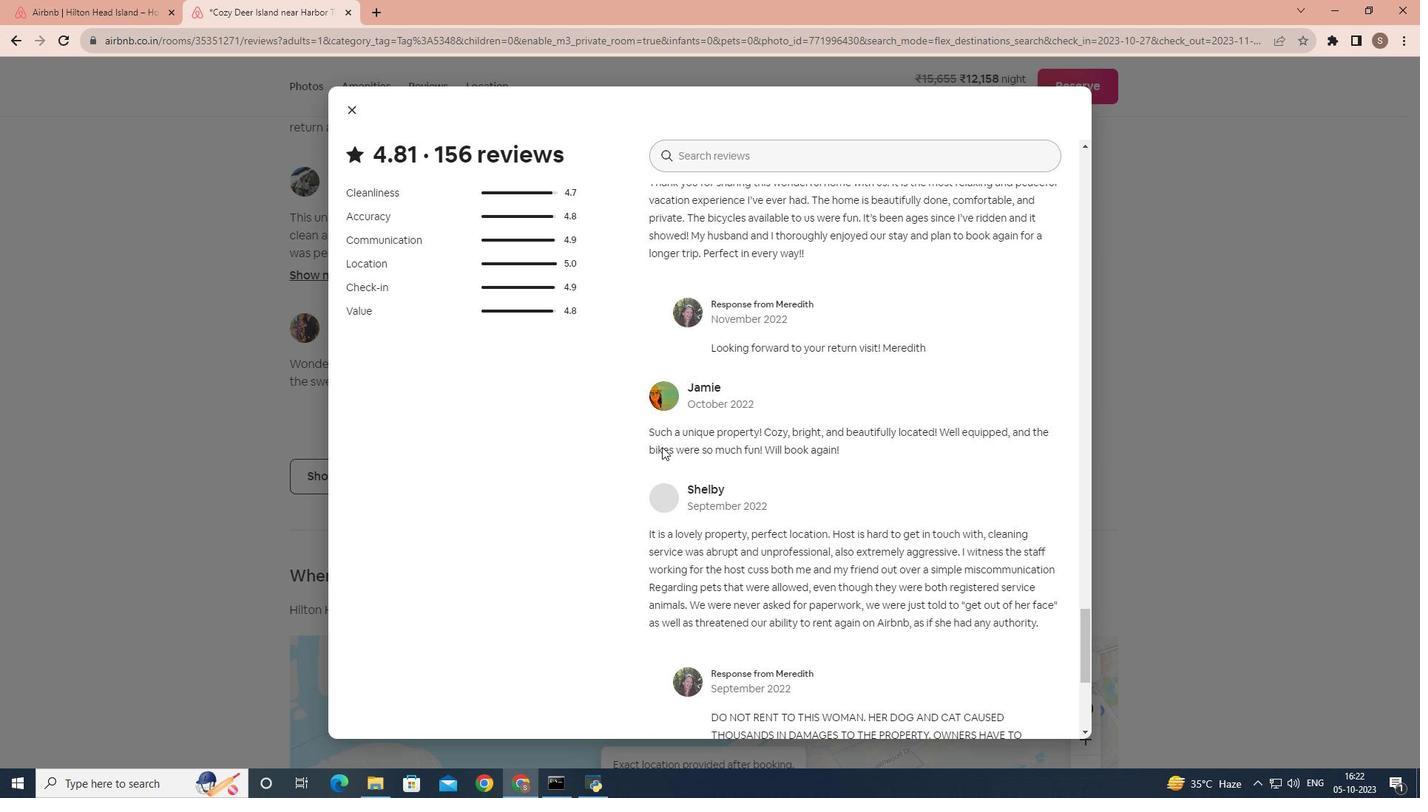 
Action: Mouse scrolled (662, 446) with delta (0, 0)
Screenshot: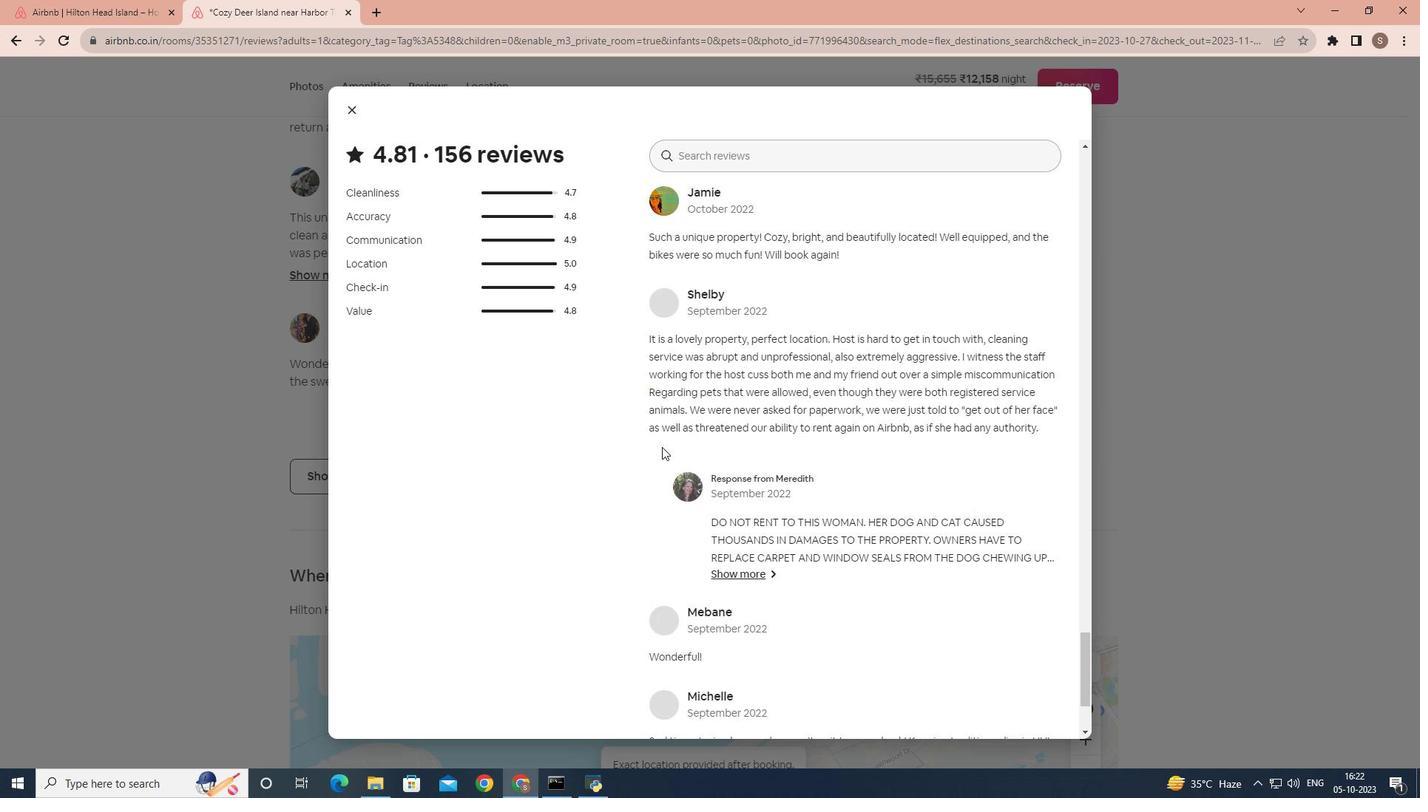 
Action: Mouse scrolled (662, 446) with delta (0, 0)
Screenshot: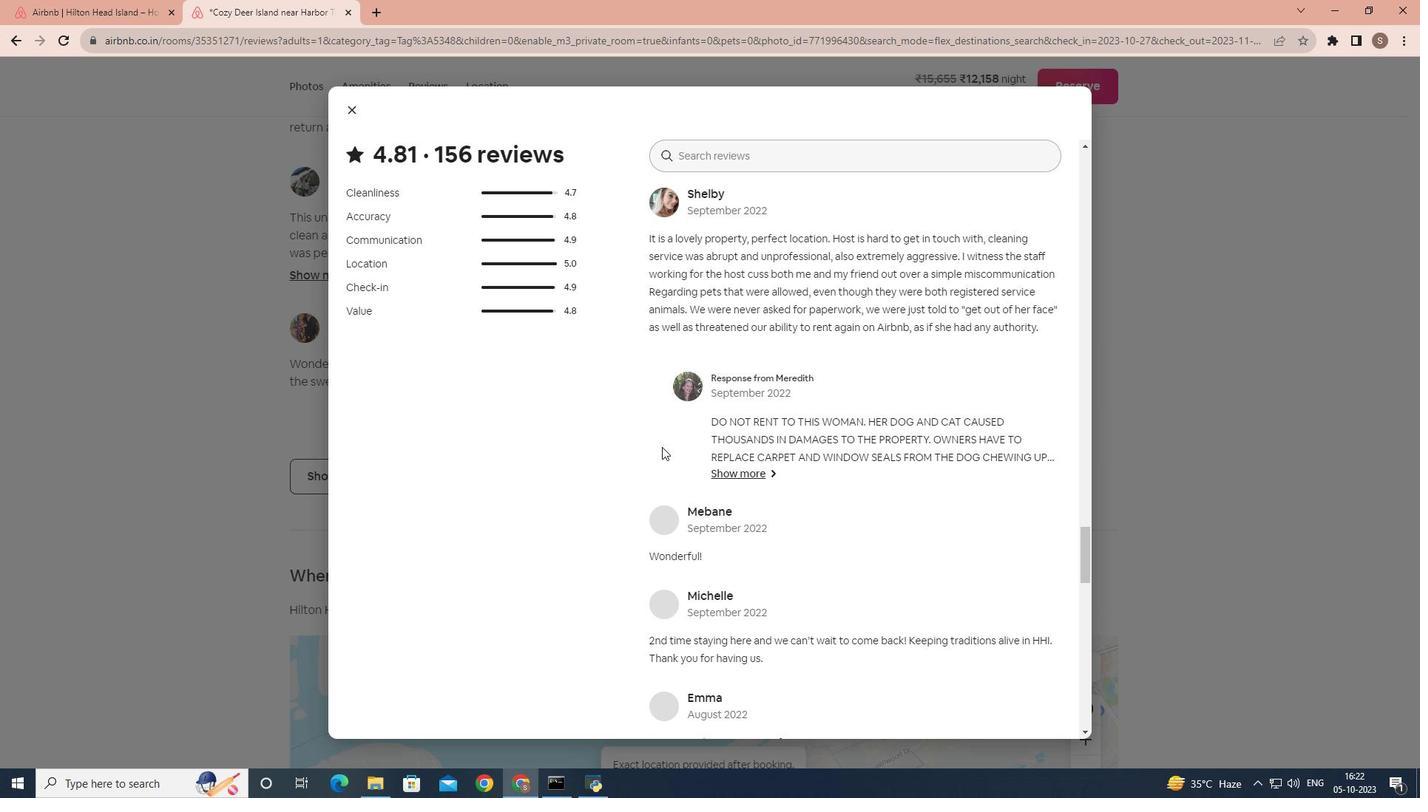 
Action: Mouse scrolled (662, 446) with delta (0, 0)
Screenshot: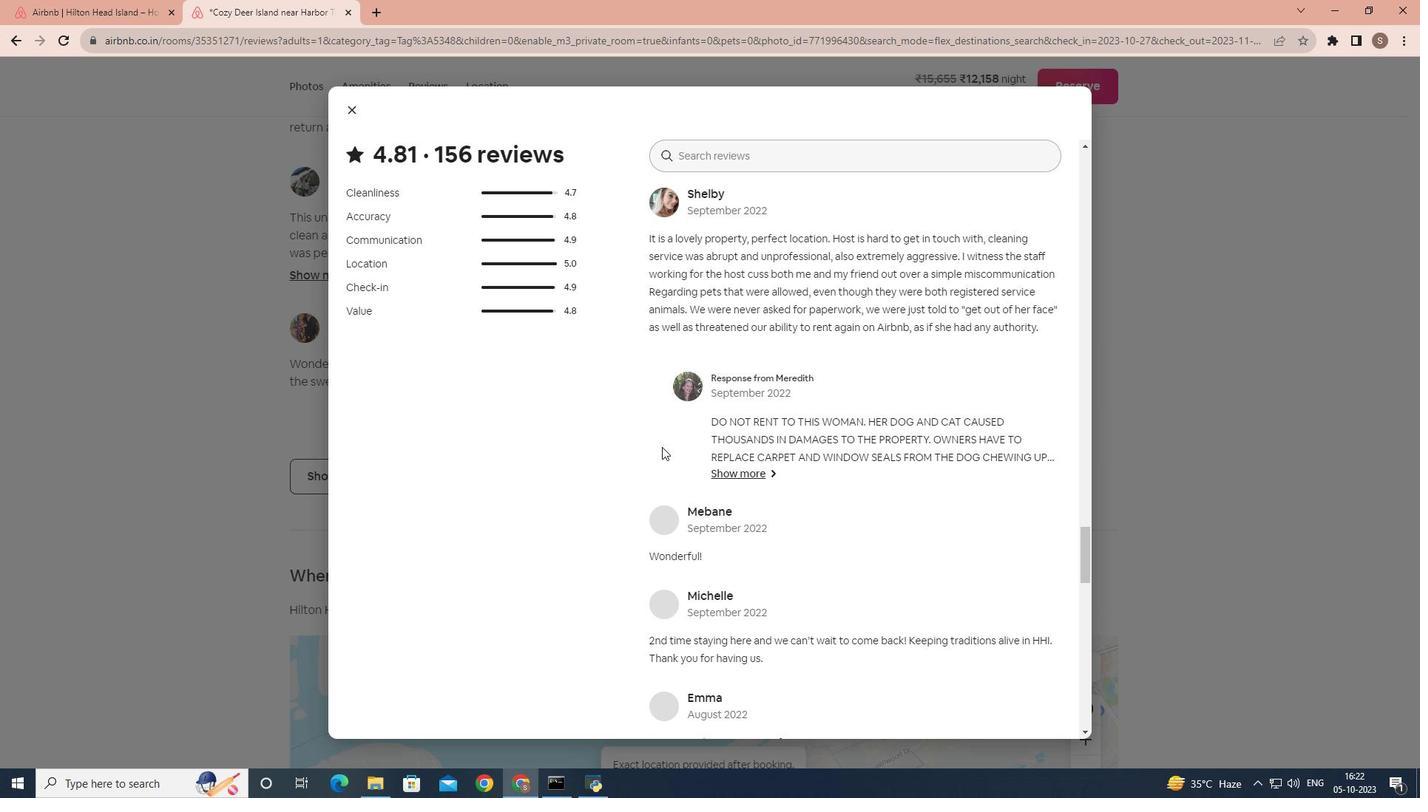 
Action: Mouse scrolled (662, 446) with delta (0, 0)
Screenshot: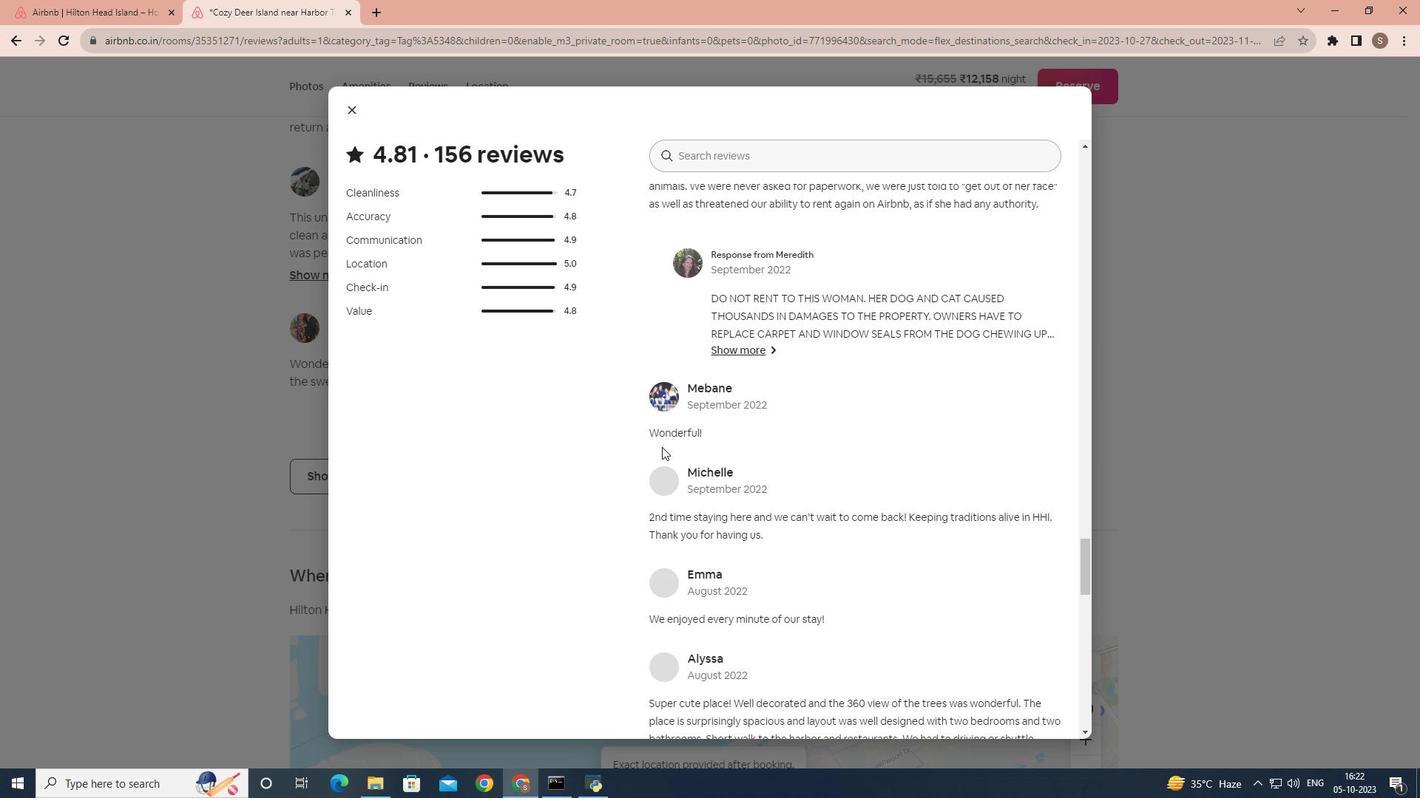 
Action: Mouse scrolled (662, 446) with delta (0, 0)
Screenshot: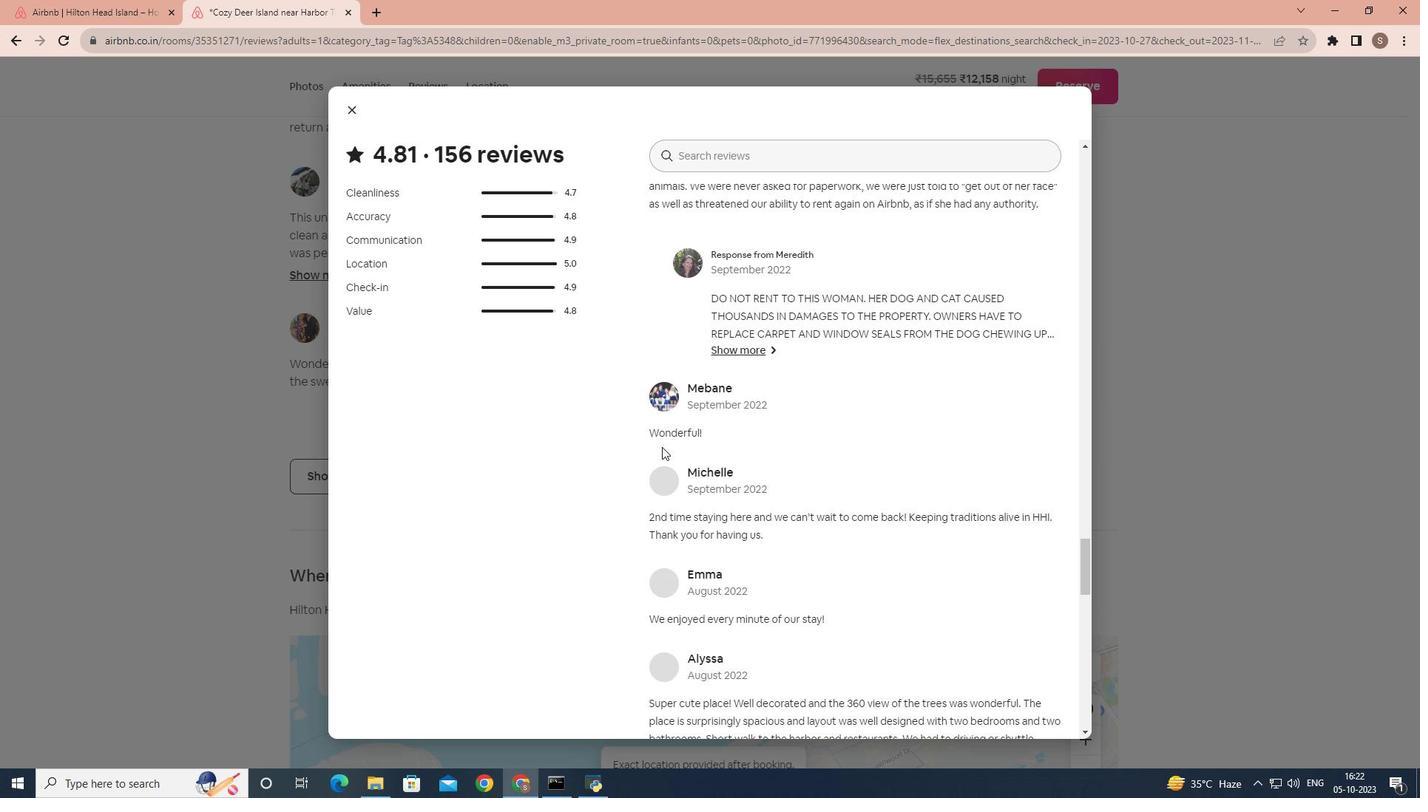 
Action: Mouse scrolled (662, 446) with delta (0, 0)
Screenshot: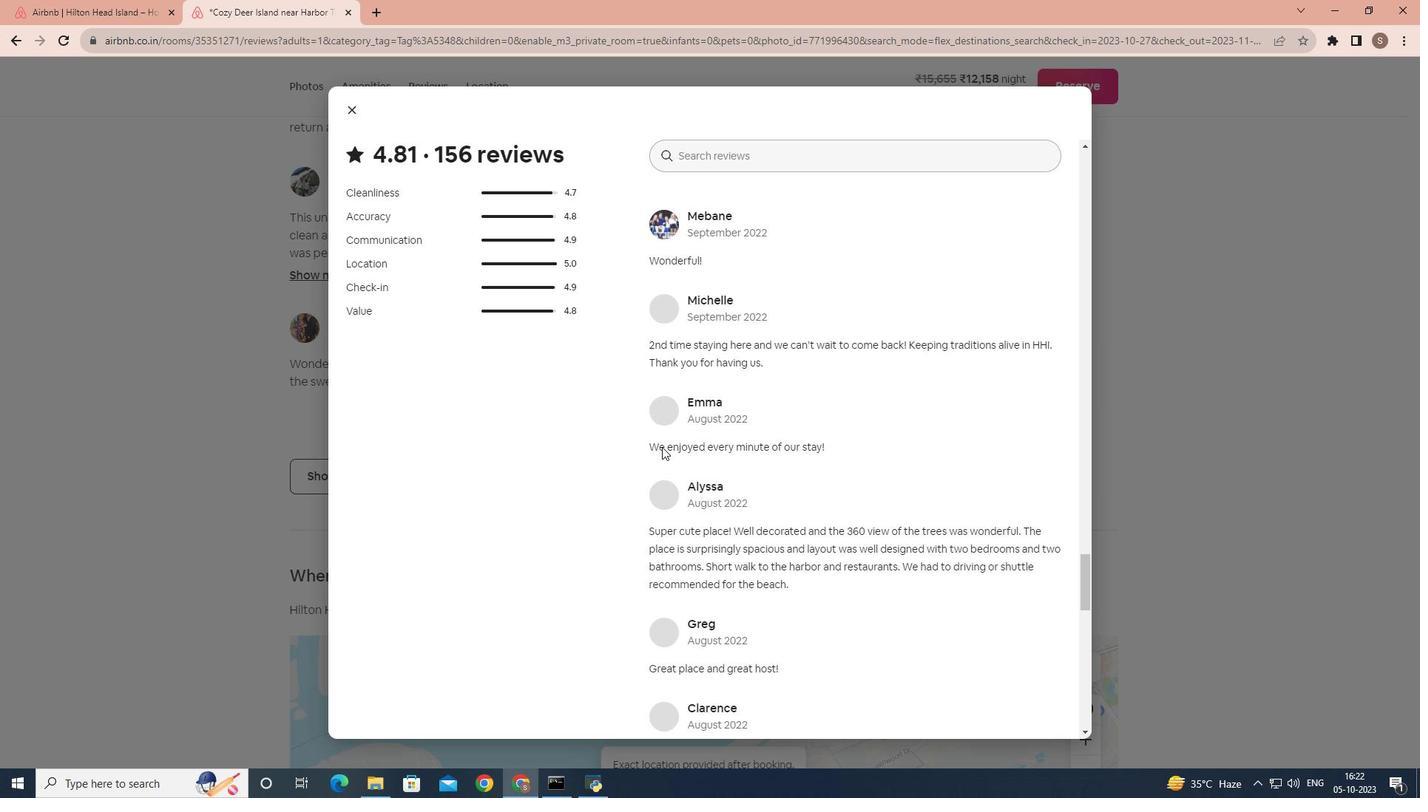 
Action: Mouse scrolled (662, 446) with delta (0, 0)
Screenshot: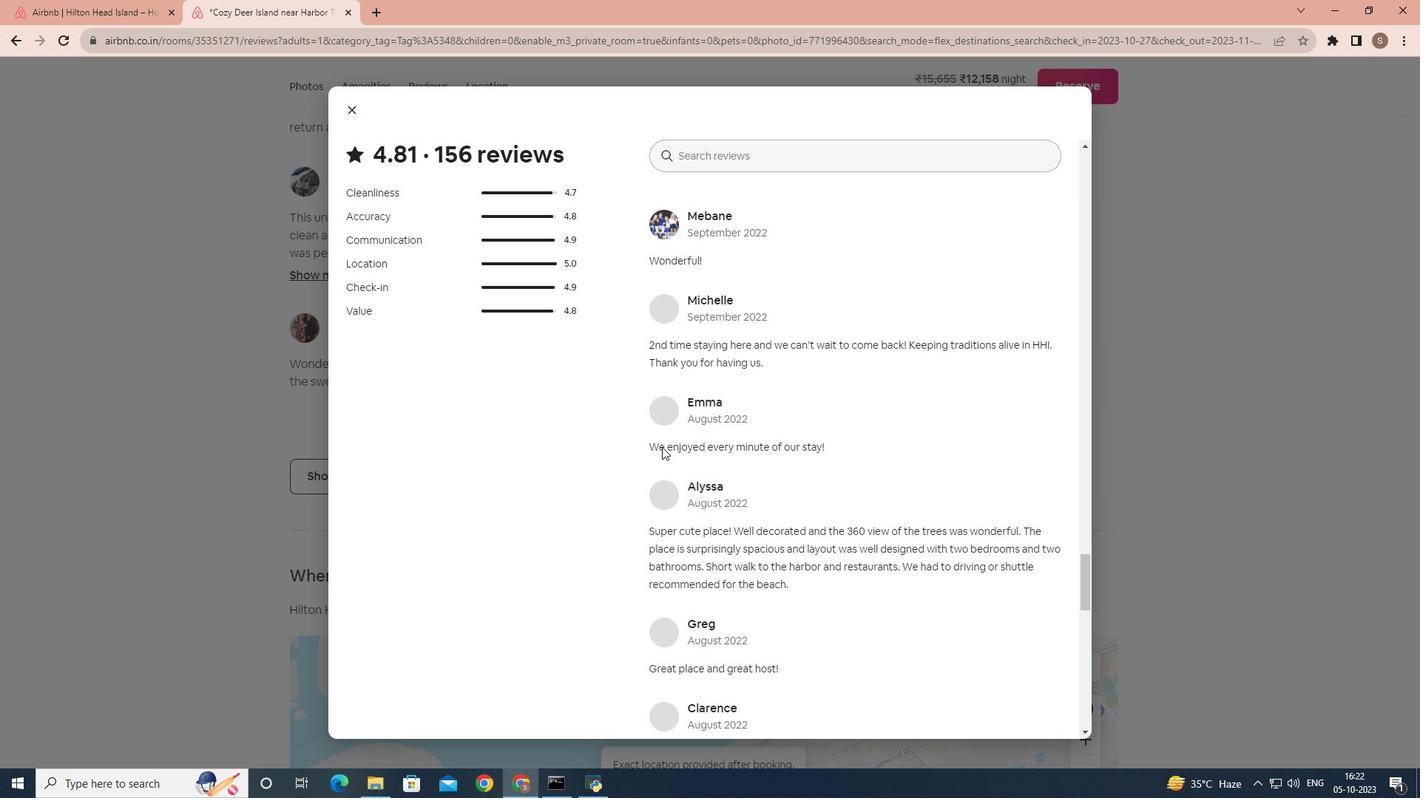 
Action: Mouse scrolled (662, 446) with delta (0, 0)
Screenshot: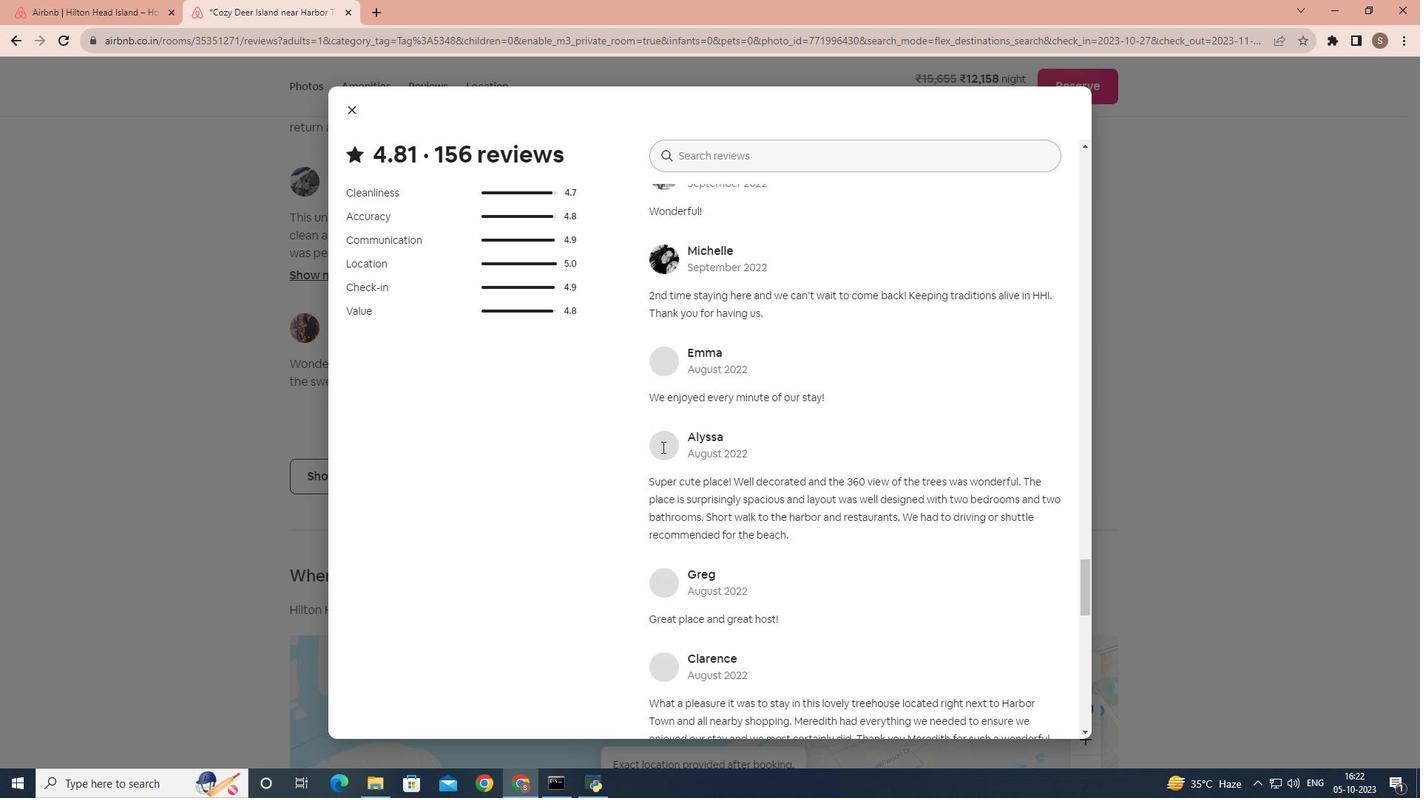 
Action: Mouse moved to (350, 110)
Screenshot: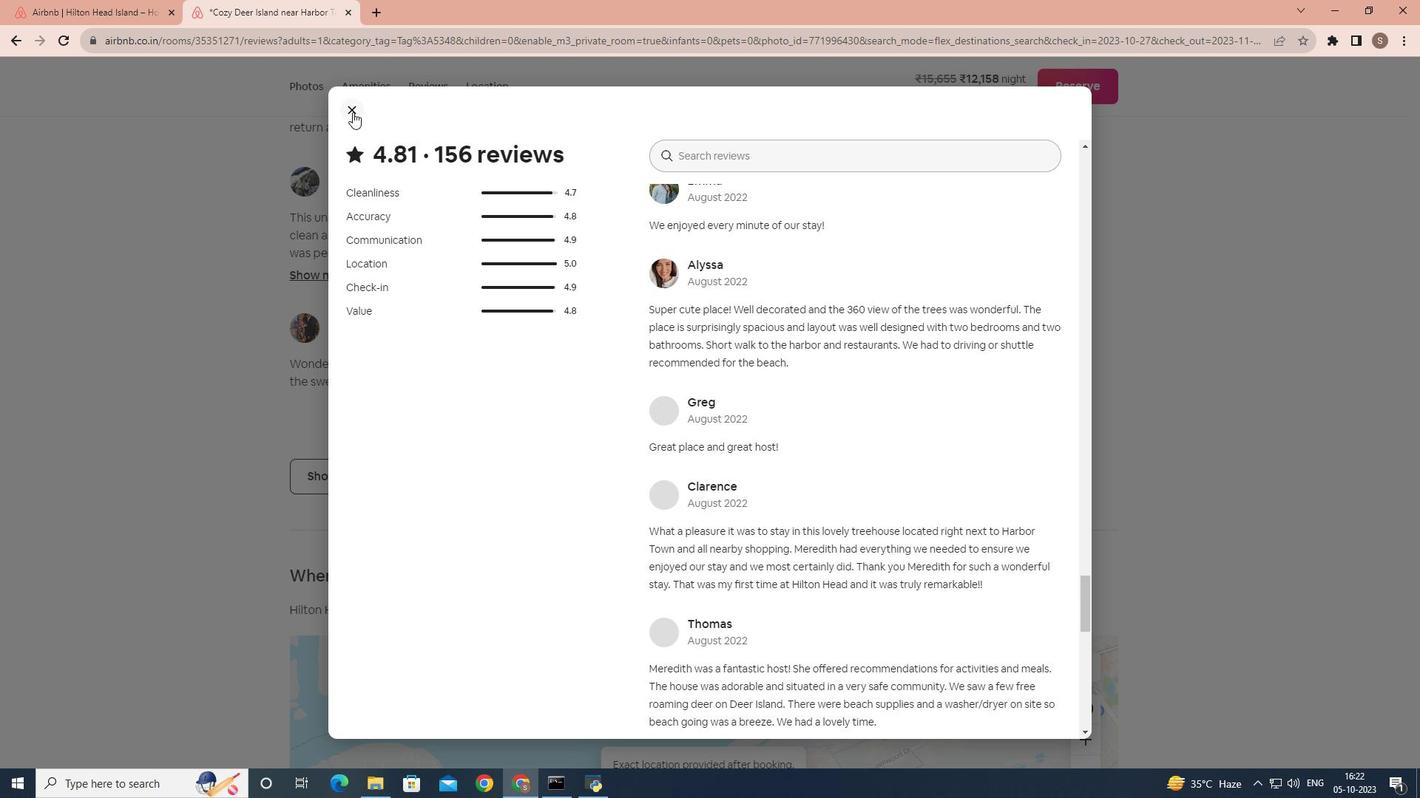 
Action: Mouse pressed left at (350, 110)
Screenshot: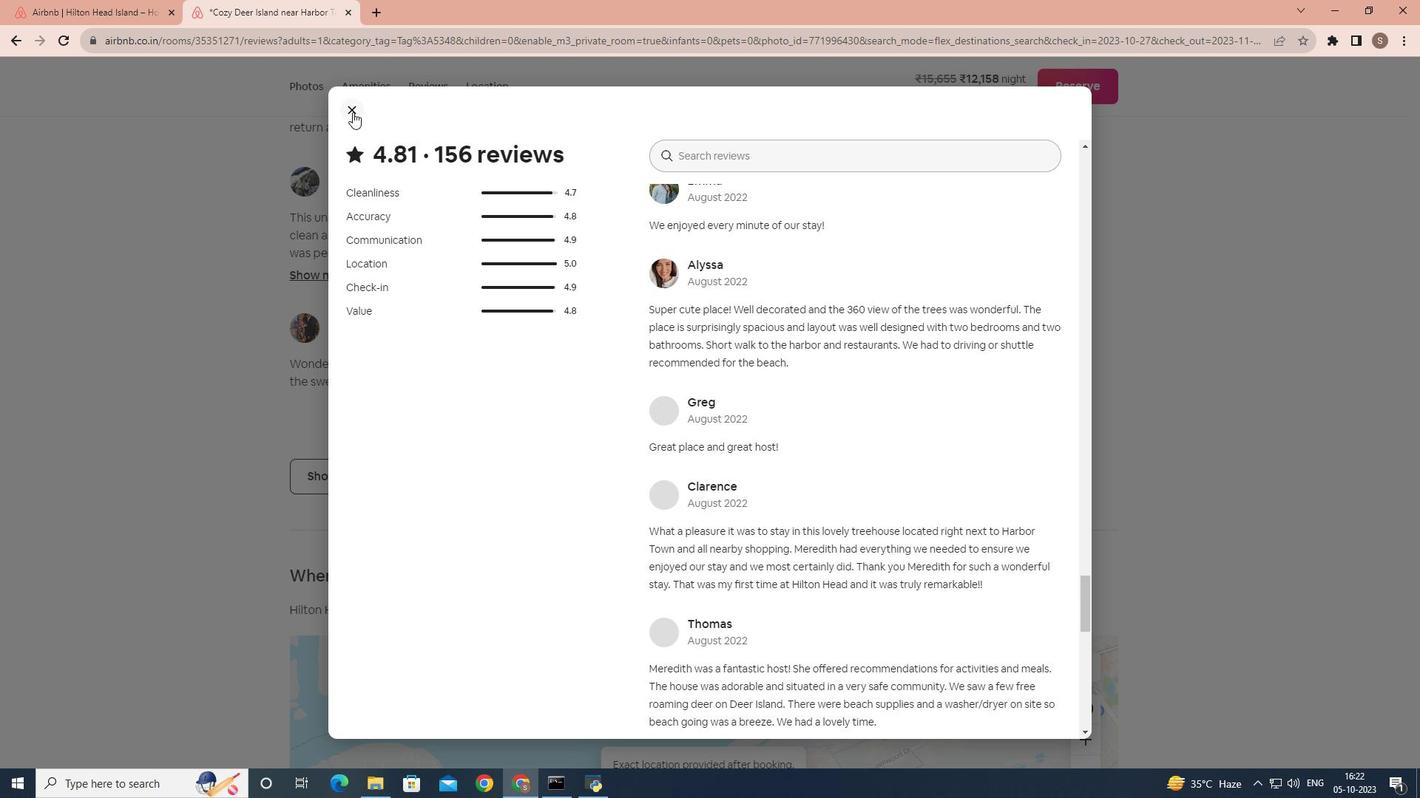 
Action: Mouse moved to (491, 292)
Screenshot: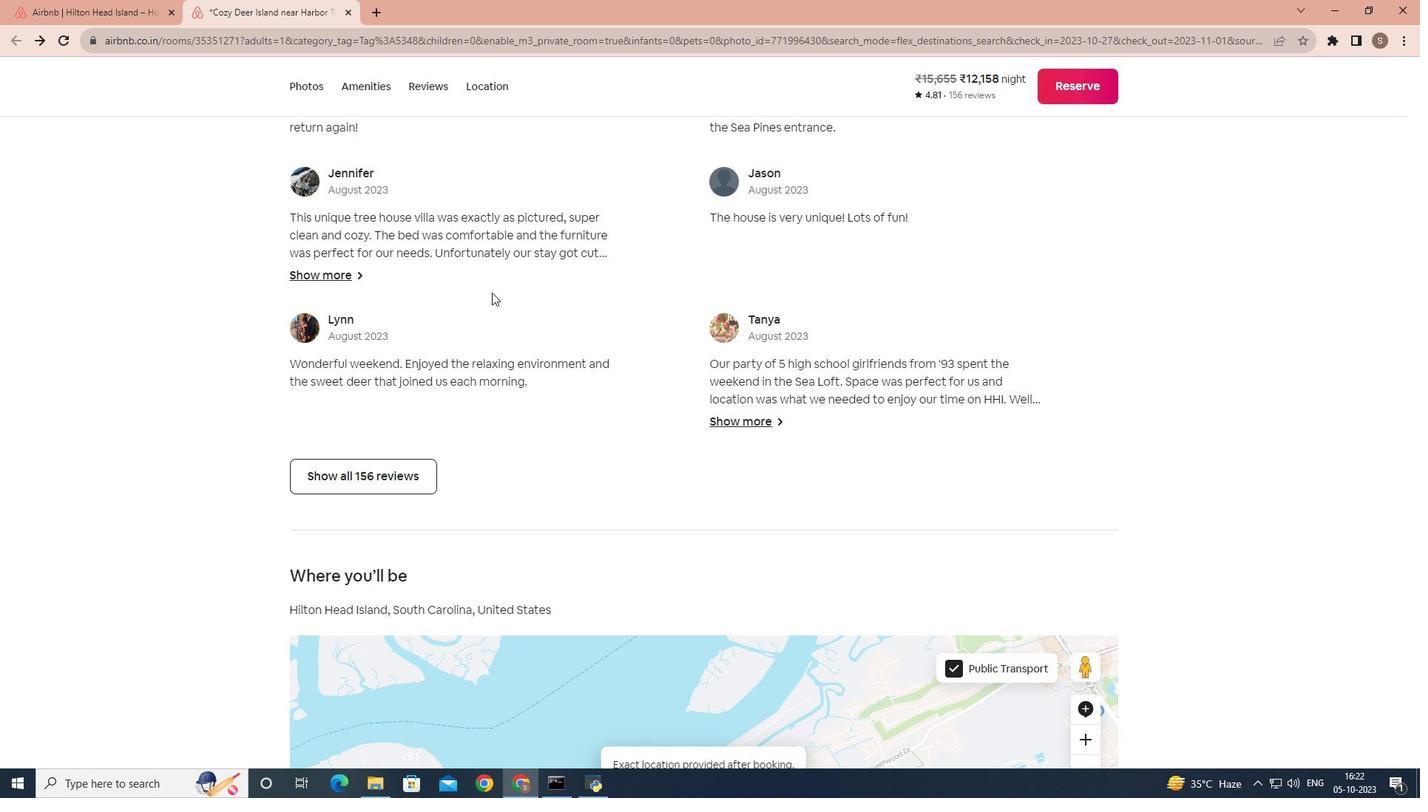 
Action: Mouse scrolled (491, 292) with delta (0, 0)
Screenshot: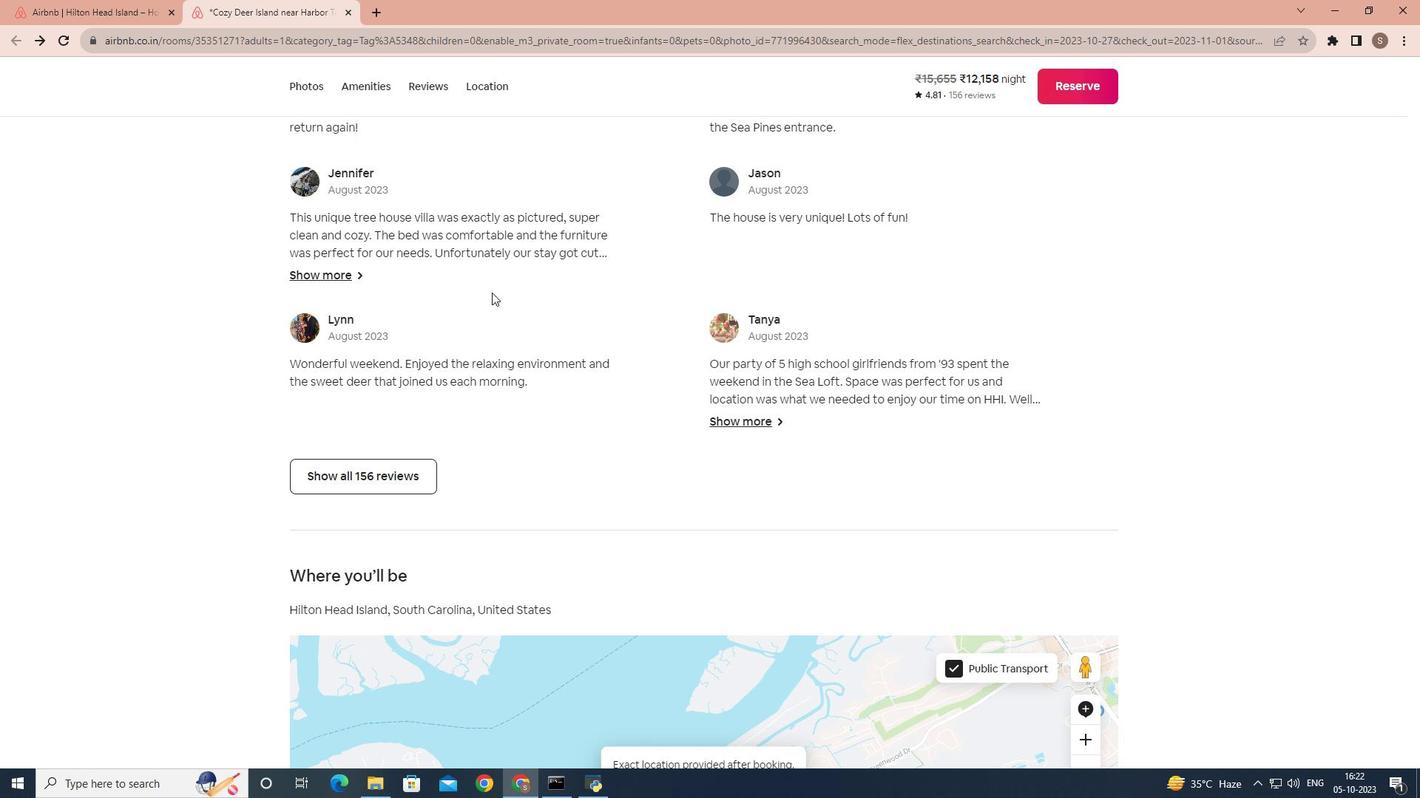 
Action: Mouse moved to (494, 298)
Screenshot: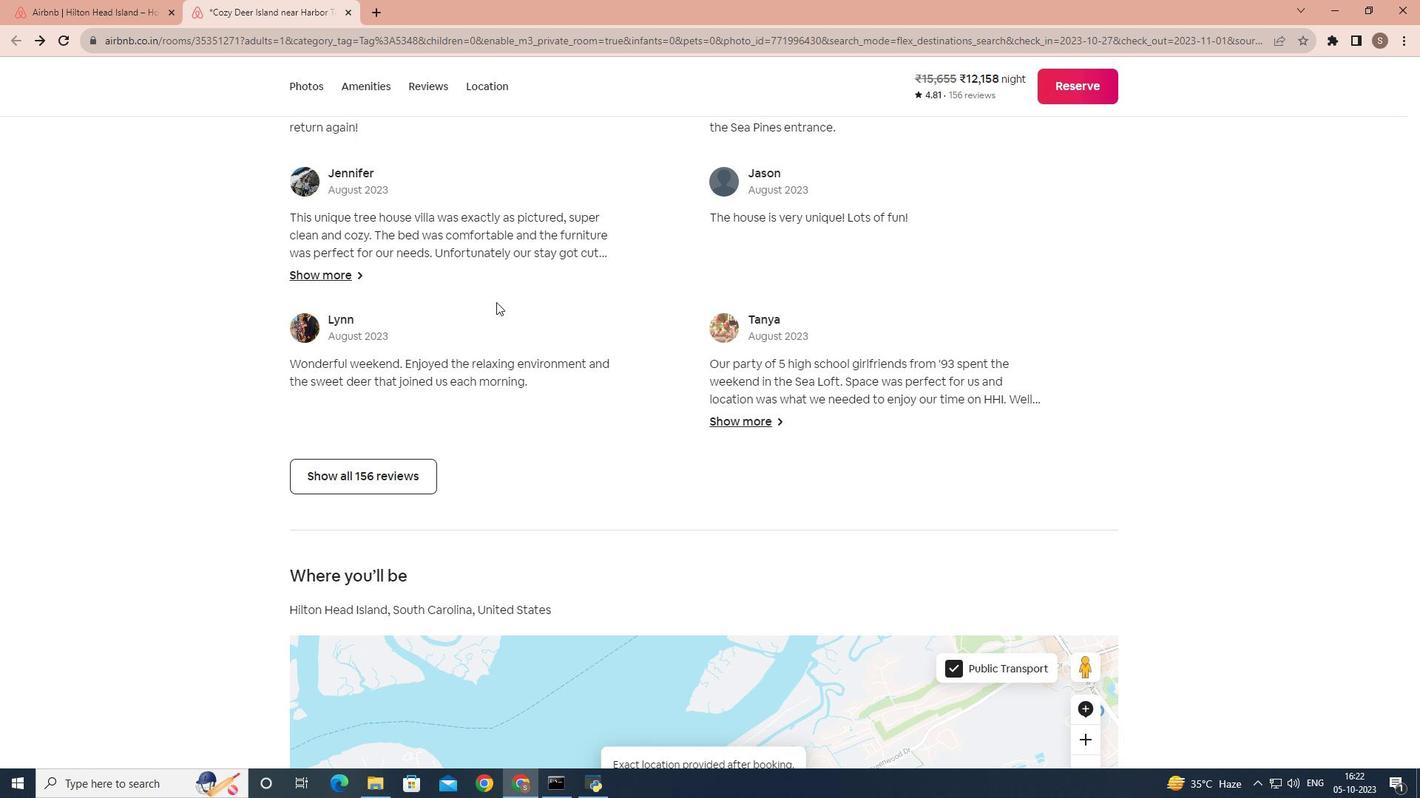 
Action: Mouse scrolled (494, 298) with delta (0, 0)
Screenshot: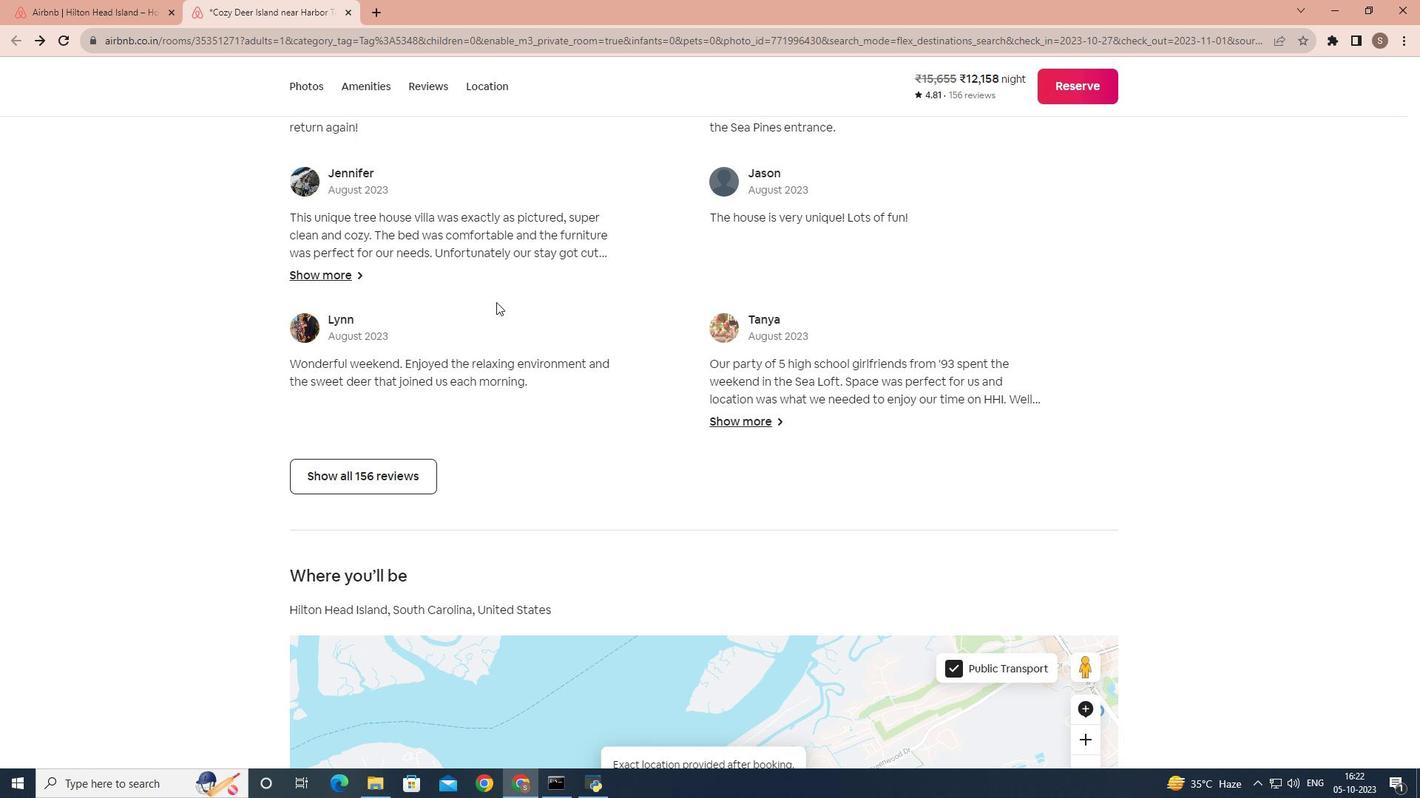 
Action: Mouse moved to (496, 302)
Screenshot: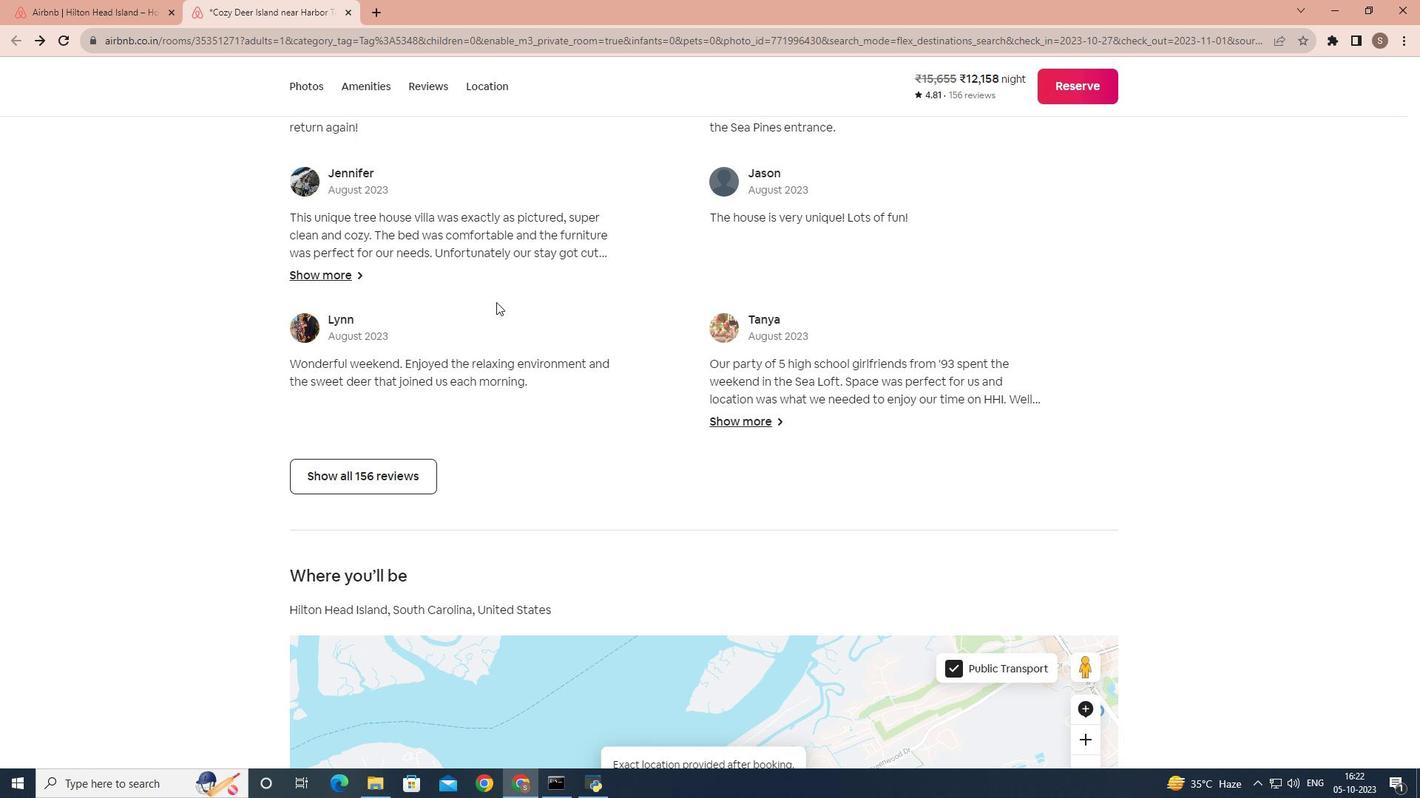 
Action: Mouse scrolled (496, 301) with delta (0, 0)
